 Task: Create an Amateur Radio (Ham Radio) Forums: Forums and communities for amateur radio enthusiasts.
Action: Mouse moved to (1221, 247)
Screenshot: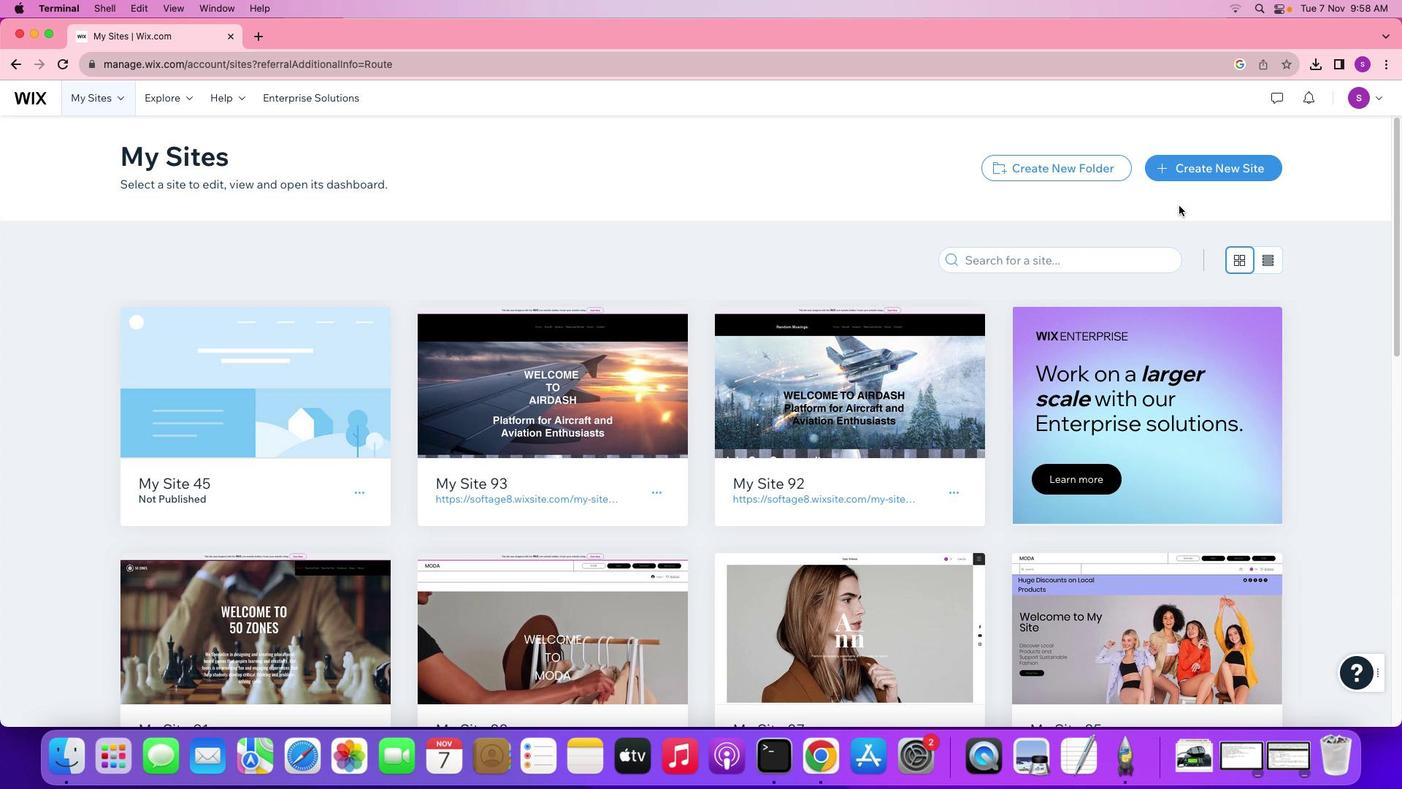 
Action: Mouse pressed left at (1221, 247)
Screenshot: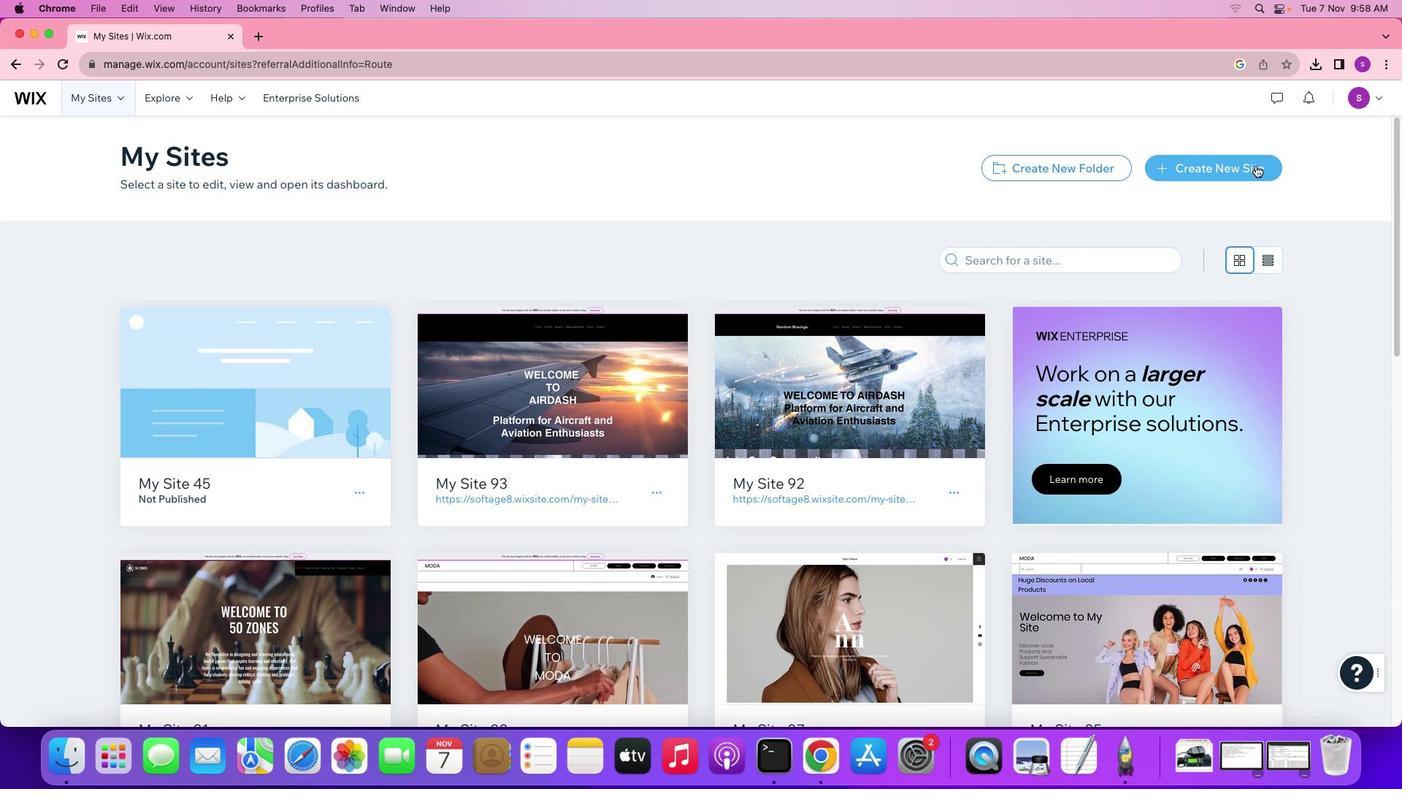 
Action: Mouse moved to (1298, 207)
Screenshot: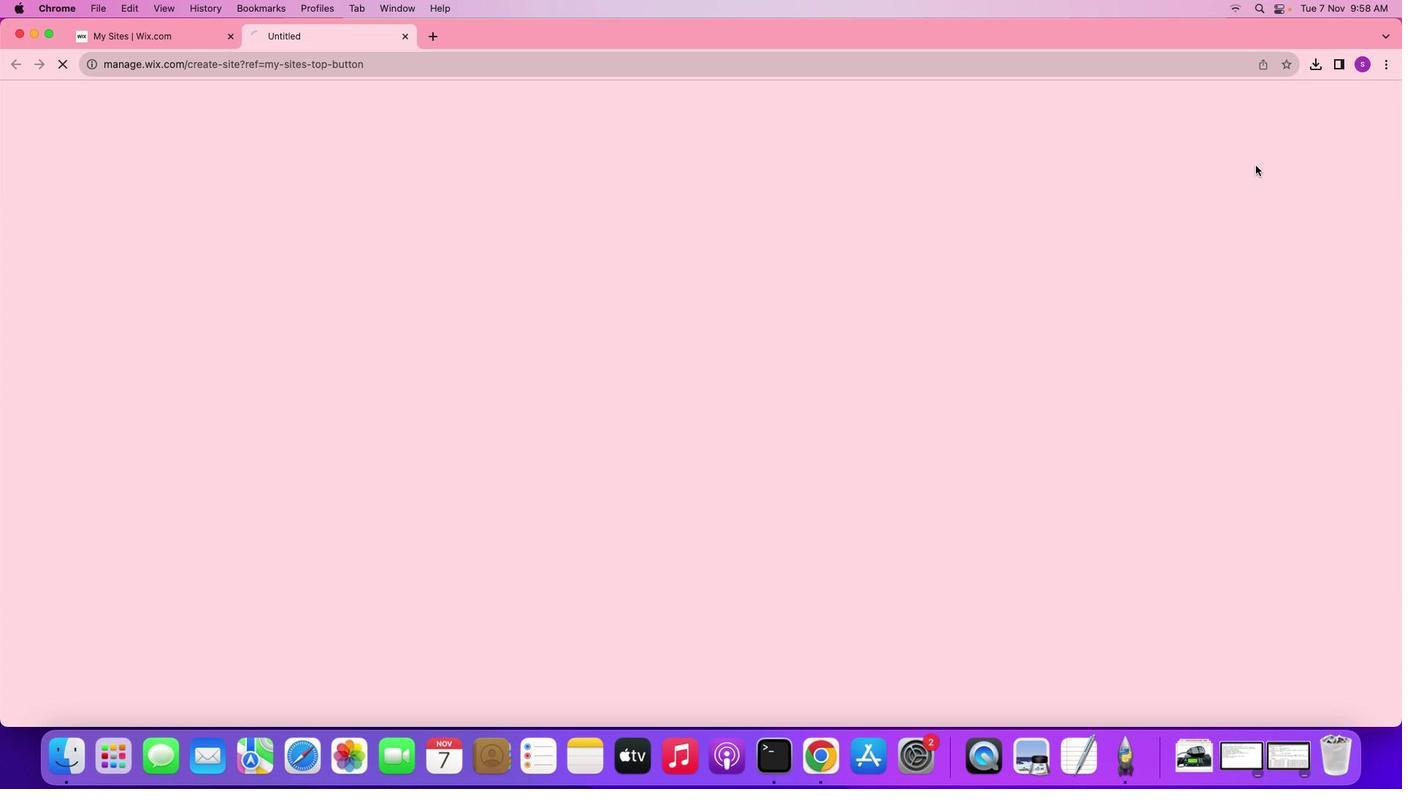 
Action: Mouse pressed left at (1298, 207)
Screenshot: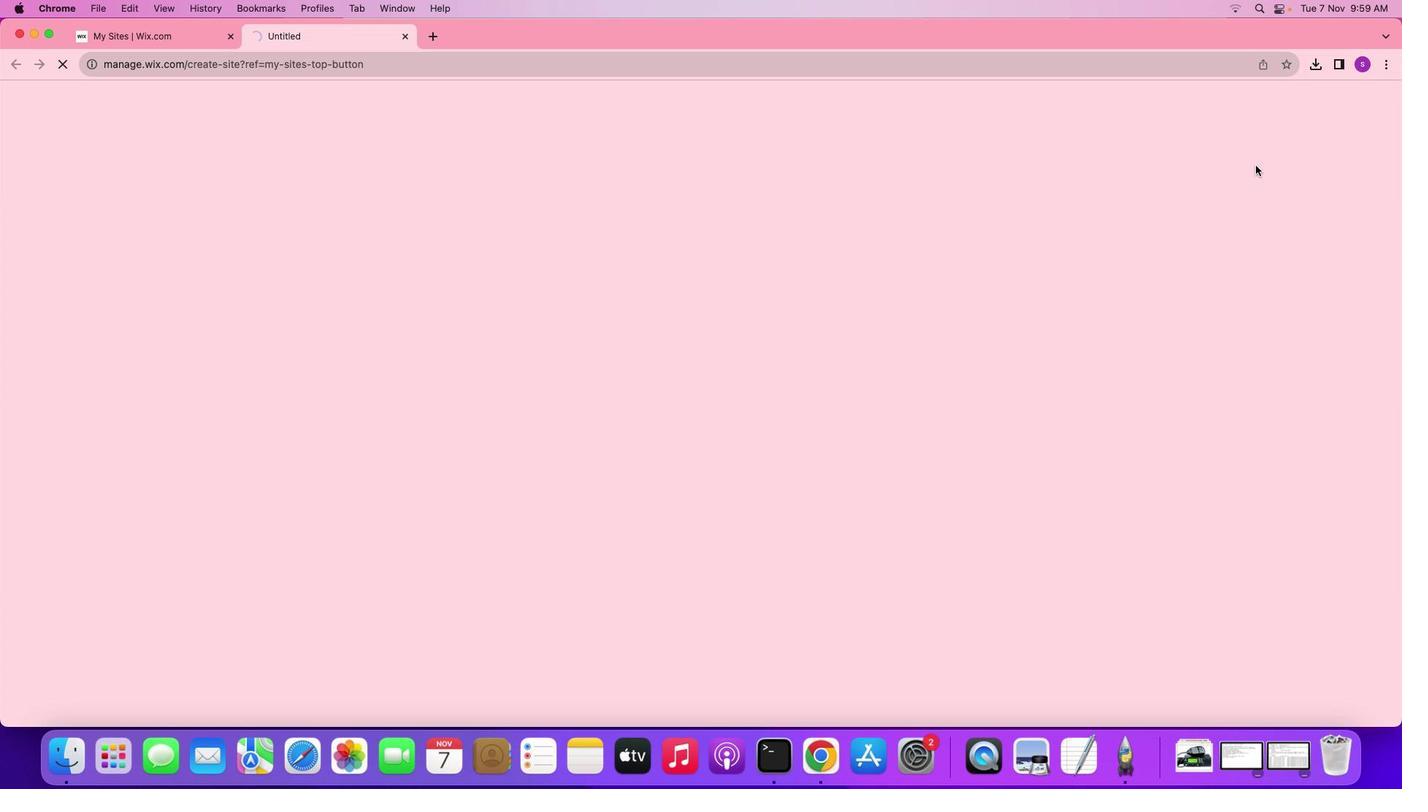 
Action: Mouse moved to (1389, 727)
Screenshot: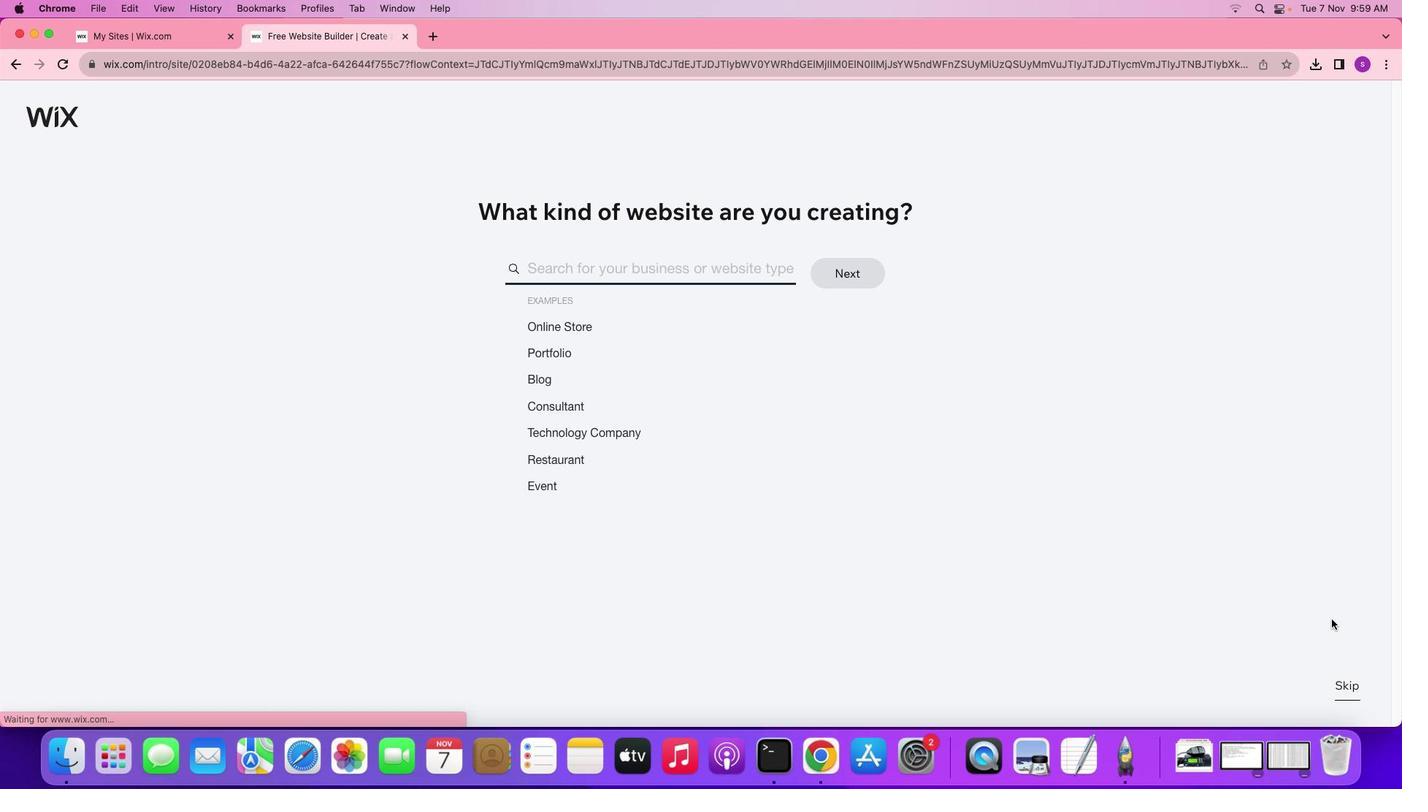
Action: Mouse pressed left at (1389, 727)
Screenshot: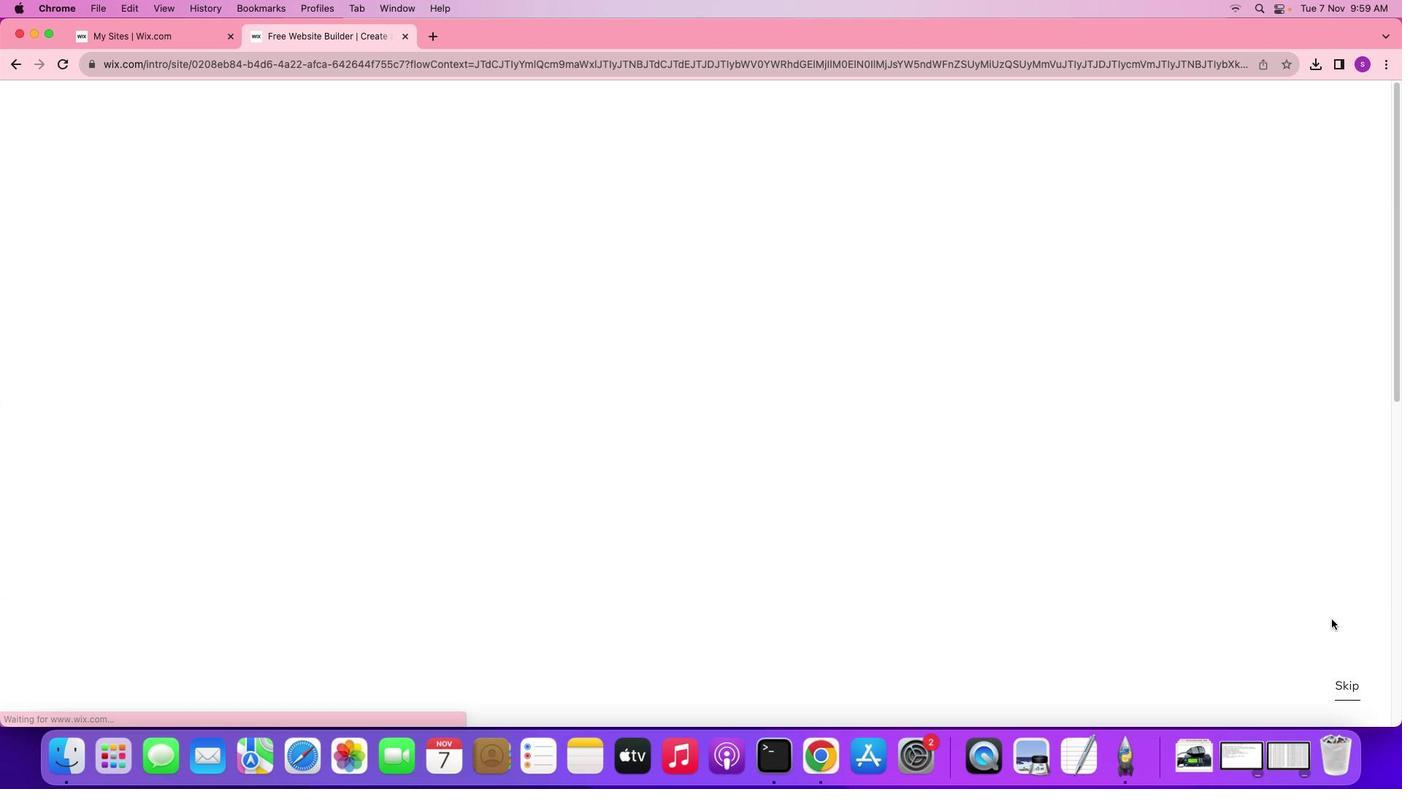 
Action: Mouse moved to (1383, 725)
Screenshot: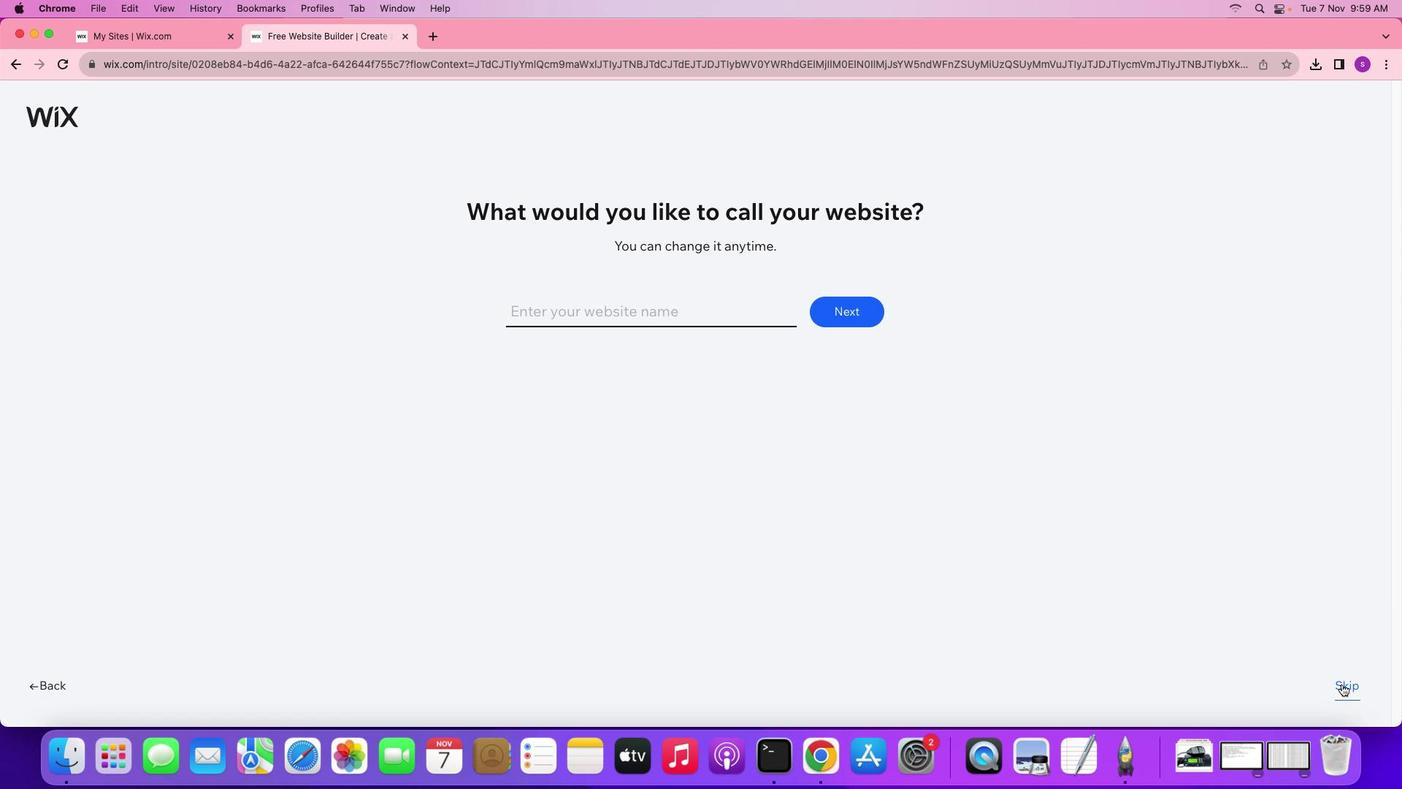 
Action: Mouse pressed left at (1383, 725)
Screenshot: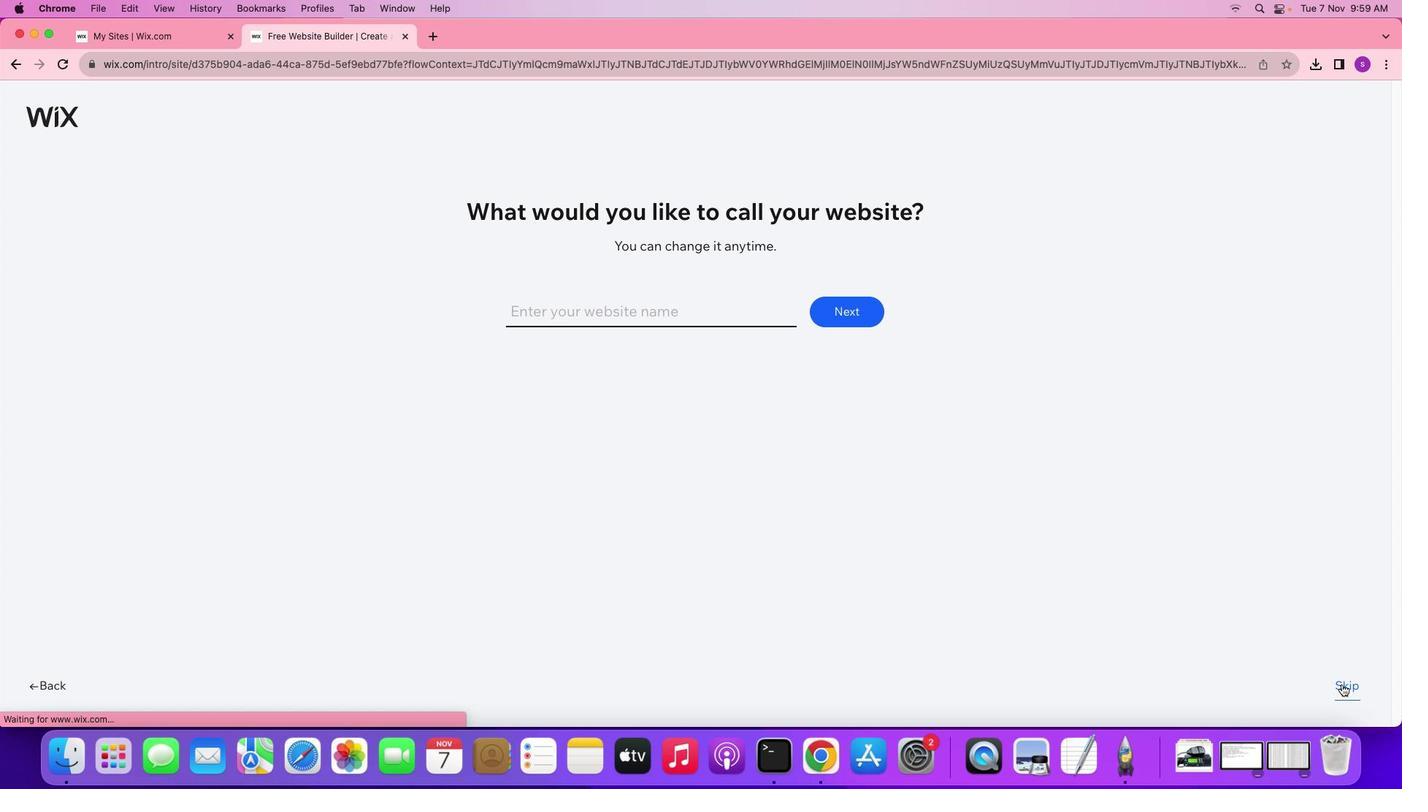 
Action: Mouse moved to (1383, 726)
Screenshot: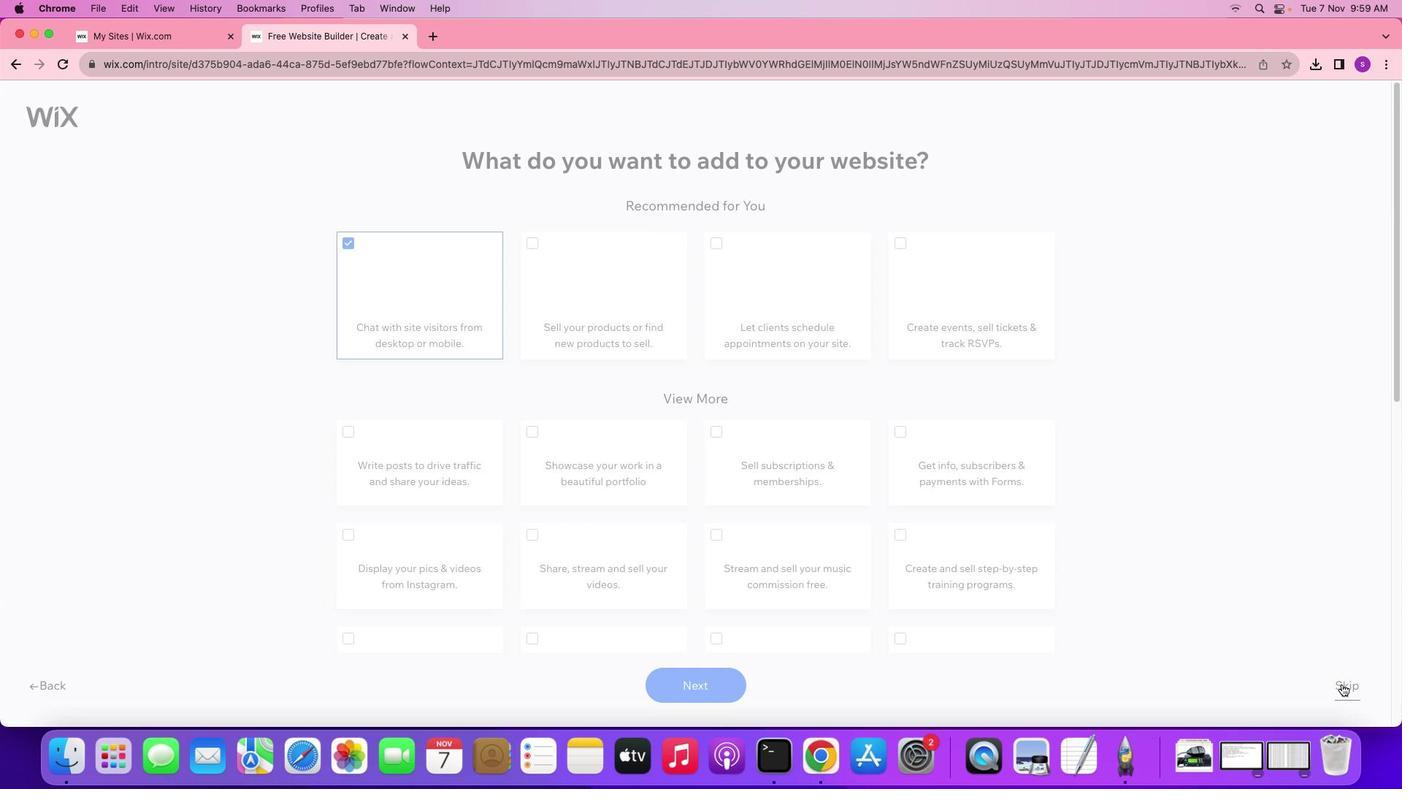 
Action: Mouse pressed left at (1383, 726)
Screenshot: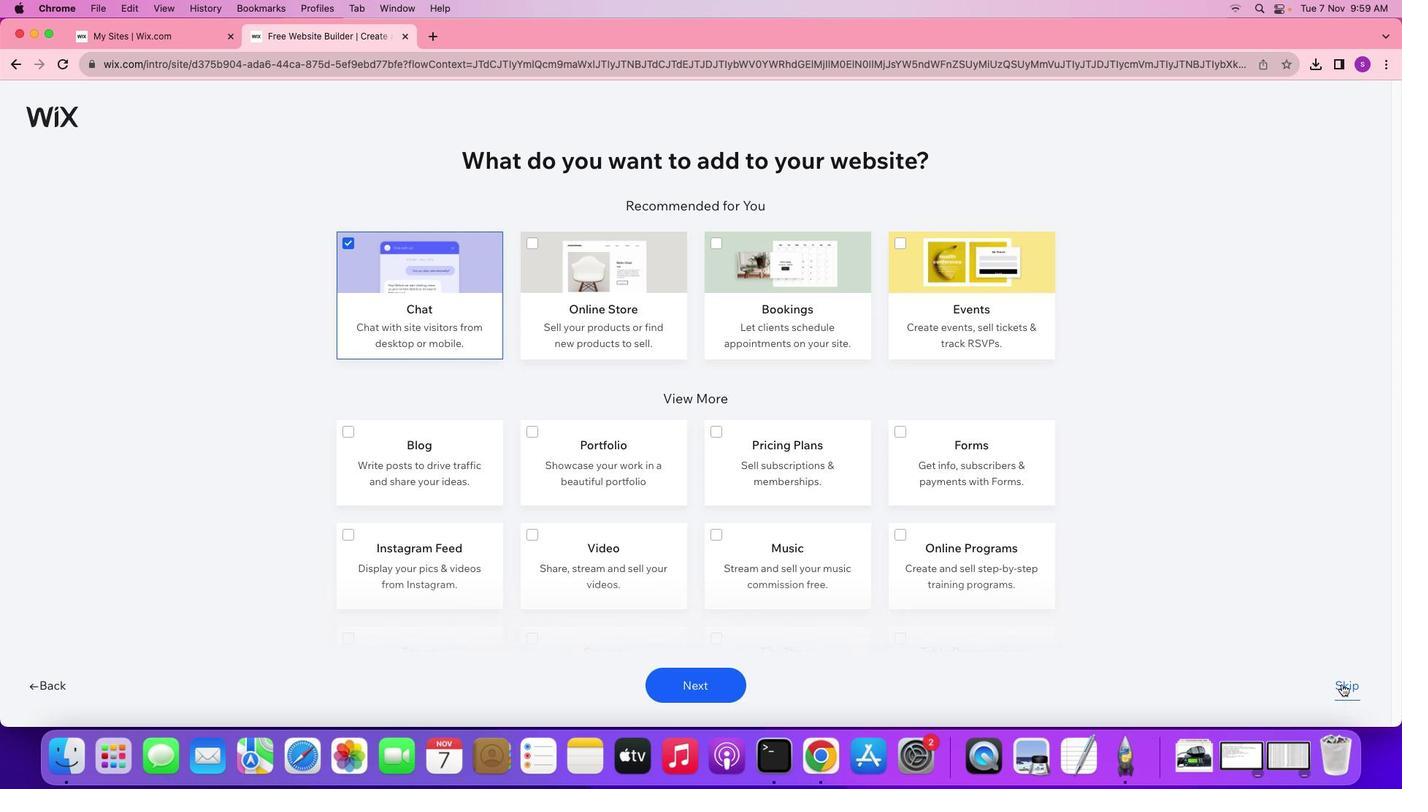 
Action: Mouse moved to (540, 449)
Screenshot: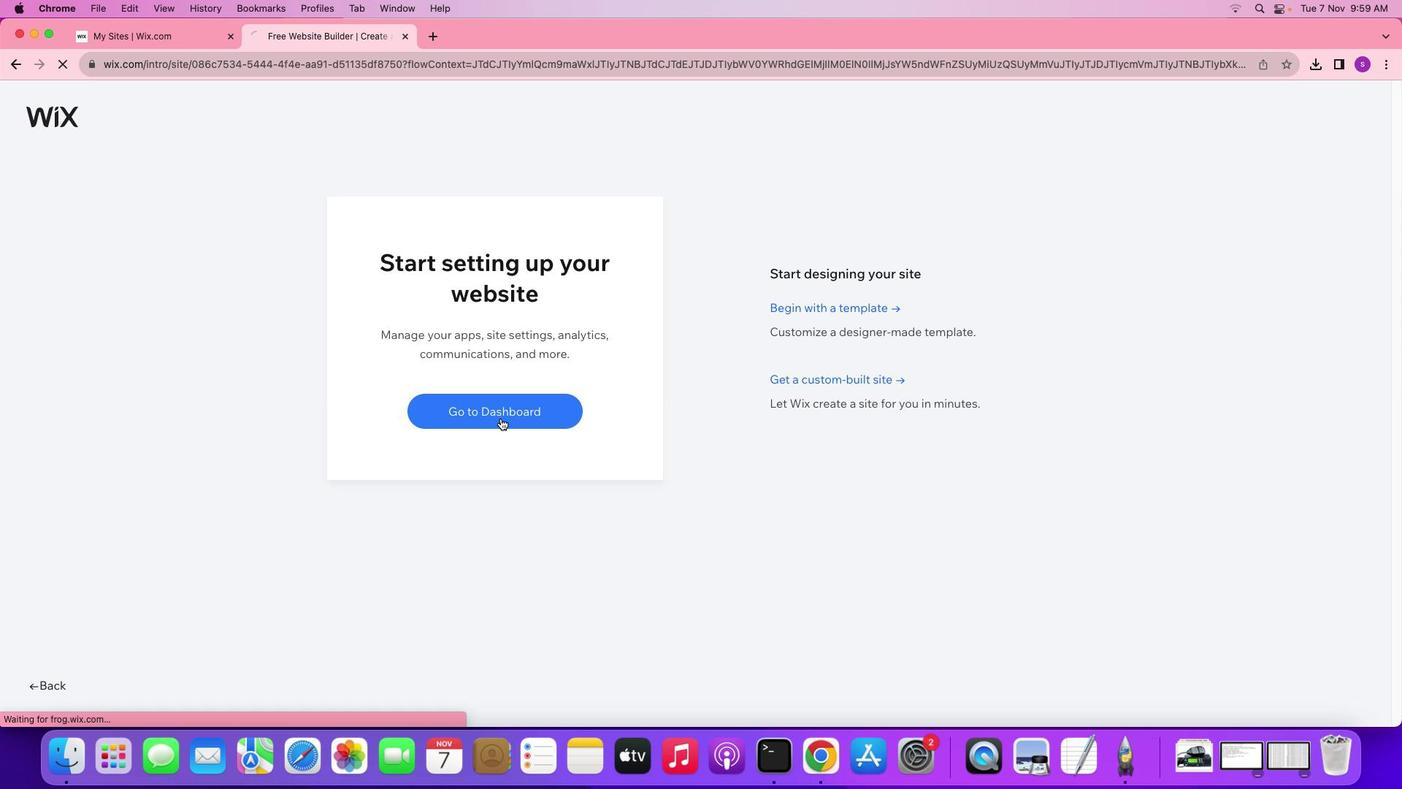 
Action: Mouse pressed left at (540, 449)
Screenshot: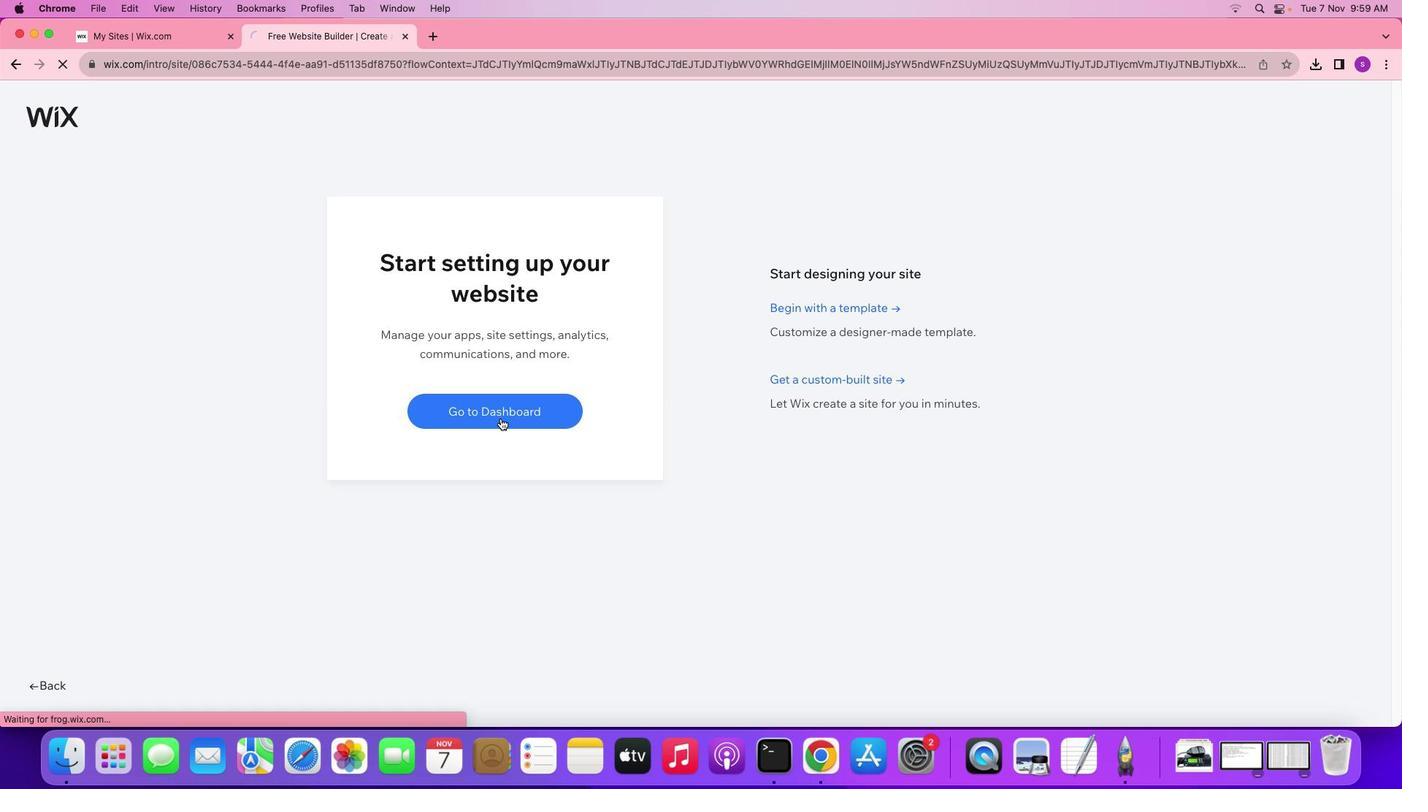 
Action: Mouse moved to (788, 455)
Screenshot: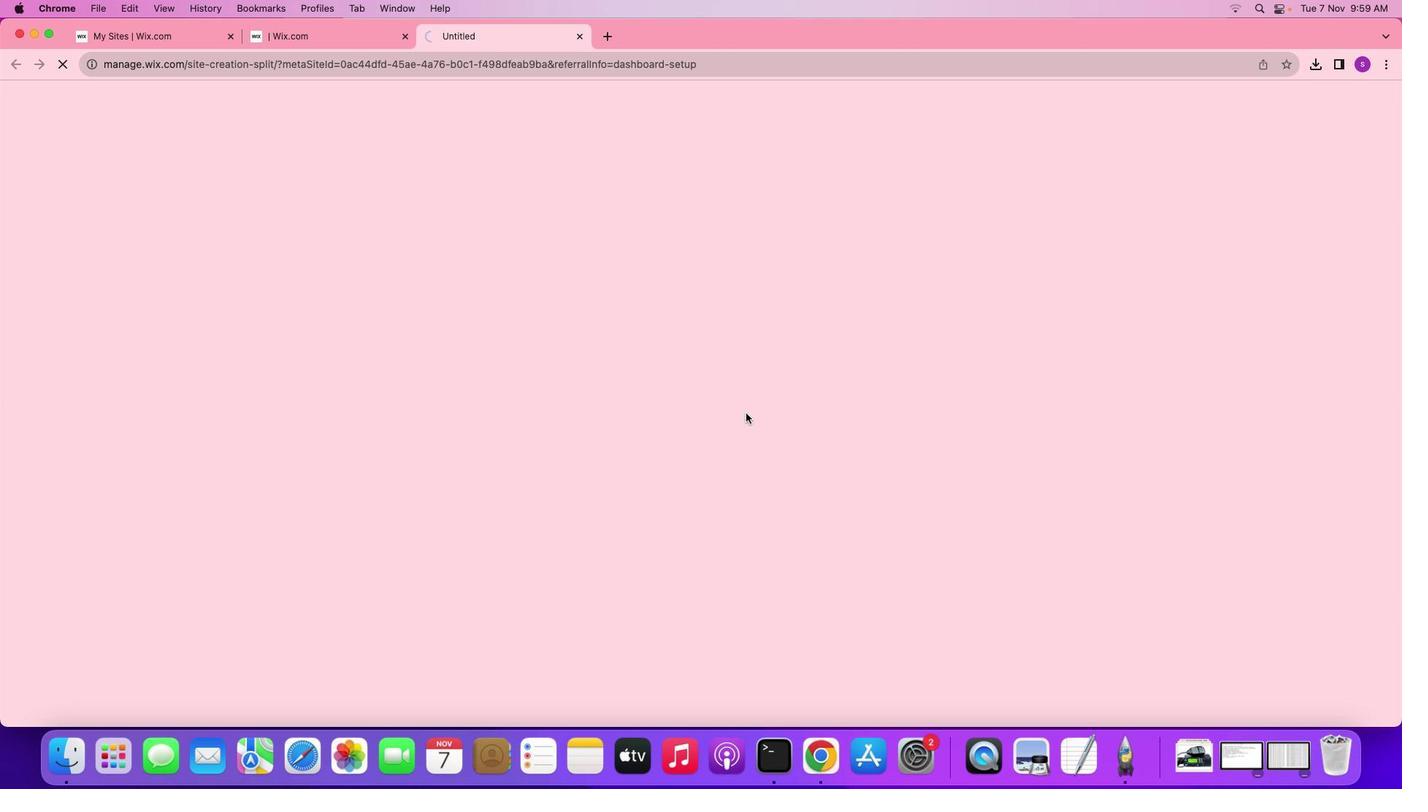 
Action: Mouse pressed left at (788, 455)
Screenshot: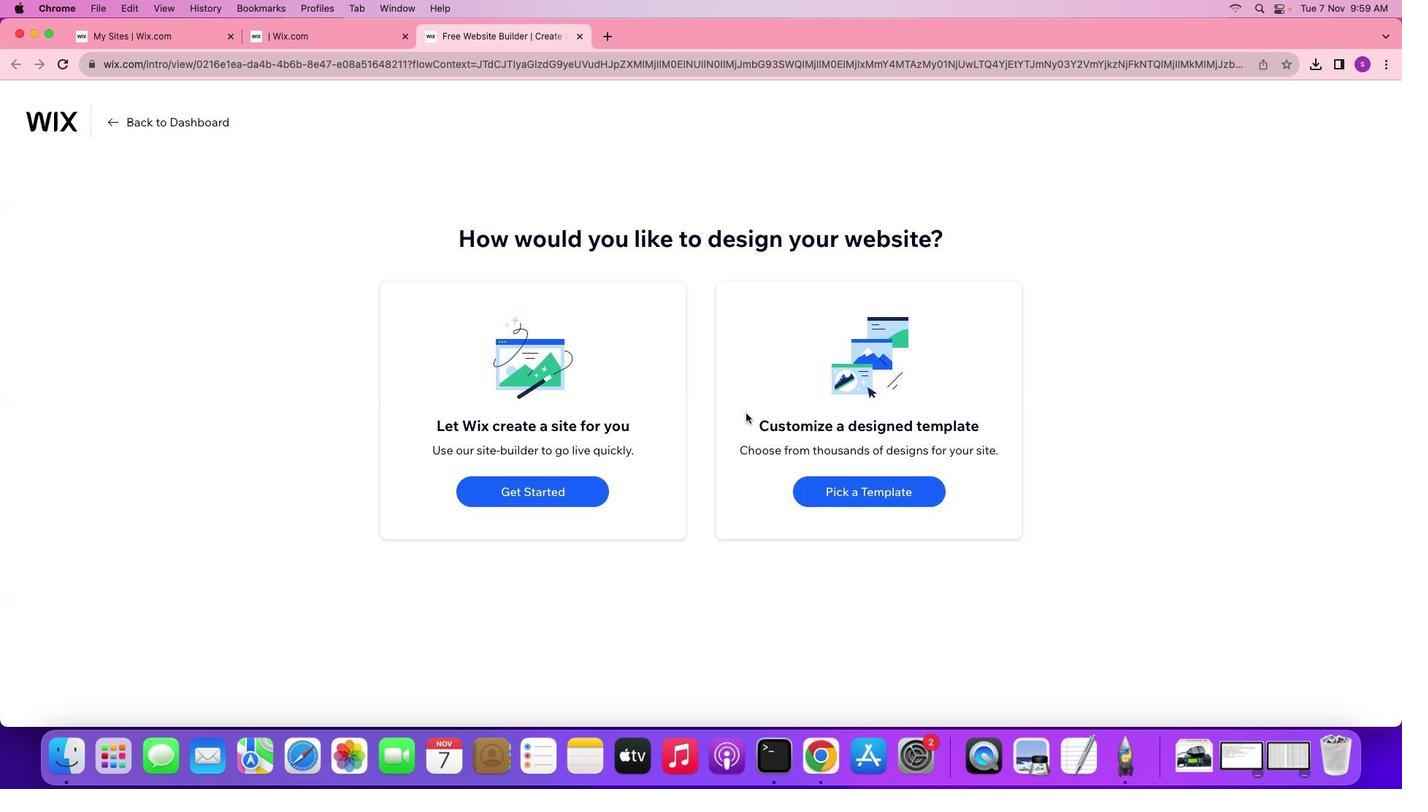 
Action: Mouse moved to (895, 529)
Screenshot: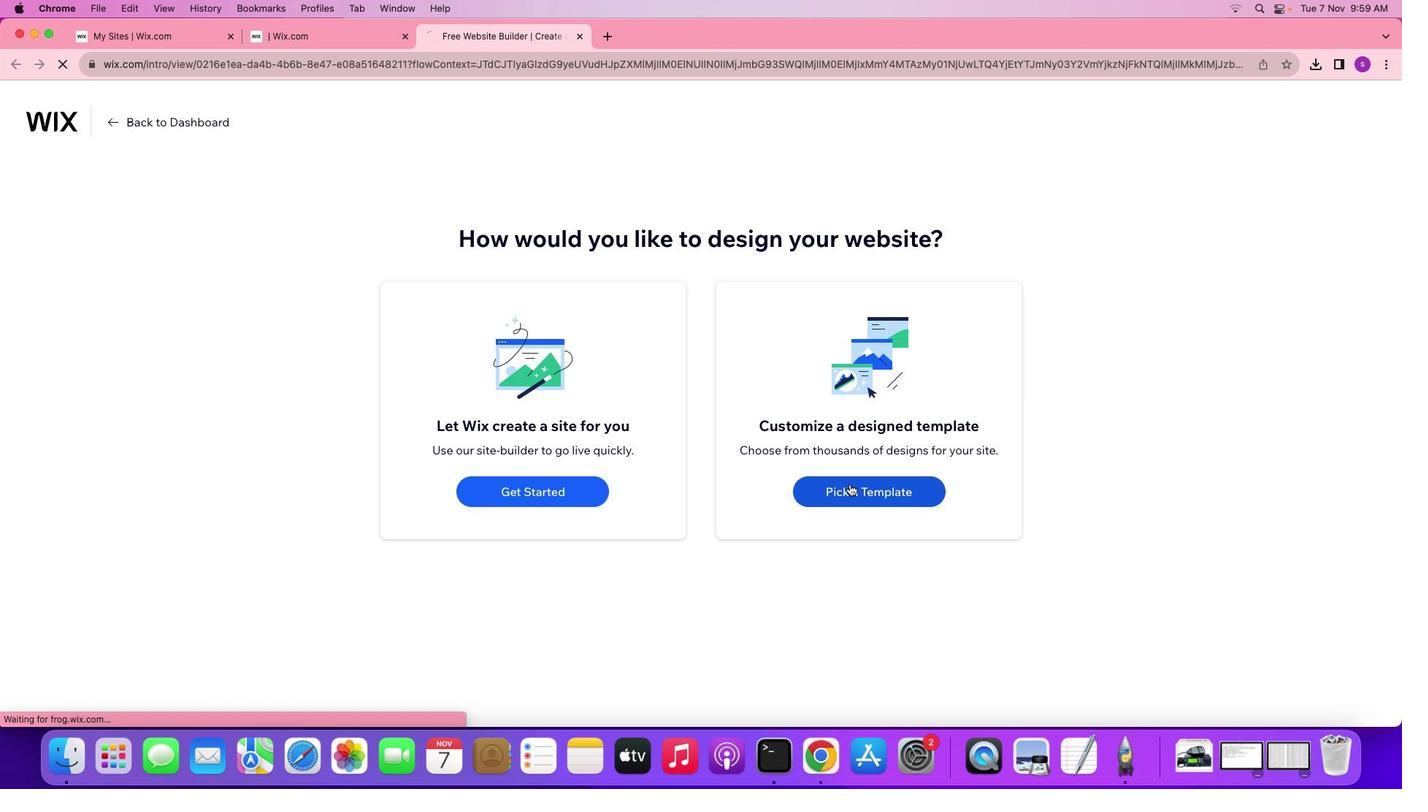 
Action: Mouse pressed left at (895, 529)
Screenshot: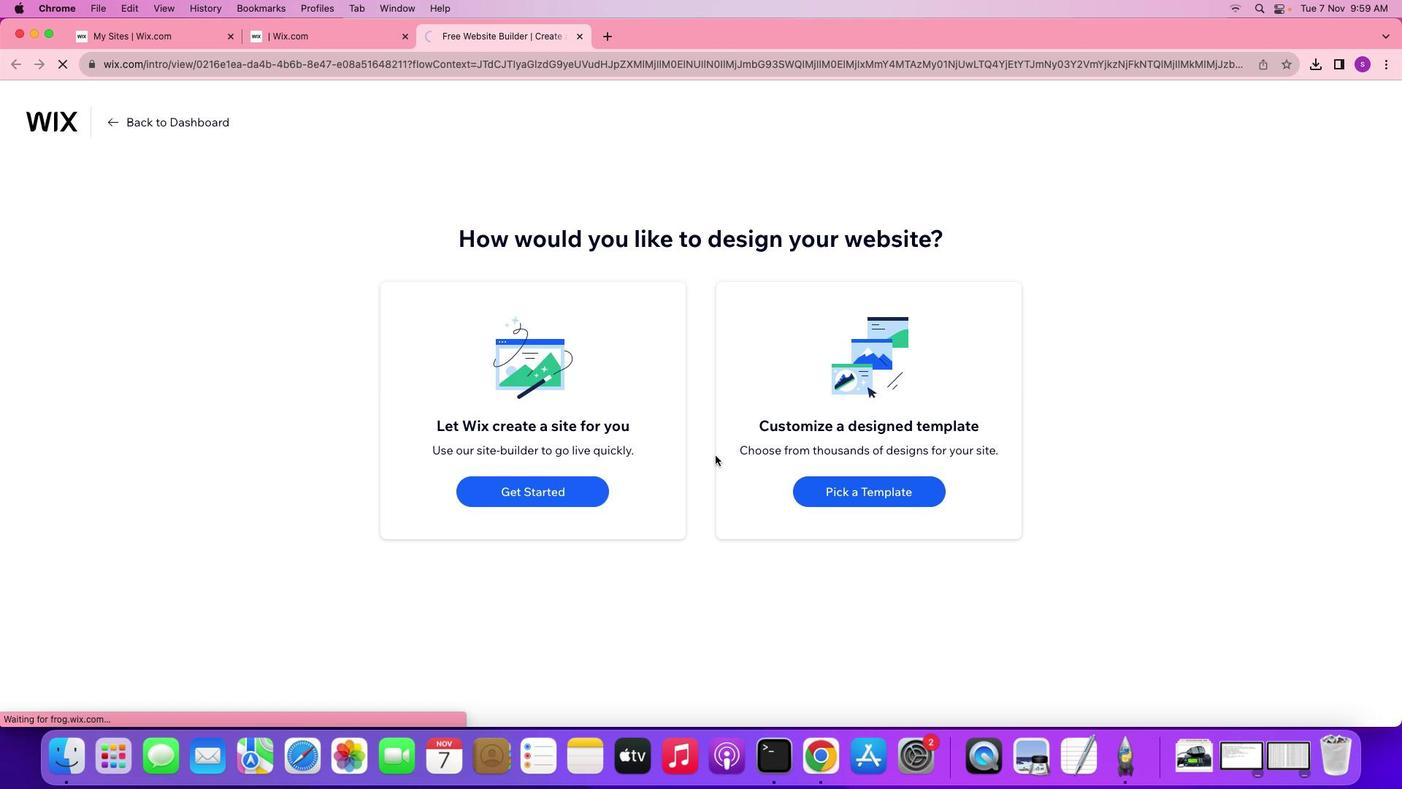 
Action: Mouse moved to (1246, 227)
Screenshot: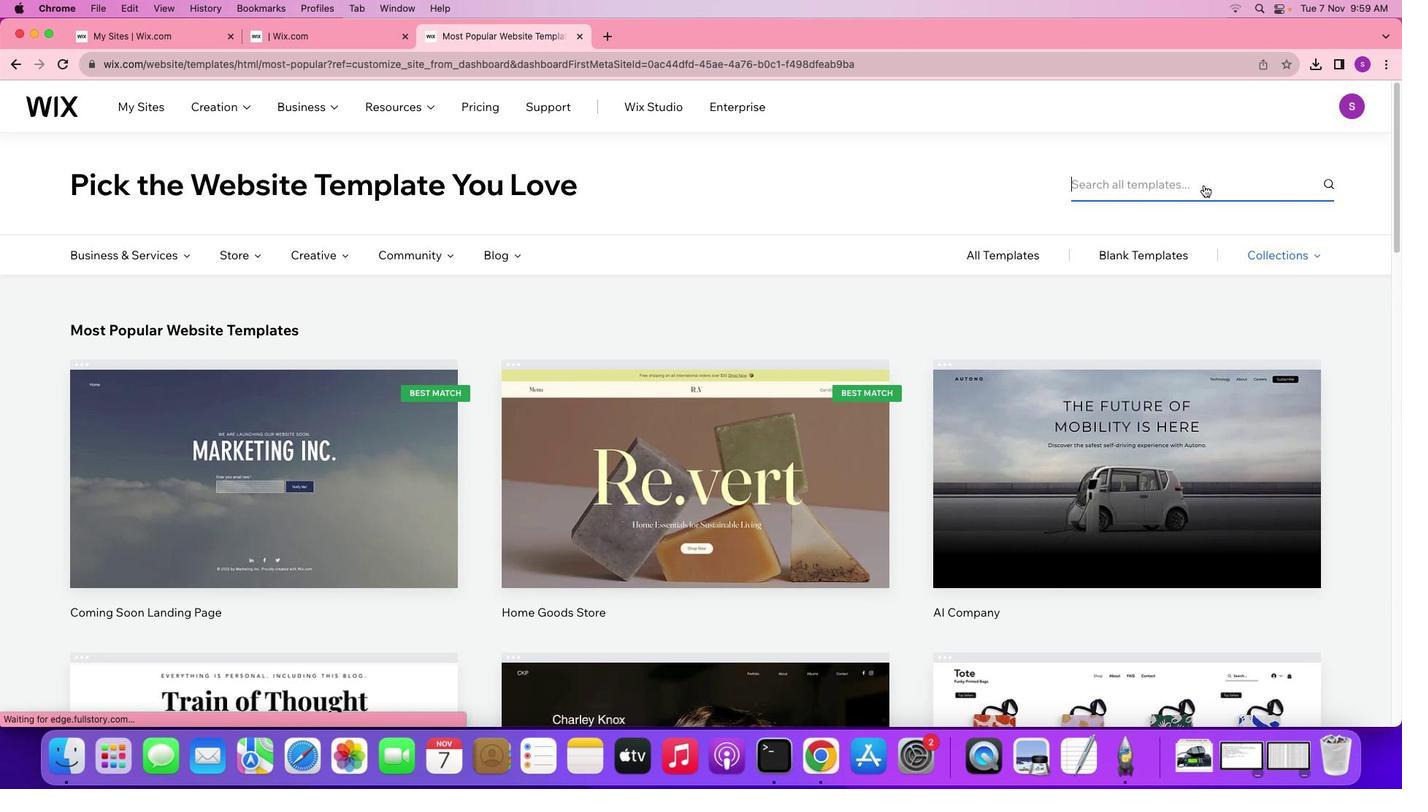 
Action: Mouse pressed left at (1246, 227)
Screenshot: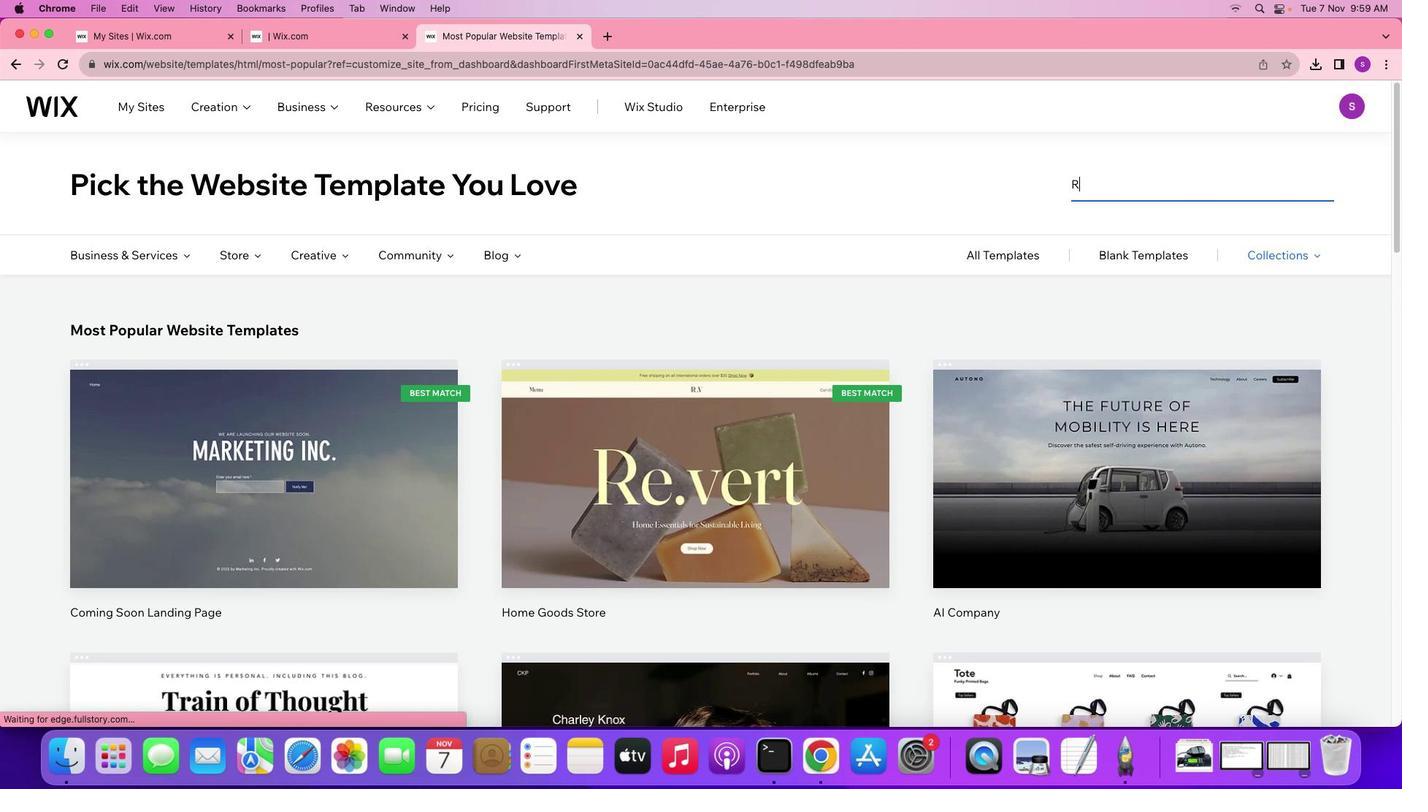 
Action: Key pressed Key.shift'R''a''d''i''o'Key.enter
Screenshot: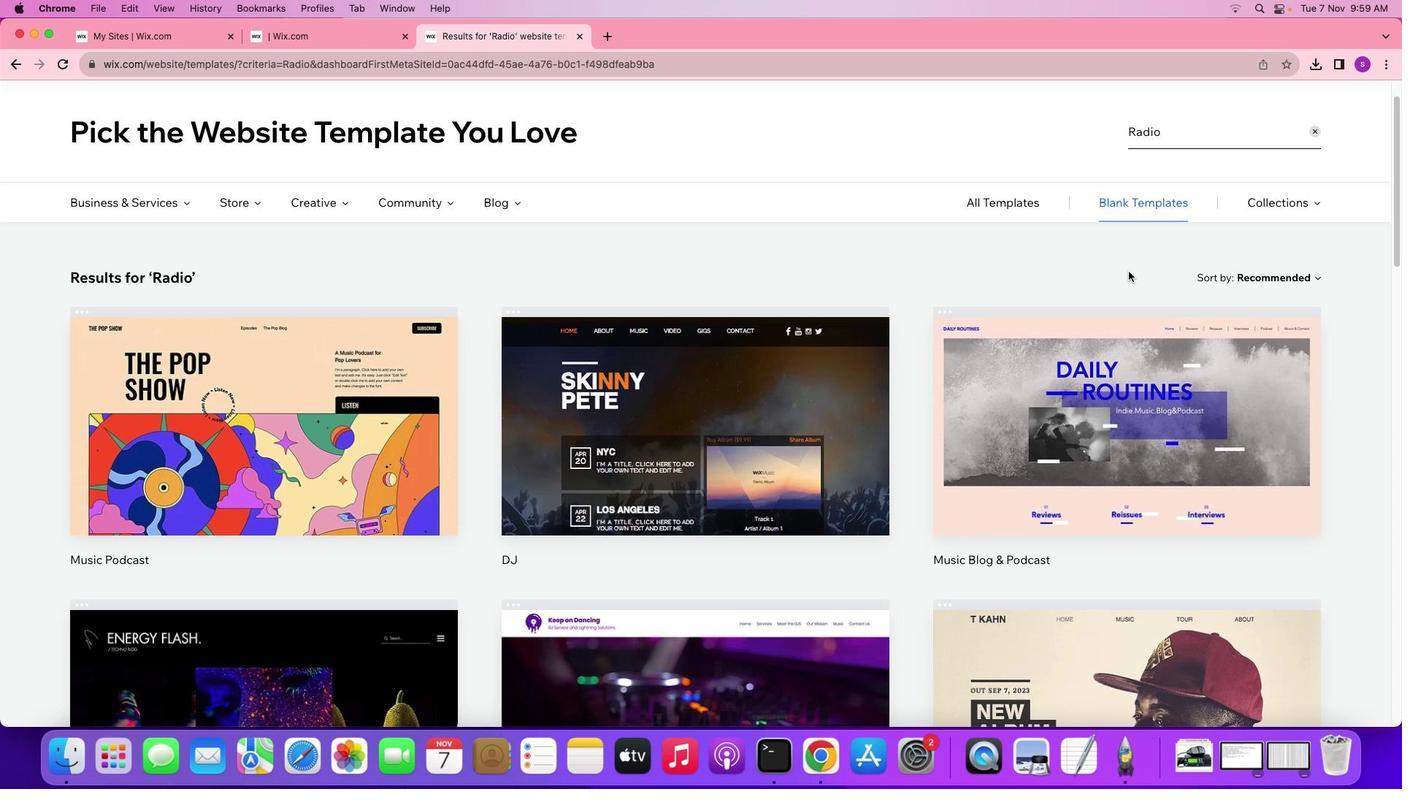 
Action: Mouse moved to (946, 648)
Screenshot: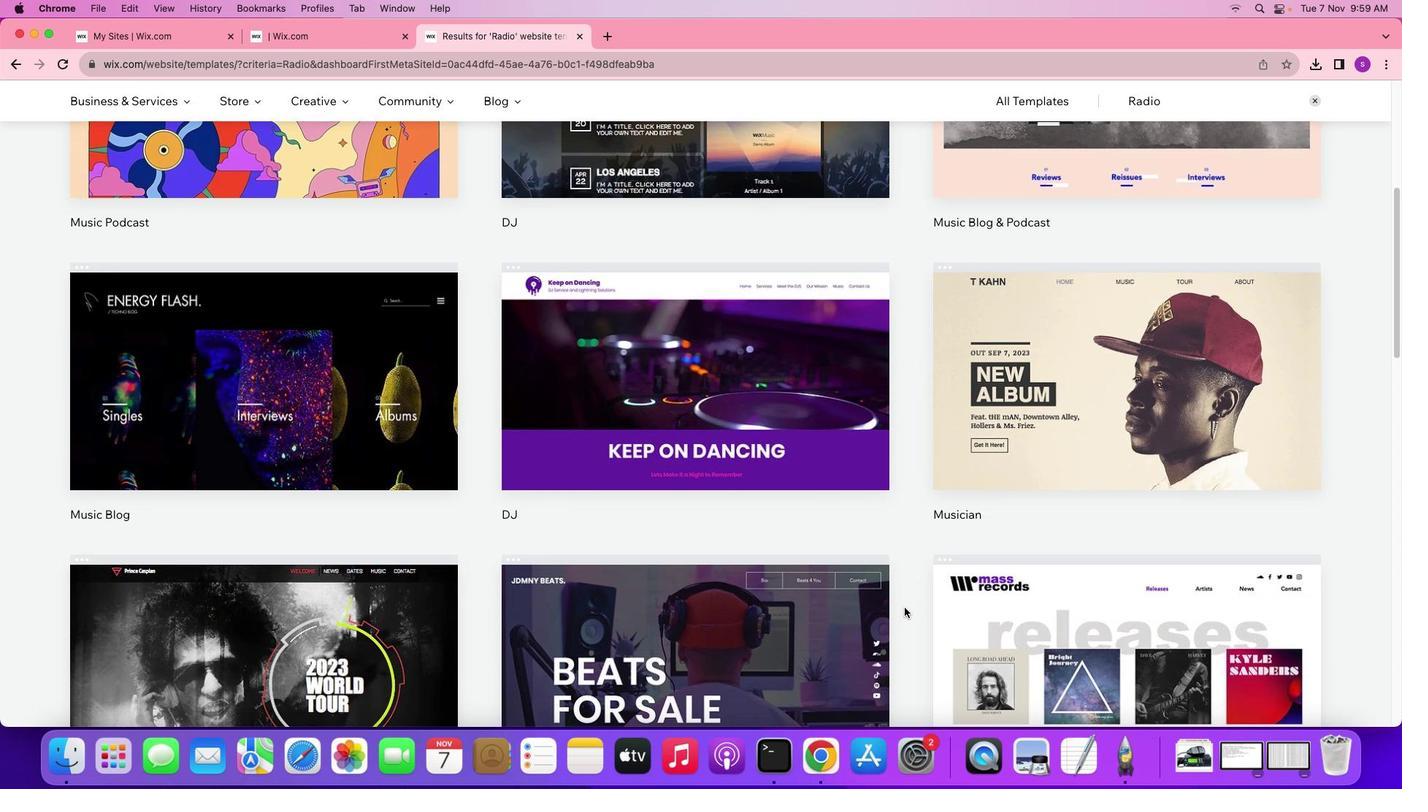 
Action: Mouse scrolled (946, 648) with delta (41, 40)
Screenshot: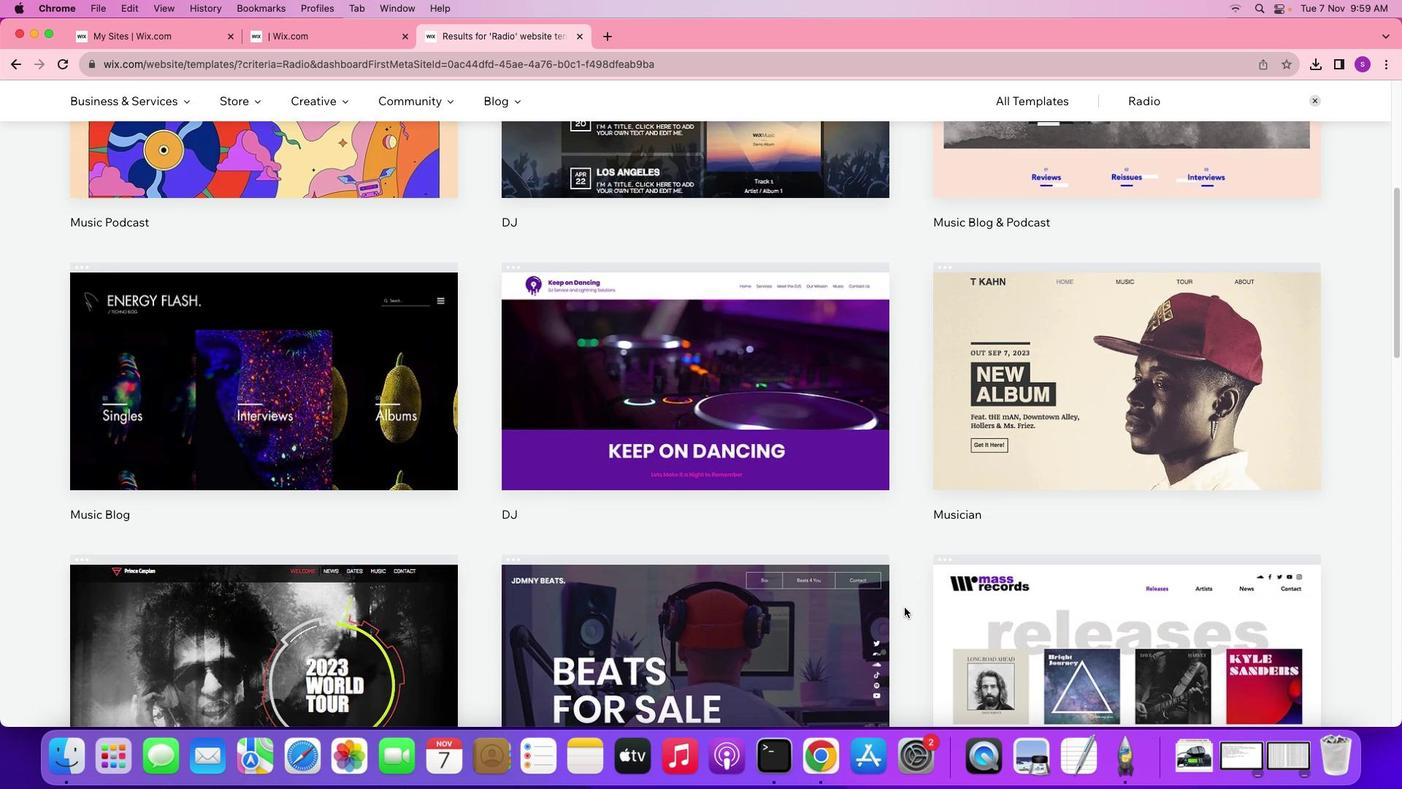 
Action: Mouse scrolled (946, 648) with delta (41, 40)
Screenshot: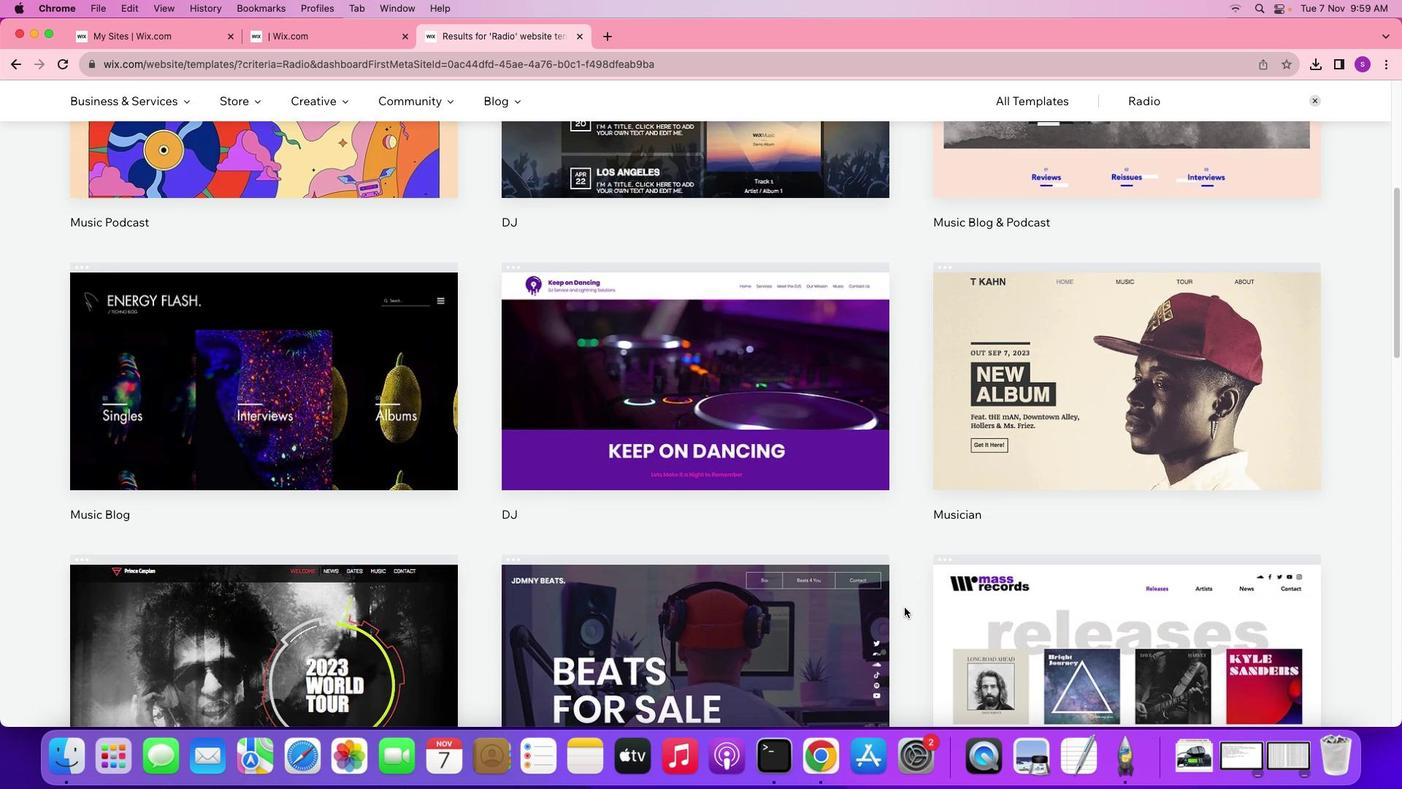 
Action: Mouse scrolled (946, 648) with delta (41, 40)
Screenshot: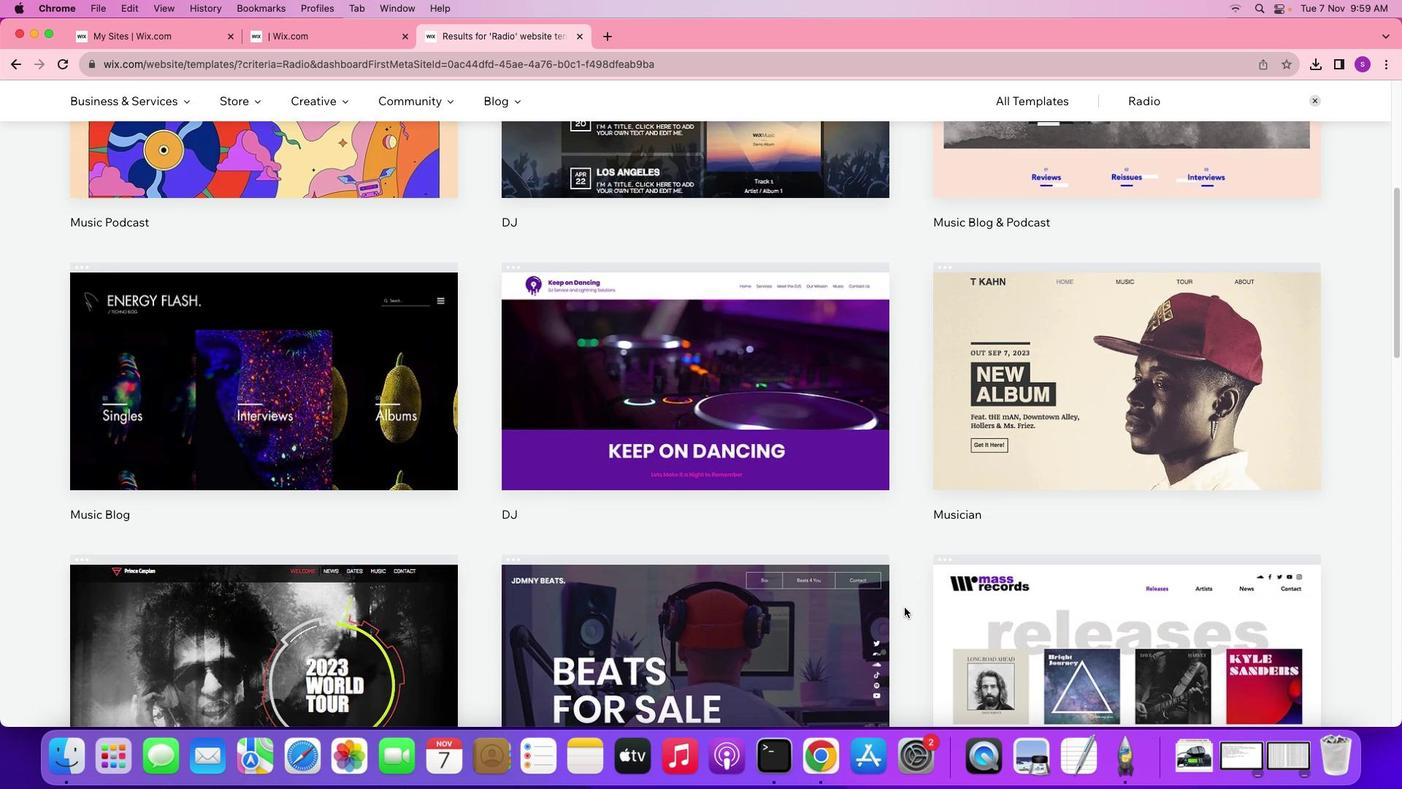 
Action: Mouse scrolled (946, 648) with delta (41, 40)
Screenshot: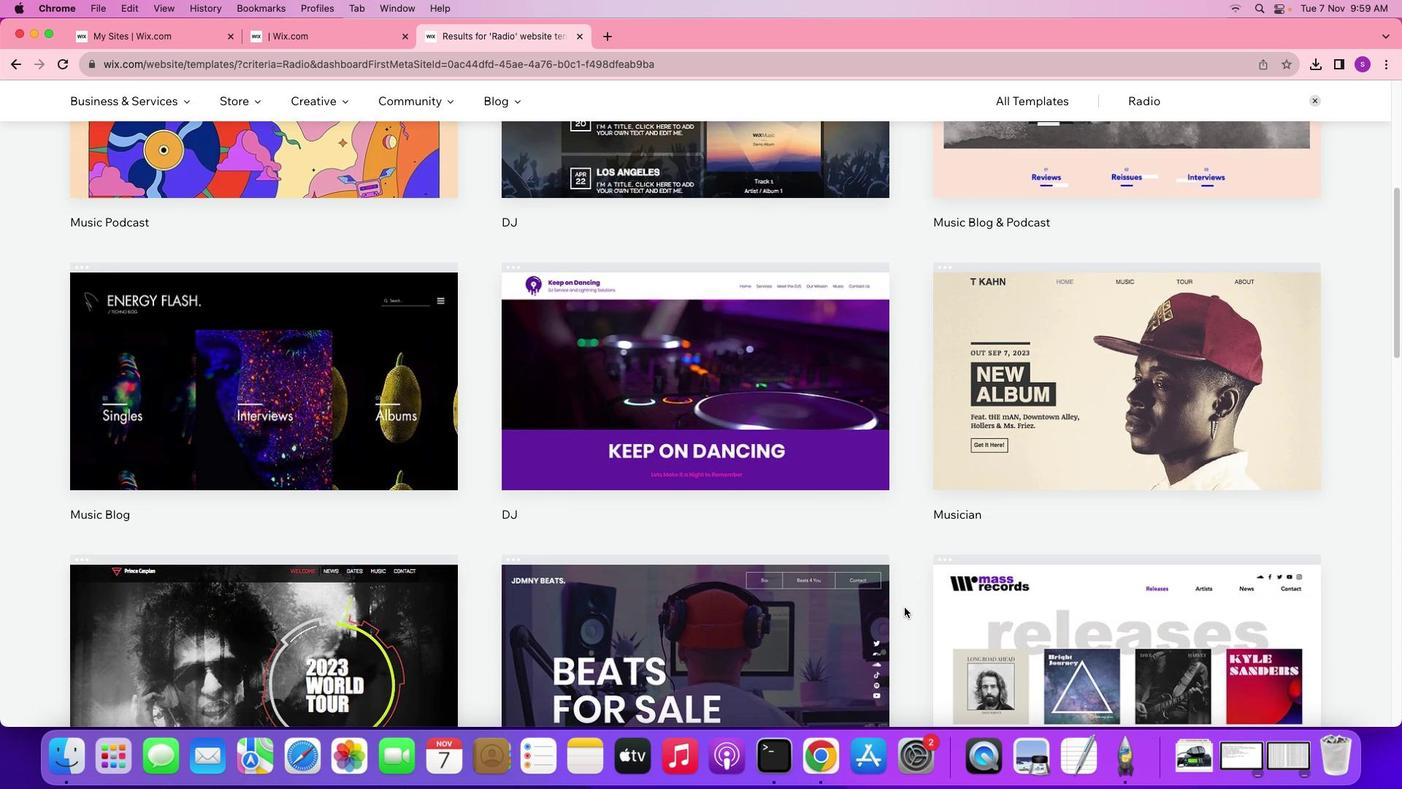 
Action: Mouse scrolled (946, 648) with delta (41, 40)
Screenshot: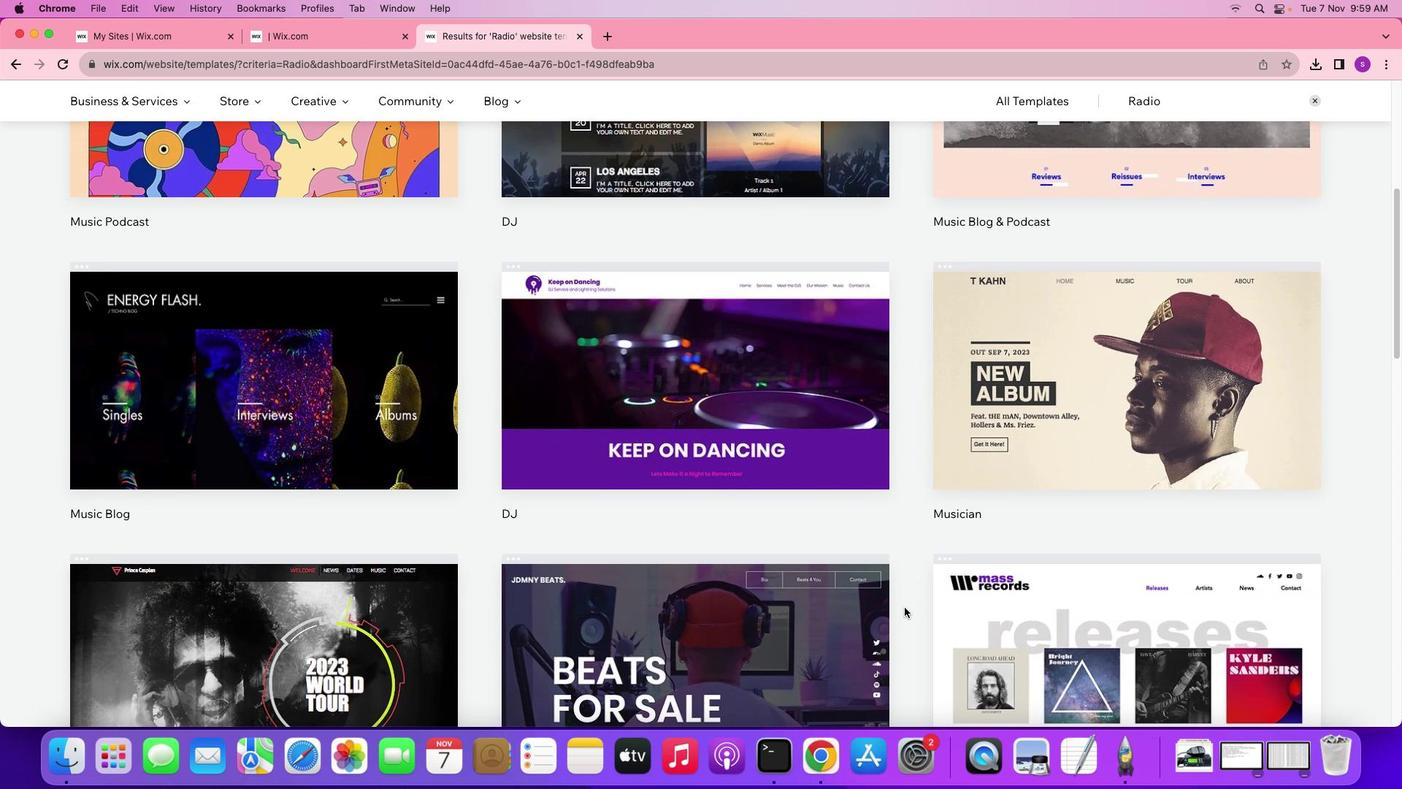 
Action: Mouse scrolled (946, 648) with delta (41, 40)
Screenshot: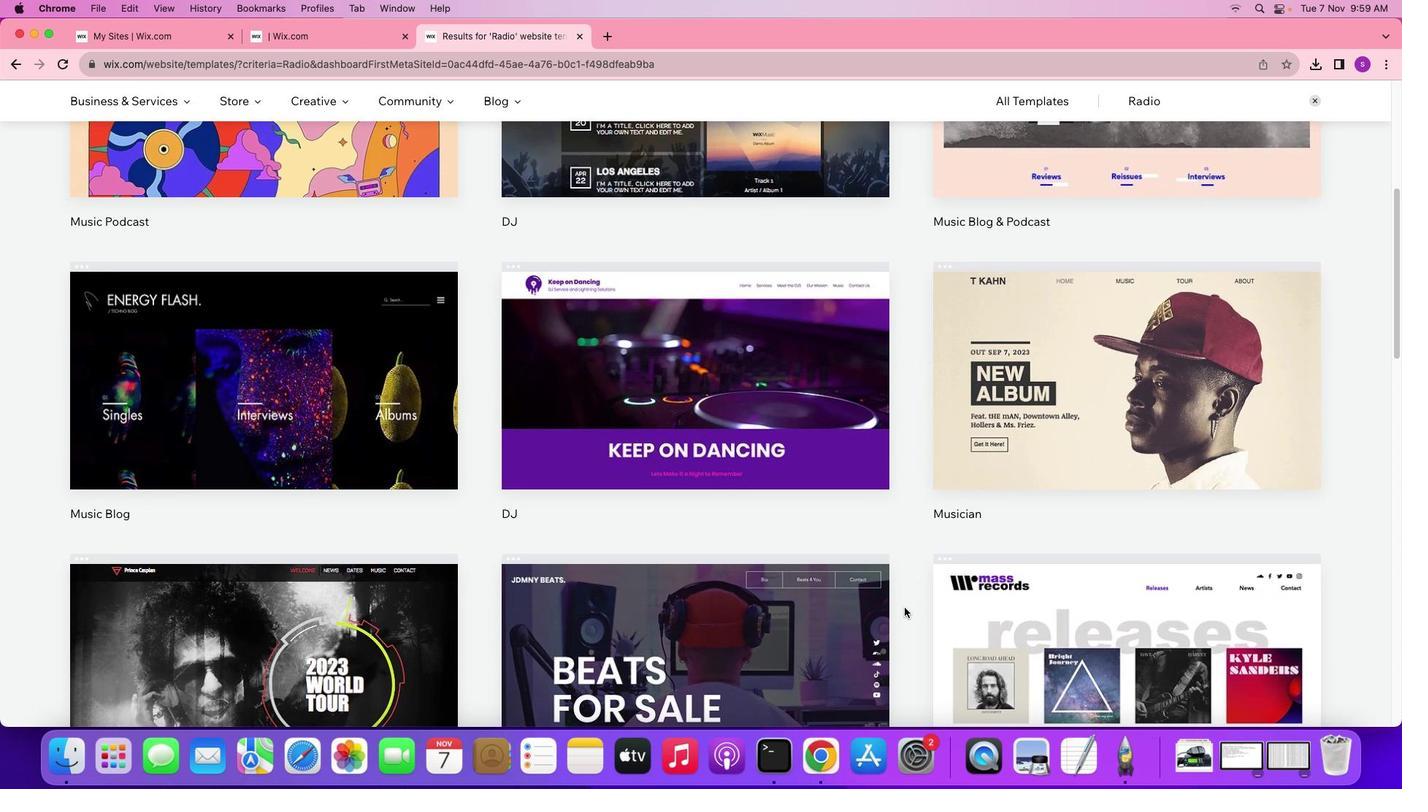 
Action: Mouse scrolled (946, 648) with delta (41, 40)
Screenshot: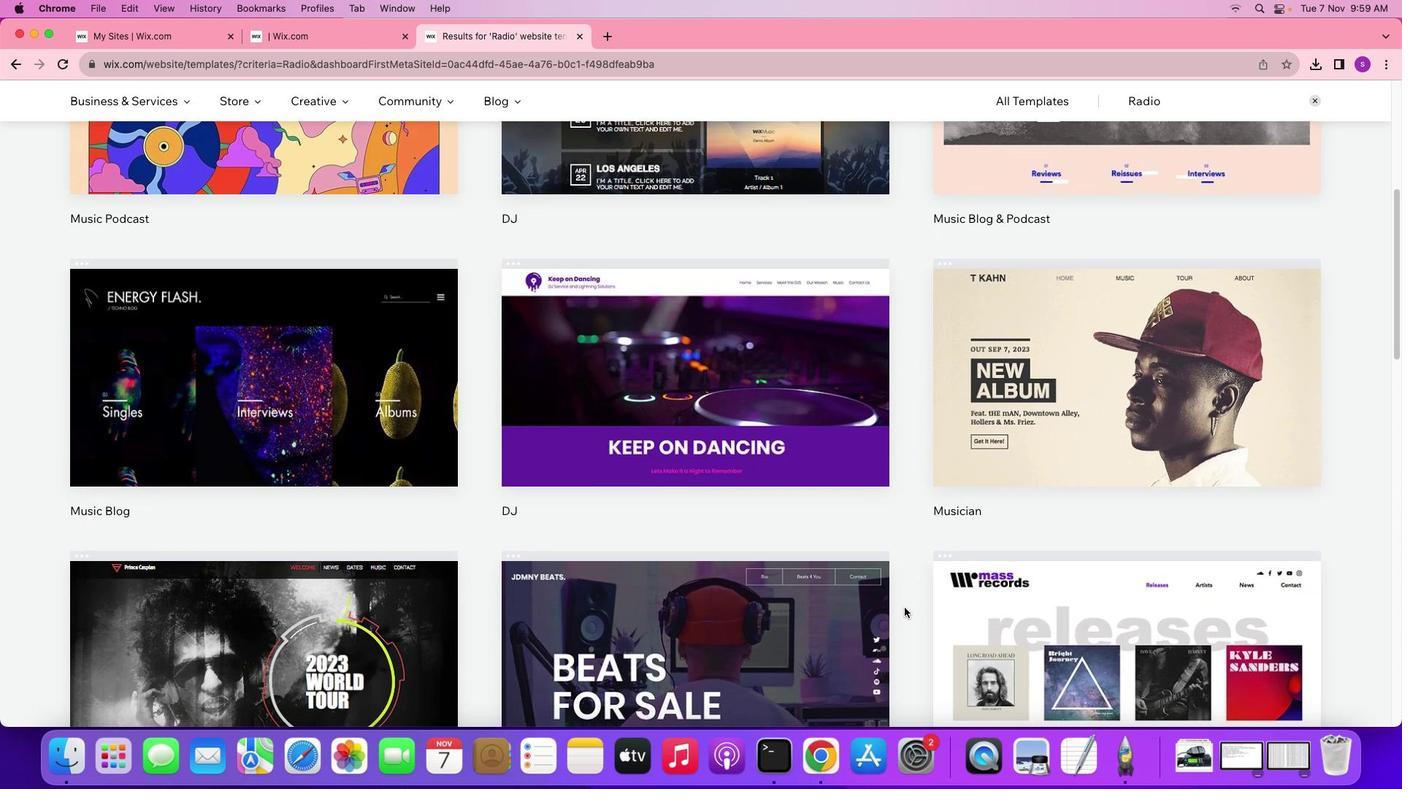 
Action: Mouse scrolled (946, 648) with delta (41, 40)
Screenshot: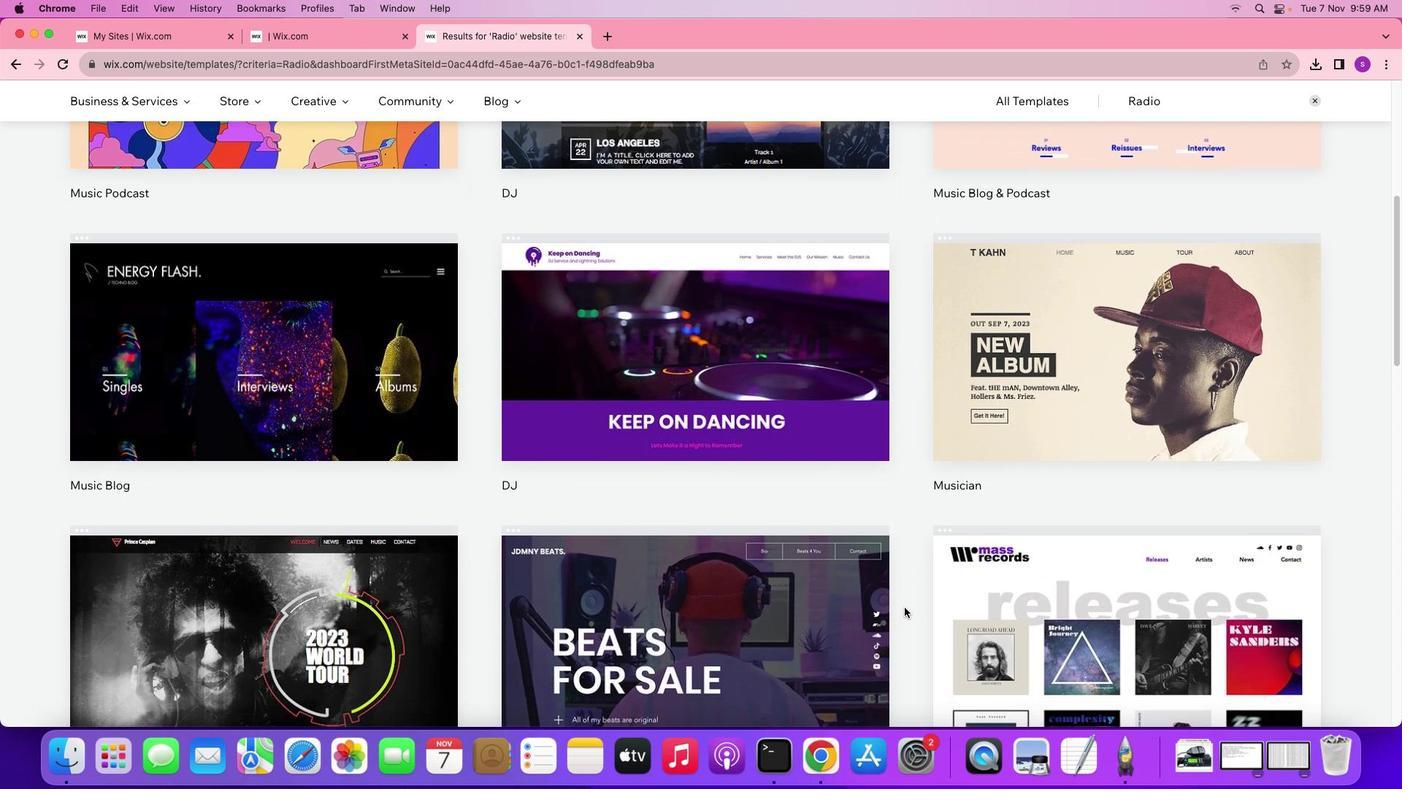 
Action: Mouse scrolled (946, 648) with delta (41, 40)
Screenshot: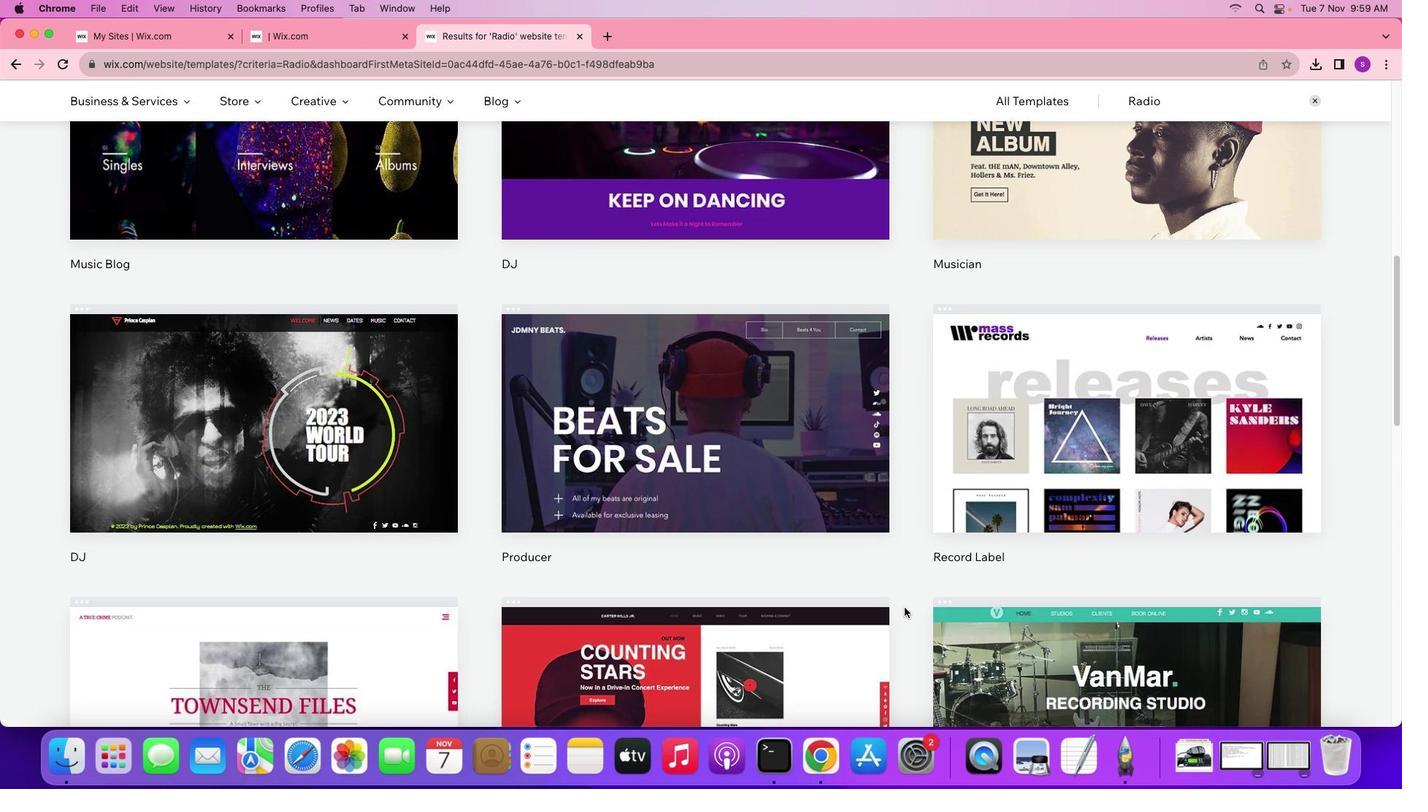 
Action: Mouse scrolled (946, 648) with delta (41, 40)
Screenshot: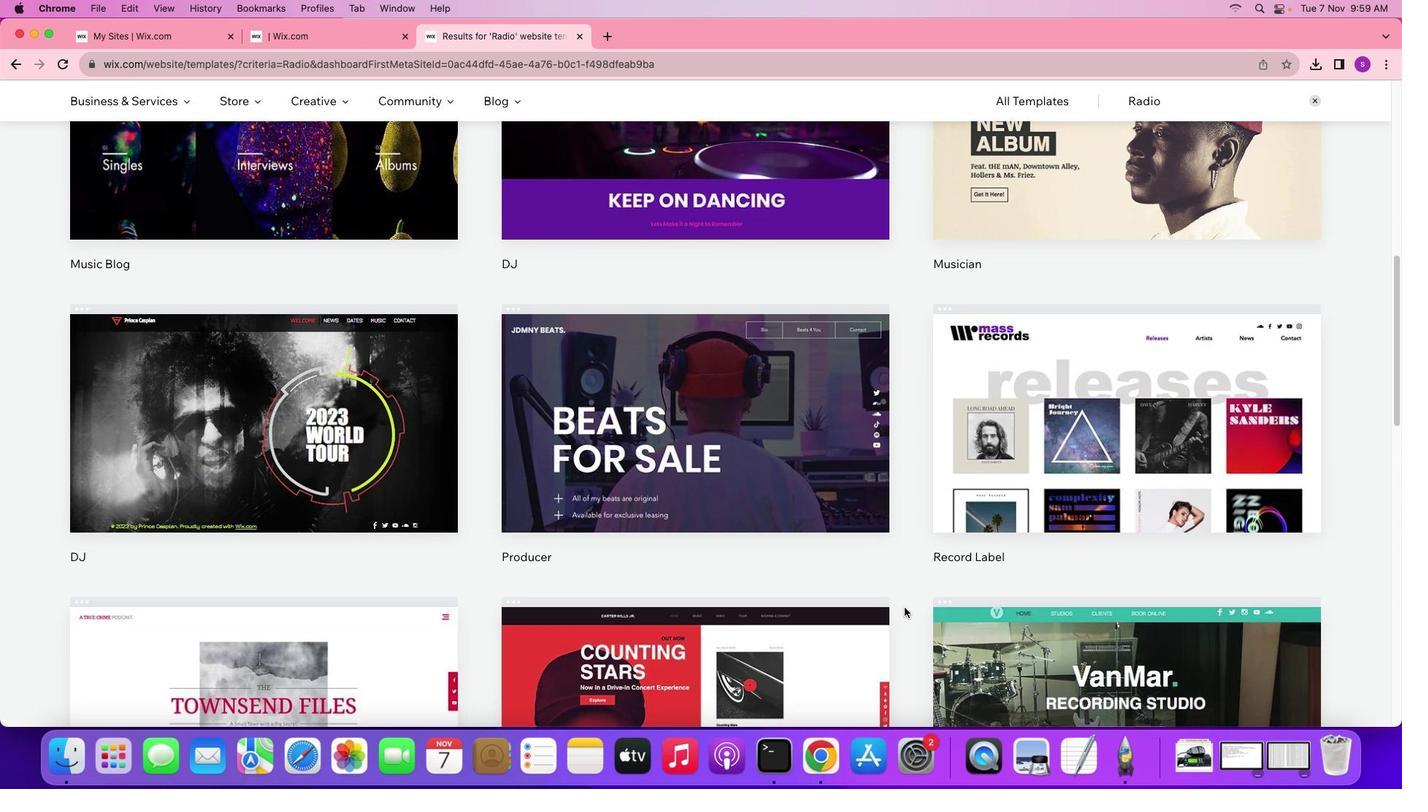 
Action: Mouse scrolled (946, 648) with delta (41, 40)
Screenshot: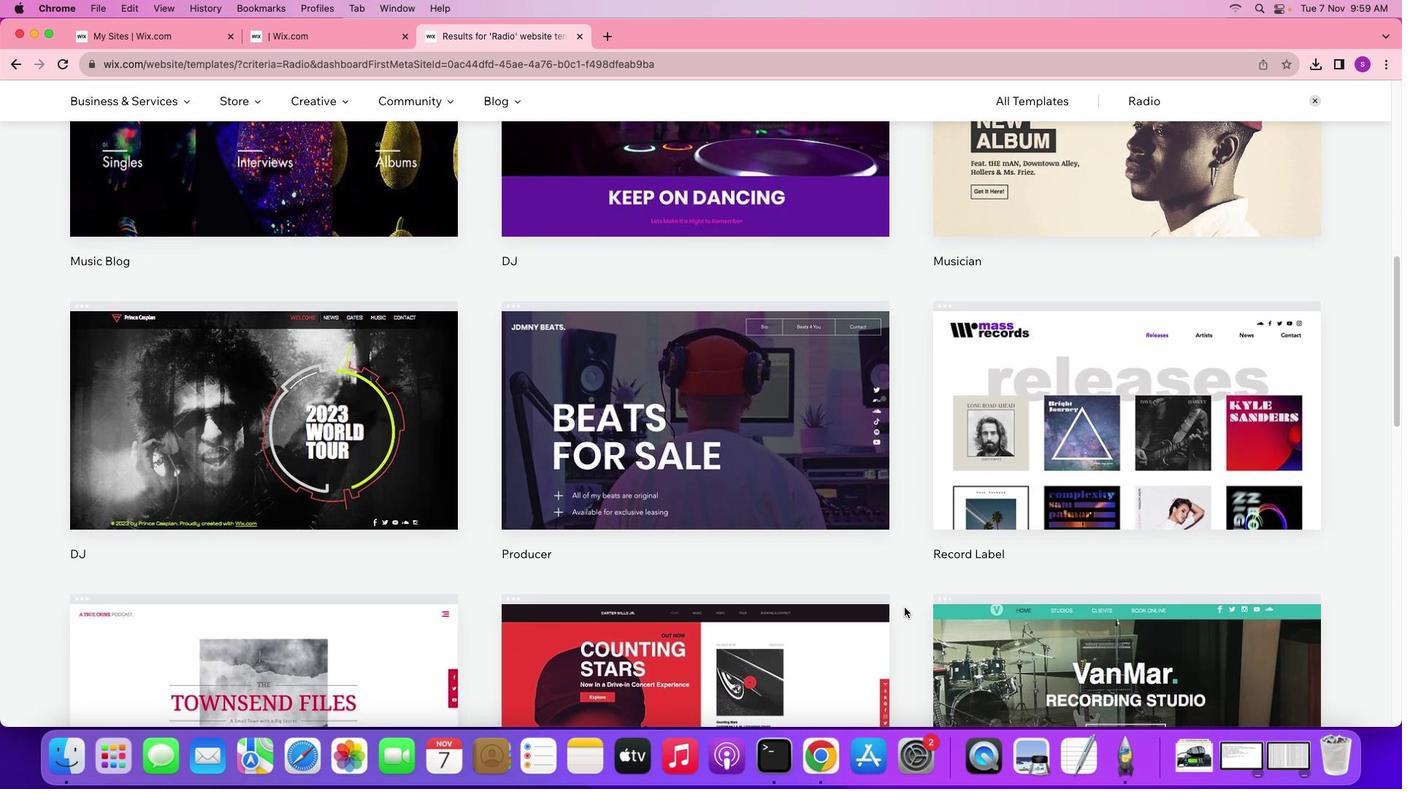 
Action: Mouse scrolled (946, 648) with delta (41, 40)
Screenshot: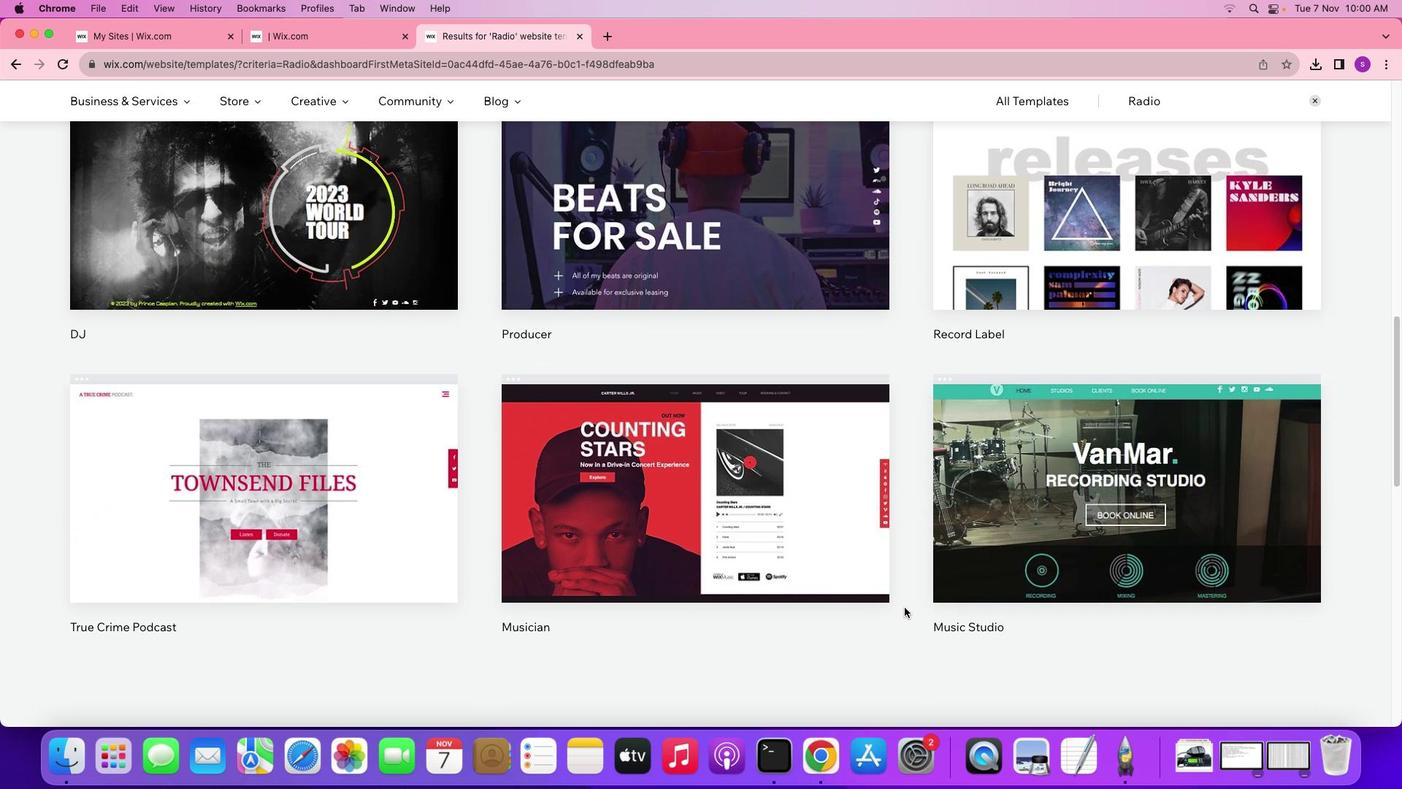 
Action: Mouse scrolled (946, 648) with delta (41, 40)
Screenshot: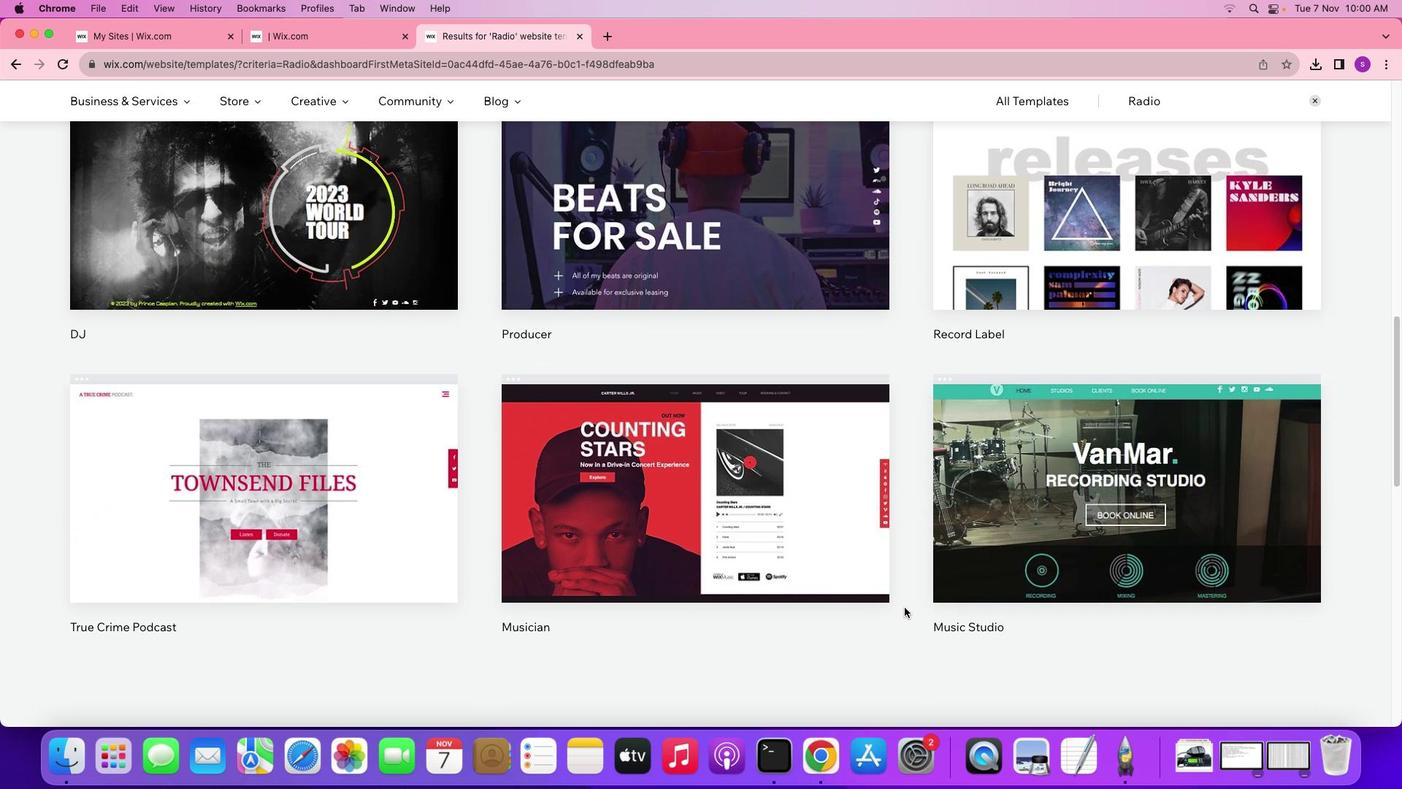 
Action: Mouse scrolled (946, 648) with delta (41, 40)
Screenshot: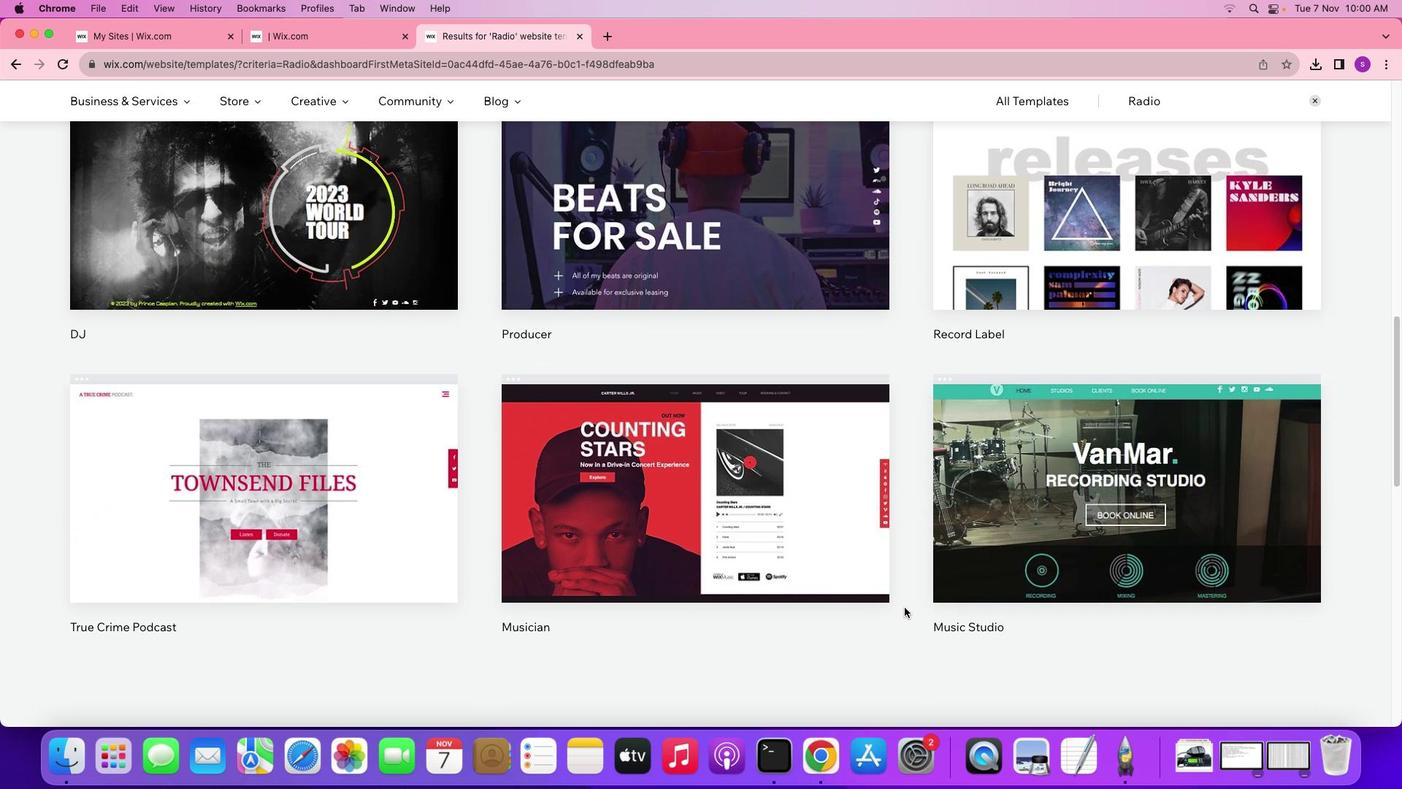 
Action: Mouse scrolled (946, 648) with delta (41, 39)
Screenshot: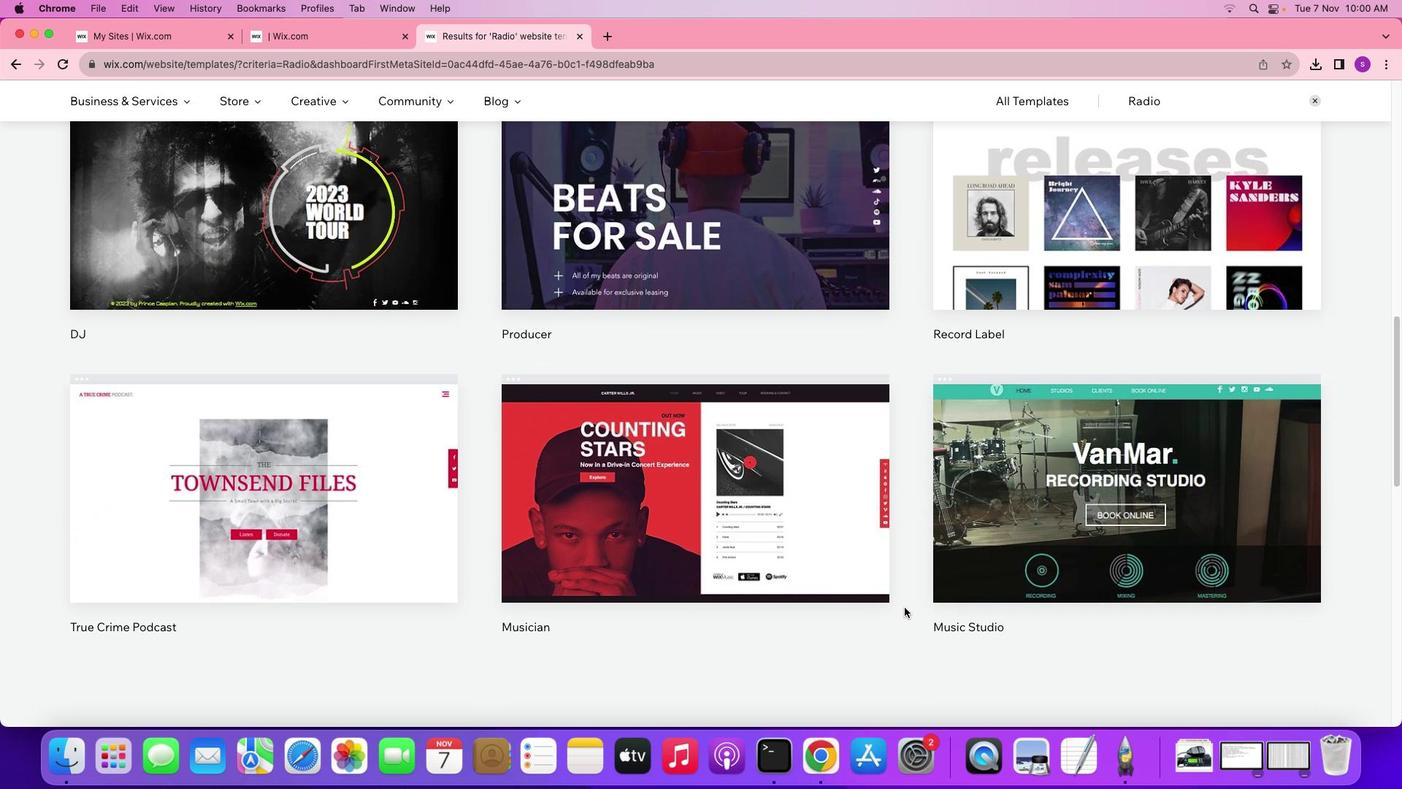 
Action: Mouse scrolled (946, 648) with delta (41, 40)
Screenshot: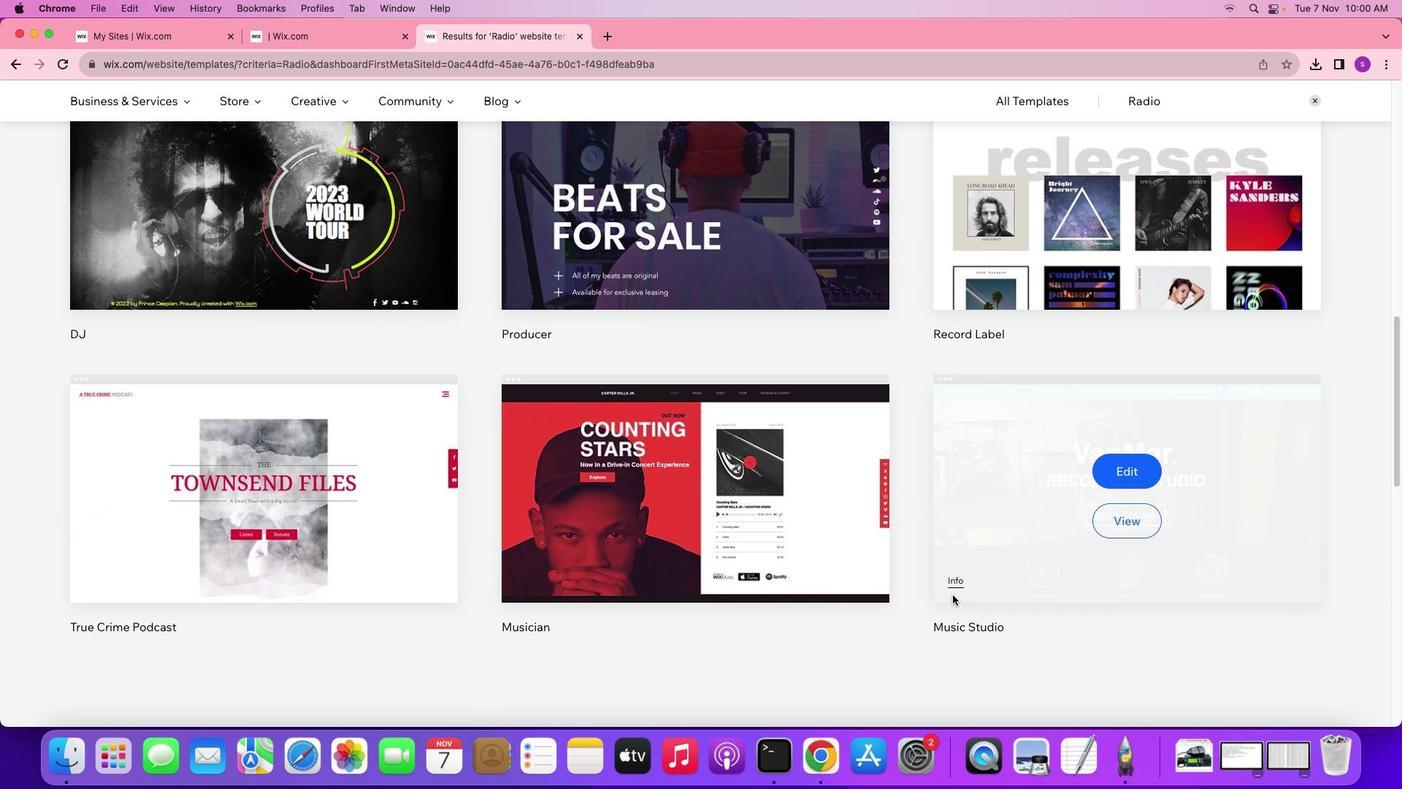 
Action: Mouse scrolled (946, 648) with delta (41, 40)
Screenshot: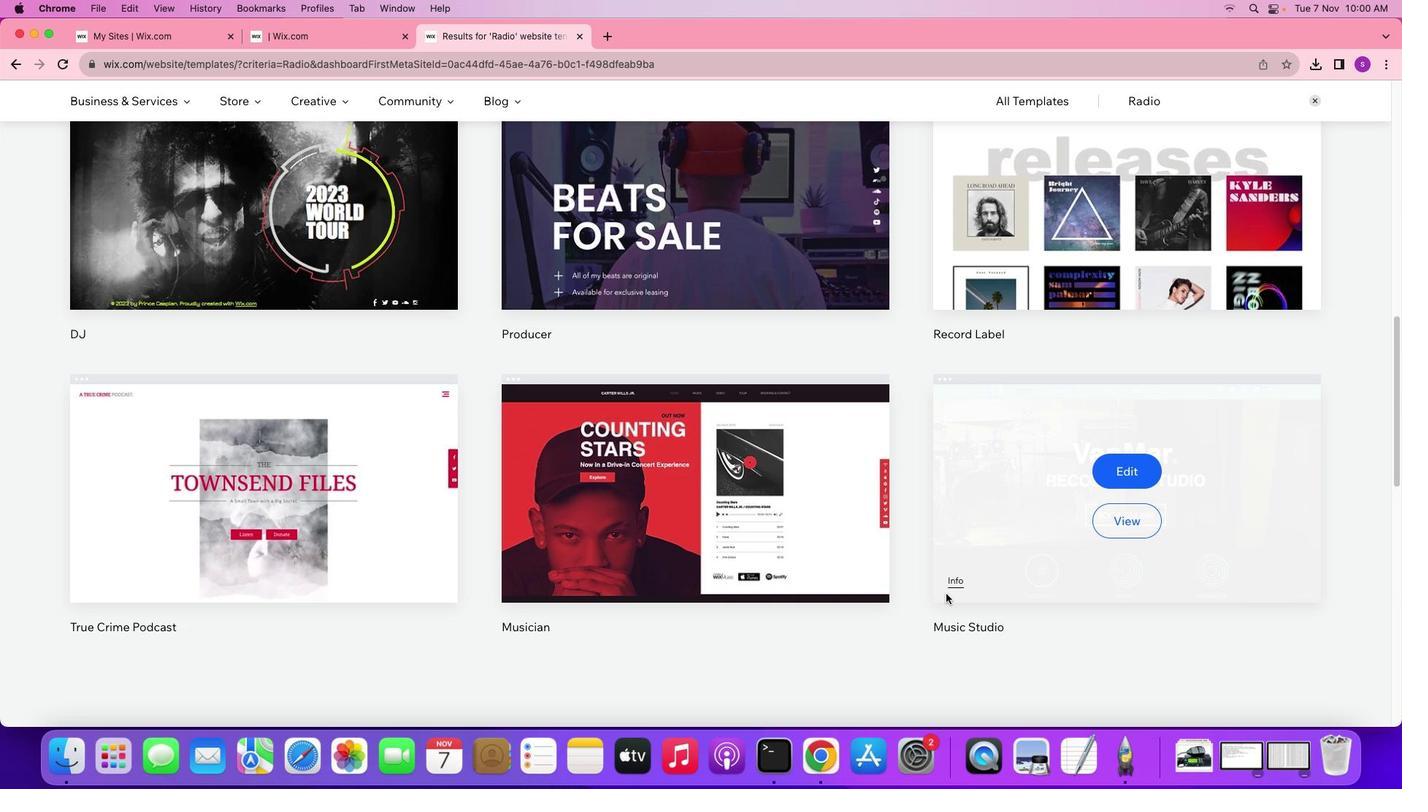 
Action: Mouse scrolled (946, 648) with delta (41, 40)
Screenshot: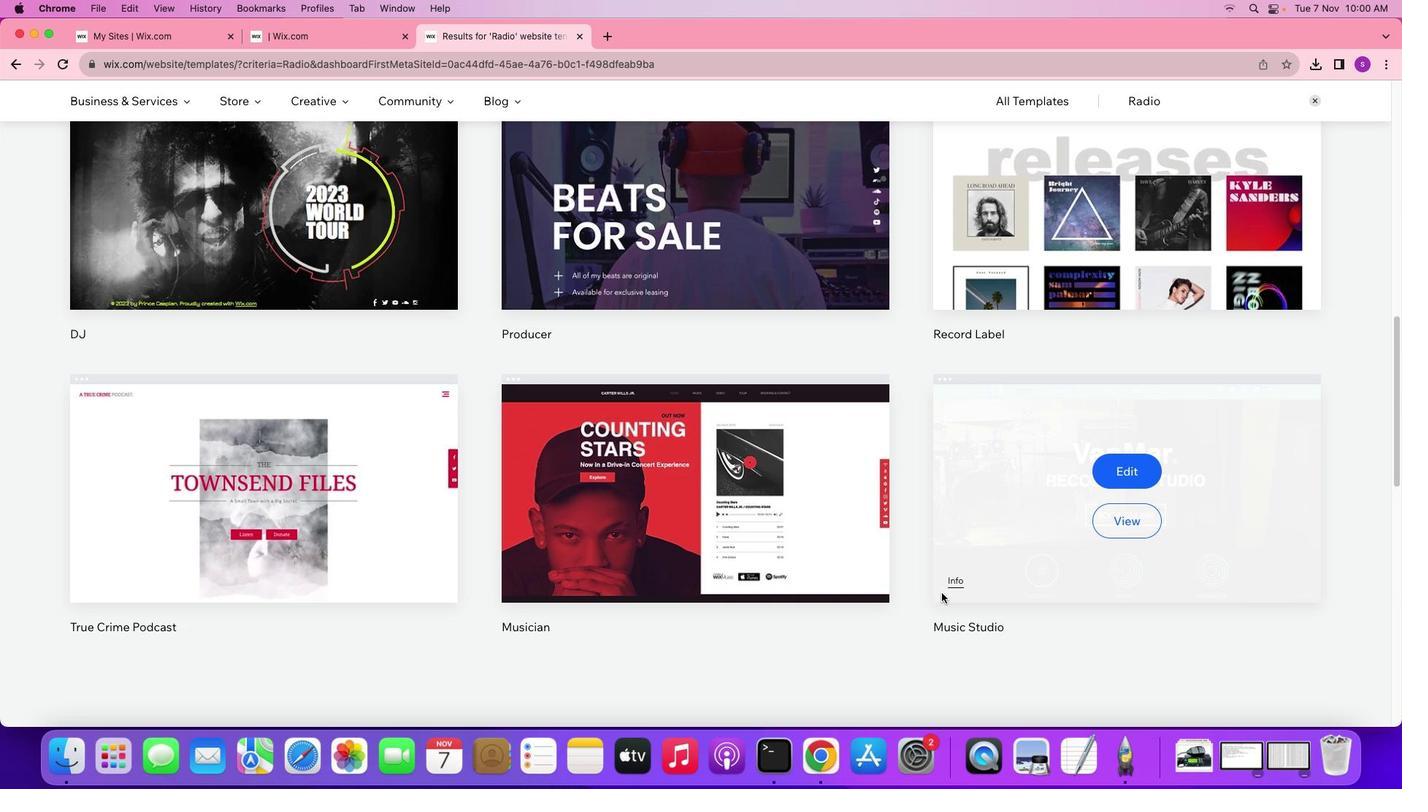 
Action: Mouse scrolled (946, 648) with delta (41, 38)
Screenshot: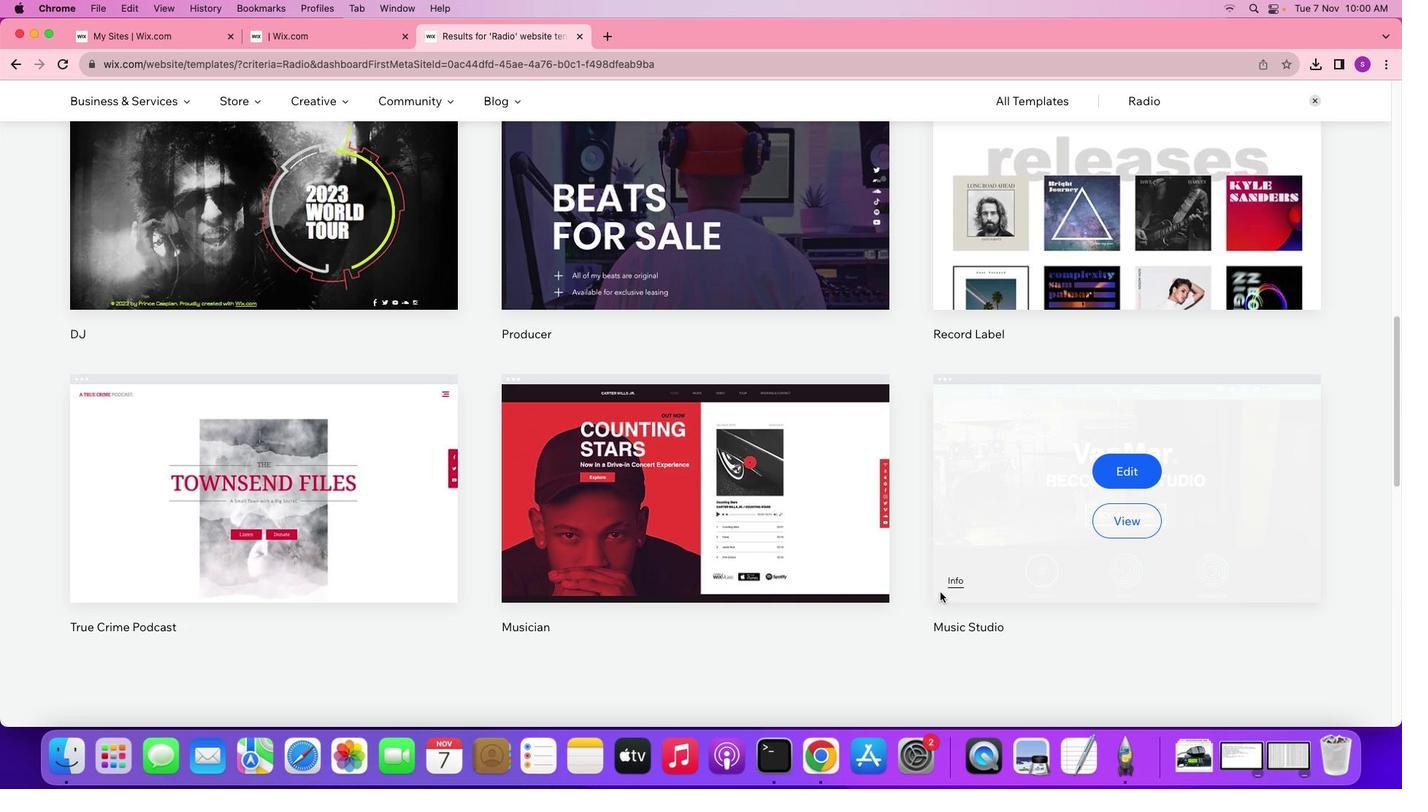 
Action: Mouse moved to (970, 621)
Screenshot: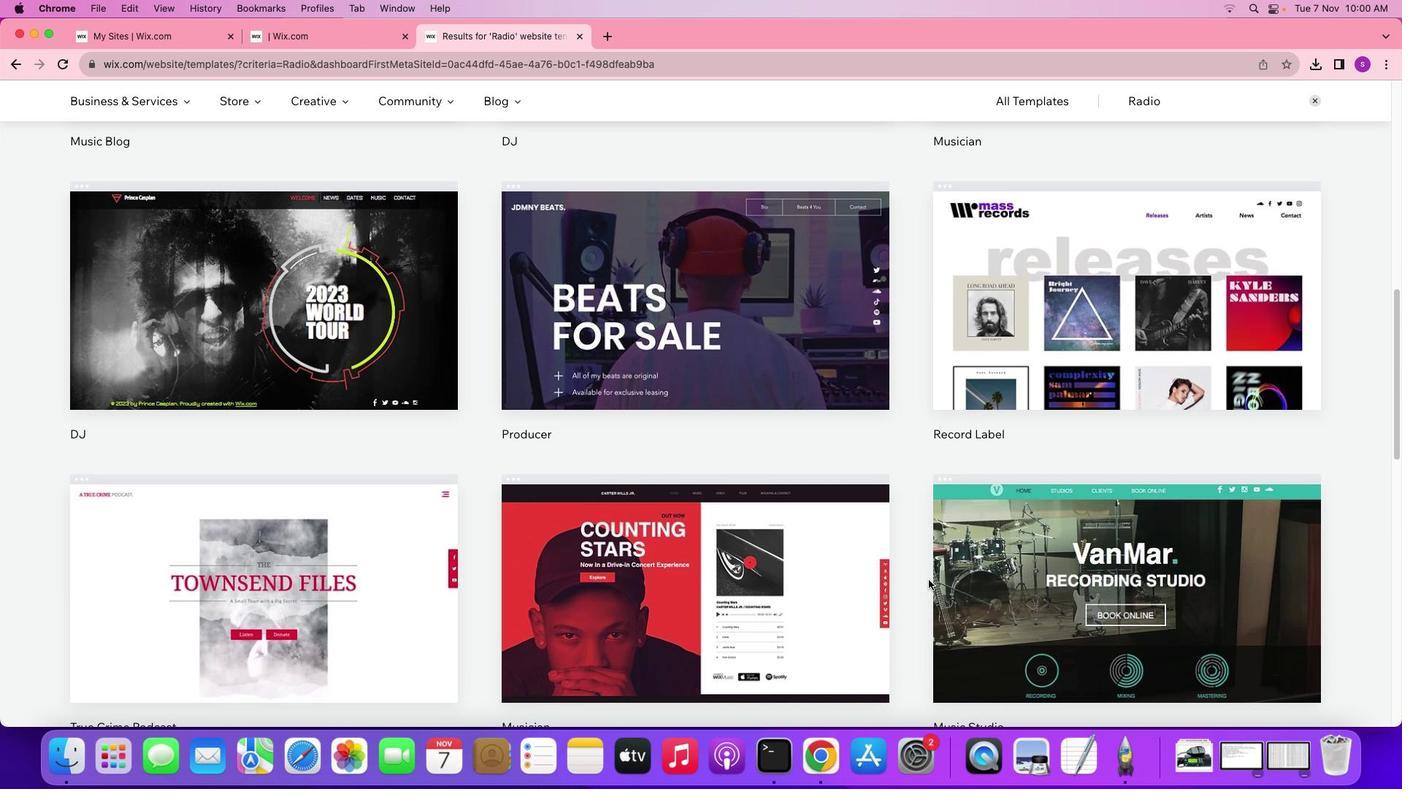 
Action: Mouse scrolled (970, 621) with delta (41, 42)
Screenshot: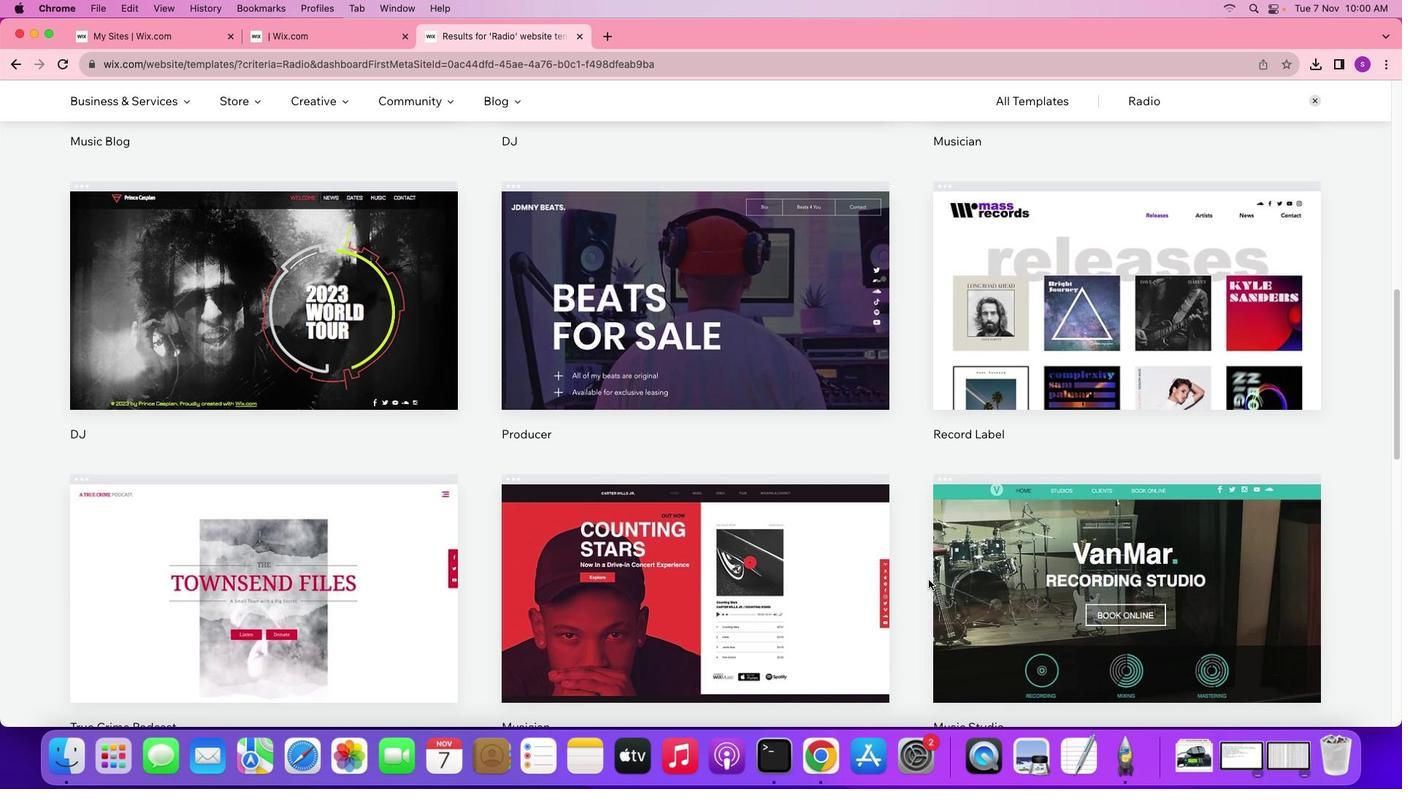 
Action: Mouse scrolled (970, 621) with delta (41, 42)
Screenshot: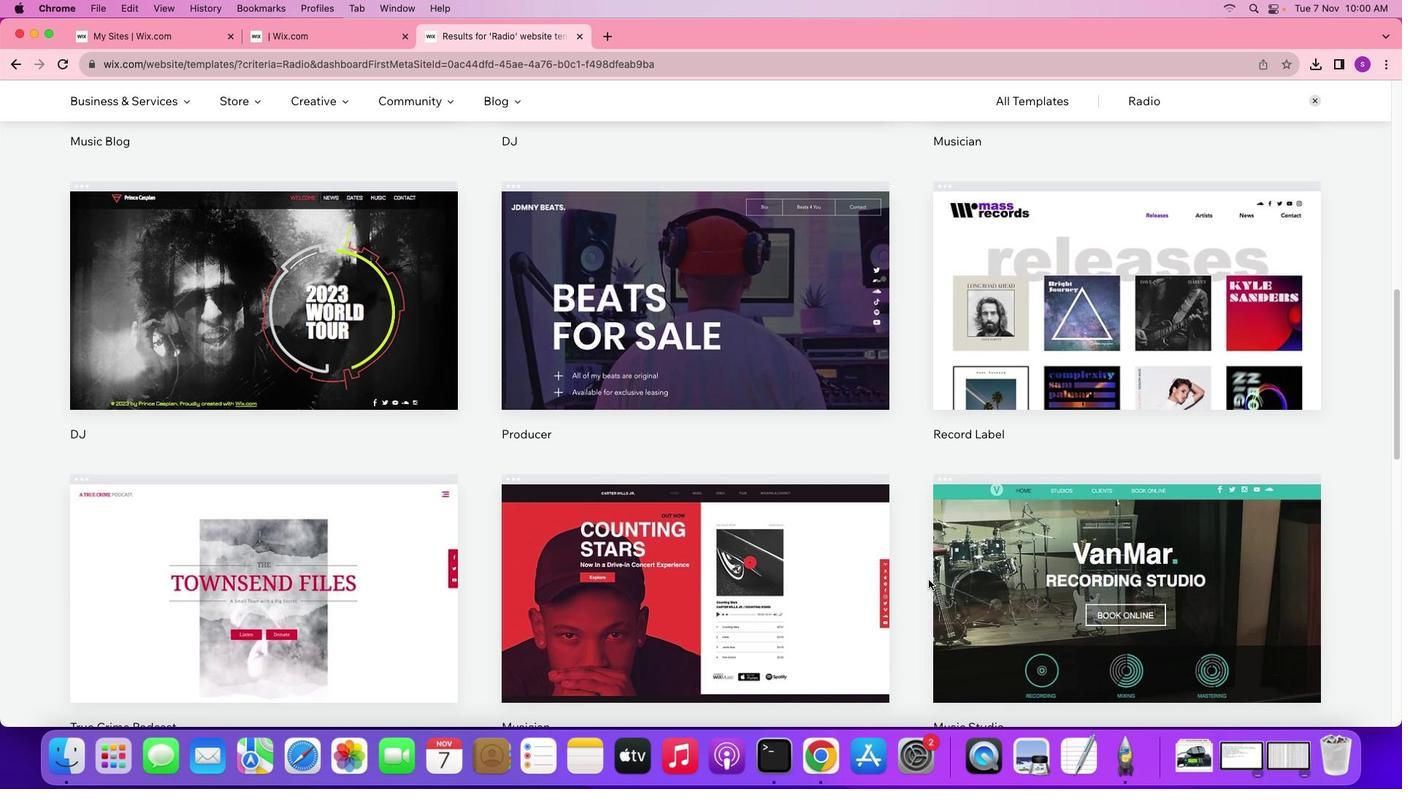 
Action: Mouse scrolled (970, 621) with delta (41, 43)
Screenshot: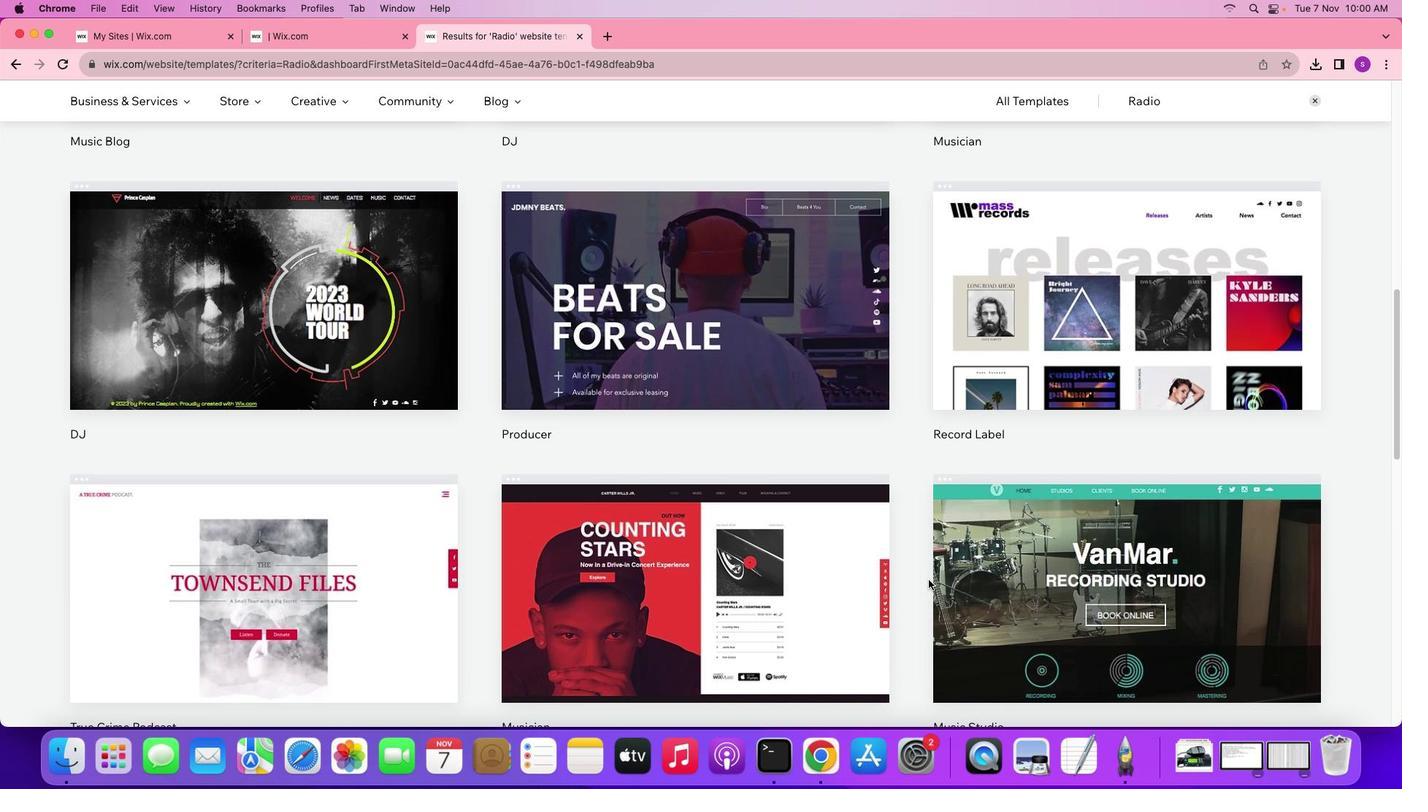 
Action: Mouse scrolled (970, 621) with delta (41, 42)
Screenshot: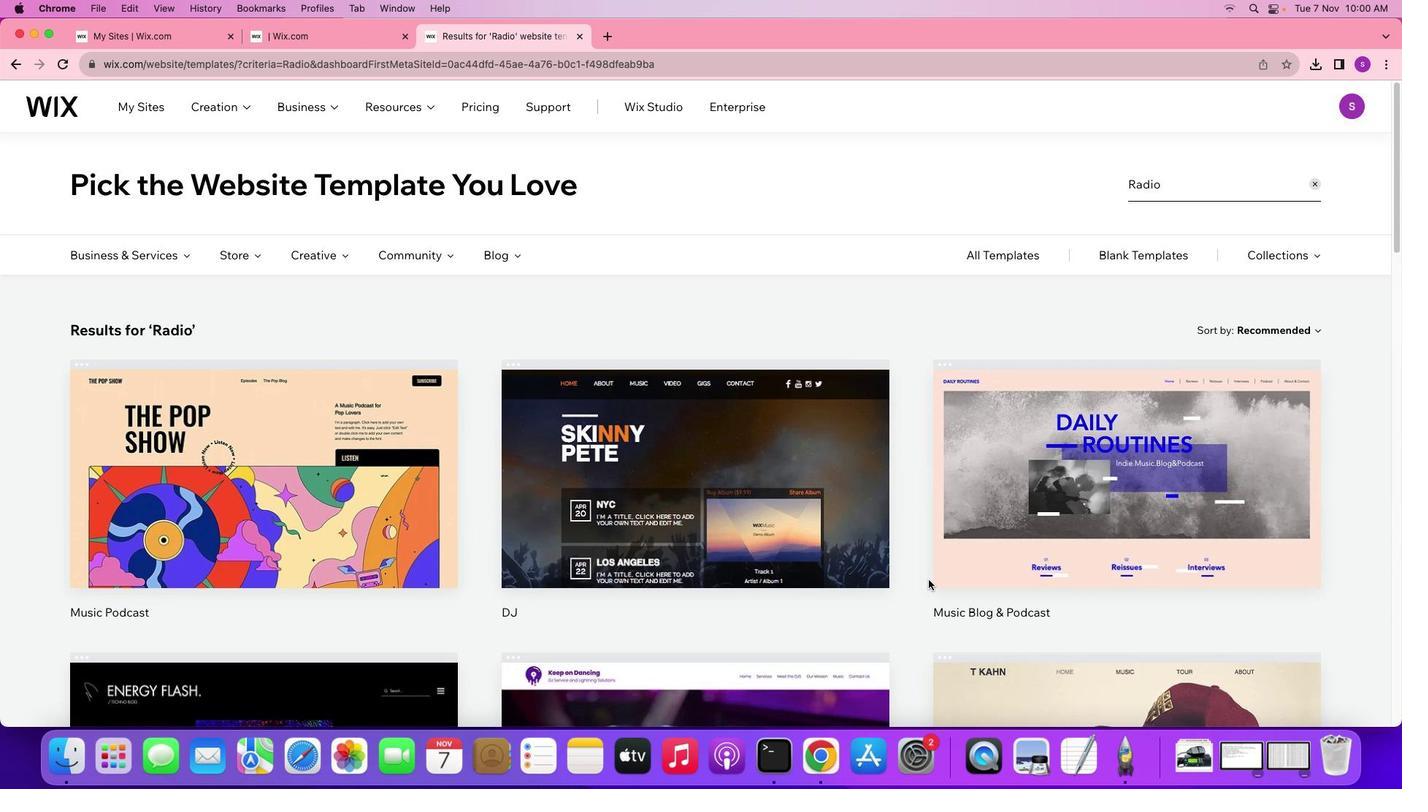 
Action: Mouse scrolled (970, 621) with delta (41, 42)
Screenshot: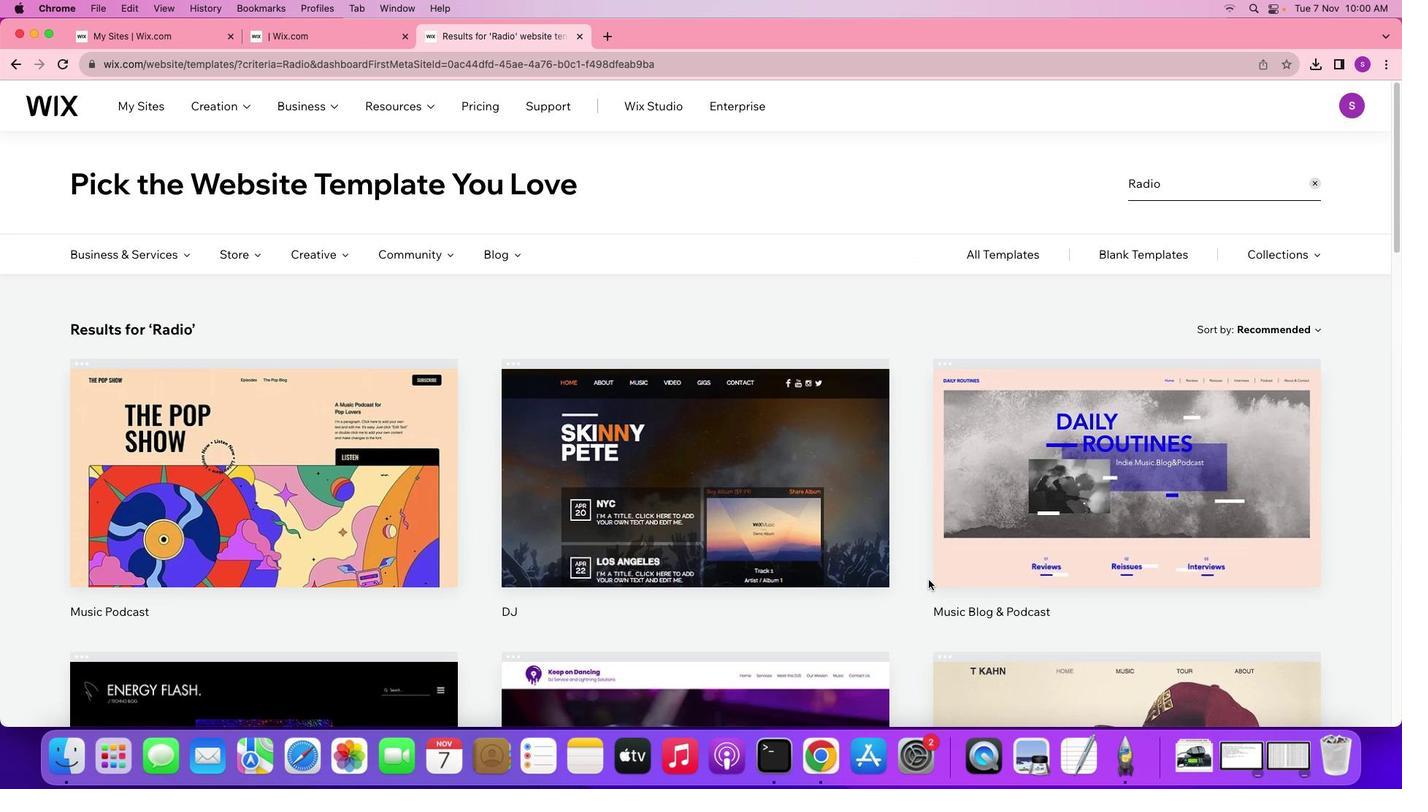 
Action: Mouse scrolled (970, 621) with delta (41, 43)
Screenshot: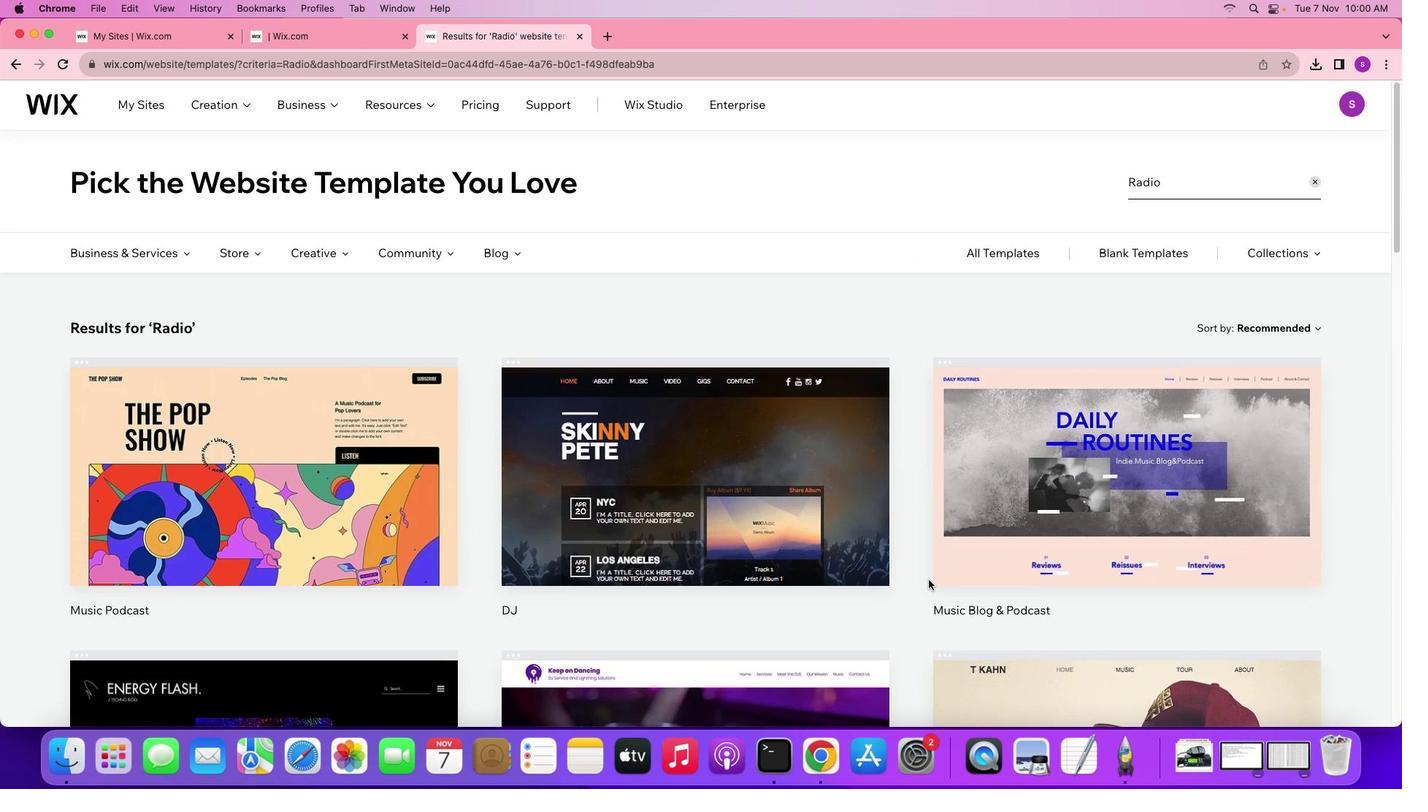 
Action: Mouse scrolled (970, 621) with delta (41, 44)
Screenshot: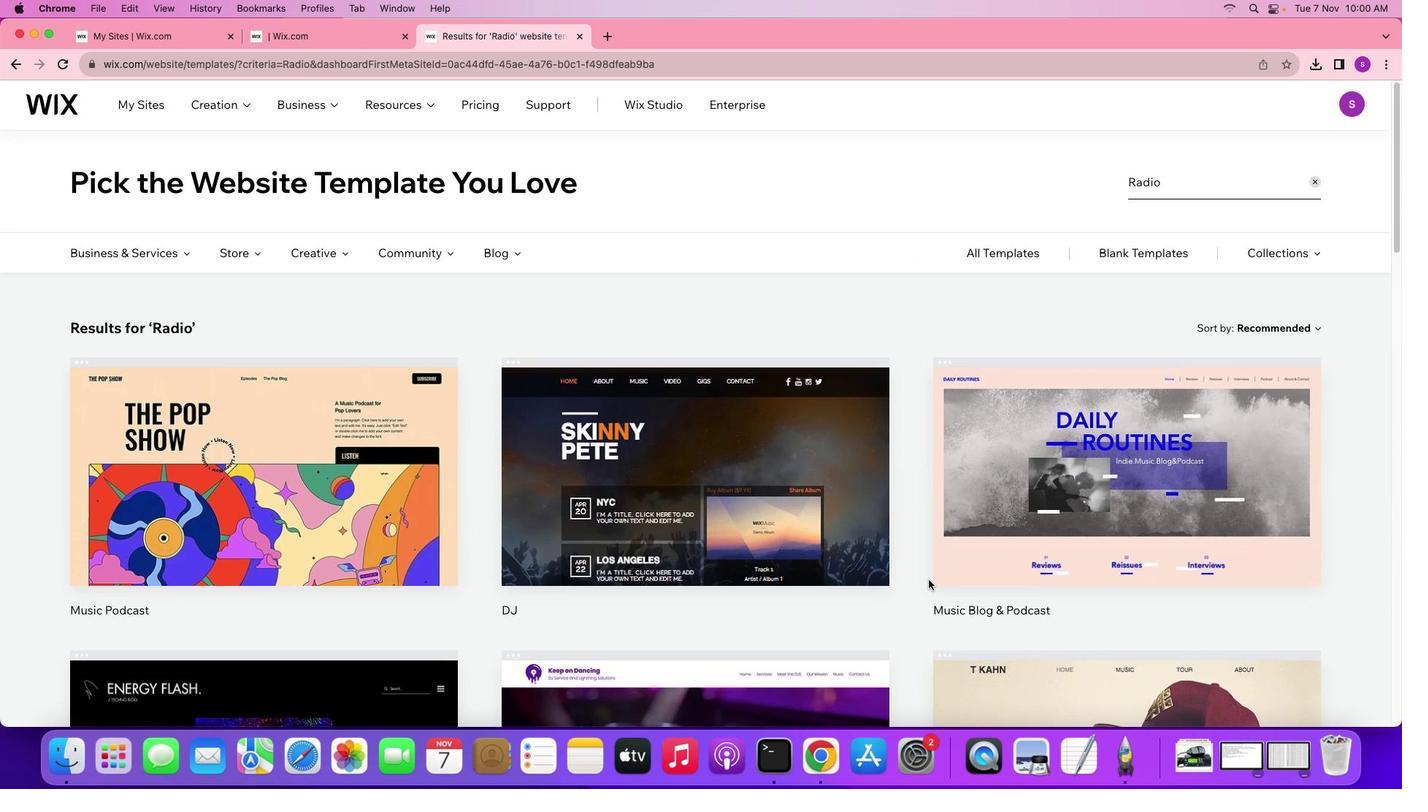 
Action: Mouse scrolled (970, 621) with delta (41, 45)
Screenshot: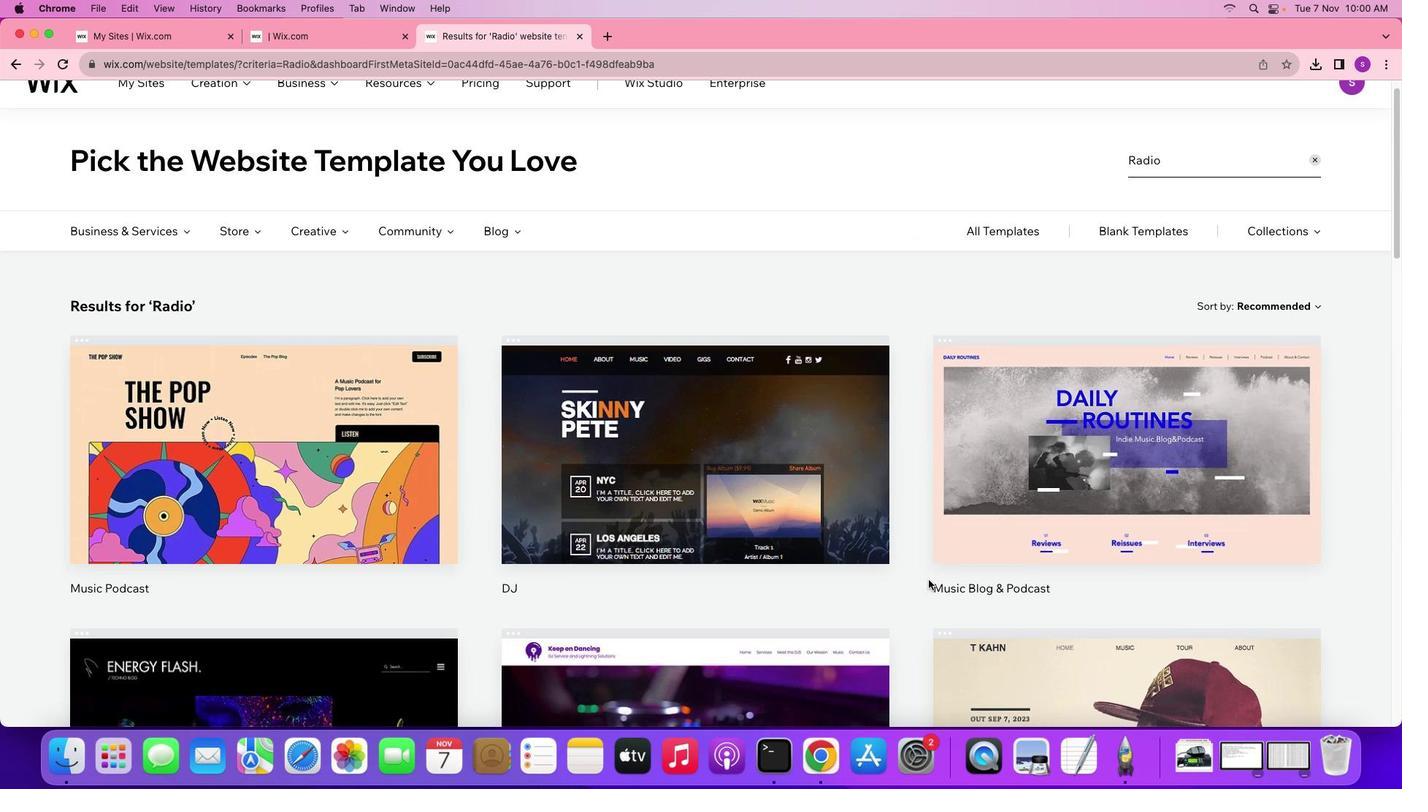 
Action: Mouse scrolled (970, 621) with delta (41, 42)
Screenshot: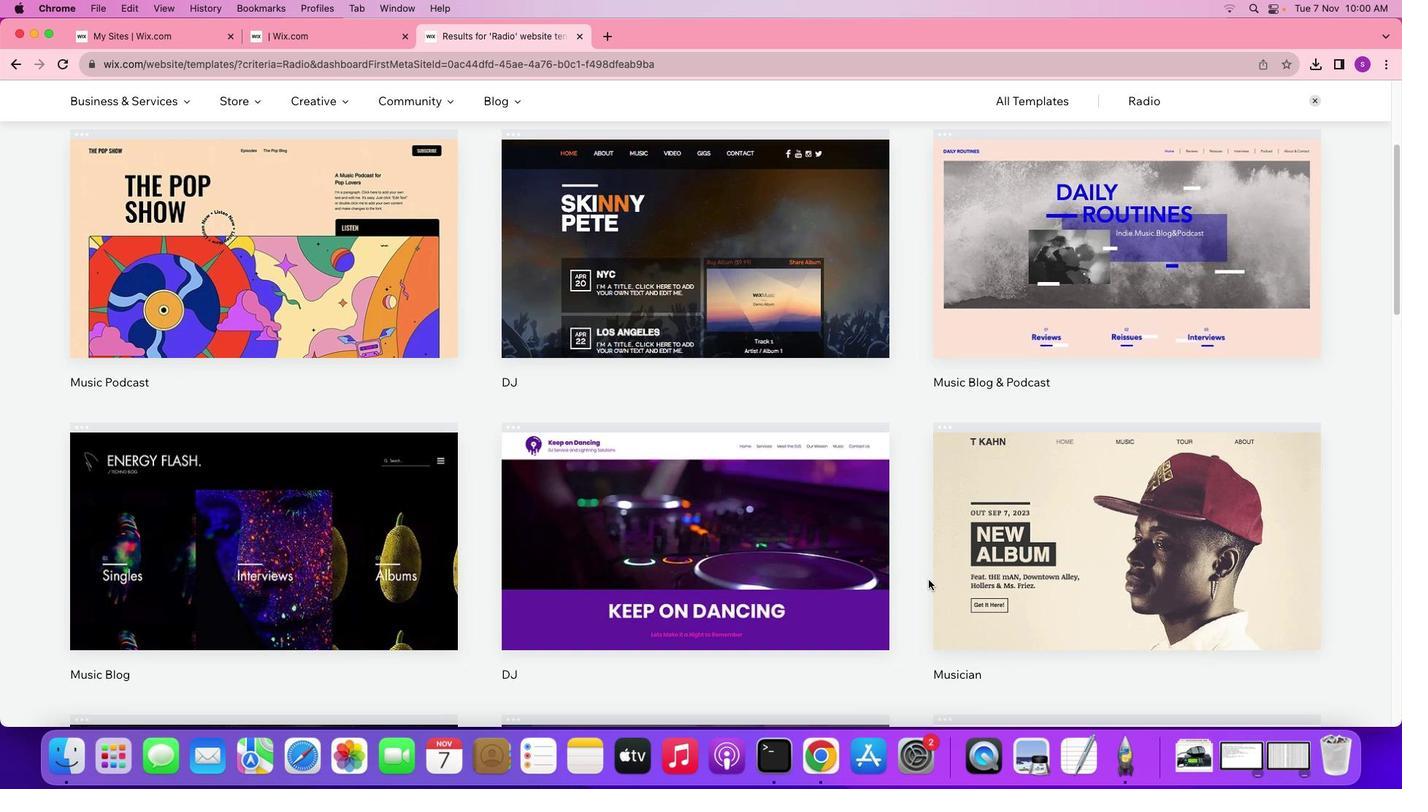
Action: Mouse scrolled (970, 621) with delta (41, 42)
Screenshot: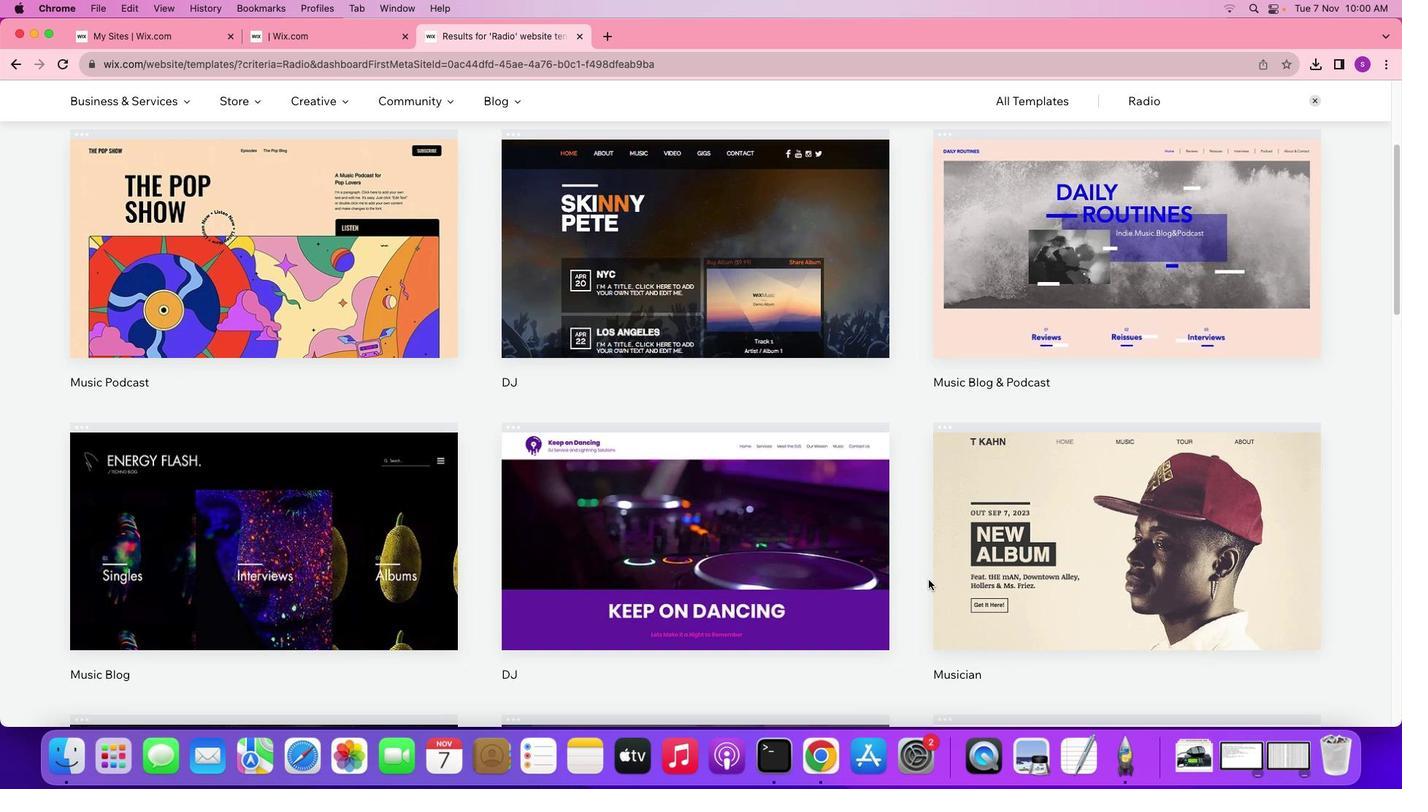 
Action: Mouse scrolled (970, 621) with delta (41, 43)
Screenshot: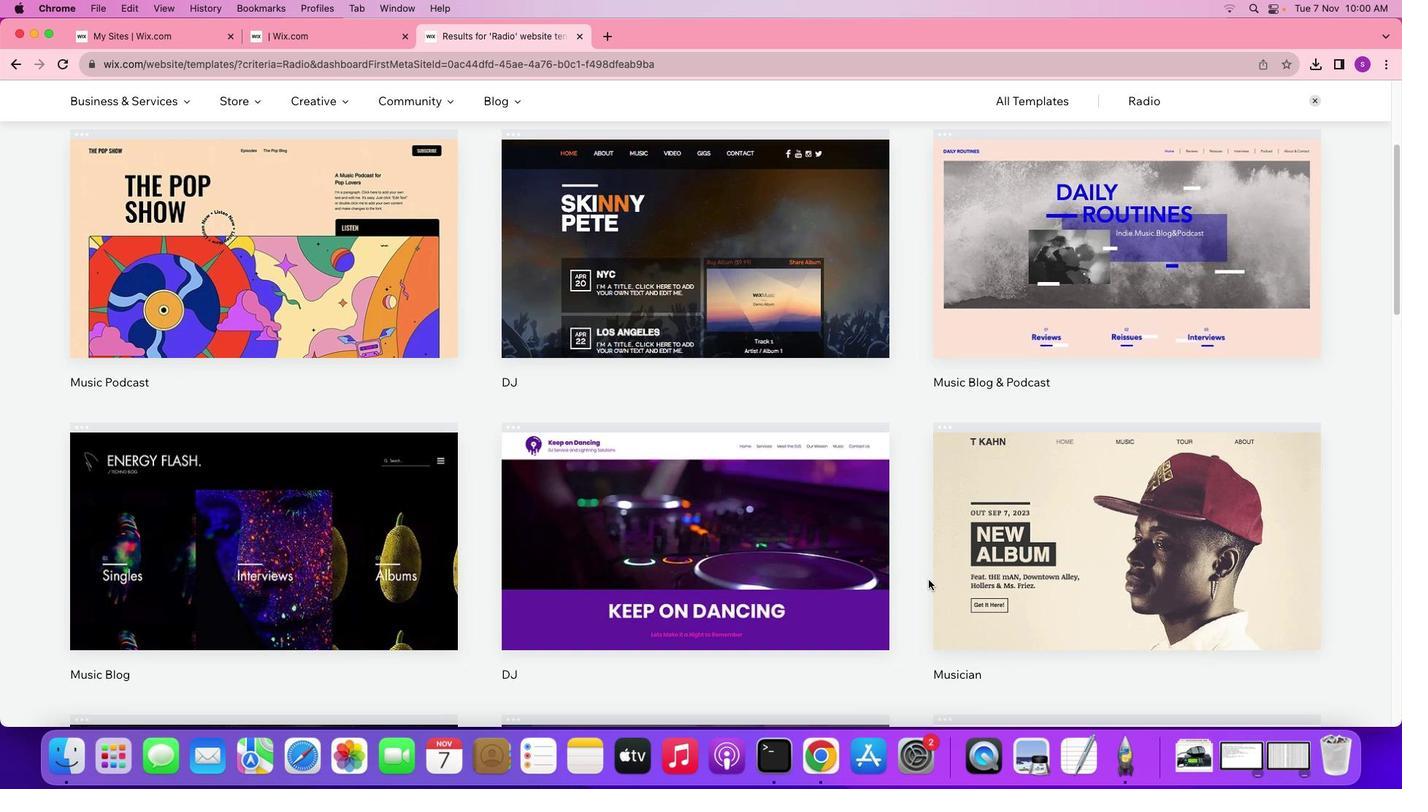 
Action: Mouse scrolled (970, 621) with delta (41, 44)
Screenshot: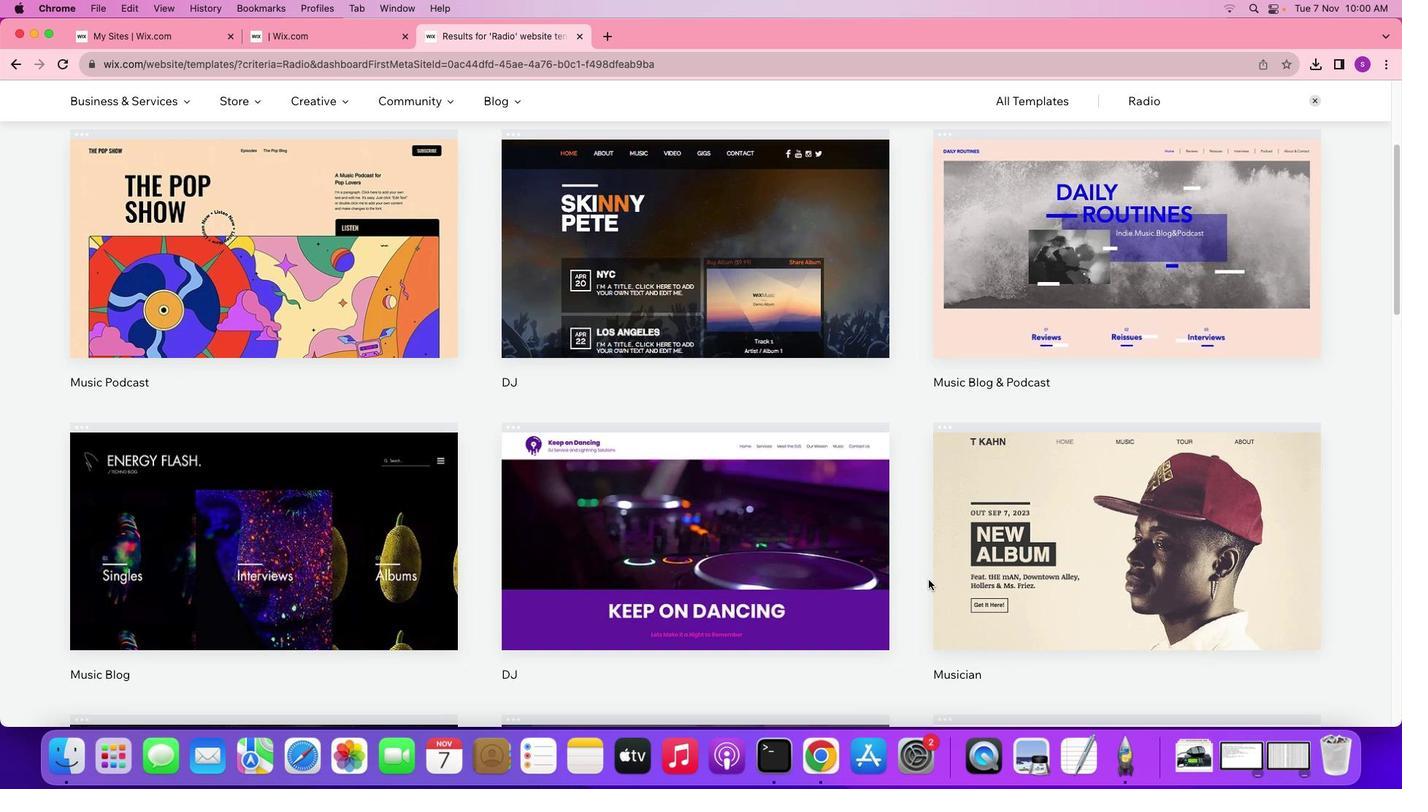 
Action: Mouse scrolled (970, 621) with delta (41, 45)
Screenshot: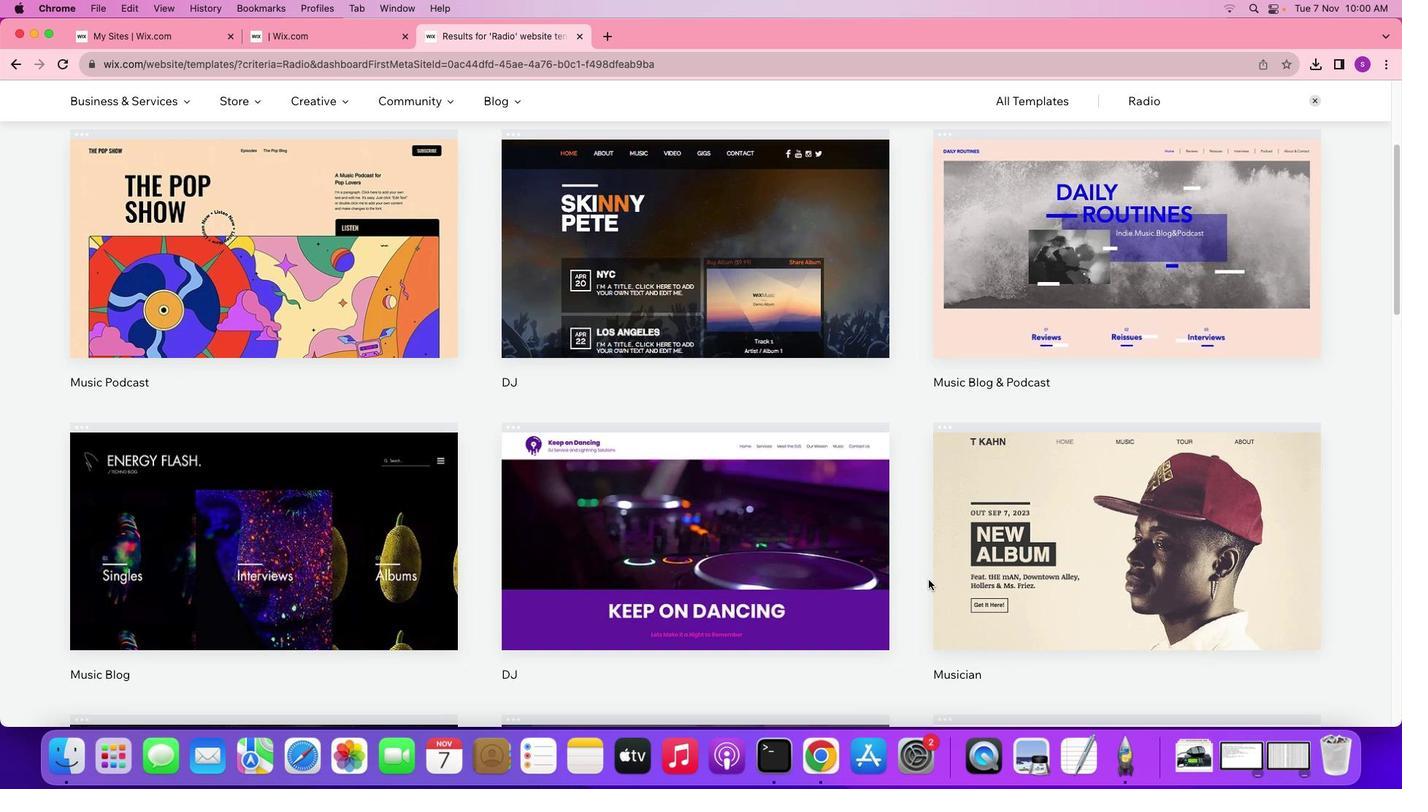 
Action: Mouse scrolled (970, 621) with delta (41, 40)
Screenshot: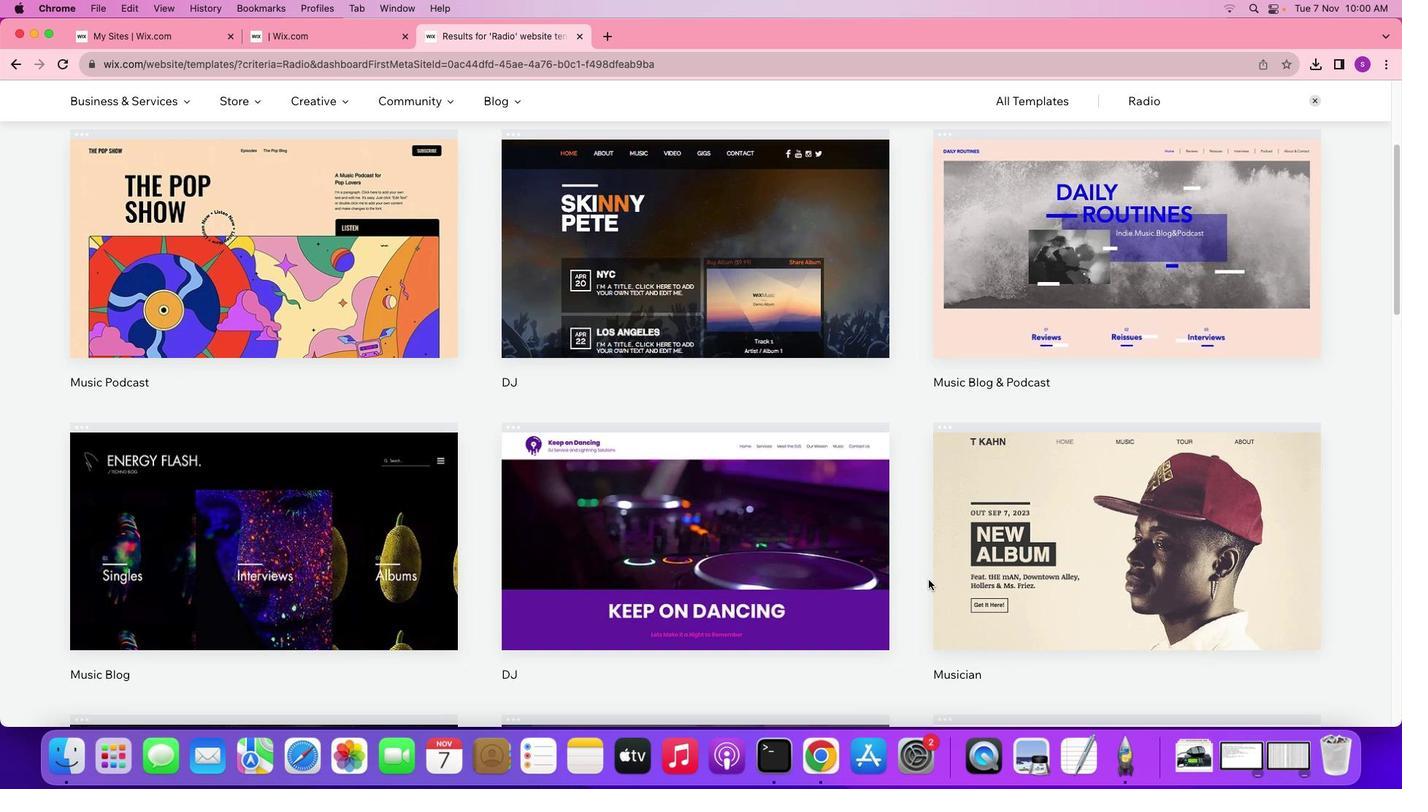 
Action: Mouse scrolled (970, 621) with delta (41, 43)
Screenshot: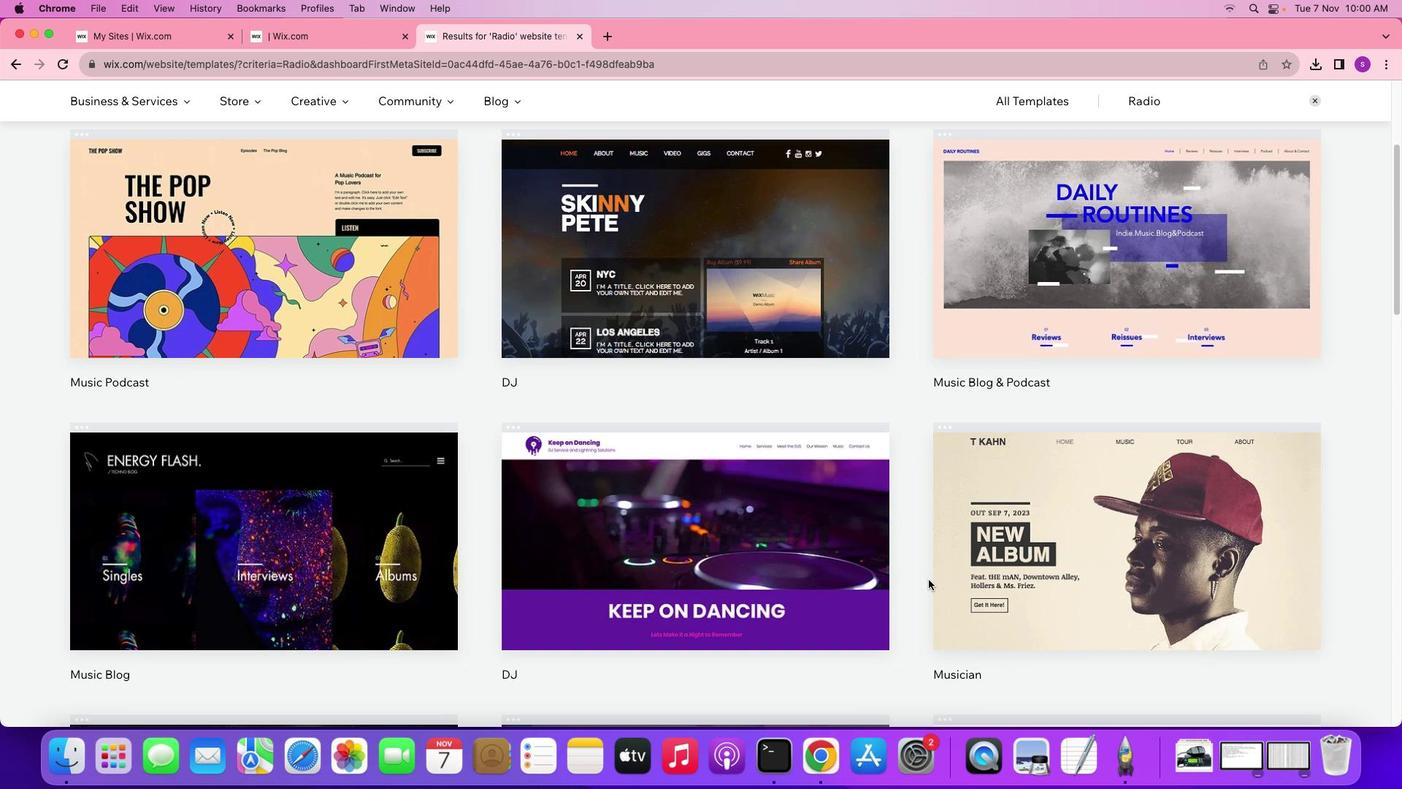 
Action: Mouse scrolled (970, 621) with delta (41, 38)
Screenshot: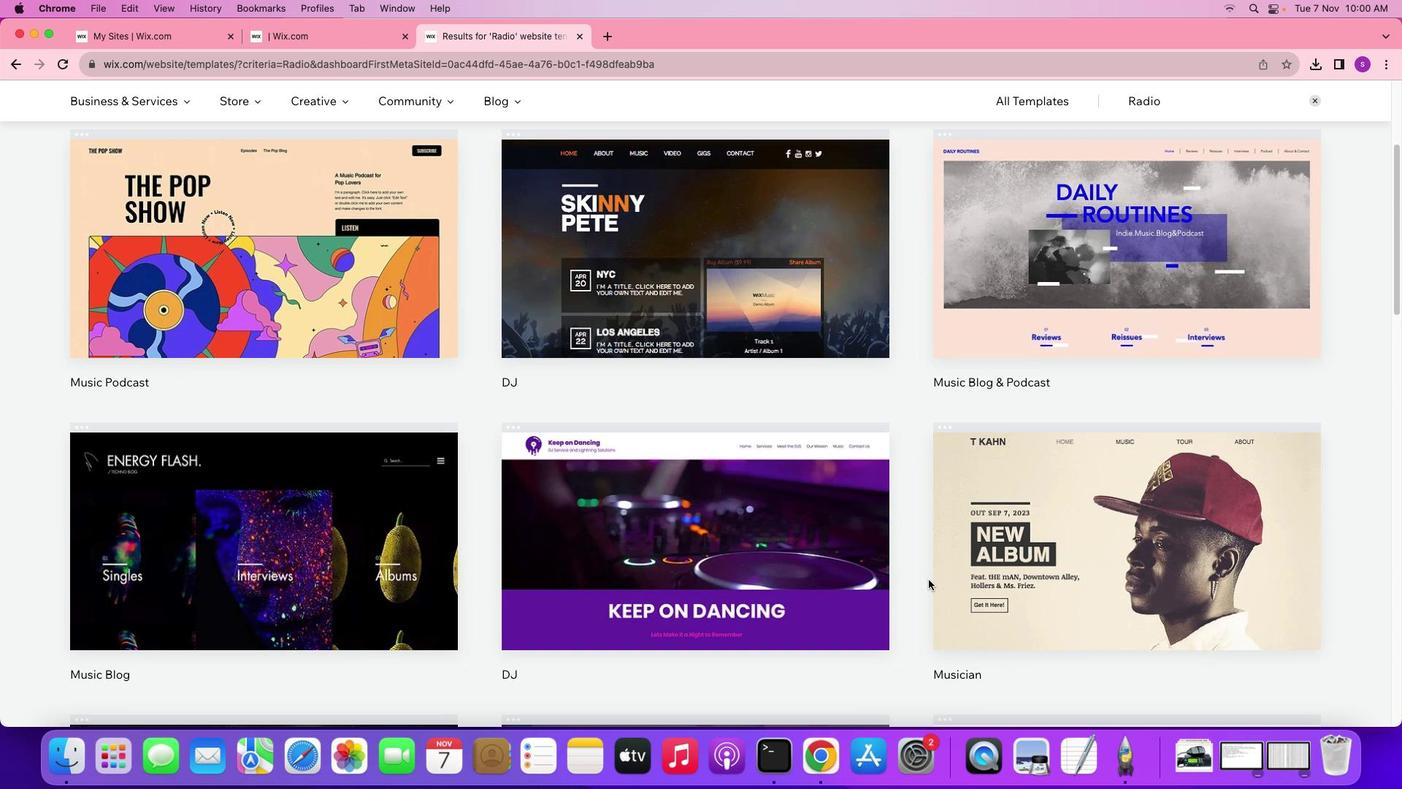 
Action: Mouse scrolled (970, 621) with delta (41, 39)
Screenshot: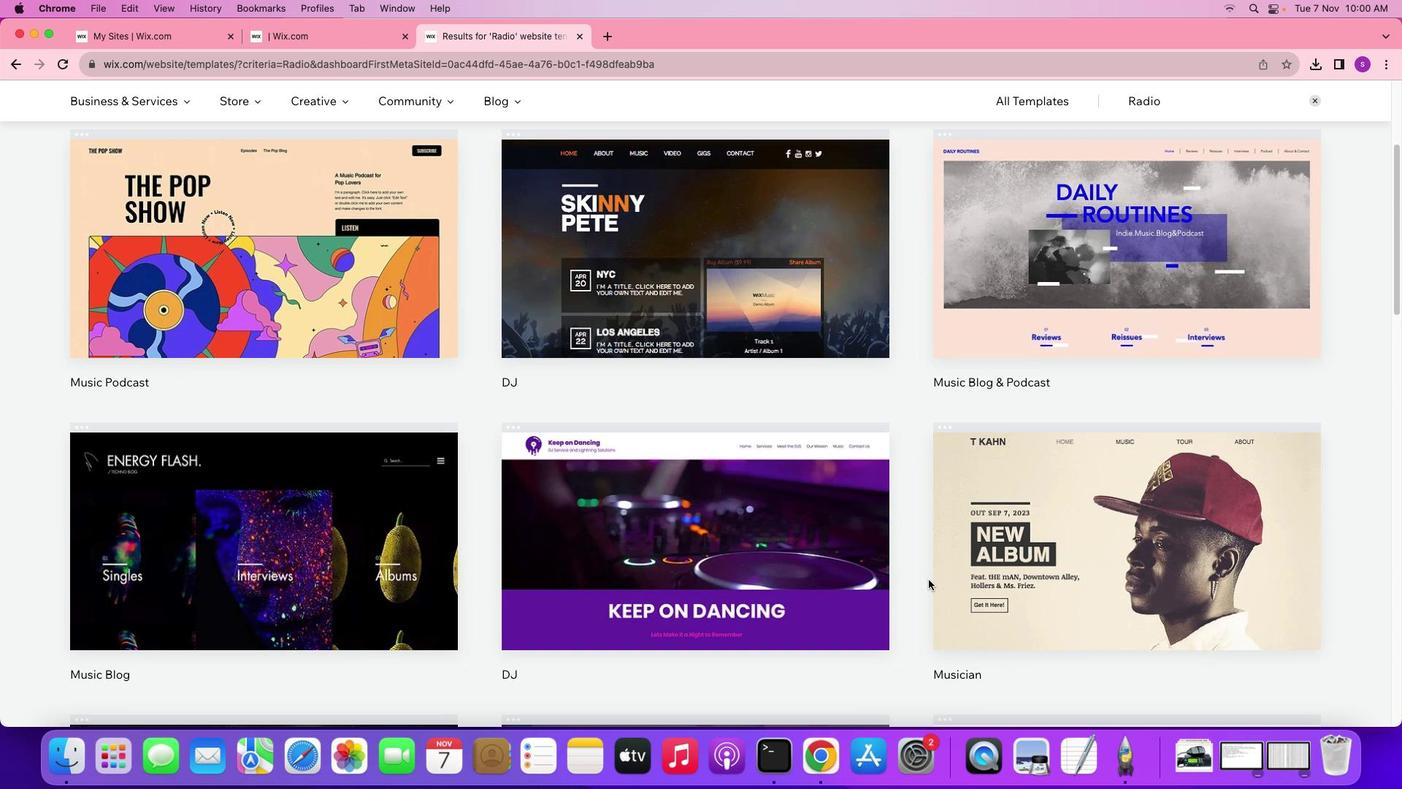 
Action: Mouse scrolled (970, 621) with delta (41, 40)
Screenshot: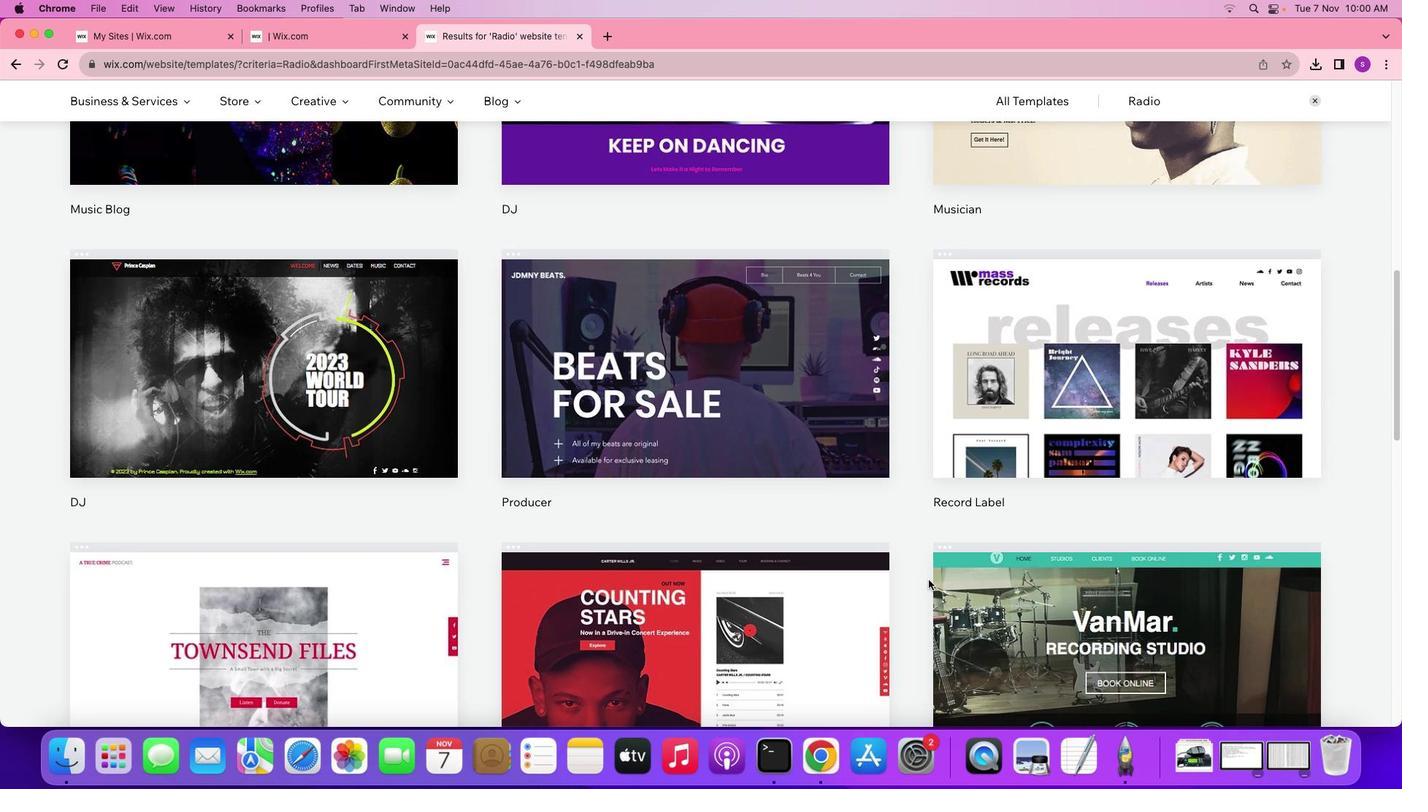 
Action: Mouse scrolled (970, 621) with delta (41, 40)
Screenshot: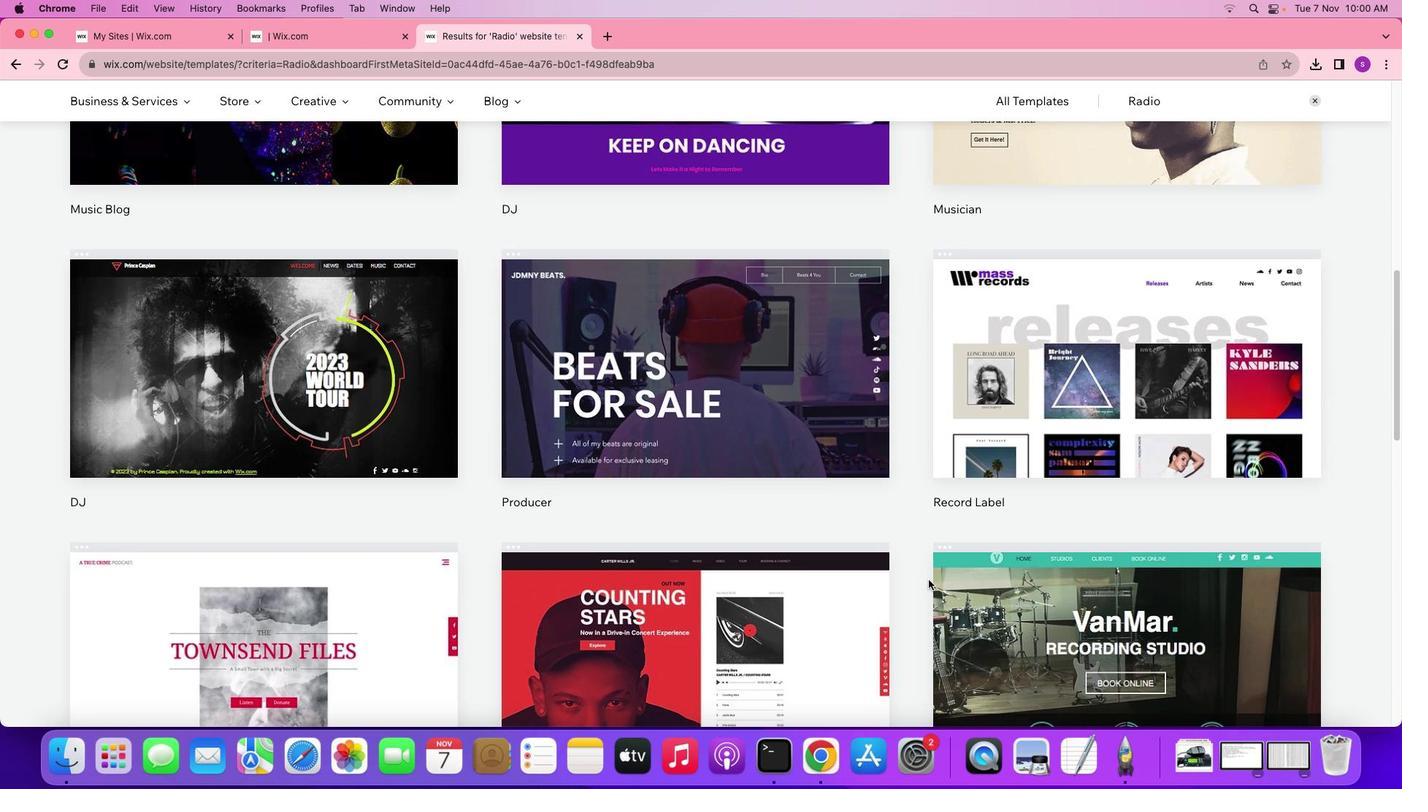 
Action: Mouse scrolled (970, 621) with delta (41, 40)
Screenshot: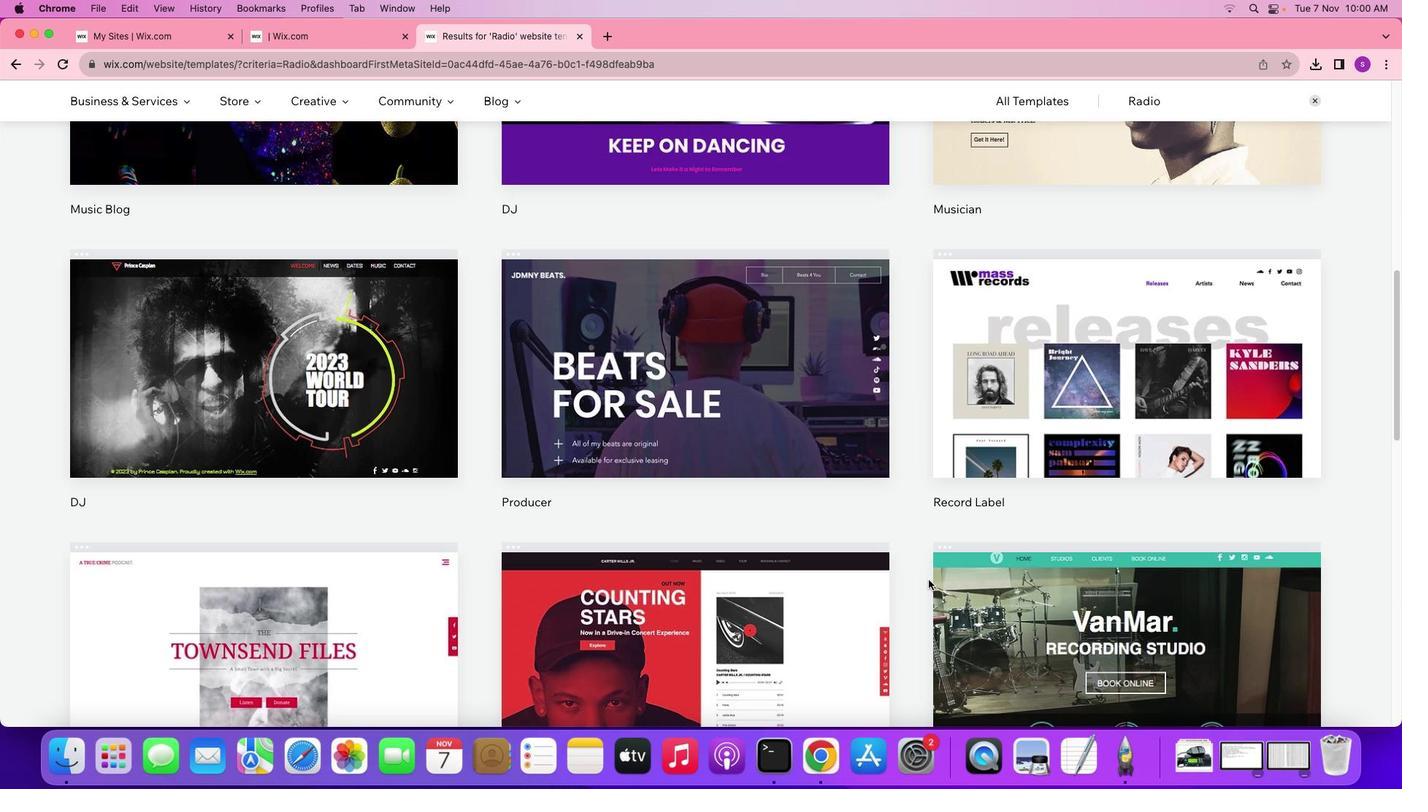 
Action: Mouse scrolled (970, 621) with delta (41, 43)
Screenshot: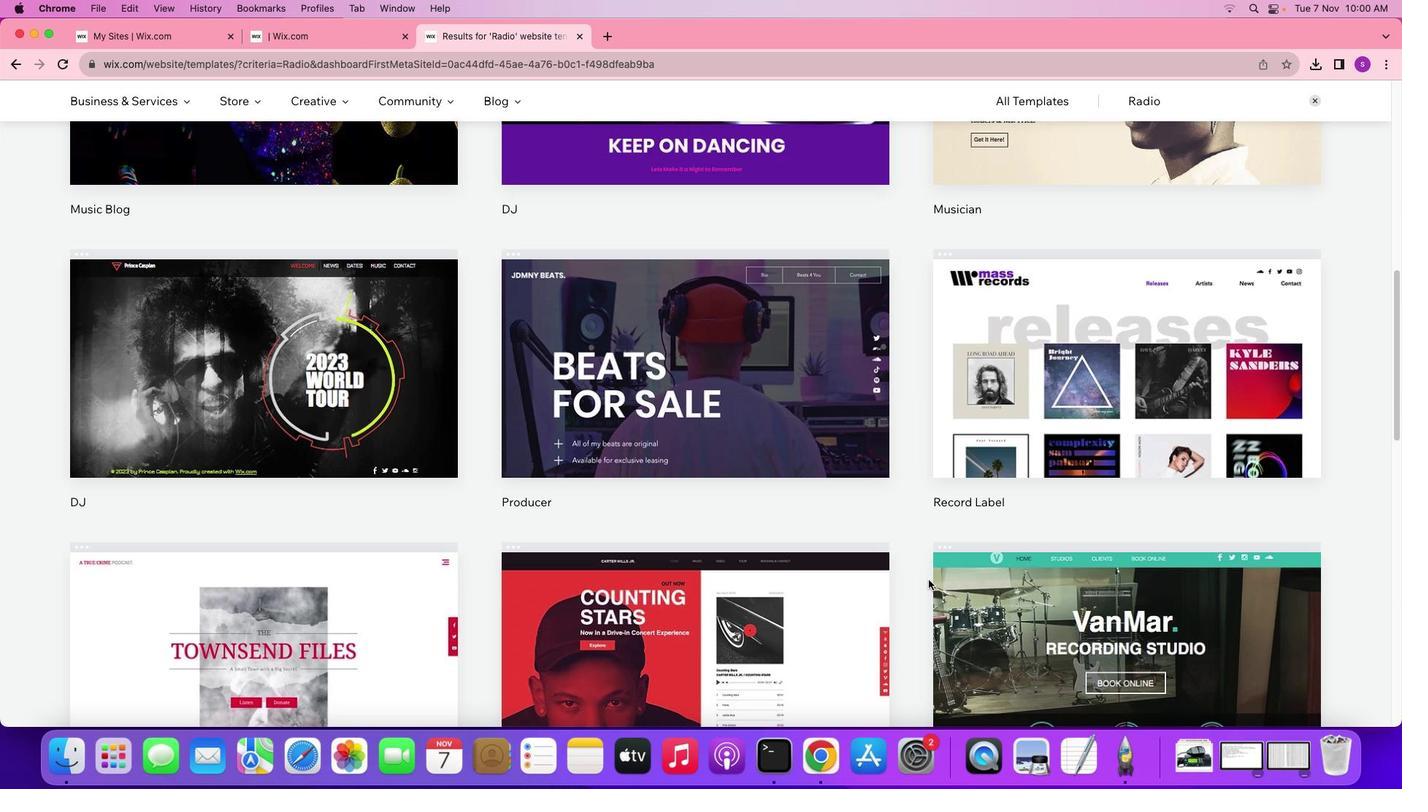
Action: Mouse scrolled (970, 621) with delta (41, 40)
Screenshot: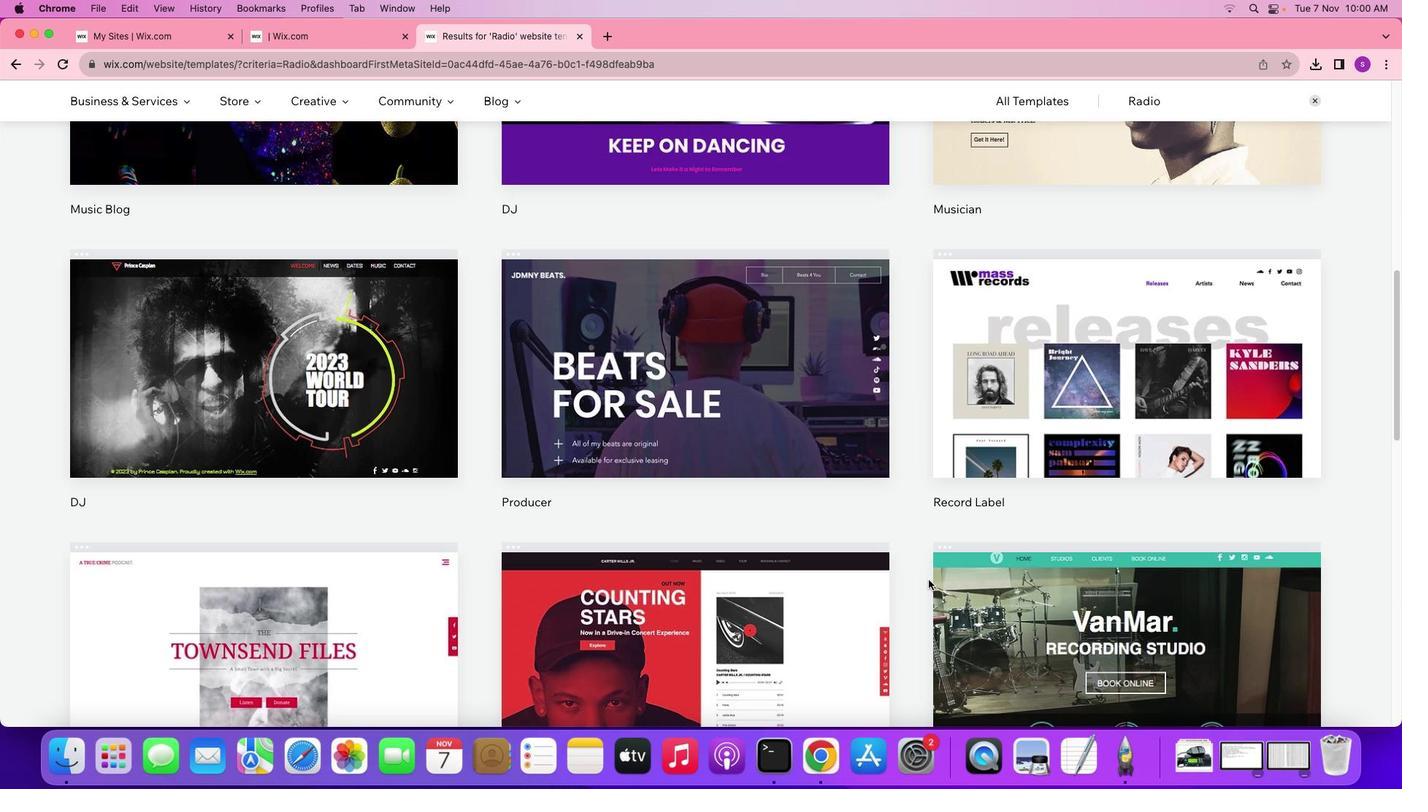 
Action: Mouse scrolled (970, 621) with delta (41, 42)
Screenshot: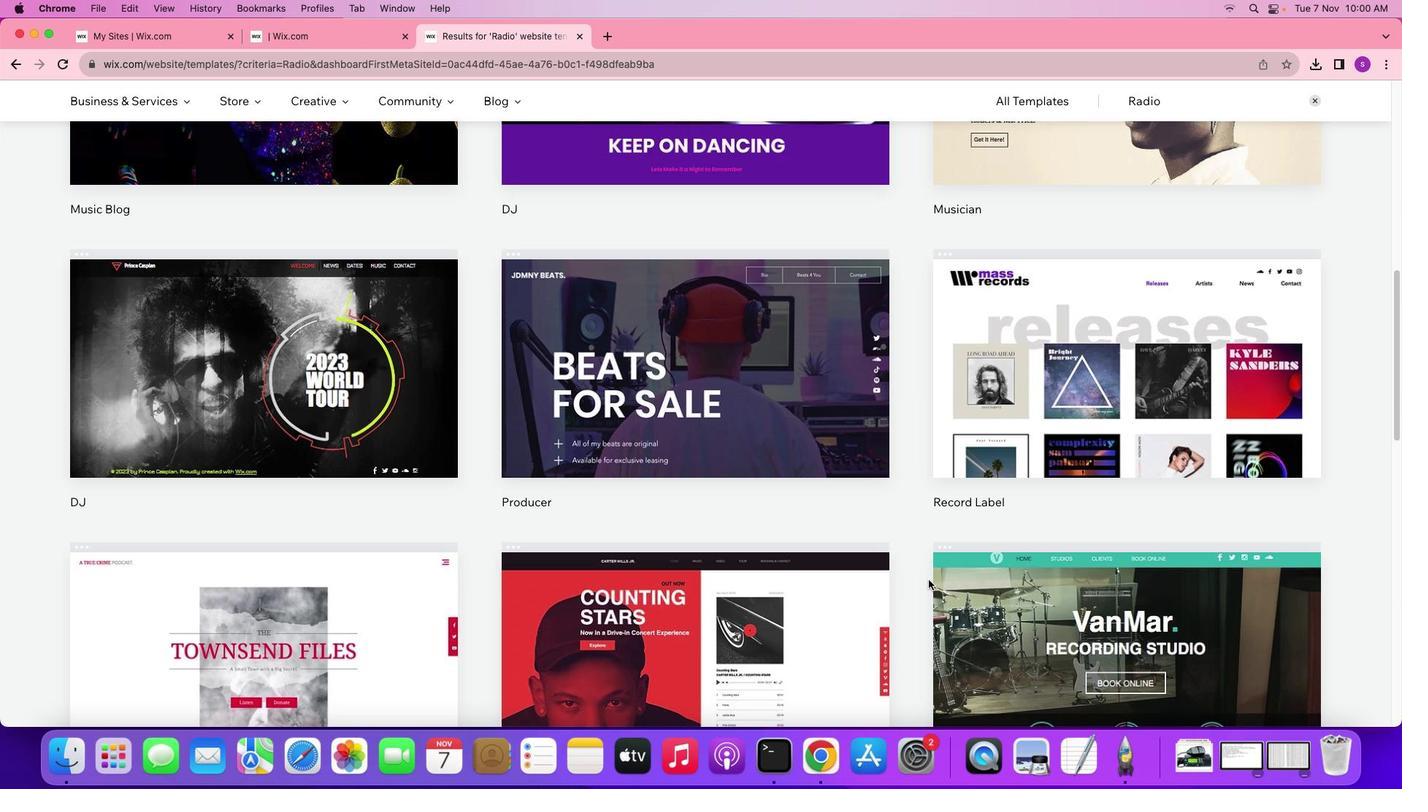 
Action: Mouse scrolled (970, 621) with delta (41, 38)
Screenshot: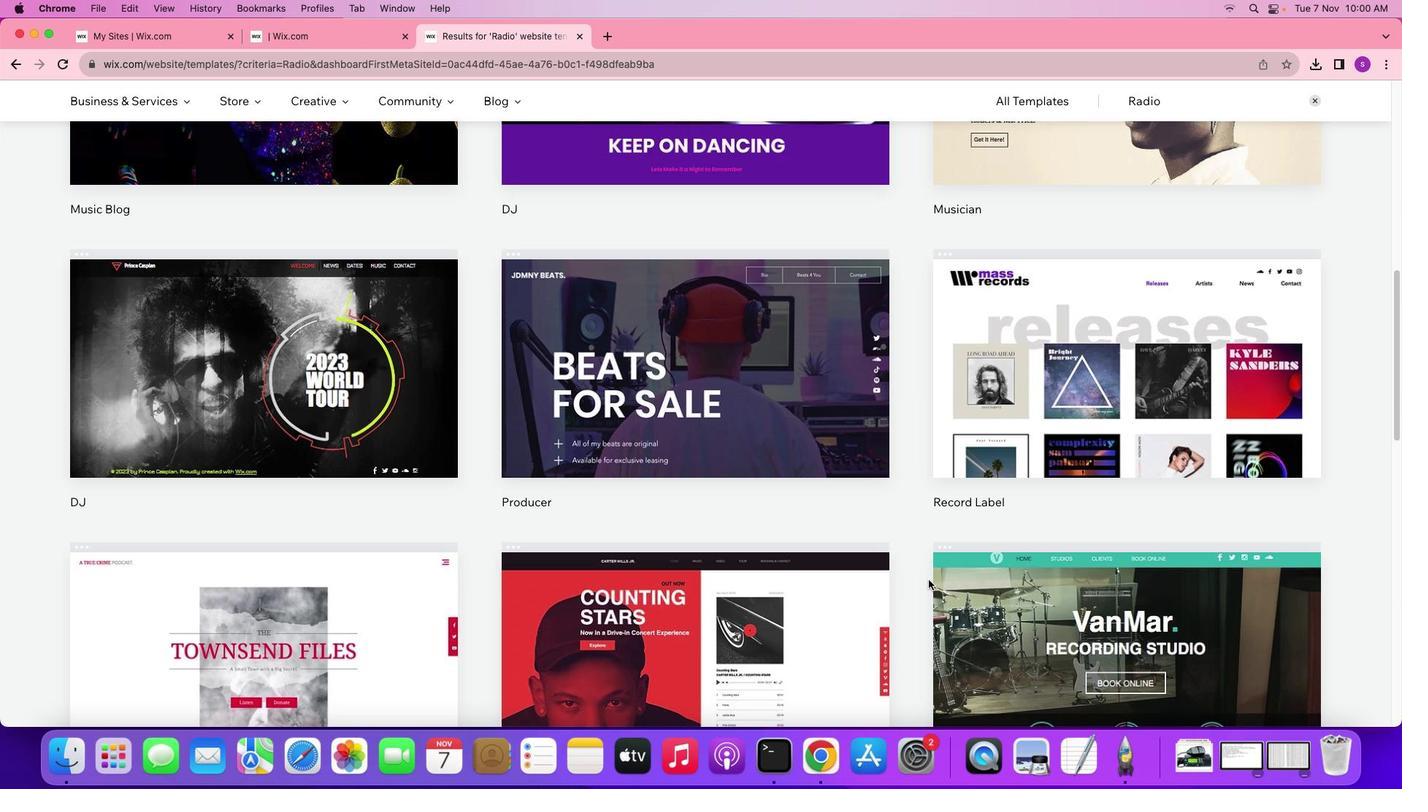 
Action: Mouse scrolled (970, 621) with delta (41, 39)
Screenshot: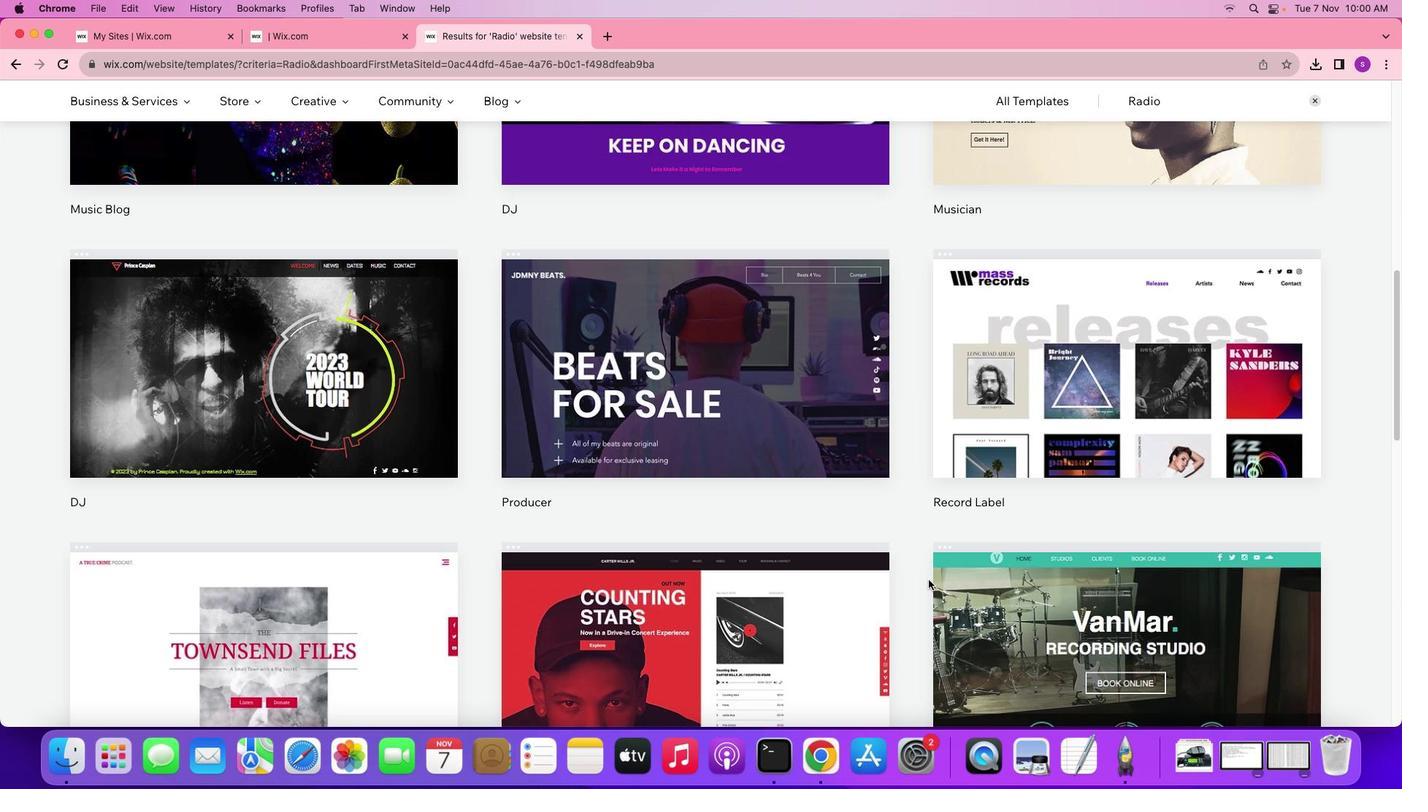 
Action: Mouse scrolled (970, 621) with delta (41, 37)
Screenshot: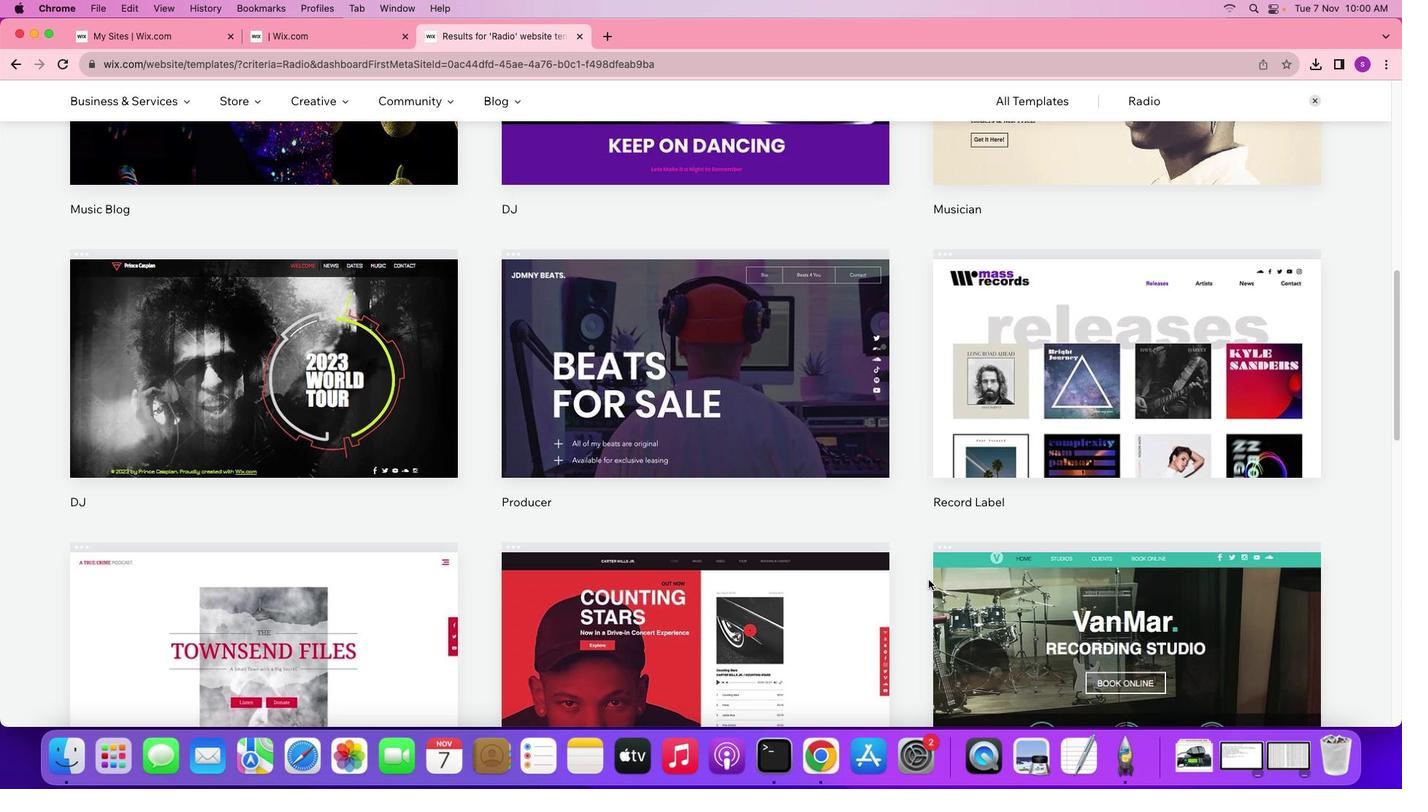 
Action: Mouse scrolled (970, 621) with delta (41, 40)
Screenshot: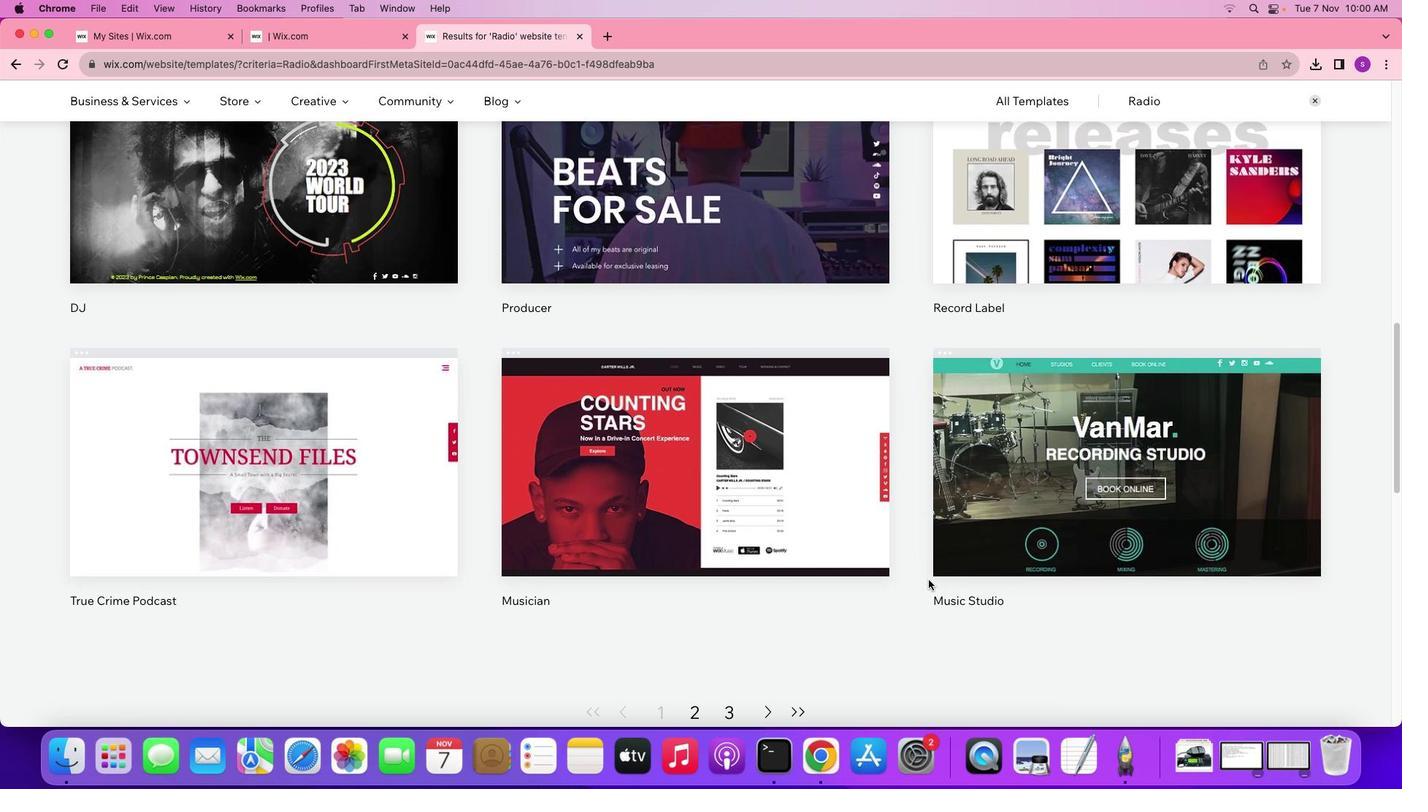 
Action: Mouse scrolled (970, 621) with delta (41, 40)
Screenshot: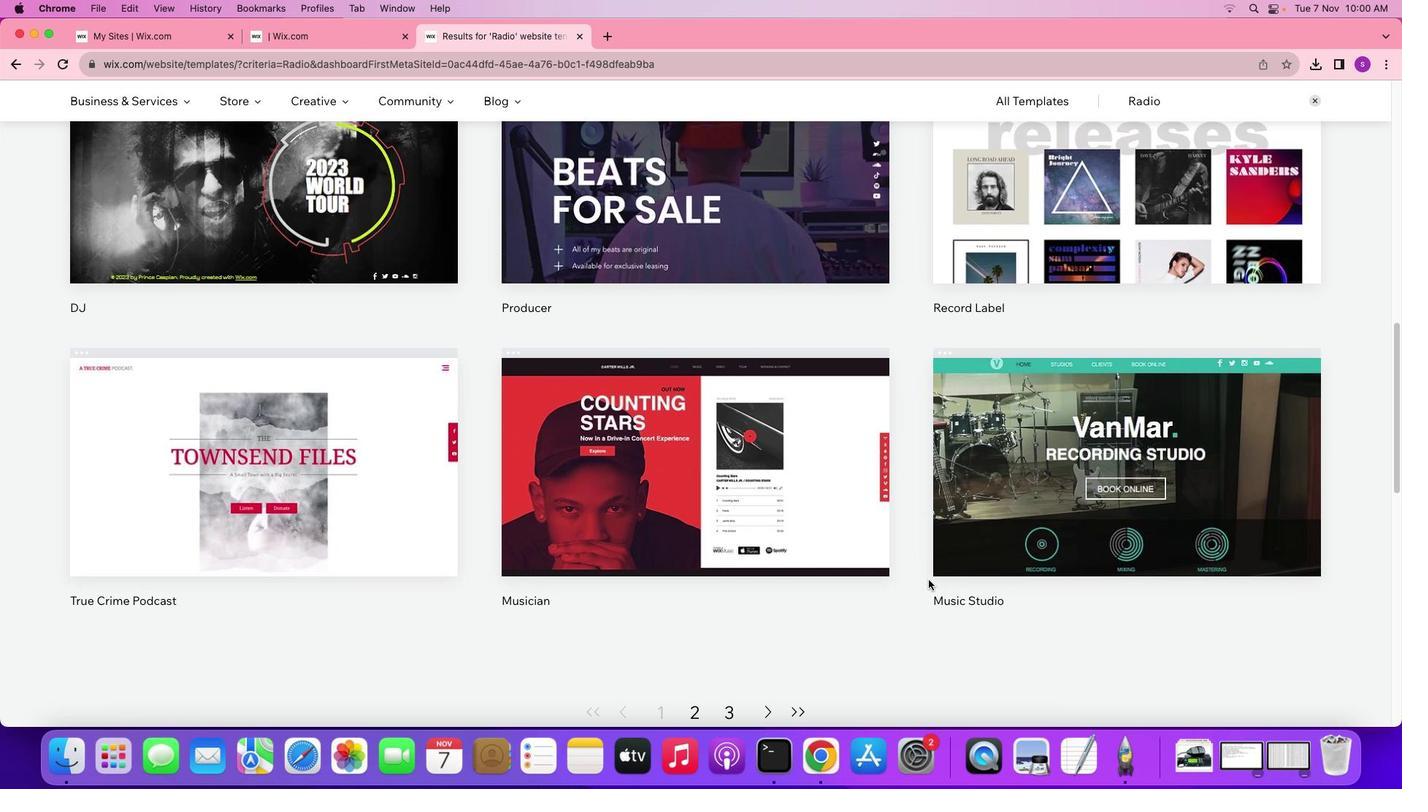 
Action: Mouse scrolled (970, 621) with delta (41, 40)
Screenshot: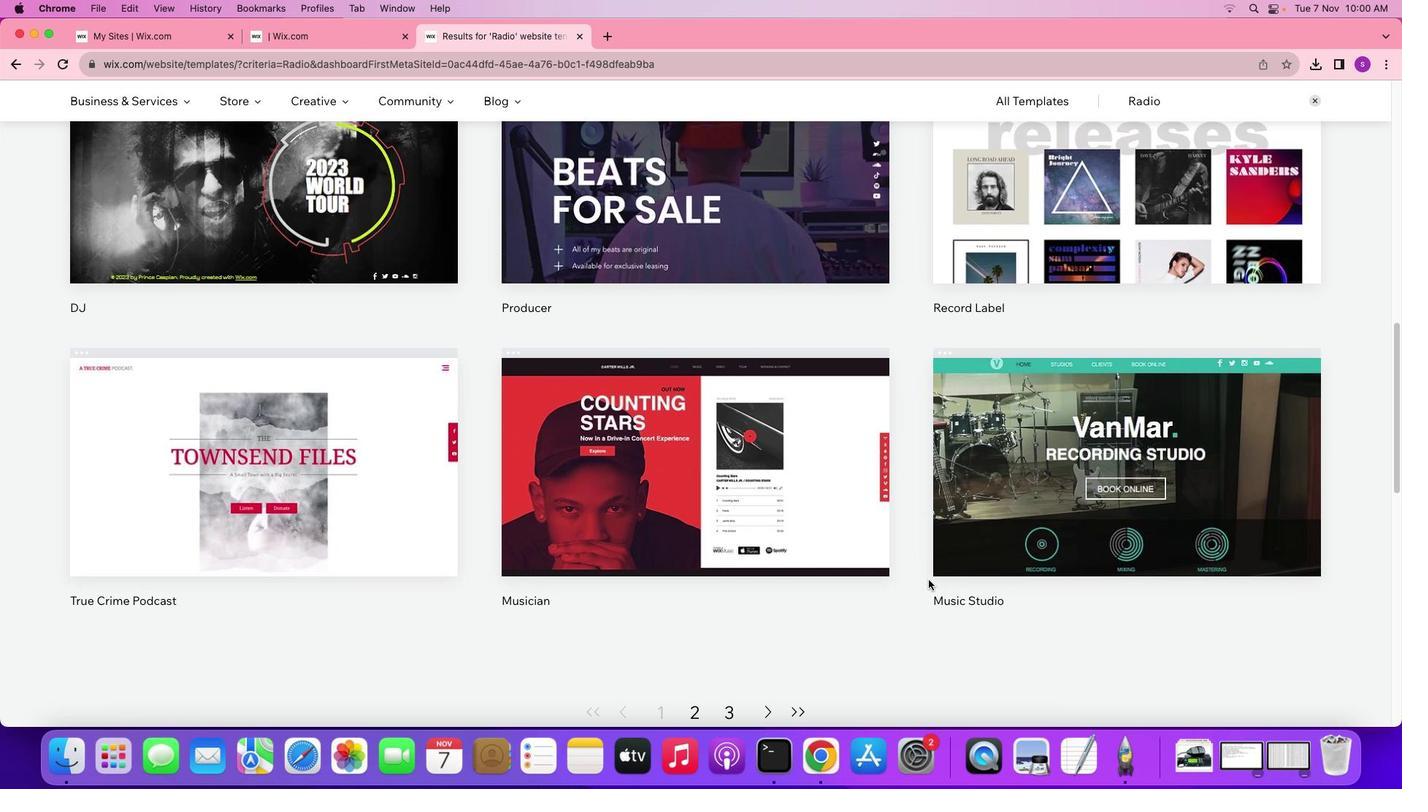 
Action: Mouse scrolled (970, 621) with delta (41, 39)
Screenshot: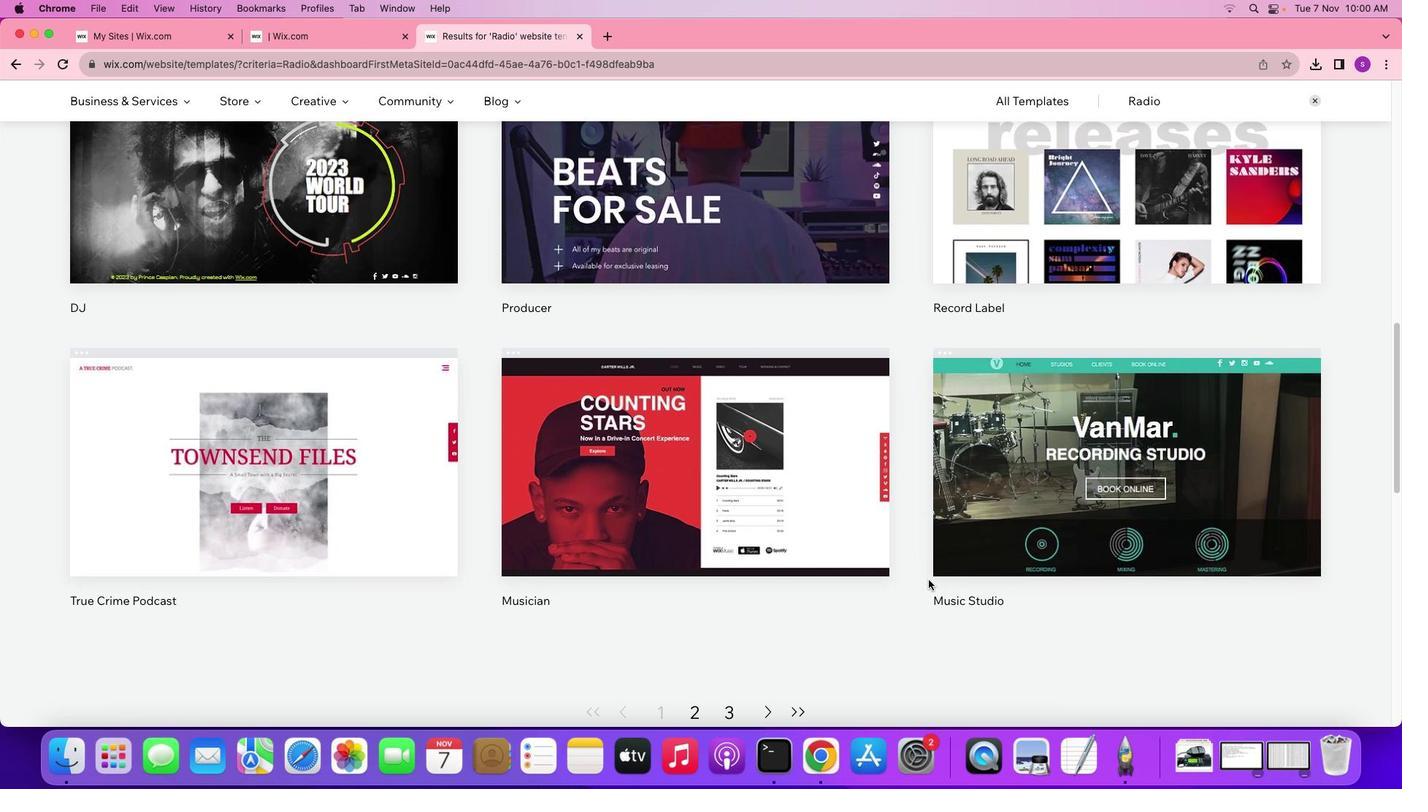 
Action: Mouse moved to (962, 608)
Screenshot: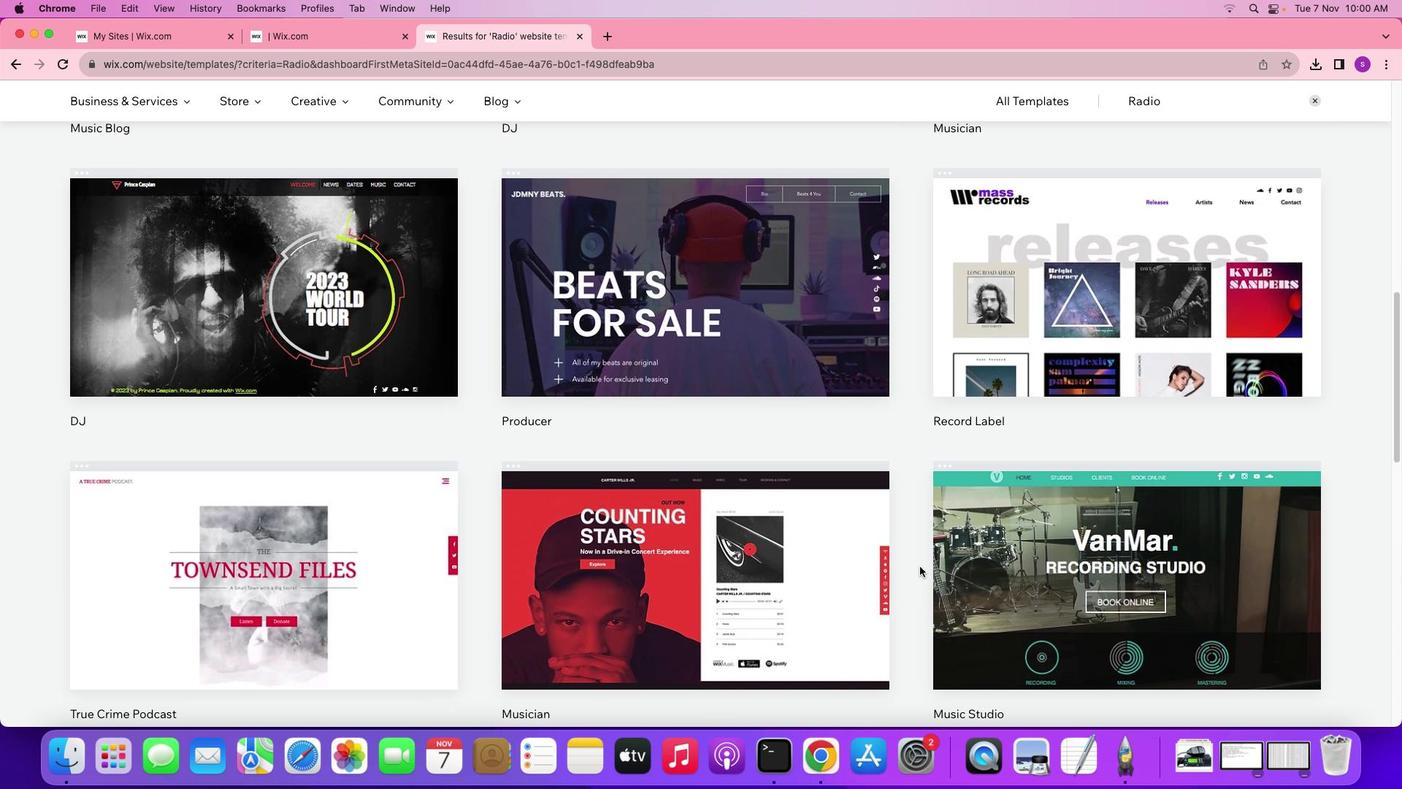 
Action: Mouse scrolled (962, 608) with delta (41, 42)
Screenshot: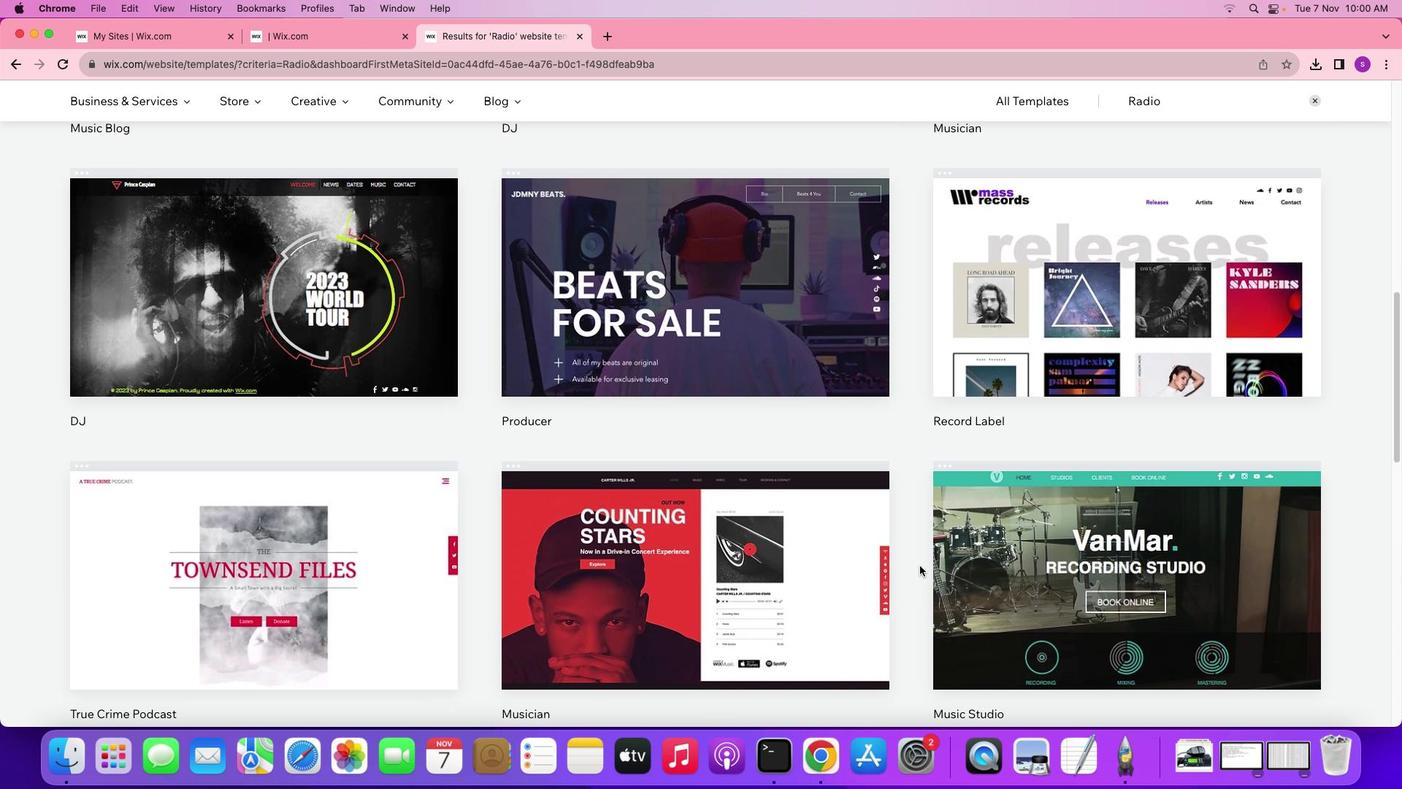 
Action: Mouse scrolled (962, 608) with delta (41, 42)
Screenshot: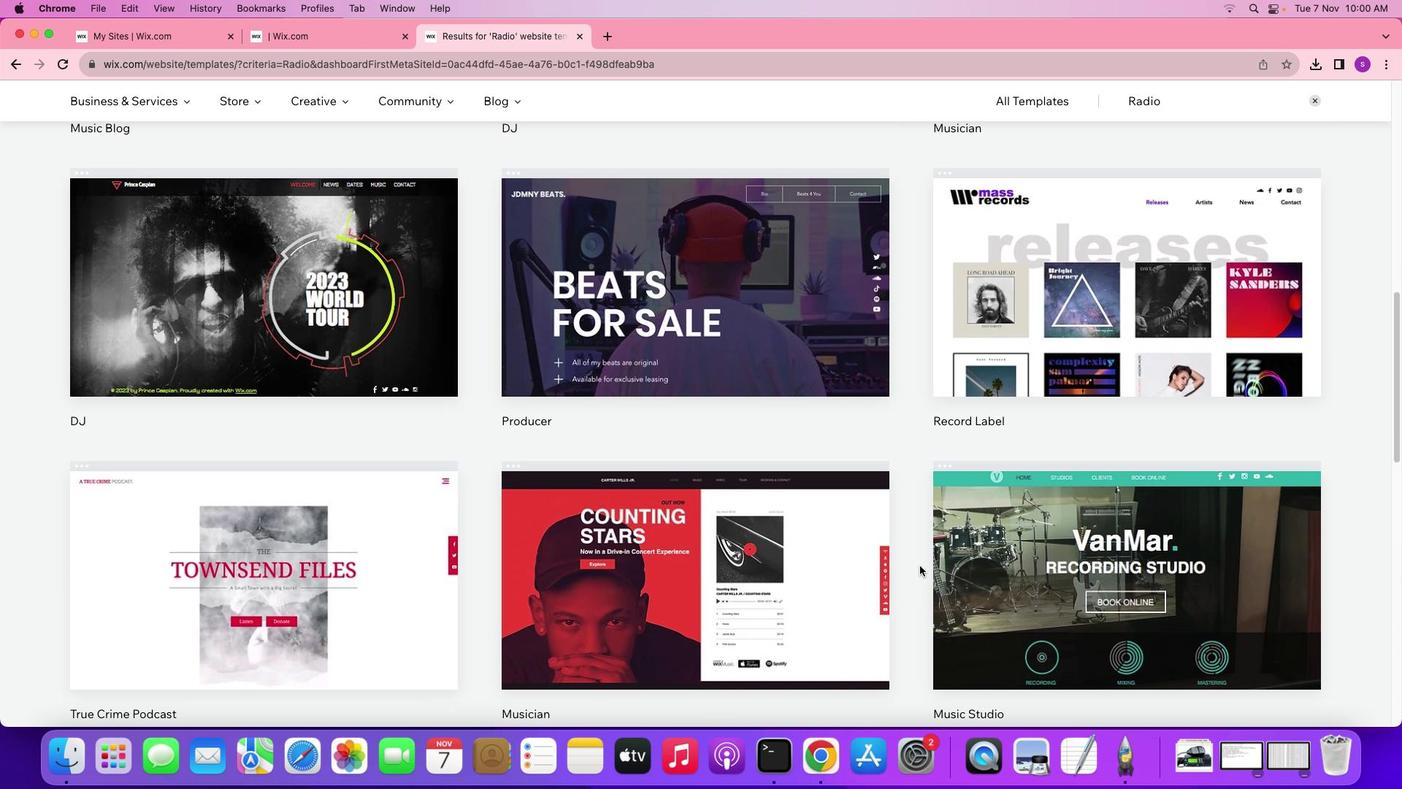 
Action: Mouse scrolled (962, 608) with delta (41, 43)
Screenshot: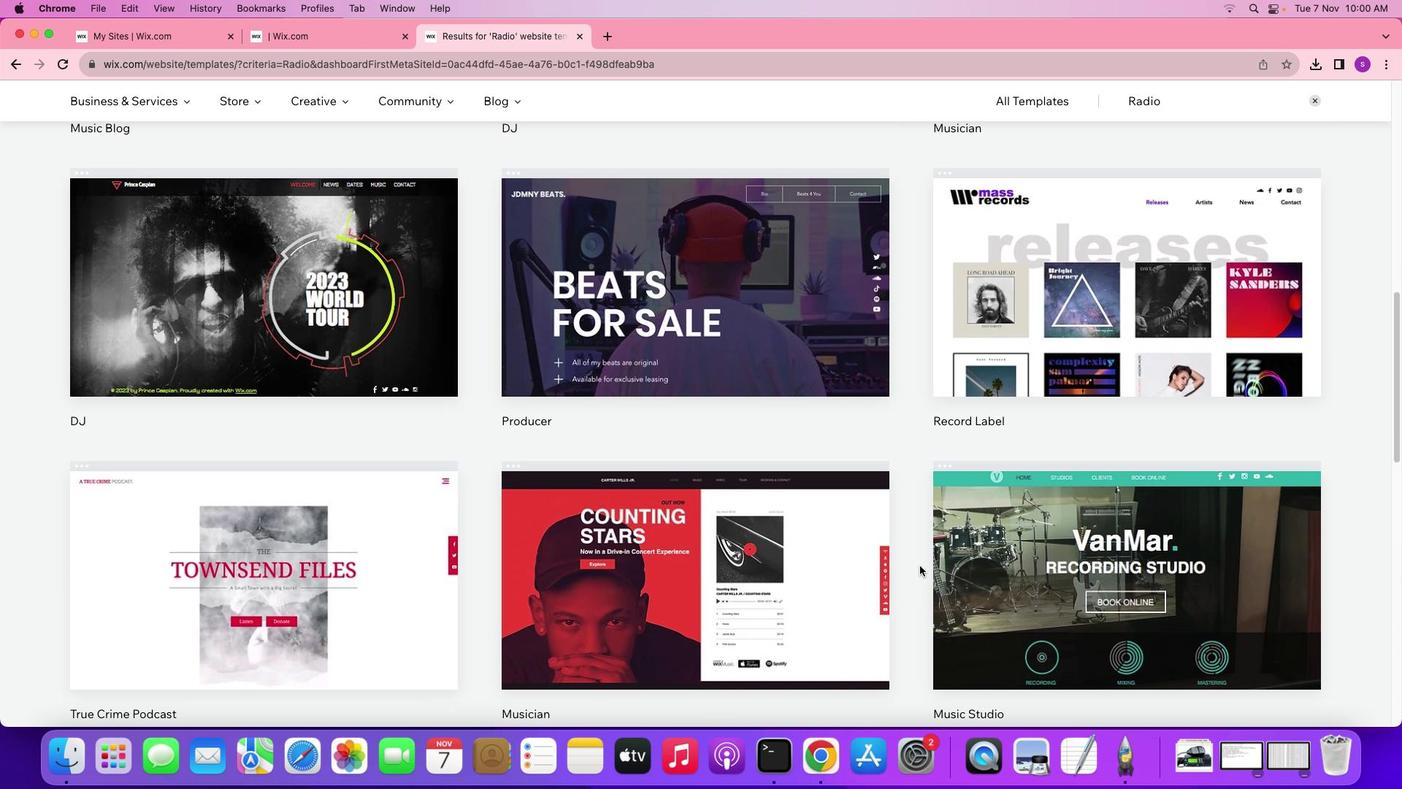 
Action: Mouse scrolled (962, 608) with delta (41, 42)
Screenshot: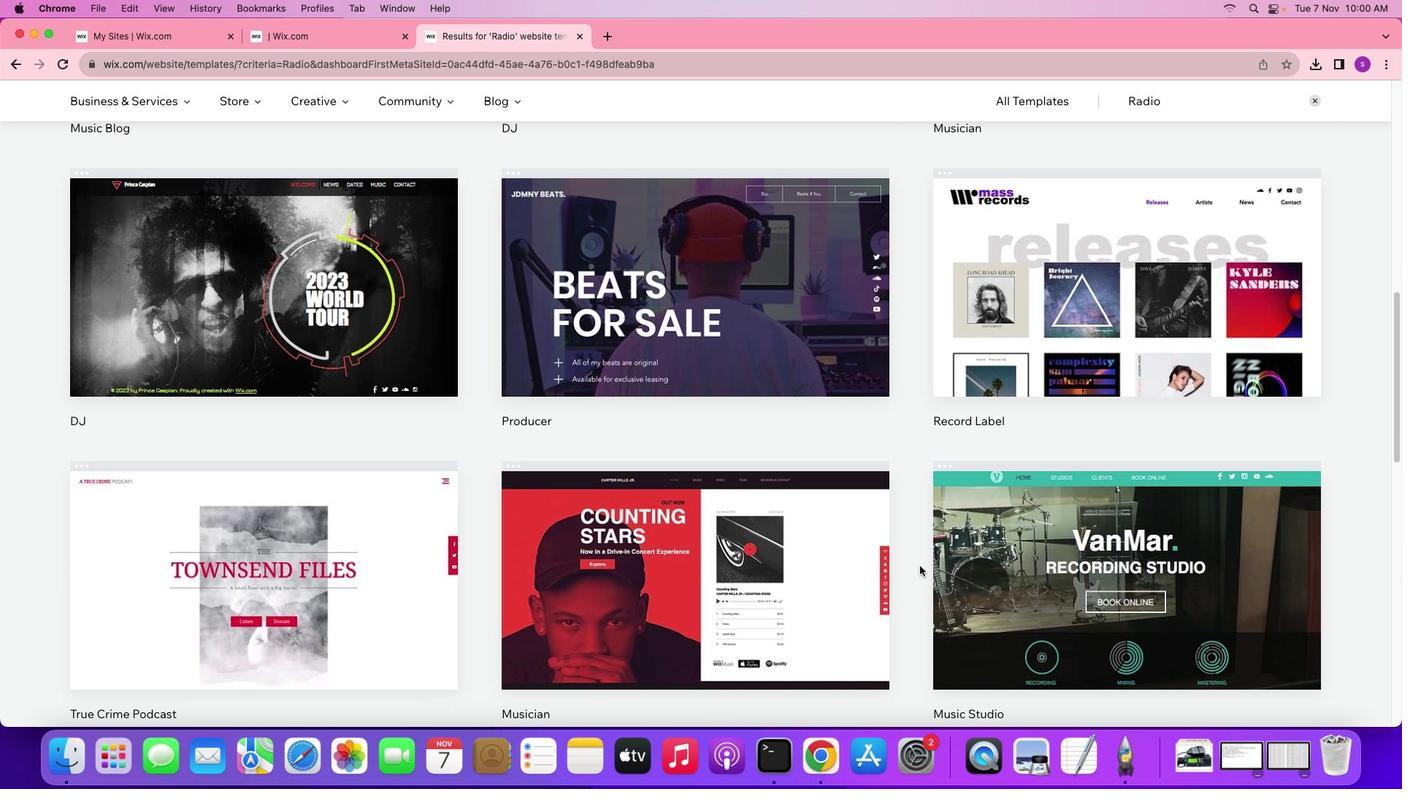 
Action: Mouse scrolled (962, 608) with delta (41, 42)
Screenshot: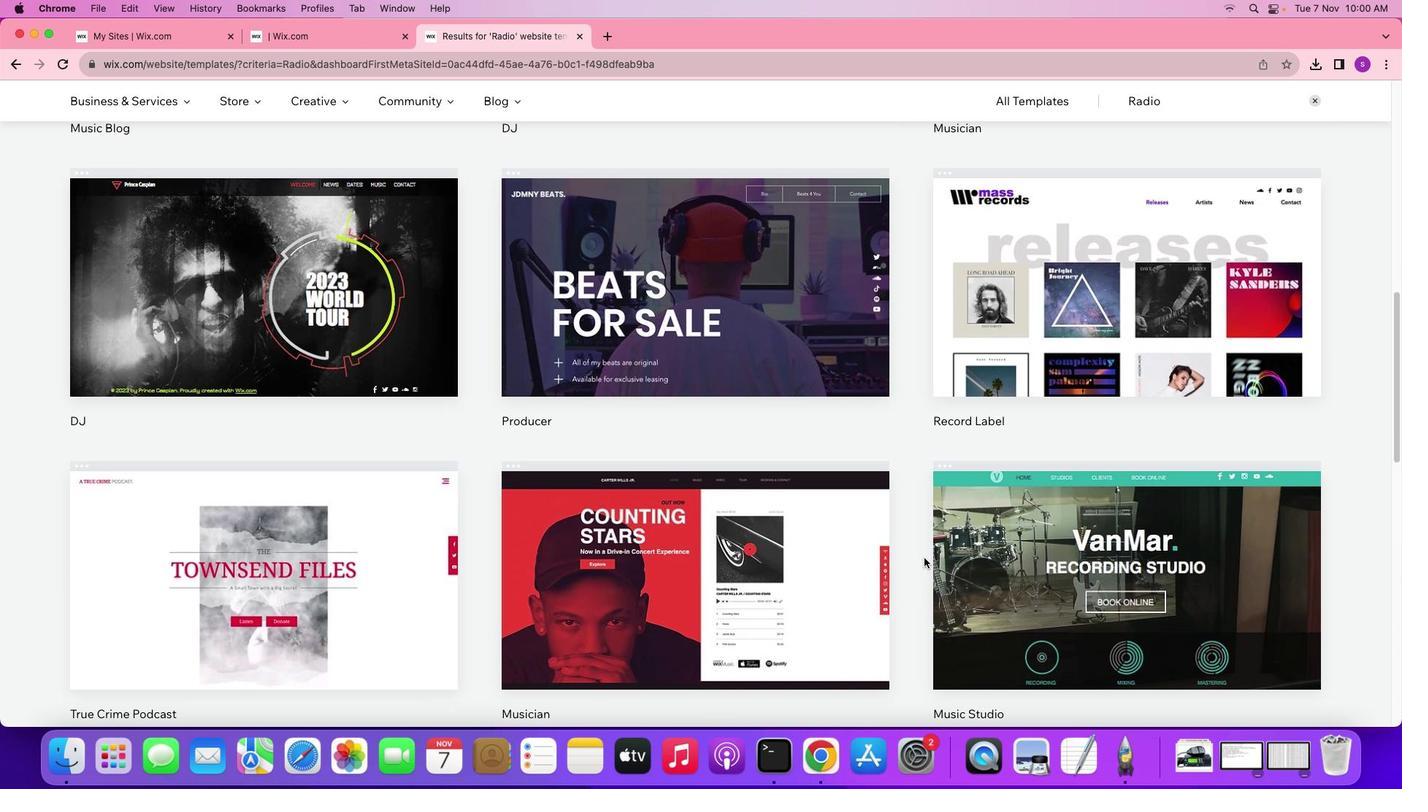 
Action: Mouse moved to (966, 598)
Screenshot: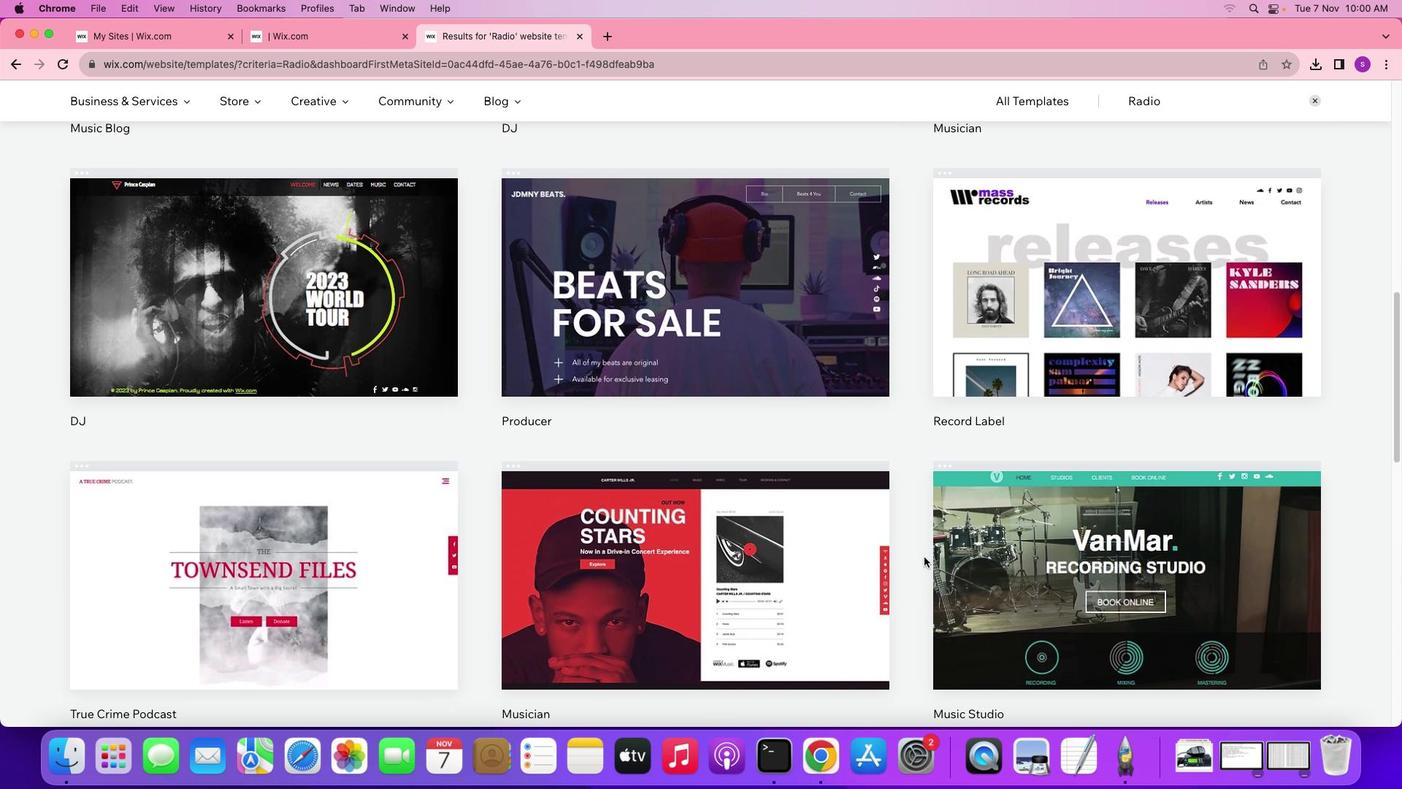 
Action: Mouse scrolled (966, 598) with delta (41, 42)
Screenshot: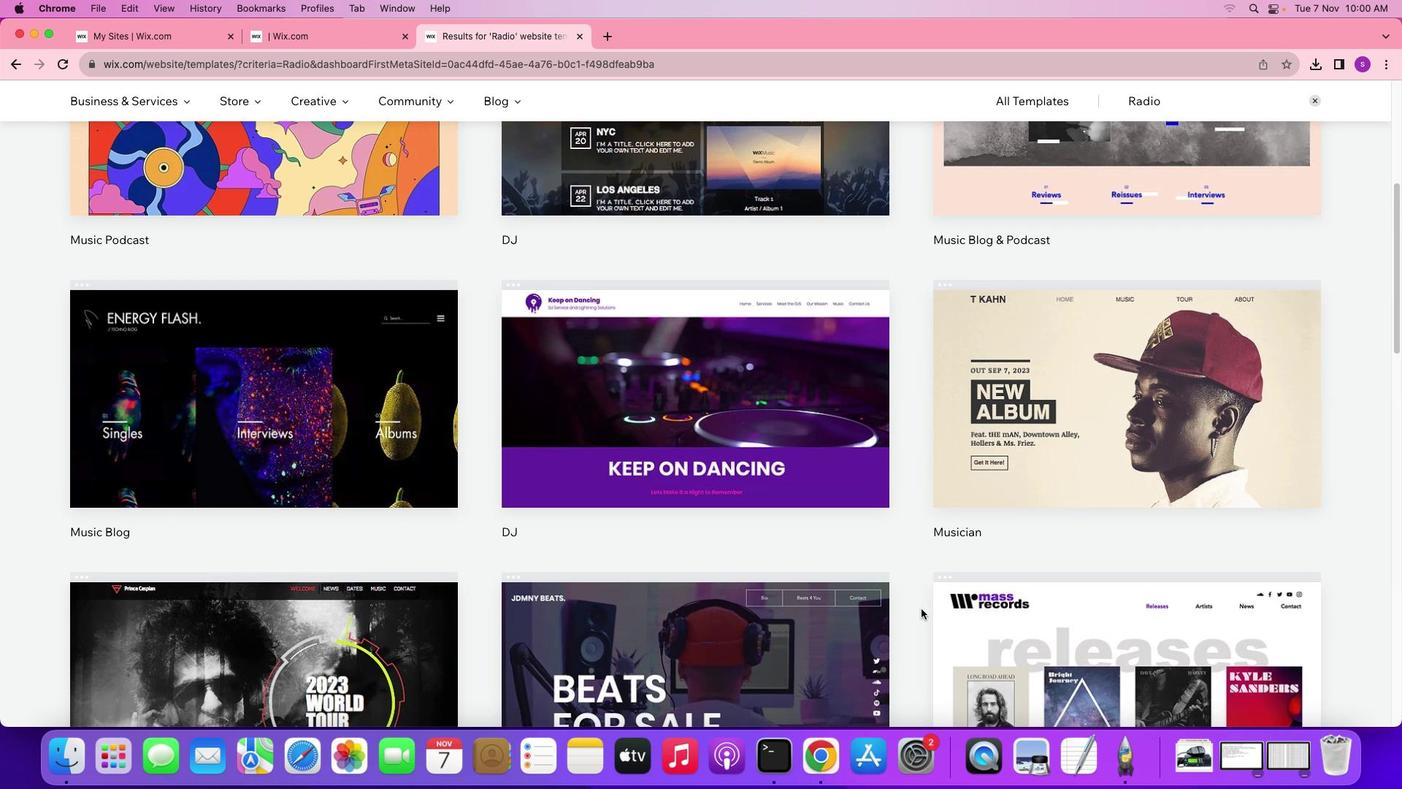 
Action: Mouse scrolled (966, 598) with delta (41, 42)
Screenshot: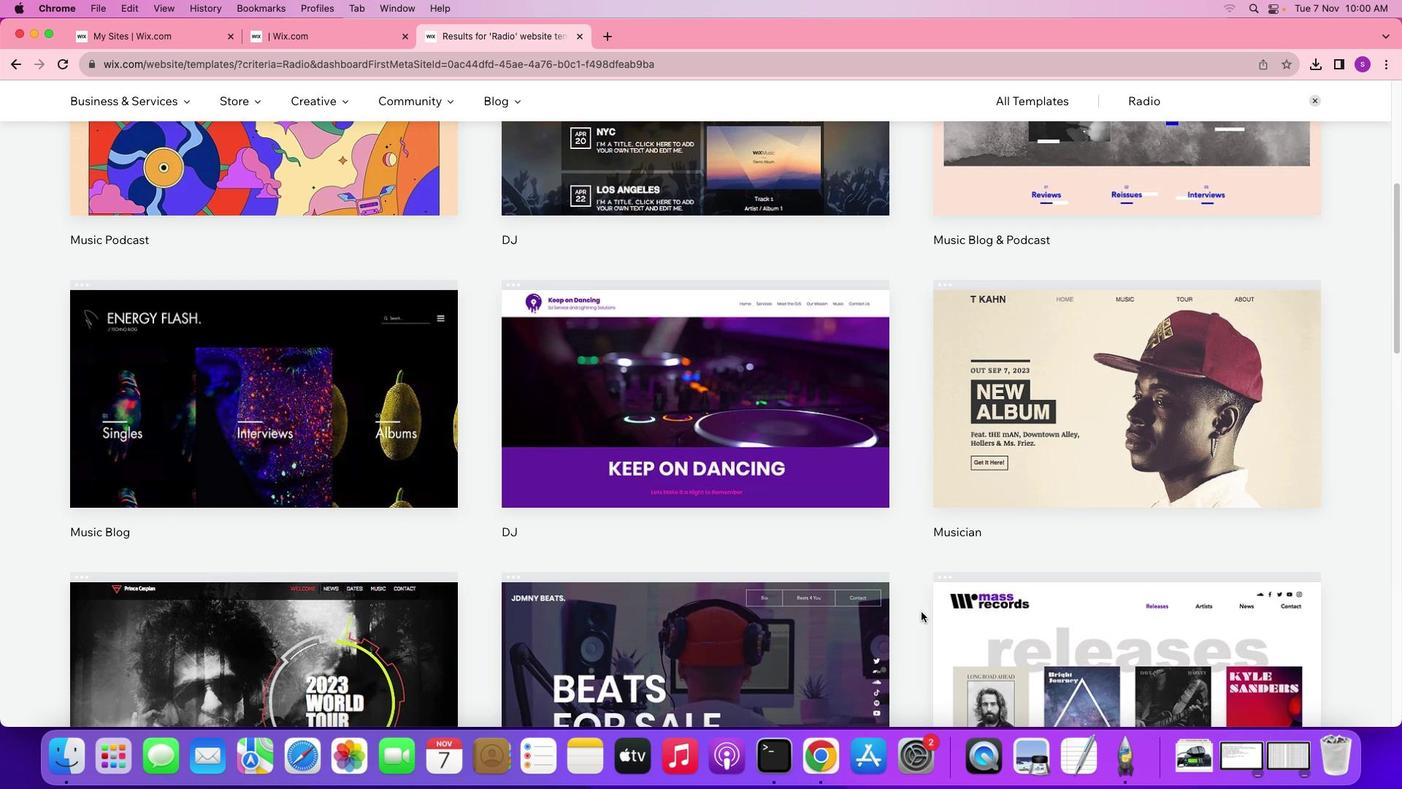 
Action: Mouse scrolled (966, 598) with delta (41, 43)
Screenshot: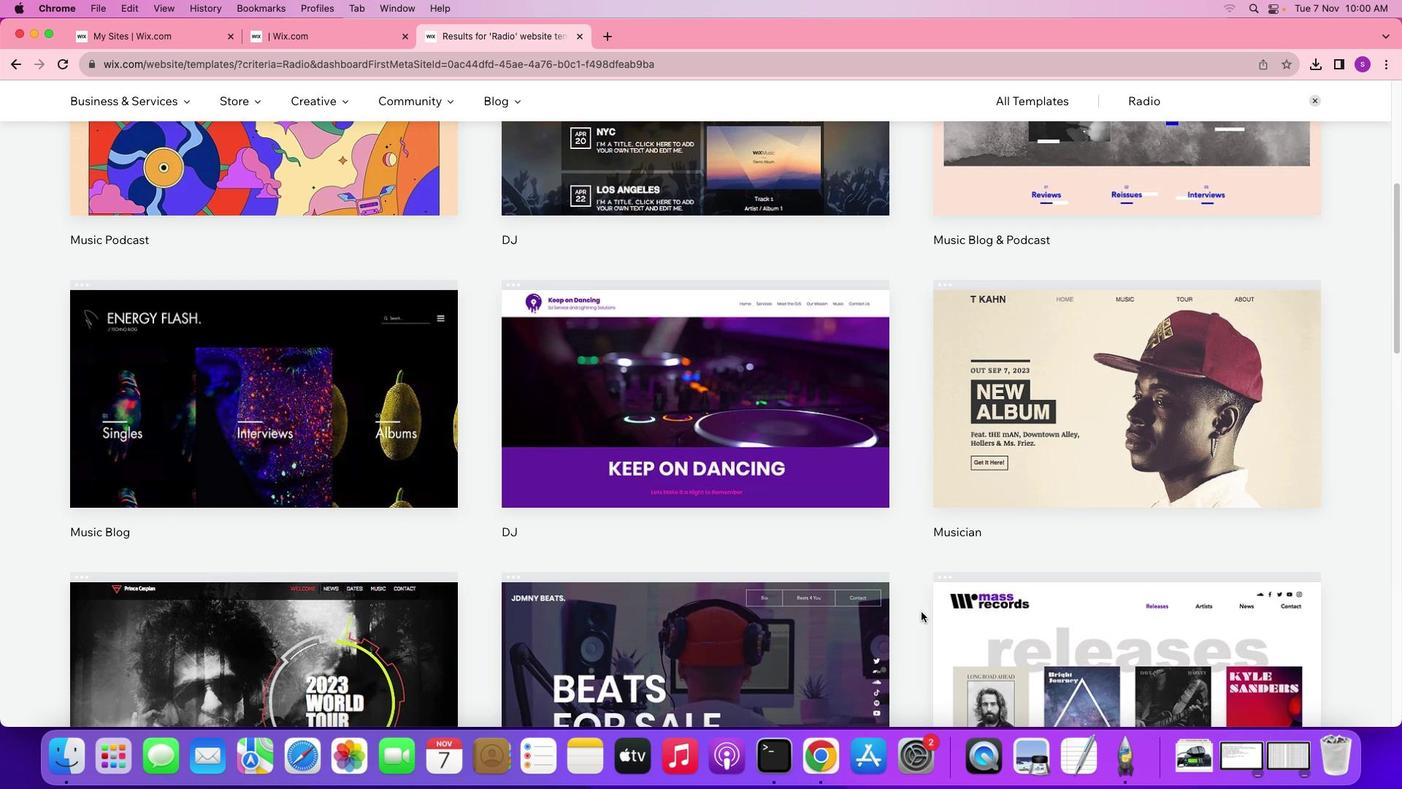 
Action: Mouse scrolled (966, 598) with delta (41, 44)
Screenshot: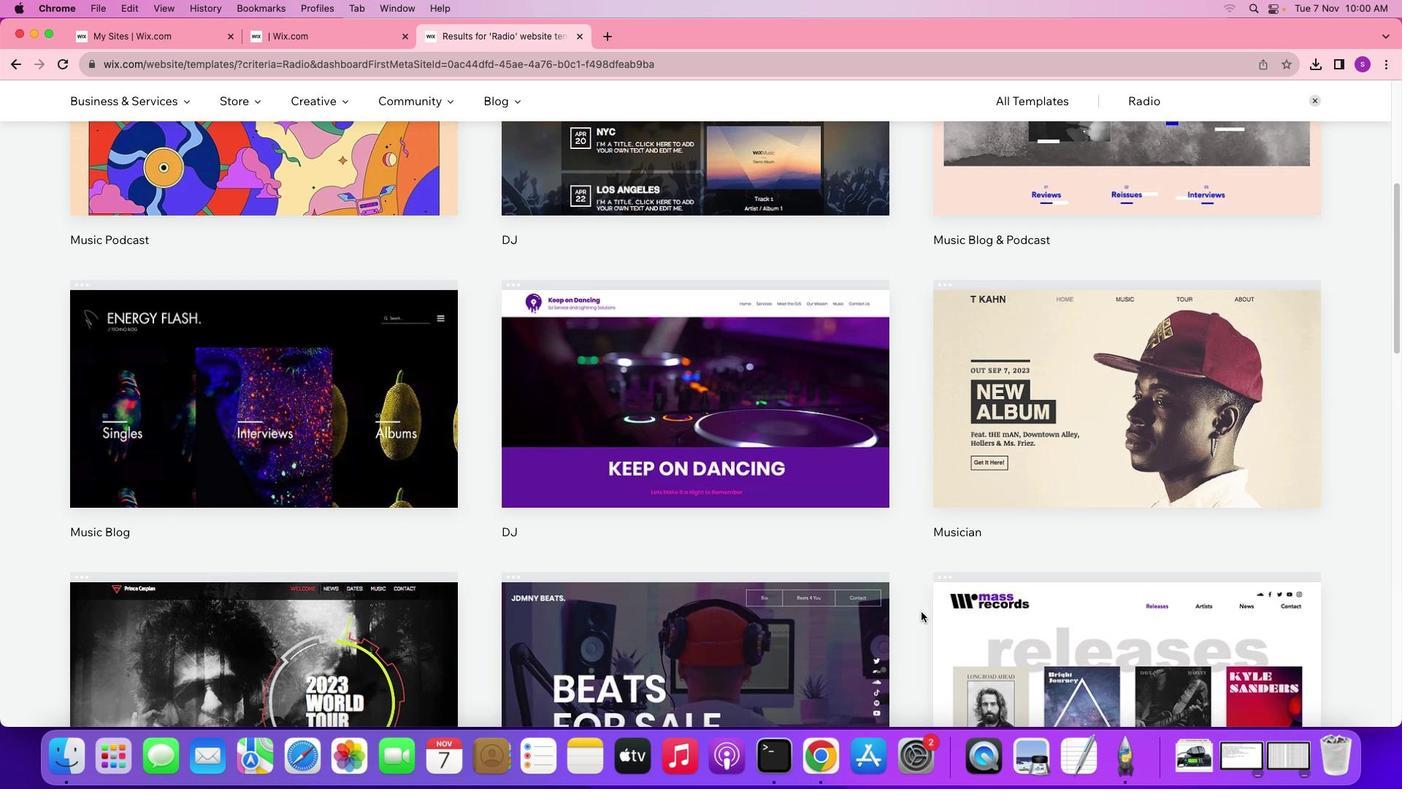 
Action: Mouse scrolled (966, 598) with delta (41, 45)
Screenshot: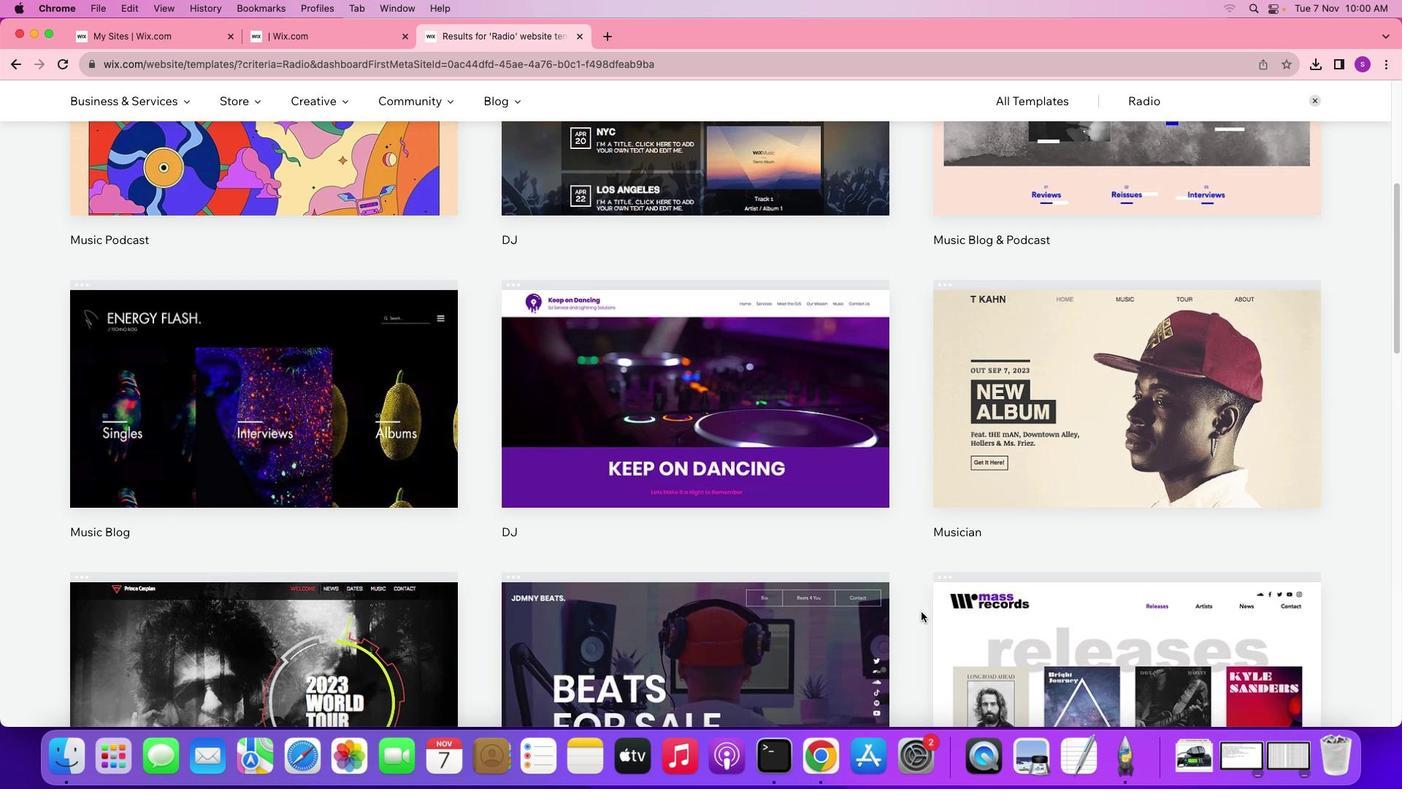 
Action: Mouse moved to (963, 653)
Screenshot: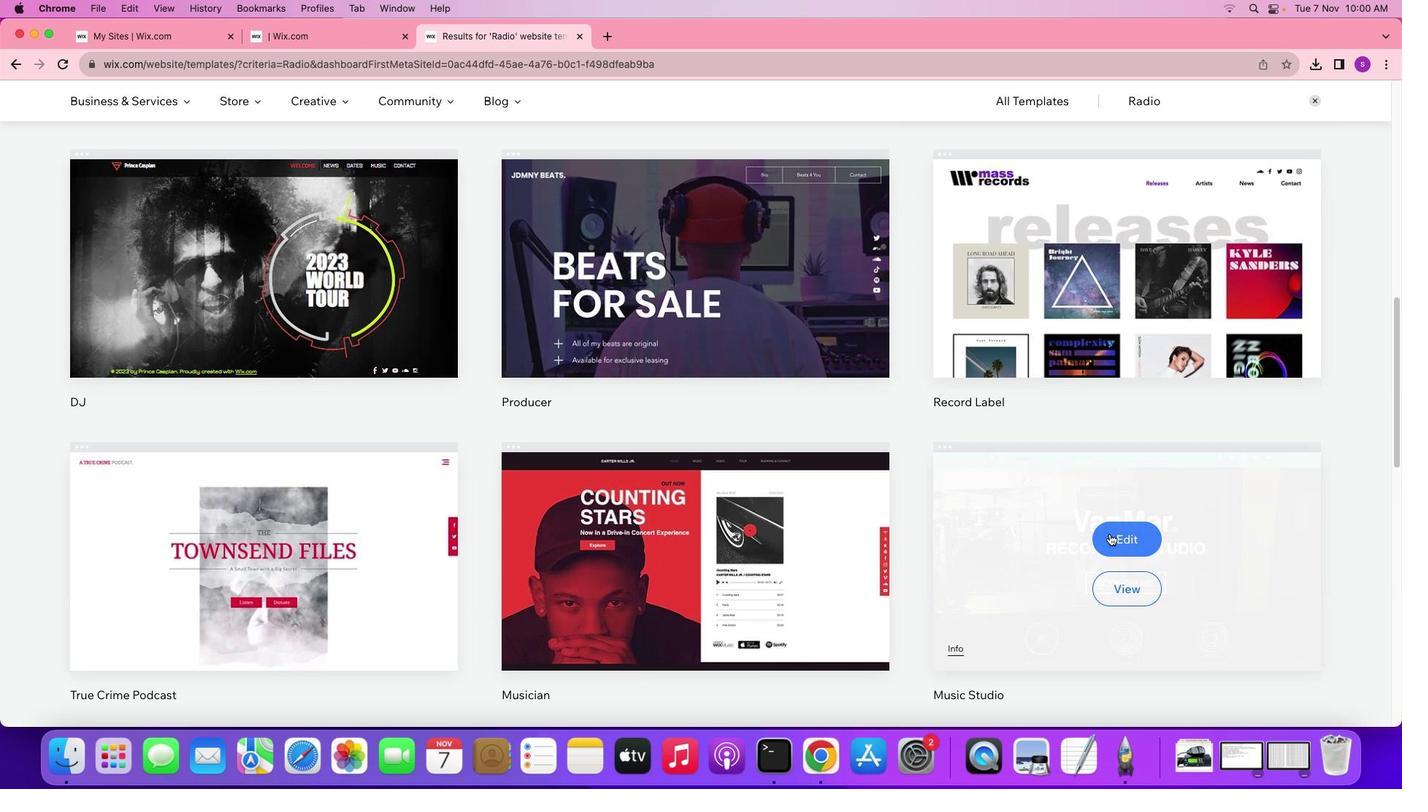 
Action: Mouse scrolled (963, 653) with delta (41, 42)
Screenshot: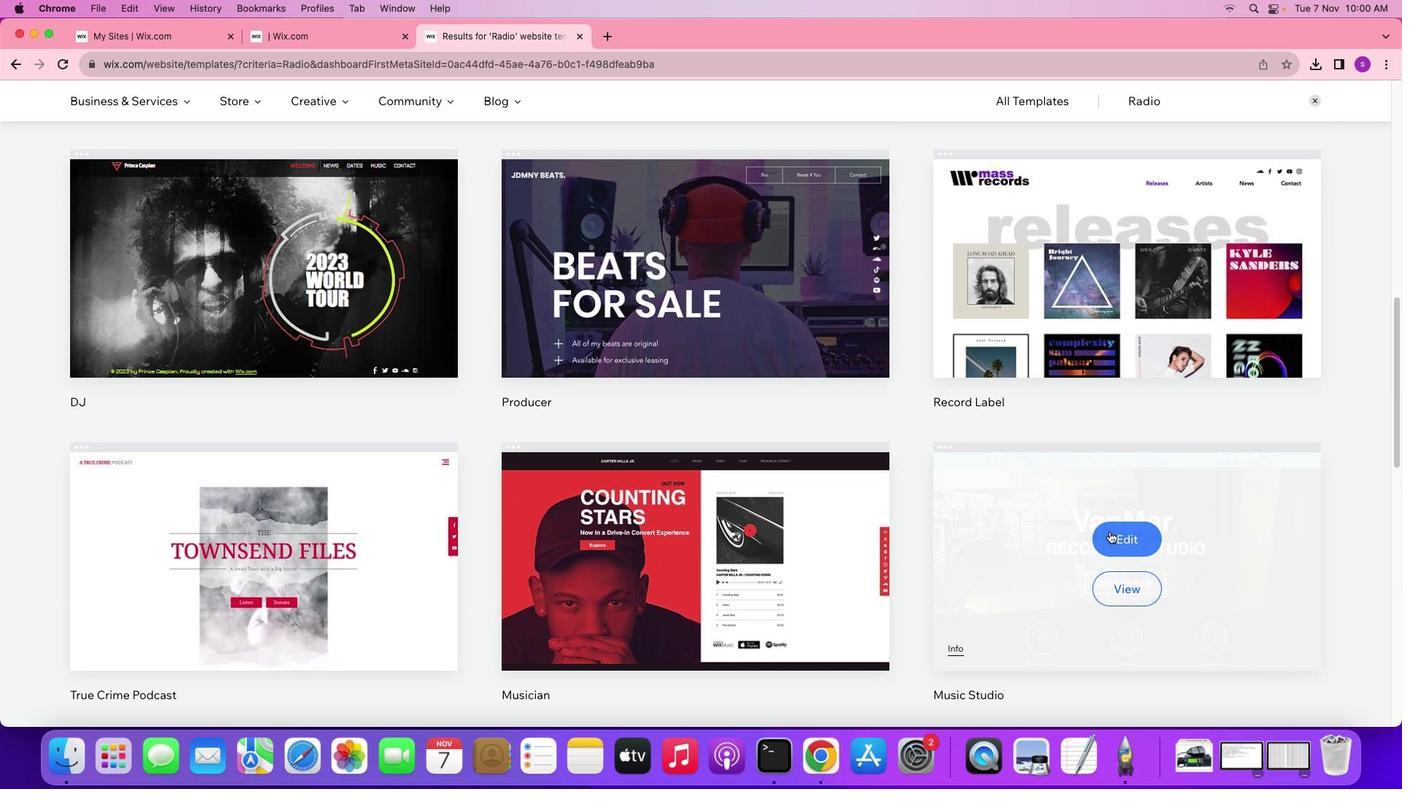 
Action: Mouse scrolled (963, 653) with delta (41, 38)
Screenshot: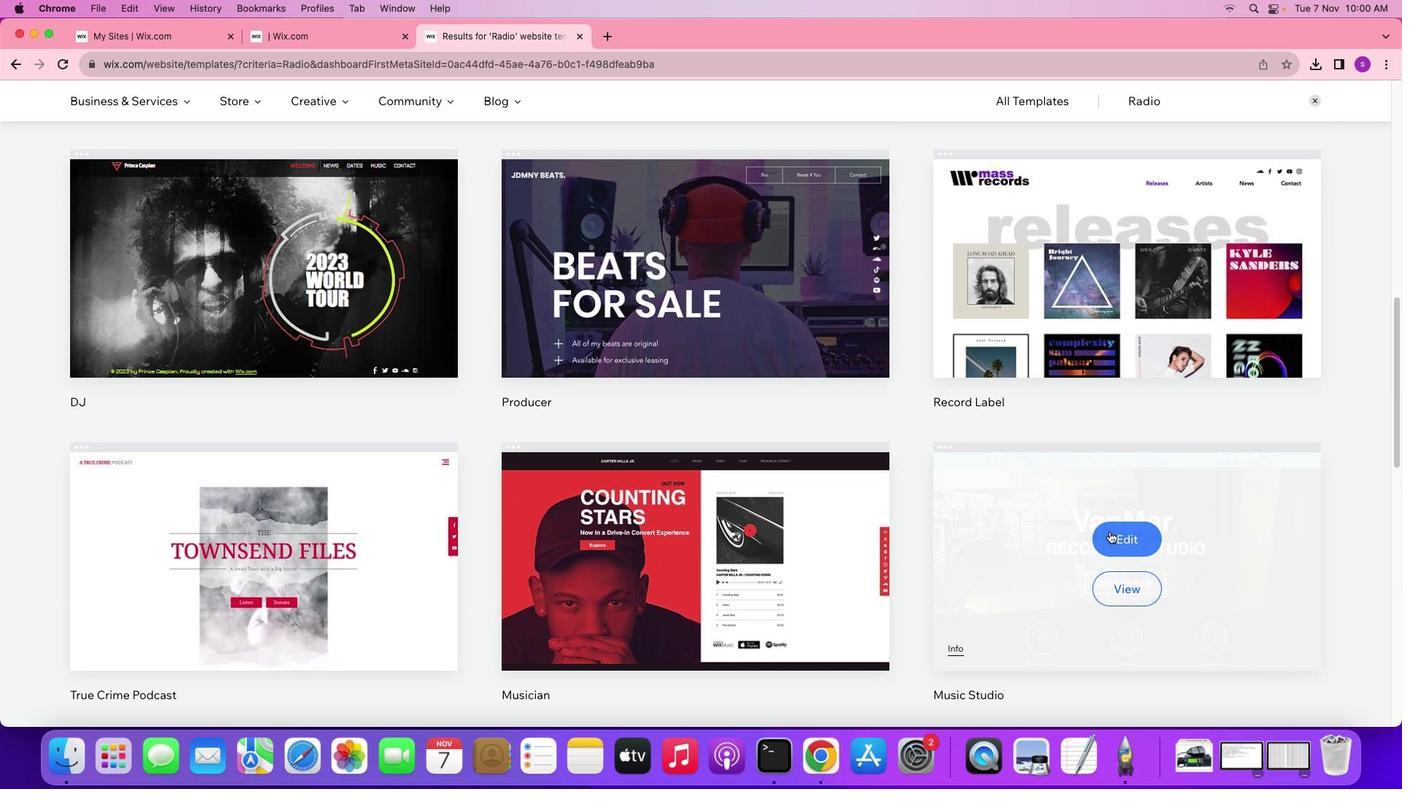 
Action: Mouse scrolled (963, 653) with delta (41, 38)
Screenshot: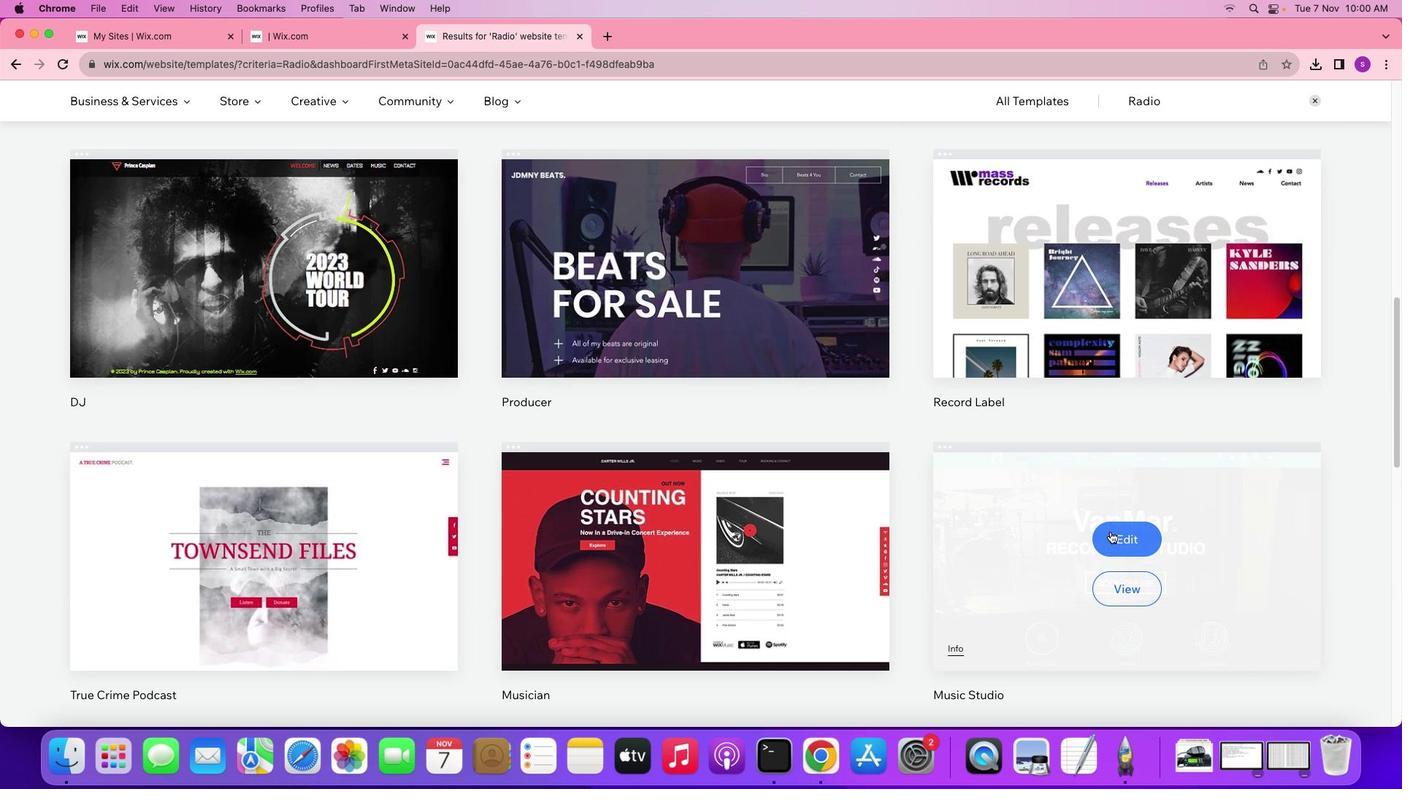 
Action: Mouse scrolled (963, 653) with delta (41, 37)
Screenshot: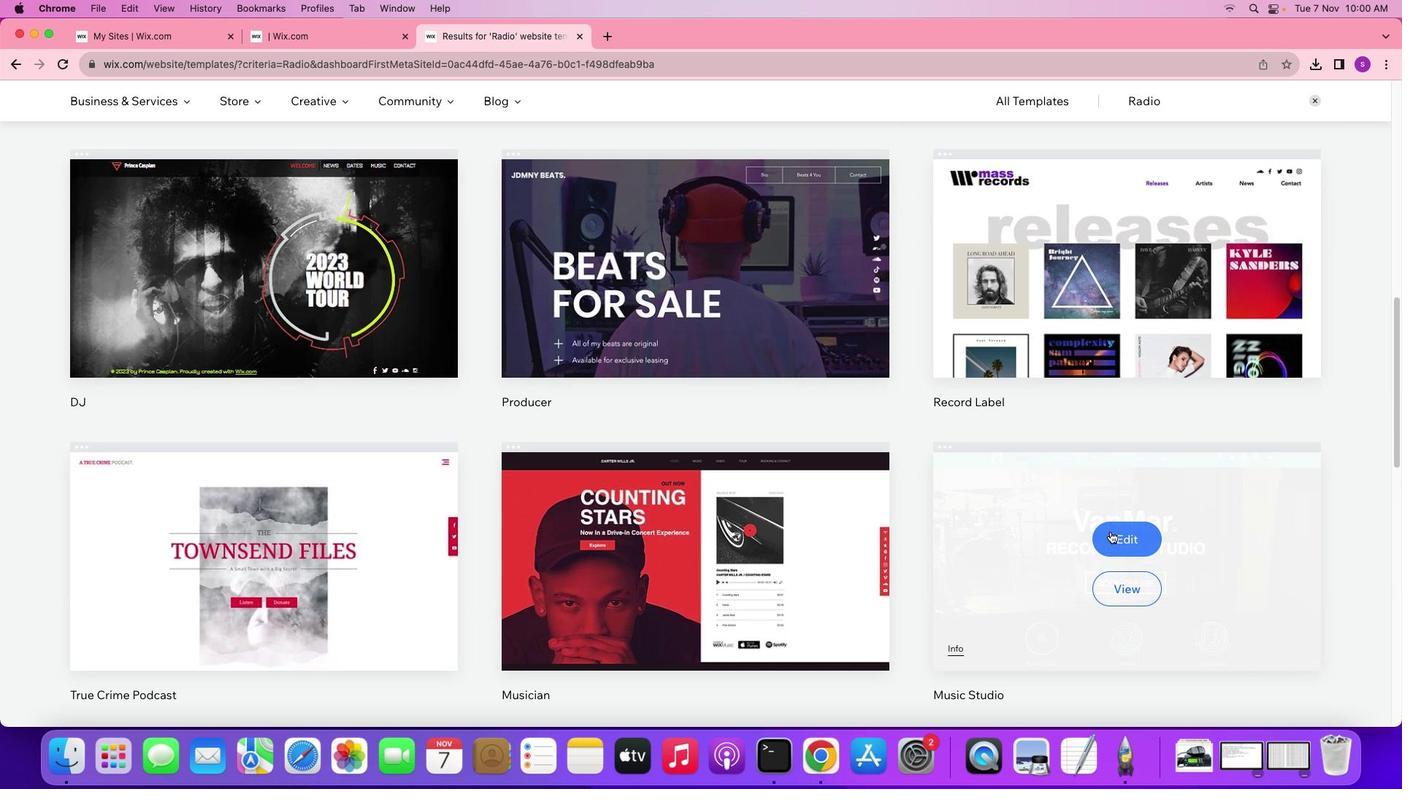 
Action: Mouse scrolled (963, 653) with delta (41, 36)
Screenshot: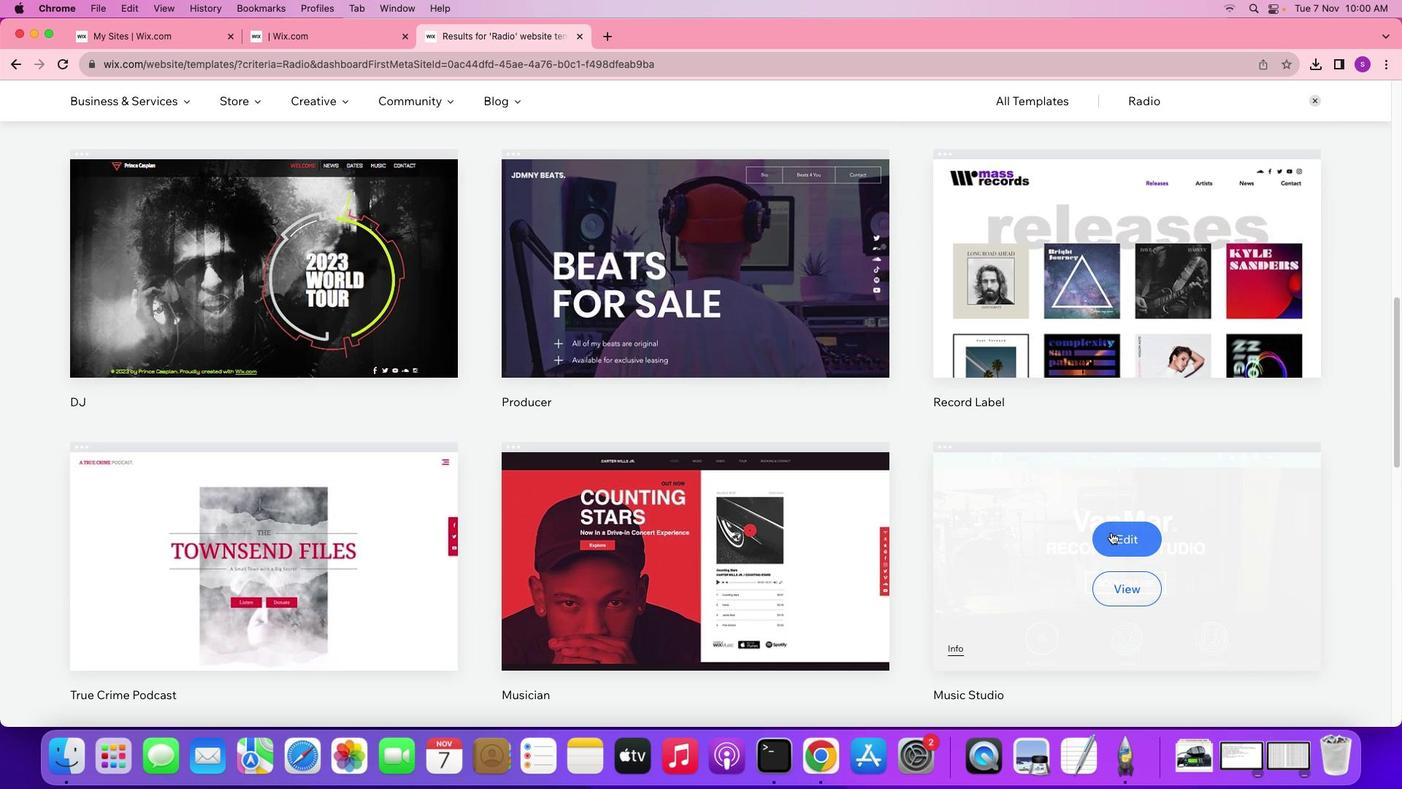 
Action: Mouse scrolled (963, 653) with delta (41, 36)
Screenshot: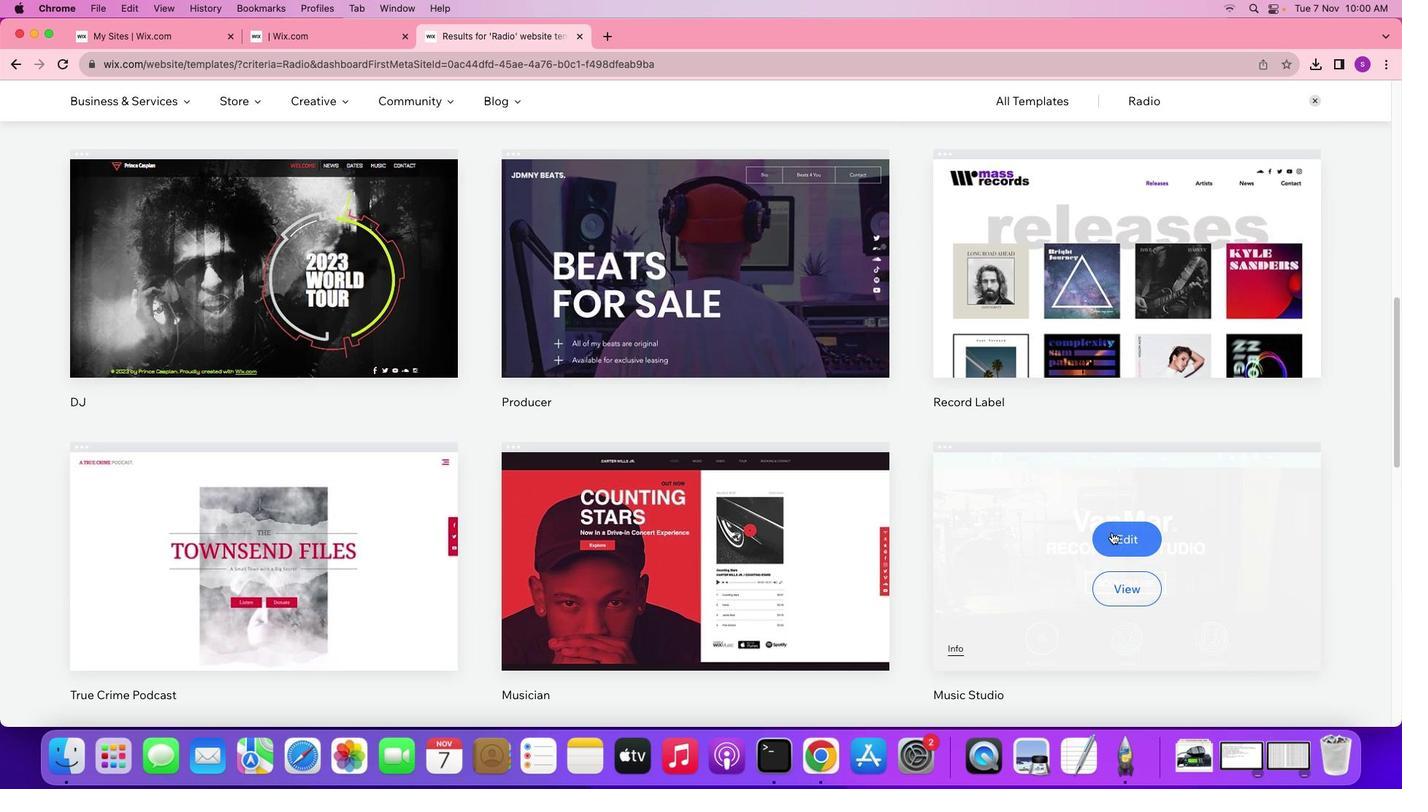 
Action: Mouse moved to (1122, 428)
Screenshot: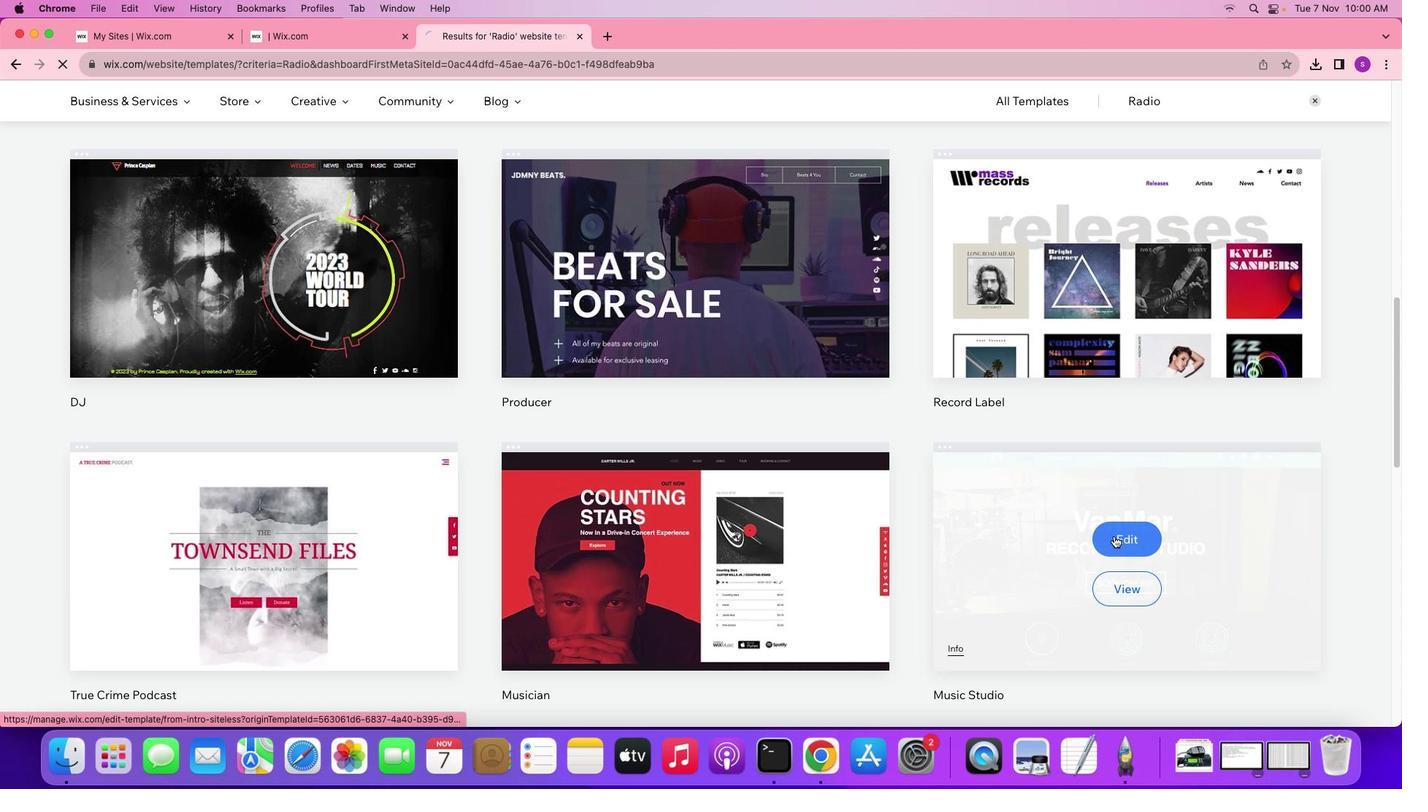 
Action: Mouse scrolled (1122, 428) with delta (41, 42)
Screenshot: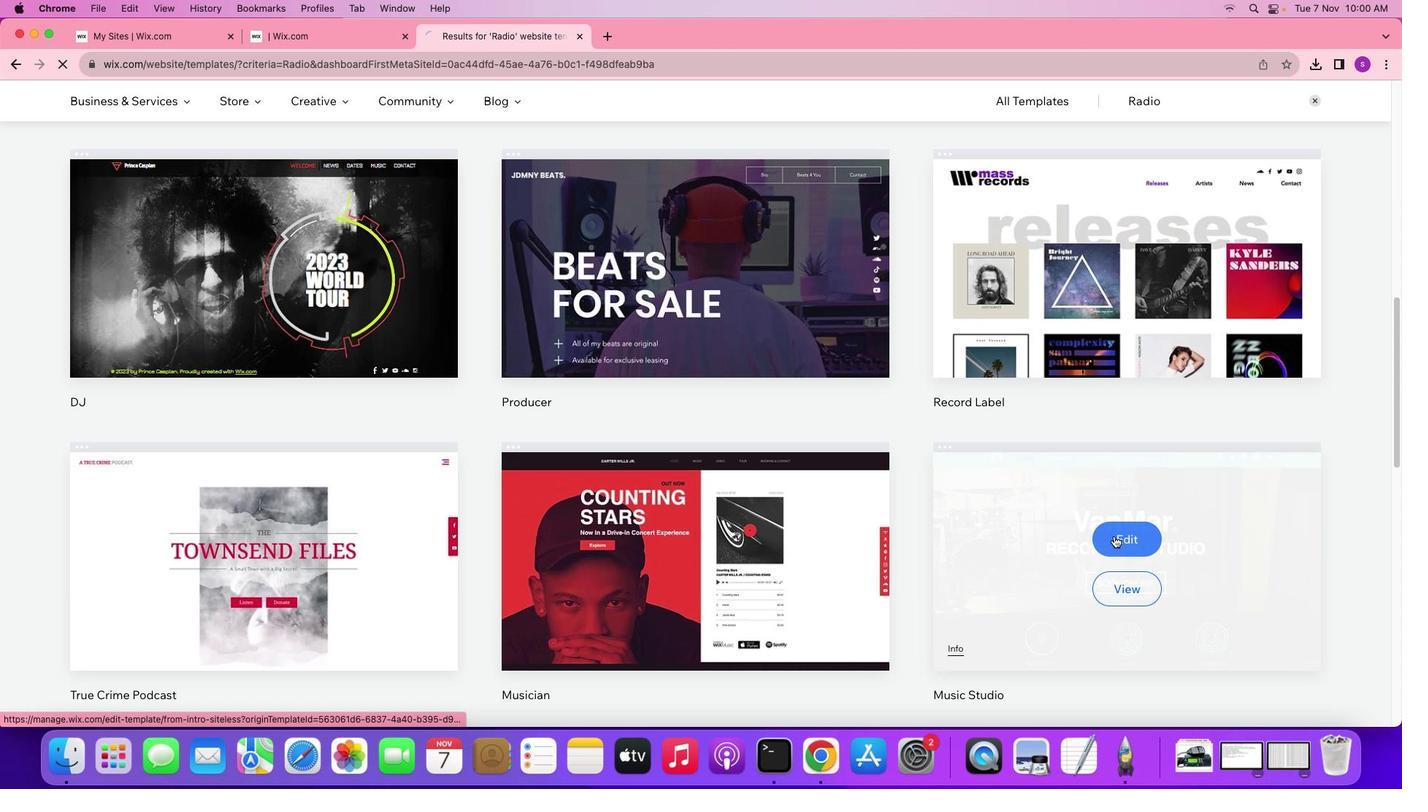
Action: Mouse moved to (1122, 428)
Screenshot: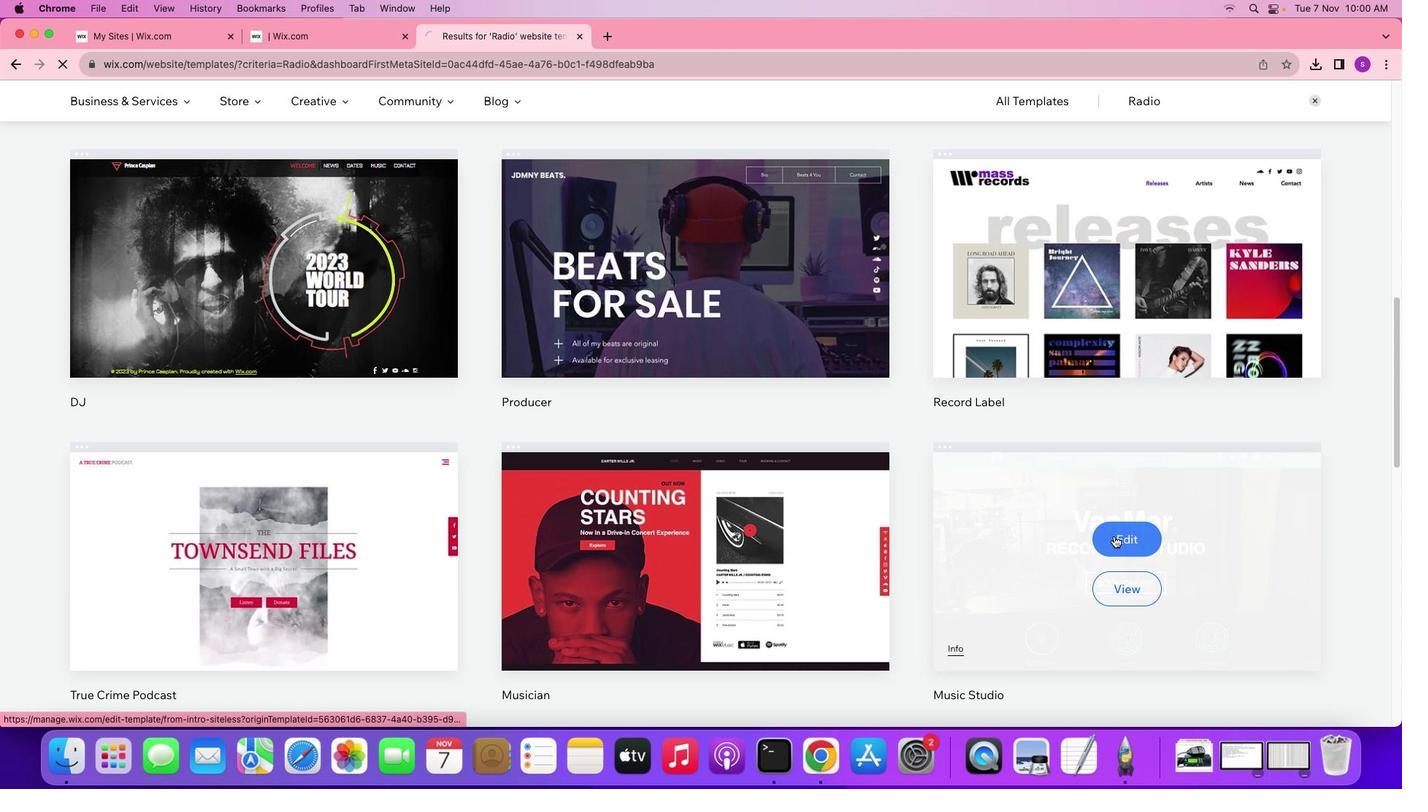
Action: Mouse scrolled (1122, 428) with delta (41, 42)
Screenshot: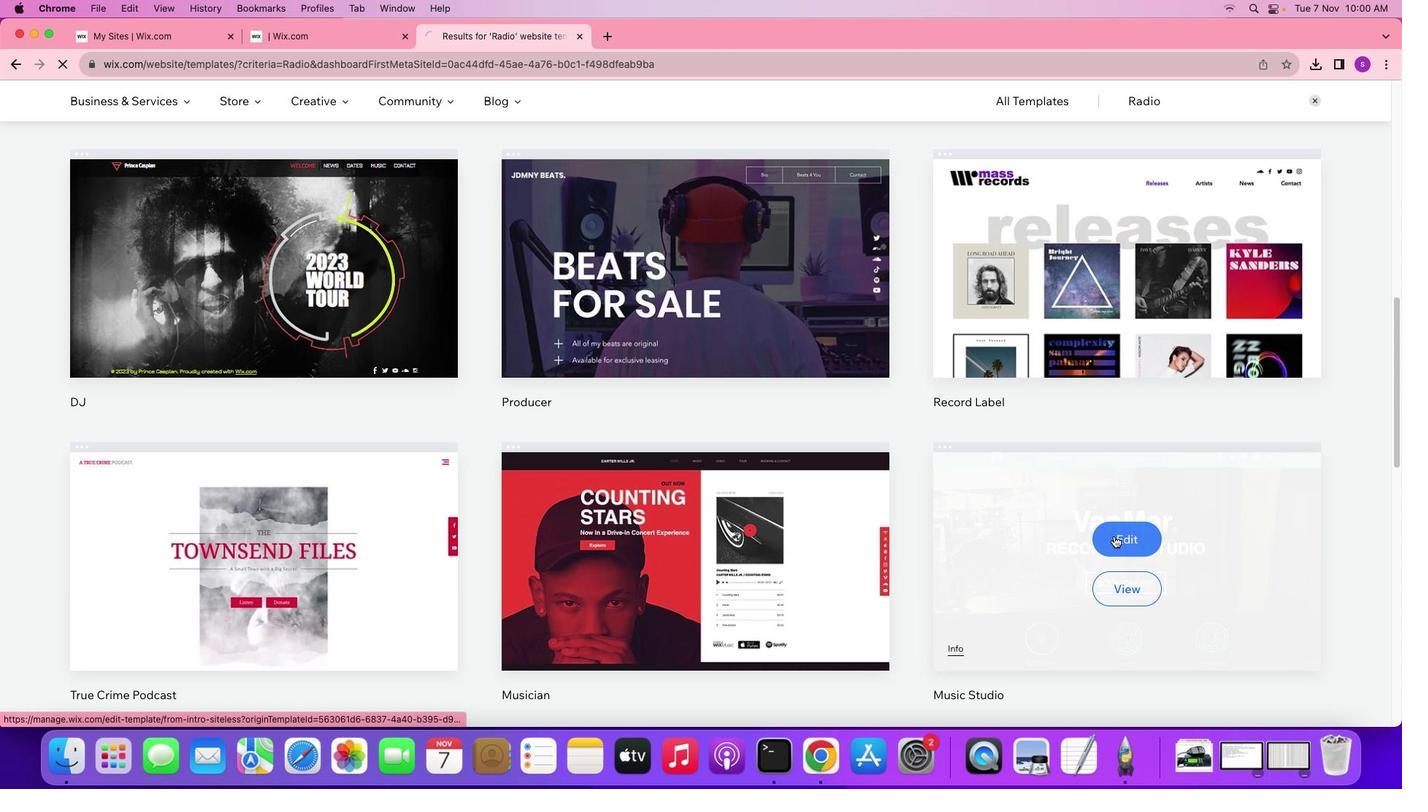 
Action: Mouse moved to (1122, 428)
Screenshot: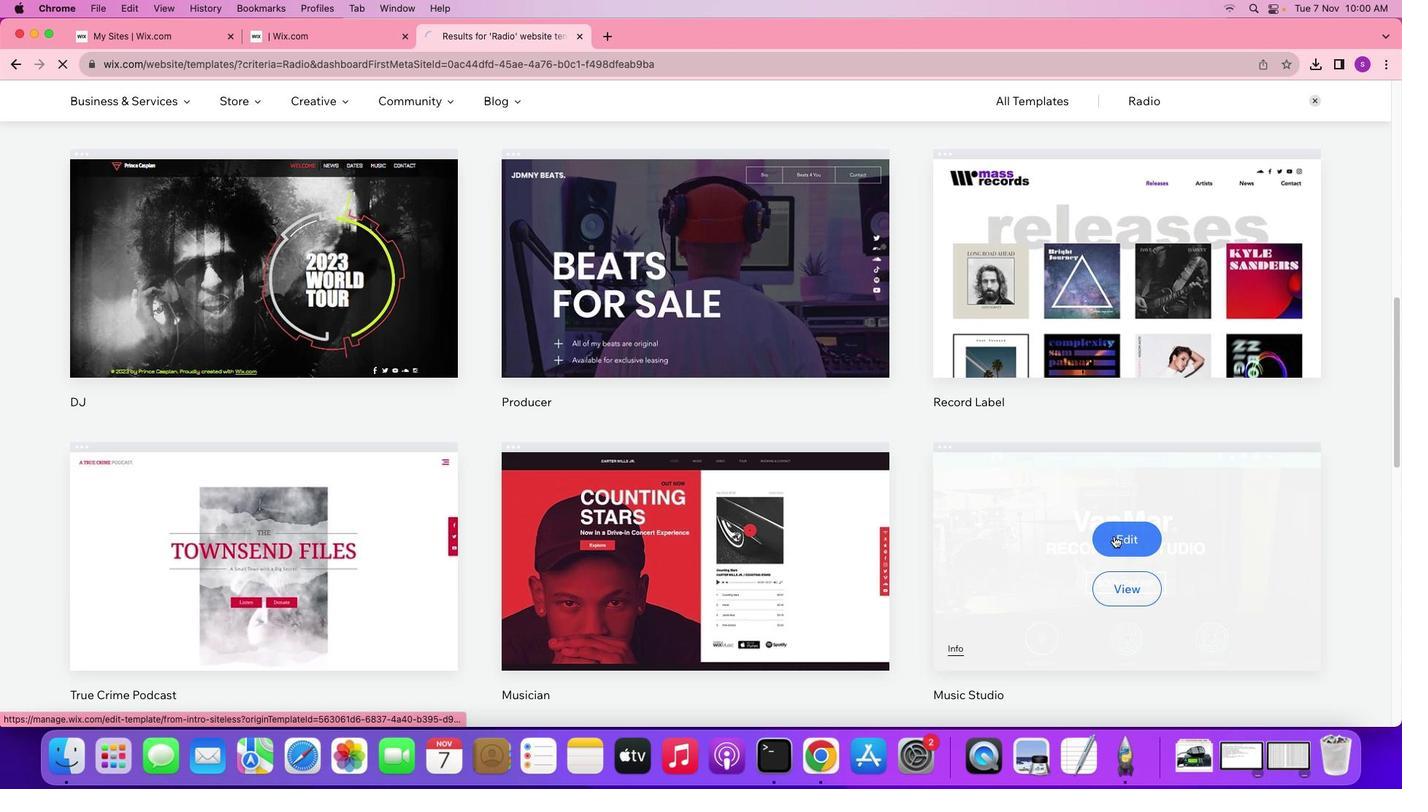 
Action: Mouse scrolled (1122, 428) with delta (41, 43)
Screenshot: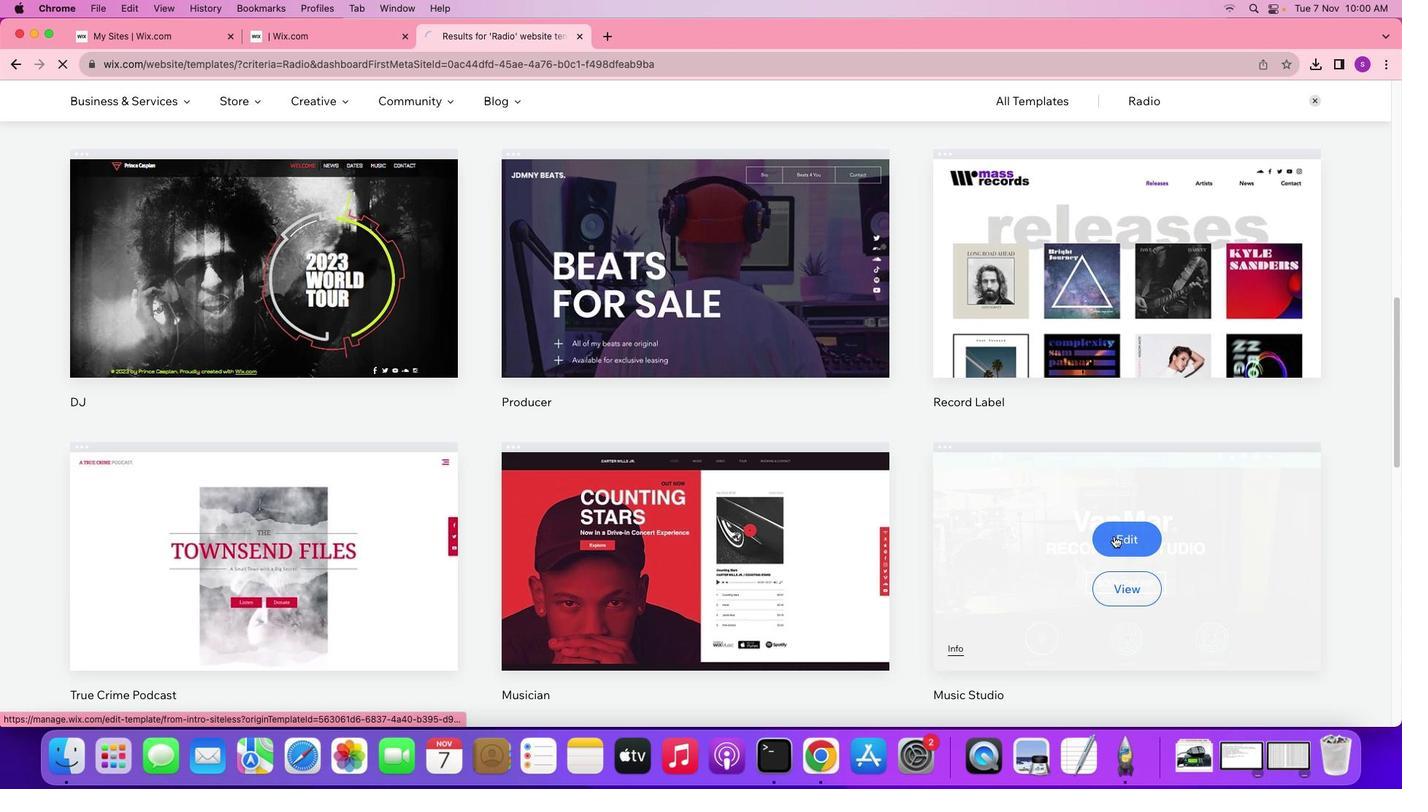 
Action: Mouse scrolled (1122, 428) with delta (41, 45)
Screenshot: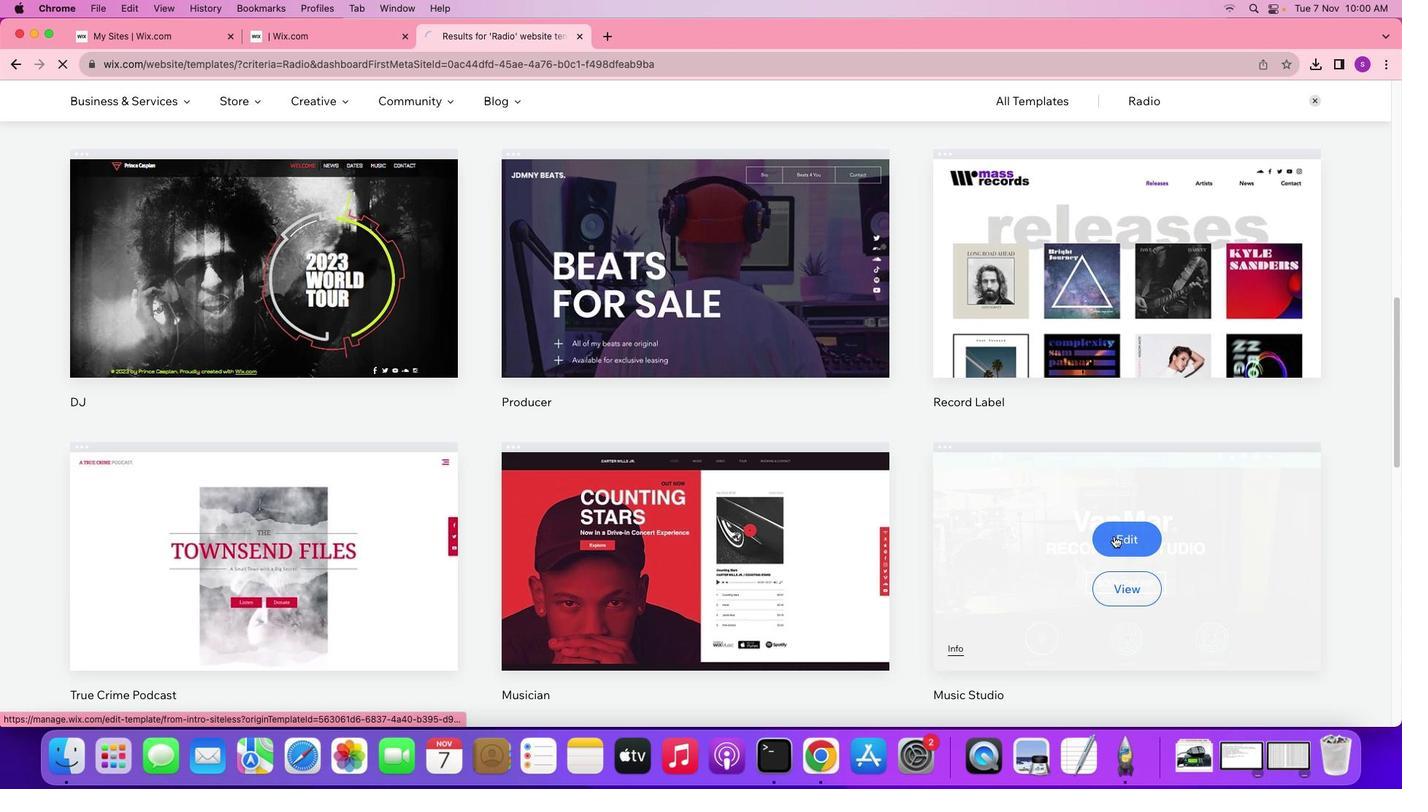 
Action: Mouse scrolled (1122, 428) with delta (41, 45)
Screenshot: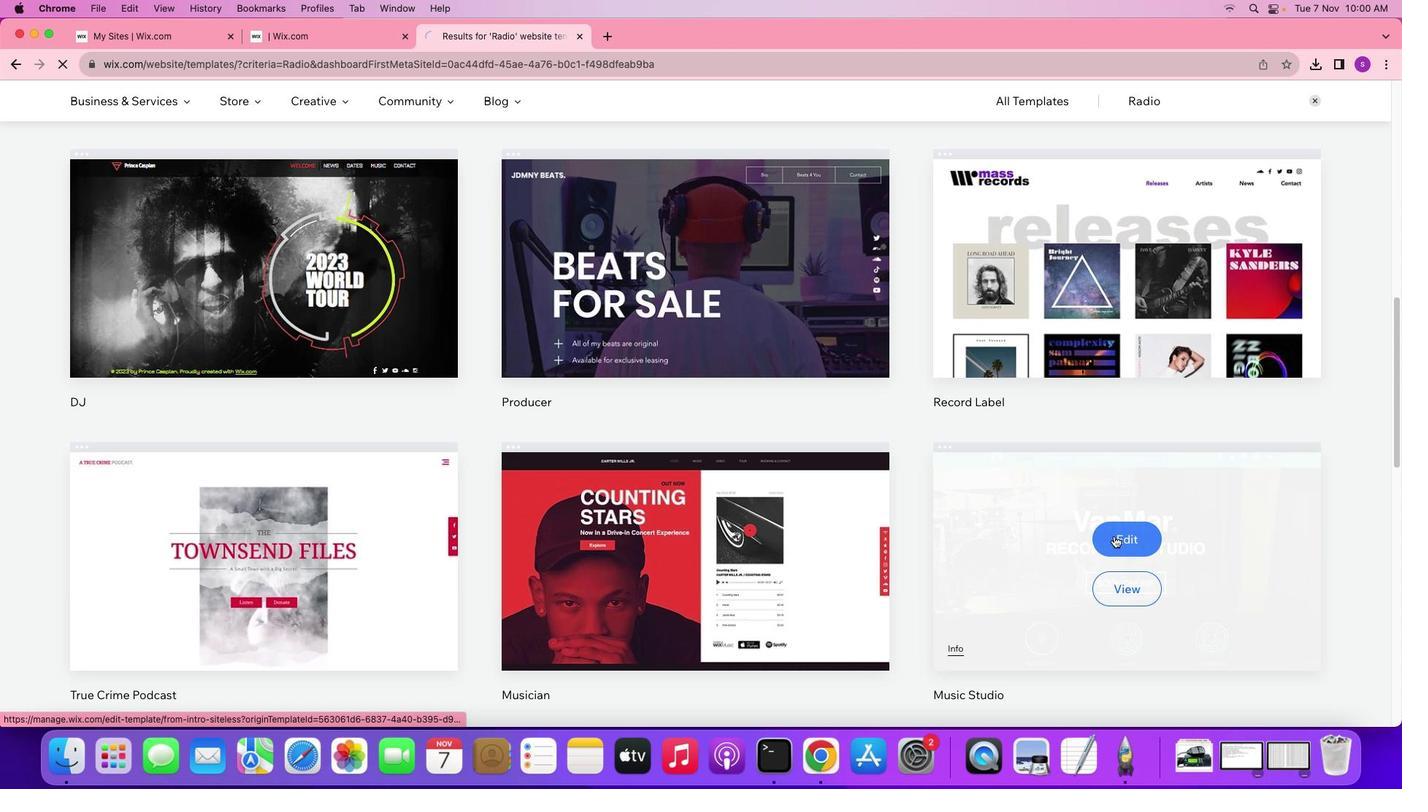 
Action: Mouse moved to (1156, 577)
Screenshot: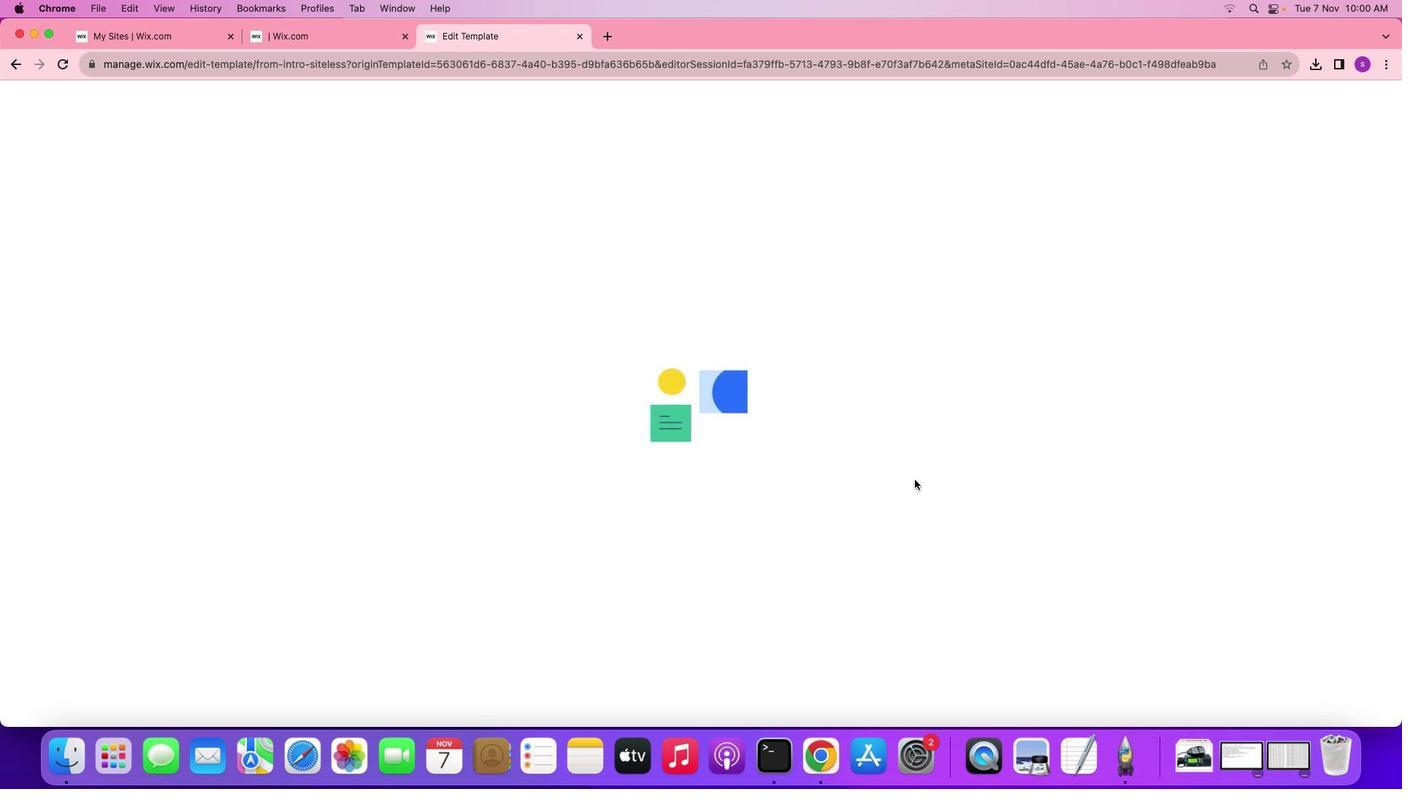 
Action: Mouse pressed left at (1156, 577)
Screenshot: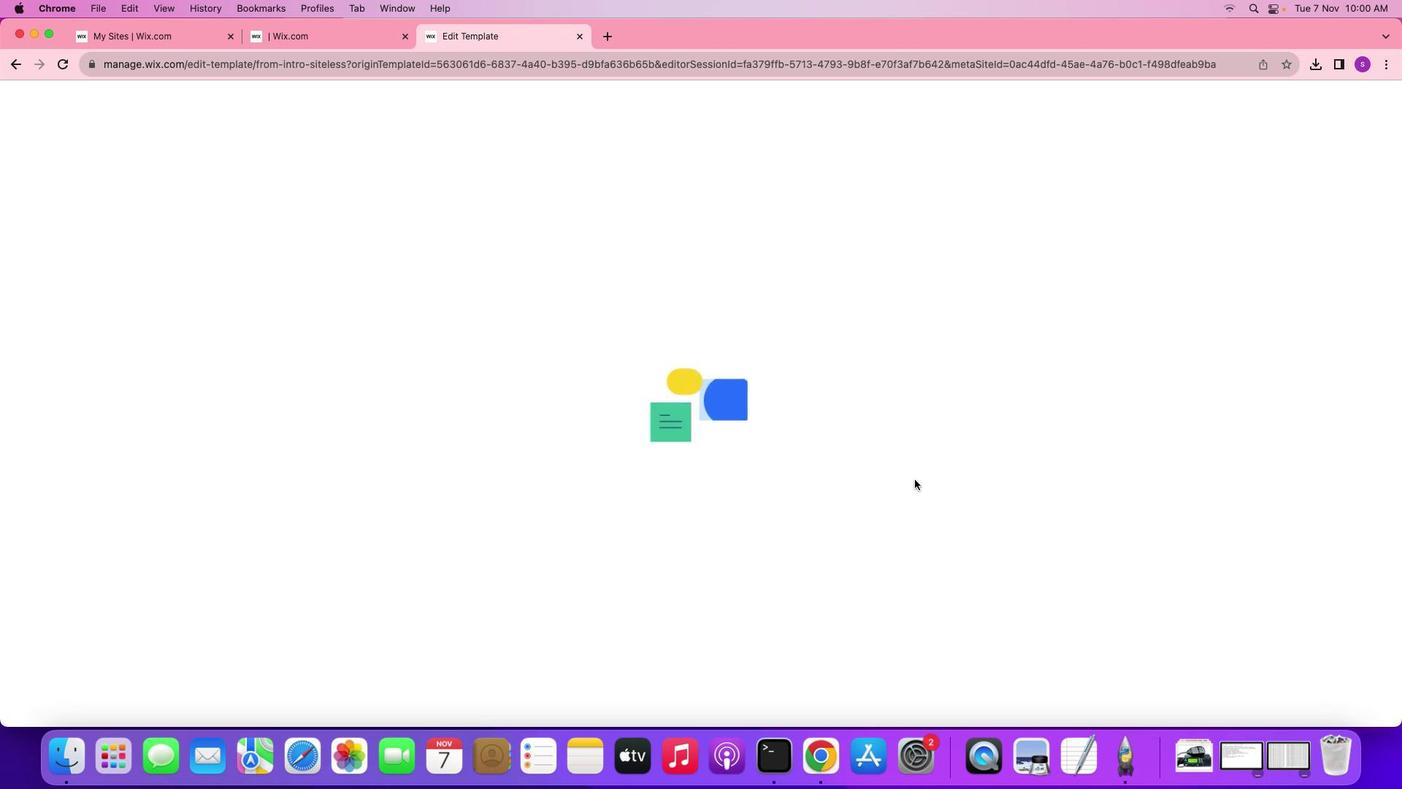 
Action: Mouse moved to (968, 198)
Screenshot: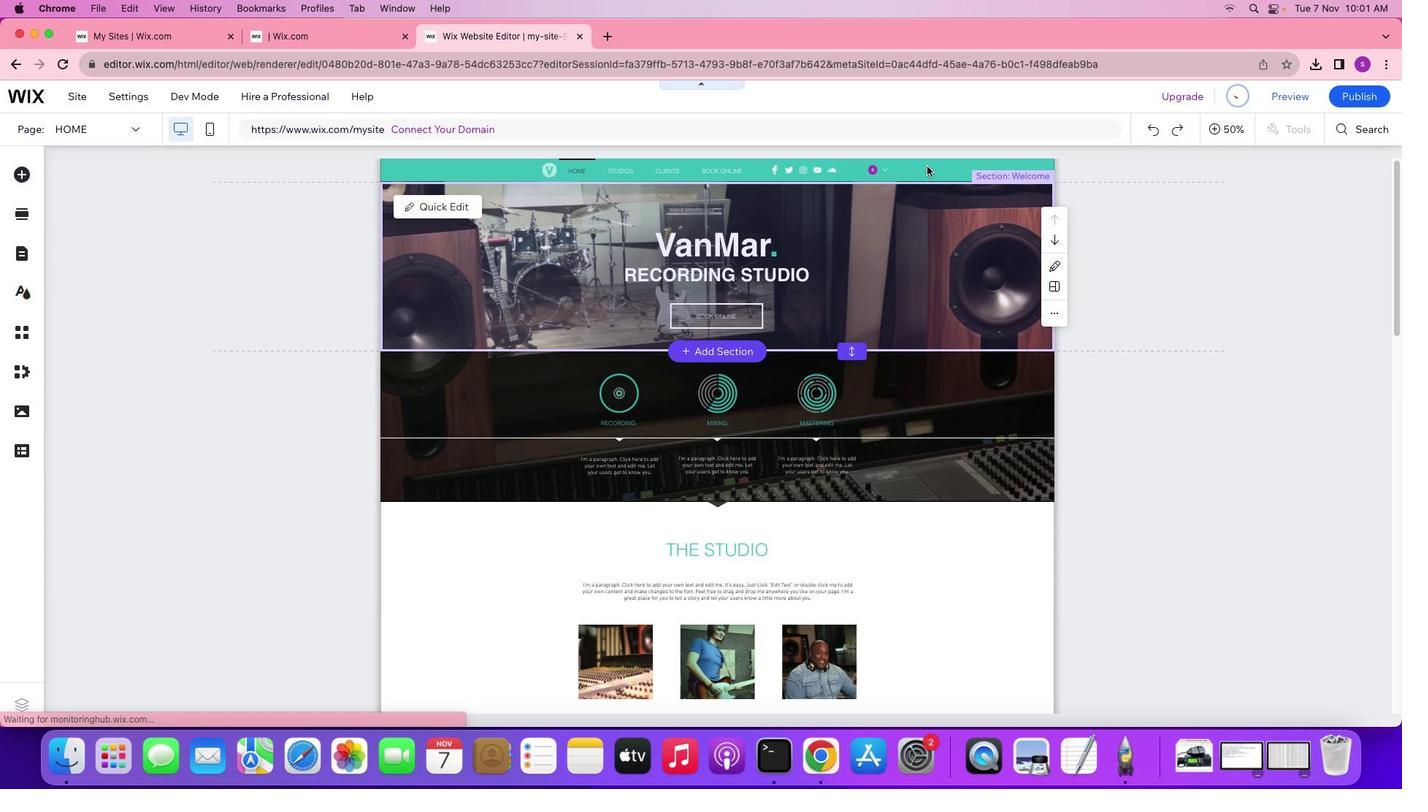 
Action: Mouse pressed left at (968, 198)
Screenshot: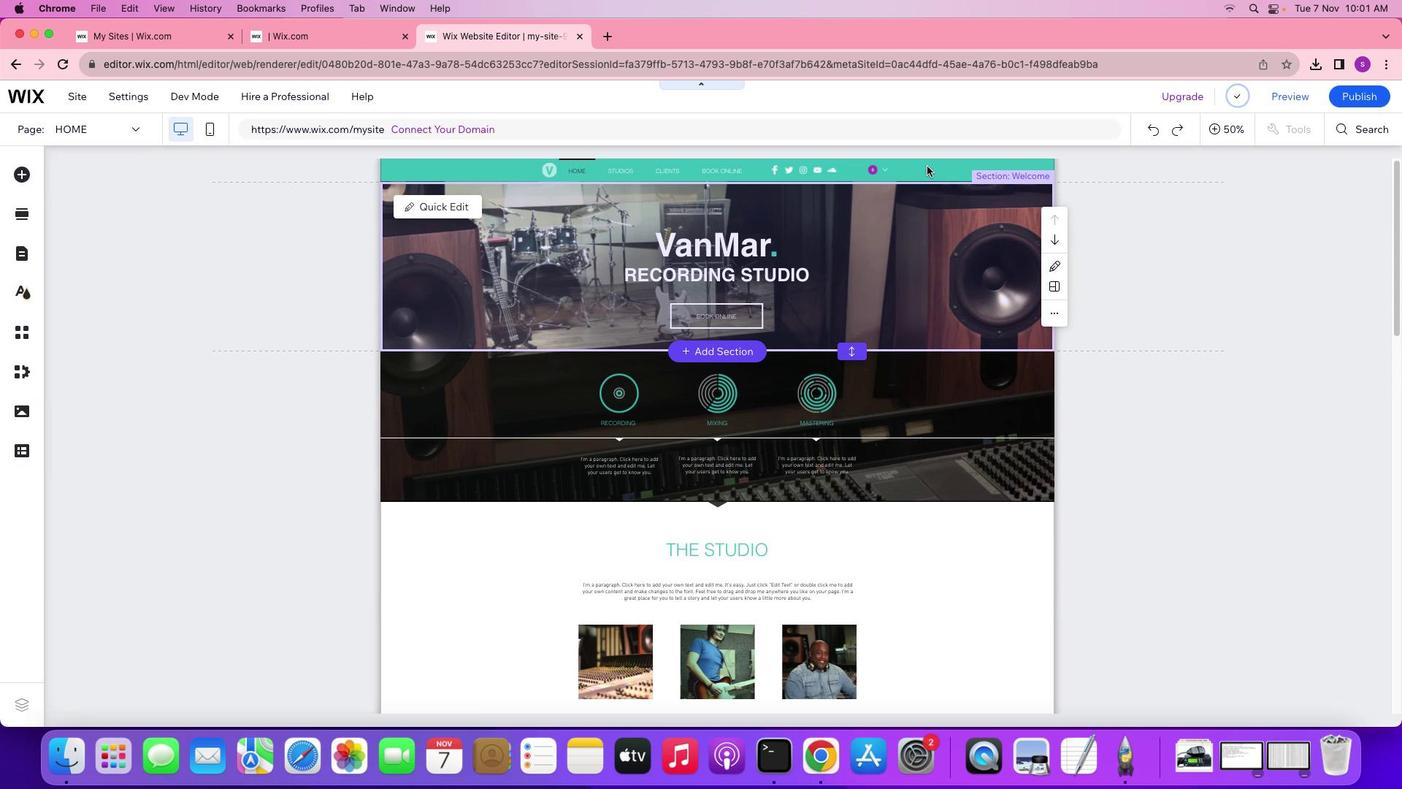 
Action: Mouse moved to (583, 458)
Screenshot: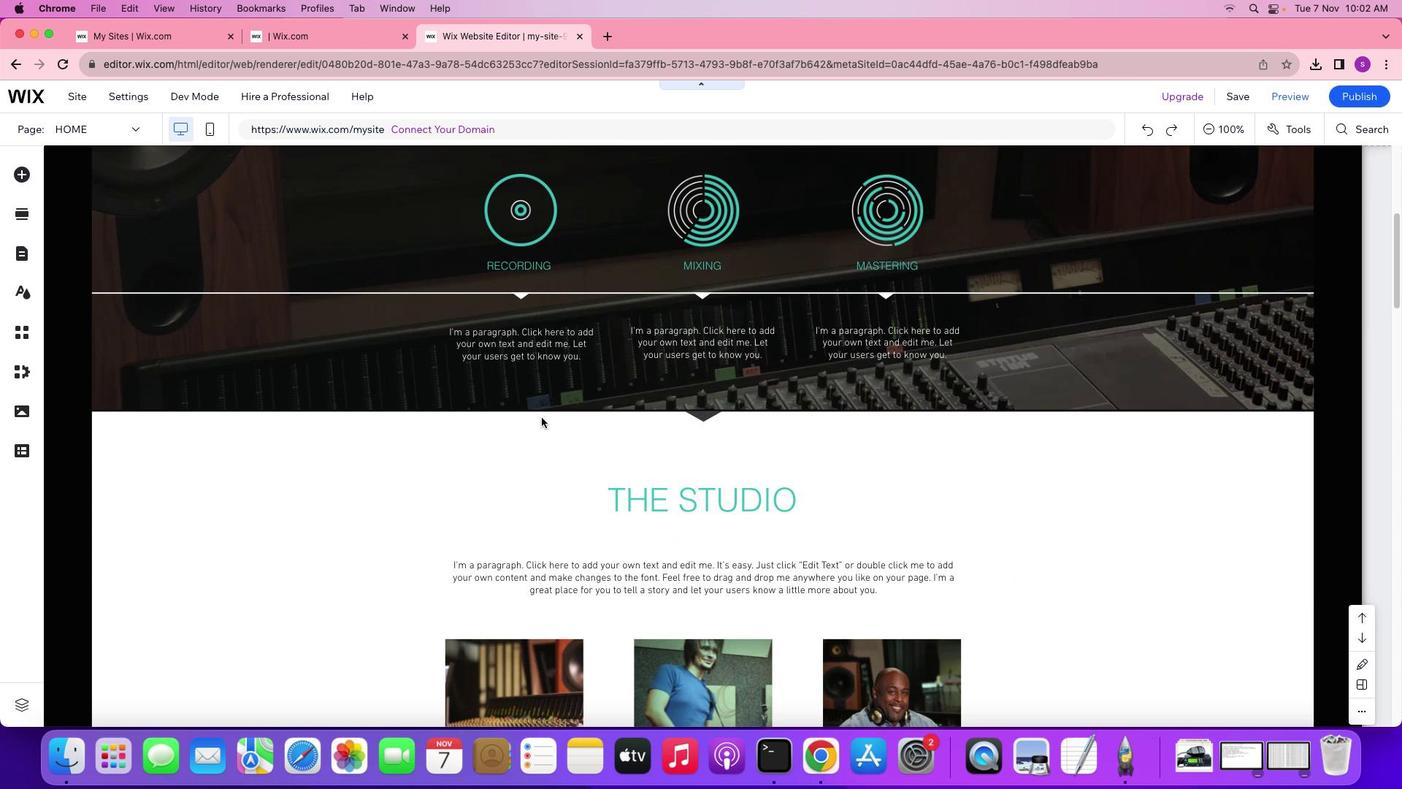 
Action: Mouse pressed left at (583, 458)
Screenshot: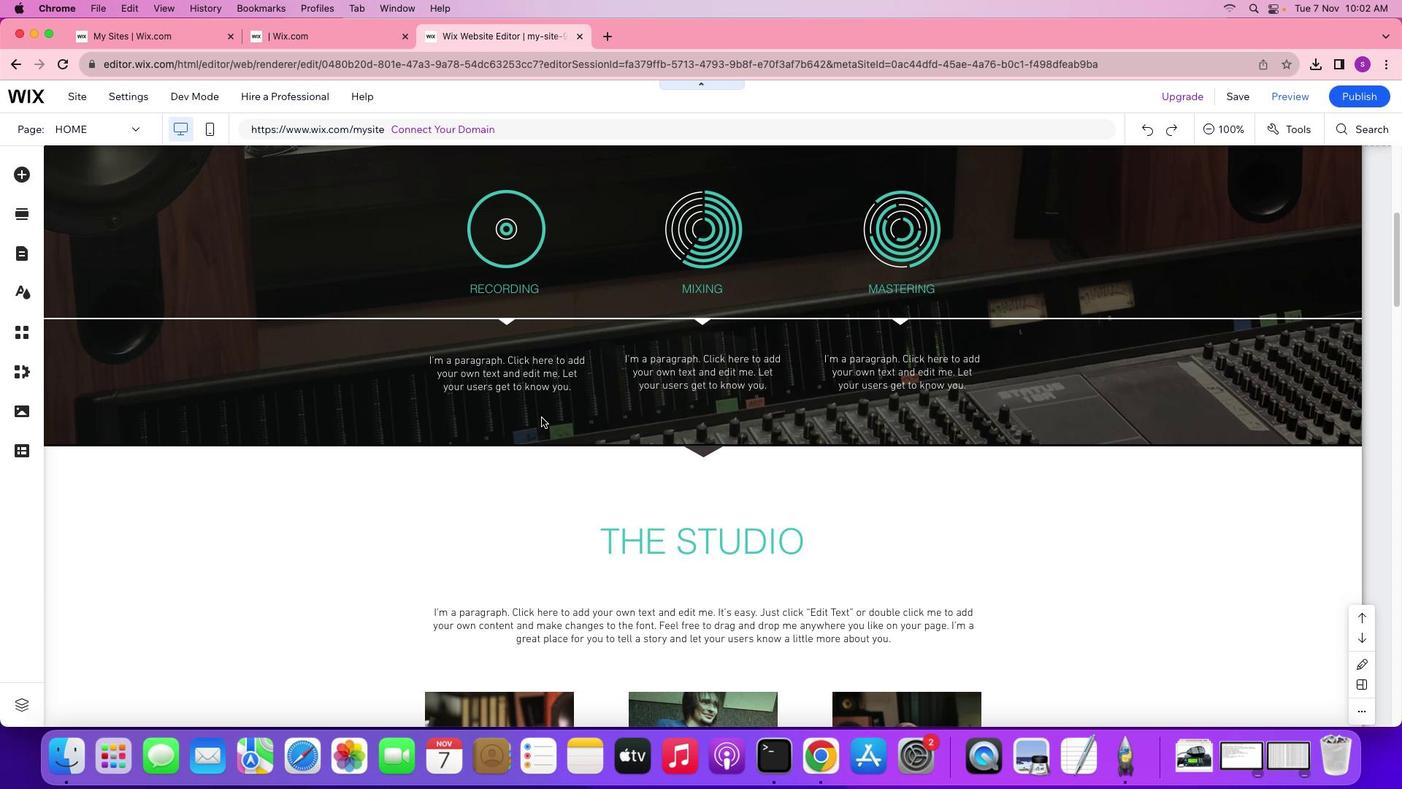 
Action: Mouse moved to (583, 458)
Screenshot: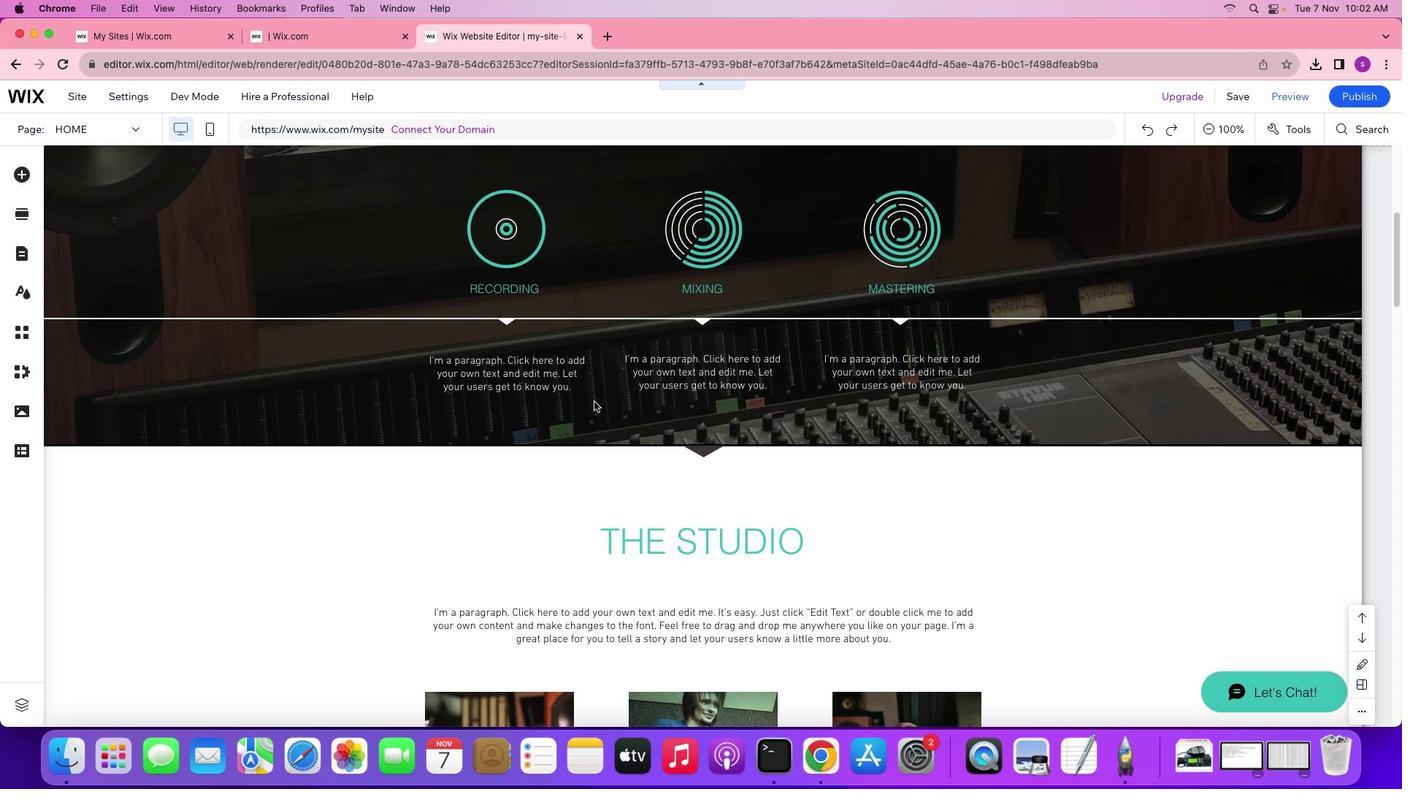 
Action: Mouse pressed left at (583, 458)
Screenshot: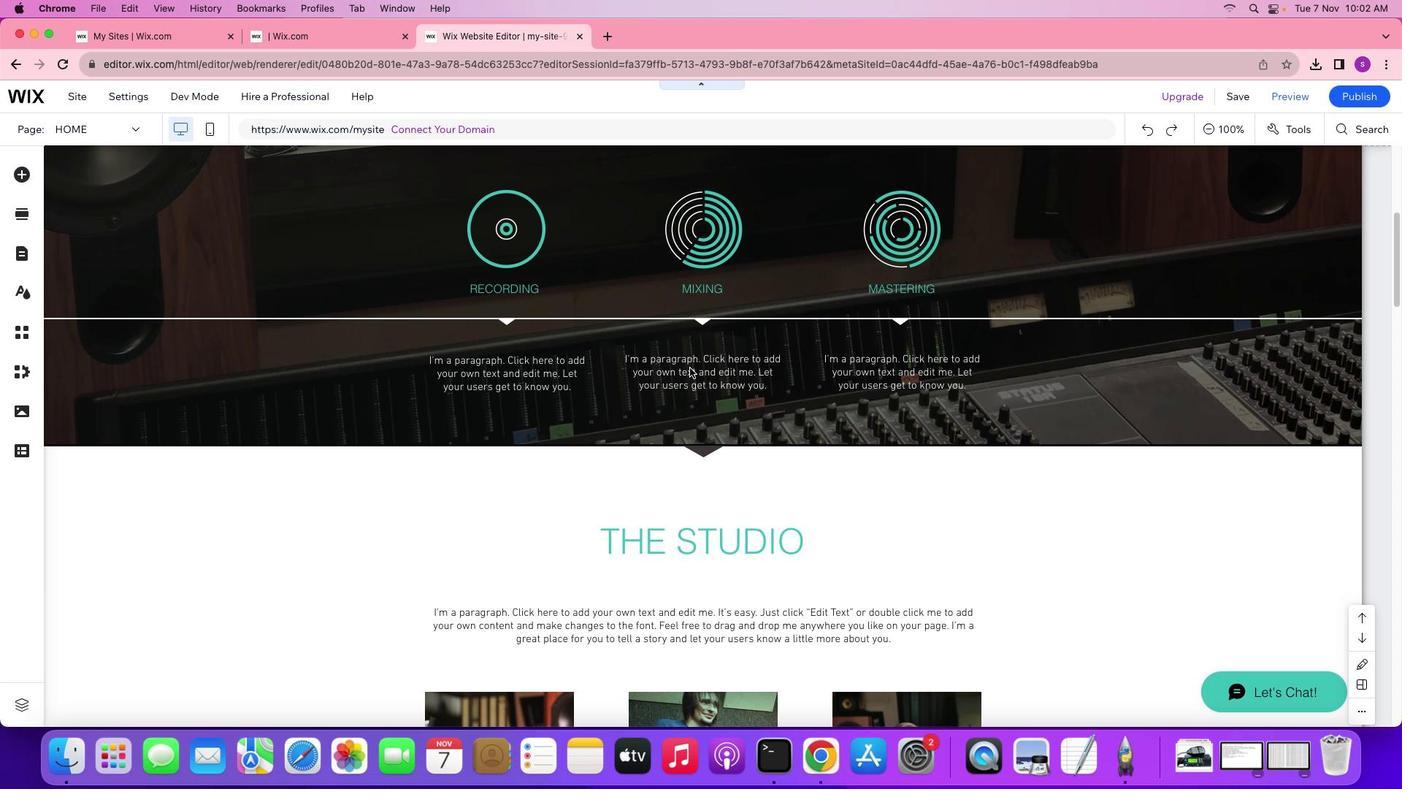
Action: Mouse moved to (785, 356)
Screenshot: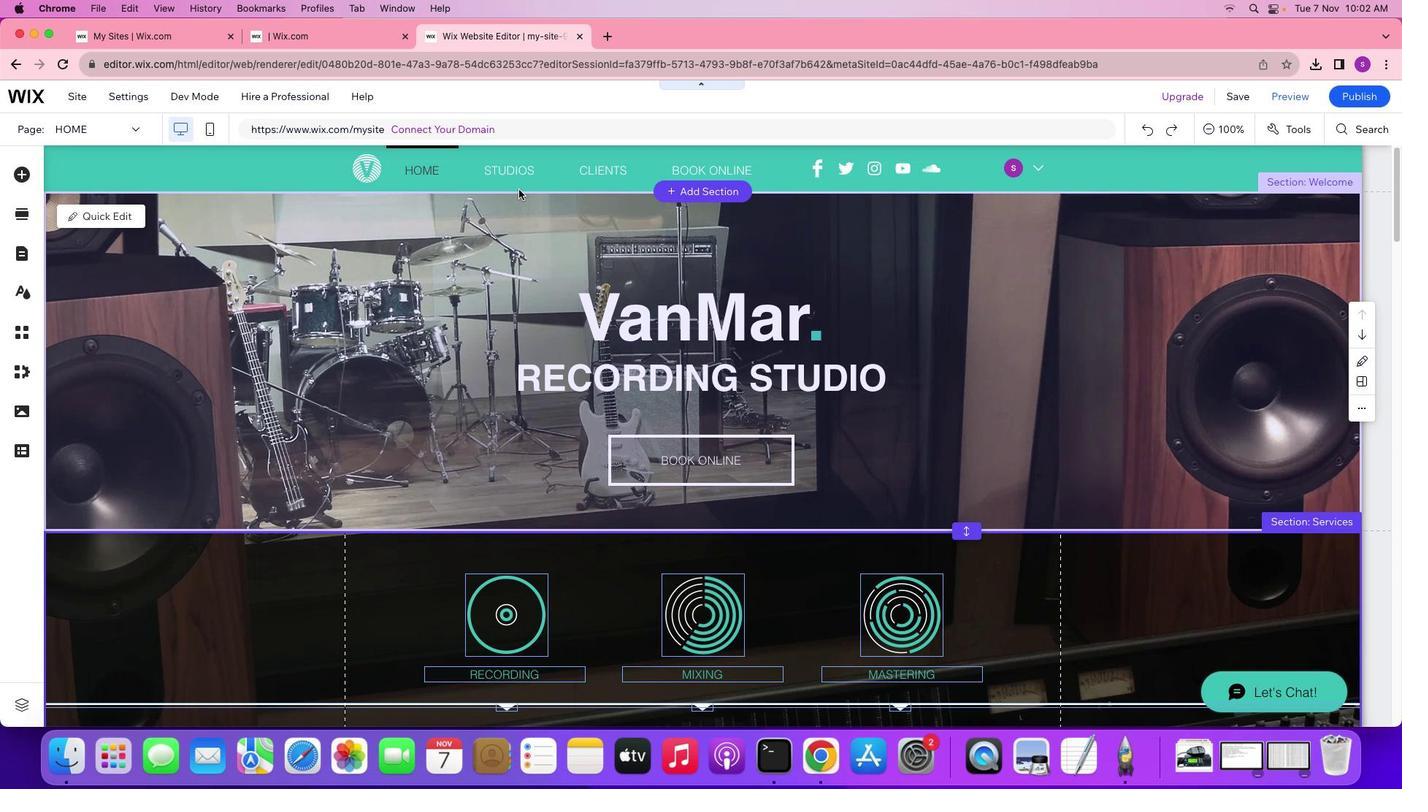 
Action: Mouse scrolled (785, 356) with delta (41, 42)
Screenshot: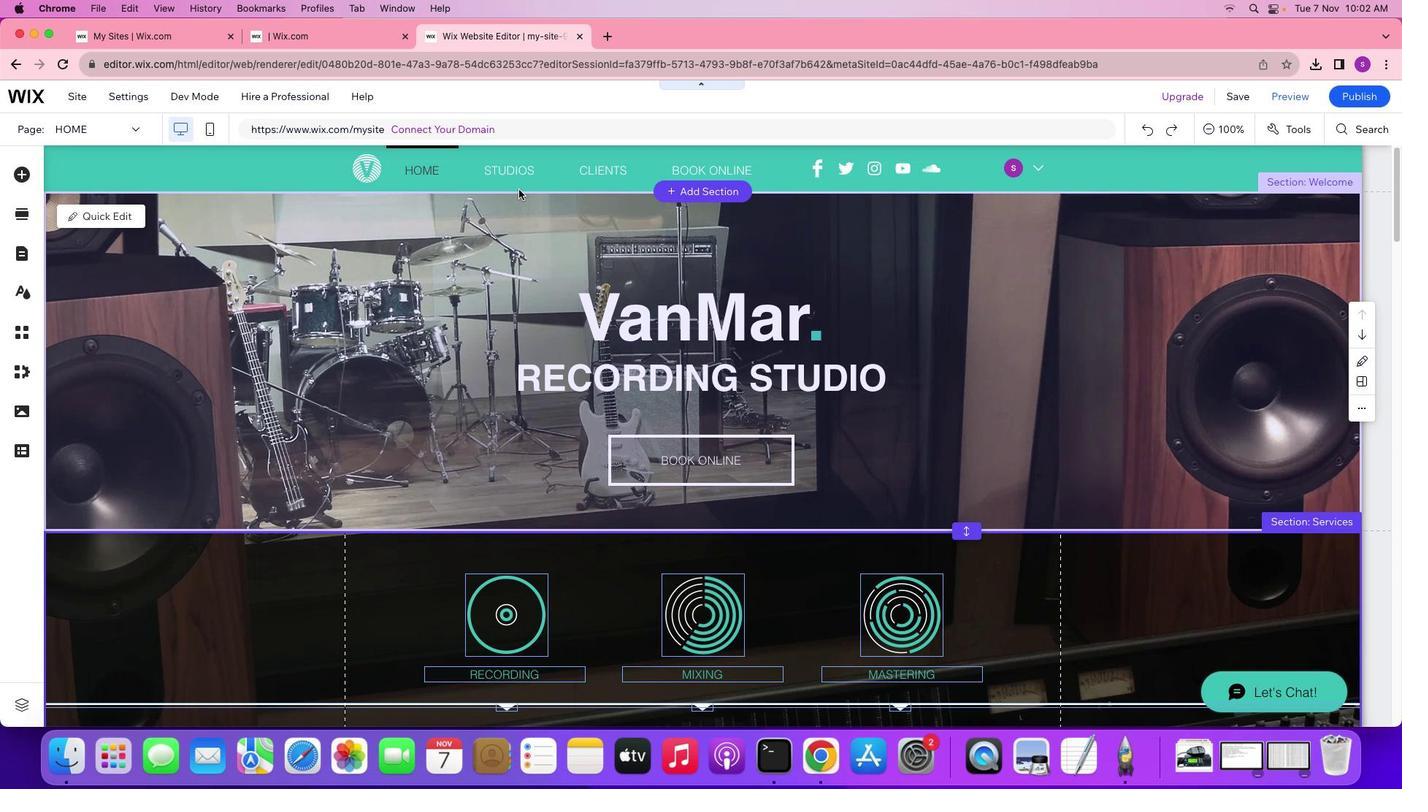
Action: Mouse moved to (784, 359)
Screenshot: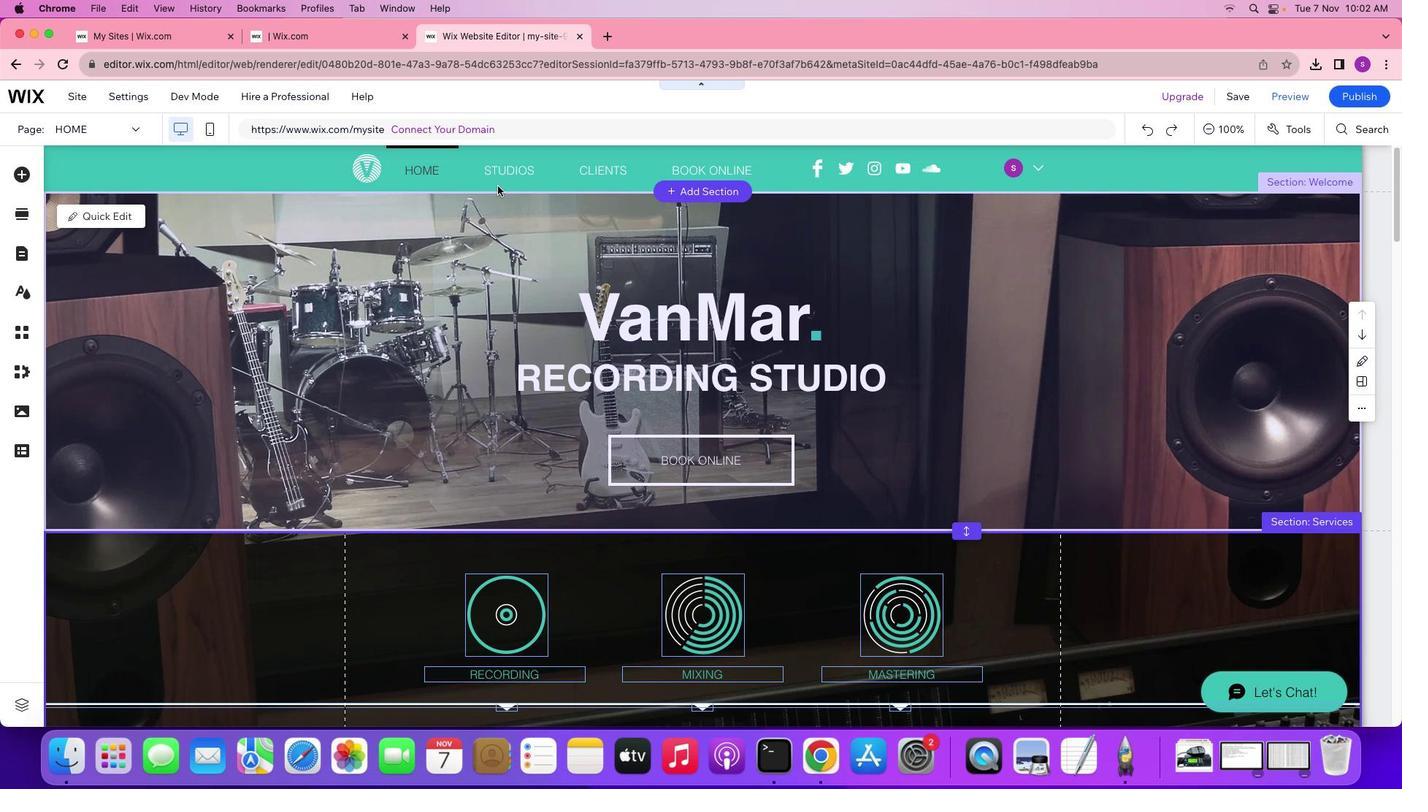 
Action: Mouse scrolled (784, 359) with delta (41, 42)
Screenshot: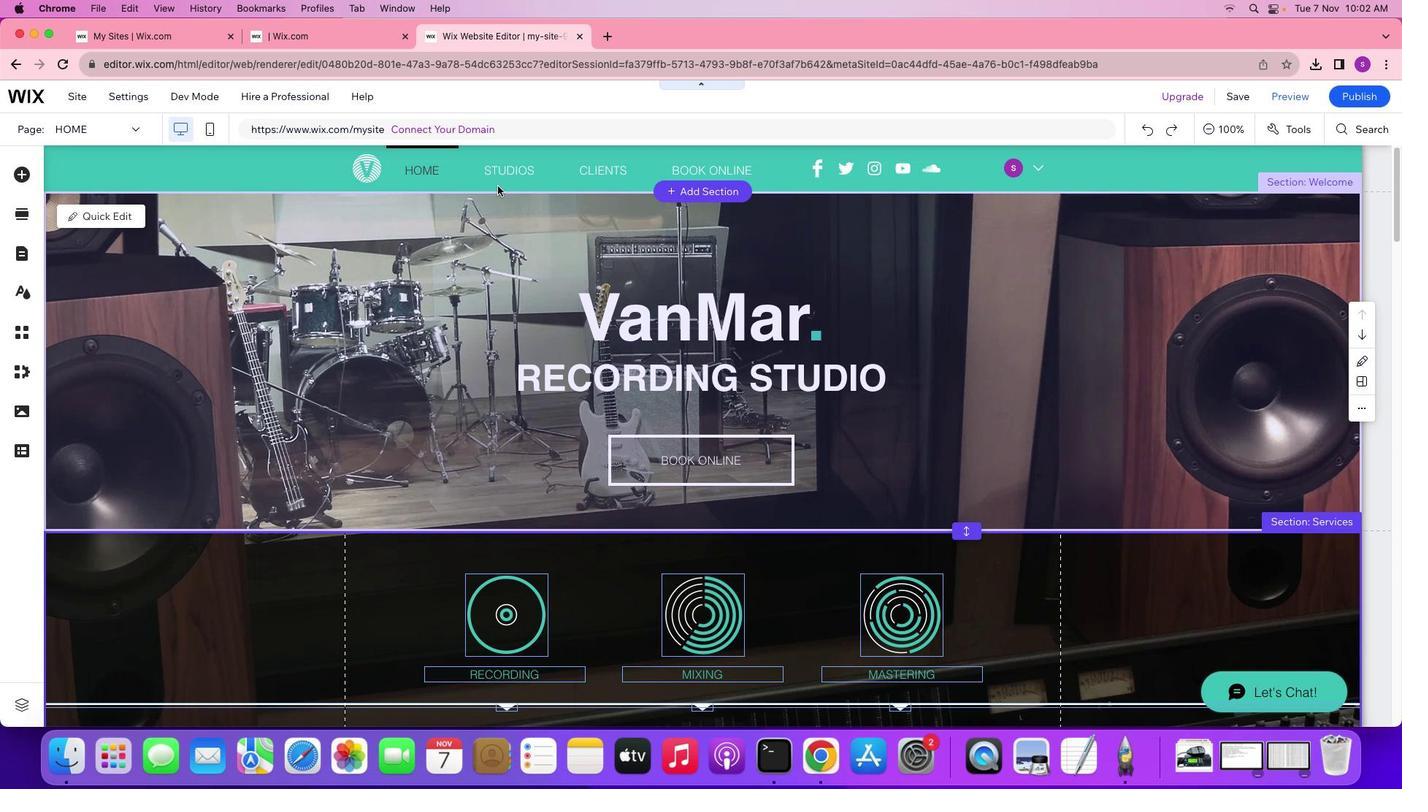 
Action: Mouse moved to (784, 360)
Screenshot: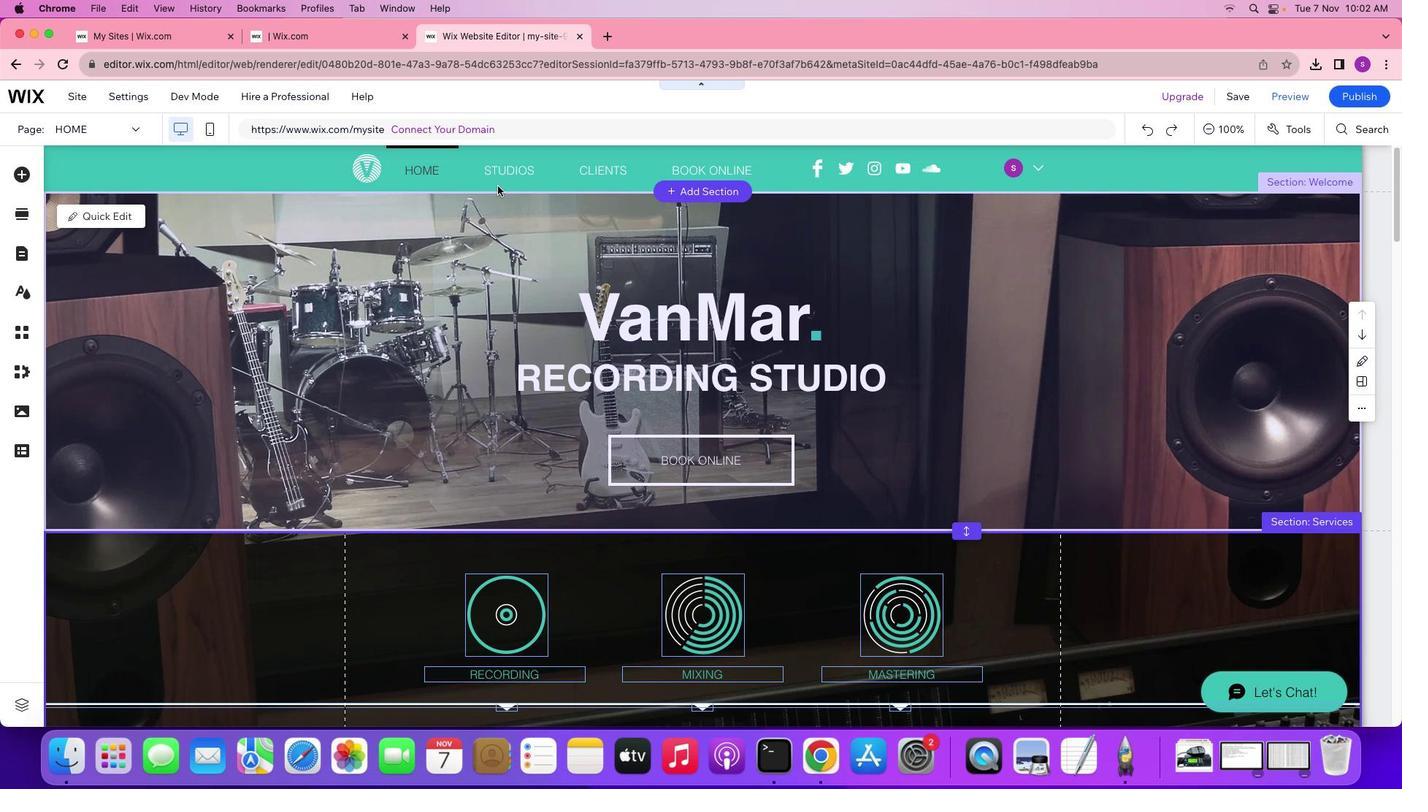 
Action: Mouse scrolled (784, 360) with delta (41, 43)
Screenshot: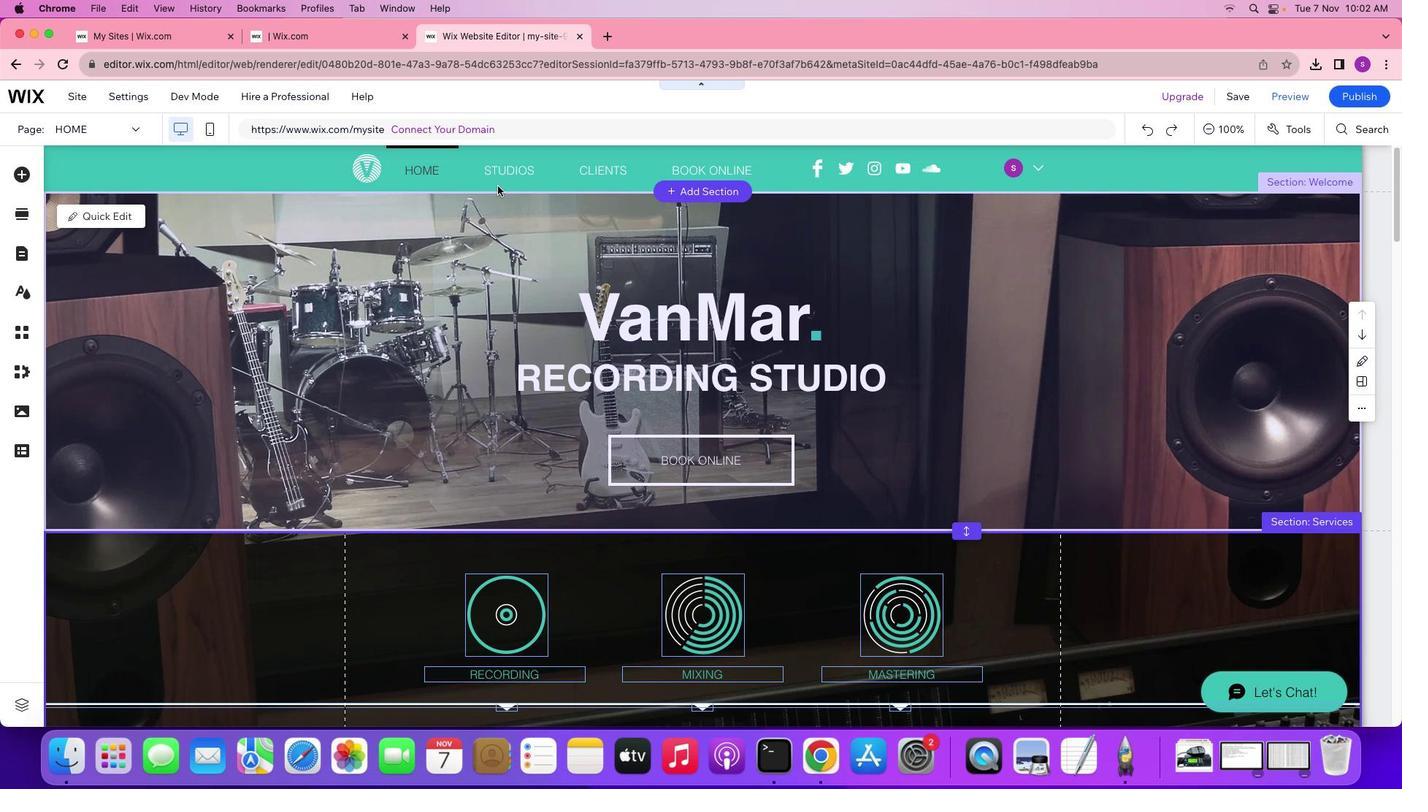 
Action: Mouse moved to (784, 361)
Screenshot: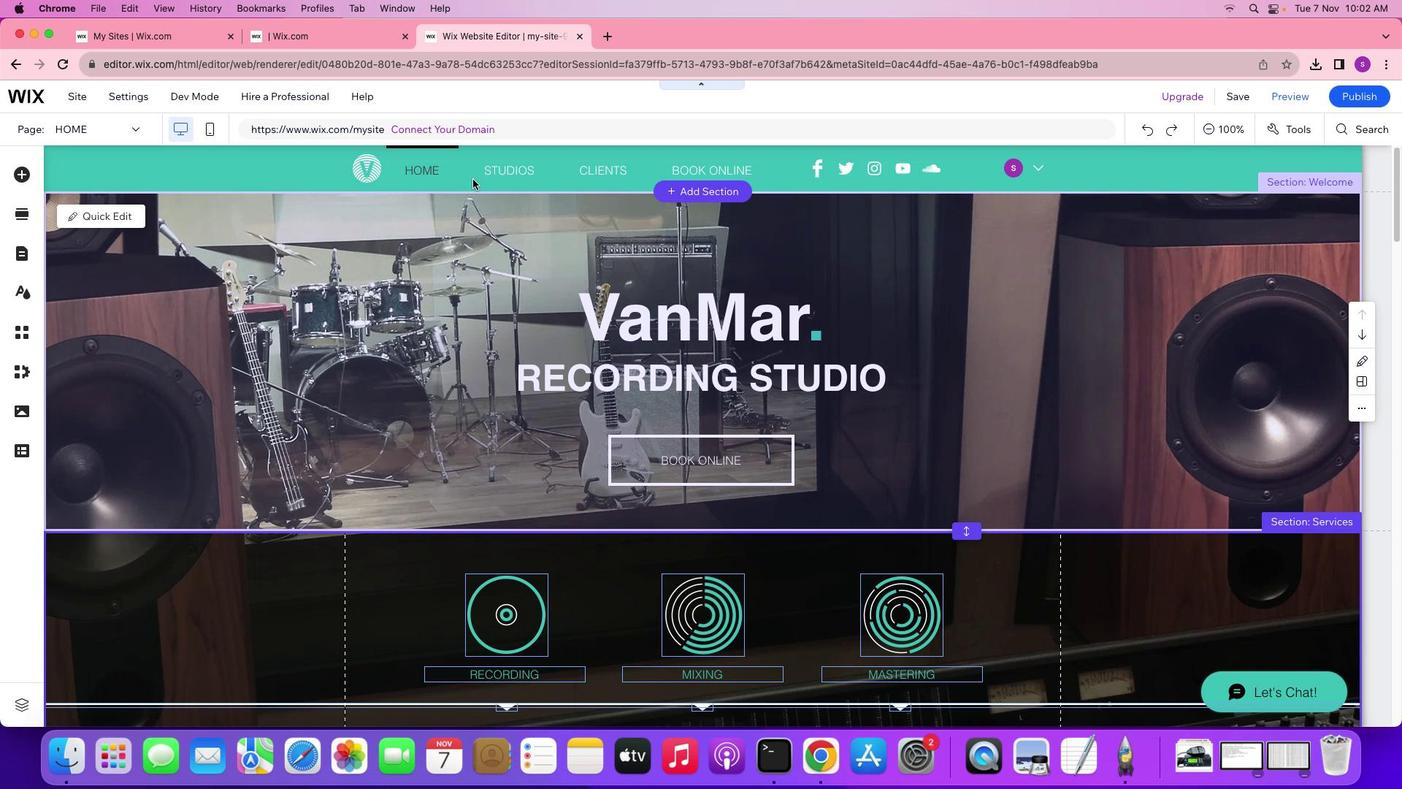 
Action: Mouse scrolled (784, 361) with delta (41, 45)
Screenshot: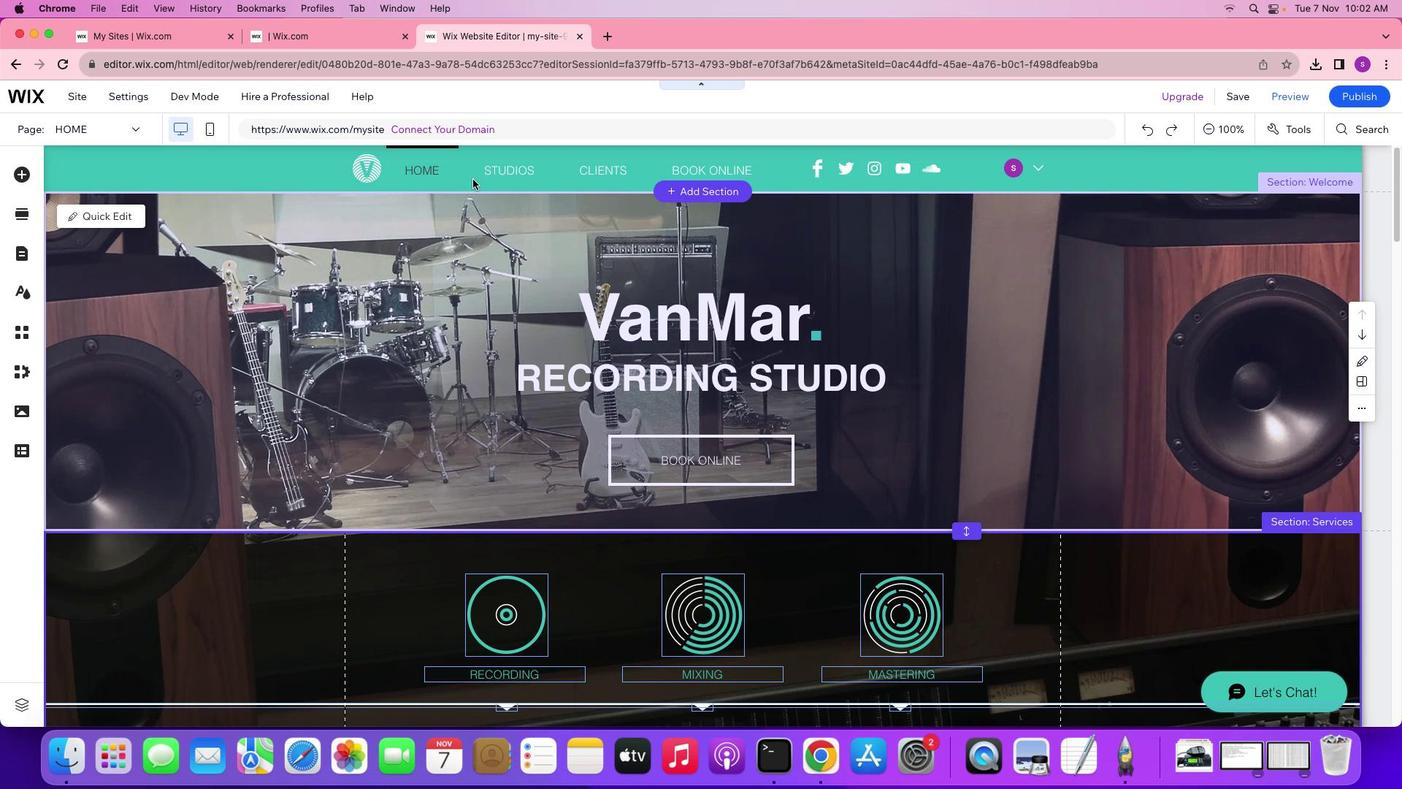 
Action: Mouse moved to (784, 363)
Screenshot: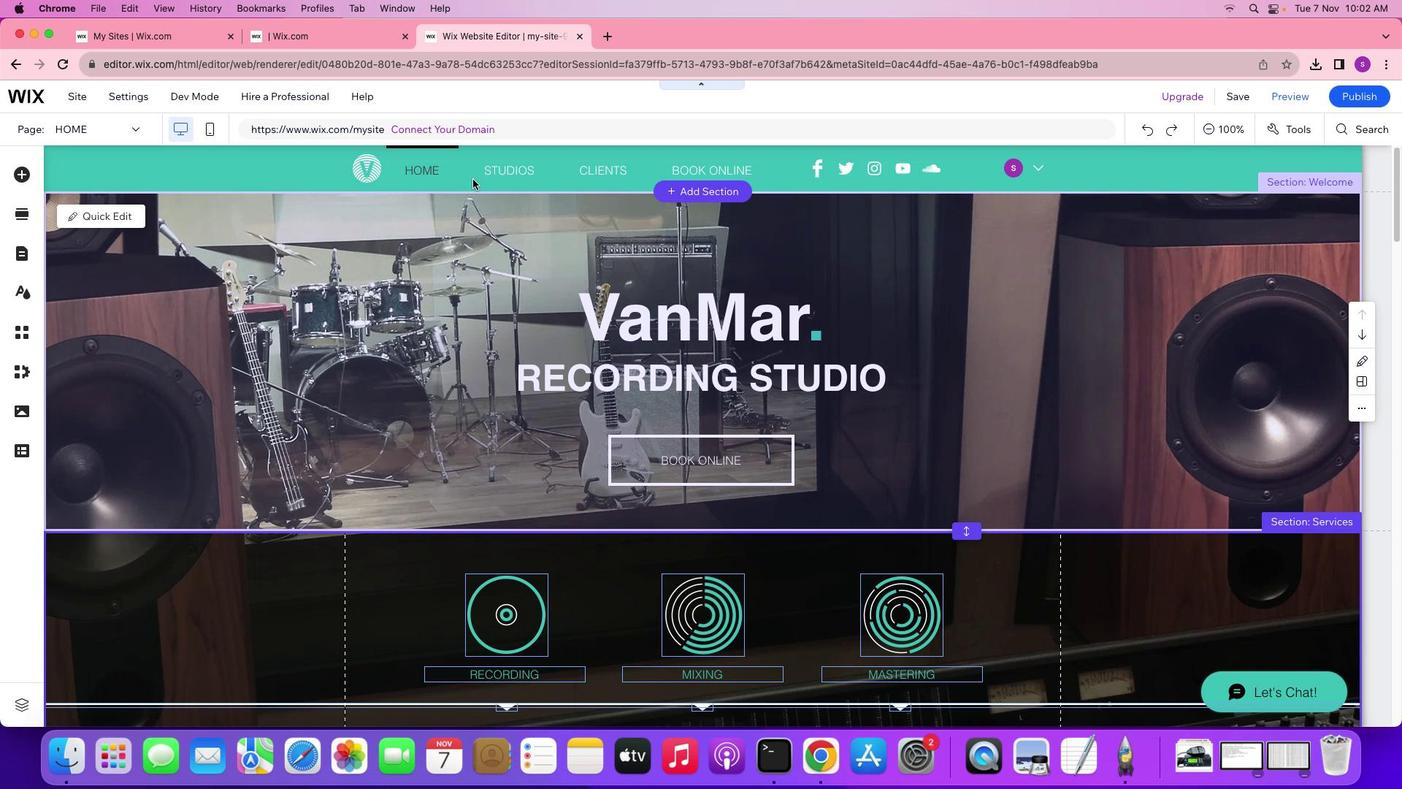
Action: Mouse scrolled (784, 363) with delta (41, 46)
Screenshot: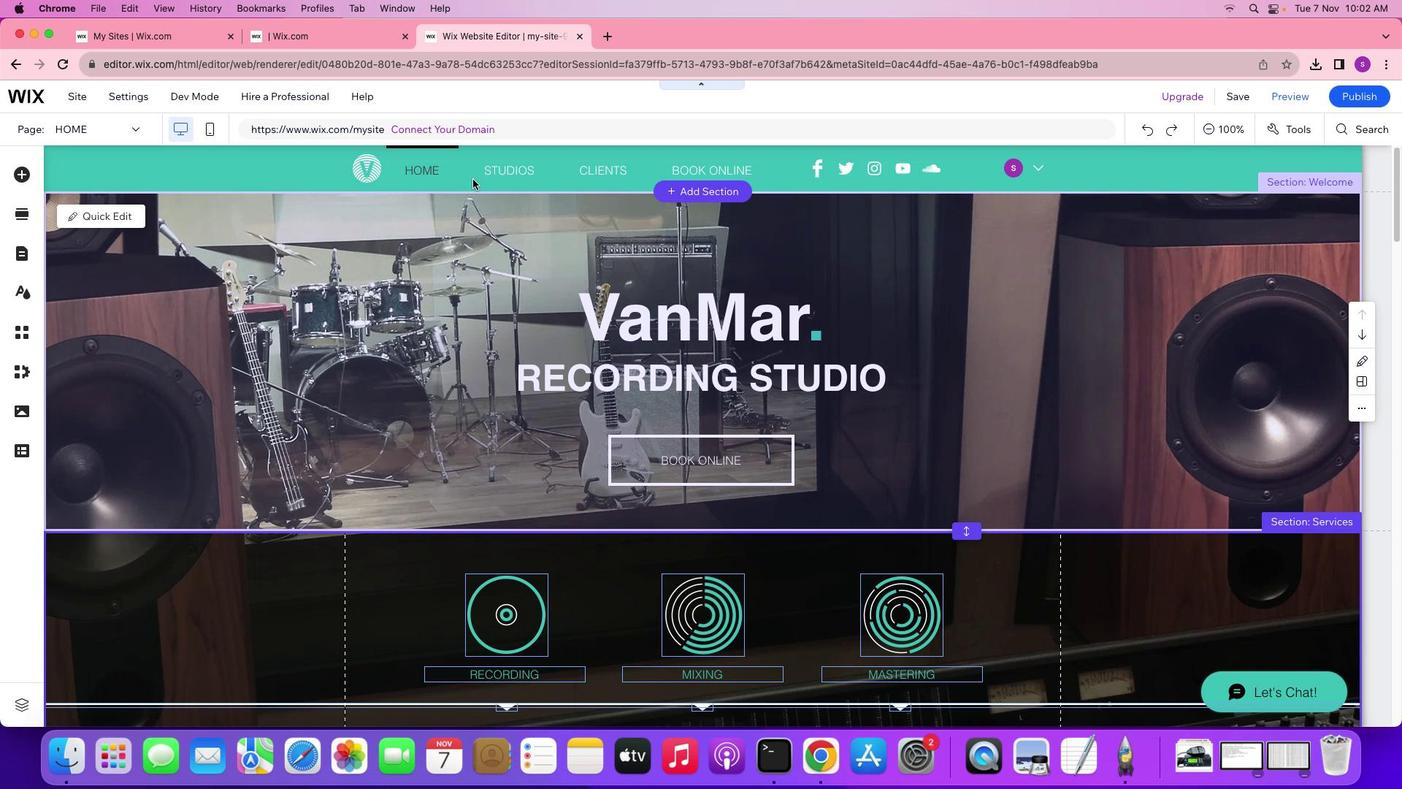 
Action: Mouse moved to (784, 365)
Screenshot: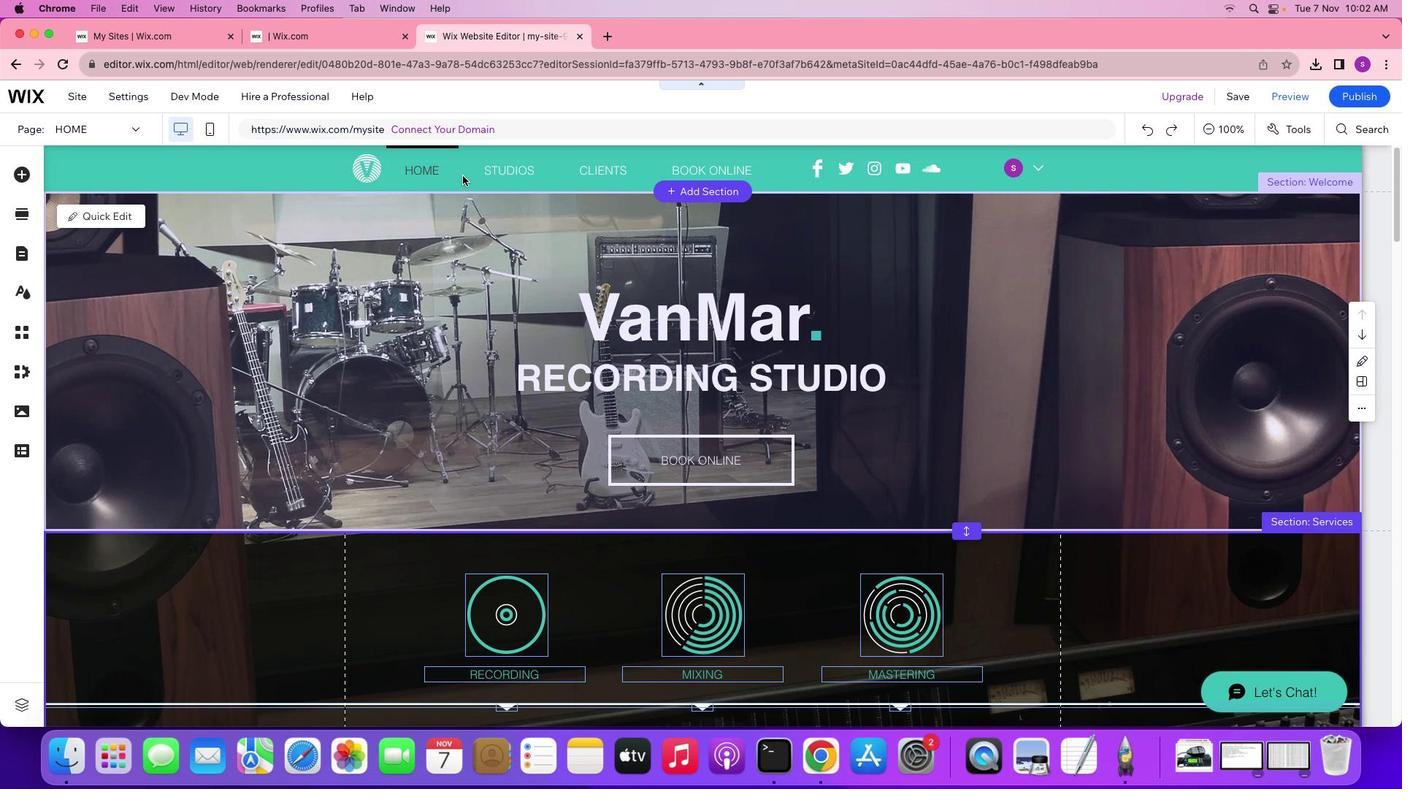 
Action: Mouse scrolled (784, 365) with delta (41, 46)
Screenshot: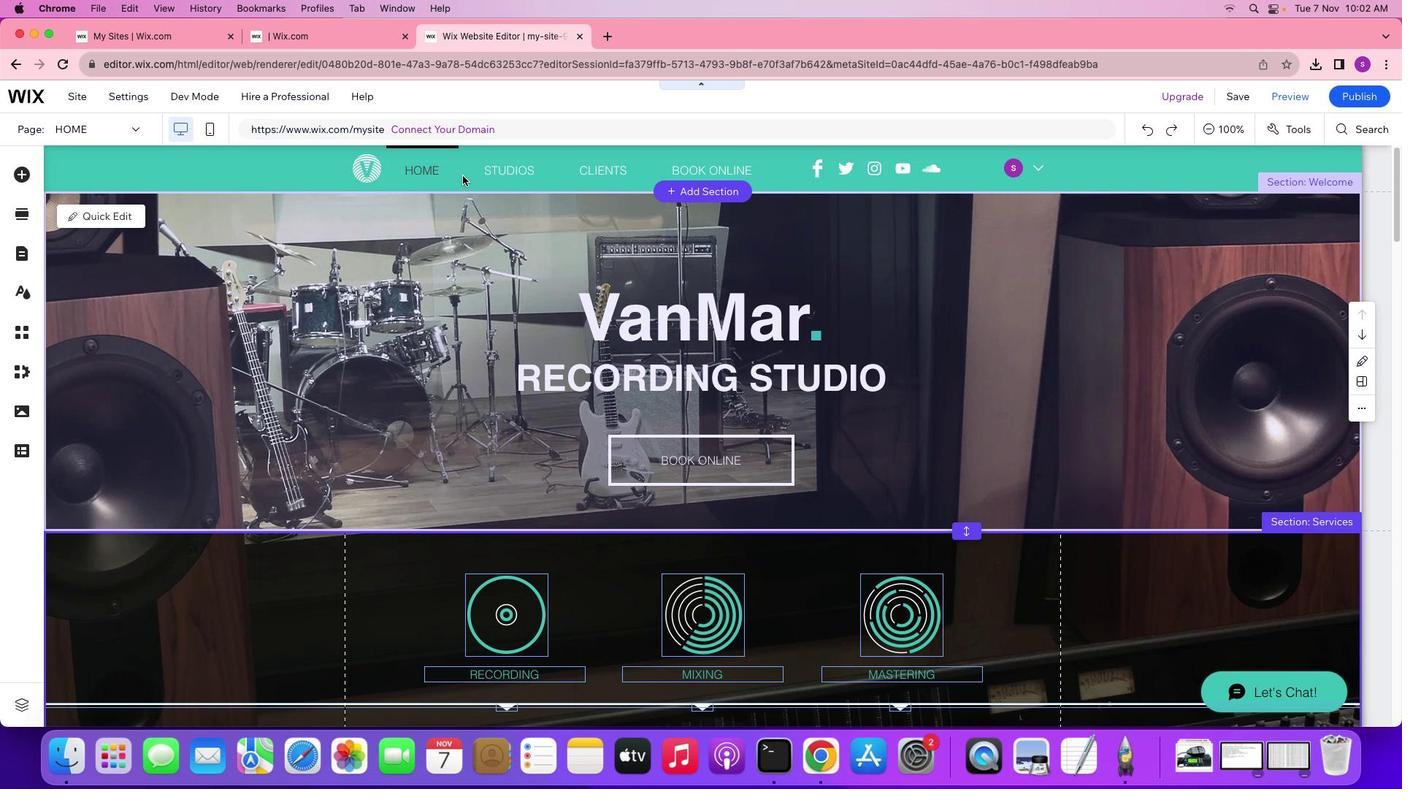 
Action: Mouse moved to (872, 379)
Screenshot: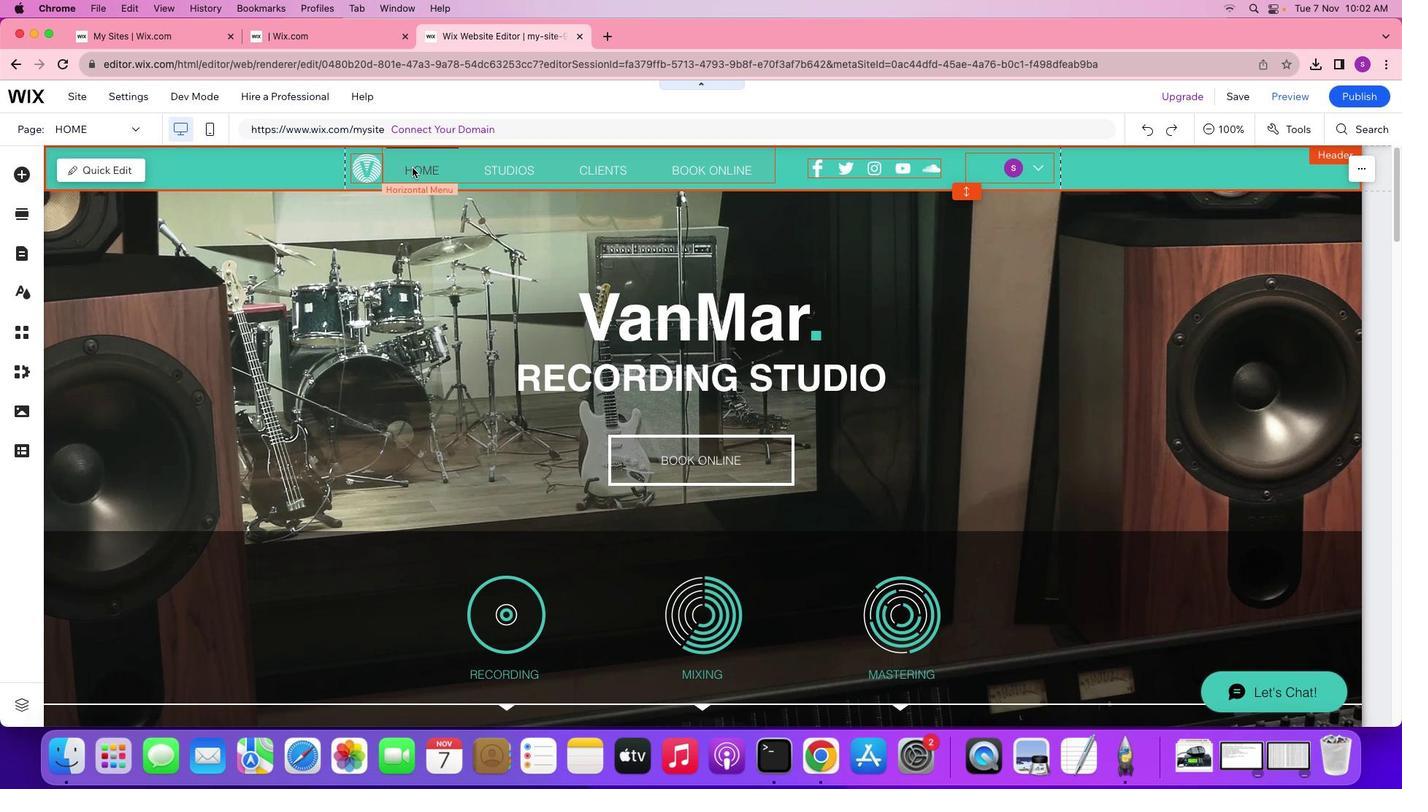 
Action: Mouse scrolled (872, 379) with delta (41, 42)
Screenshot: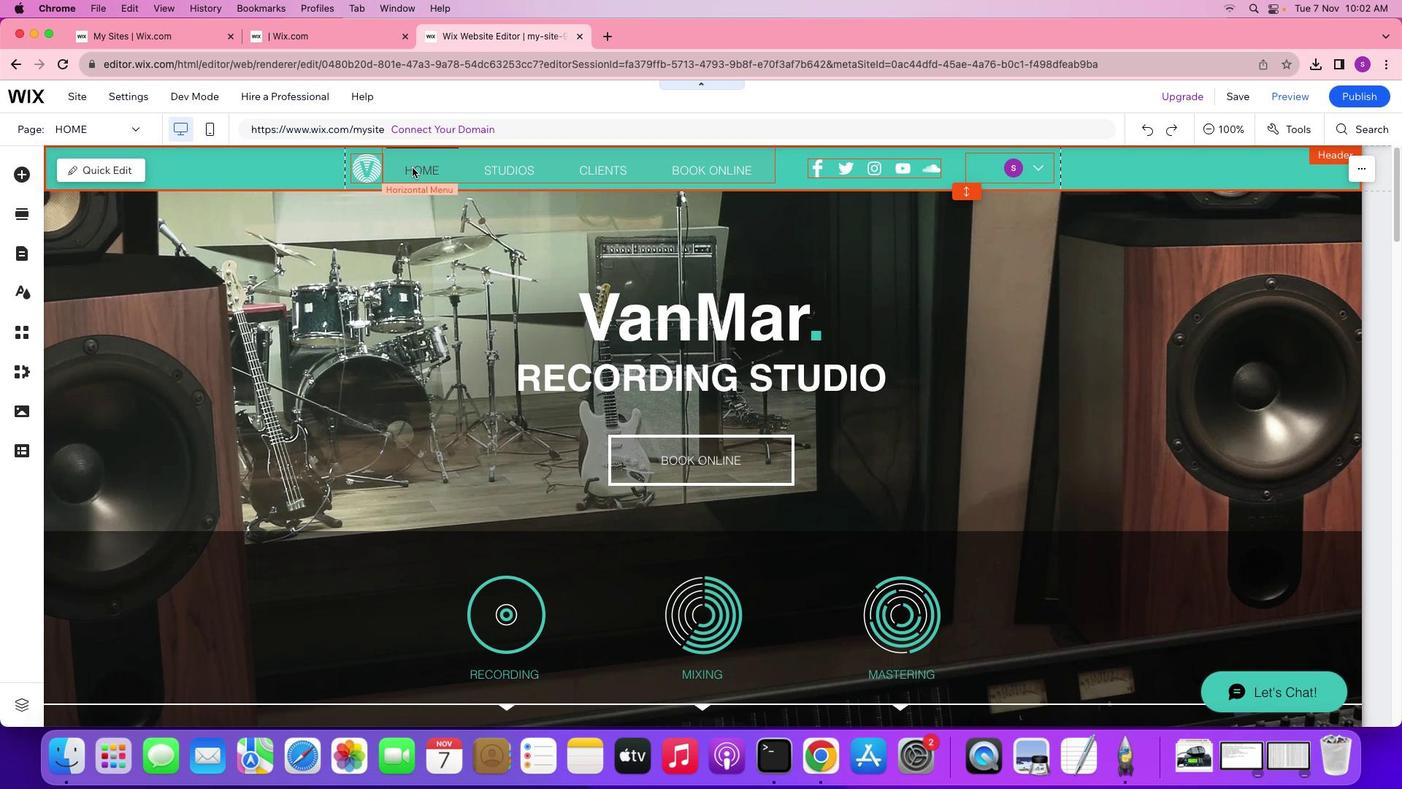 
Action: Mouse scrolled (872, 379) with delta (41, 42)
Screenshot: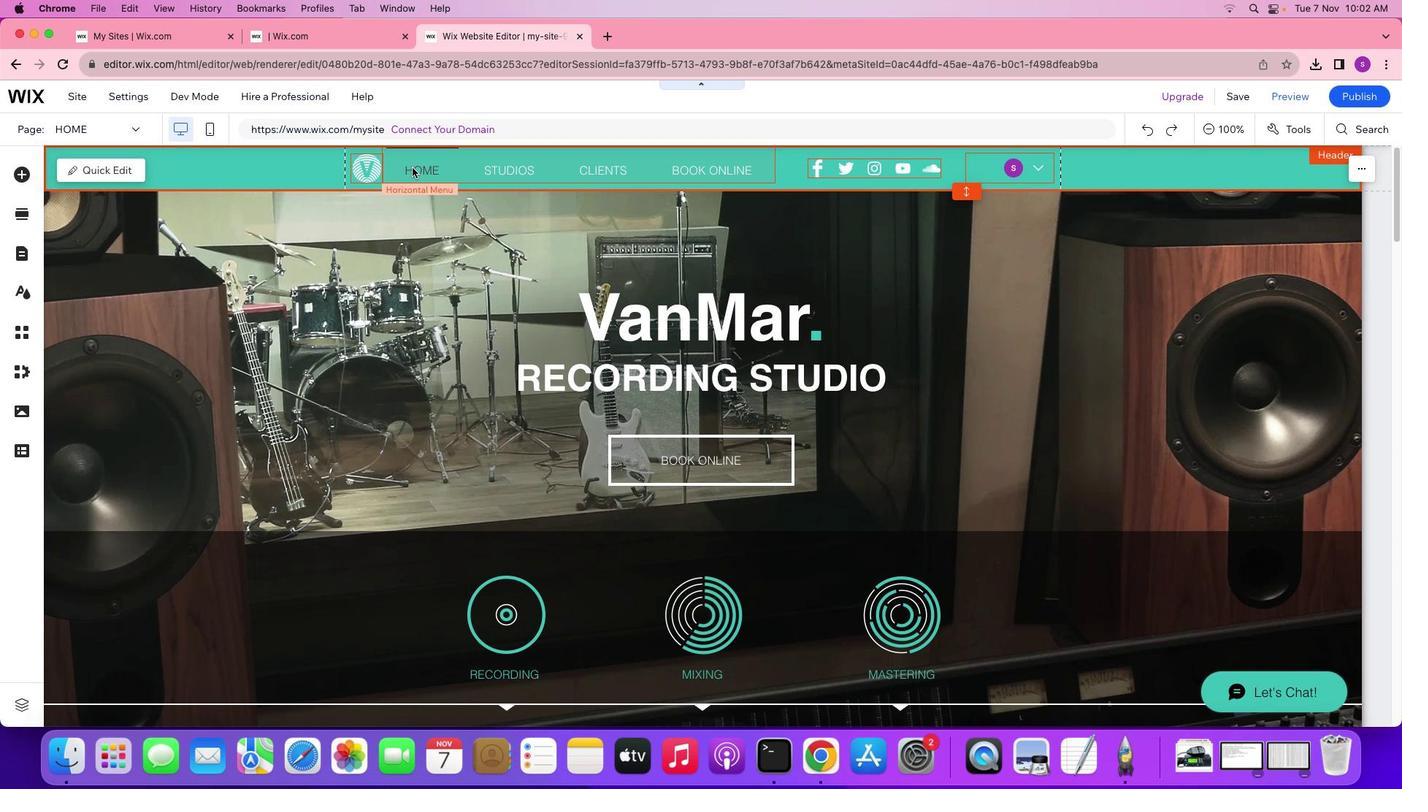 
Action: Mouse scrolled (872, 379) with delta (41, 43)
Screenshot: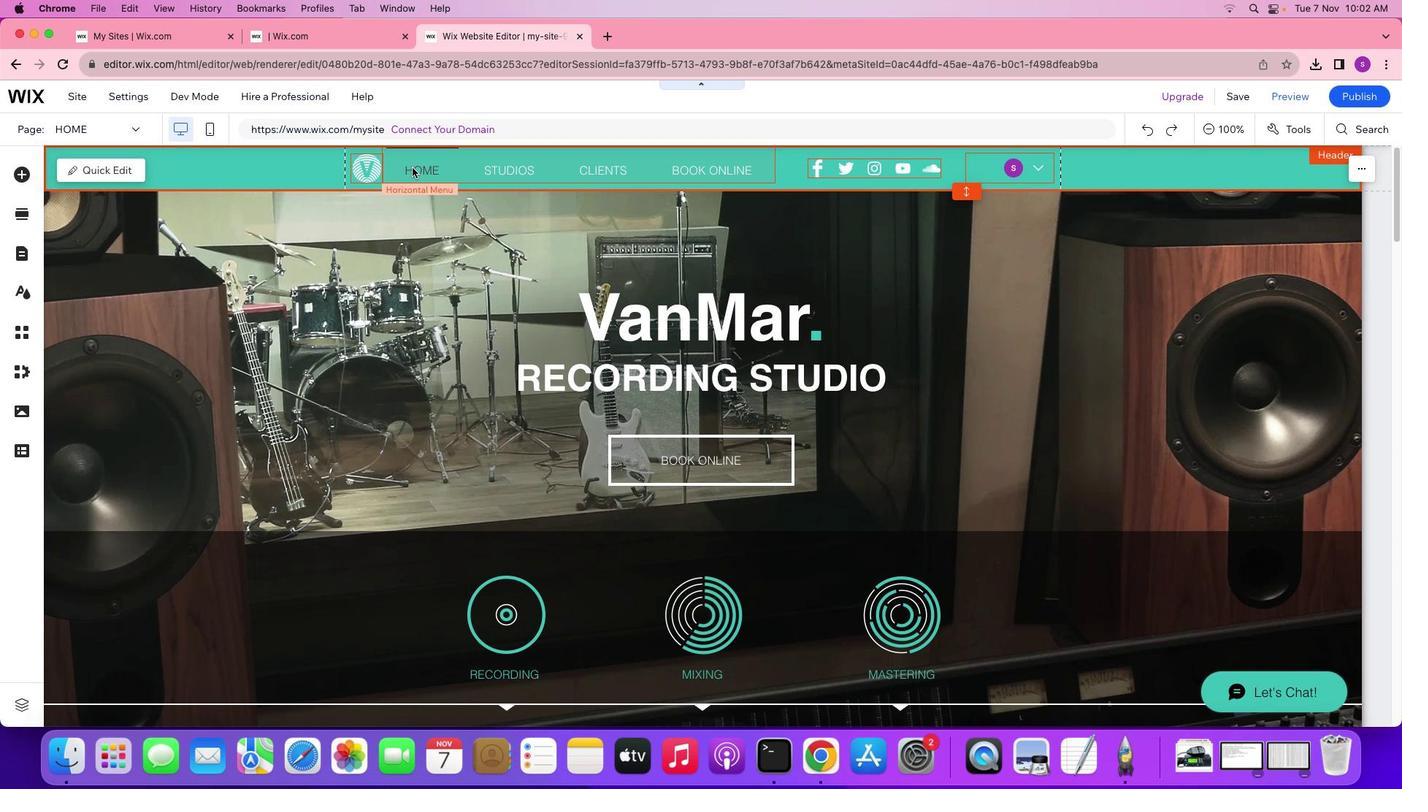 
Action: Mouse scrolled (872, 379) with delta (41, 45)
Screenshot: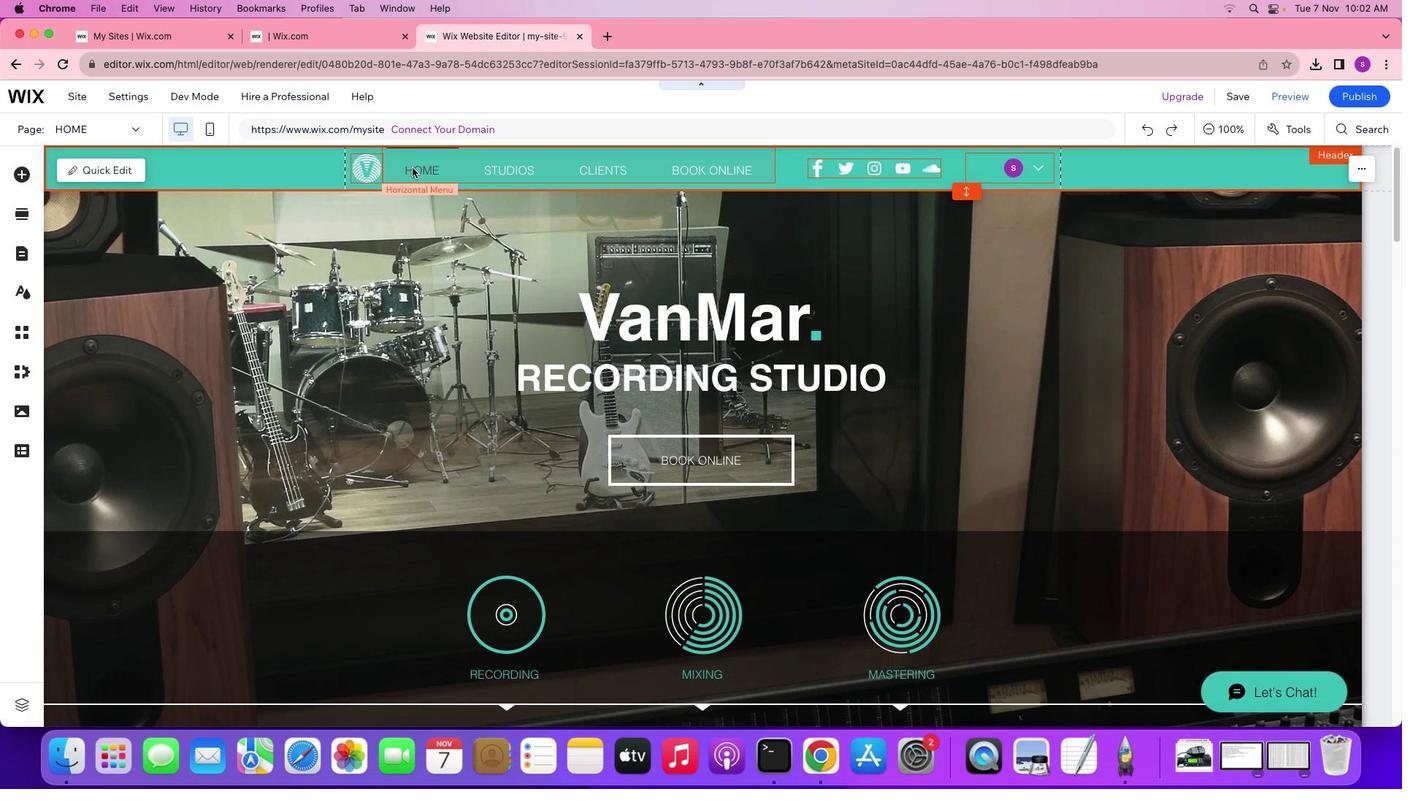 
Action: Mouse moved to (449, 208)
Screenshot: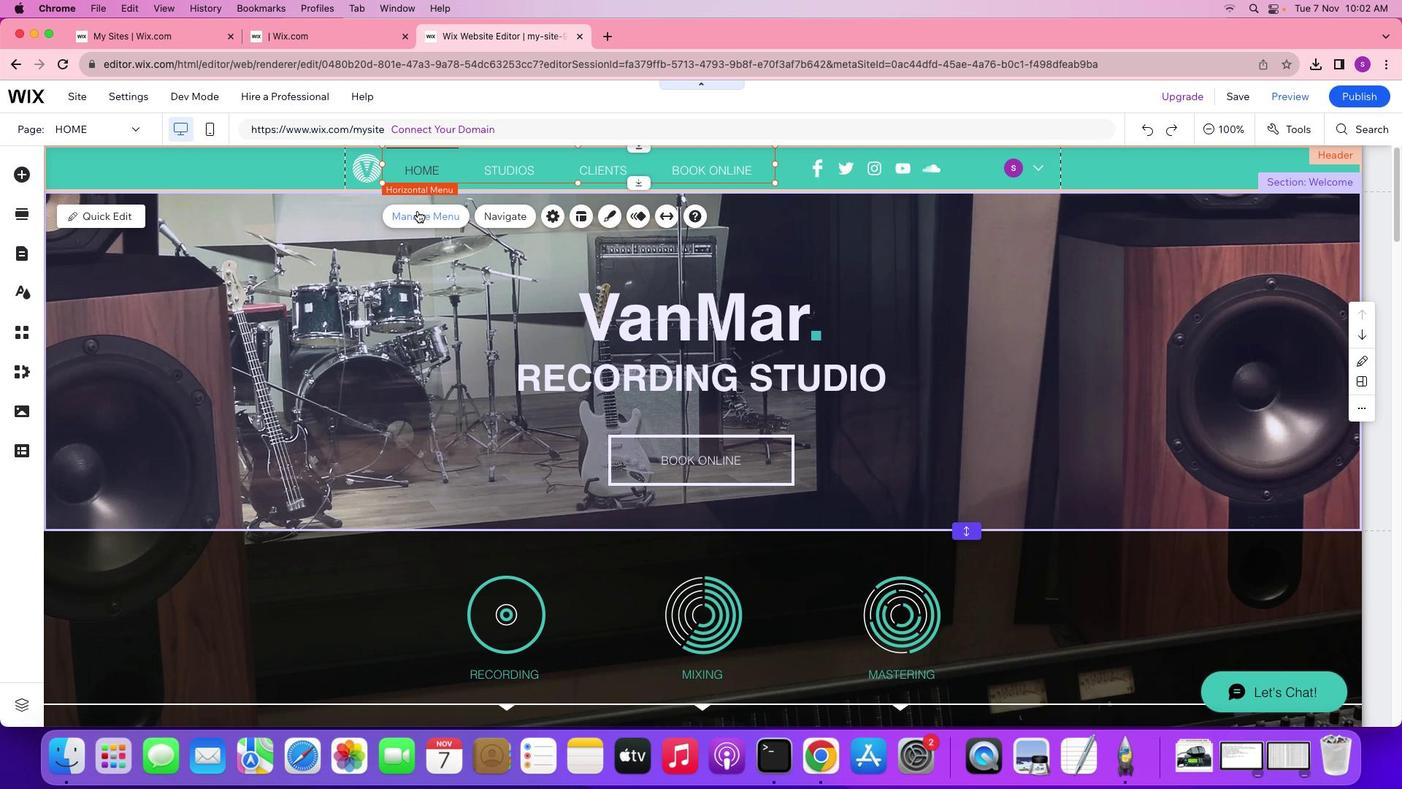 
Action: Mouse pressed left at (449, 208)
Screenshot: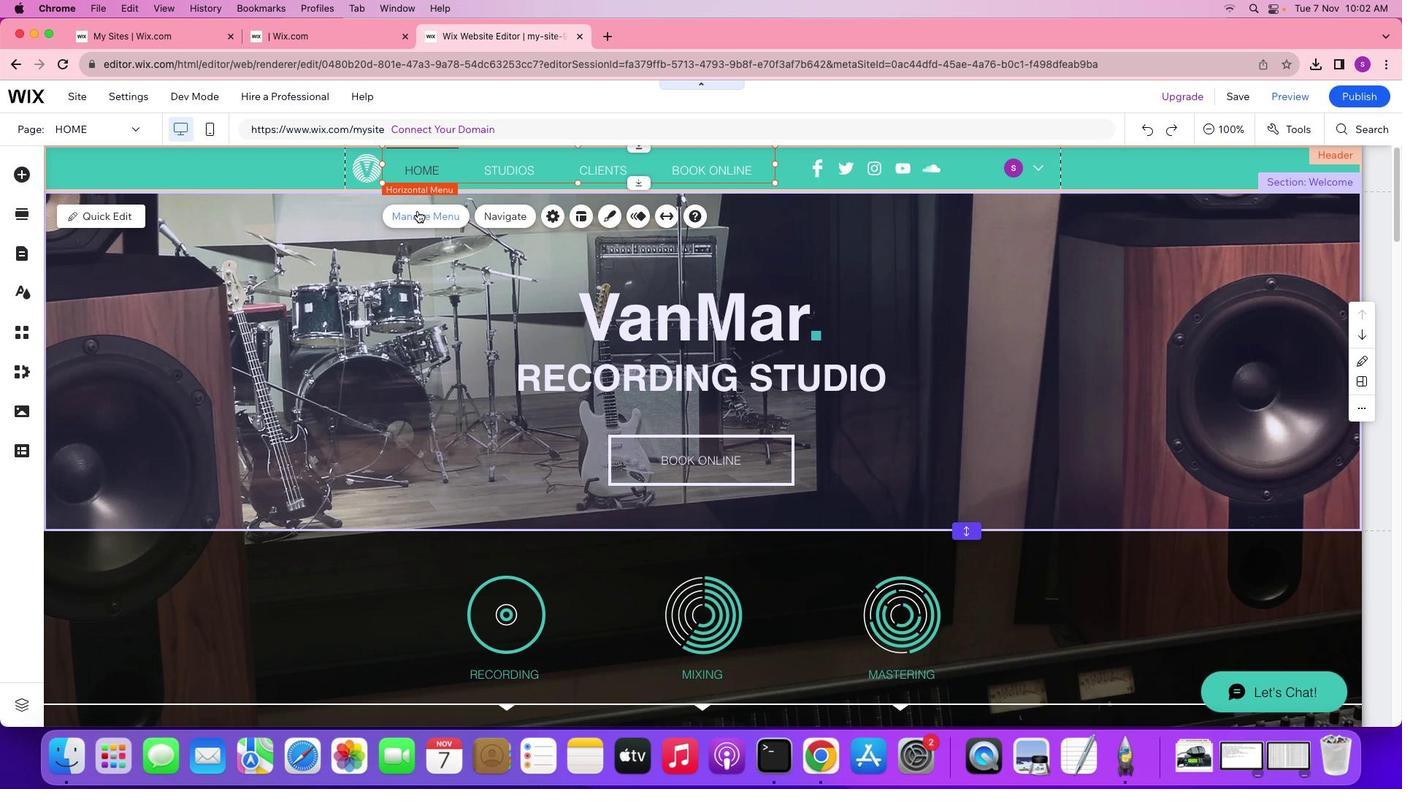 
Action: Mouse moved to (454, 208)
Screenshot: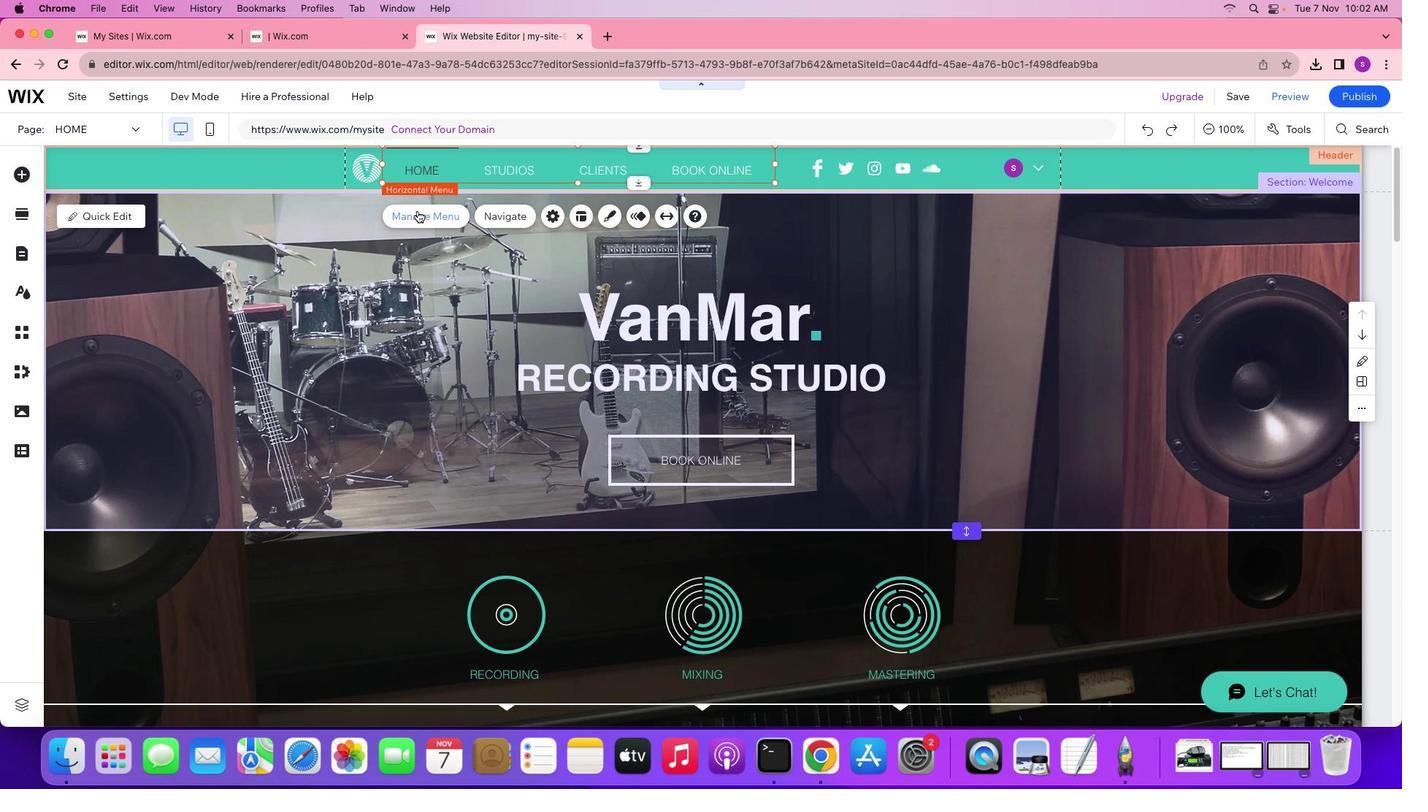 
Action: Mouse pressed left at (454, 208)
Screenshot: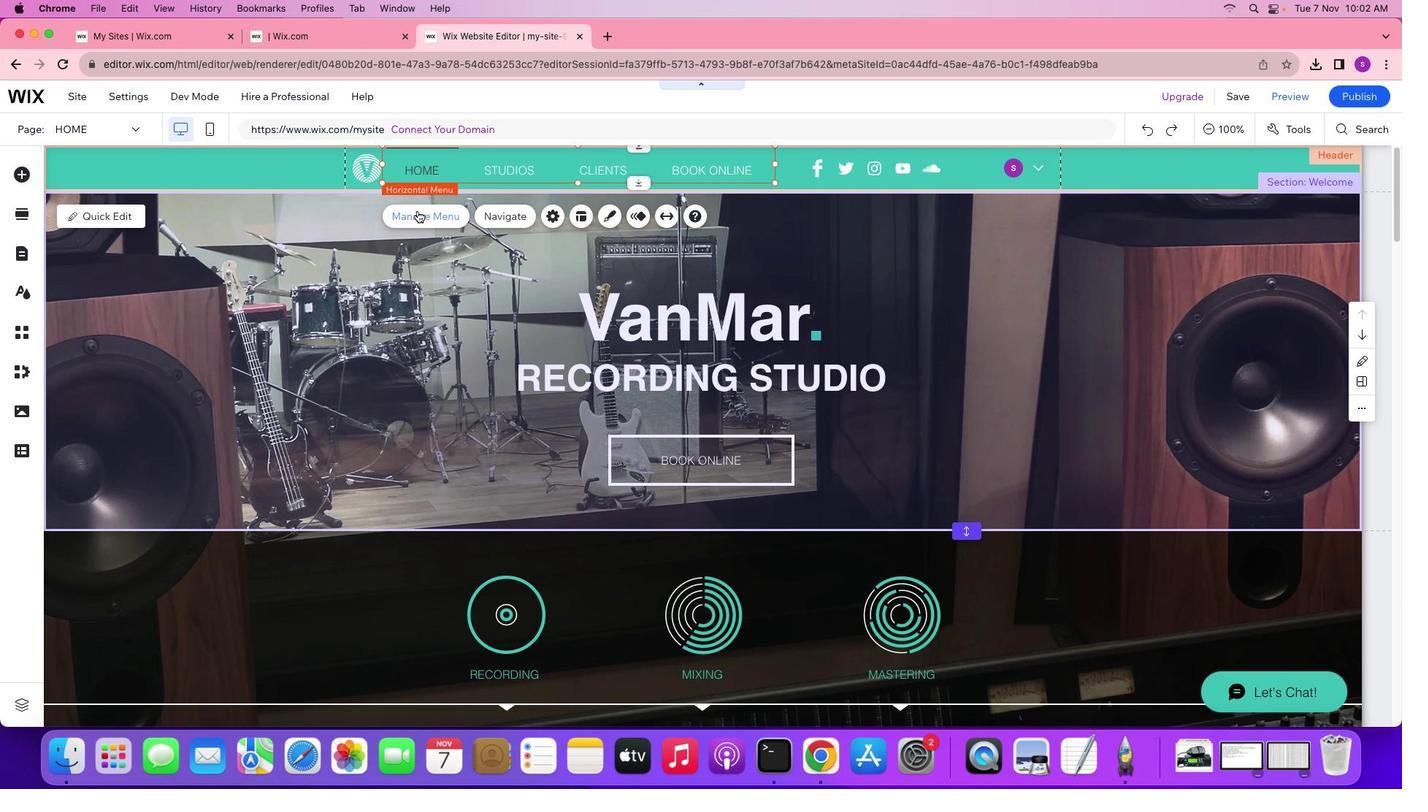 
Action: Mouse moved to (458, 252)
Screenshot: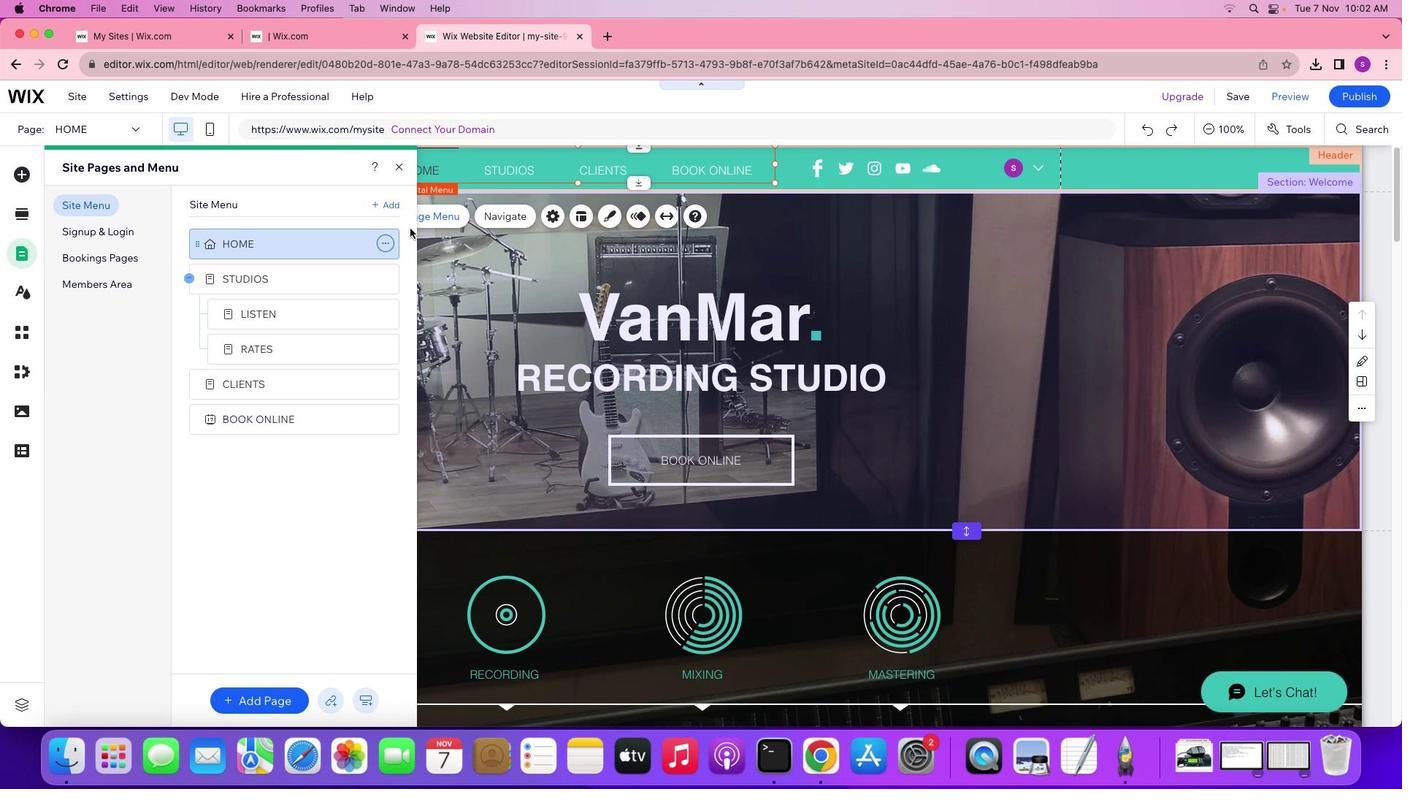 
Action: Mouse pressed left at (458, 252)
Screenshot: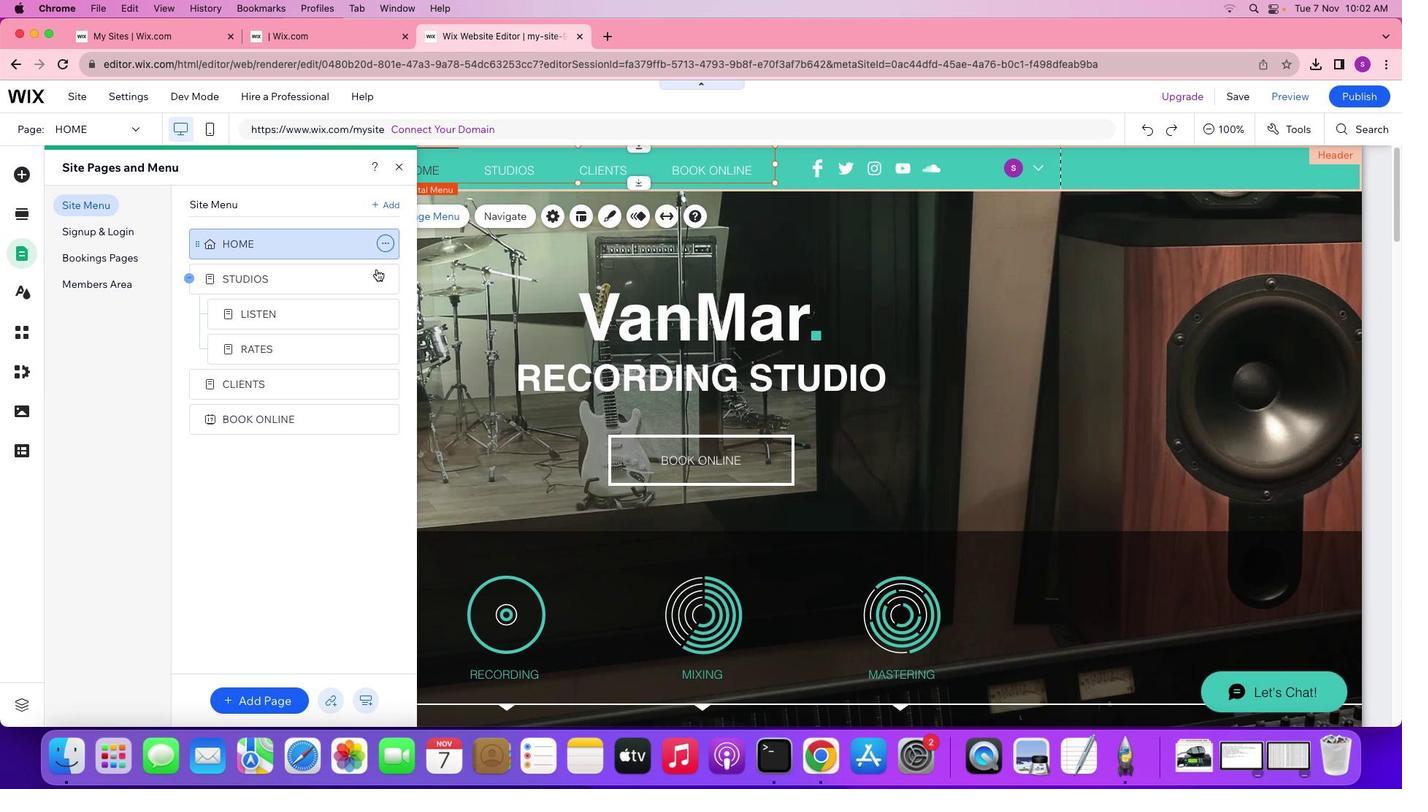 
Action: Mouse moved to (423, 315)
Screenshot: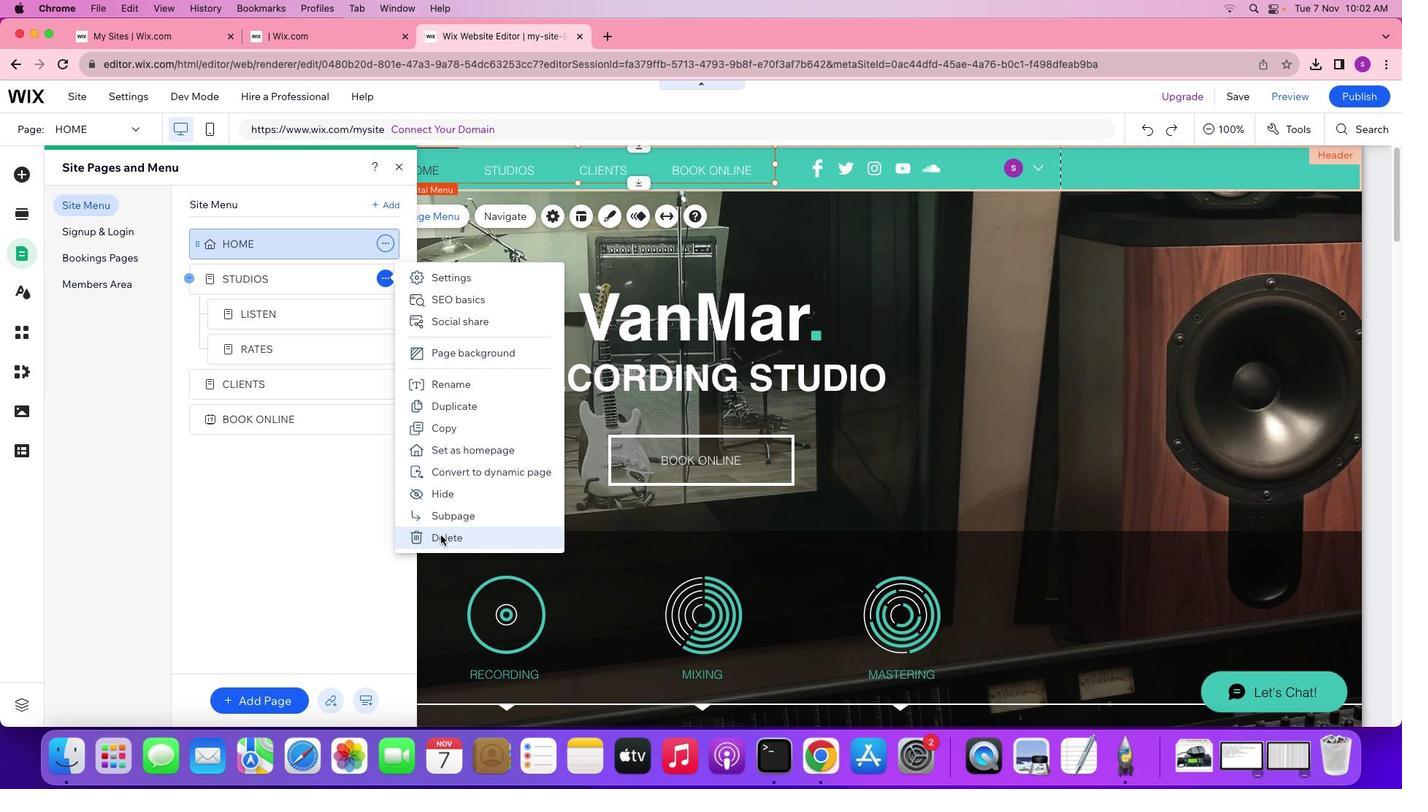 
Action: Mouse pressed left at (423, 315)
Screenshot: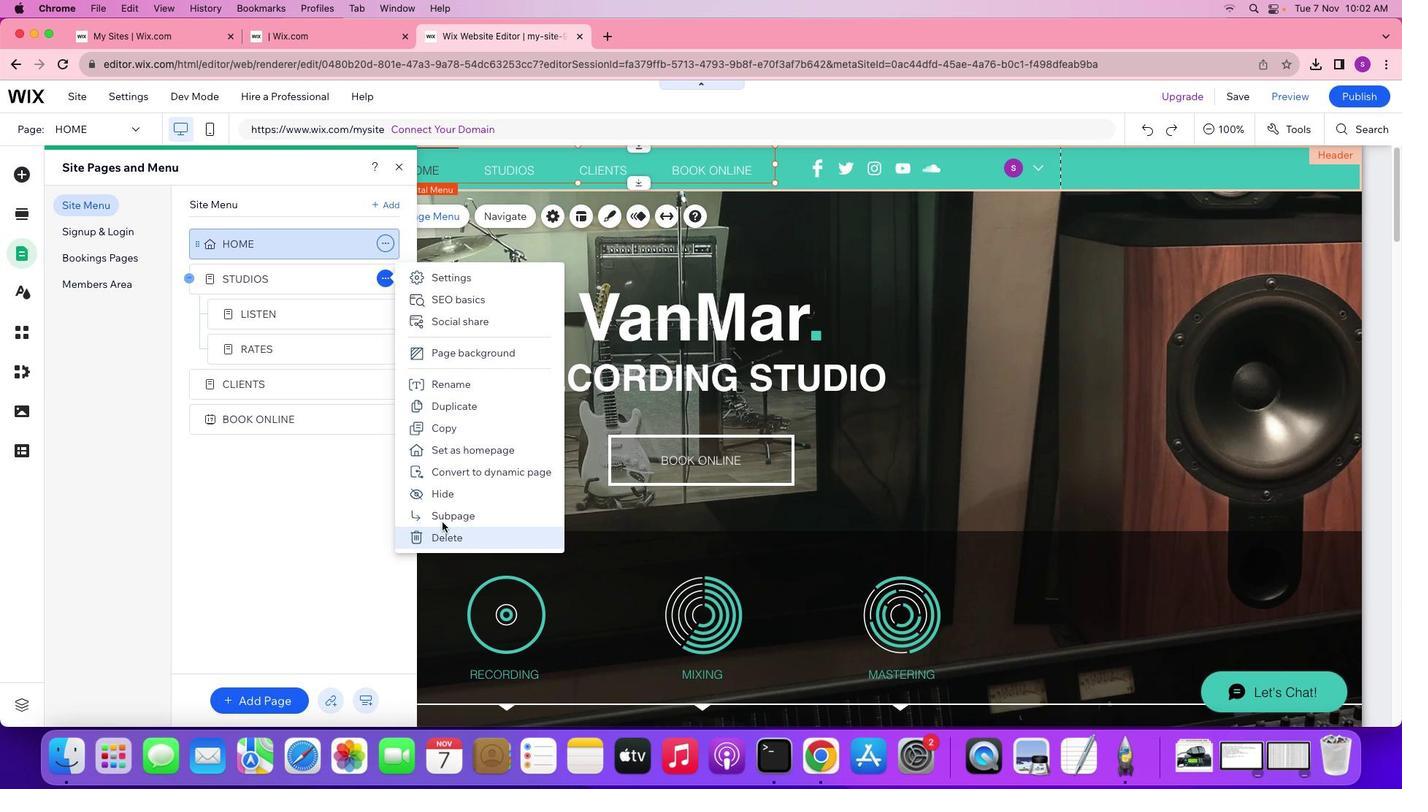 
Action: Mouse moved to (483, 576)
Screenshot: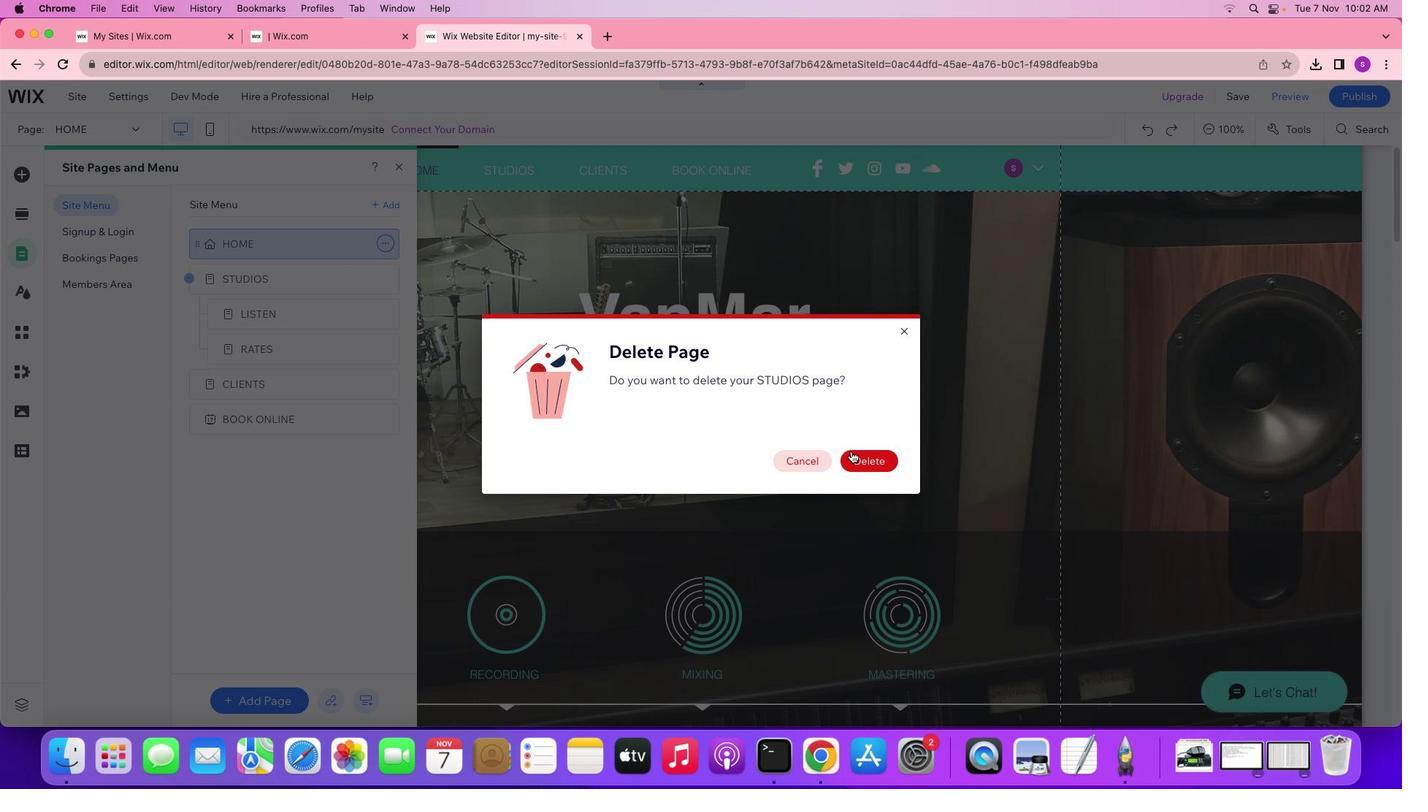 
Action: Mouse pressed left at (483, 576)
Screenshot: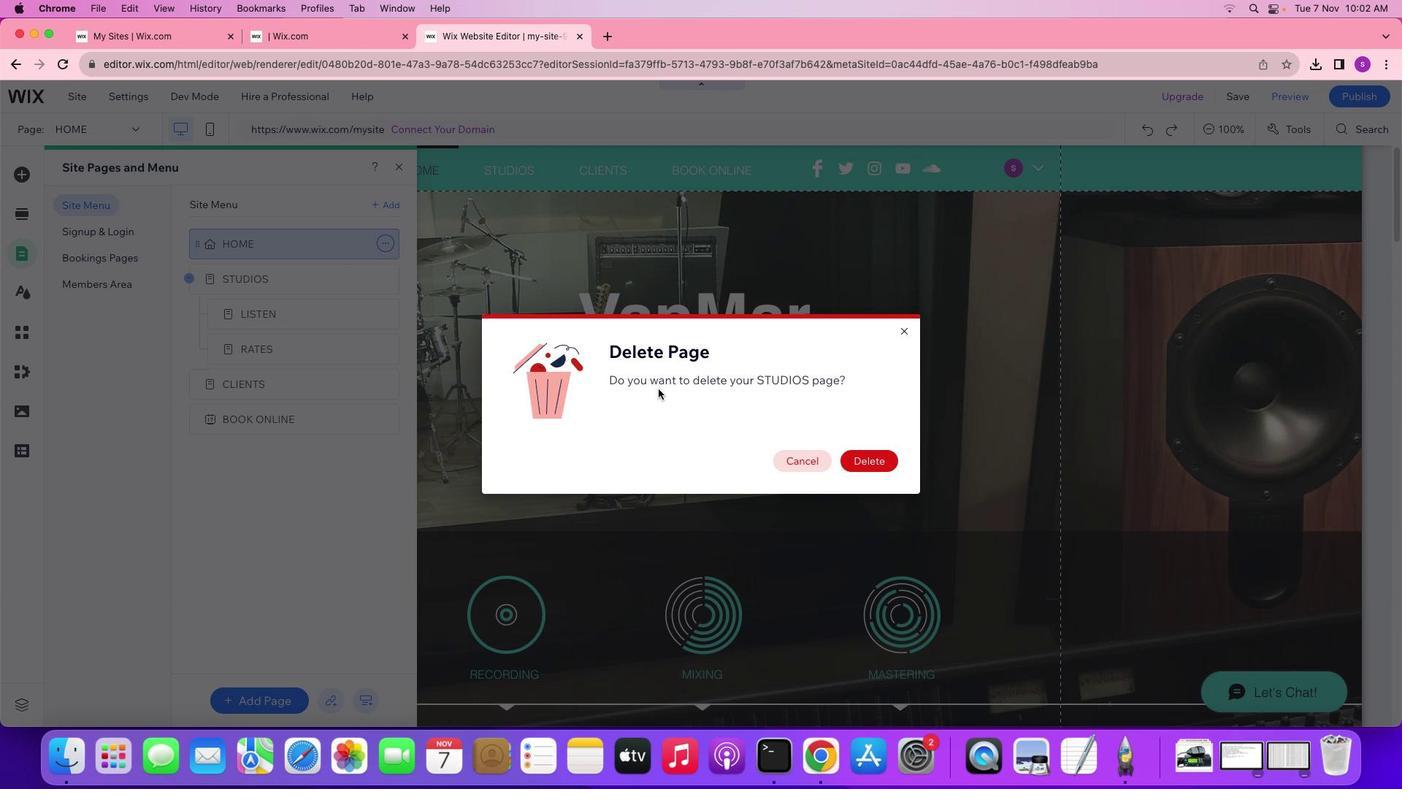 
Action: Mouse moved to (905, 504)
Screenshot: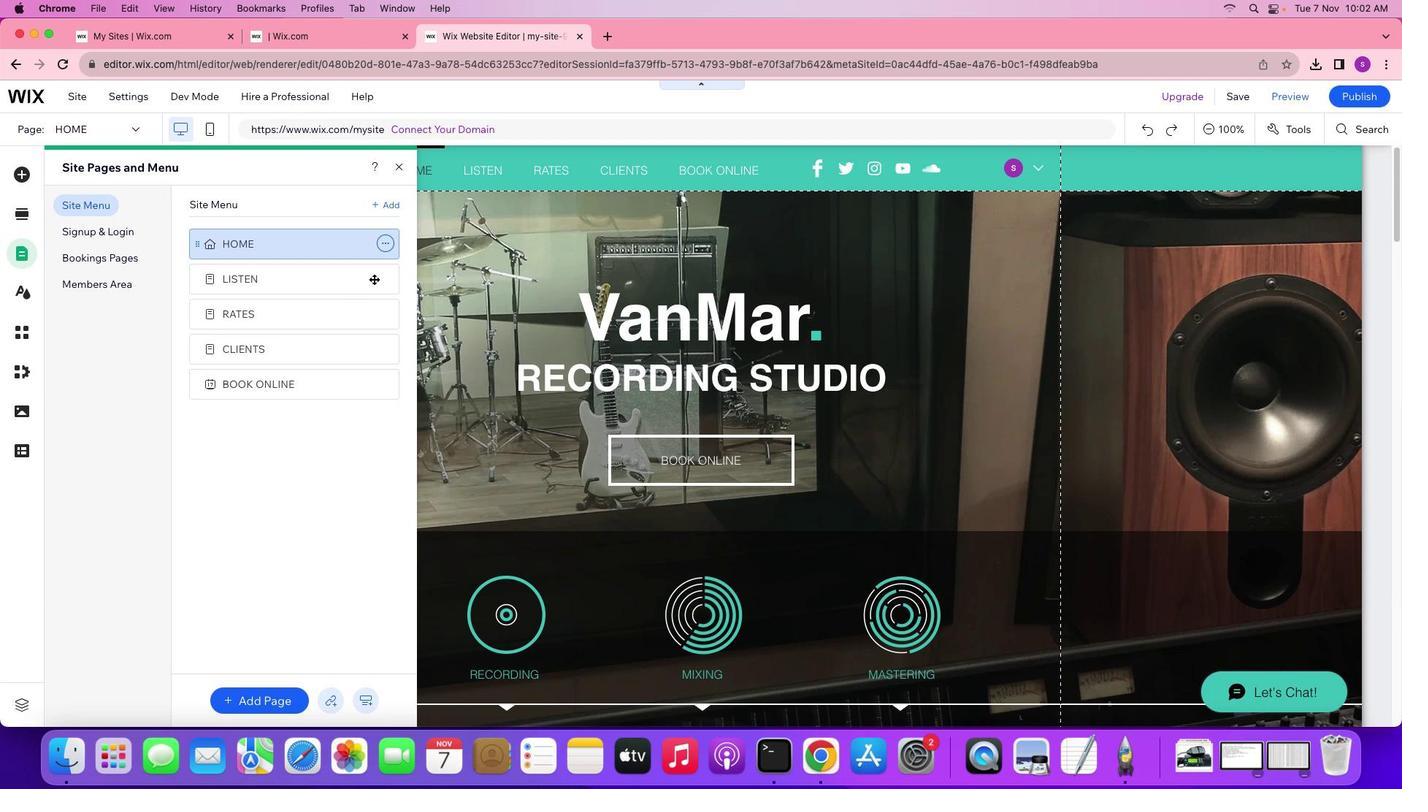
Action: Mouse pressed left at (905, 504)
Screenshot: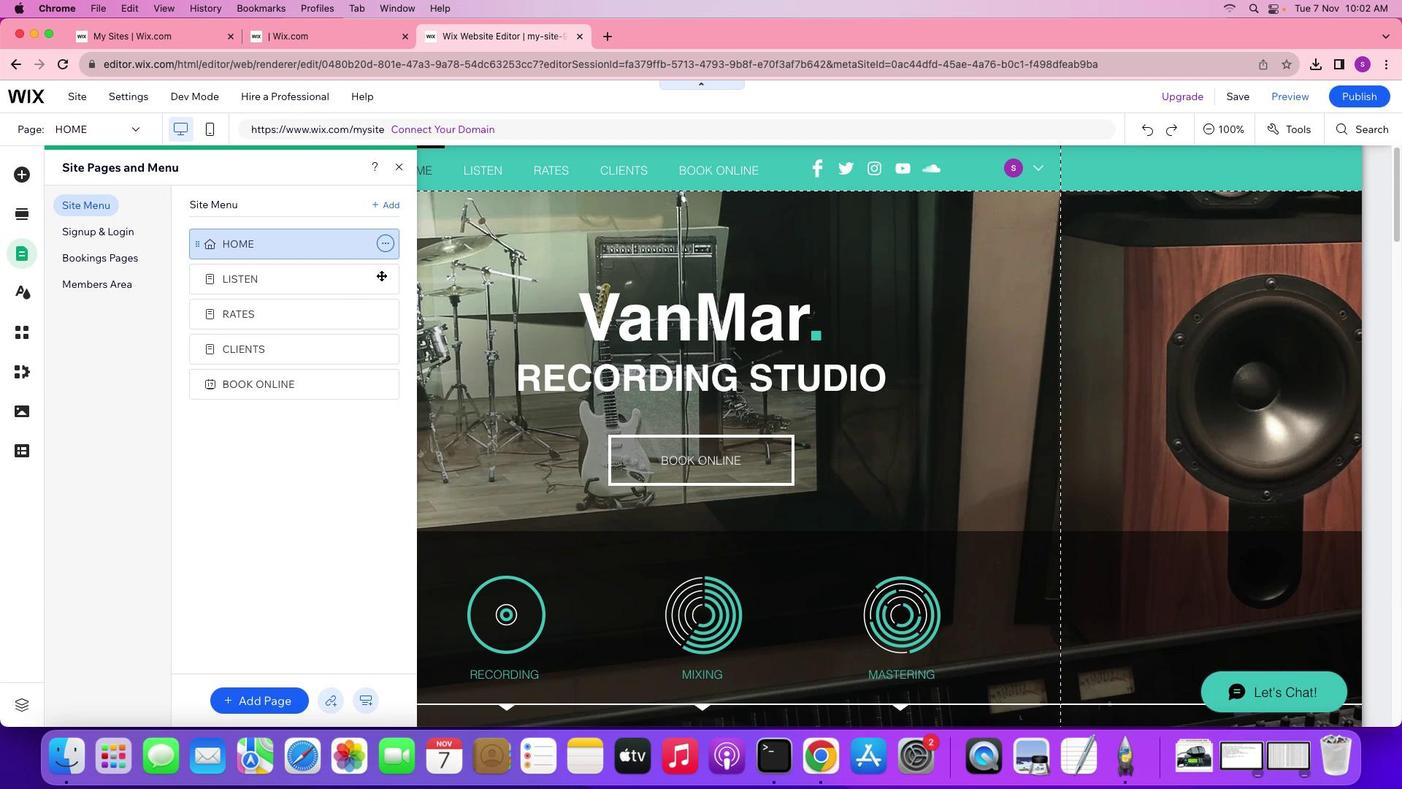 
Action: Mouse moved to (428, 322)
Screenshot: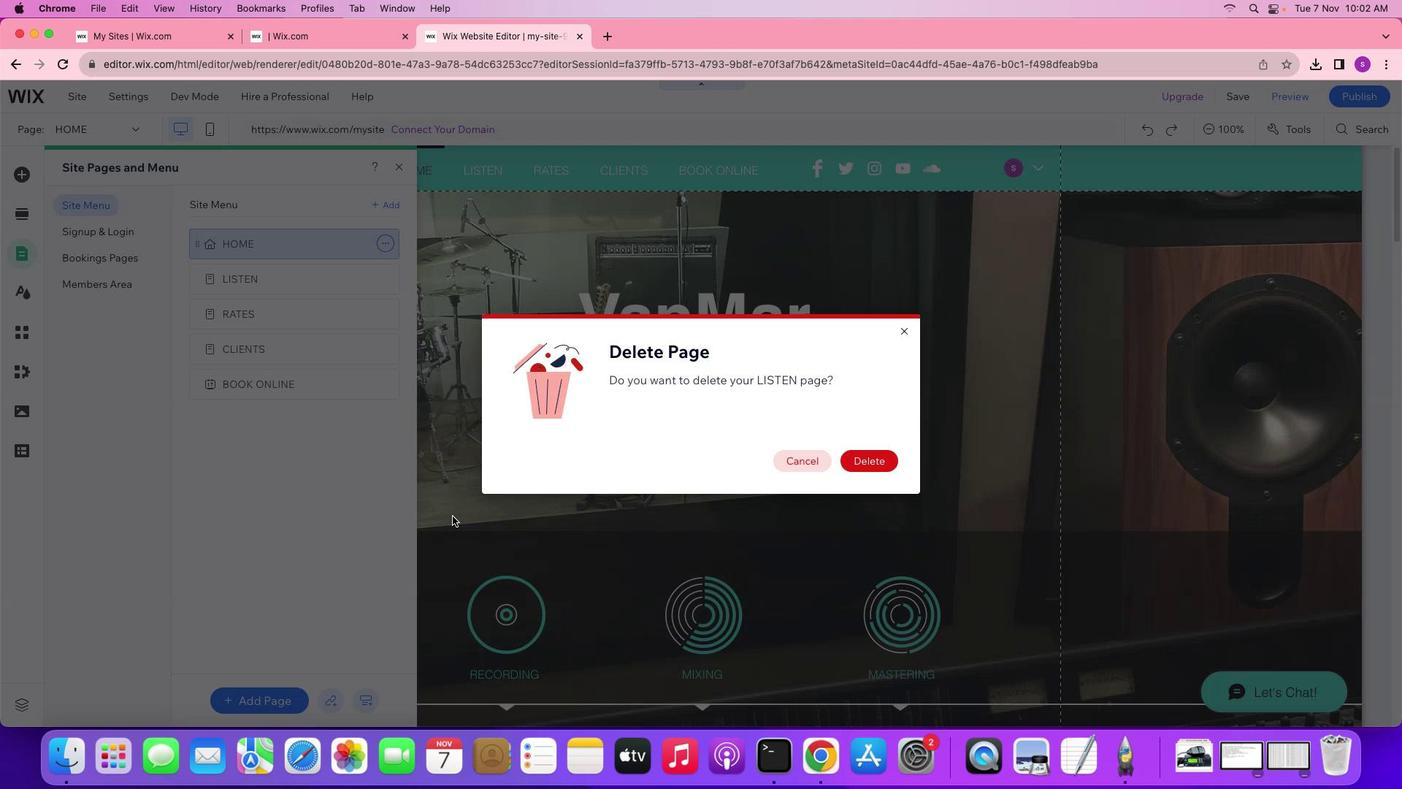 
Action: Mouse pressed left at (428, 322)
Screenshot: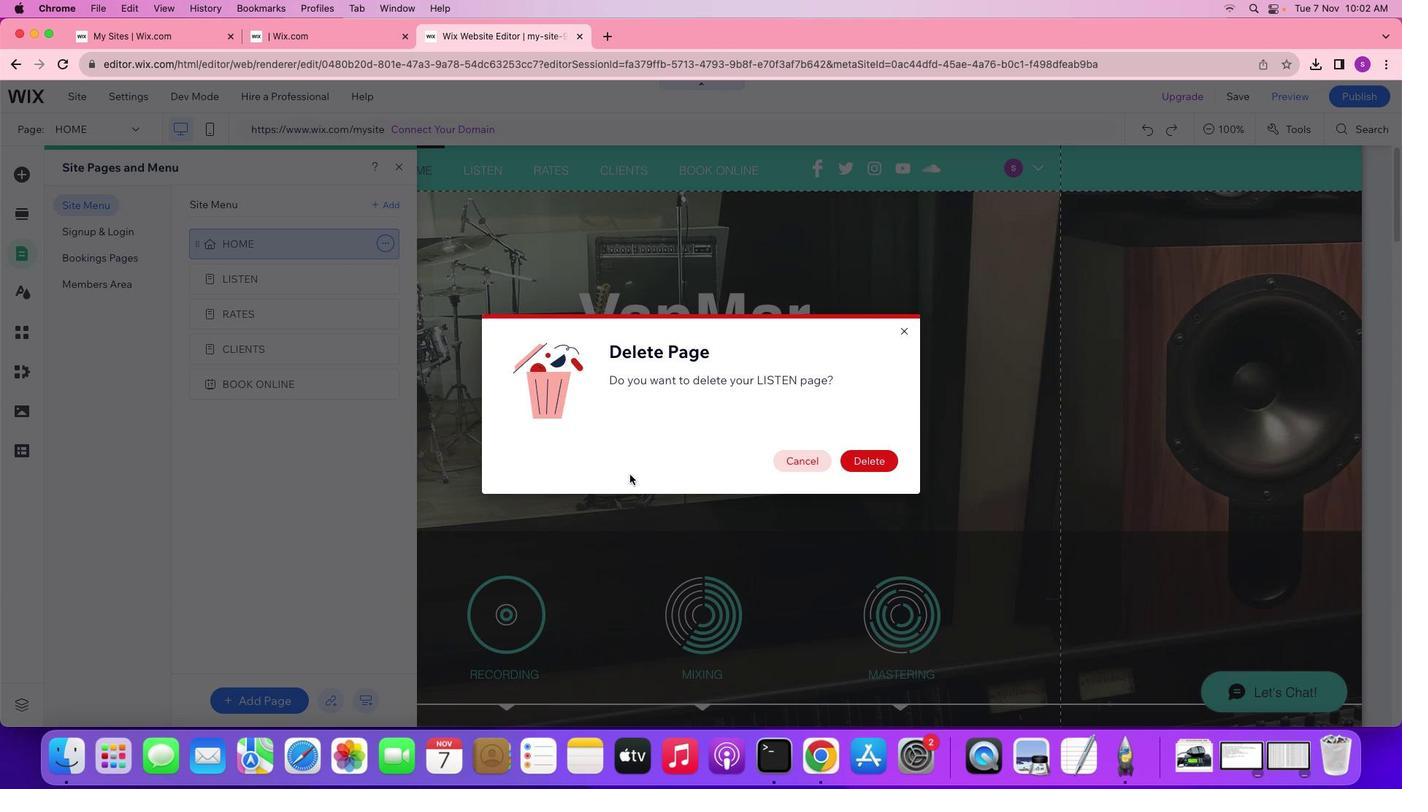 
Action: Mouse moved to (467, 586)
Screenshot: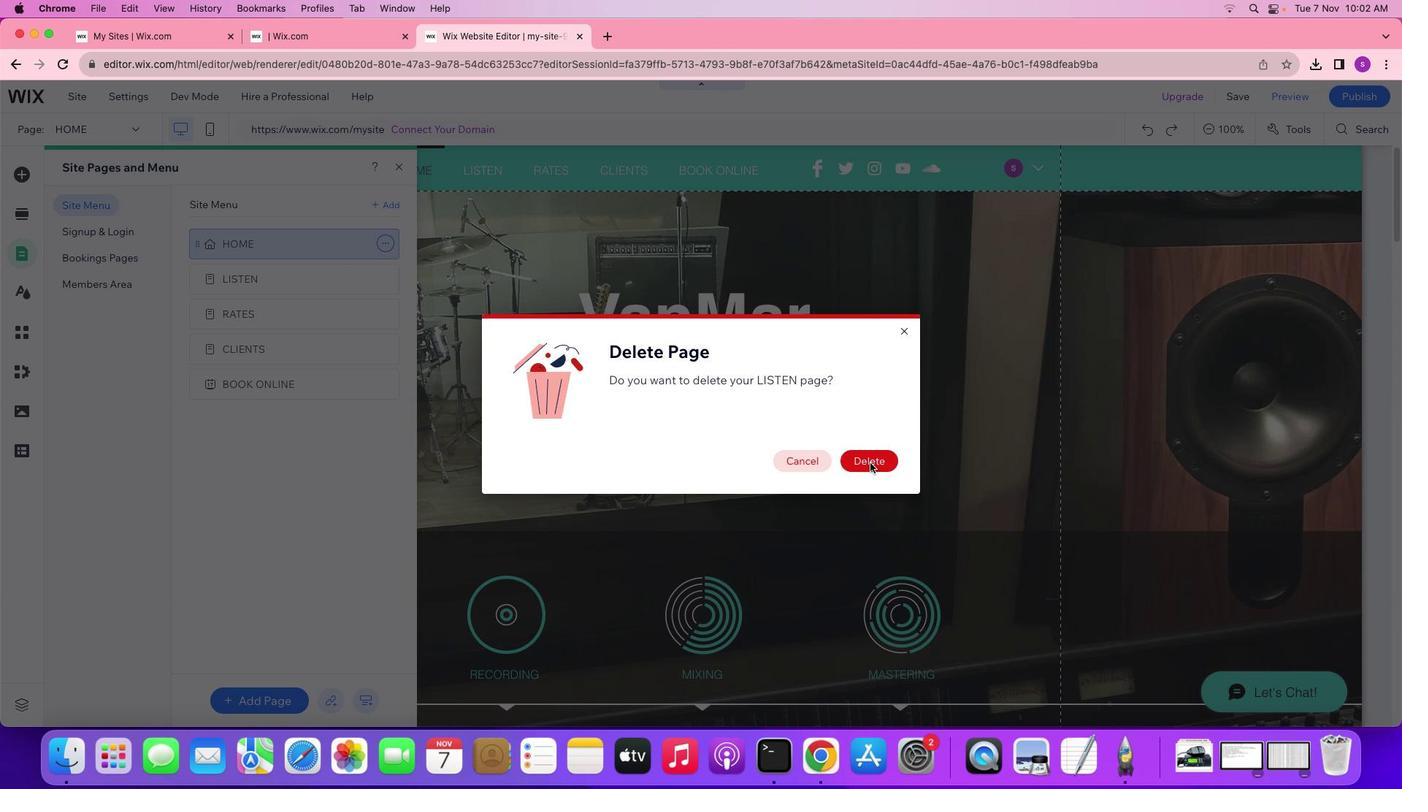 
Action: Mouse pressed left at (467, 586)
Screenshot: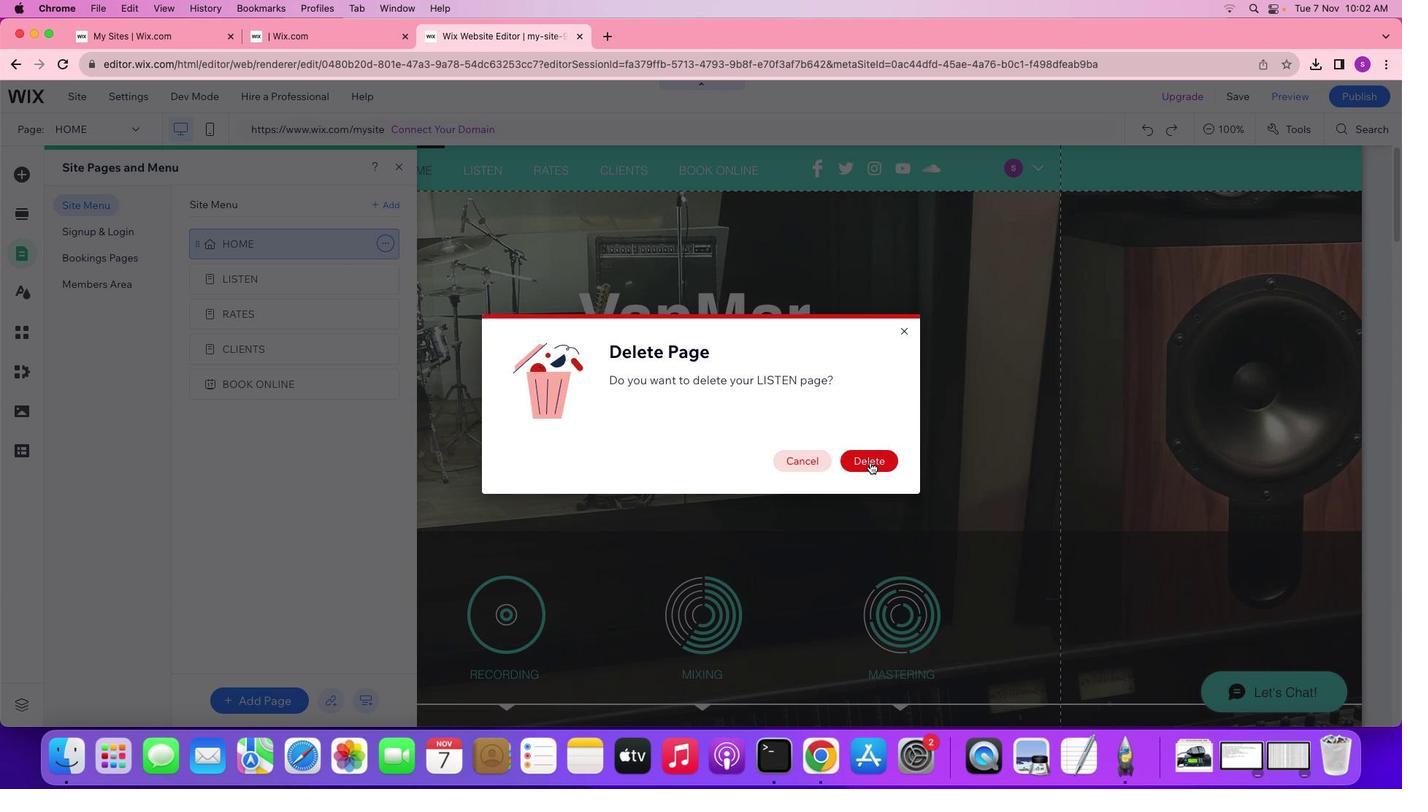 
Action: Mouse moved to (911, 511)
Screenshot: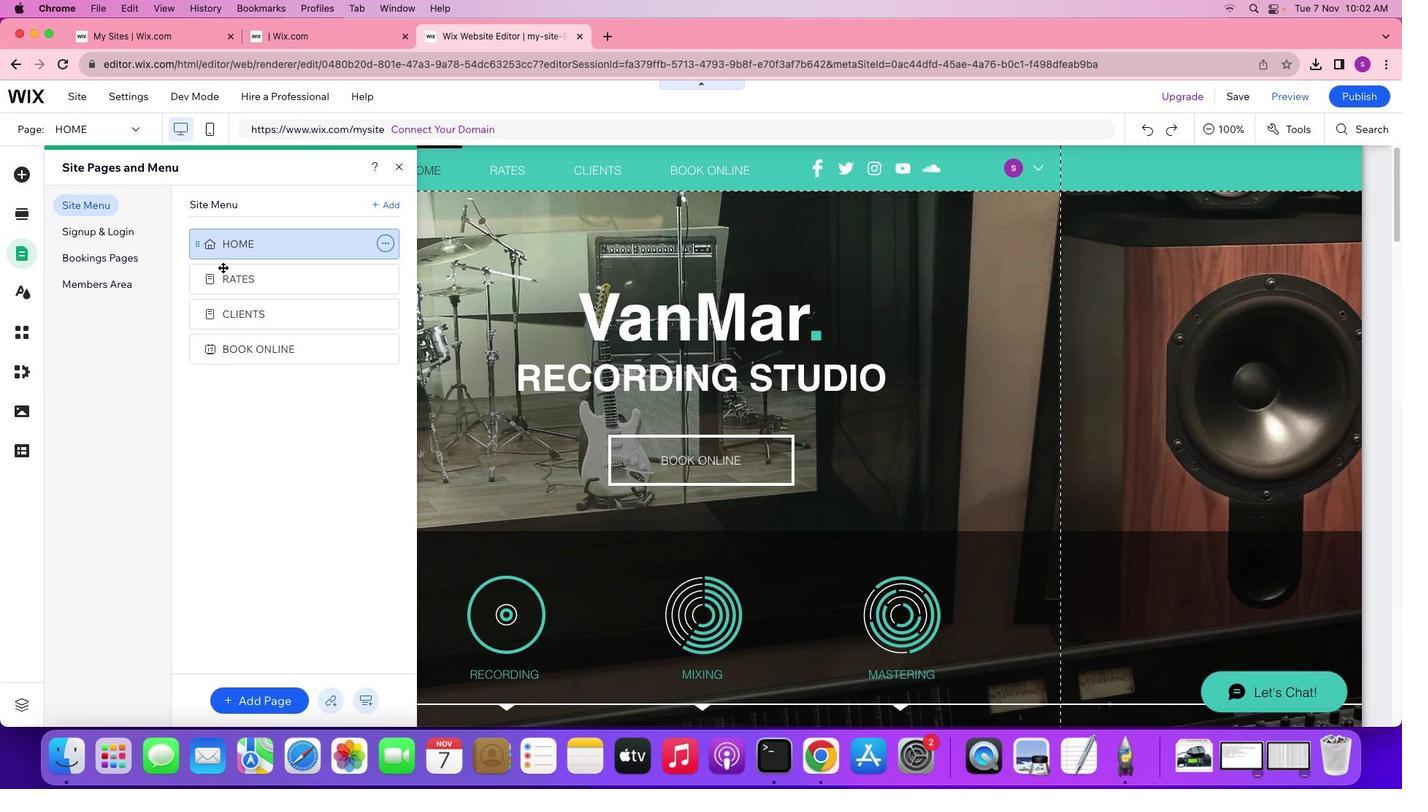 
Action: Mouse pressed left at (911, 511)
Screenshot: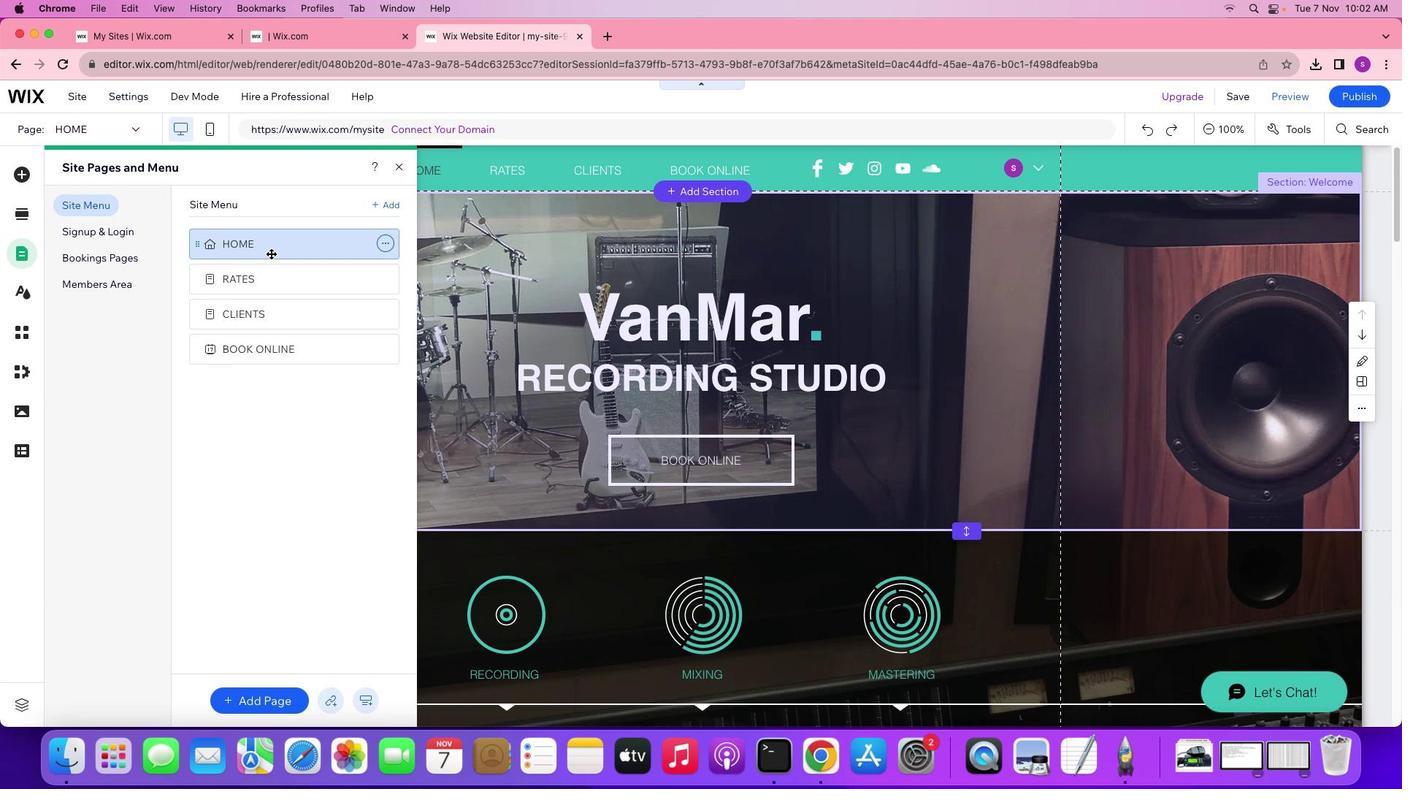 
Action: Mouse moved to (423, 322)
Screenshot: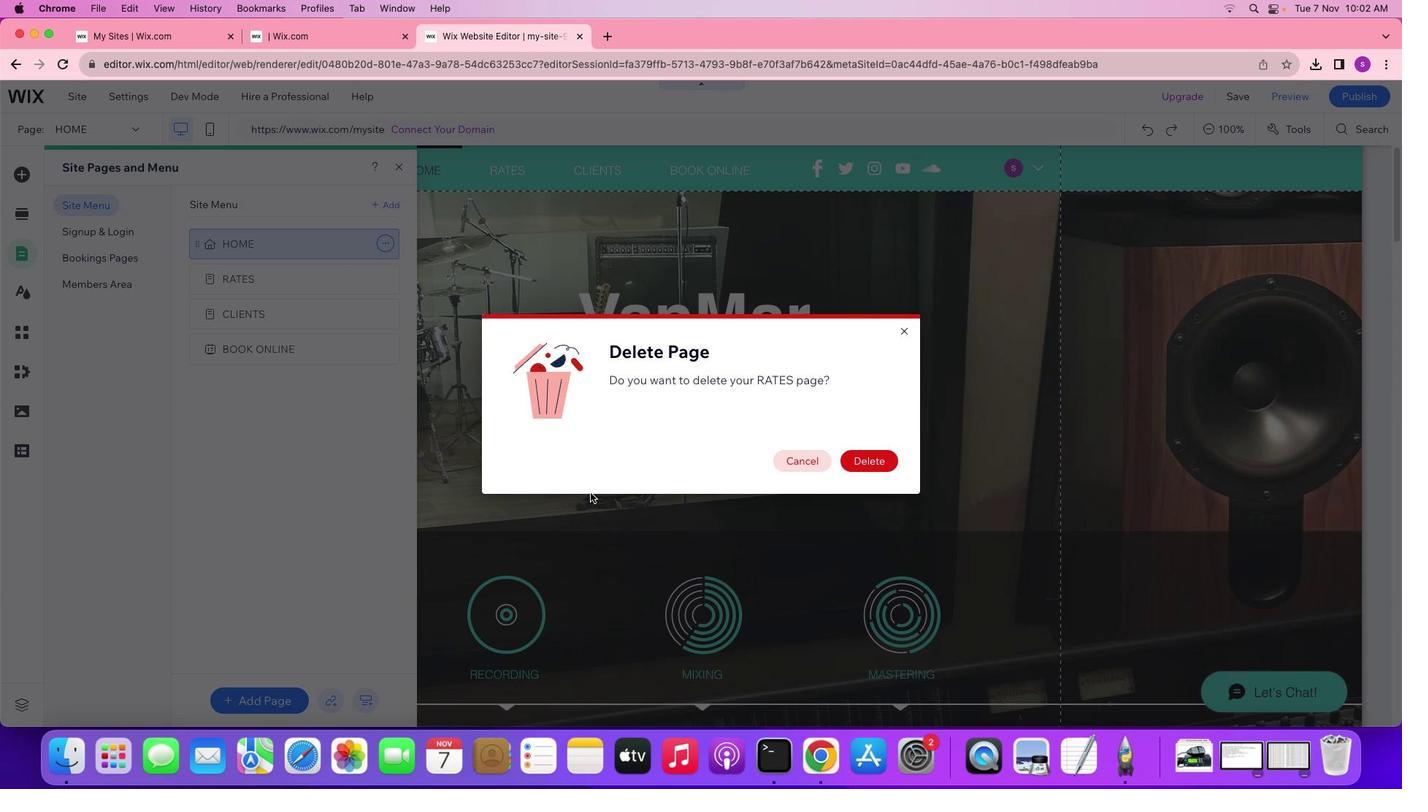
Action: Mouse pressed left at (423, 322)
Screenshot: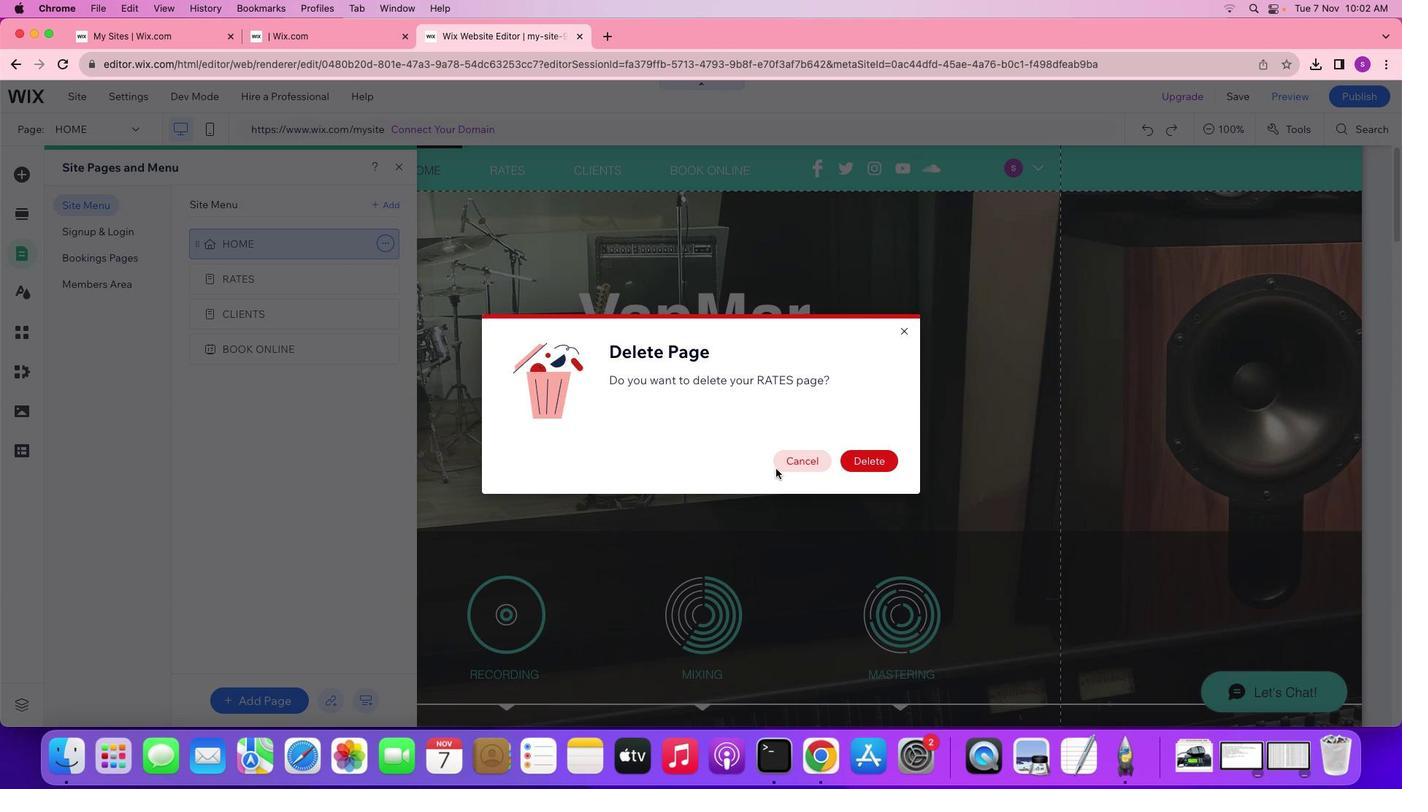 
Action: Mouse moved to (488, 573)
Screenshot: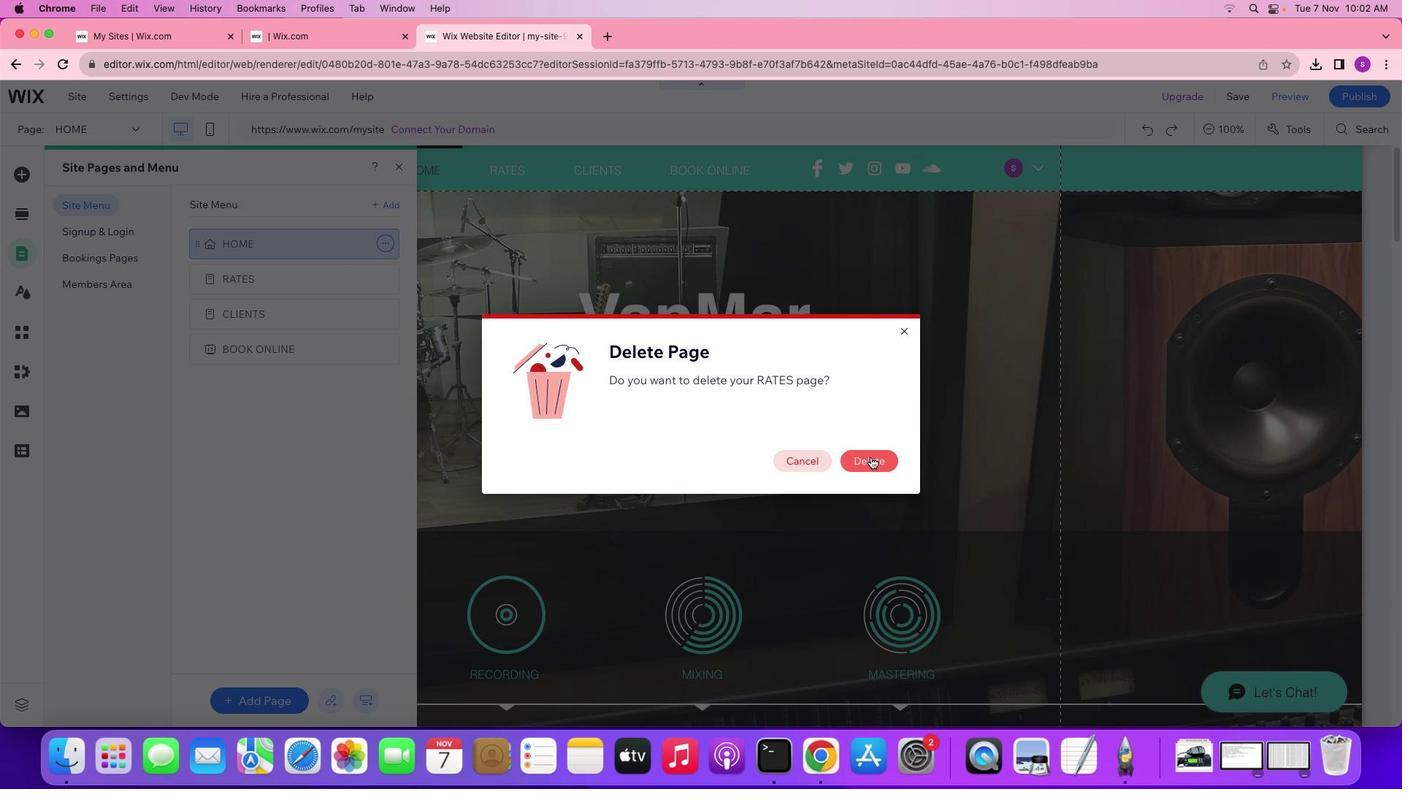 
Action: Mouse pressed left at (488, 573)
Screenshot: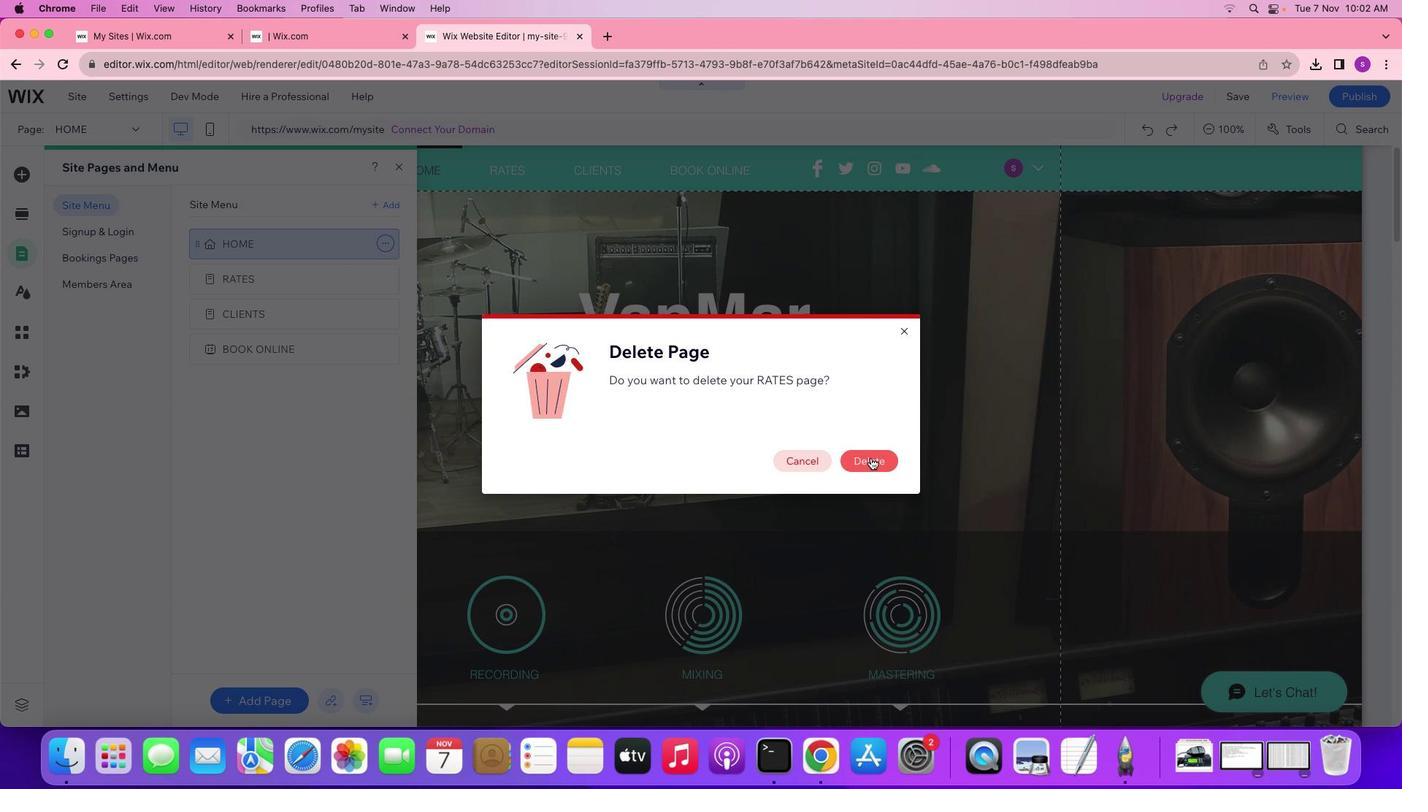 
Action: Mouse moved to (911, 490)
Screenshot: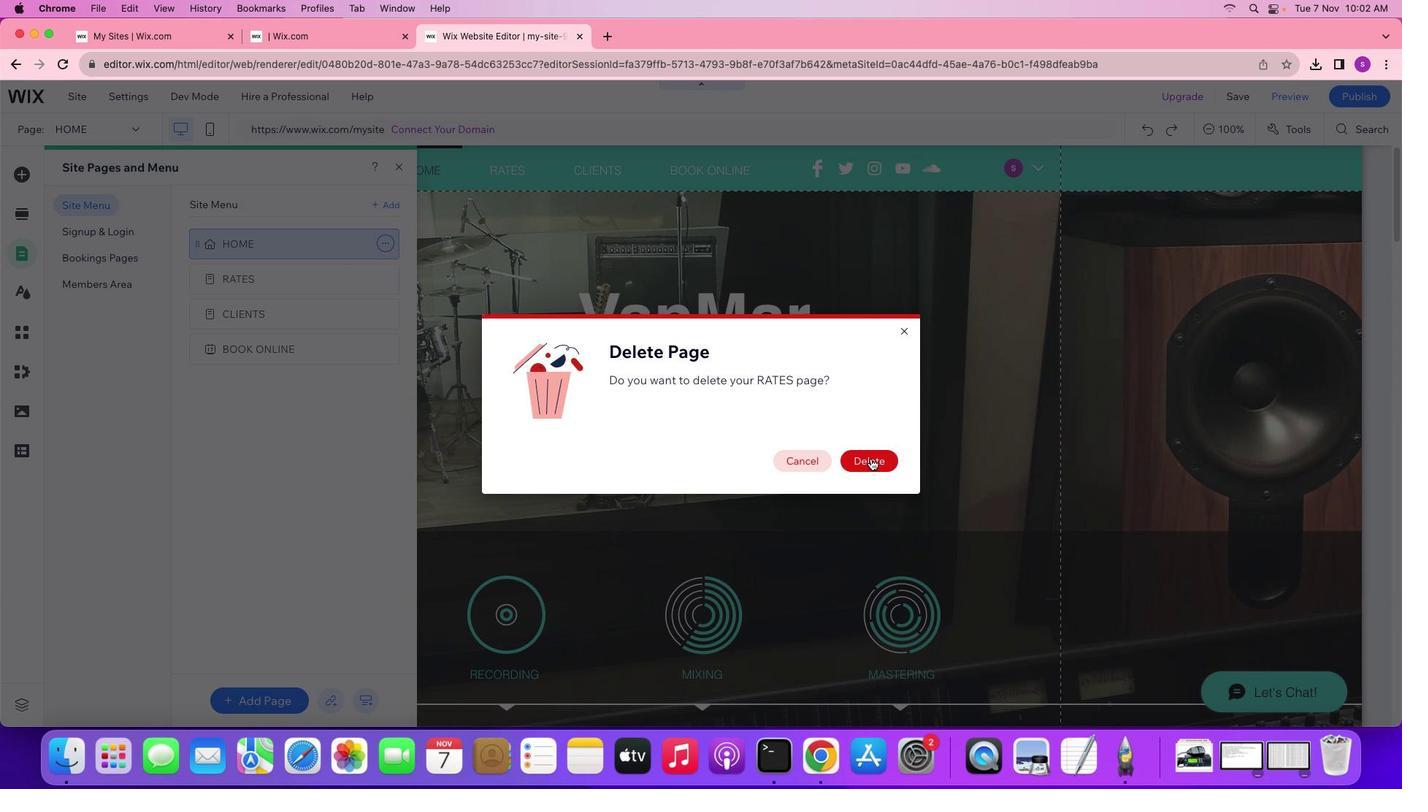 
Action: Mouse pressed left at (911, 490)
Screenshot: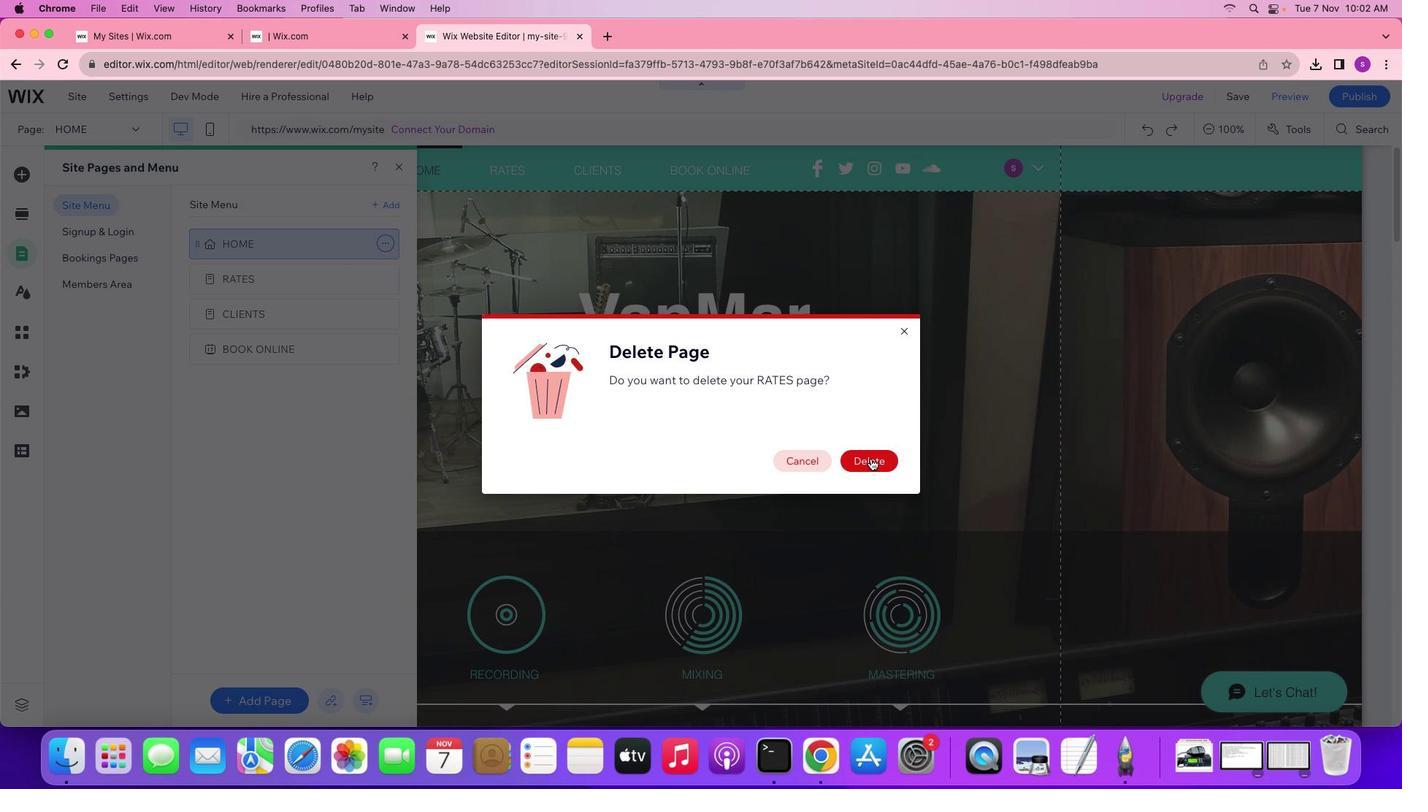 
Action: Mouse moved to (913, 500)
Screenshot: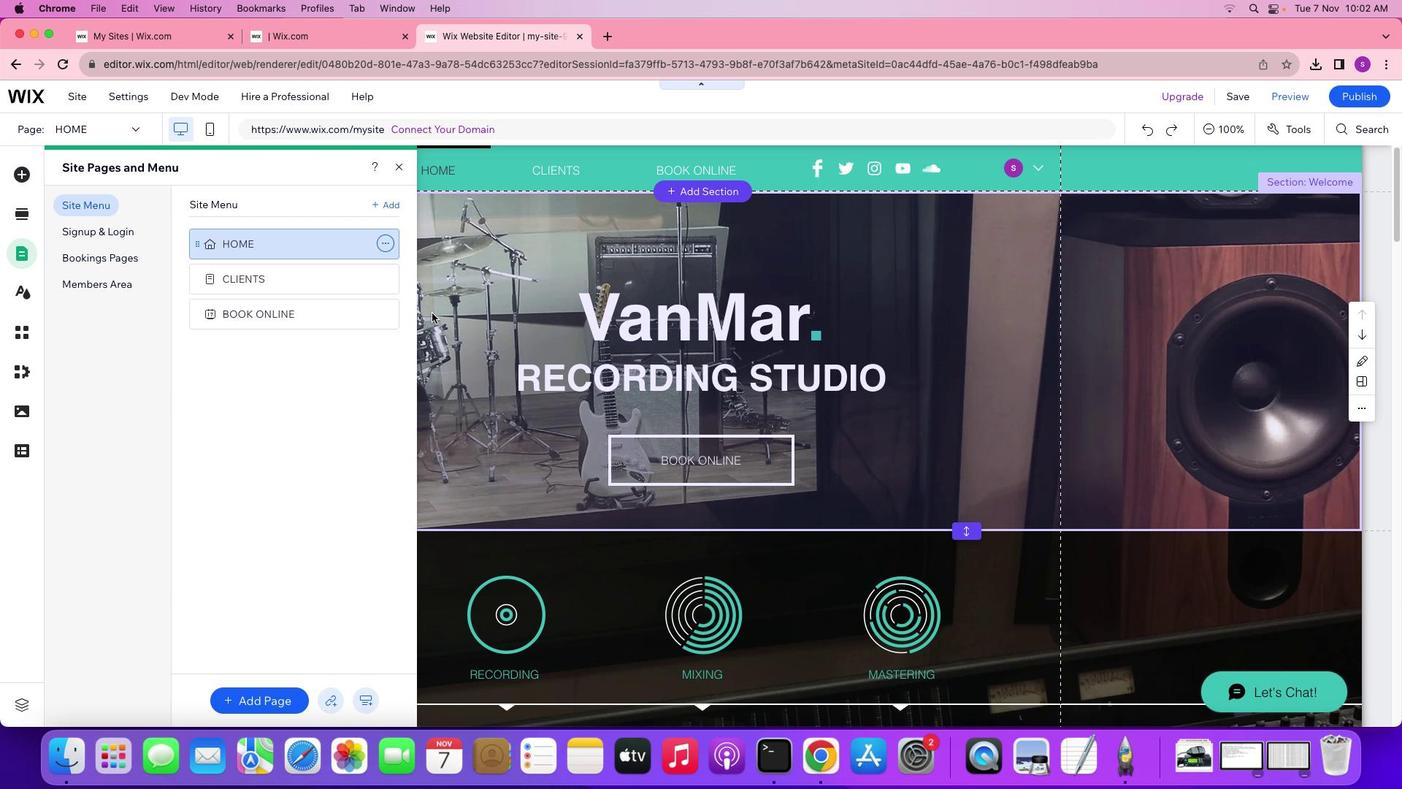 
Action: Mouse pressed left at (913, 500)
Screenshot: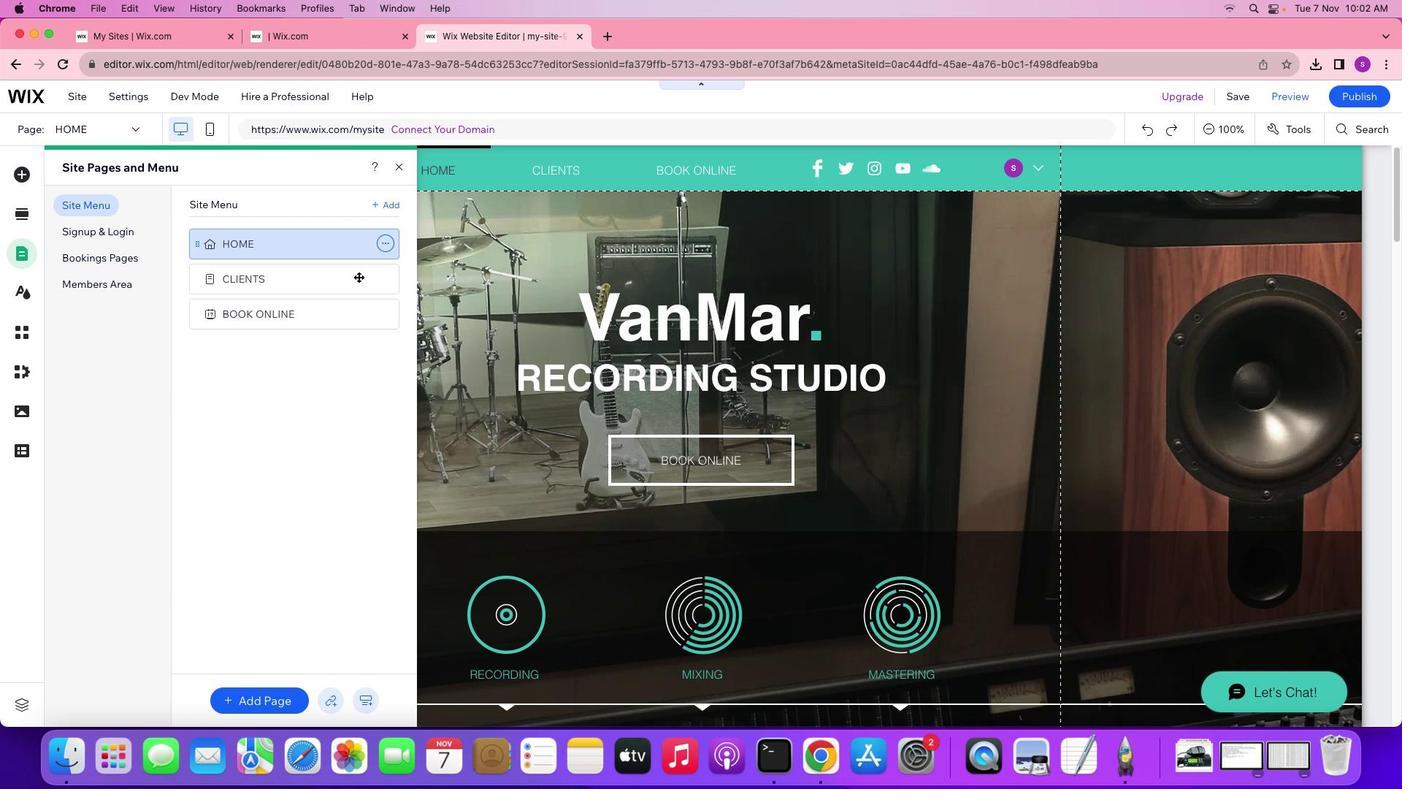 
Action: Mouse moved to (425, 316)
Screenshot: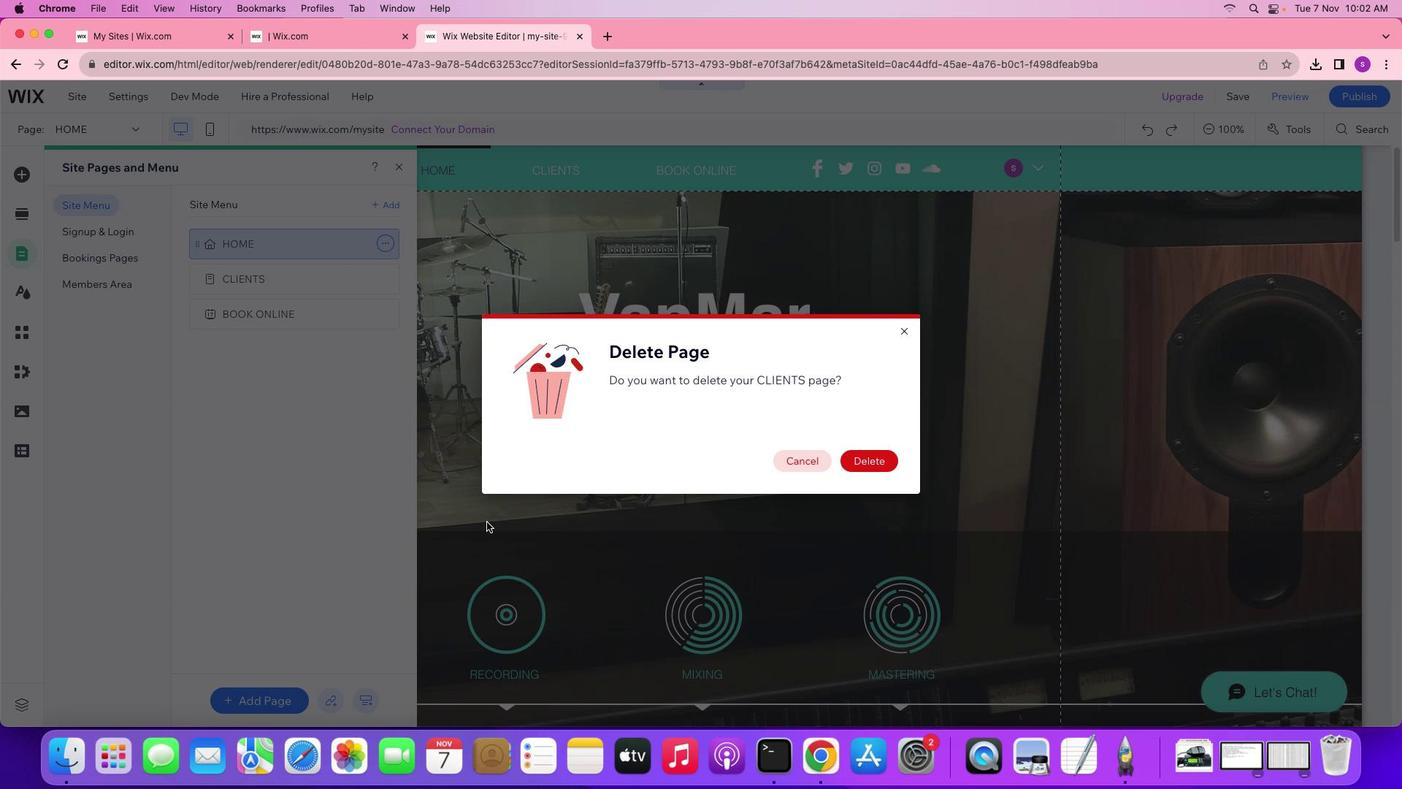 
Action: Mouse pressed left at (425, 316)
Screenshot: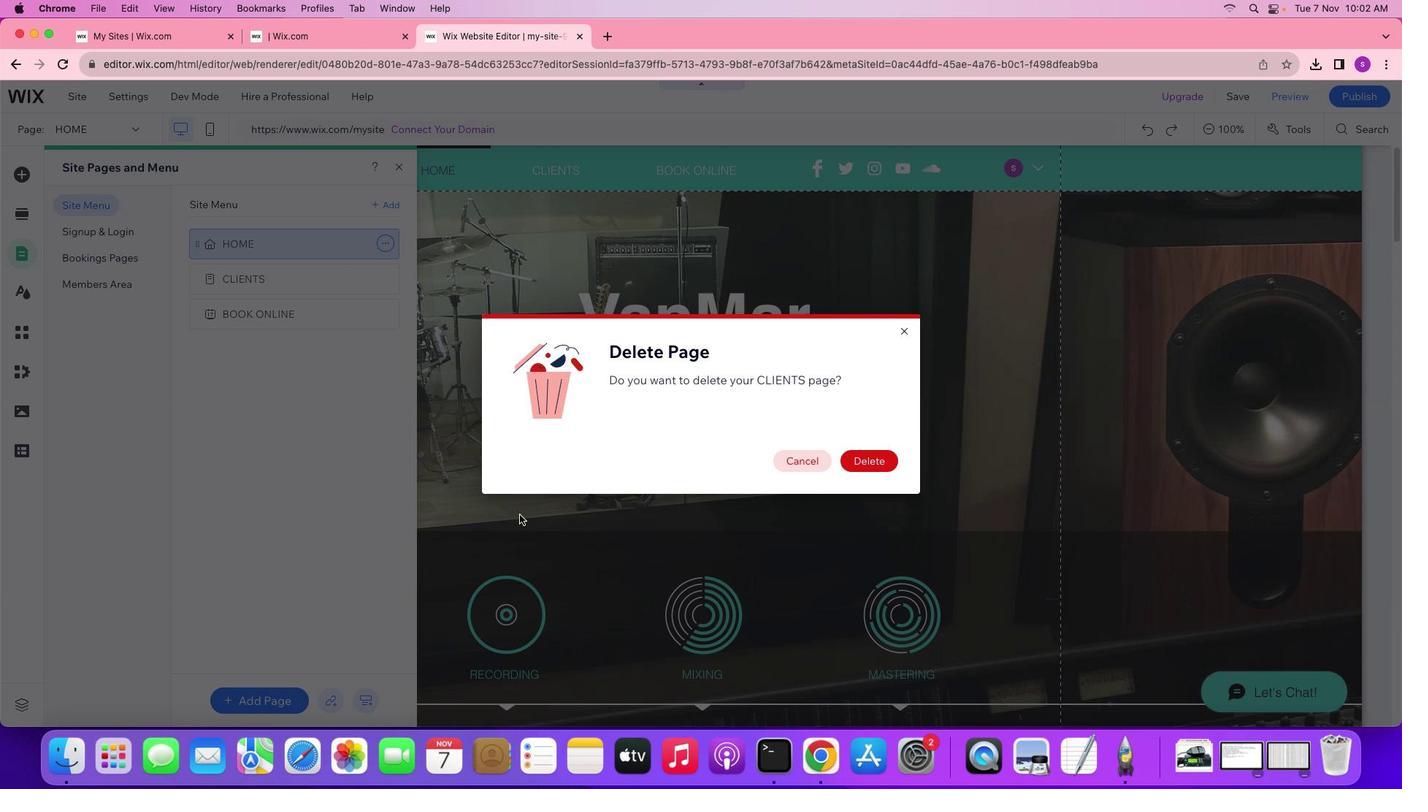 
Action: Mouse moved to (510, 578)
Screenshot: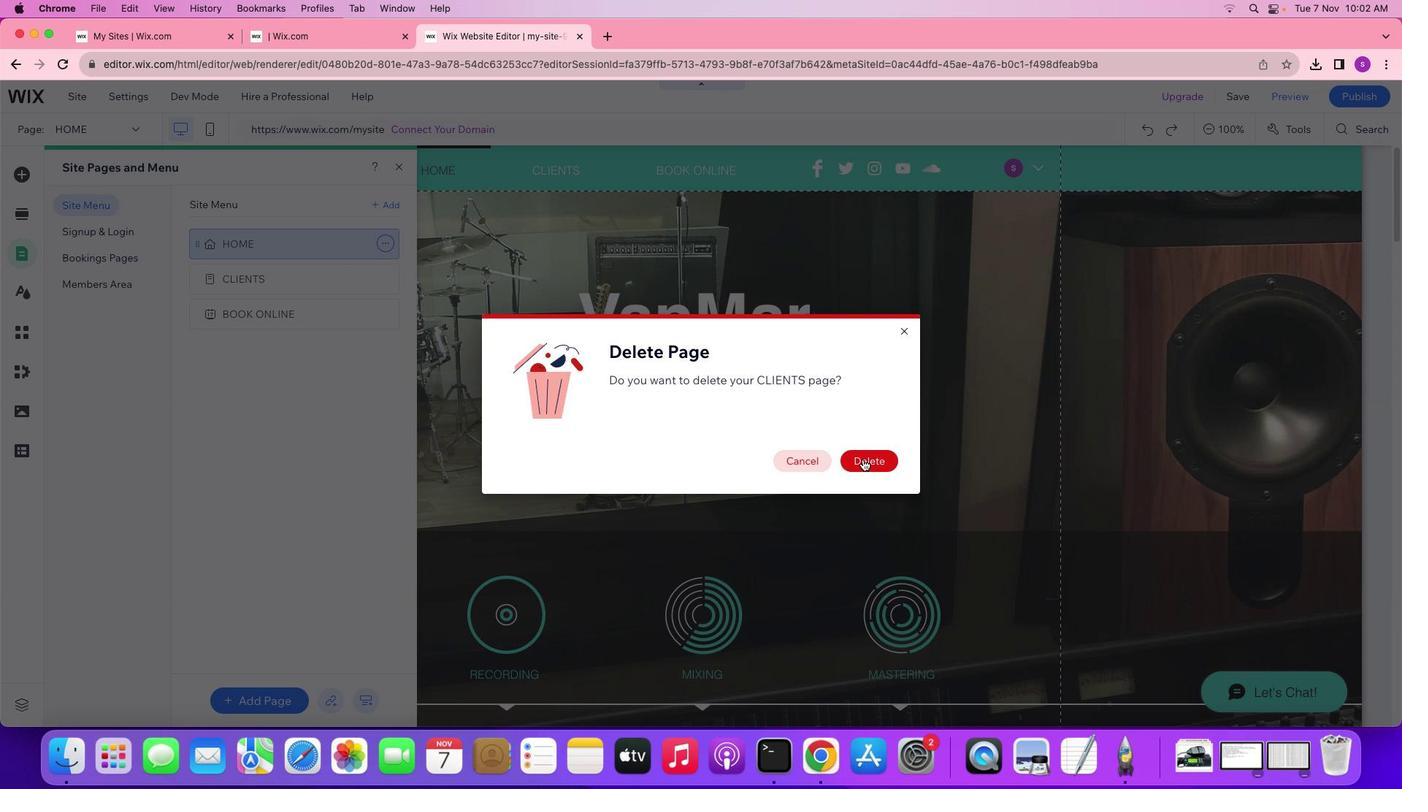 
Action: Mouse pressed left at (510, 578)
Screenshot: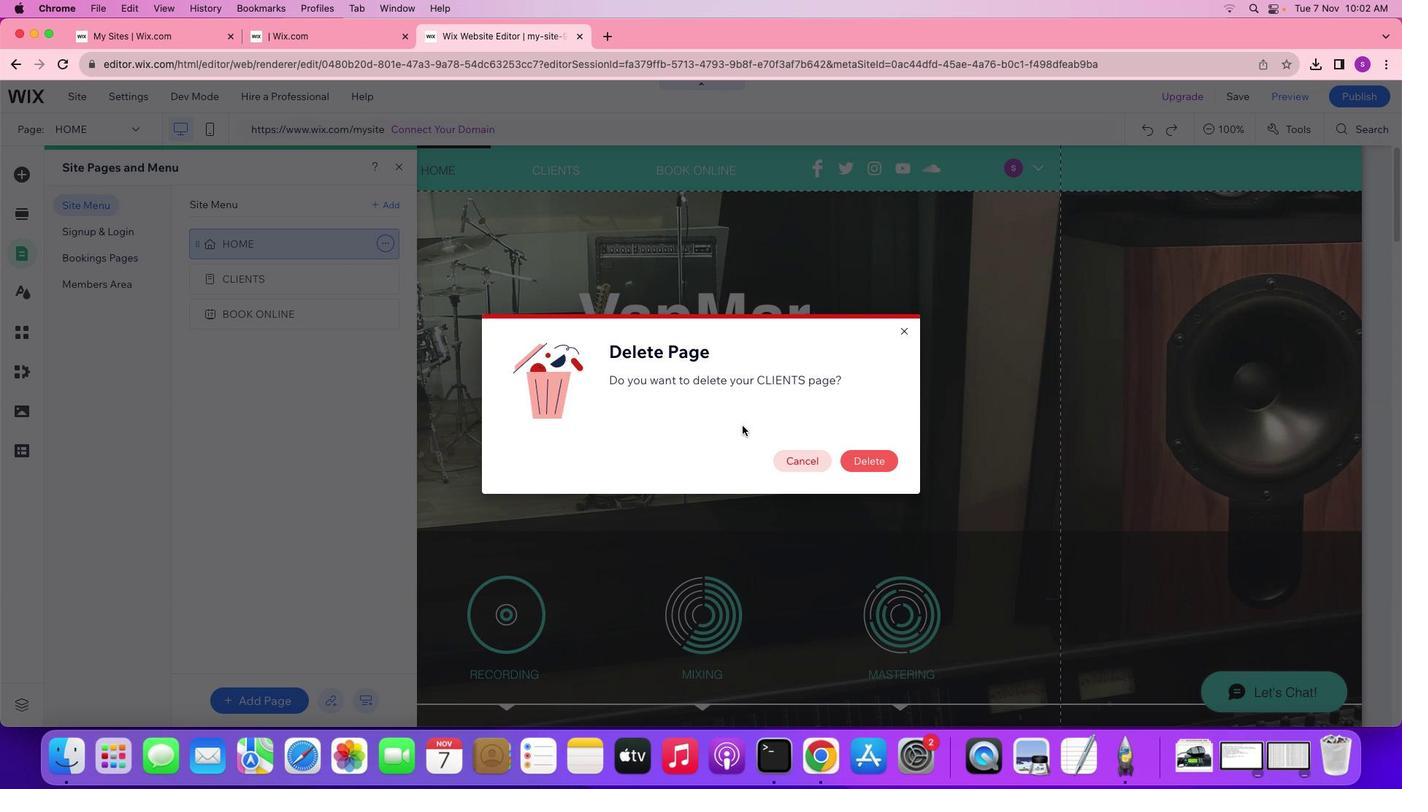 
Action: Mouse moved to (910, 502)
Screenshot: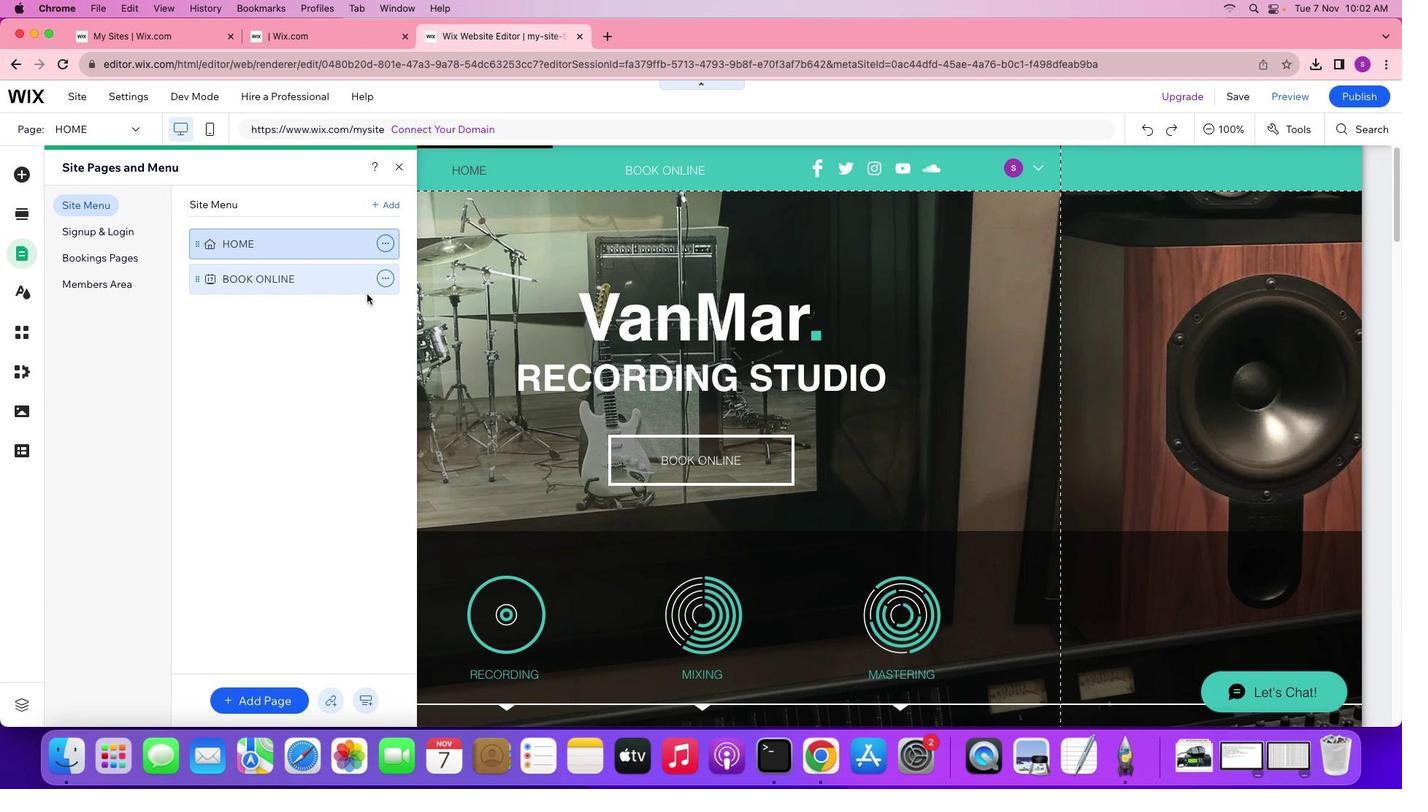 
Action: Mouse pressed left at (910, 502)
Screenshot: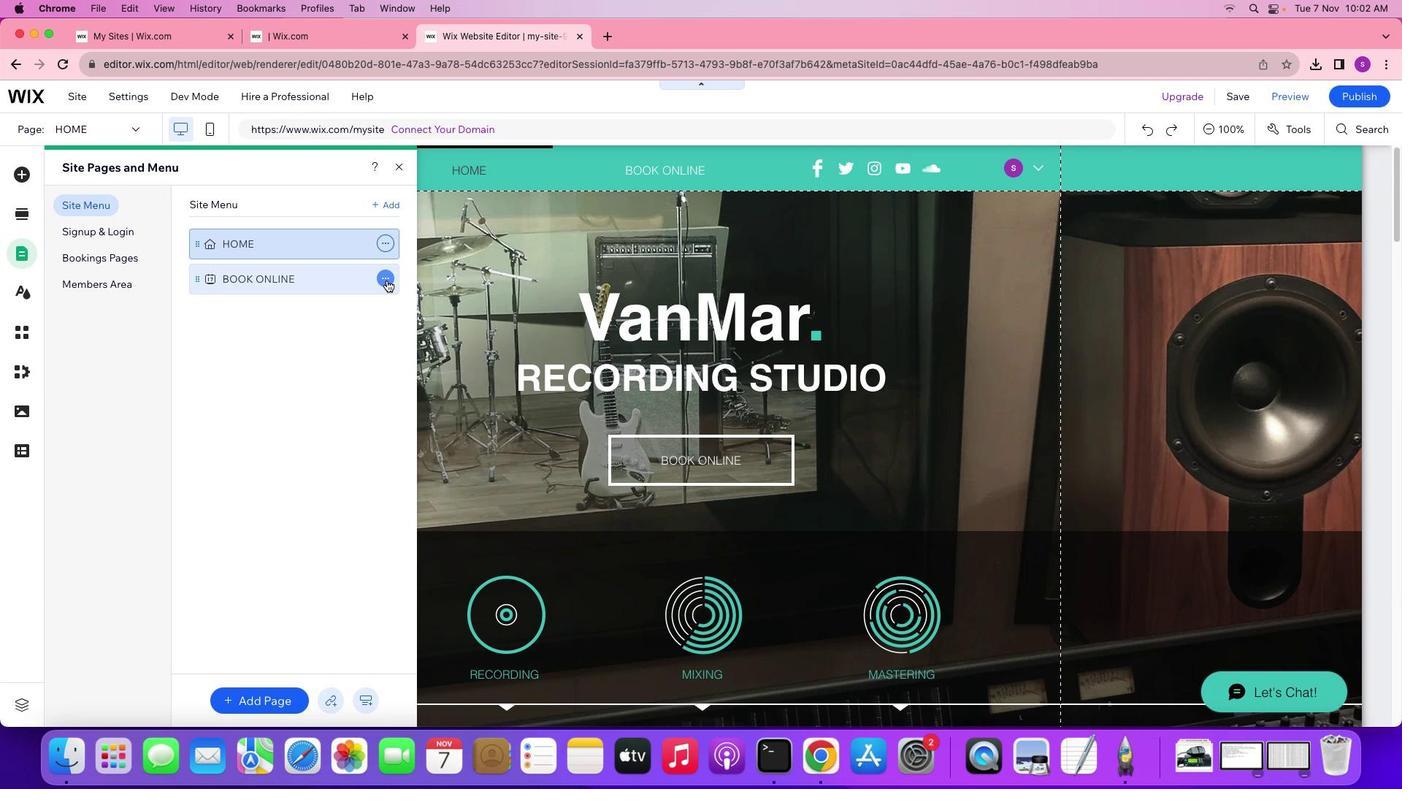
Action: Mouse moved to (429, 320)
Screenshot: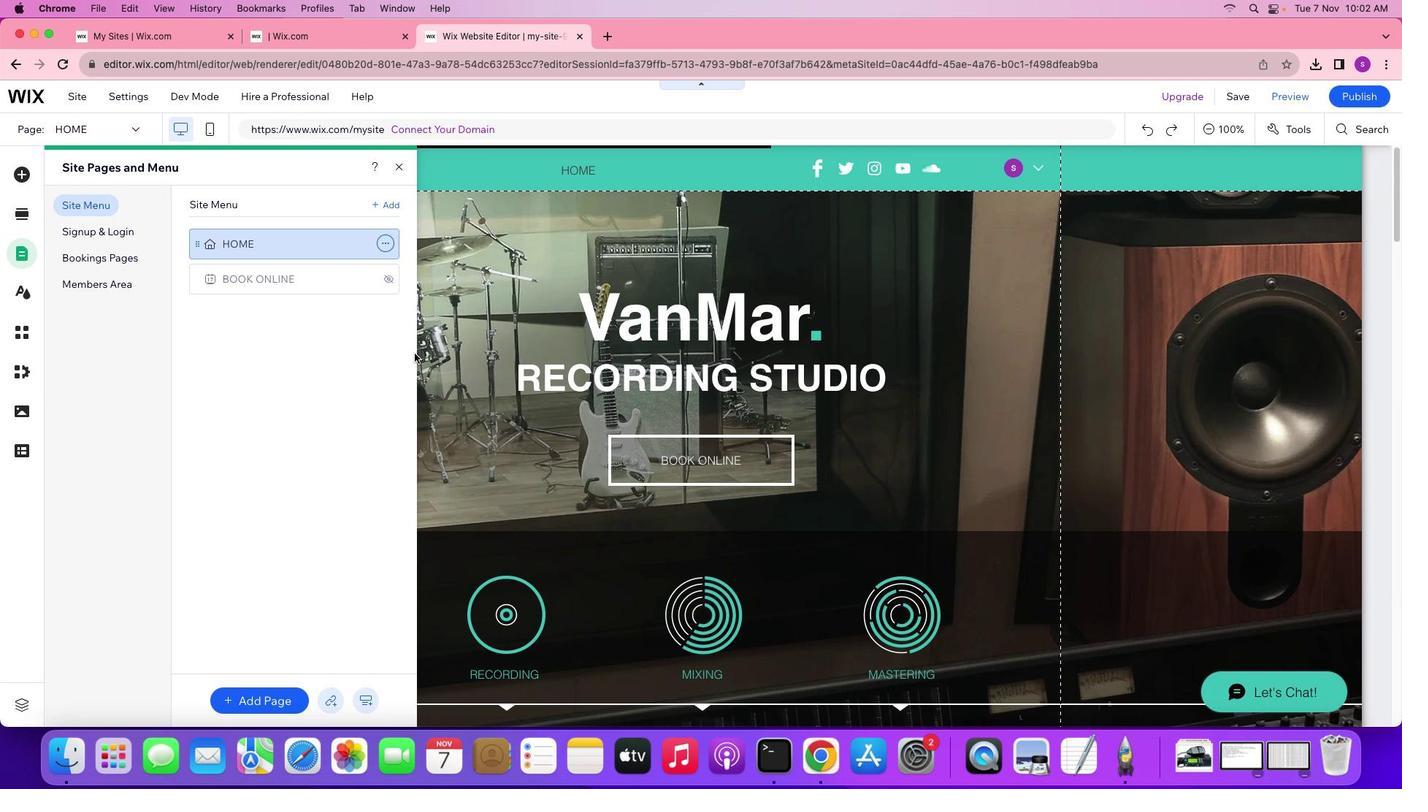 
Action: Mouse pressed left at (429, 320)
Screenshot: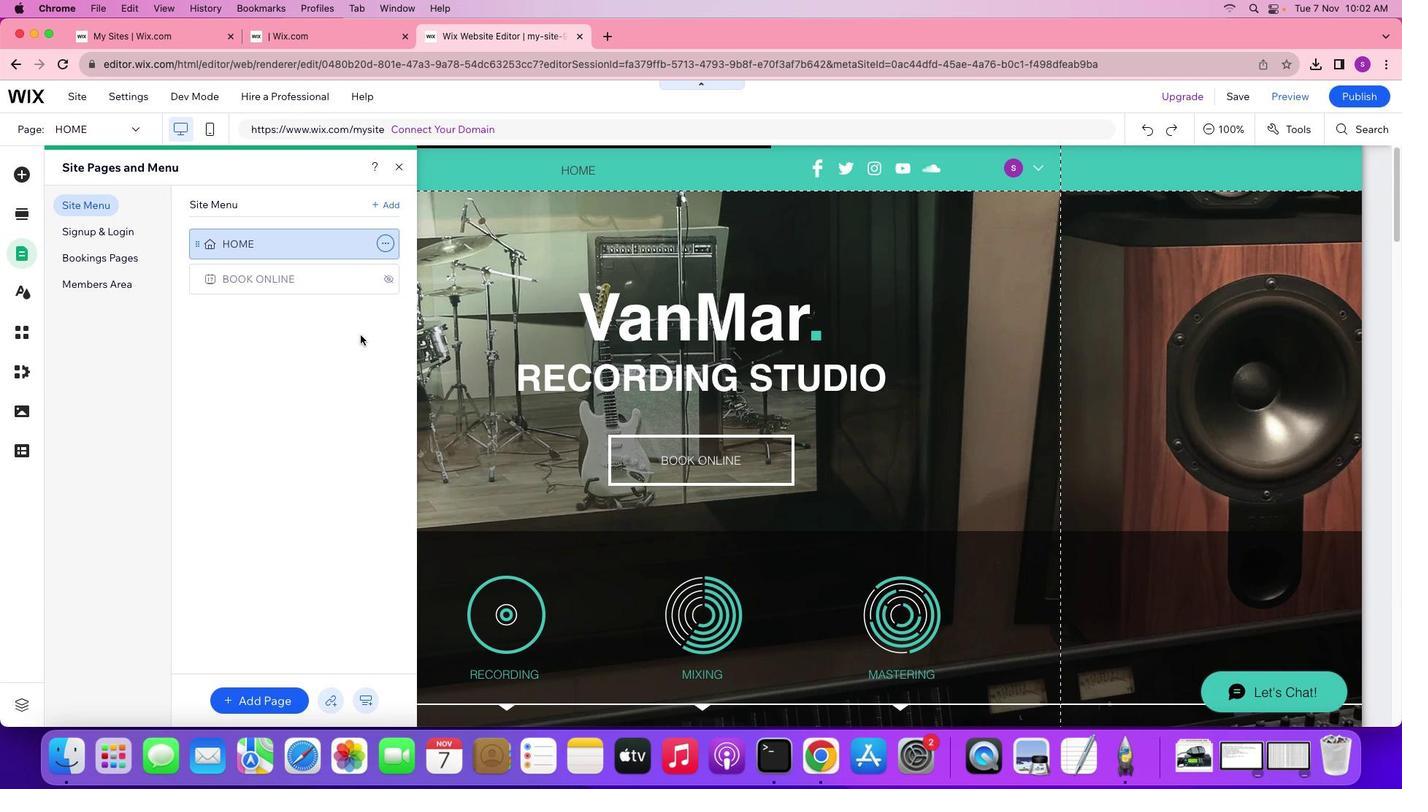 
Action: Mouse moved to (458, 396)
Screenshot: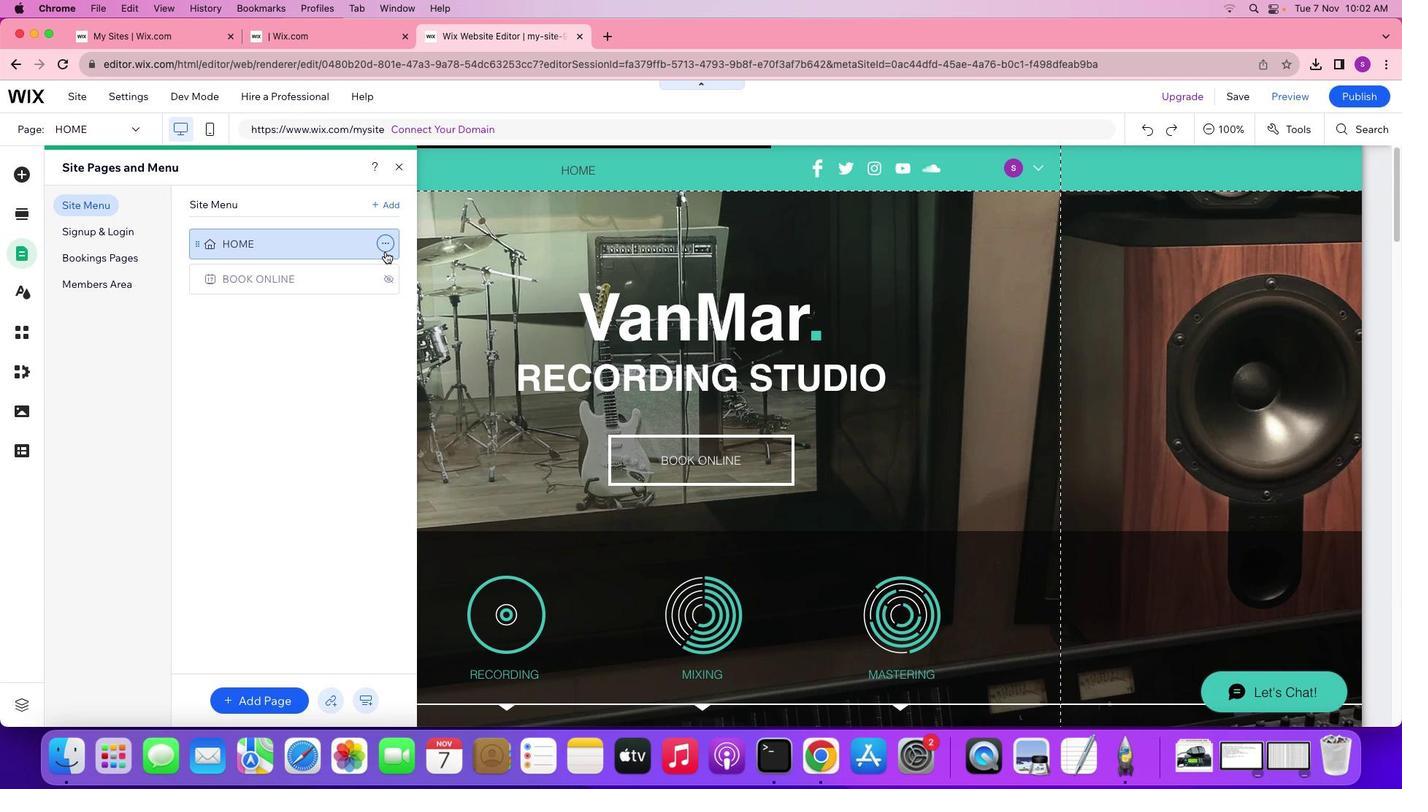 
Action: Mouse pressed left at (458, 396)
Screenshot: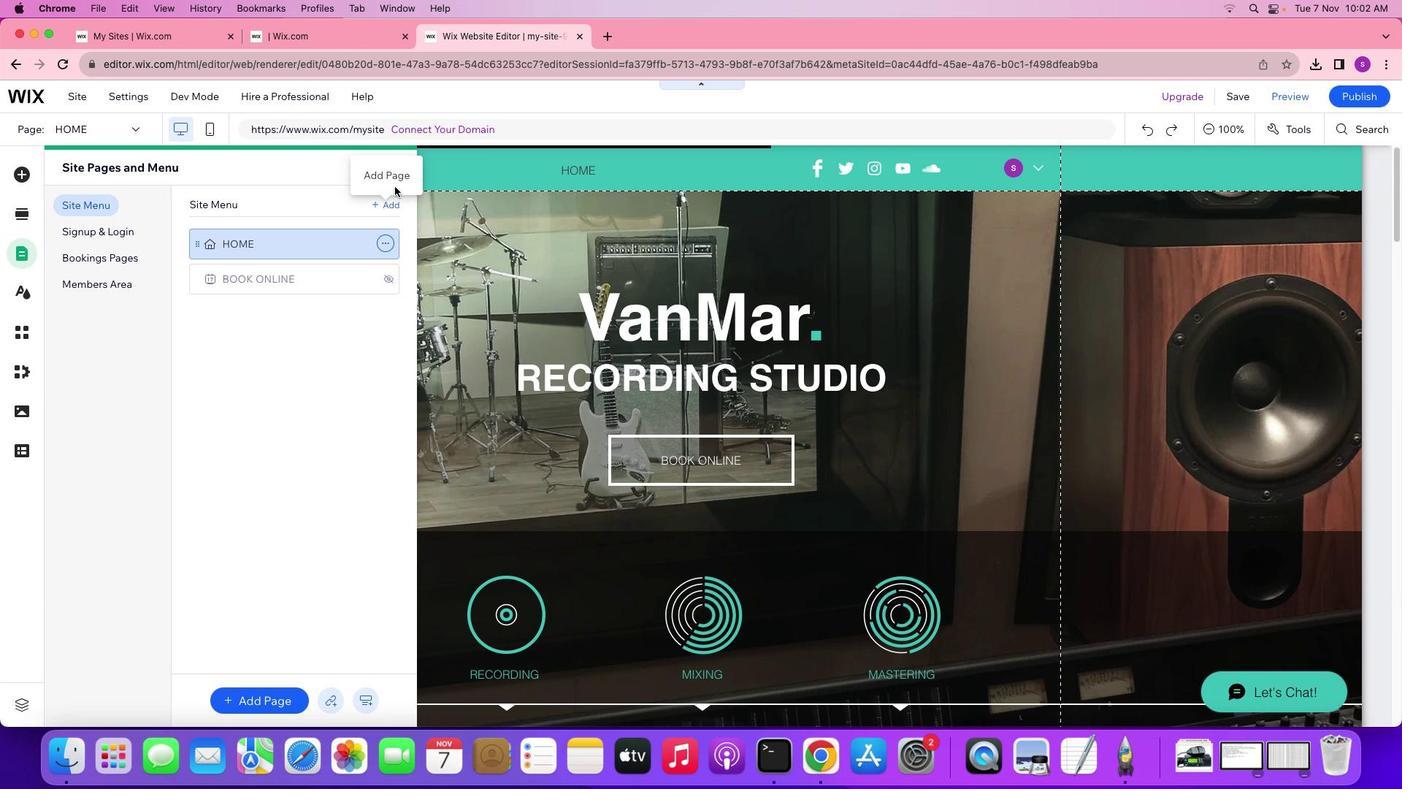 
Action: Mouse moved to (430, 244)
Screenshot: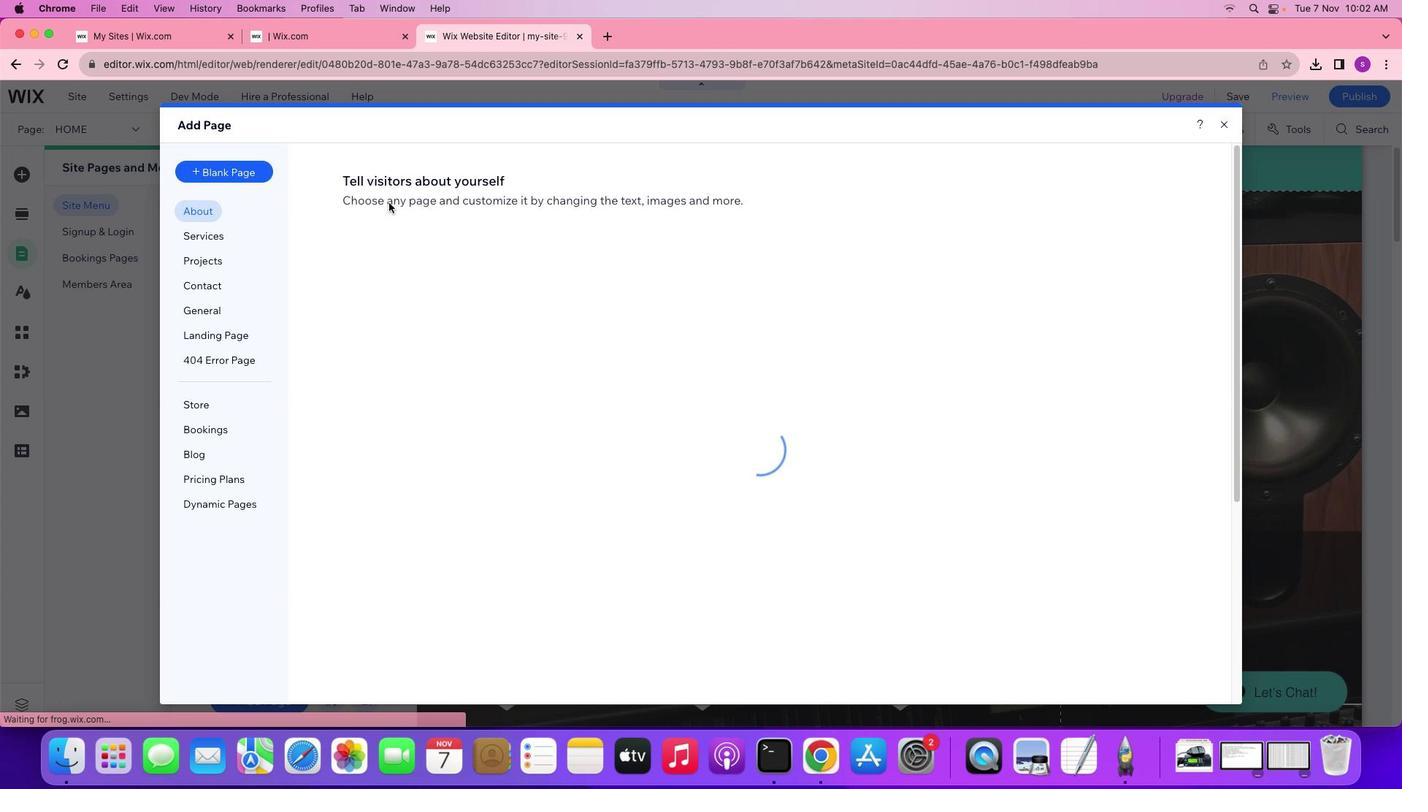 
Action: Mouse pressed left at (430, 244)
Screenshot: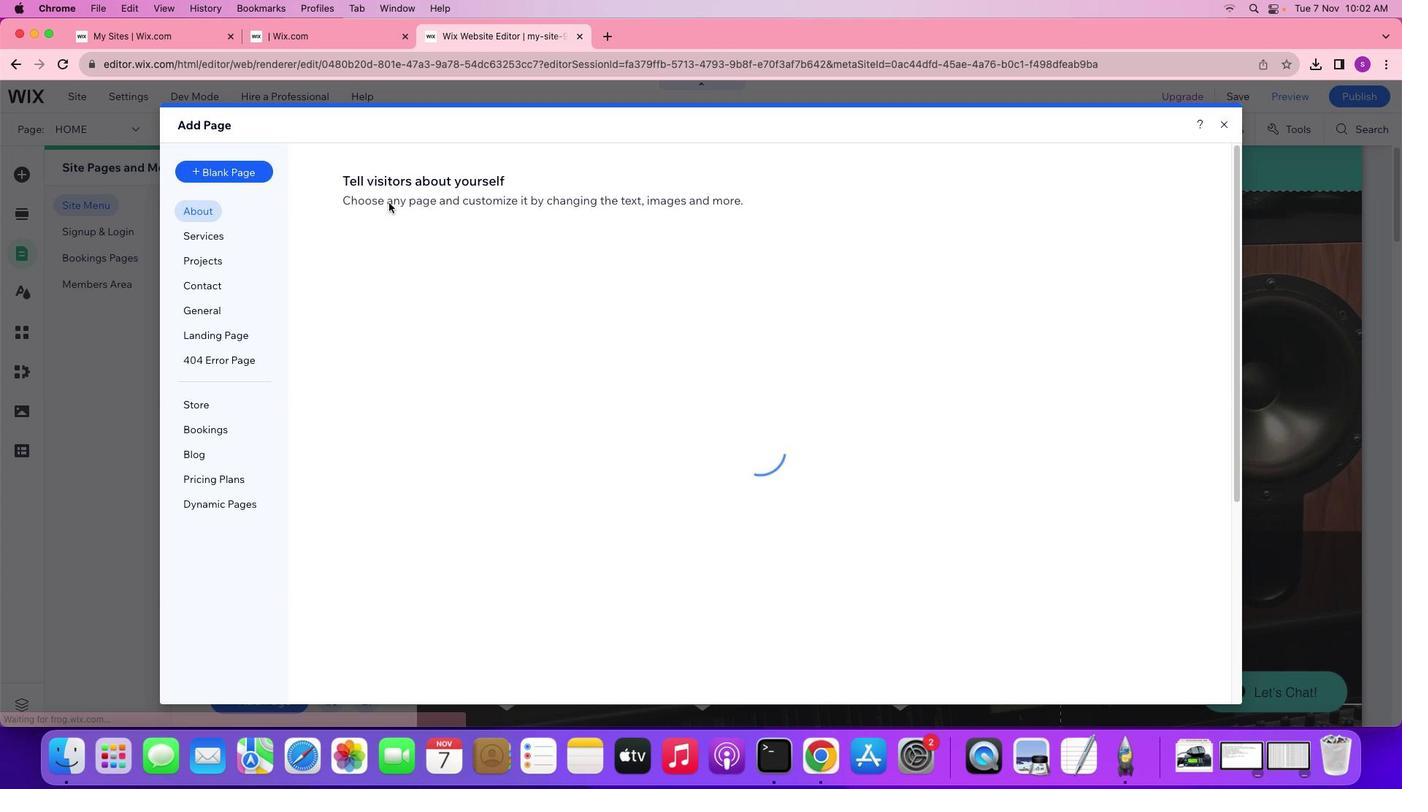 
Action: Mouse moved to (661, 429)
Screenshot: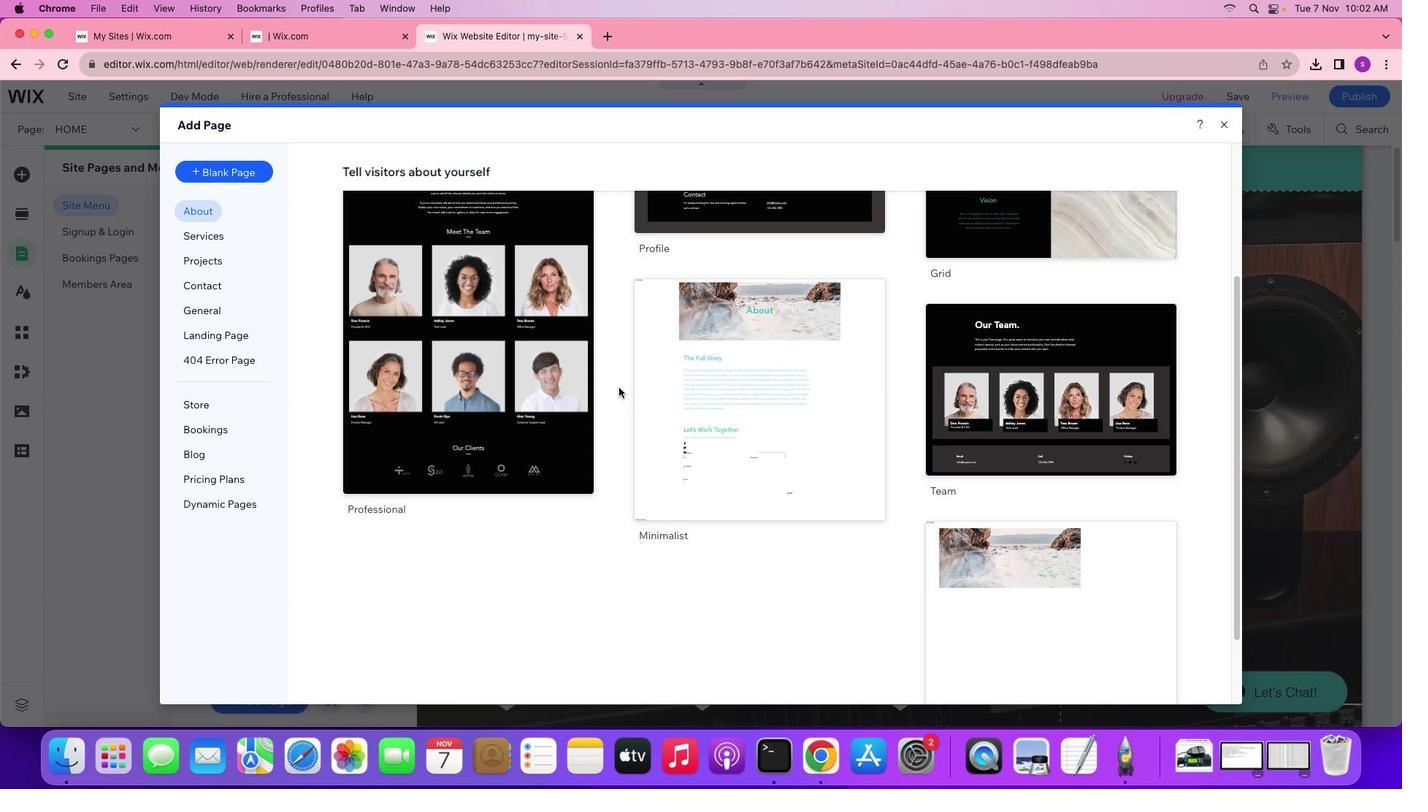 
Action: Mouse scrolled (661, 429) with delta (41, 40)
Screenshot: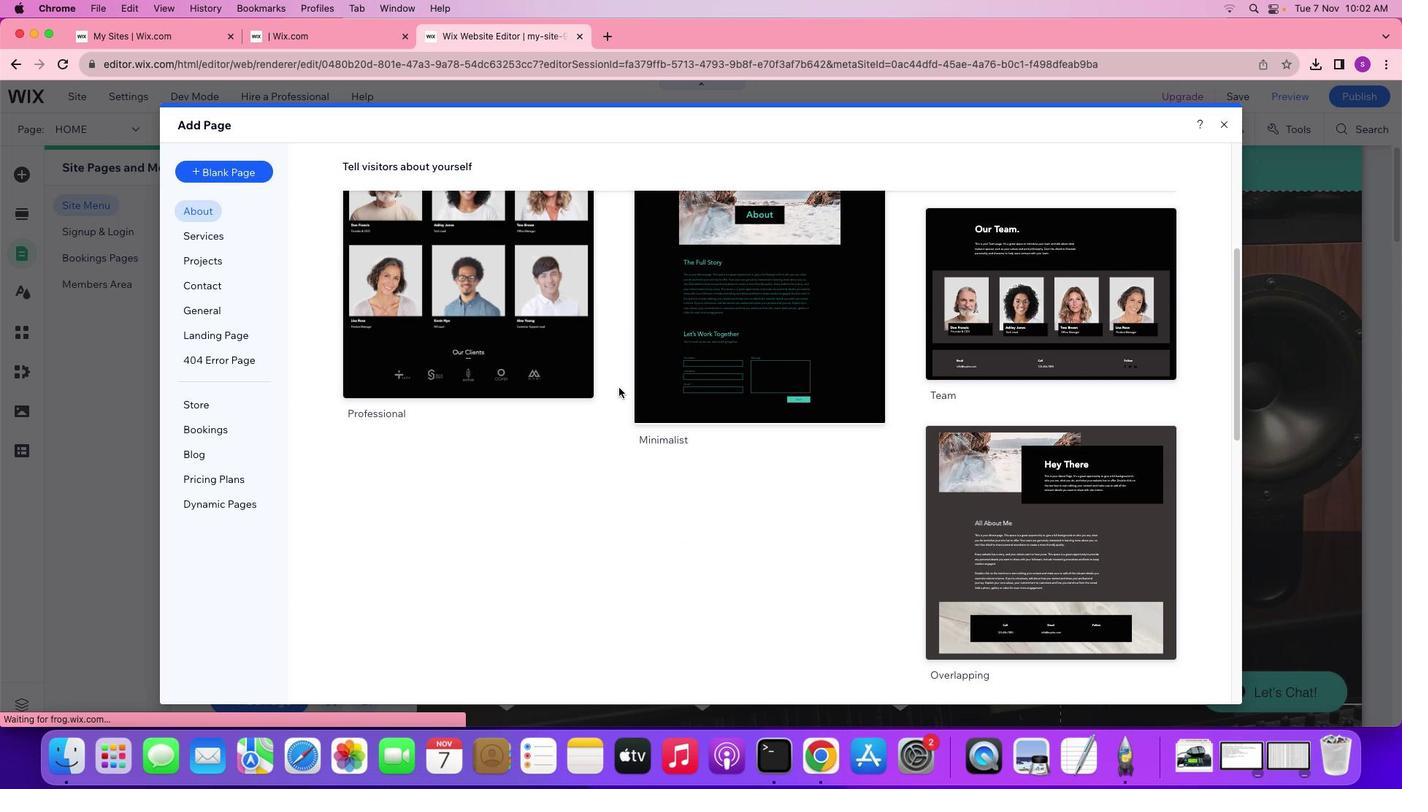 
Action: Mouse scrolled (661, 429) with delta (41, 40)
Screenshot: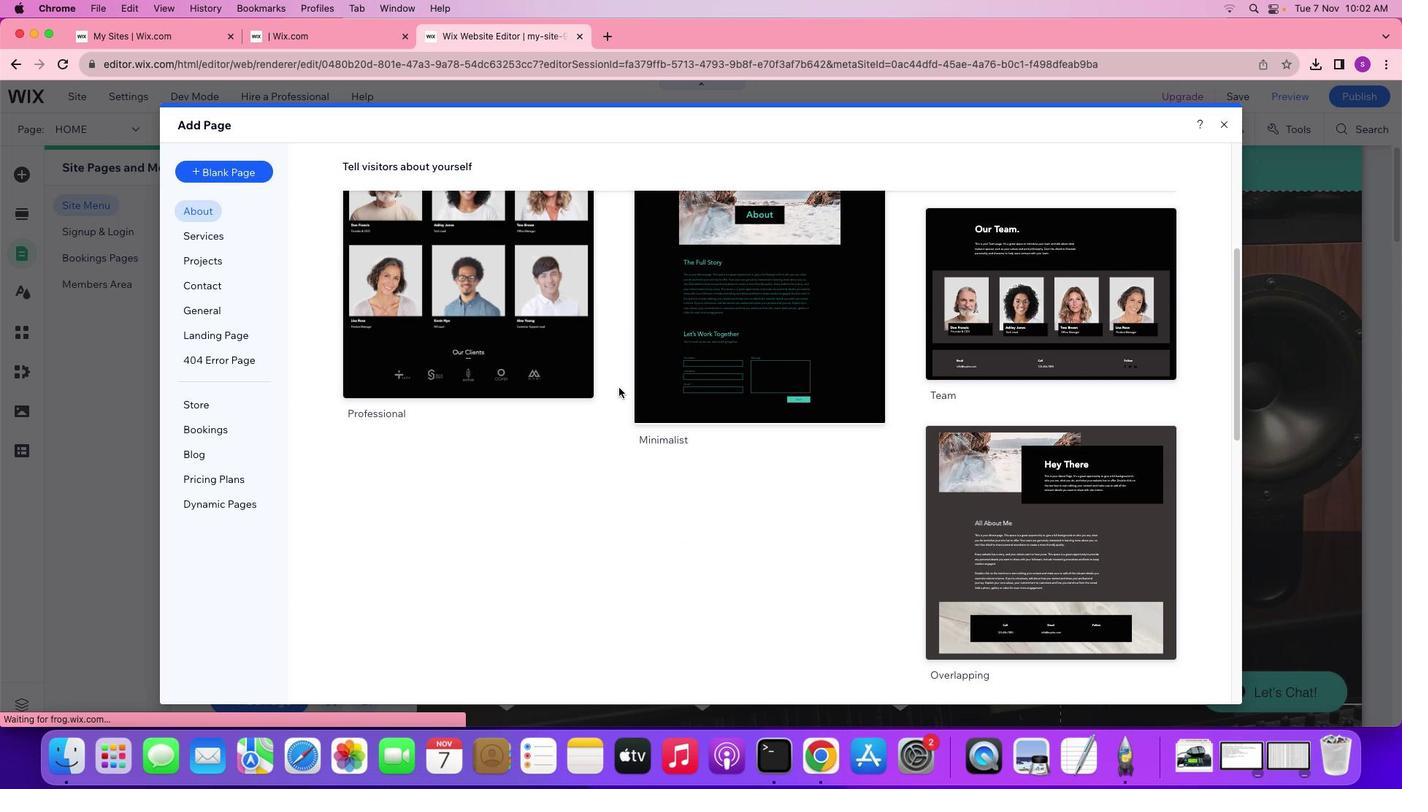
Action: Mouse scrolled (661, 429) with delta (41, 40)
Screenshot: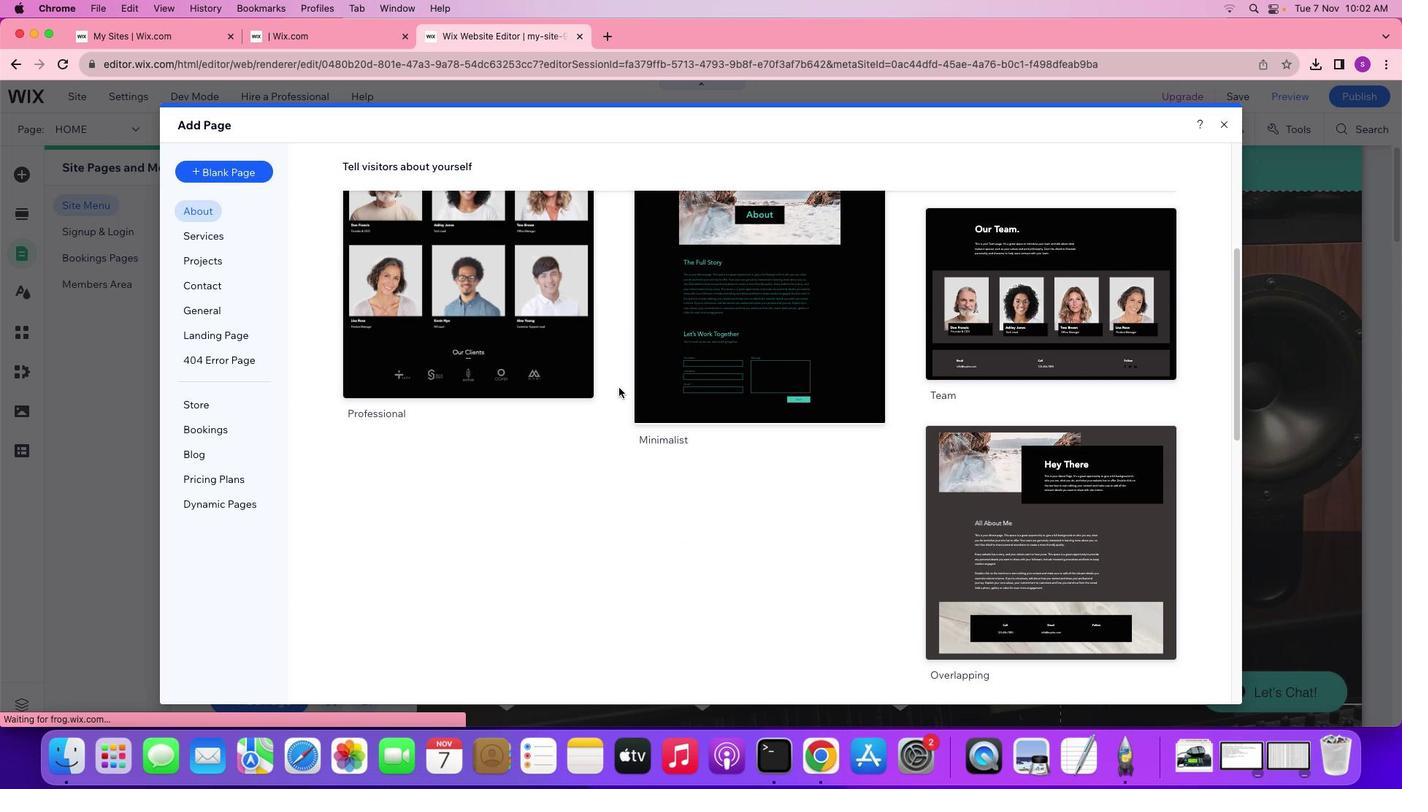 
Action: Mouse scrolled (661, 429) with delta (41, 39)
Screenshot: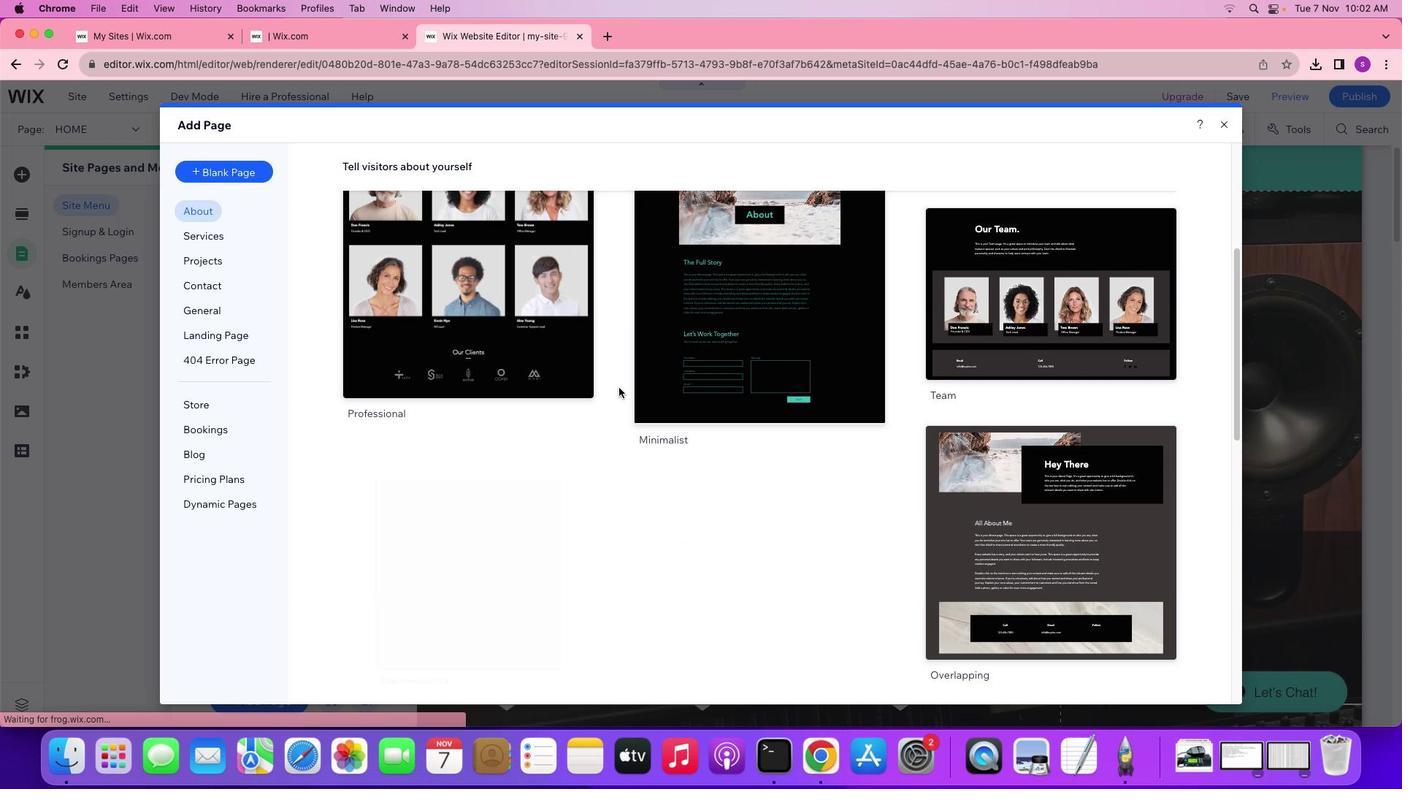 
Action: Mouse scrolled (661, 429) with delta (41, 40)
Screenshot: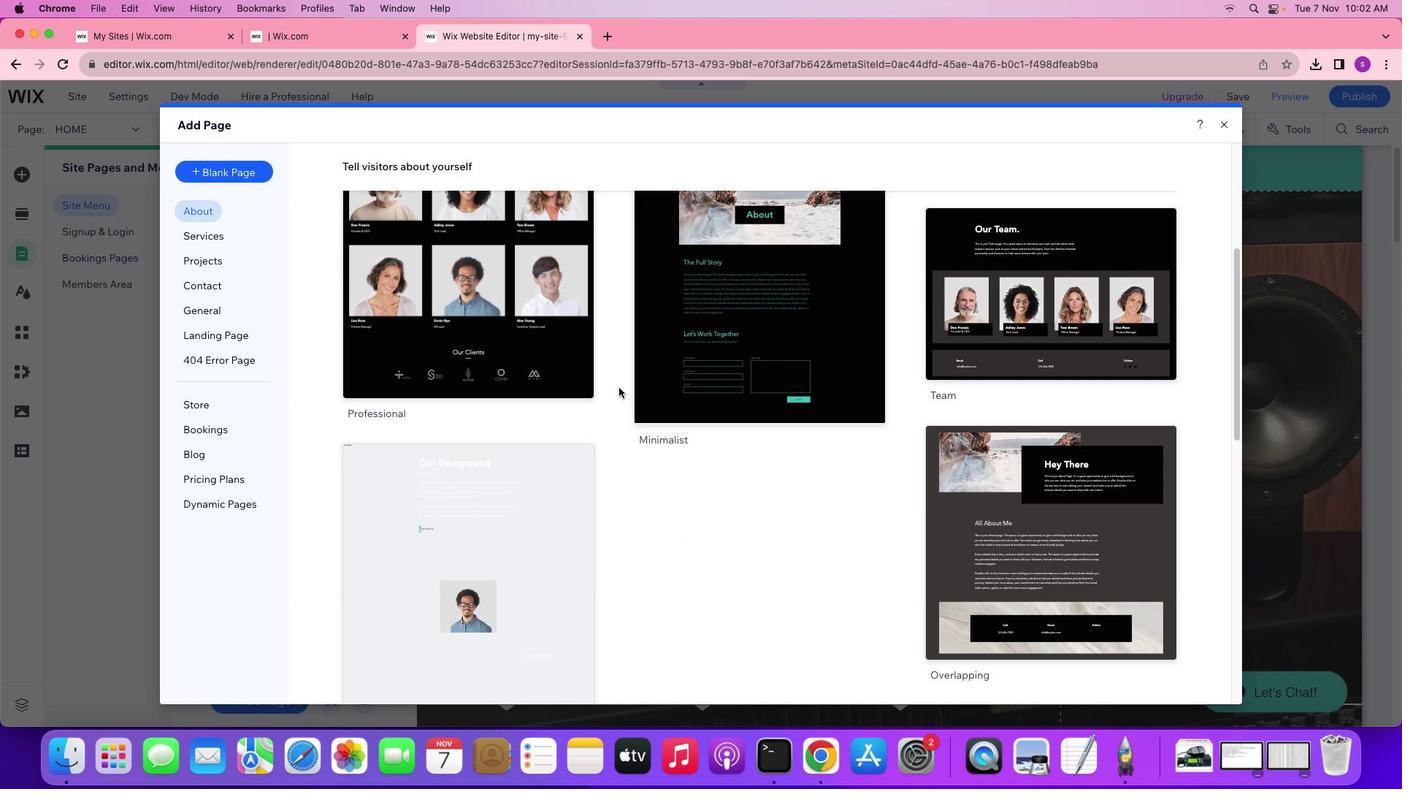 
Action: Mouse scrolled (661, 429) with delta (41, 40)
Screenshot: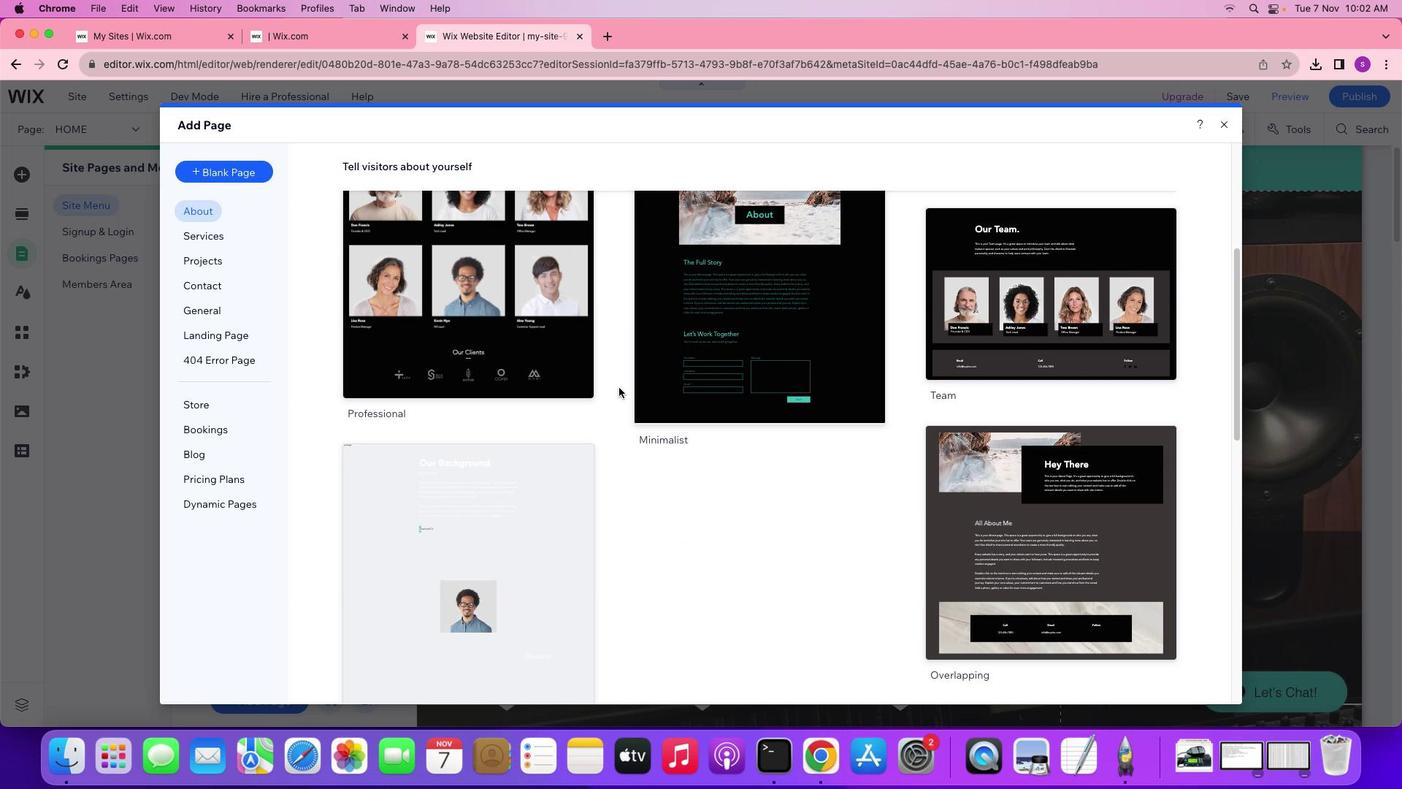 
Action: Mouse scrolled (661, 429) with delta (41, 40)
Screenshot: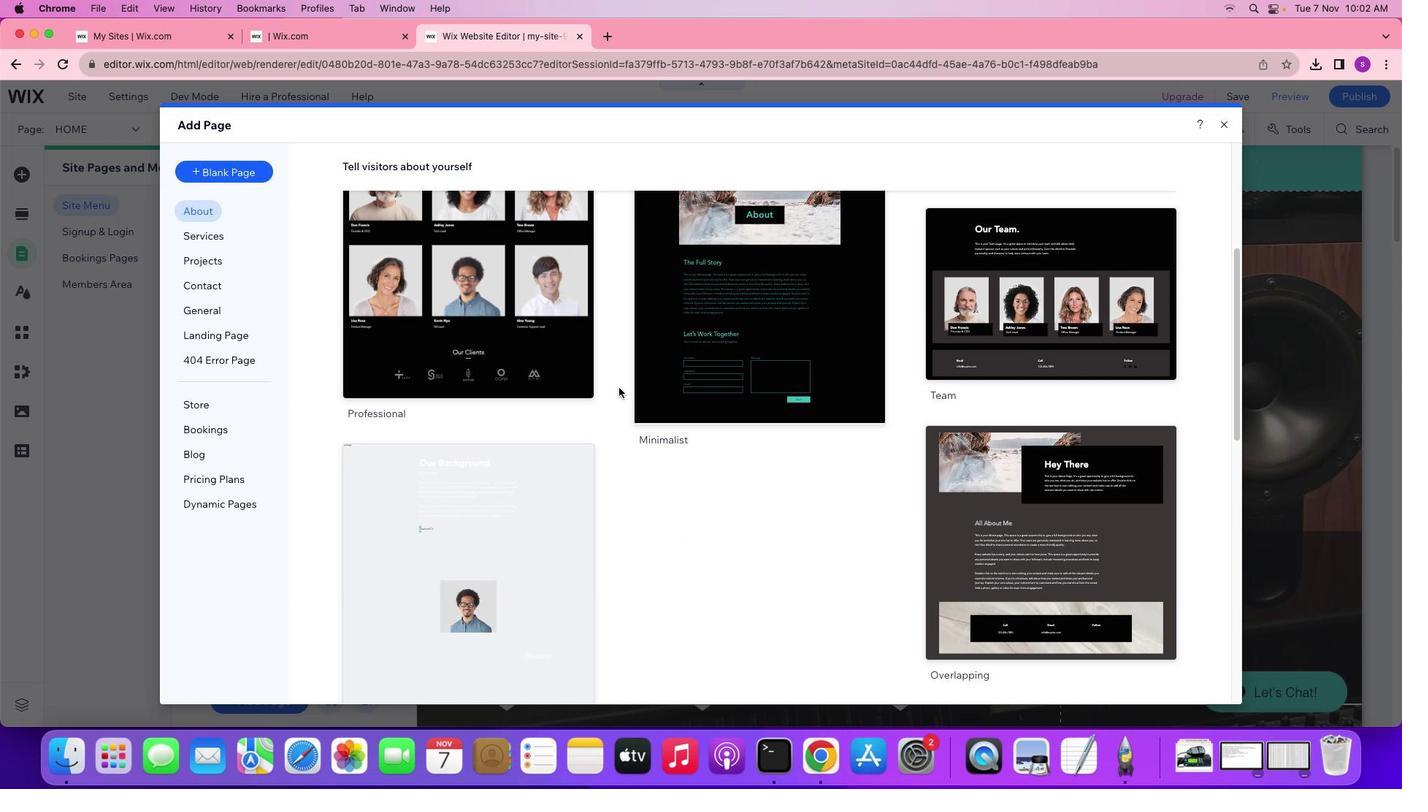 
Action: Mouse scrolled (661, 429) with delta (41, 40)
Screenshot: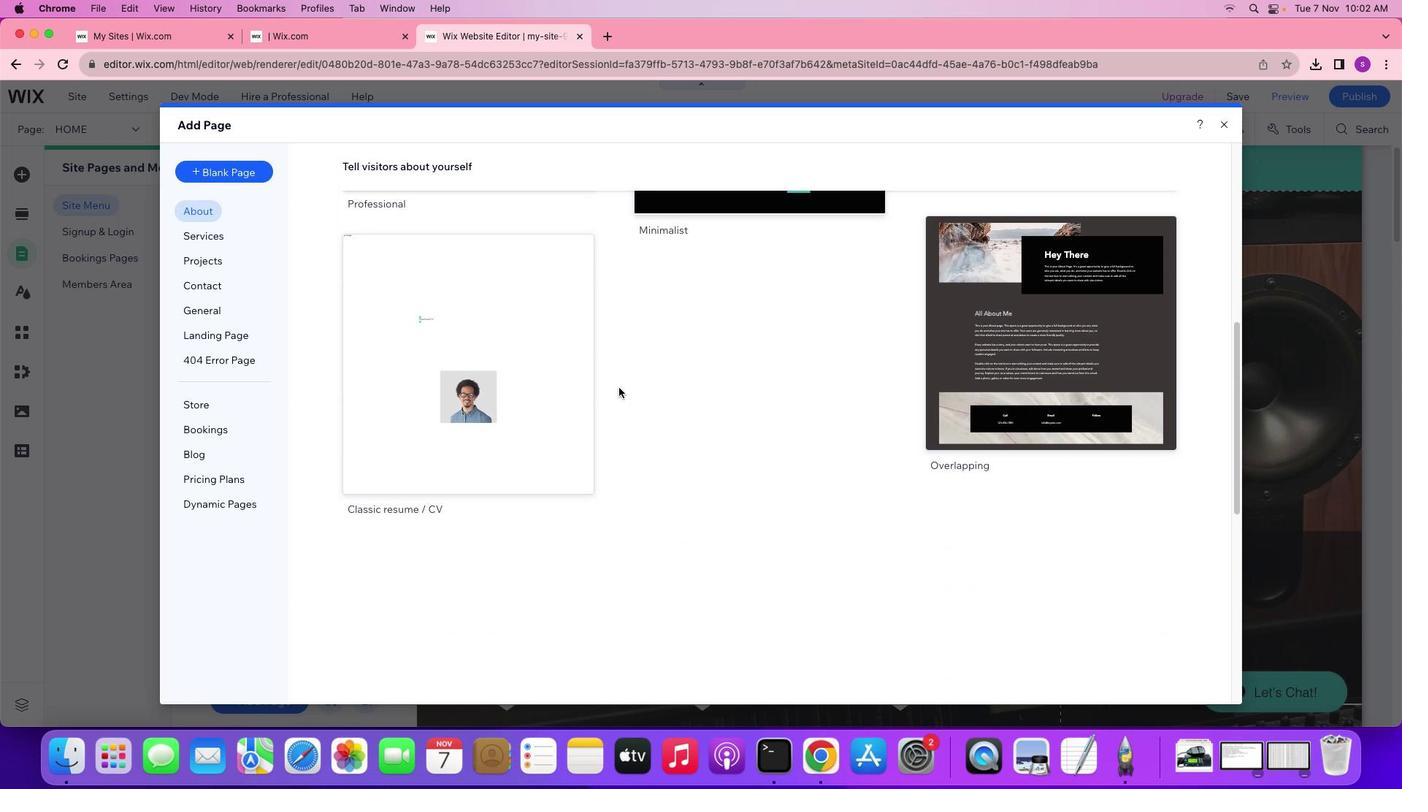 
Action: Mouse scrolled (661, 429) with delta (41, 40)
Screenshot: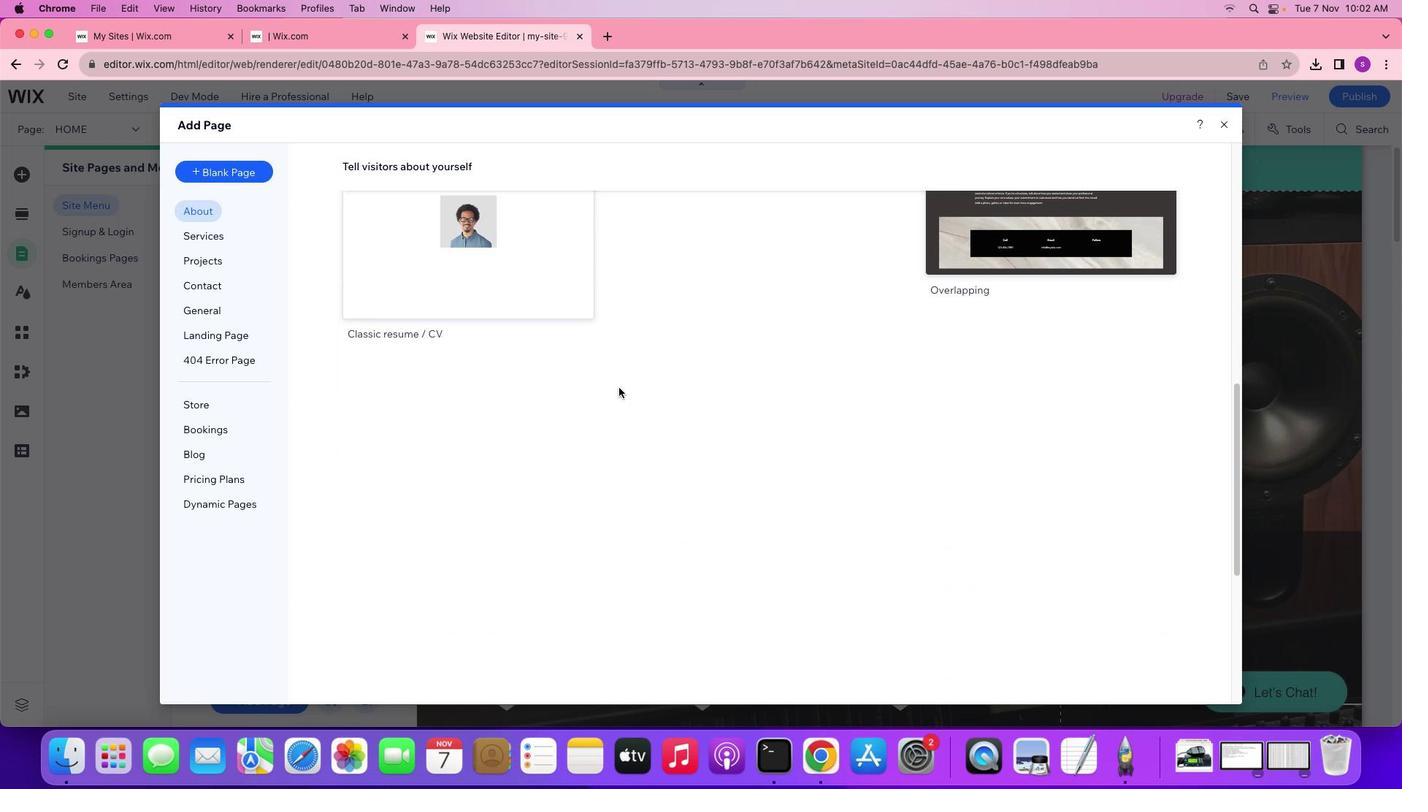 
Action: Mouse scrolled (661, 429) with delta (41, 40)
Screenshot: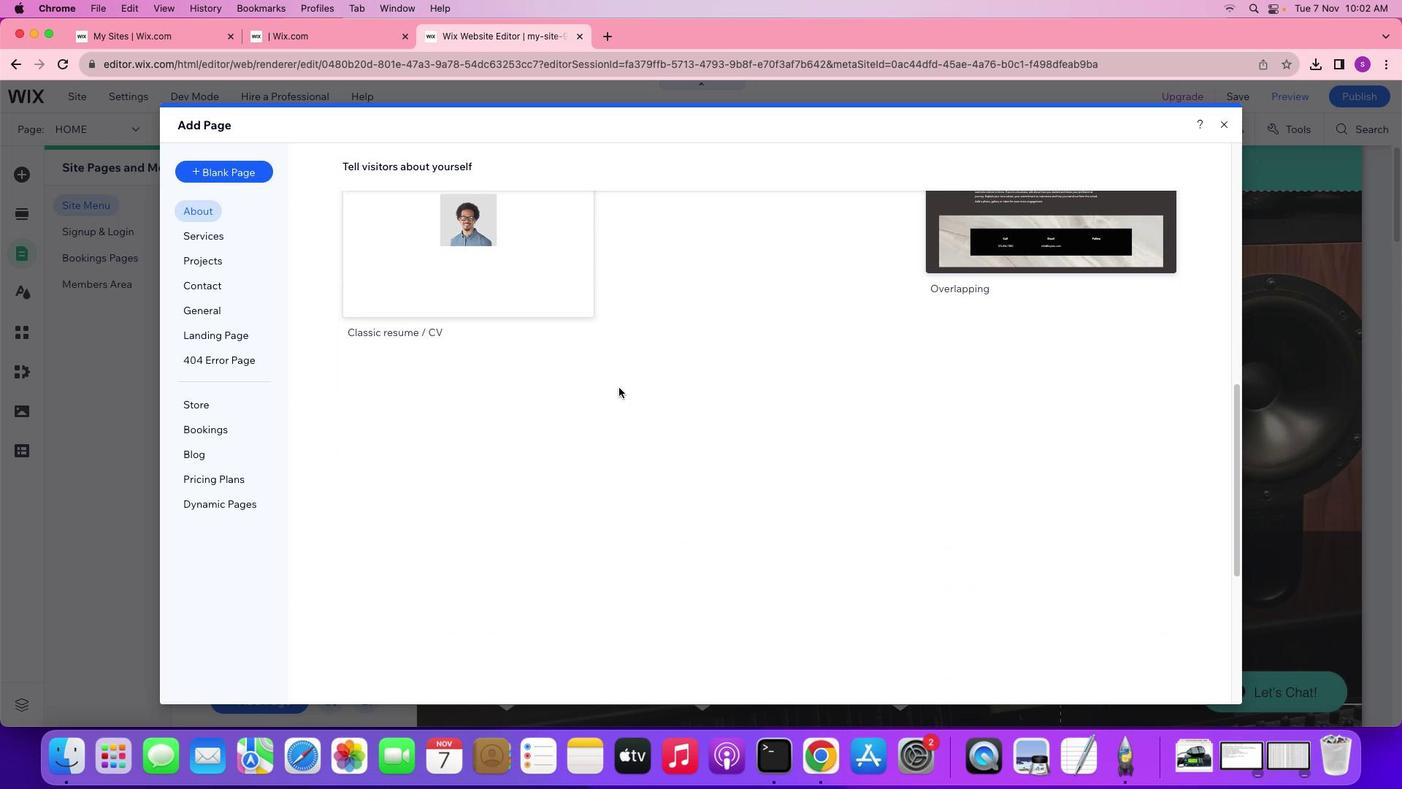 
Action: Mouse scrolled (661, 429) with delta (41, 39)
Screenshot: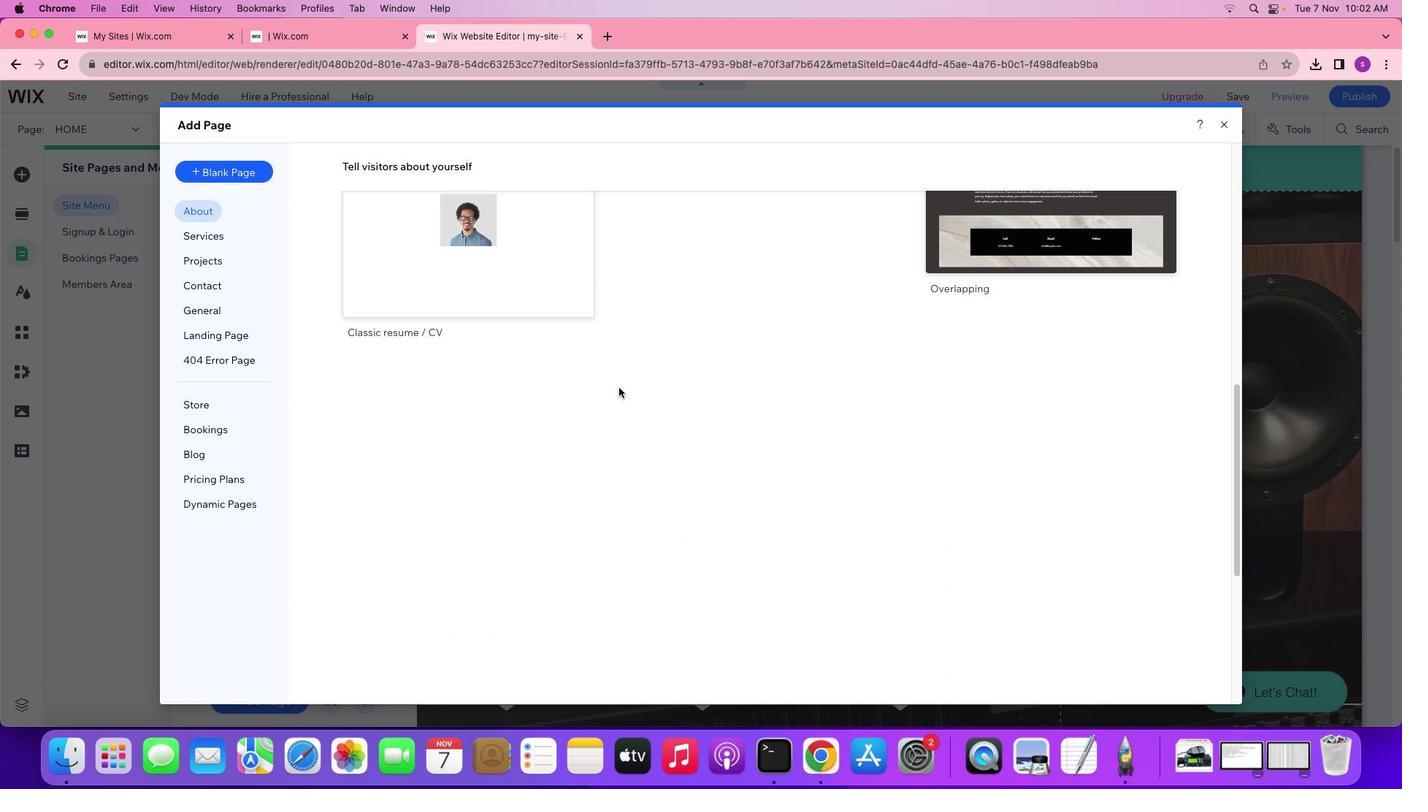 
Action: Mouse scrolled (661, 429) with delta (41, 38)
Screenshot: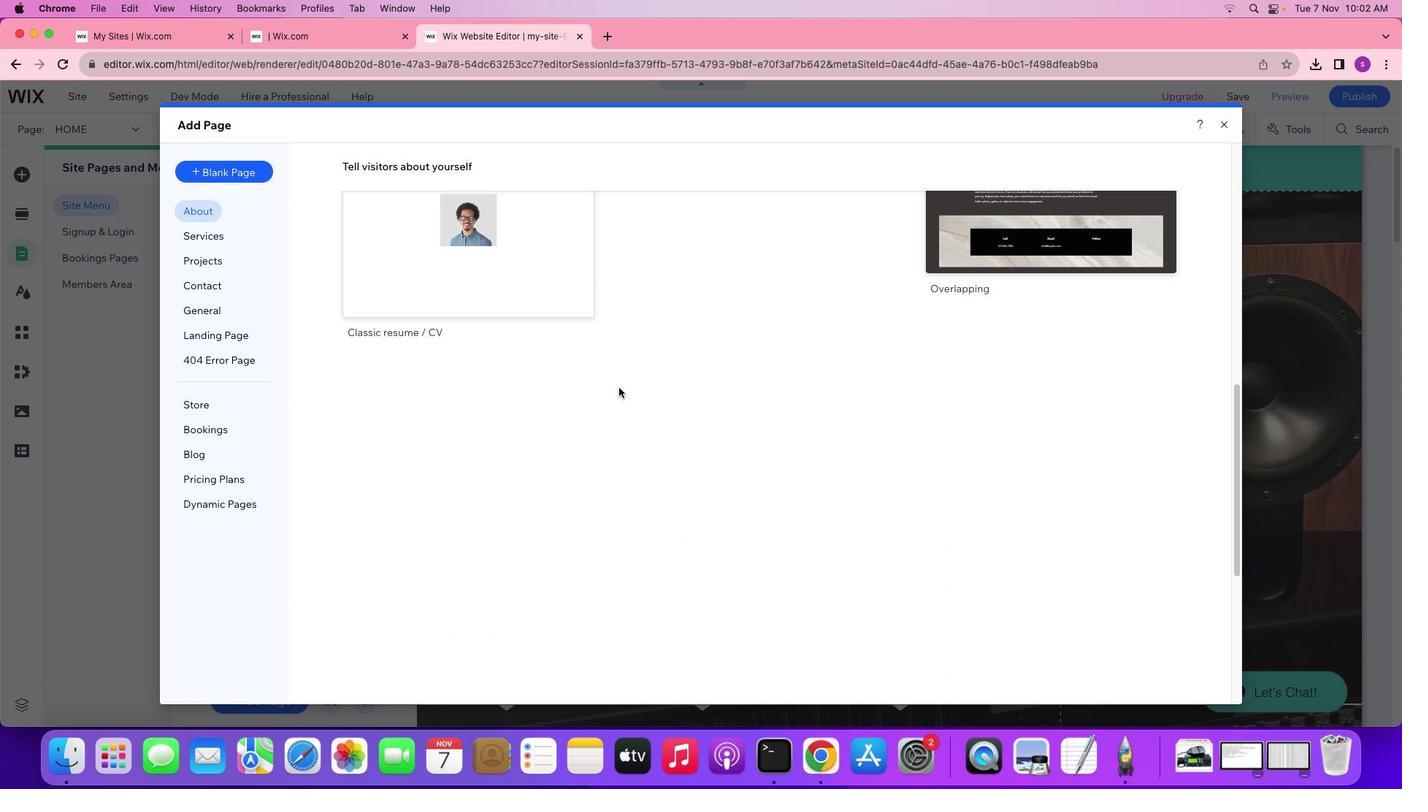 
Action: Mouse scrolled (661, 429) with delta (41, 40)
Screenshot: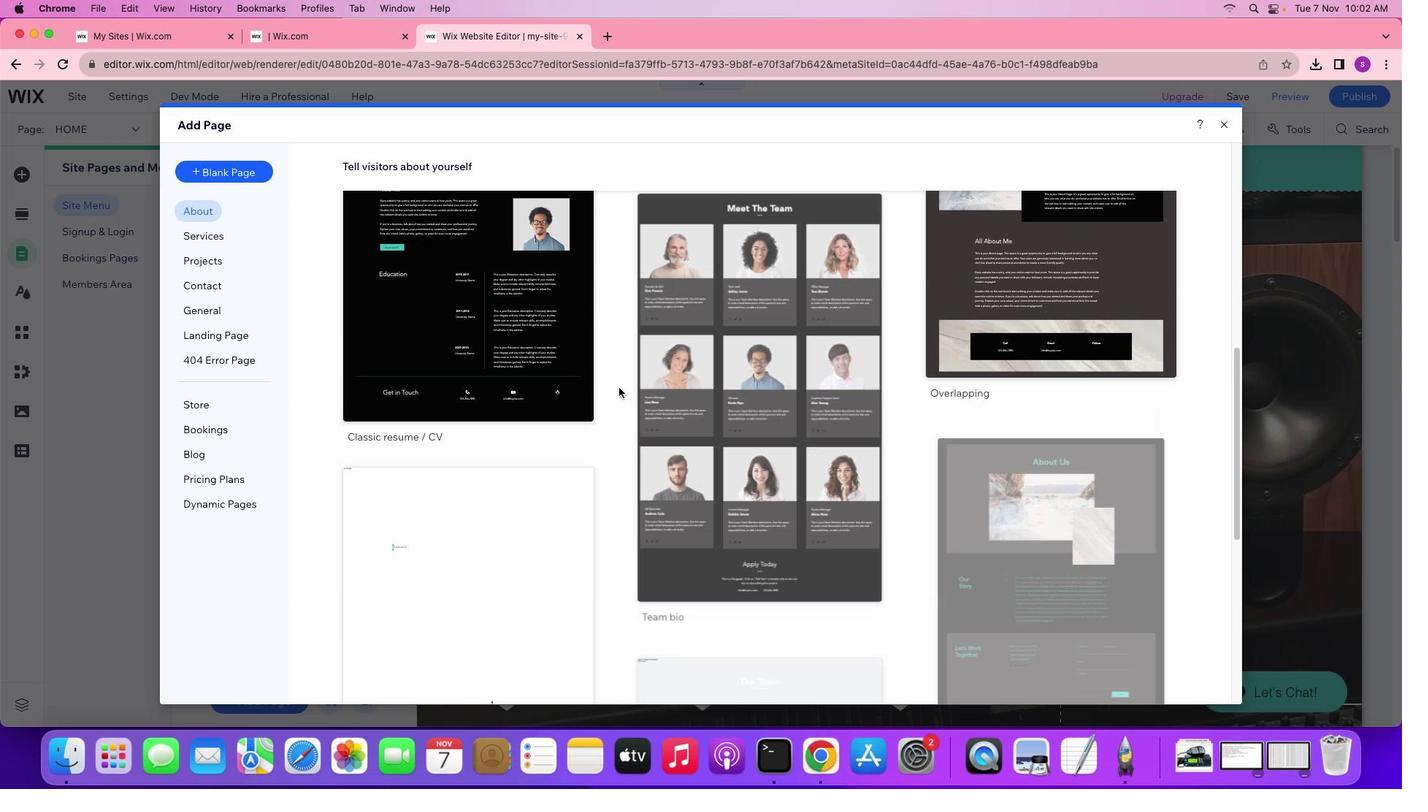 
Action: Mouse scrolled (661, 429) with delta (41, 40)
Screenshot: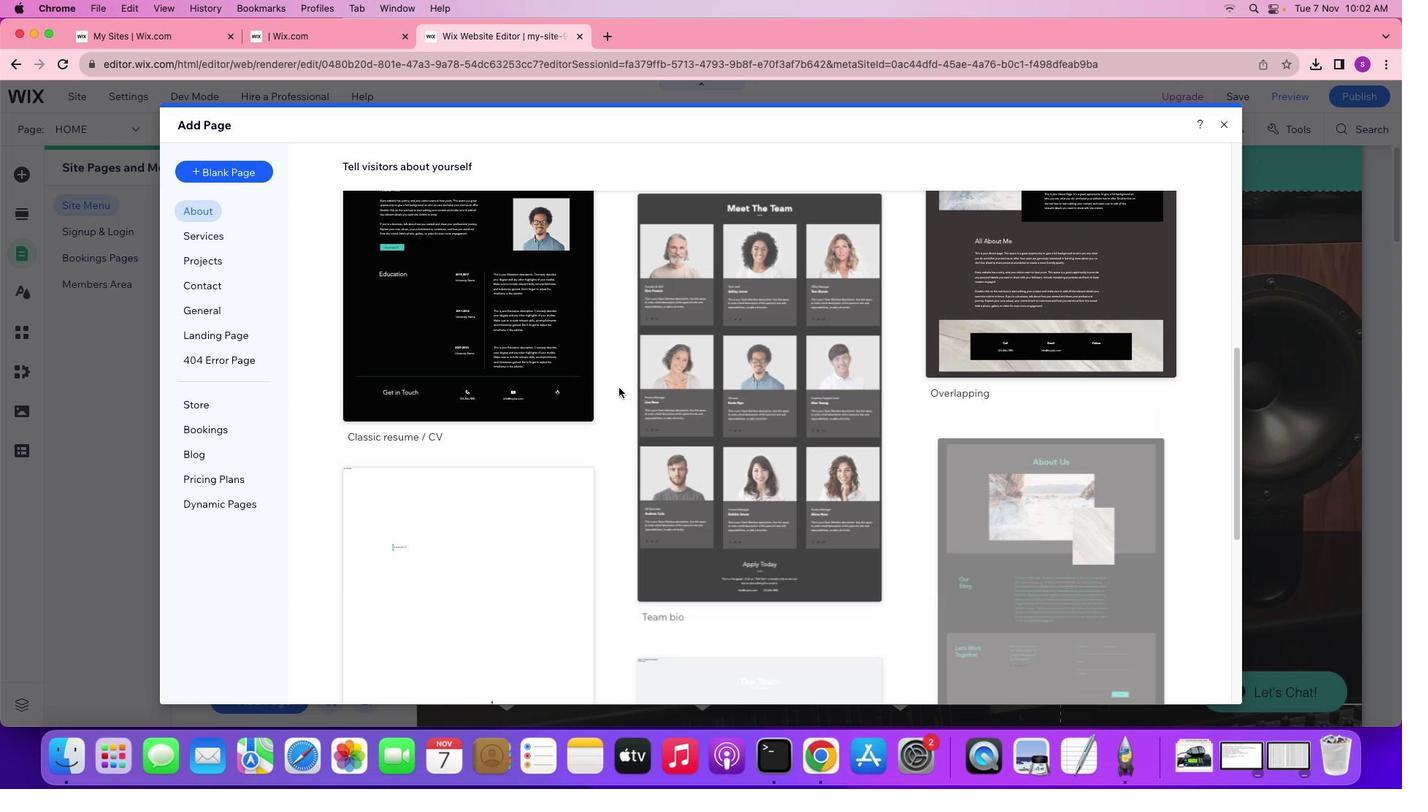 
Action: Mouse scrolled (661, 429) with delta (41, 40)
Screenshot: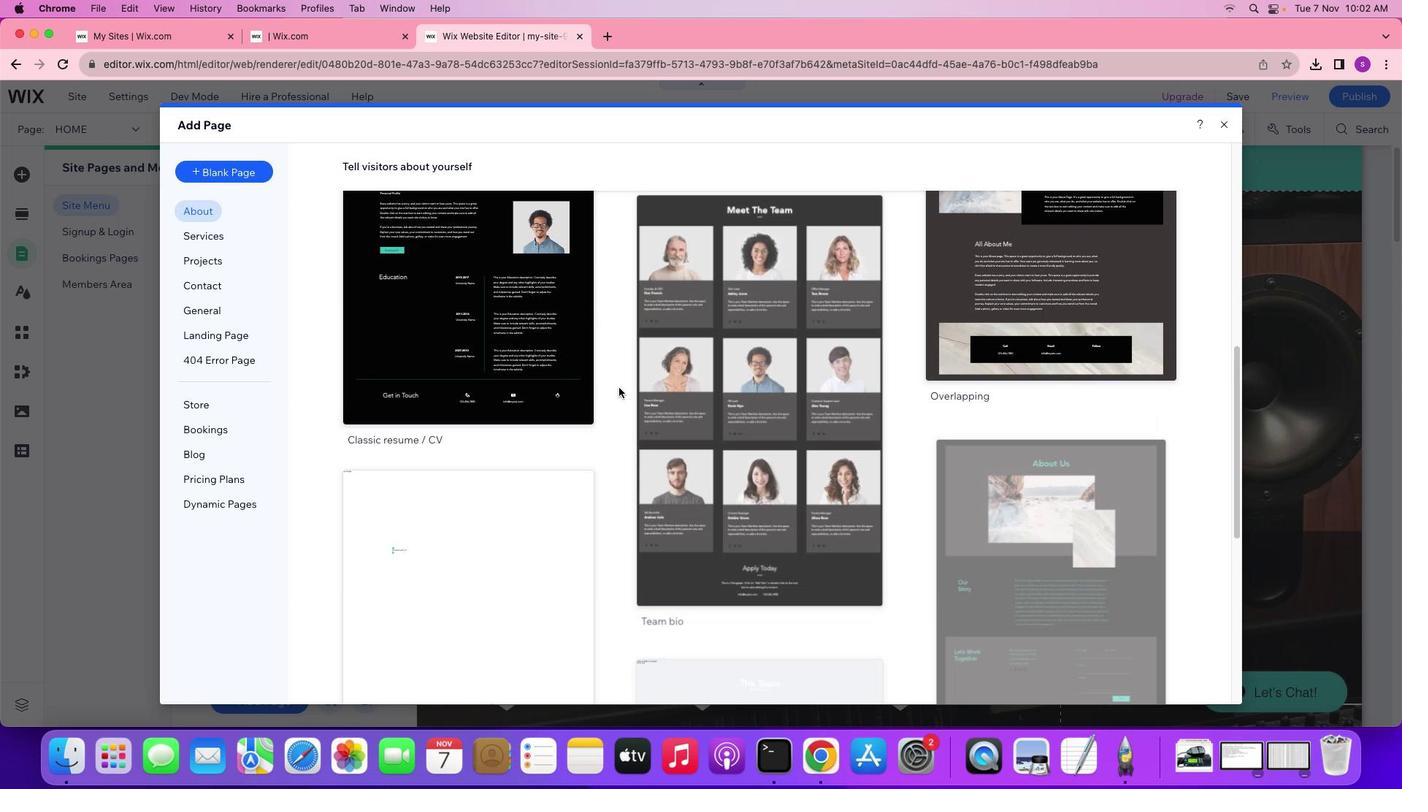 
Action: Mouse scrolled (661, 429) with delta (41, 38)
Screenshot: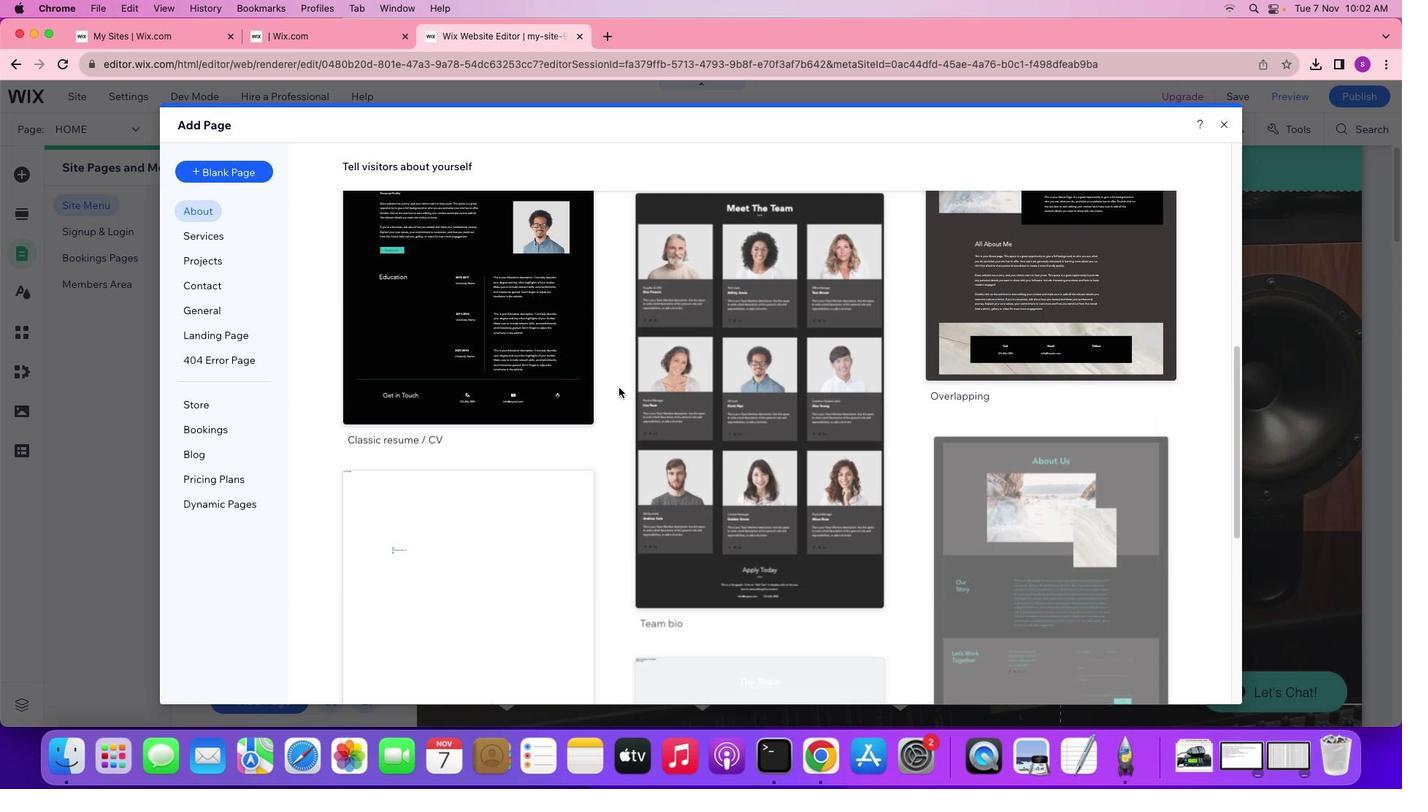 
Action: Mouse scrolled (661, 429) with delta (41, 38)
Screenshot: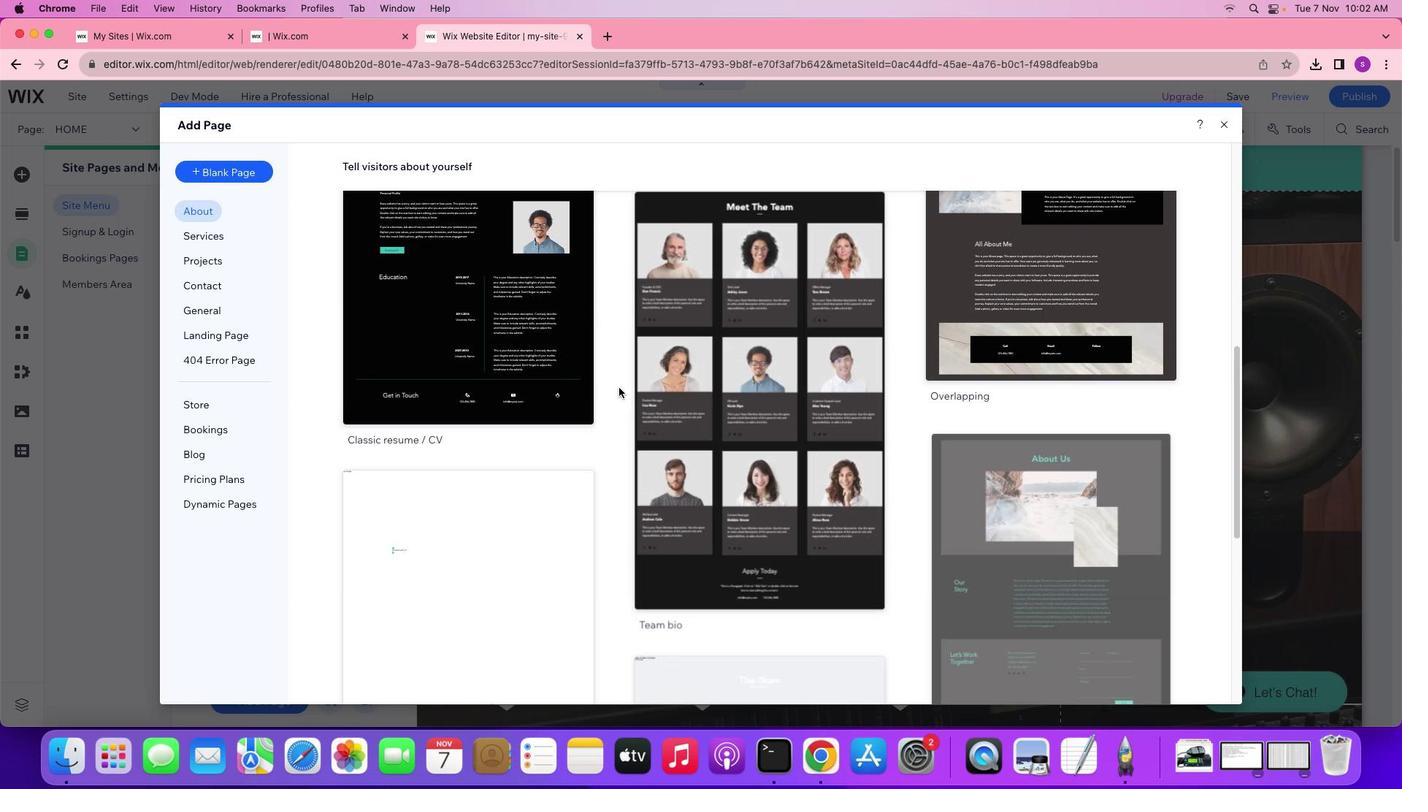 
Action: Mouse scrolled (661, 429) with delta (41, 42)
Screenshot: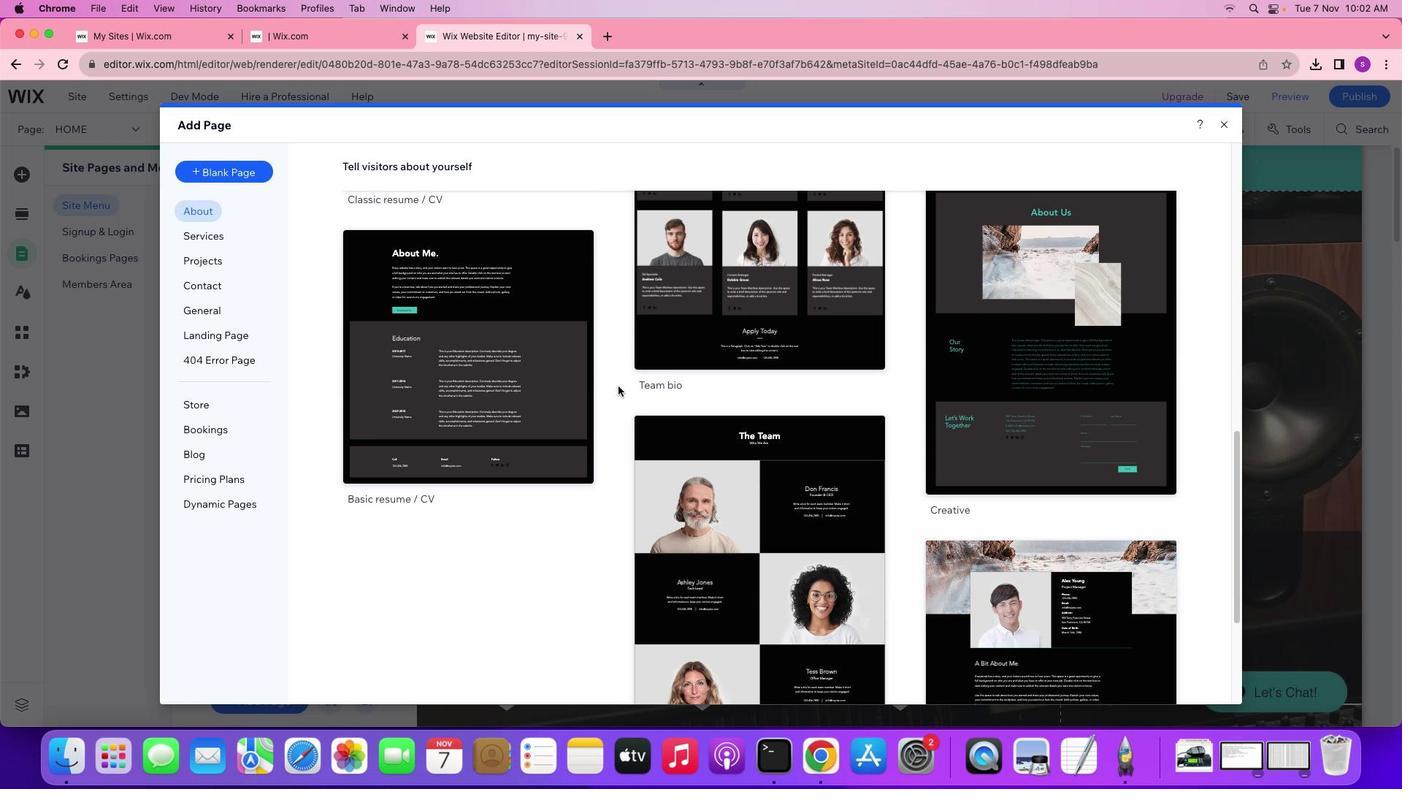 
Action: Mouse scrolled (661, 429) with delta (41, 42)
Screenshot: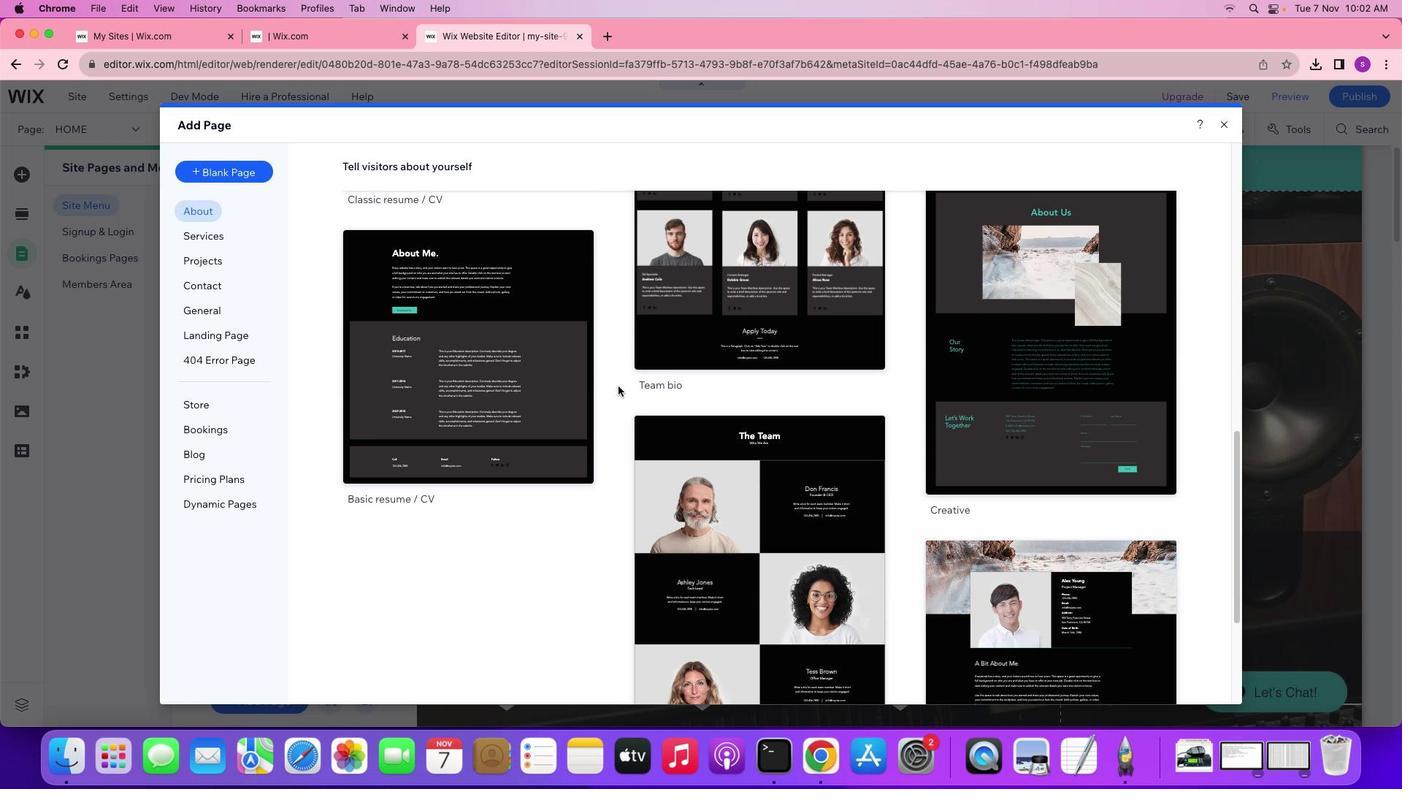 
Action: Mouse scrolled (661, 429) with delta (41, 43)
Screenshot: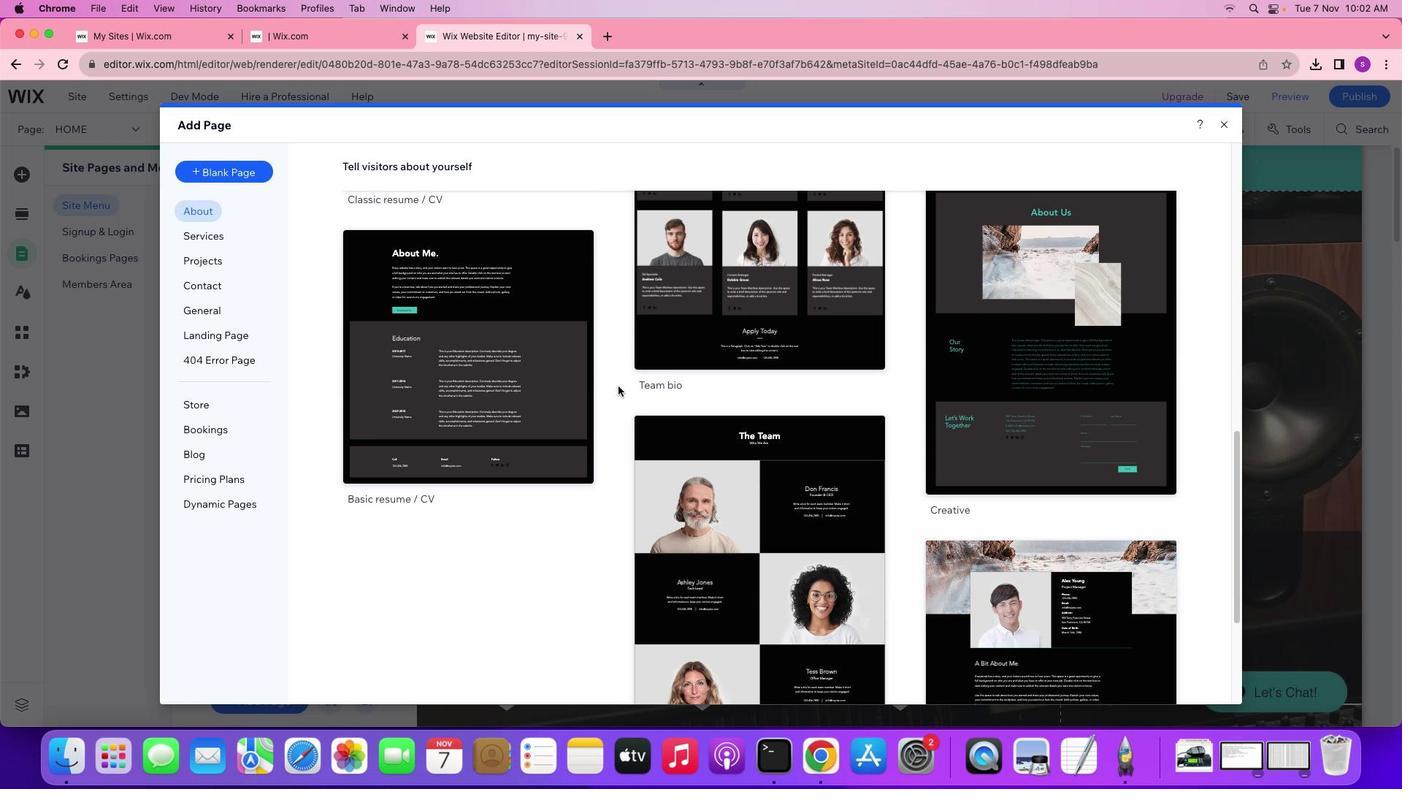 
Action: Mouse scrolled (661, 429) with delta (41, 40)
Screenshot: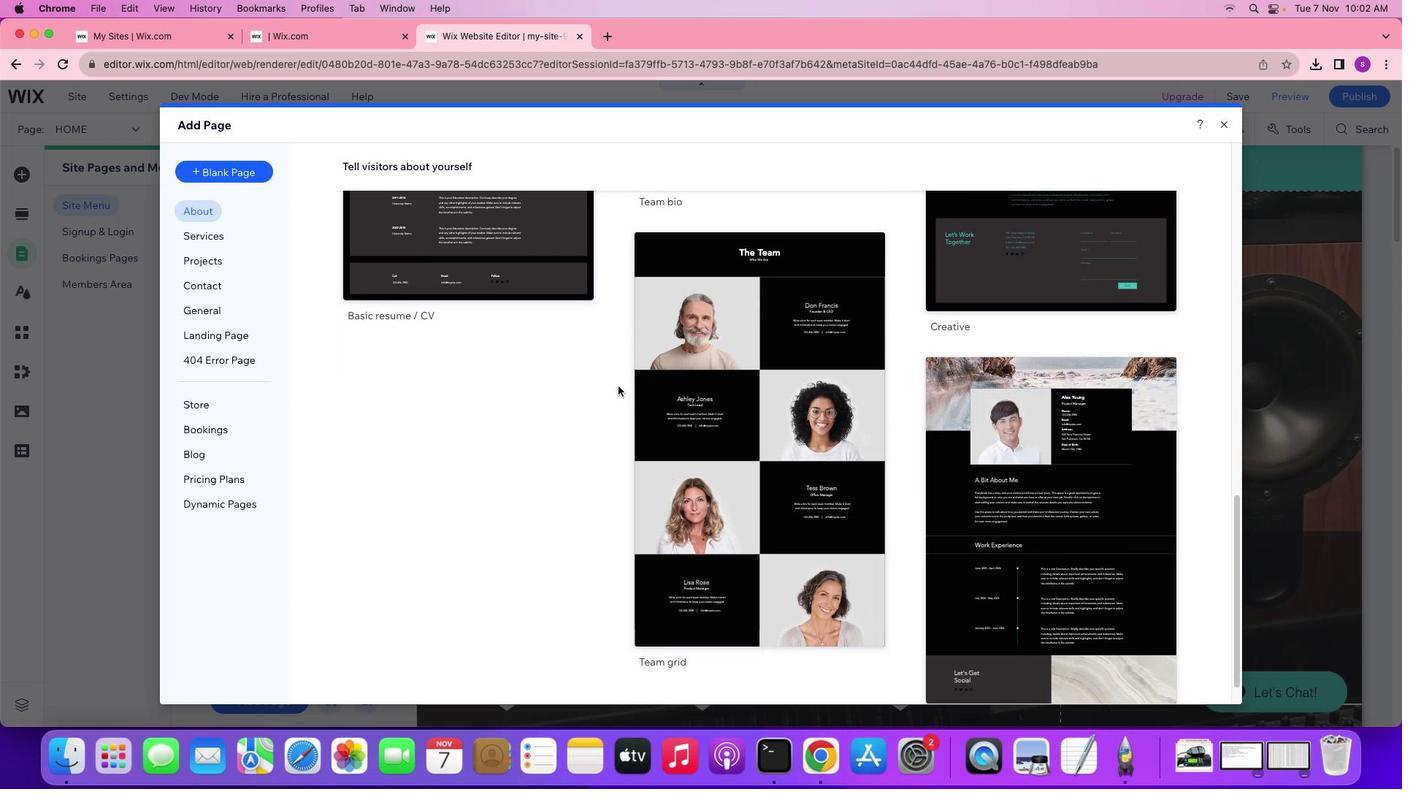 
Action: Mouse scrolled (661, 429) with delta (41, 40)
Screenshot: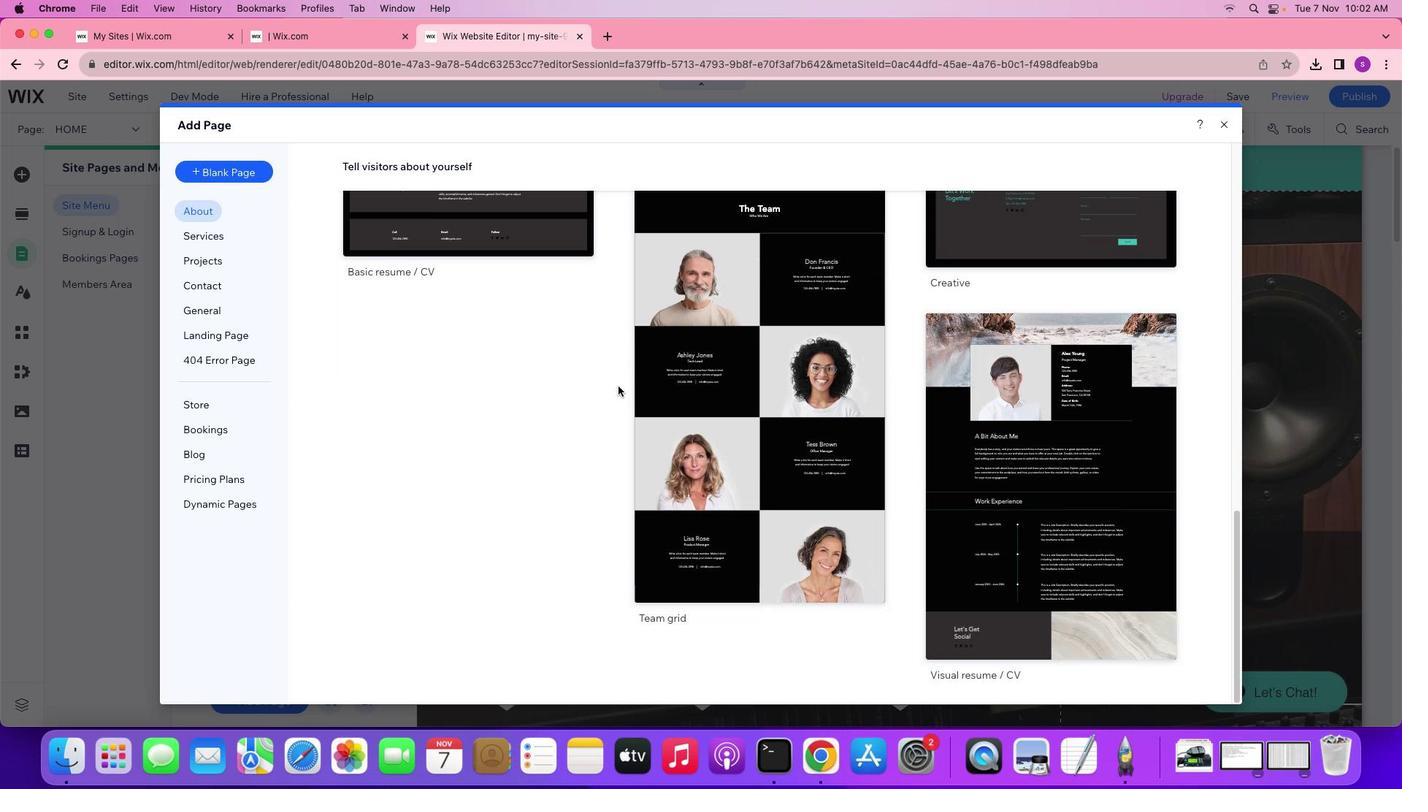 
Action: Mouse scrolled (661, 429) with delta (41, 40)
Screenshot: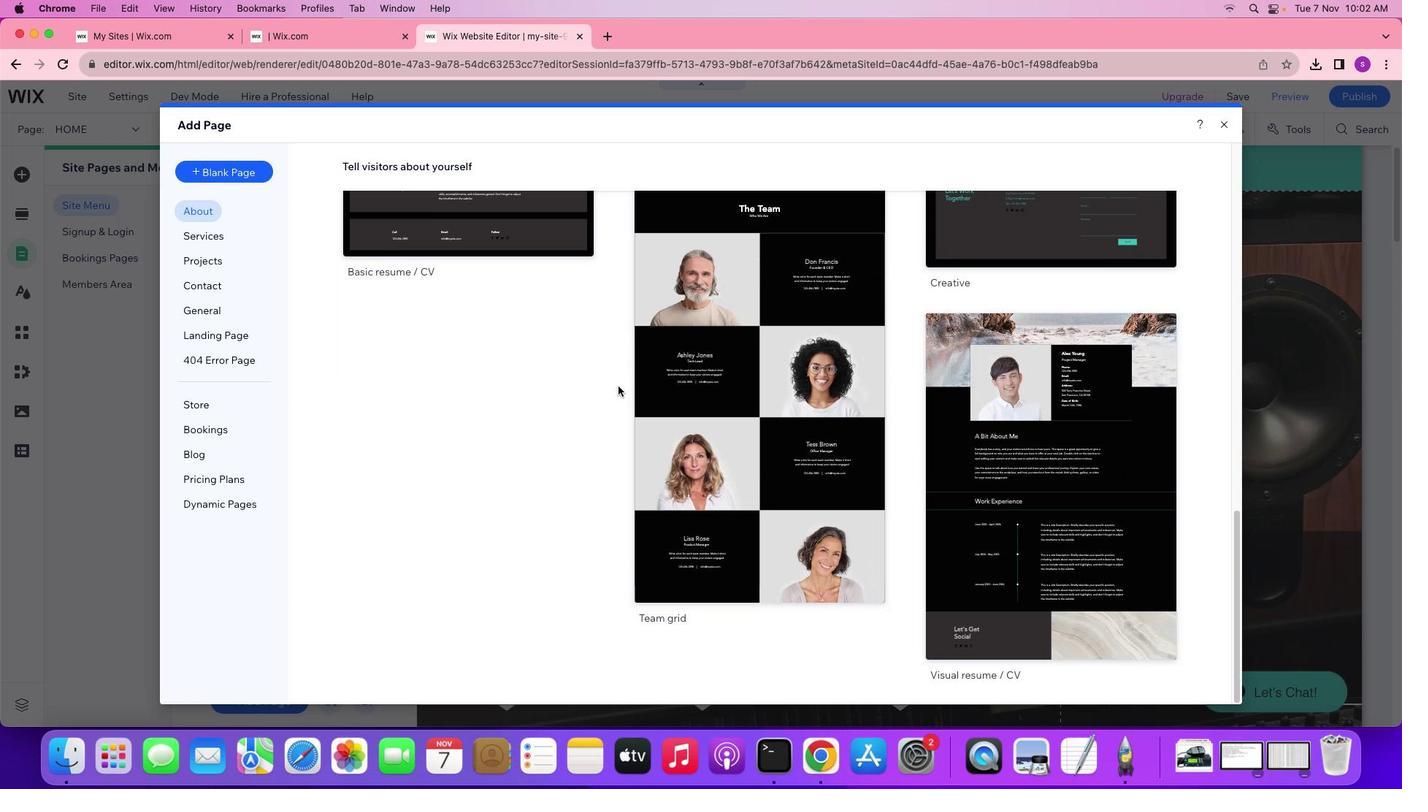
Action: Mouse scrolled (661, 429) with delta (41, 38)
Screenshot: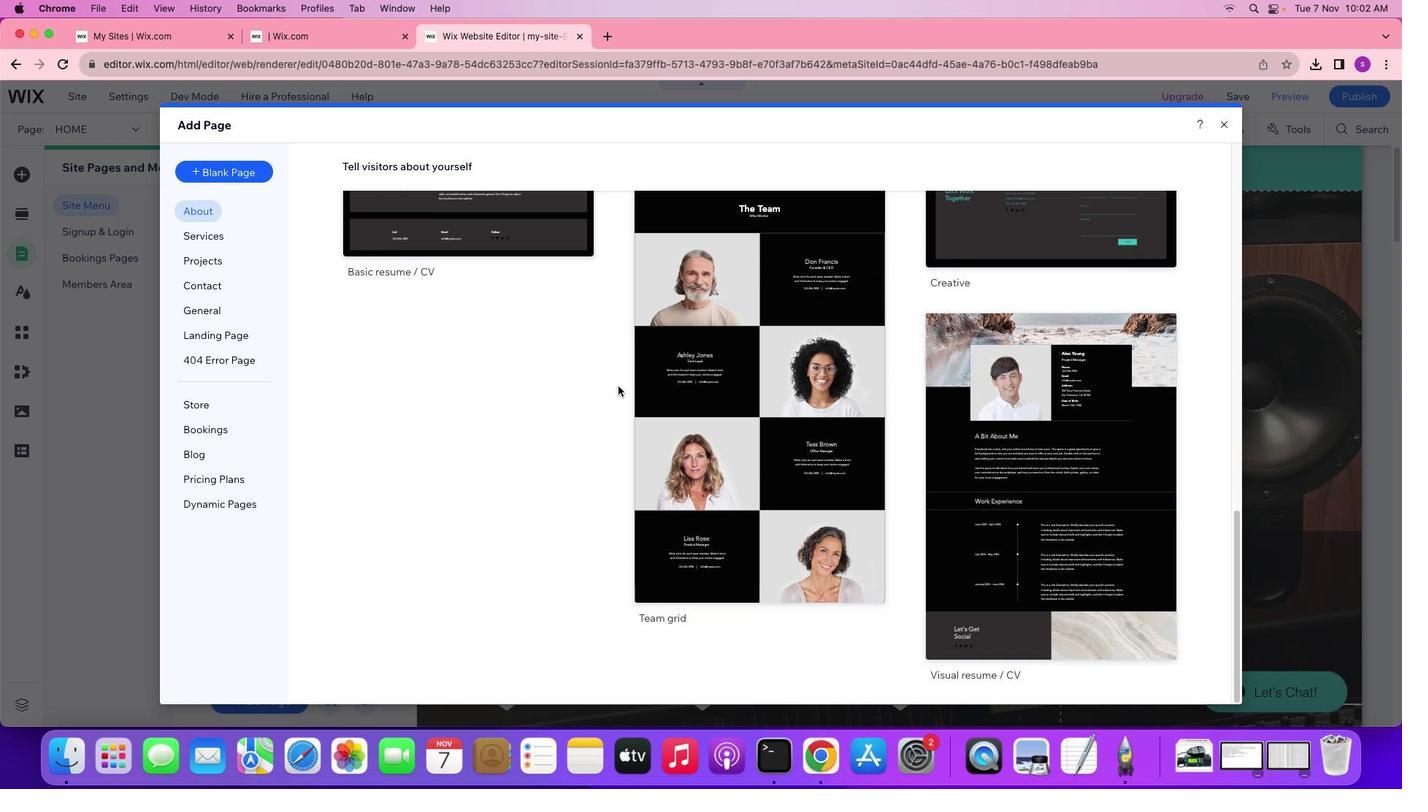 
Action: Mouse moved to (659, 428)
Screenshot: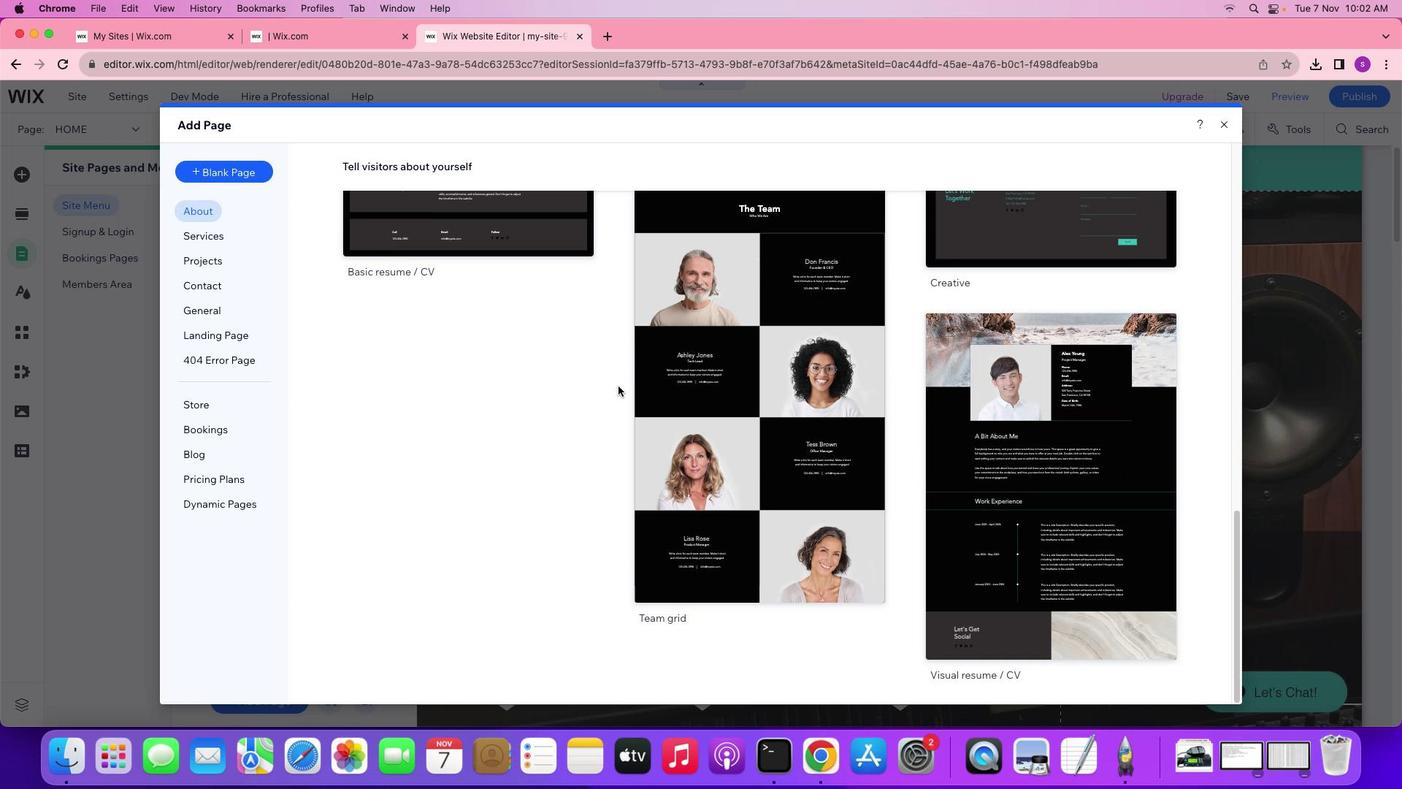 
Action: Mouse scrolled (659, 428) with delta (41, 40)
Screenshot: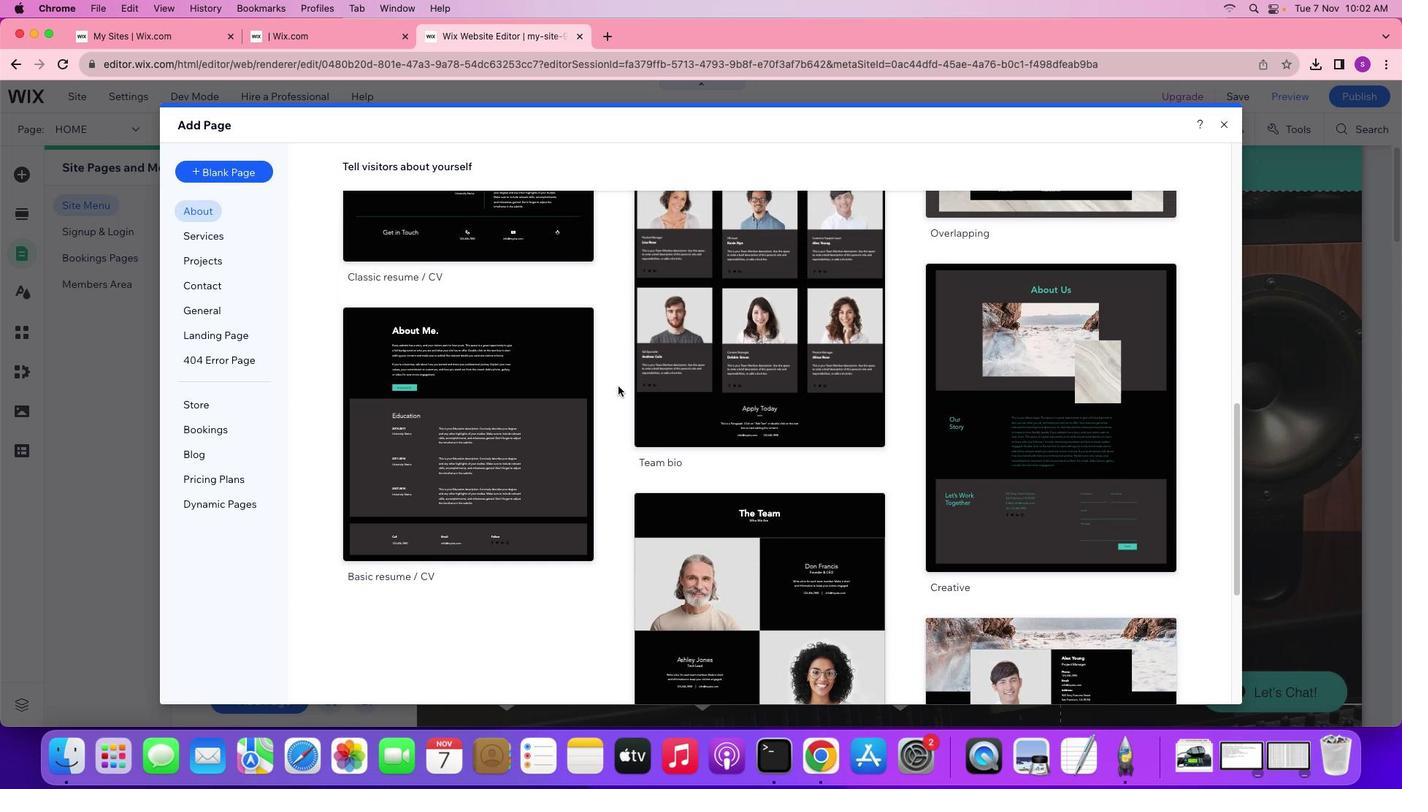 
Action: Mouse scrolled (659, 428) with delta (41, 40)
Screenshot: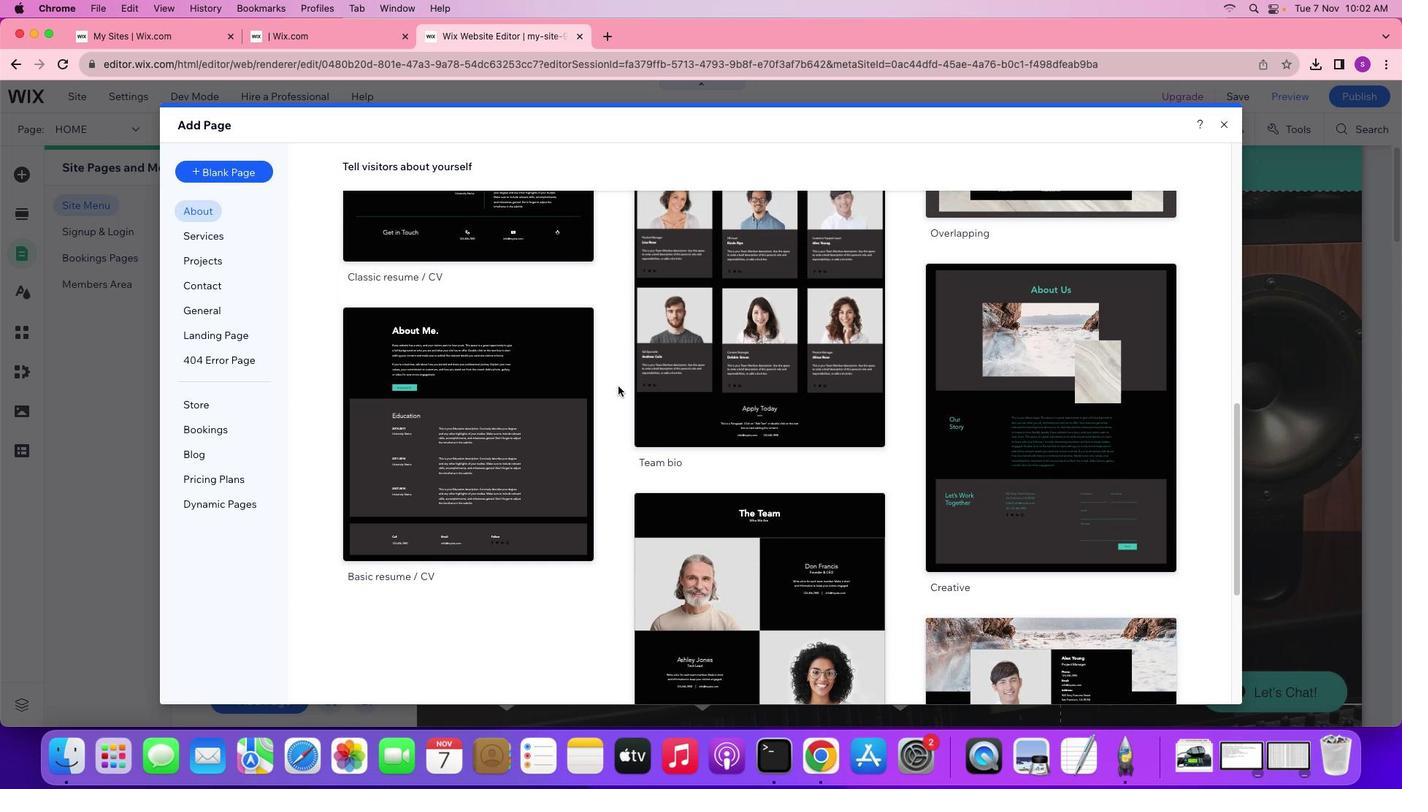 
Action: Mouse scrolled (659, 428) with delta (41, 39)
Screenshot: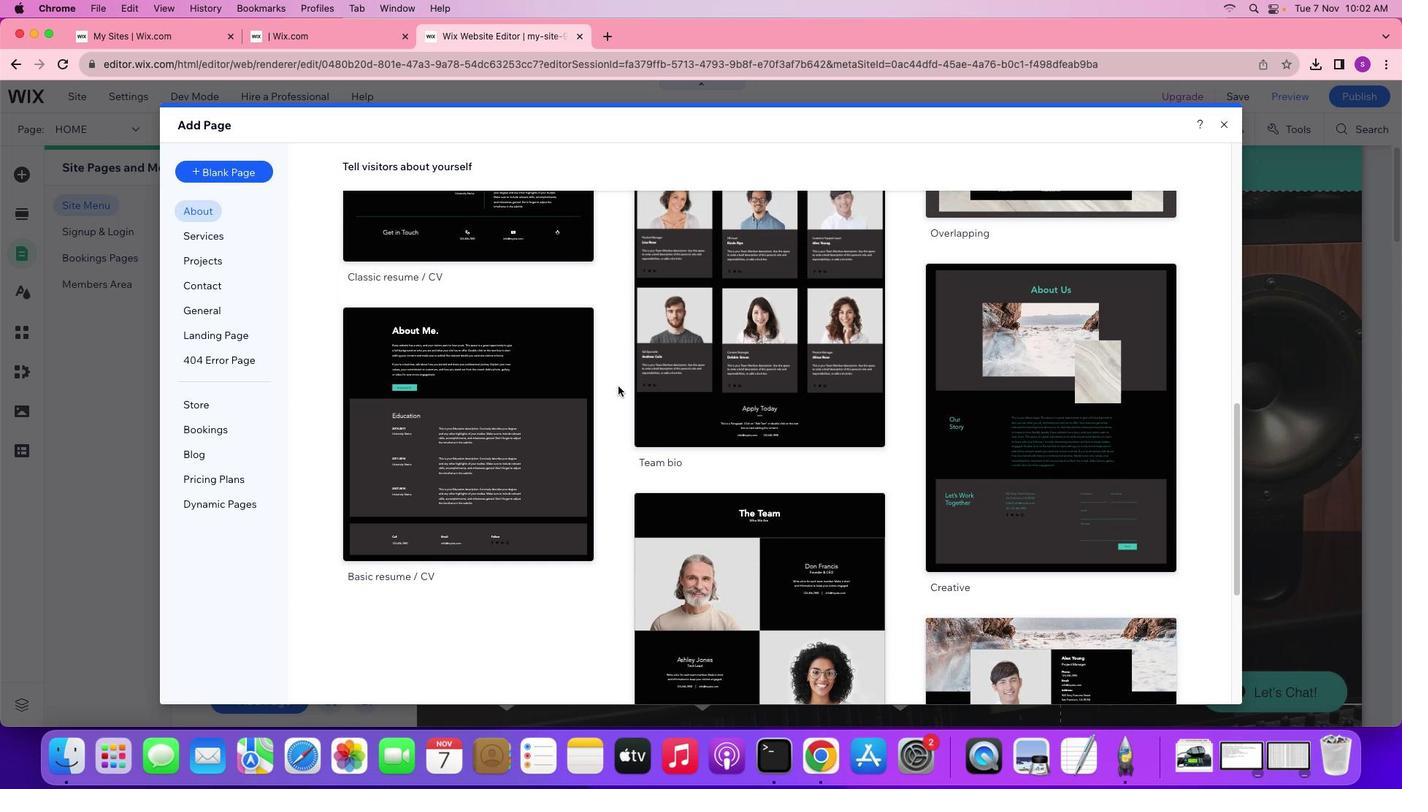 
Action: Mouse scrolled (659, 428) with delta (41, 37)
Screenshot: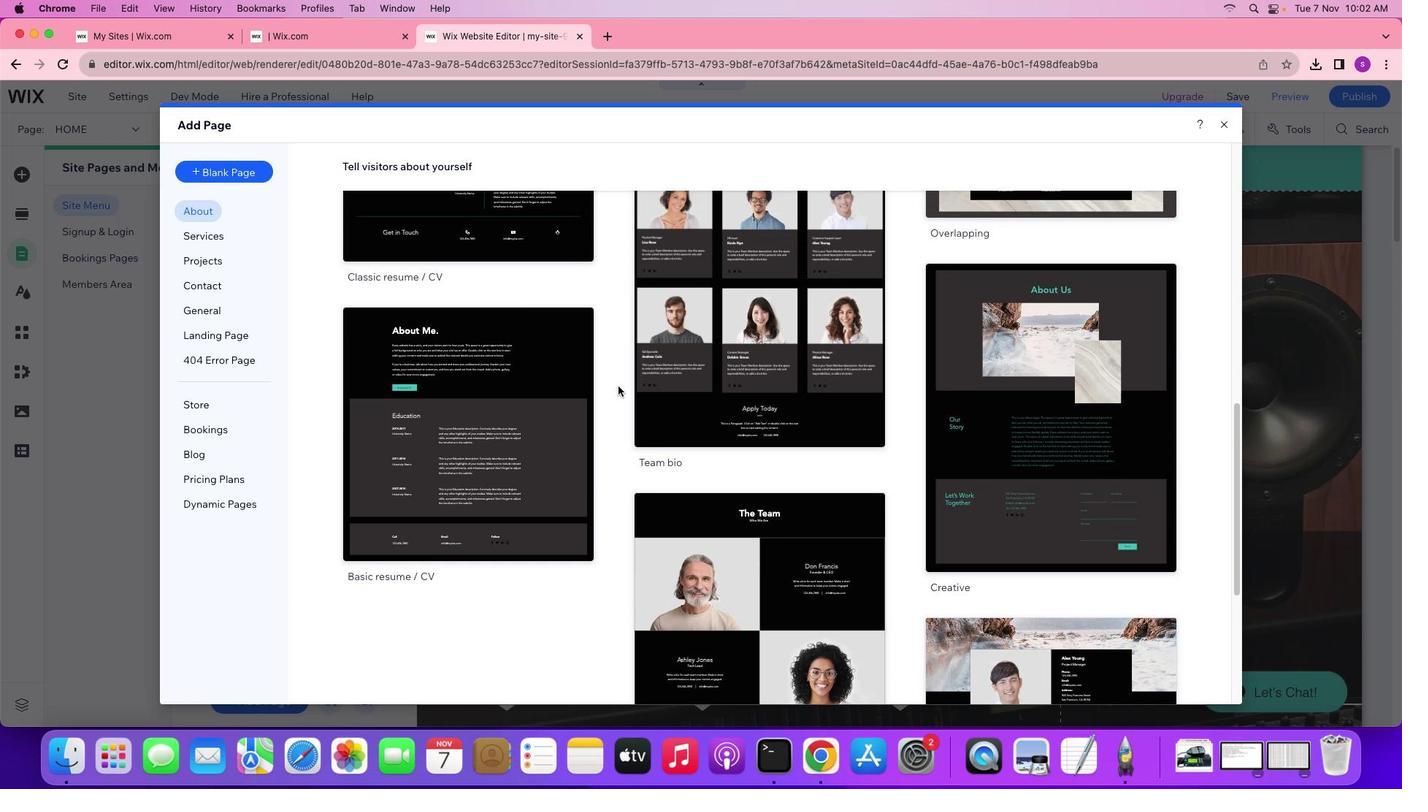 
Action: Mouse scrolled (659, 428) with delta (41, 37)
Screenshot: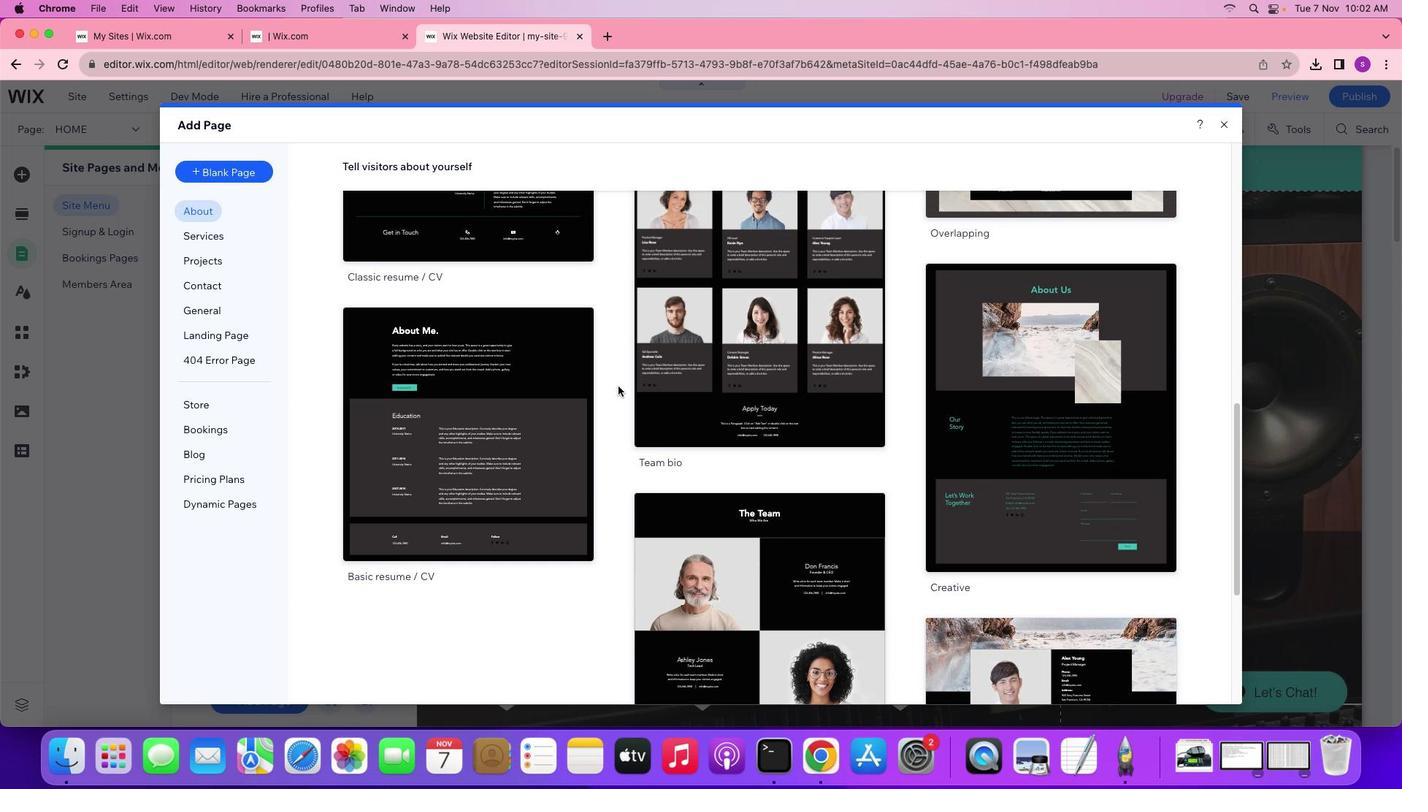 
Action: Mouse scrolled (659, 428) with delta (41, 42)
Screenshot: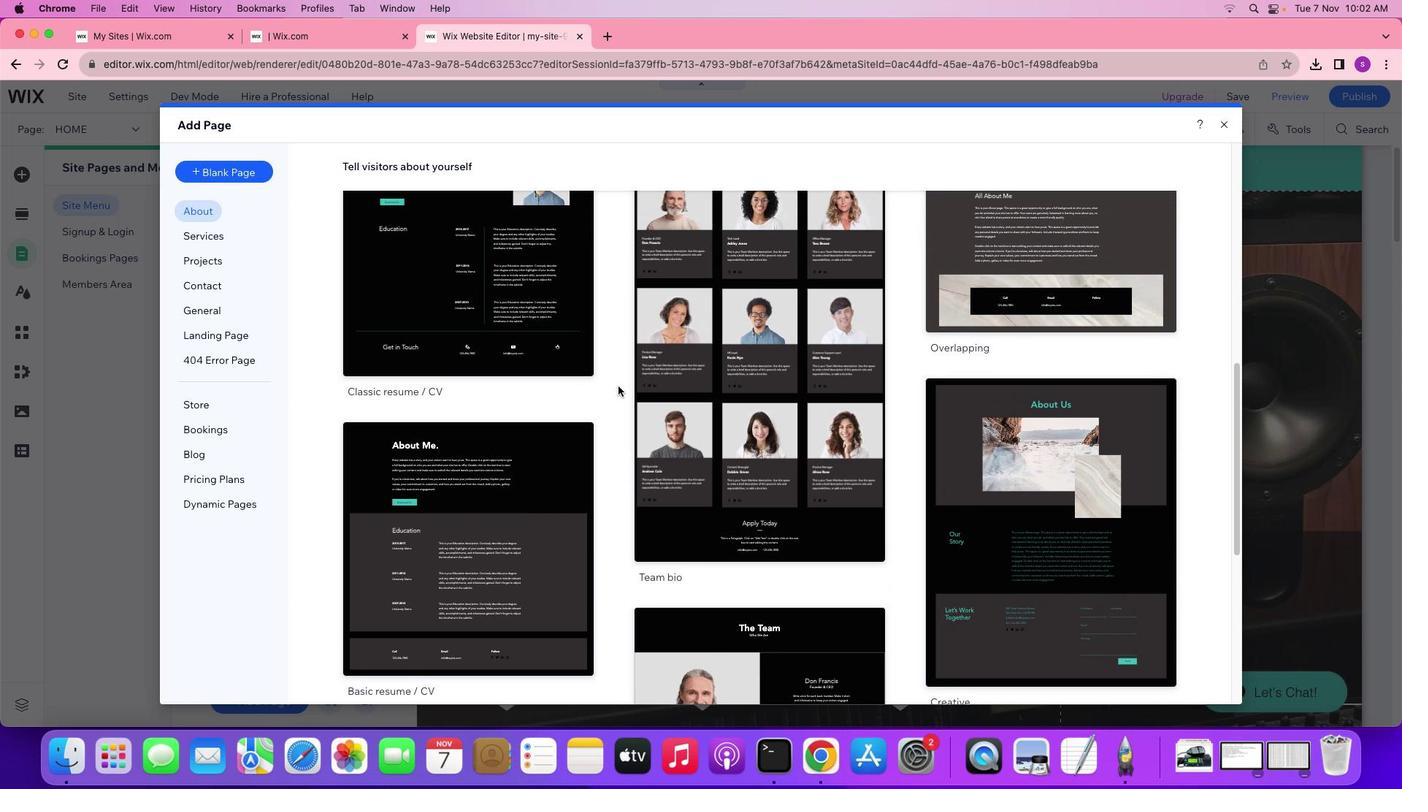 
Action: Mouse scrolled (659, 428) with delta (41, 42)
Screenshot: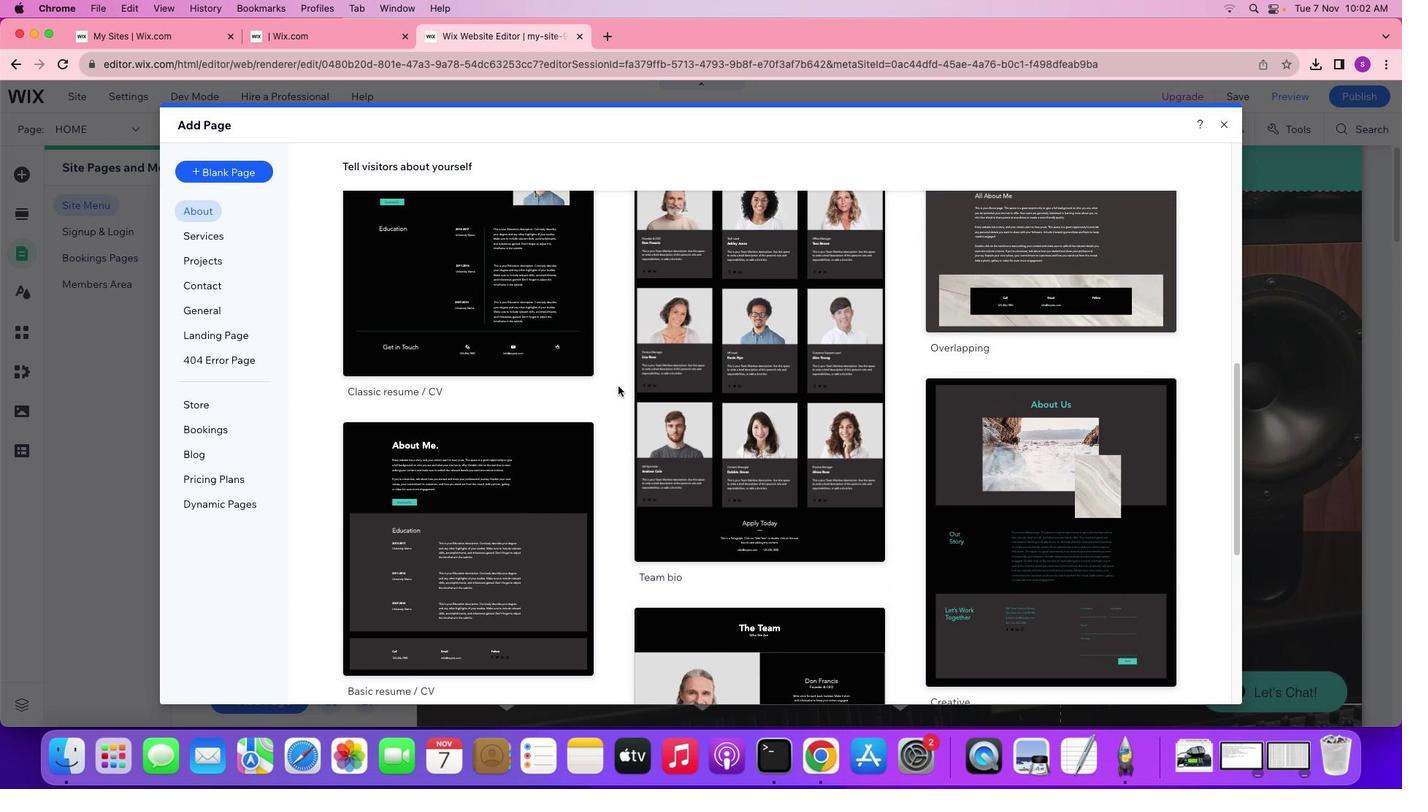 
Action: Mouse scrolled (659, 428) with delta (41, 43)
Screenshot: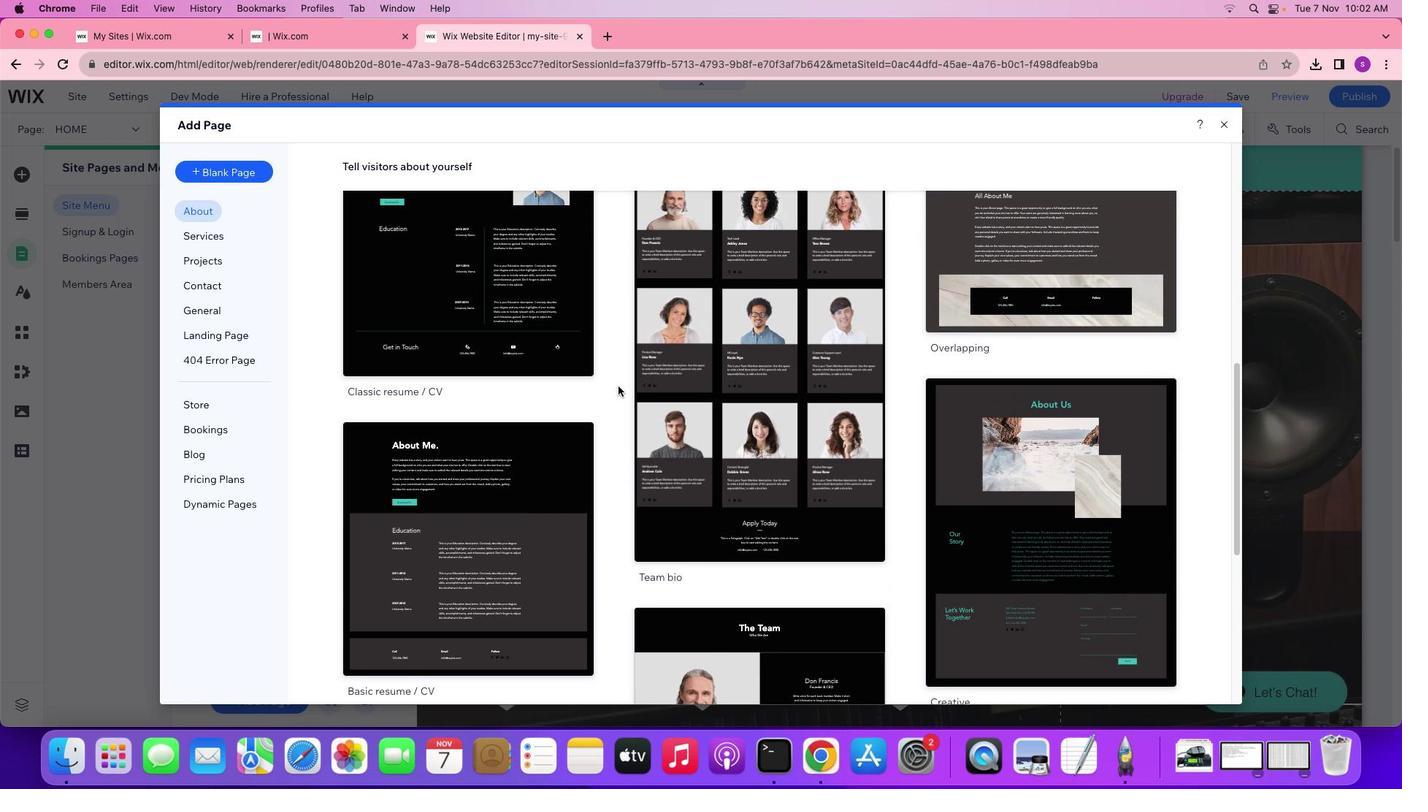 
Action: Mouse scrolled (659, 428) with delta (41, 43)
Screenshot: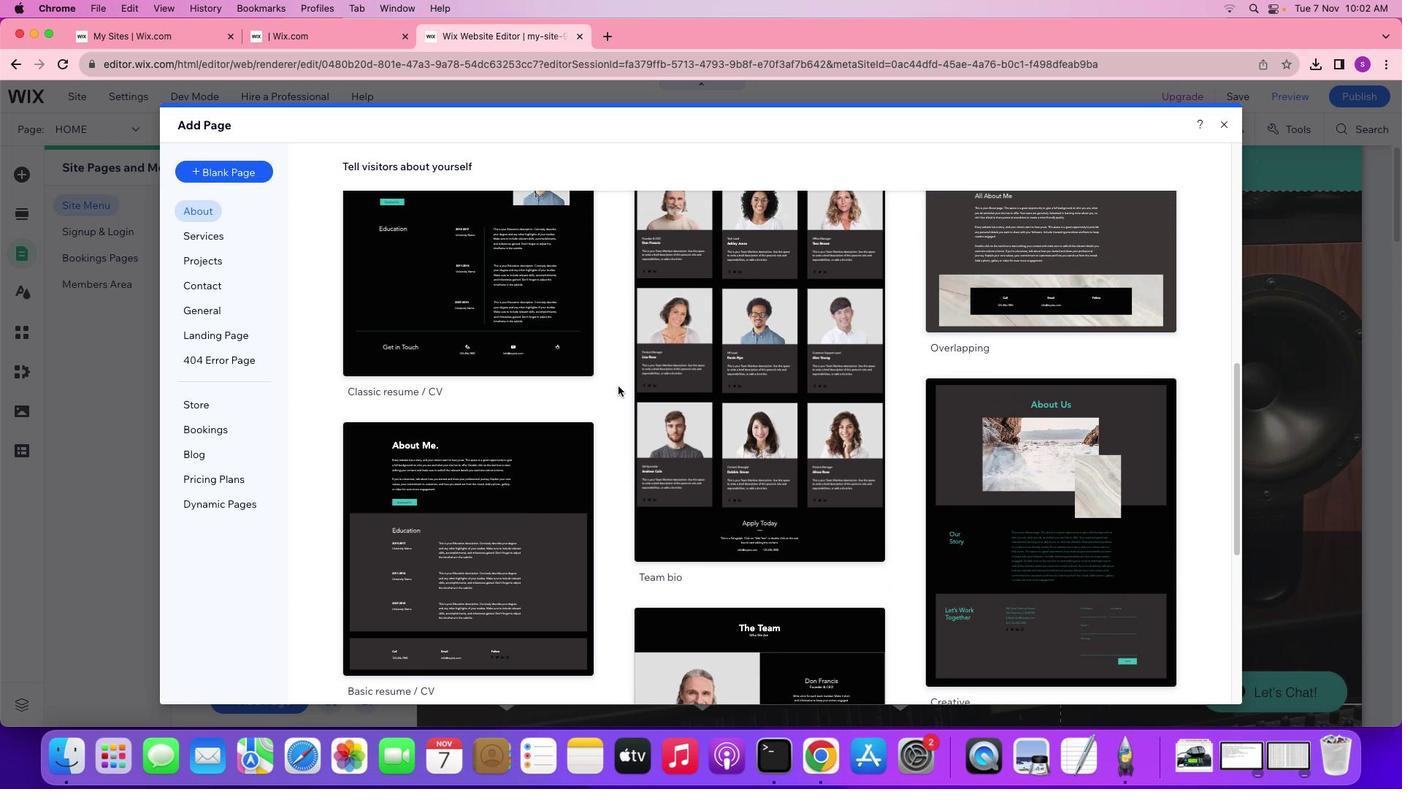
Action: Mouse scrolled (659, 428) with delta (41, 42)
Screenshot: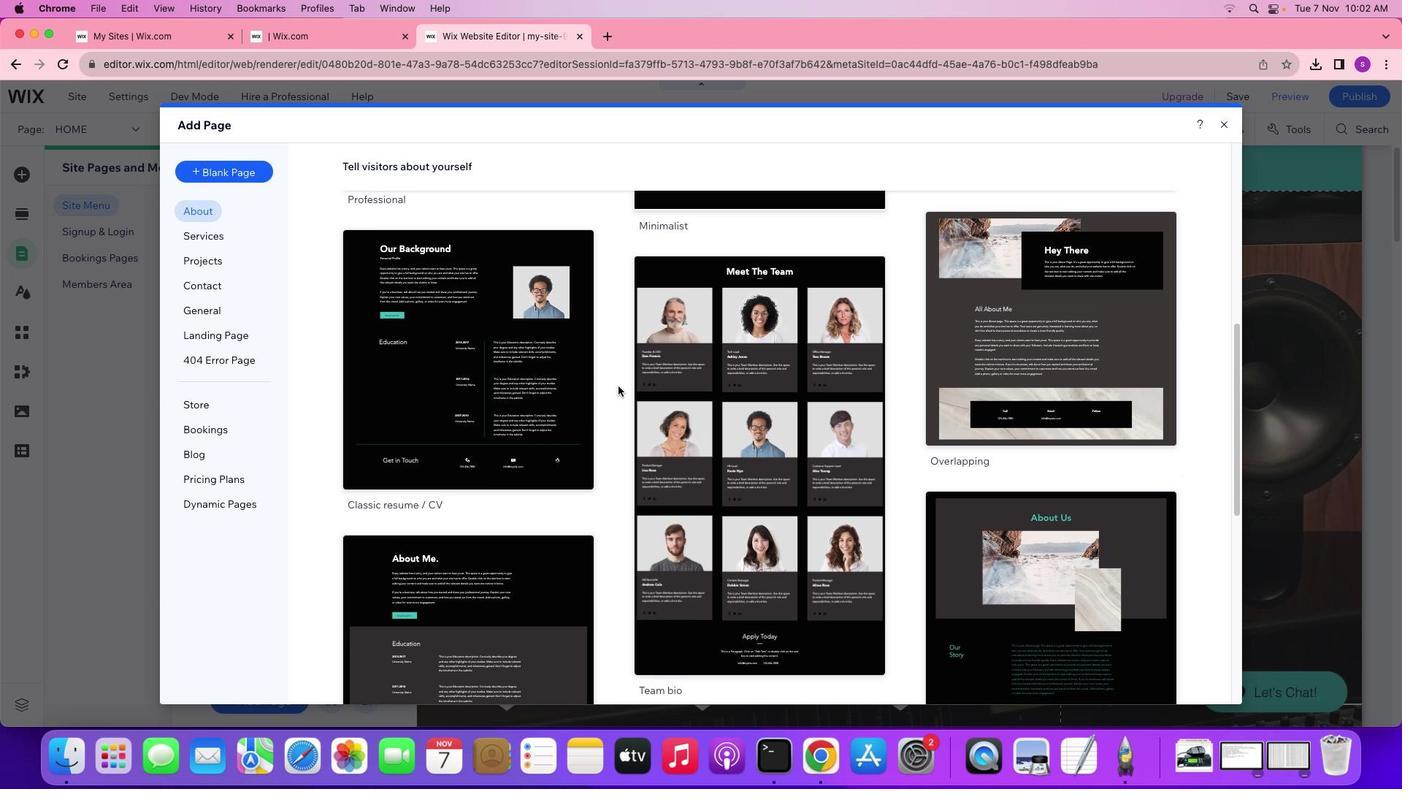 
Action: Mouse scrolled (659, 428) with delta (41, 42)
Screenshot: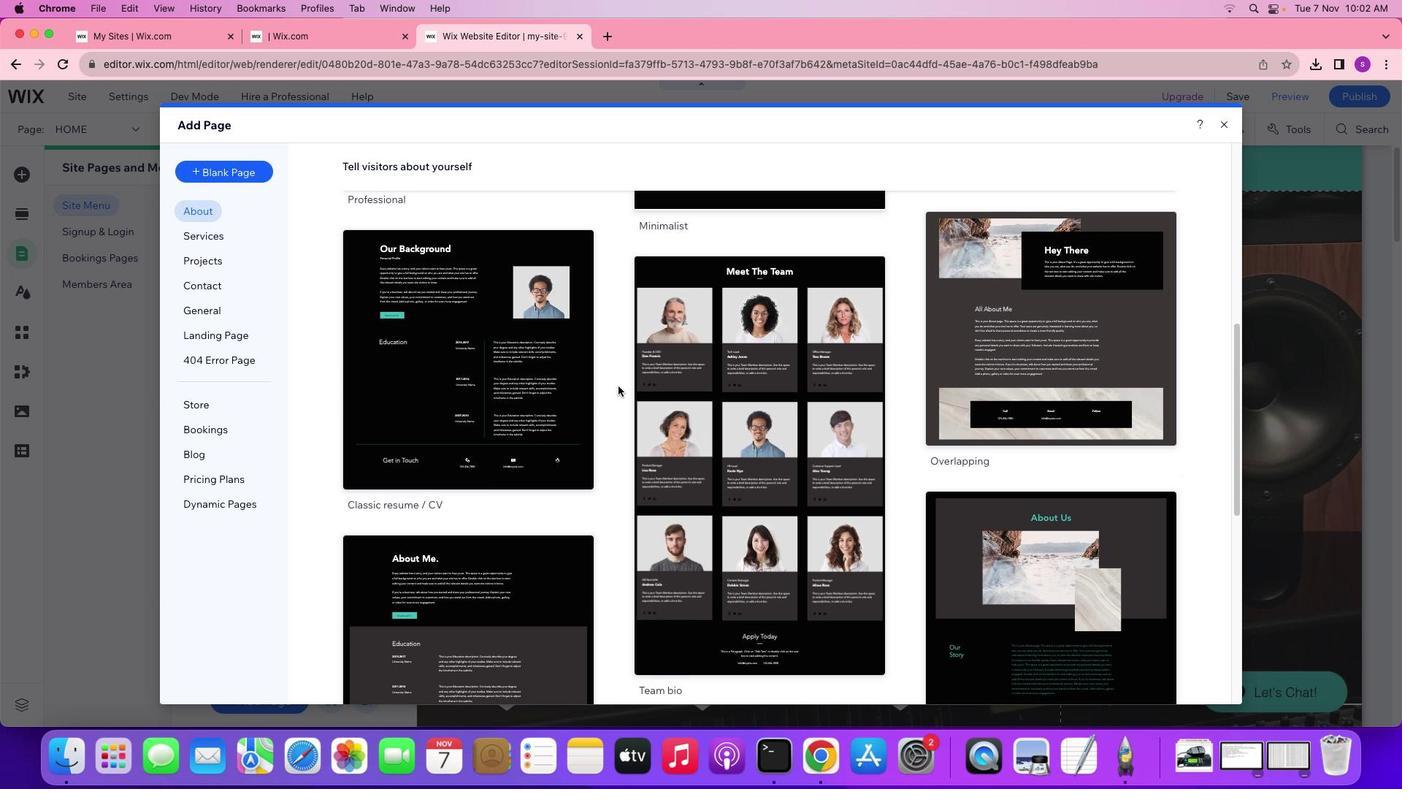 
Action: Mouse scrolled (659, 428) with delta (41, 43)
Screenshot: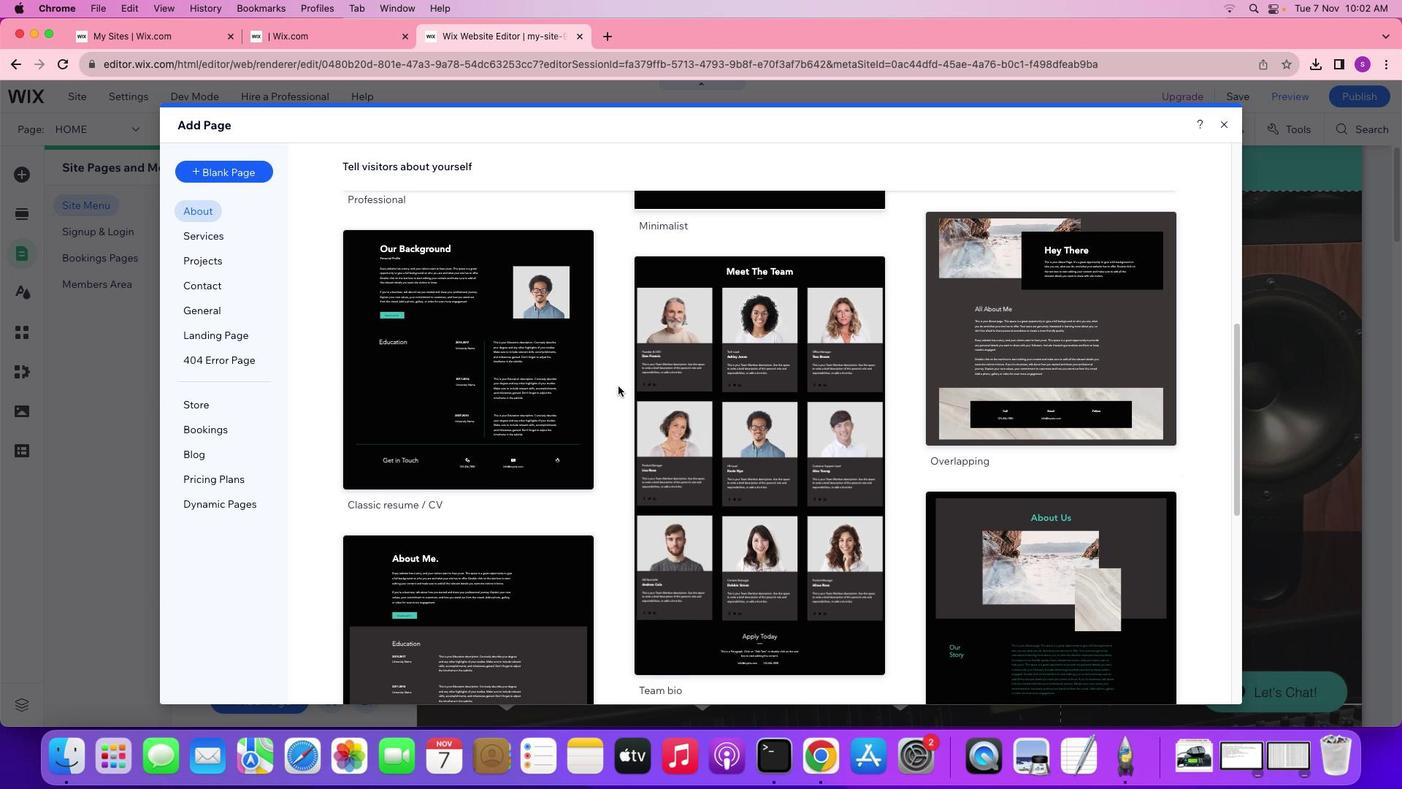 
Action: Mouse scrolled (659, 428) with delta (41, 42)
Screenshot: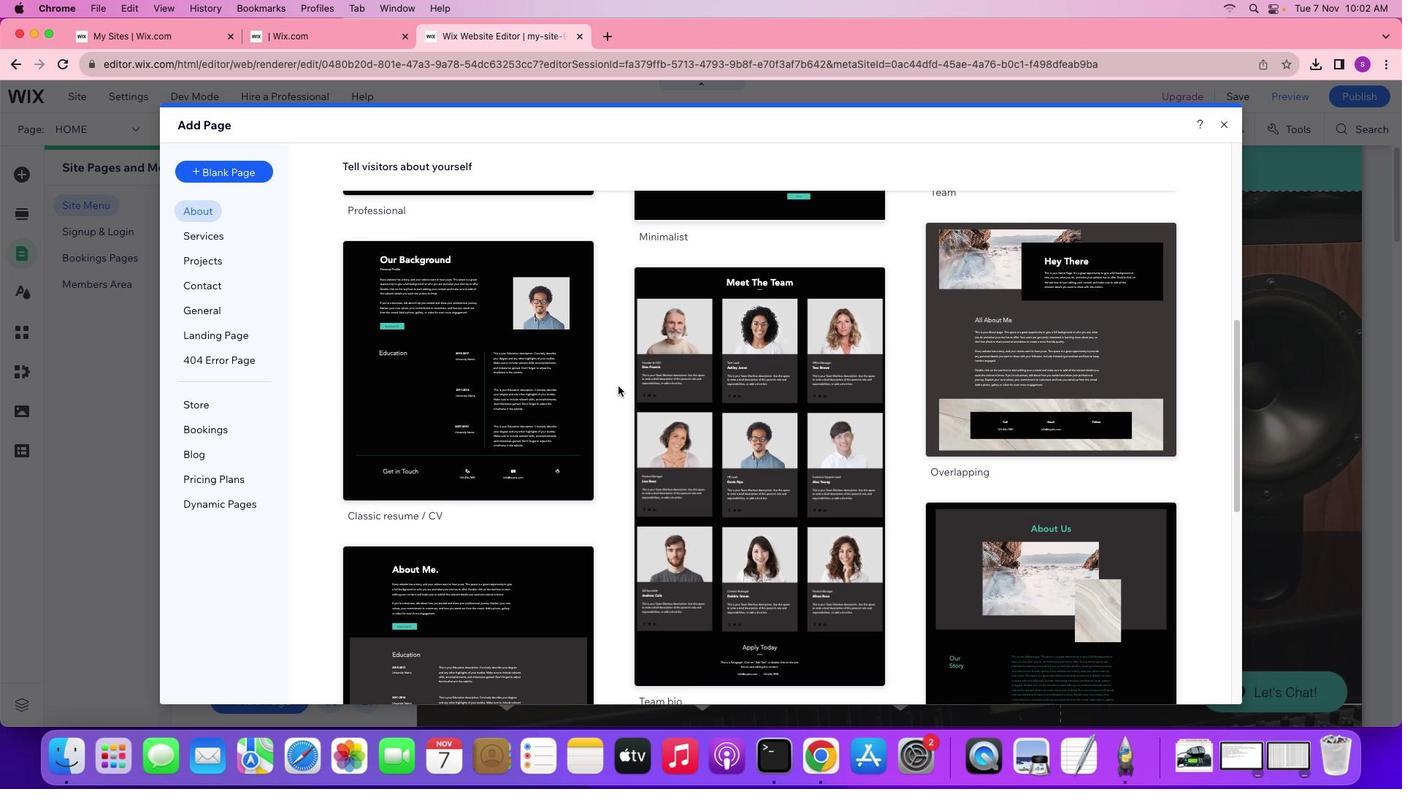 
Action: Mouse scrolled (659, 428) with delta (41, 42)
Screenshot: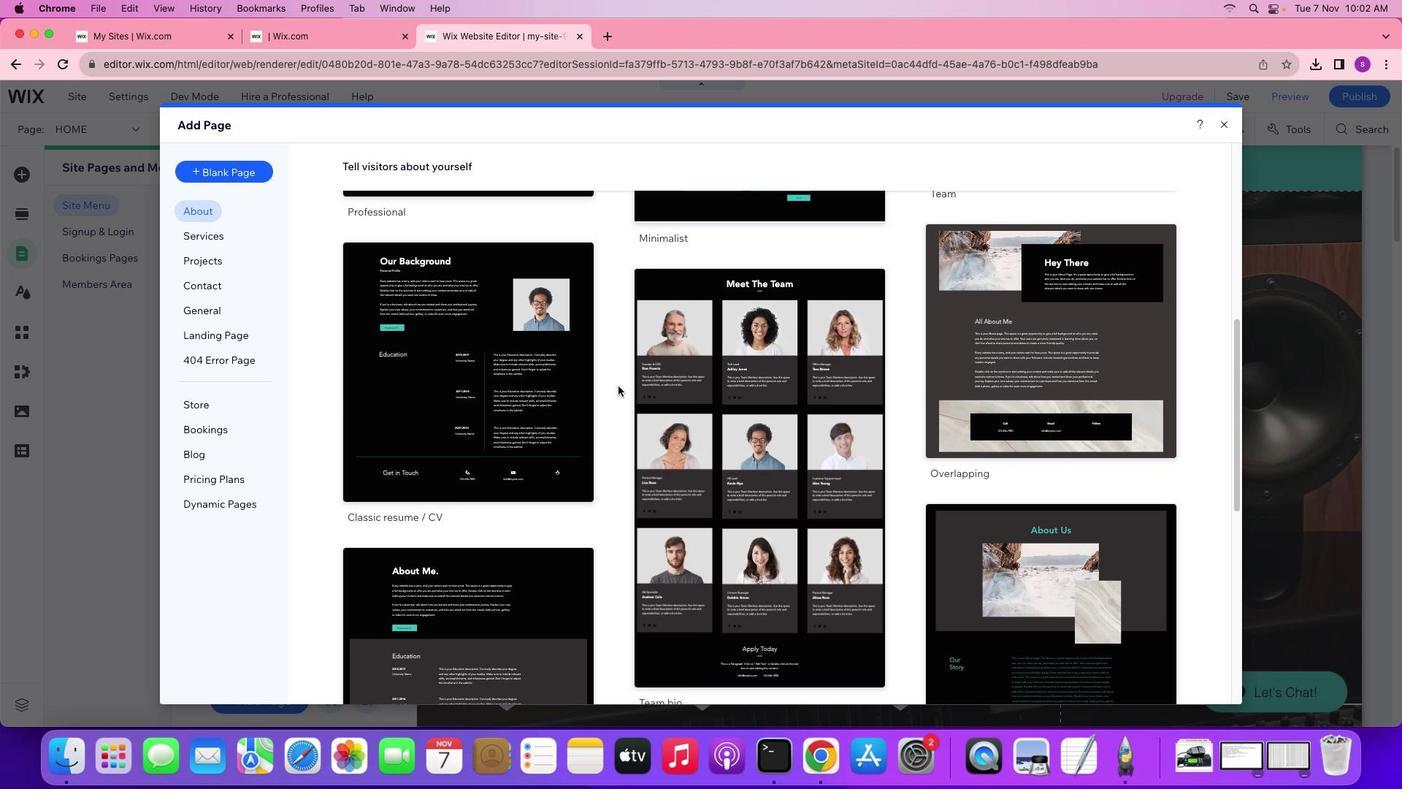 
Action: Mouse scrolled (659, 428) with delta (41, 43)
Screenshot: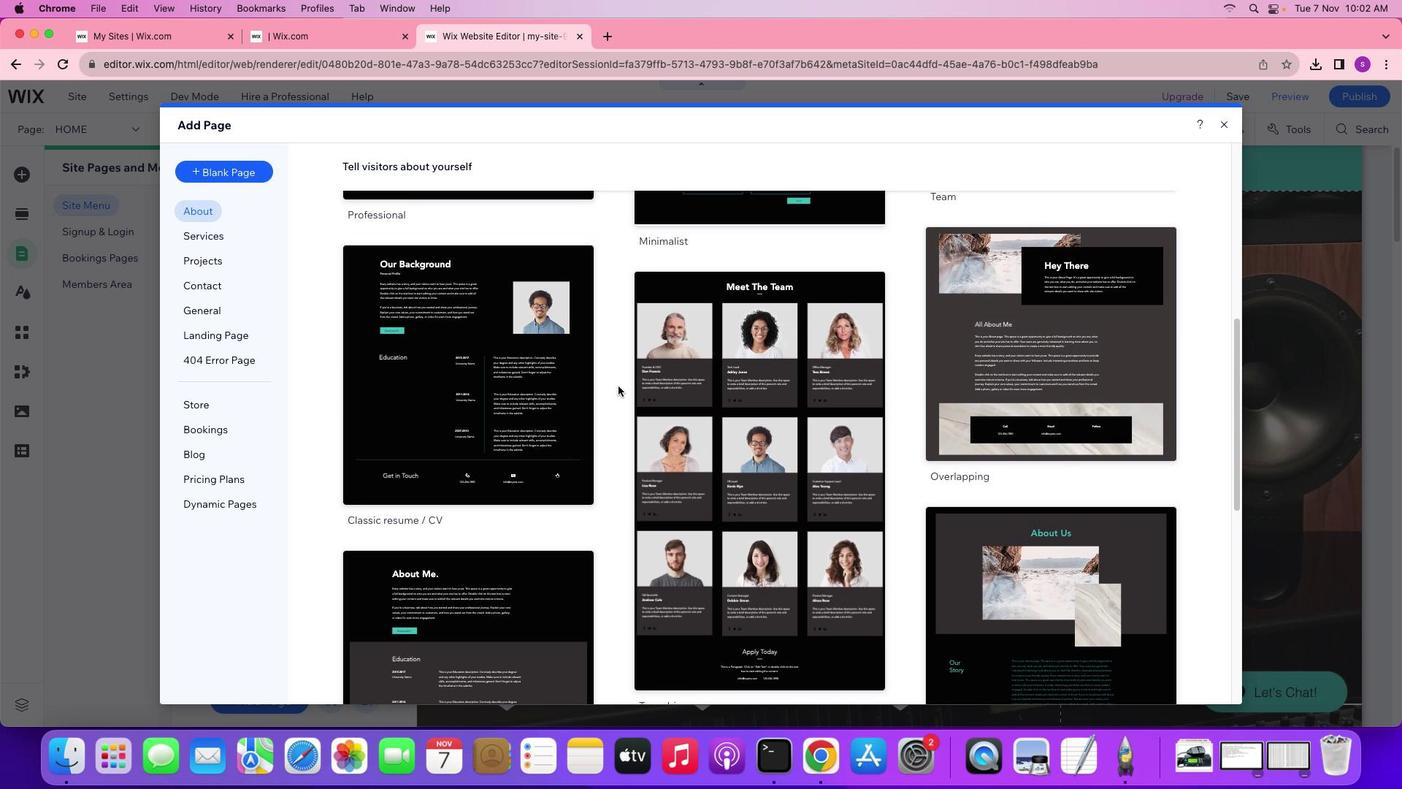 
Action: Mouse scrolled (659, 428) with delta (41, 42)
Screenshot: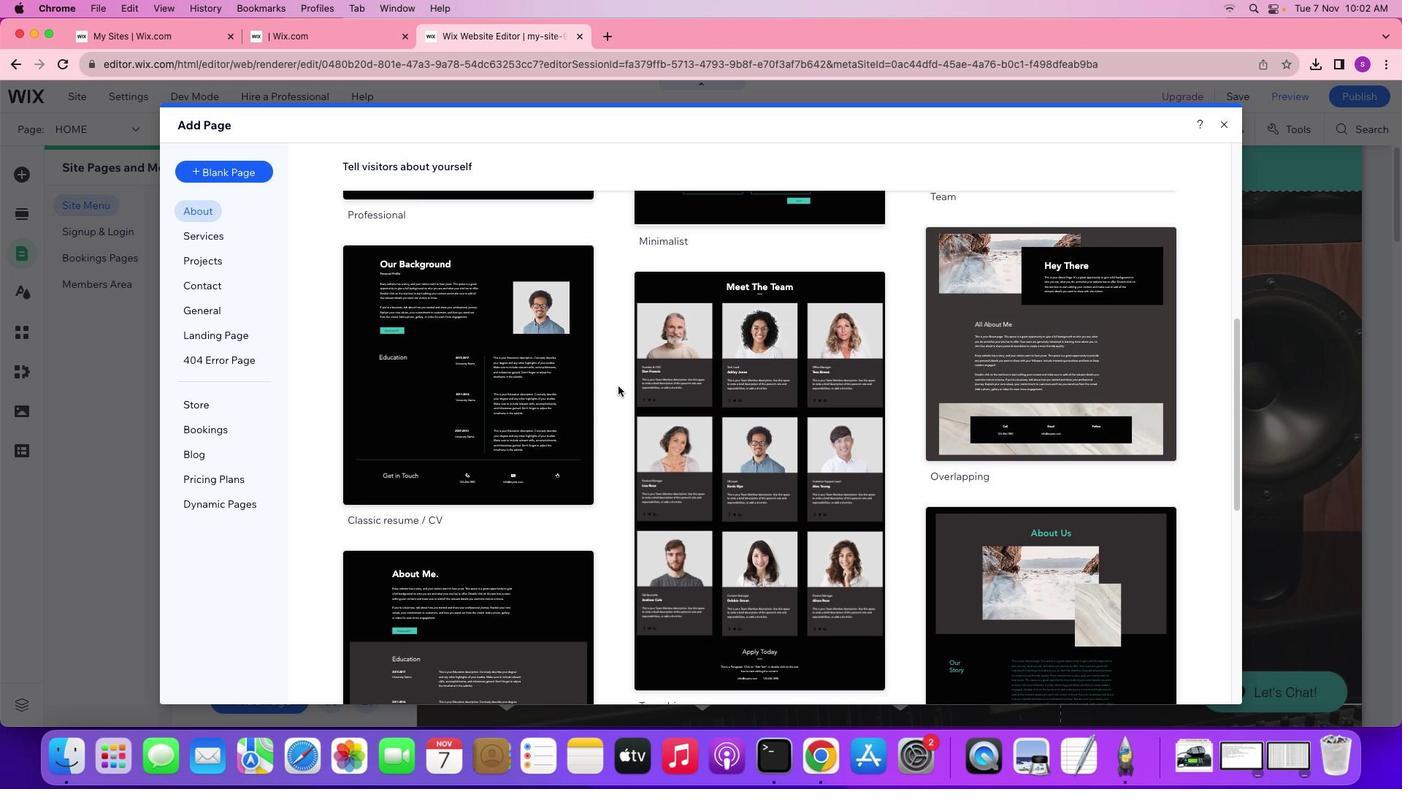 
Action: Mouse scrolled (659, 428) with delta (41, 42)
Screenshot: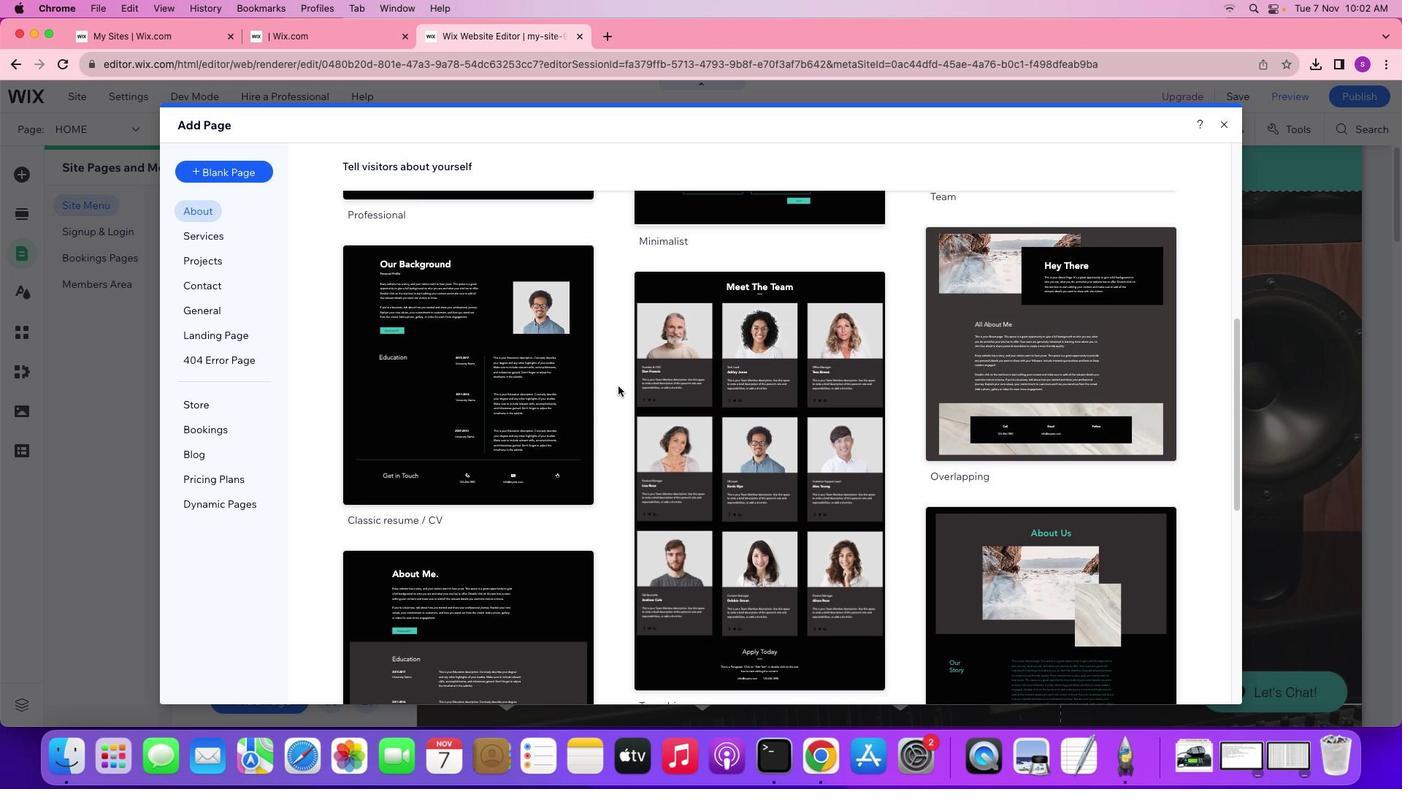 
Action: Mouse scrolled (659, 428) with delta (41, 43)
Screenshot: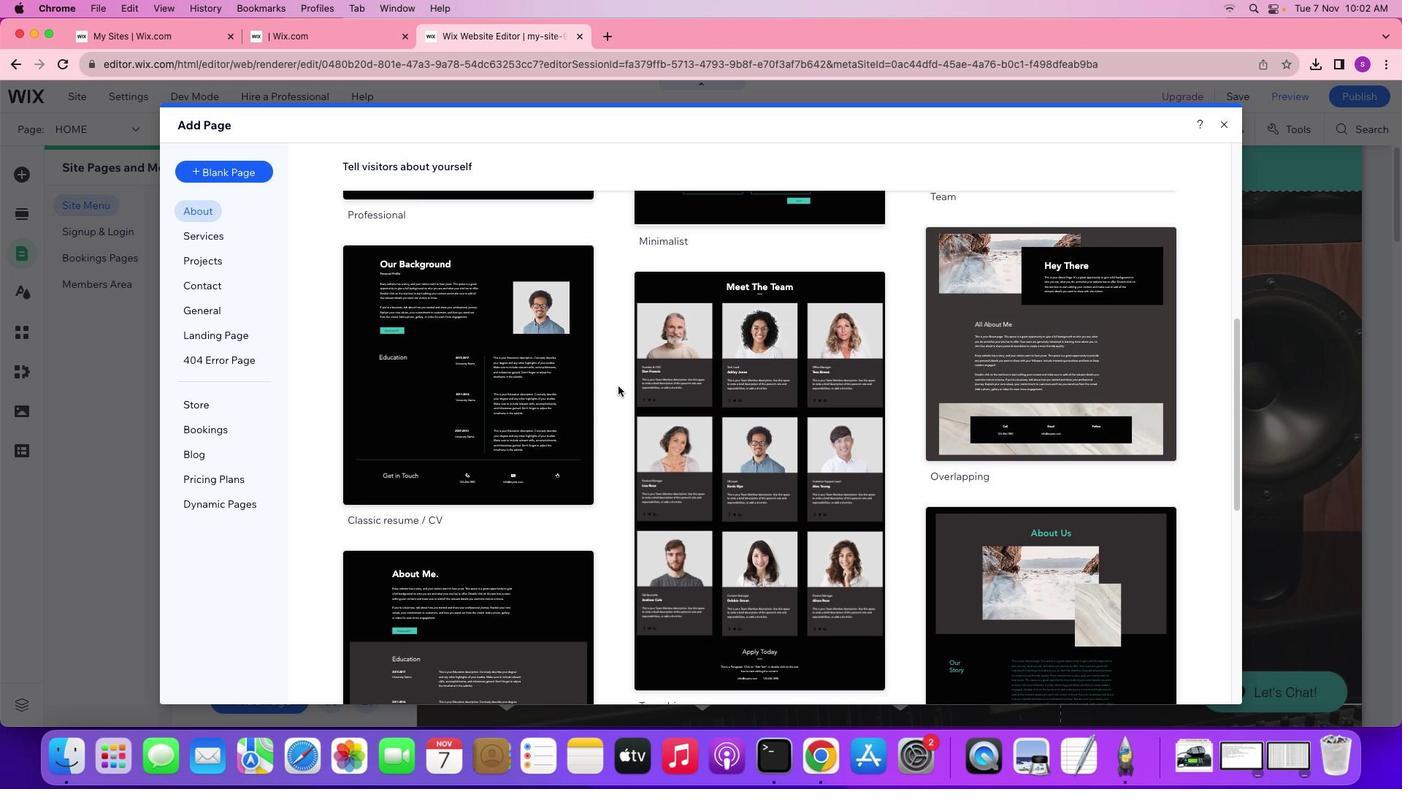 
Action: Mouse scrolled (659, 428) with delta (41, 42)
Screenshot: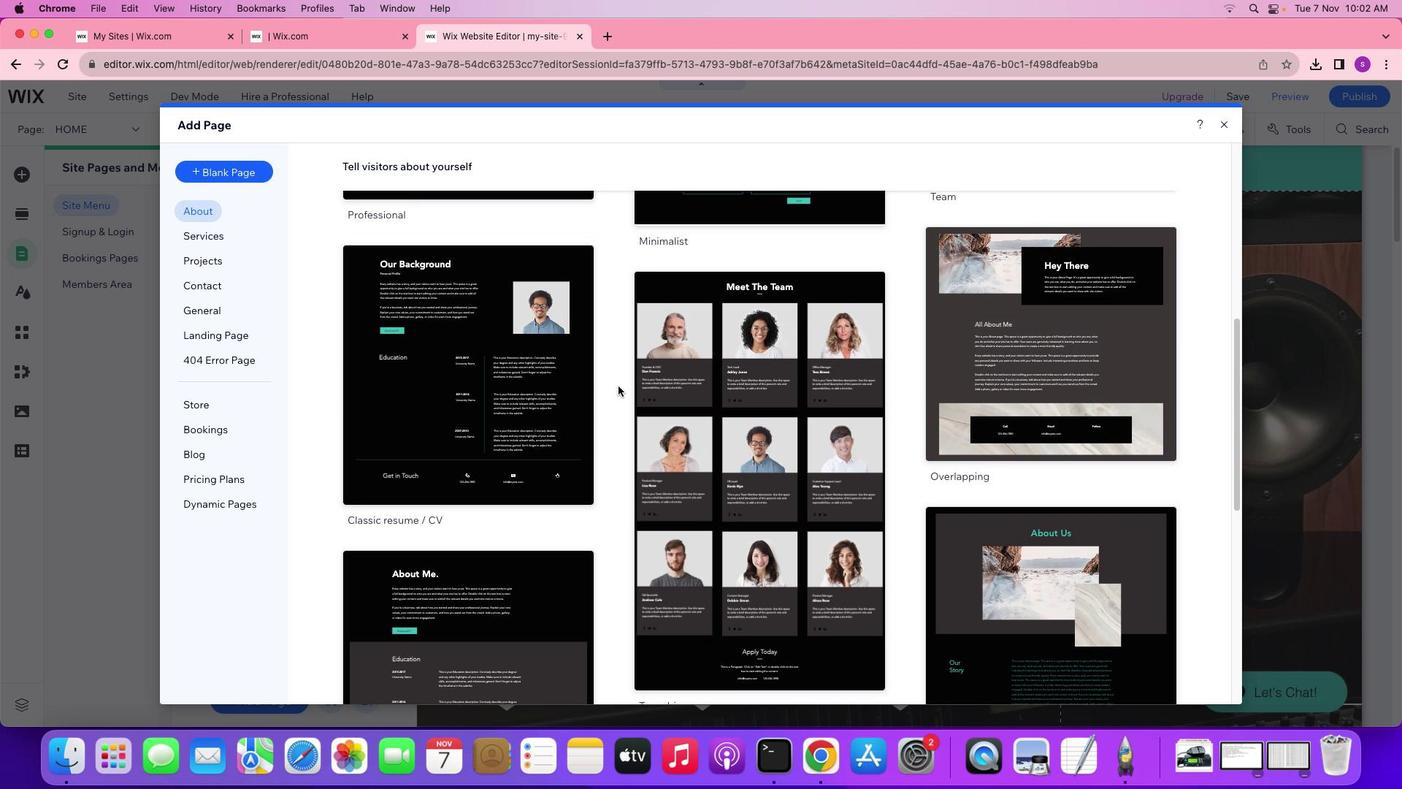 
Action: Mouse scrolled (659, 428) with delta (41, 42)
Screenshot: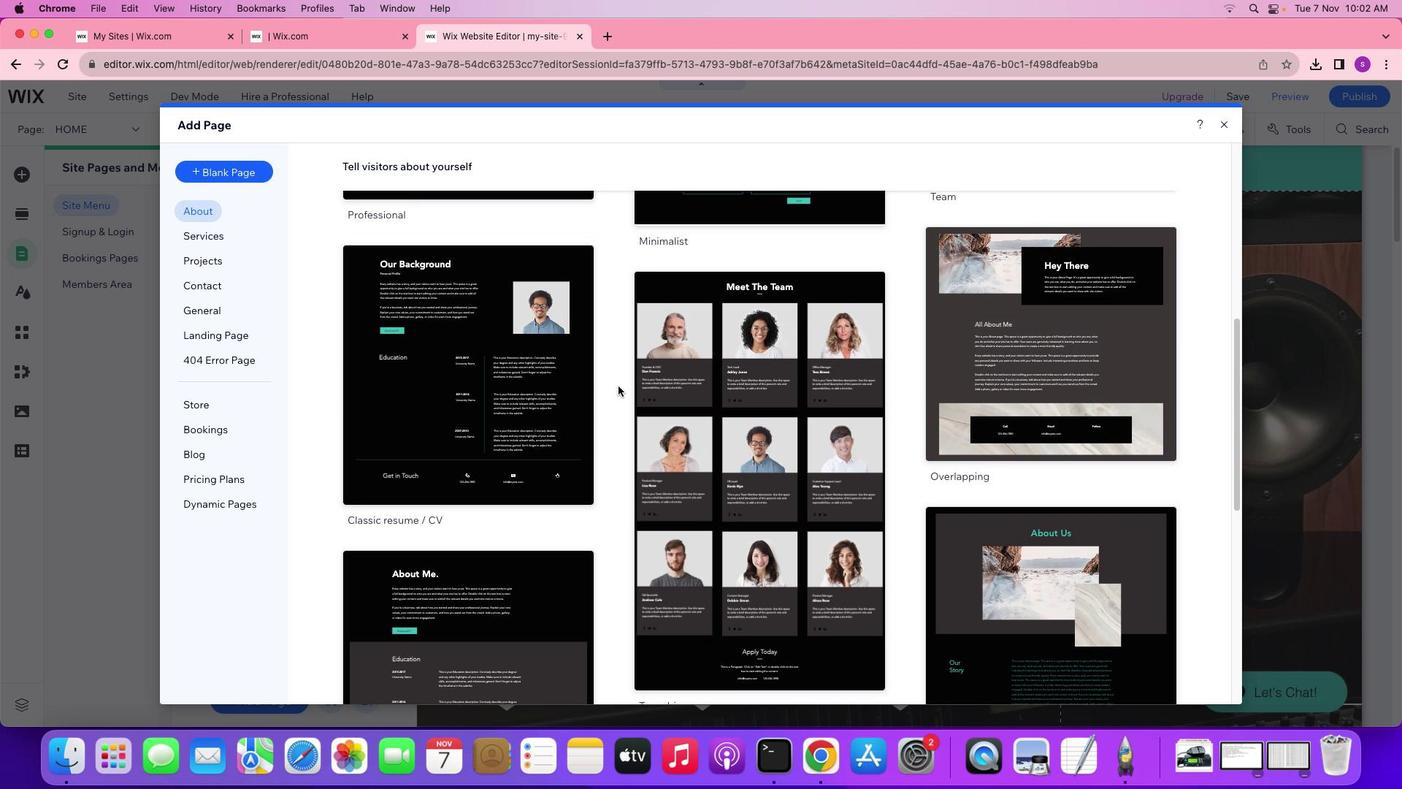 
Action: Mouse scrolled (659, 428) with delta (41, 42)
Screenshot: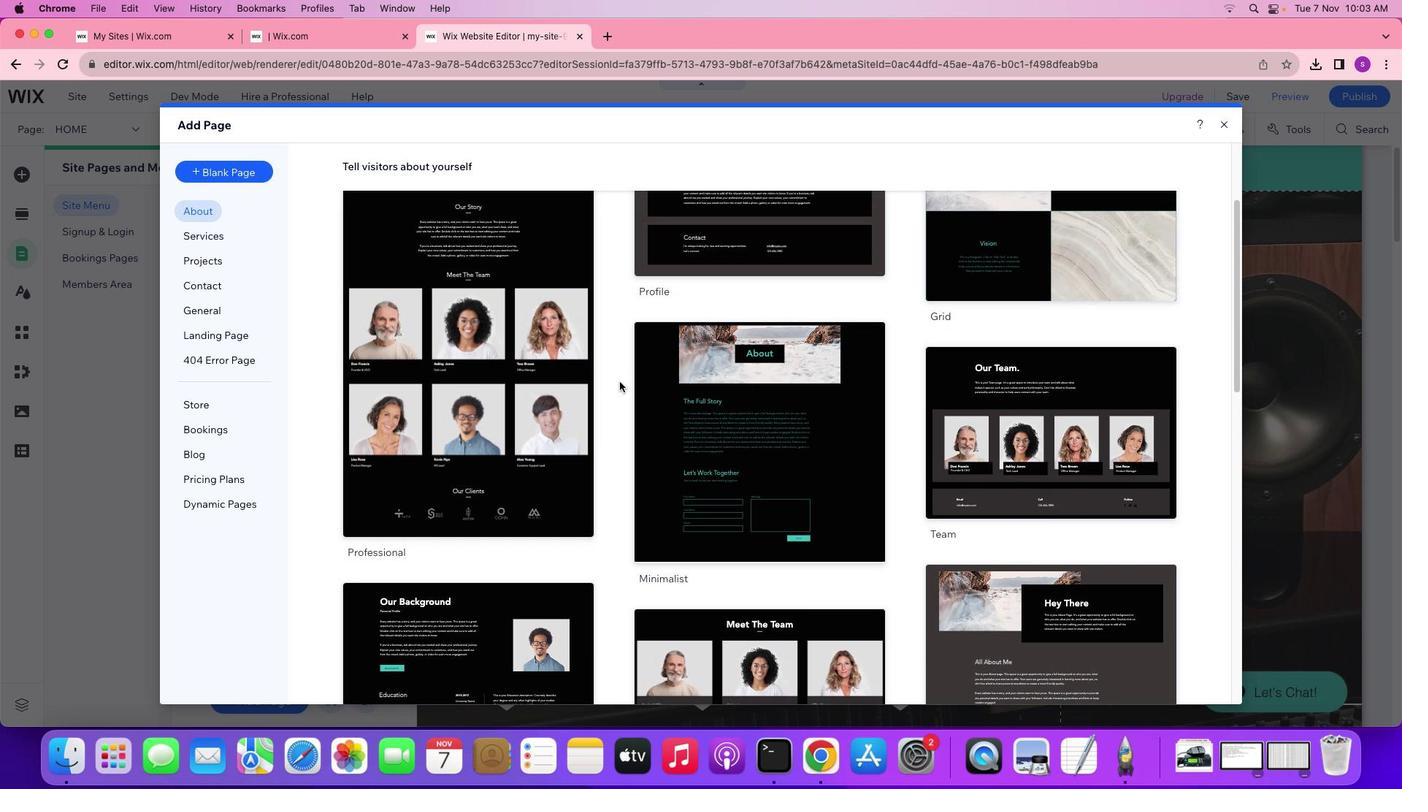
Action: Mouse scrolled (659, 428) with delta (41, 42)
Screenshot: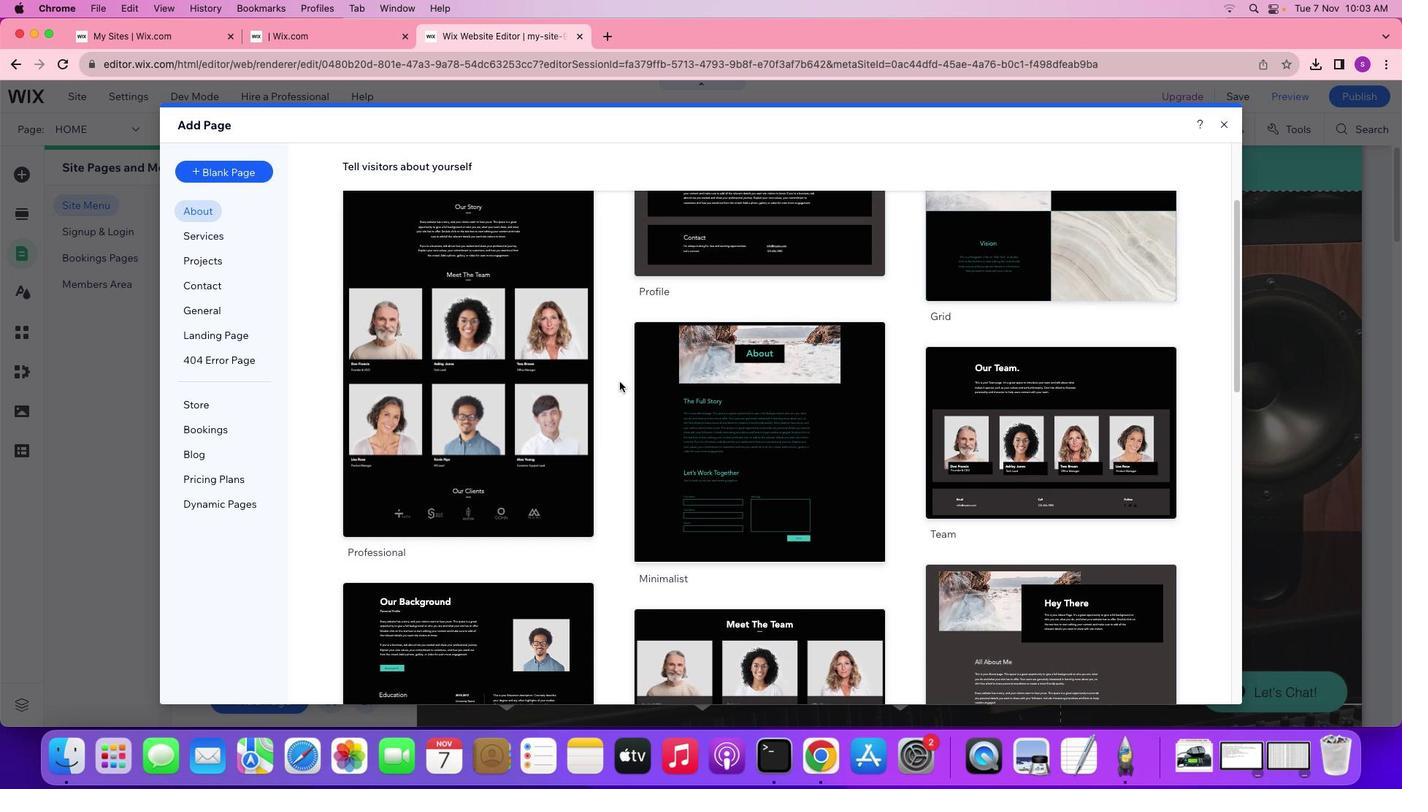 
Action: Mouse scrolled (659, 428) with delta (41, 43)
Screenshot: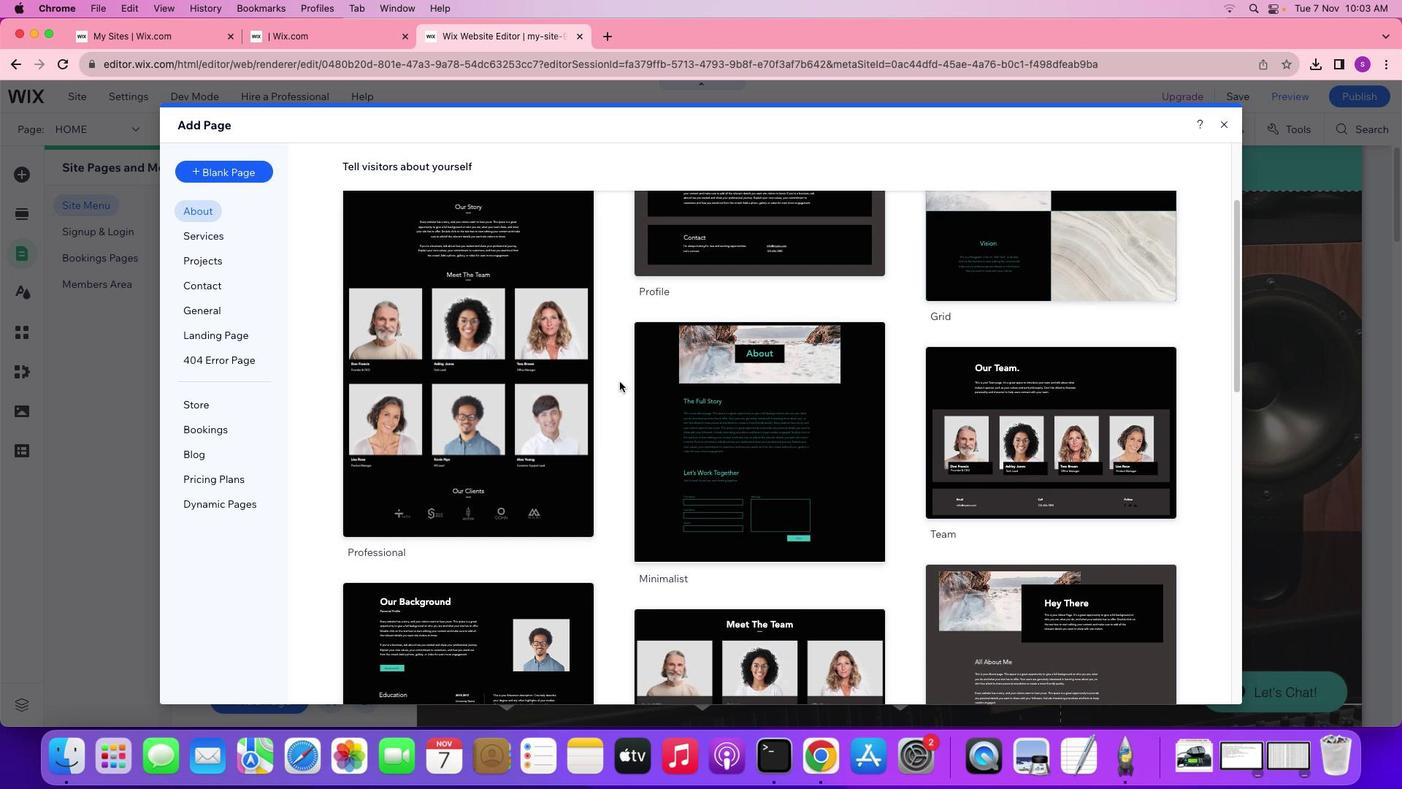 
Action: Mouse moved to (662, 423)
Screenshot: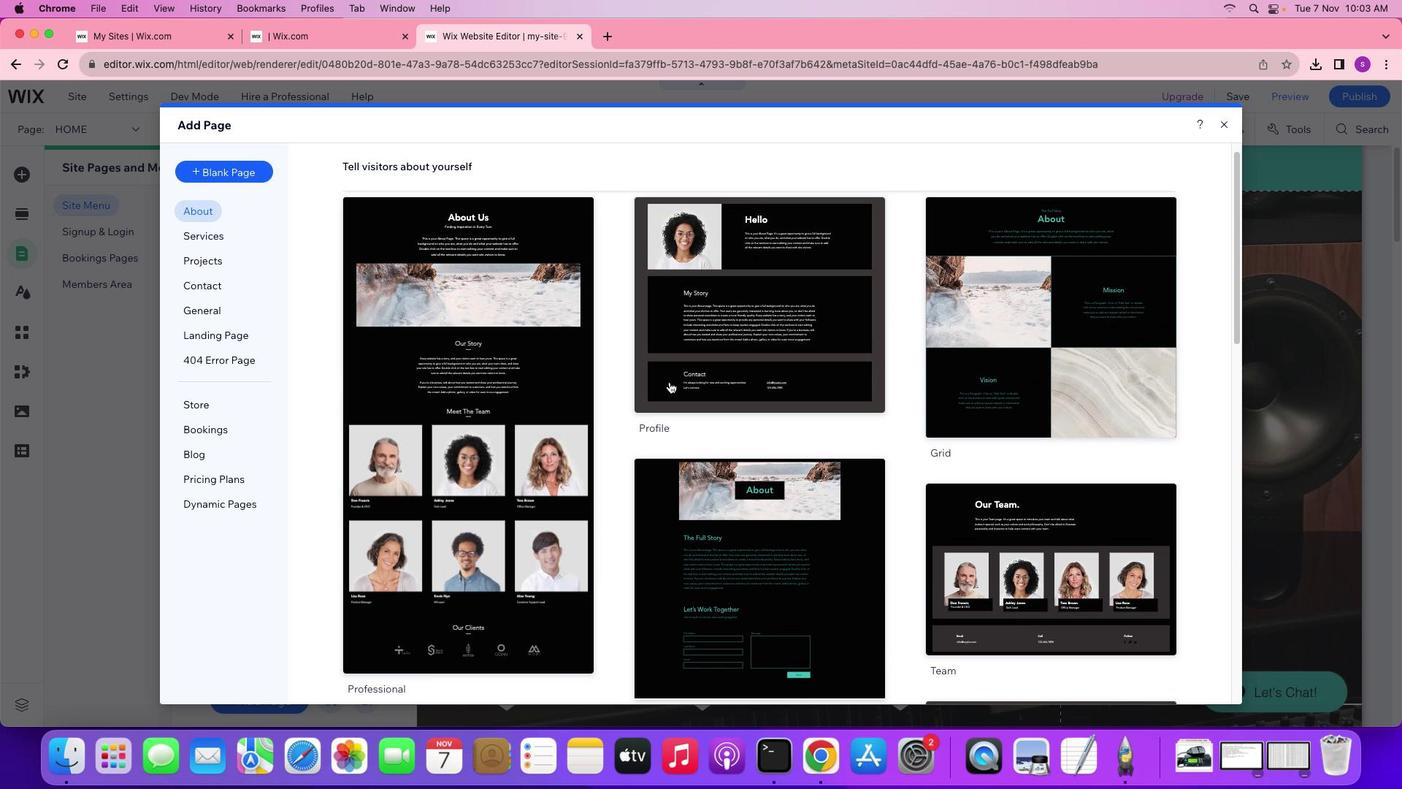 
Action: Mouse scrolled (662, 423) with delta (41, 42)
Screenshot: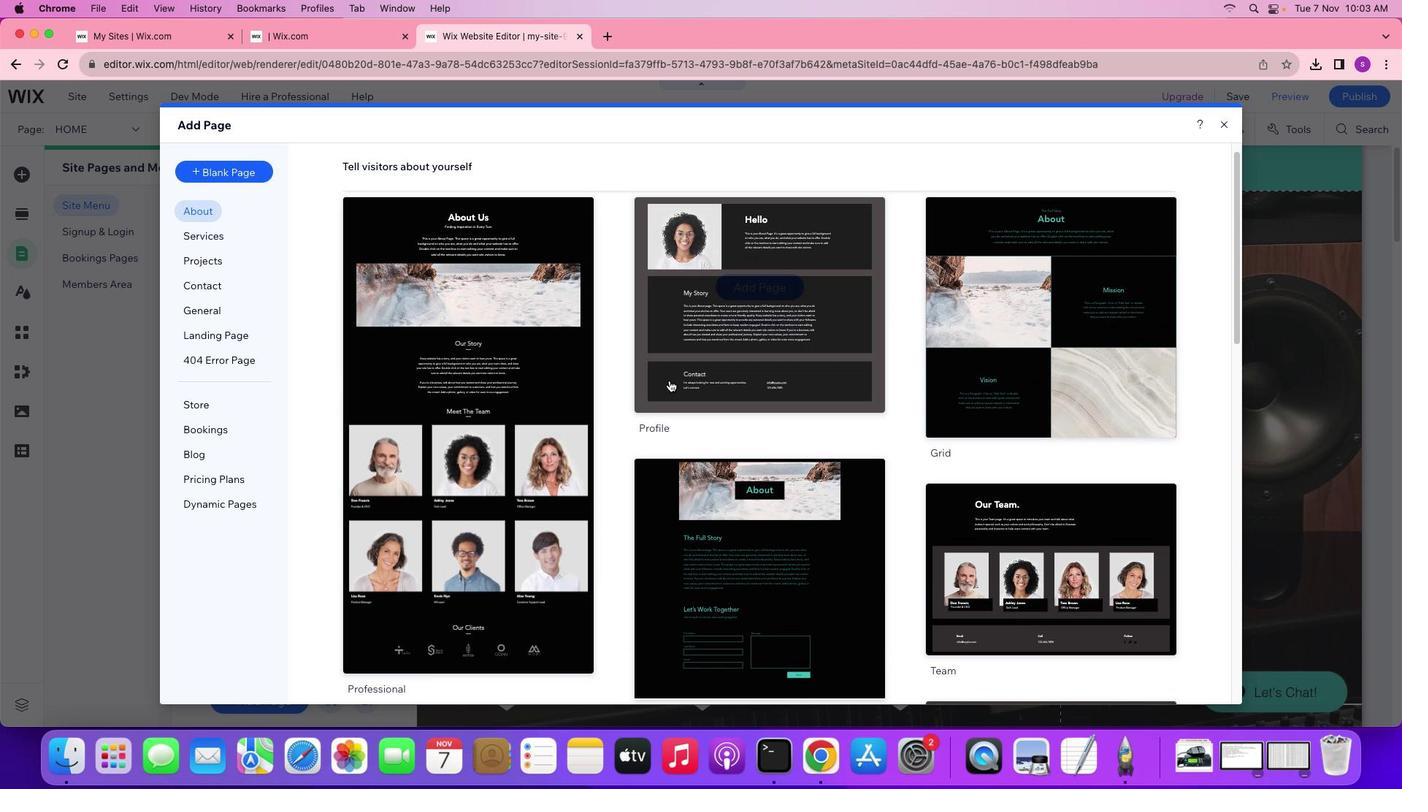 
Action: Mouse scrolled (662, 423) with delta (41, 42)
Screenshot: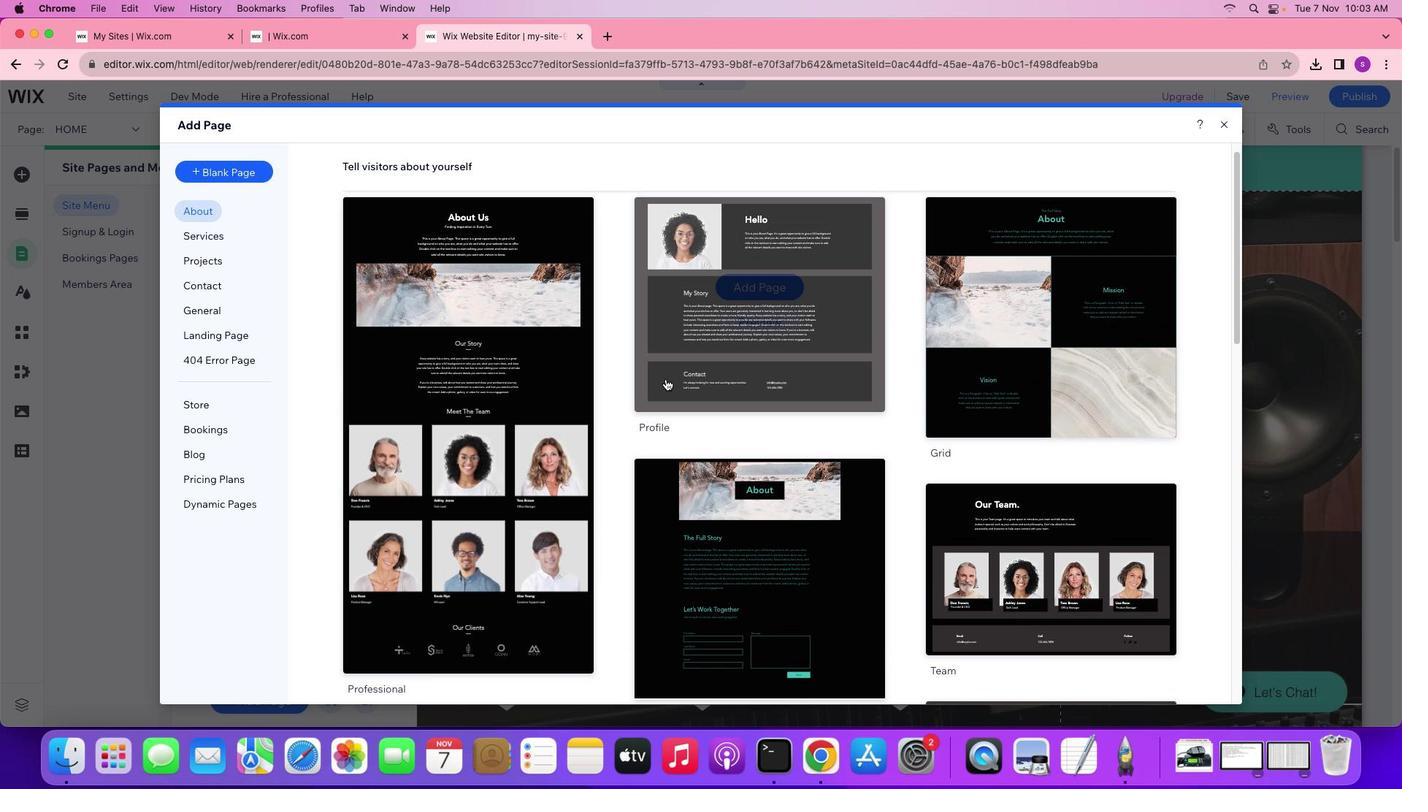 
Action: Mouse scrolled (662, 423) with delta (41, 43)
Screenshot: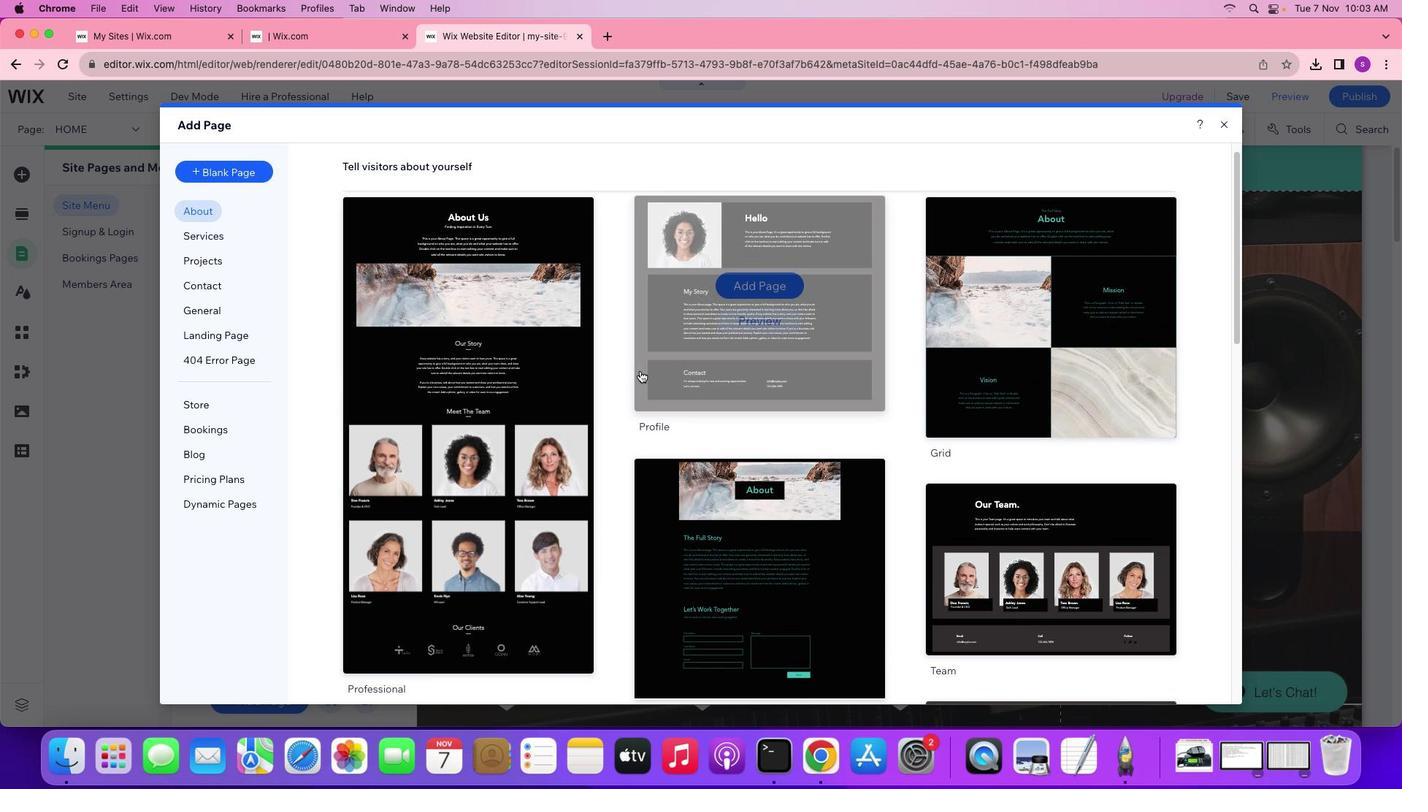 
Action: Mouse scrolled (662, 423) with delta (41, 44)
Screenshot: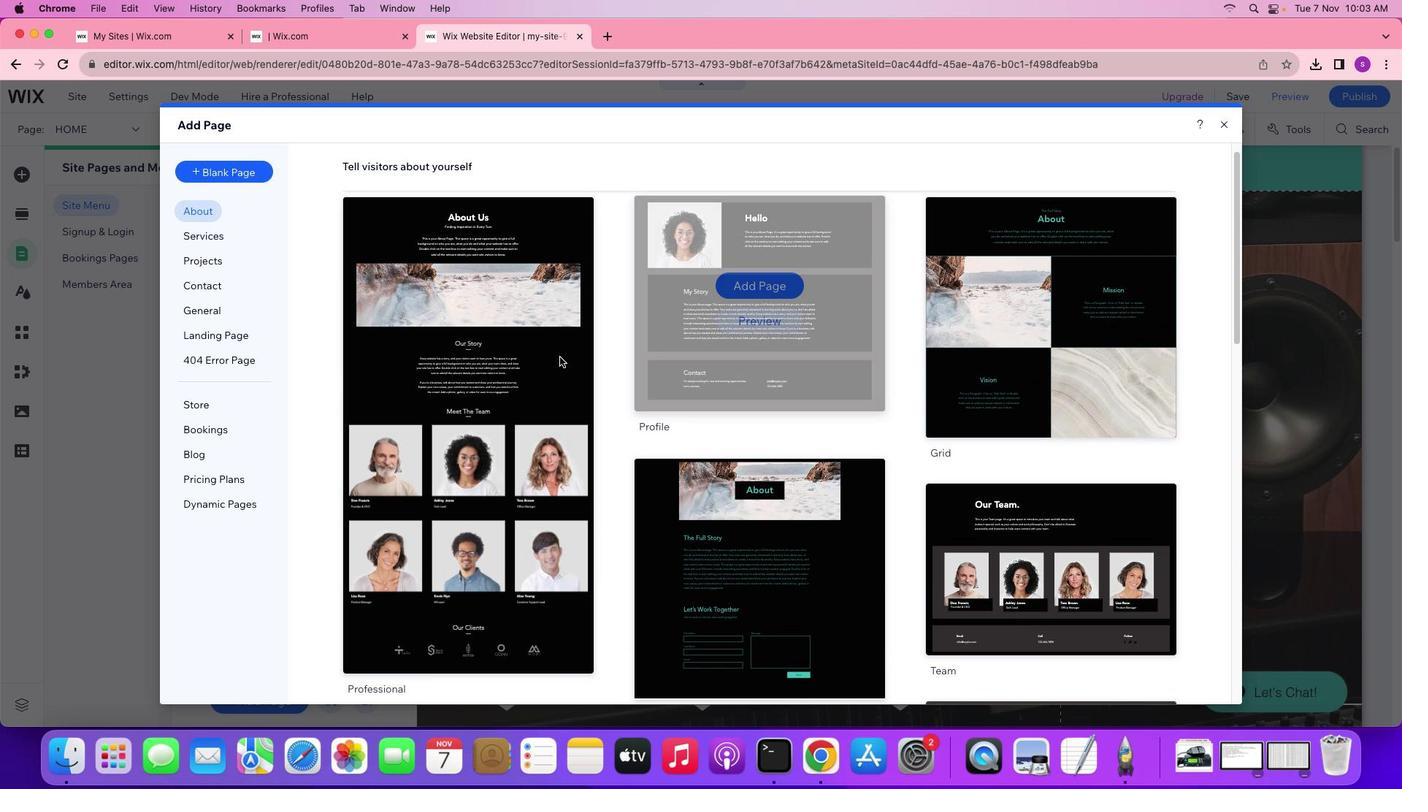 
Action: Mouse scrolled (662, 423) with delta (41, 42)
Screenshot: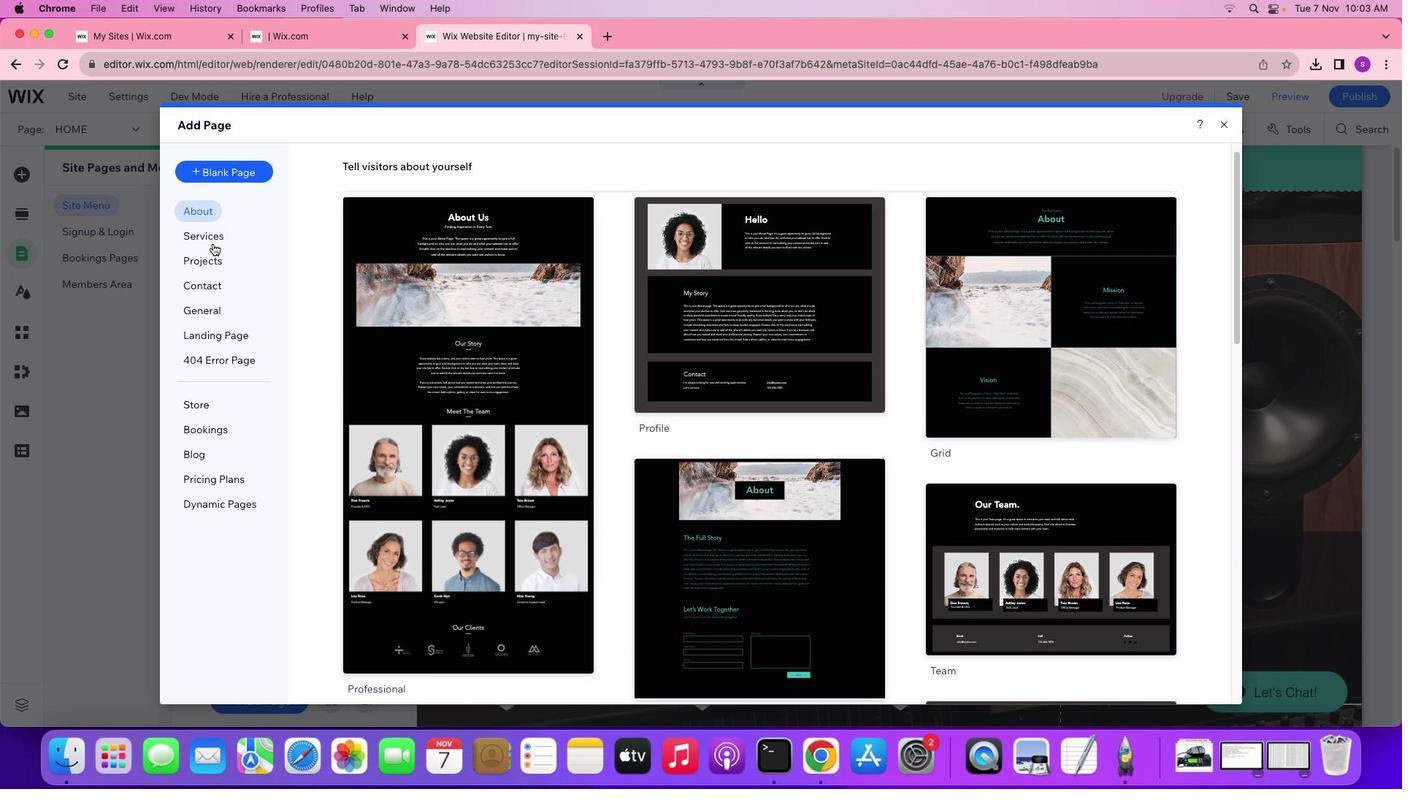 
Action: Mouse moved to (662, 423)
Screenshot: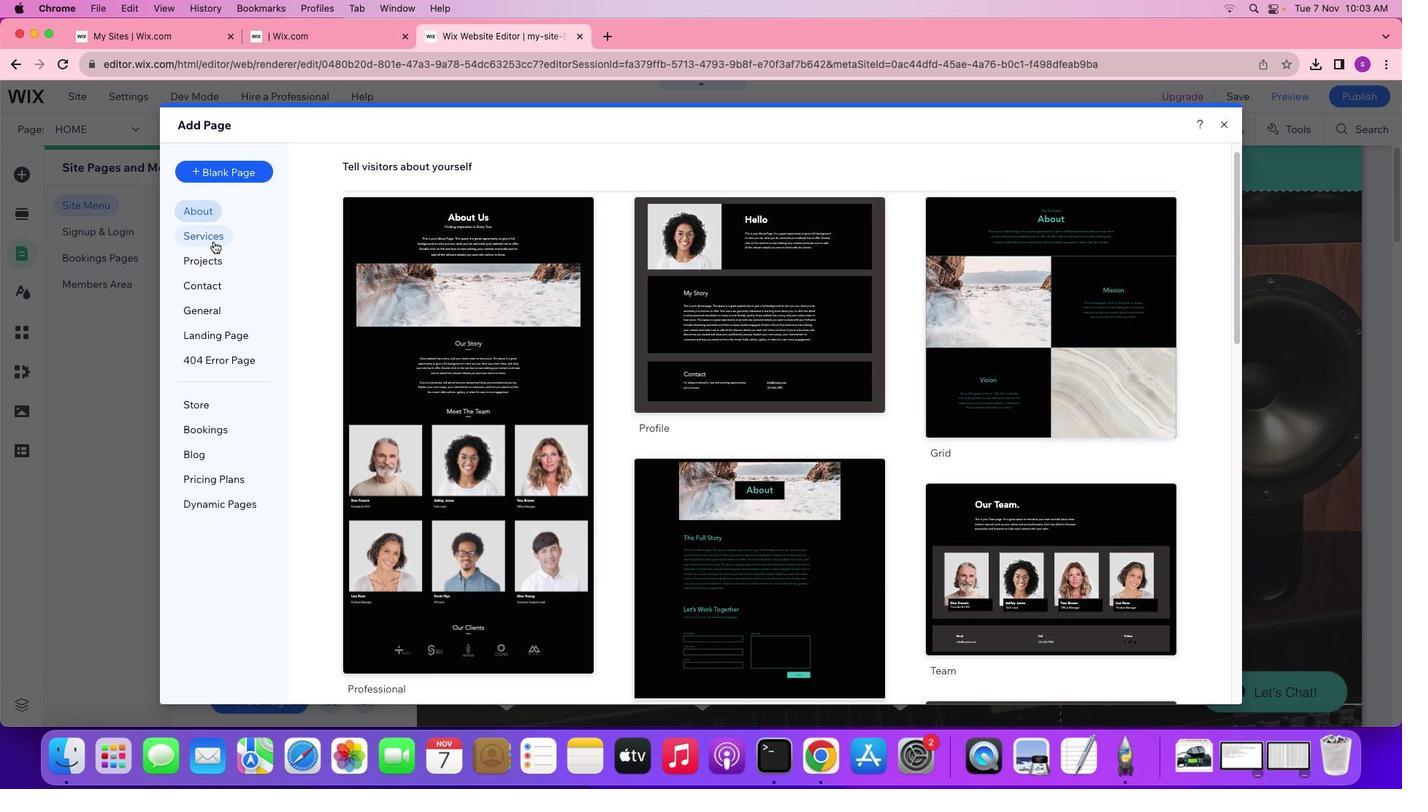 
Action: Mouse scrolled (662, 423) with delta (41, 42)
Screenshot: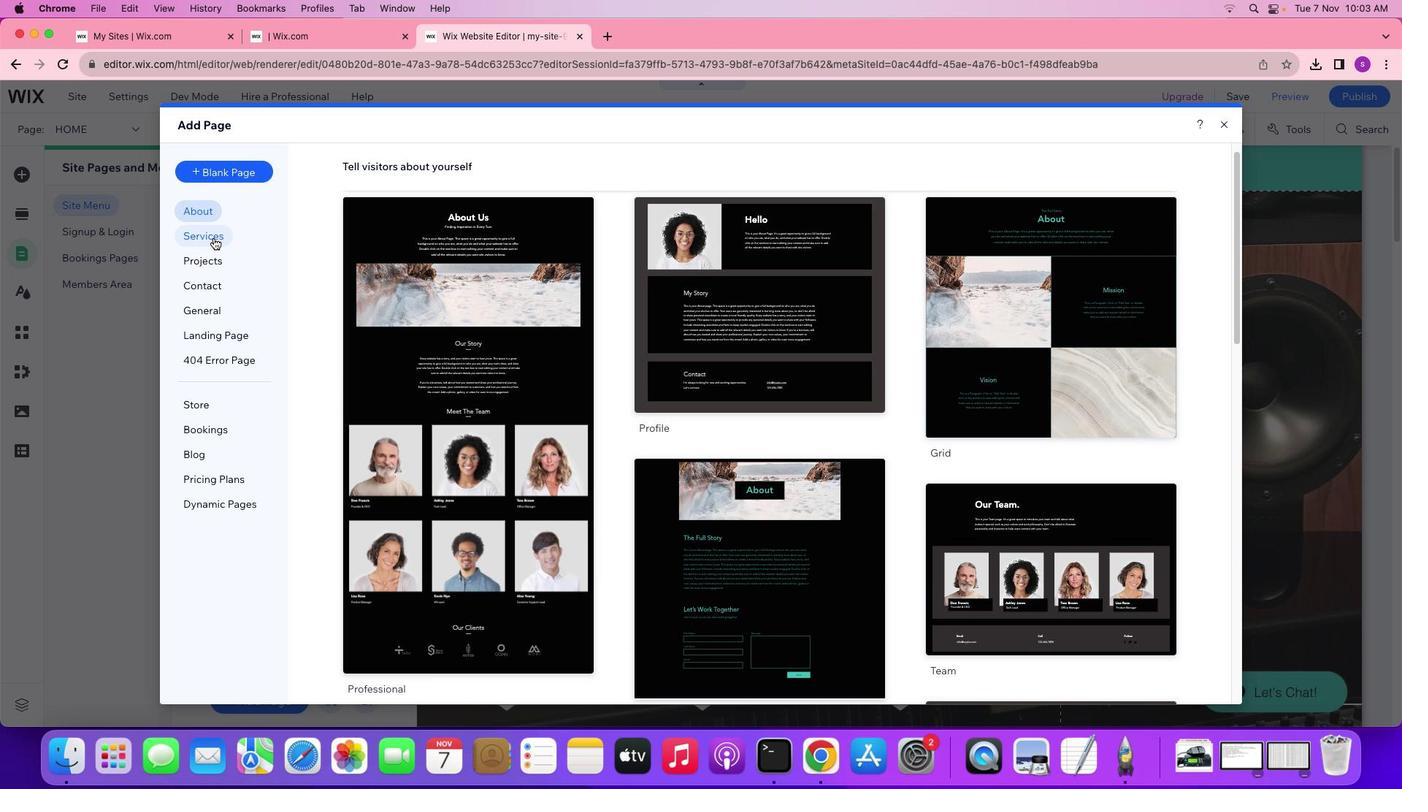 
Action: Mouse scrolled (662, 423) with delta (41, 42)
Screenshot: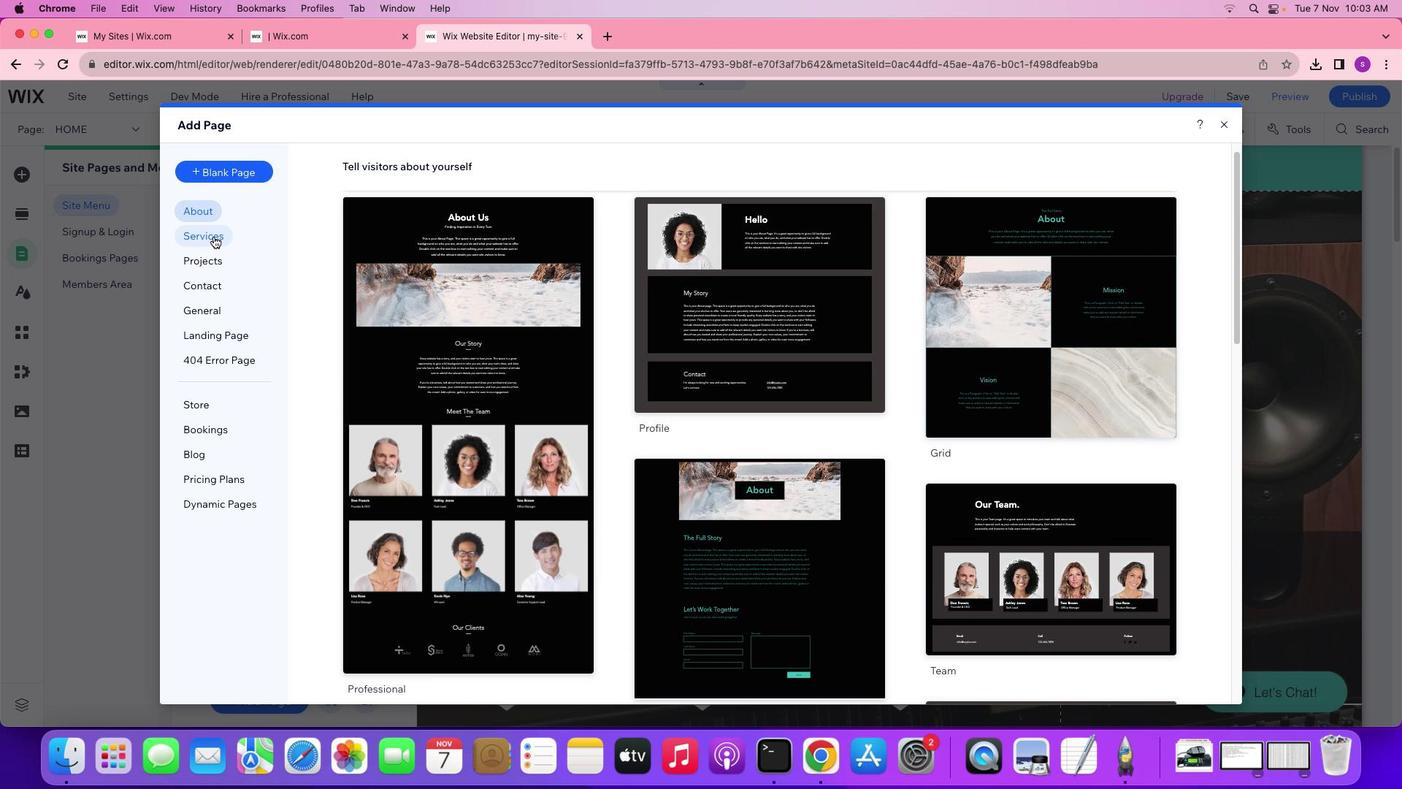 
Action: Mouse moved to (662, 423)
Screenshot: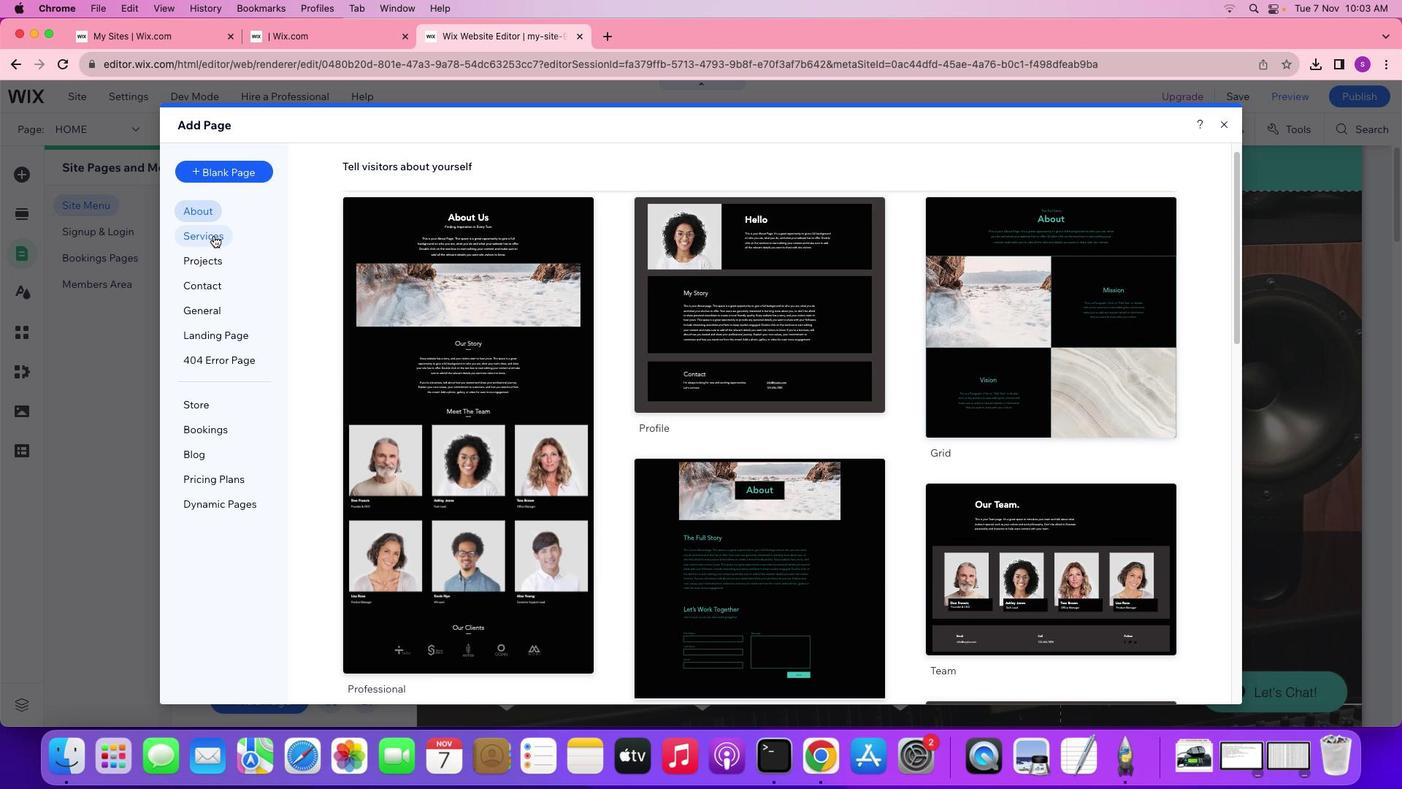
Action: Mouse scrolled (662, 423) with delta (41, 42)
Screenshot: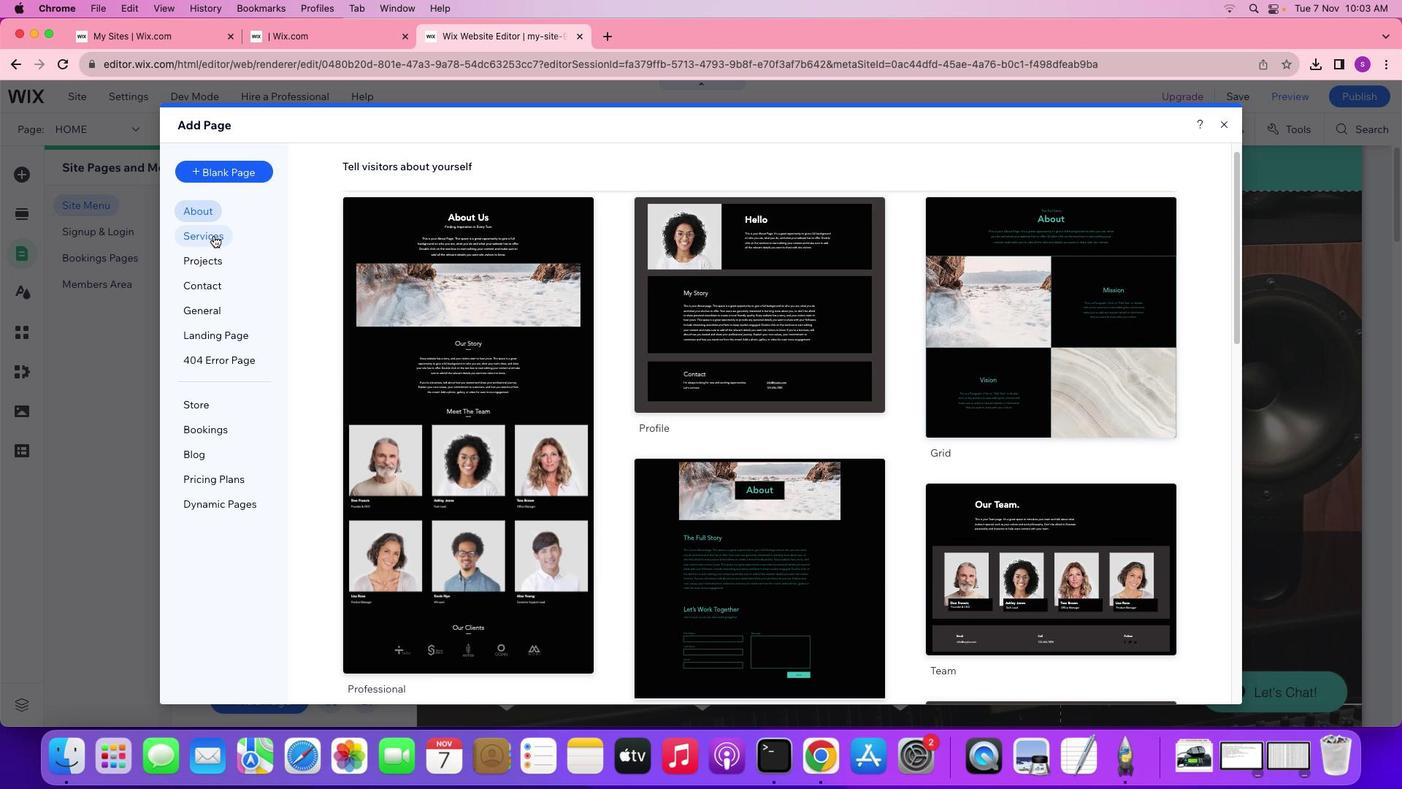 
Action: Mouse scrolled (662, 423) with delta (41, 43)
Screenshot: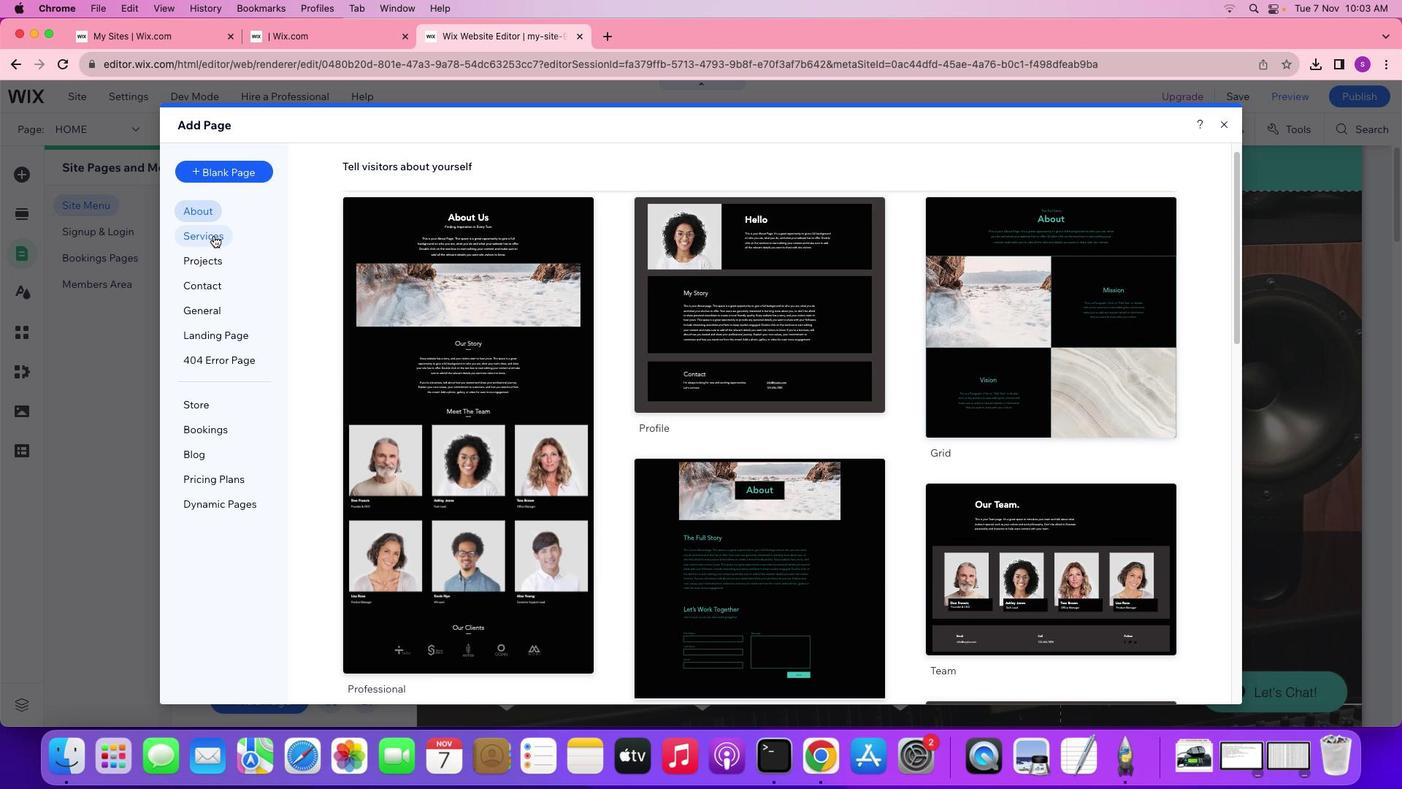 
Action: Mouse moved to (255, 277)
Screenshot: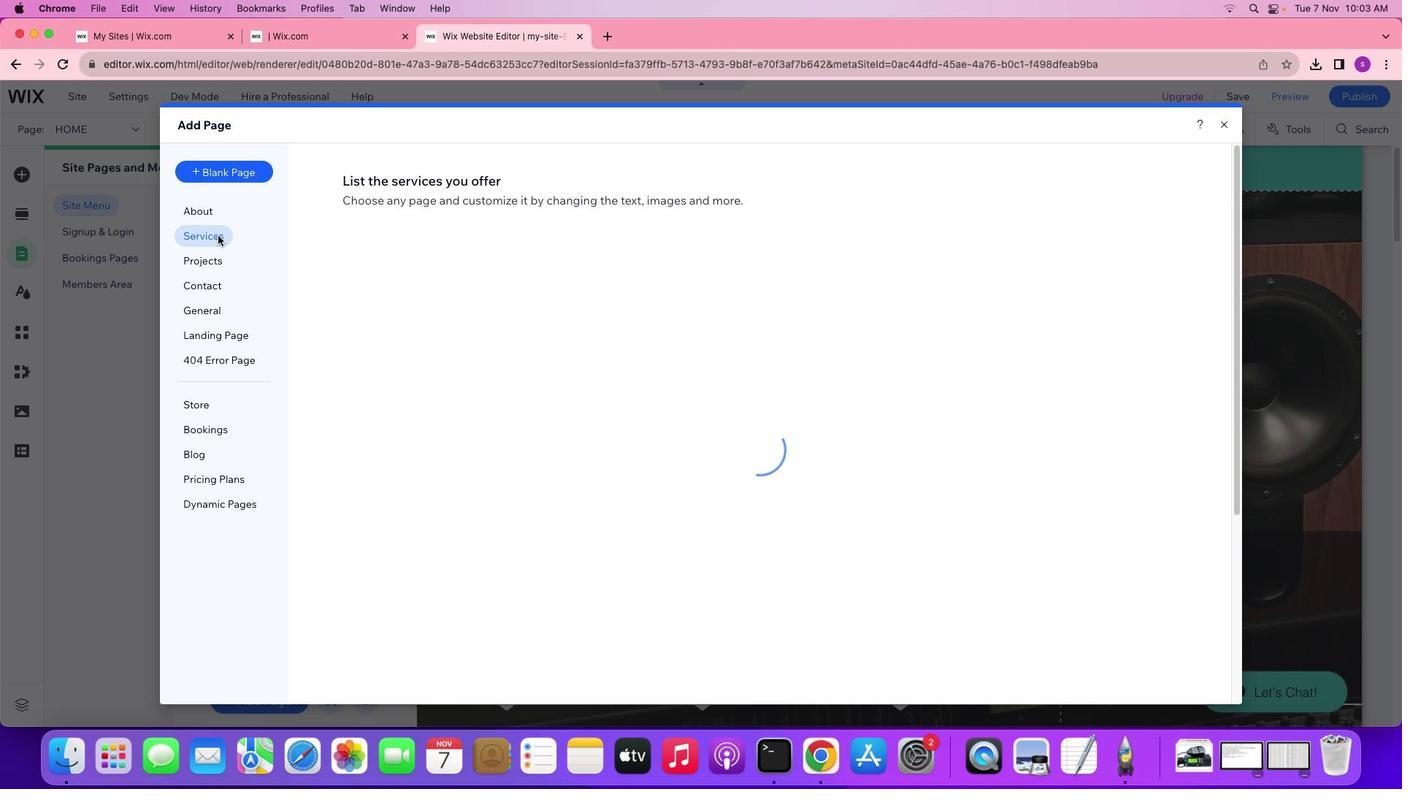 
Action: Mouse pressed left at (255, 277)
Screenshot: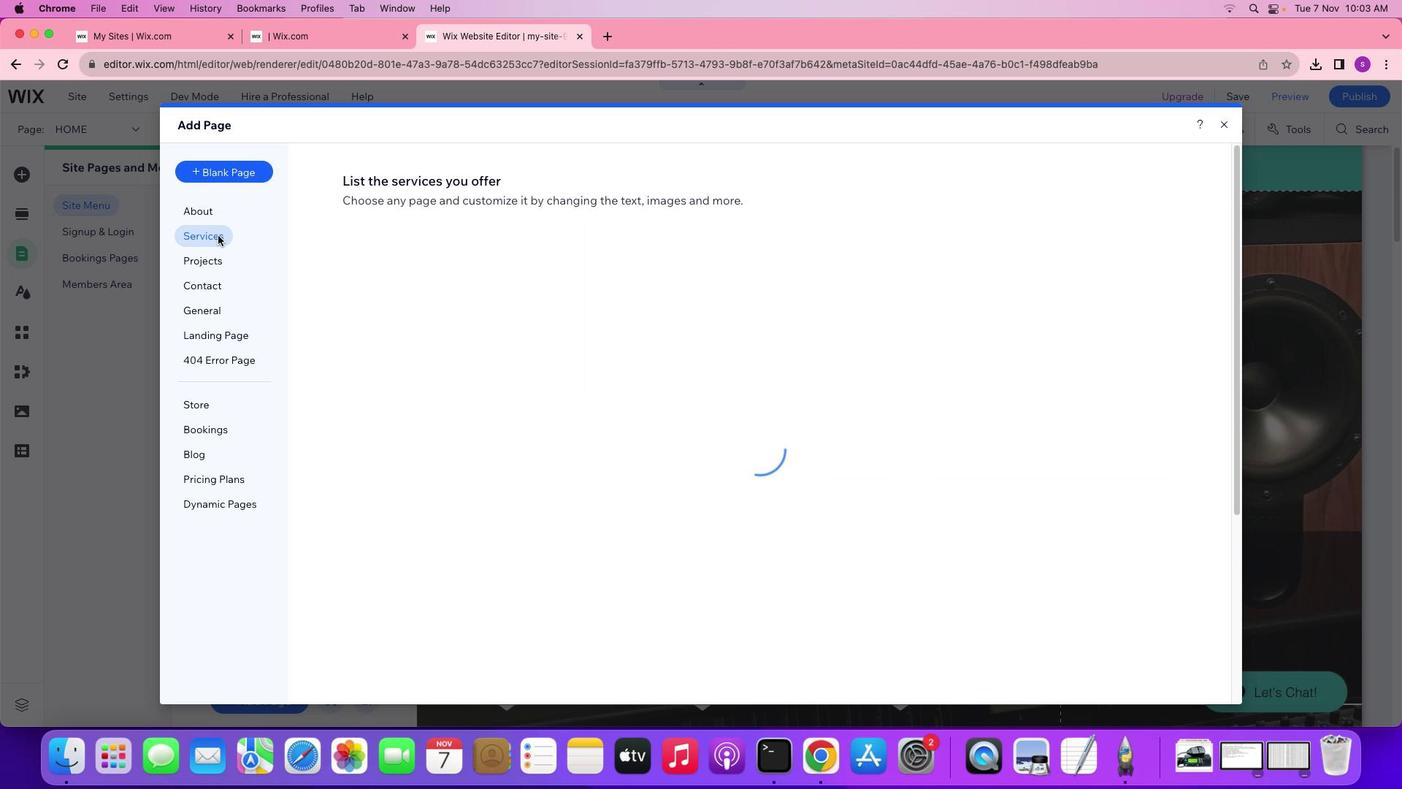
Action: Mouse moved to (659, 506)
Screenshot: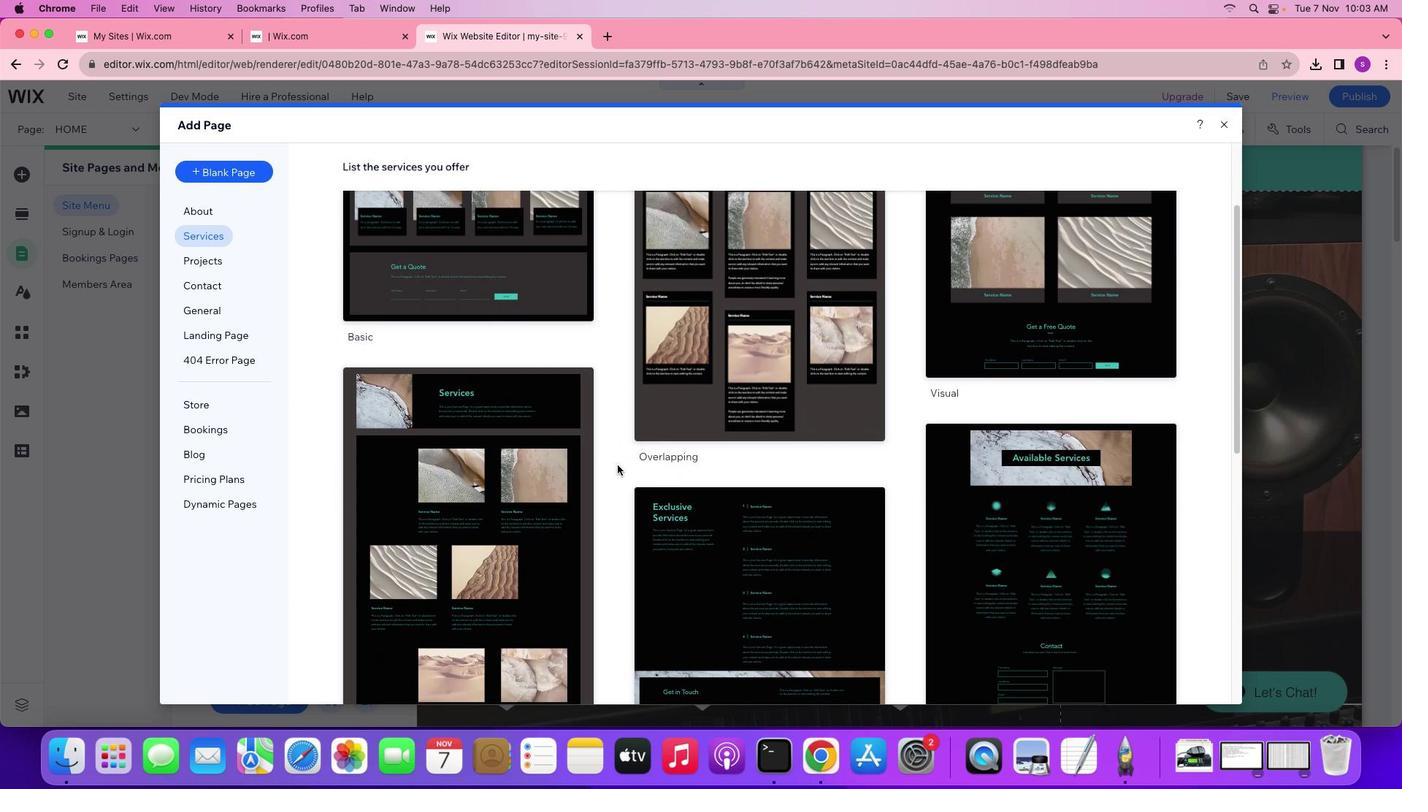 
Action: Mouse scrolled (659, 506) with delta (41, 40)
Screenshot: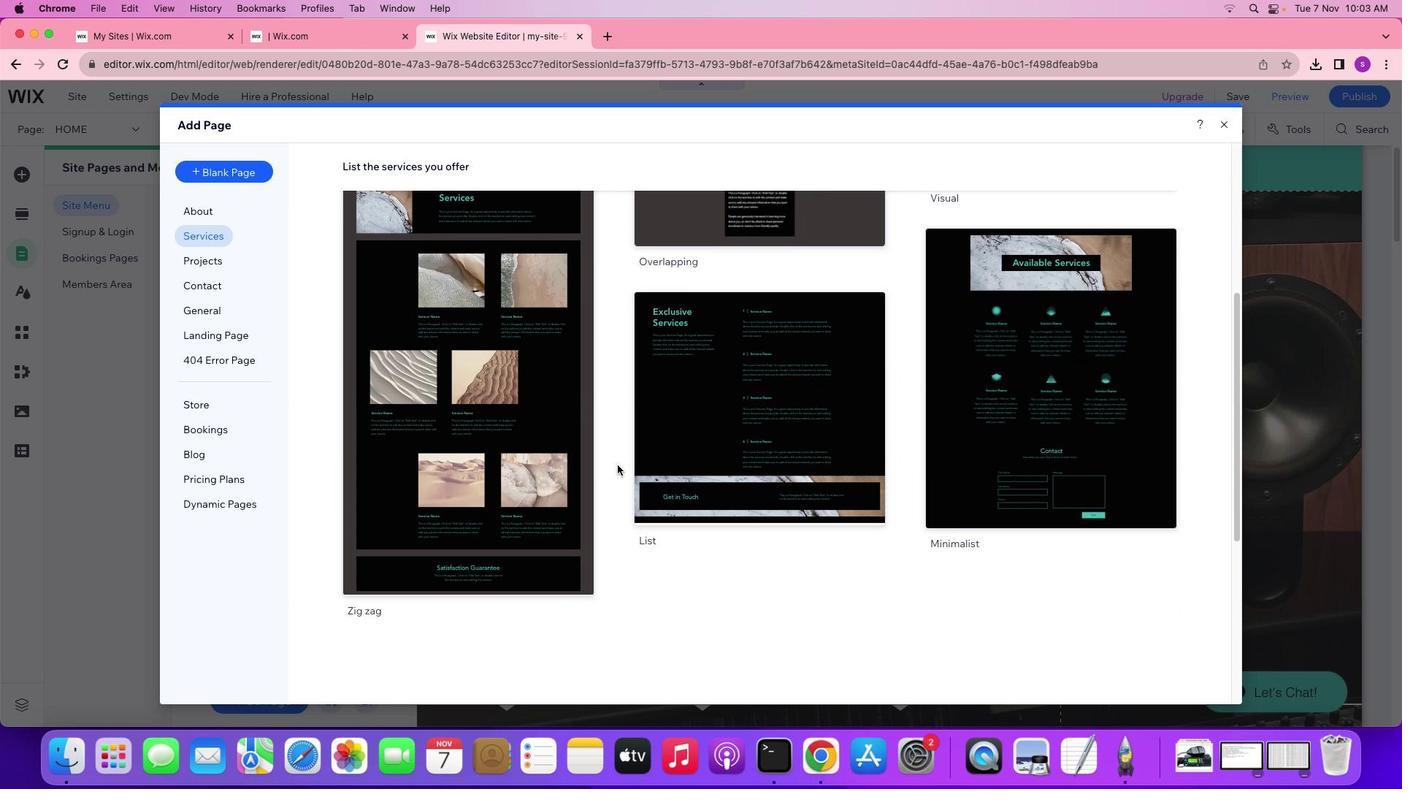 
Action: Mouse scrolled (659, 506) with delta (41, 40)
Screenshot: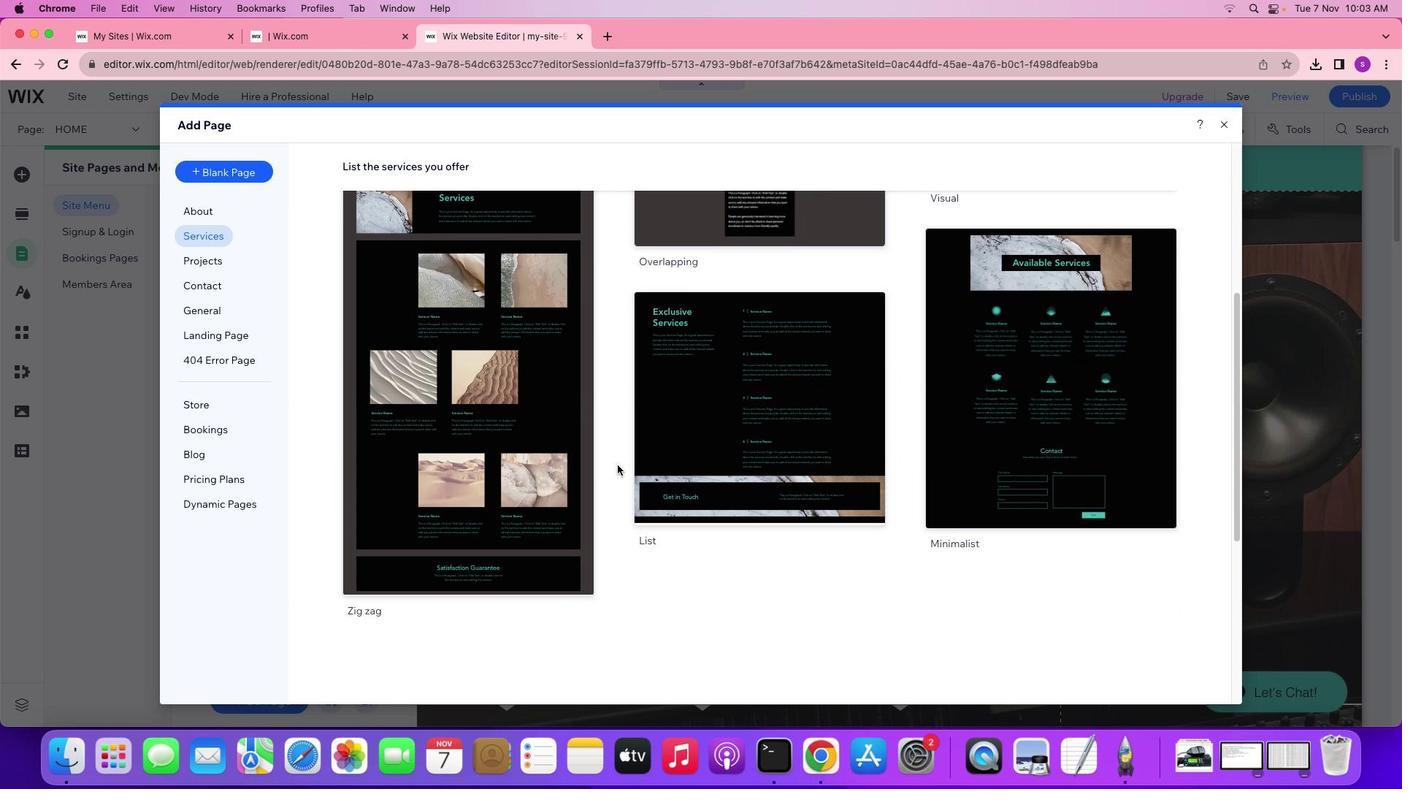 
Action: Mouse scrolled (659, 506) with delta (41, 40)
Screenshot: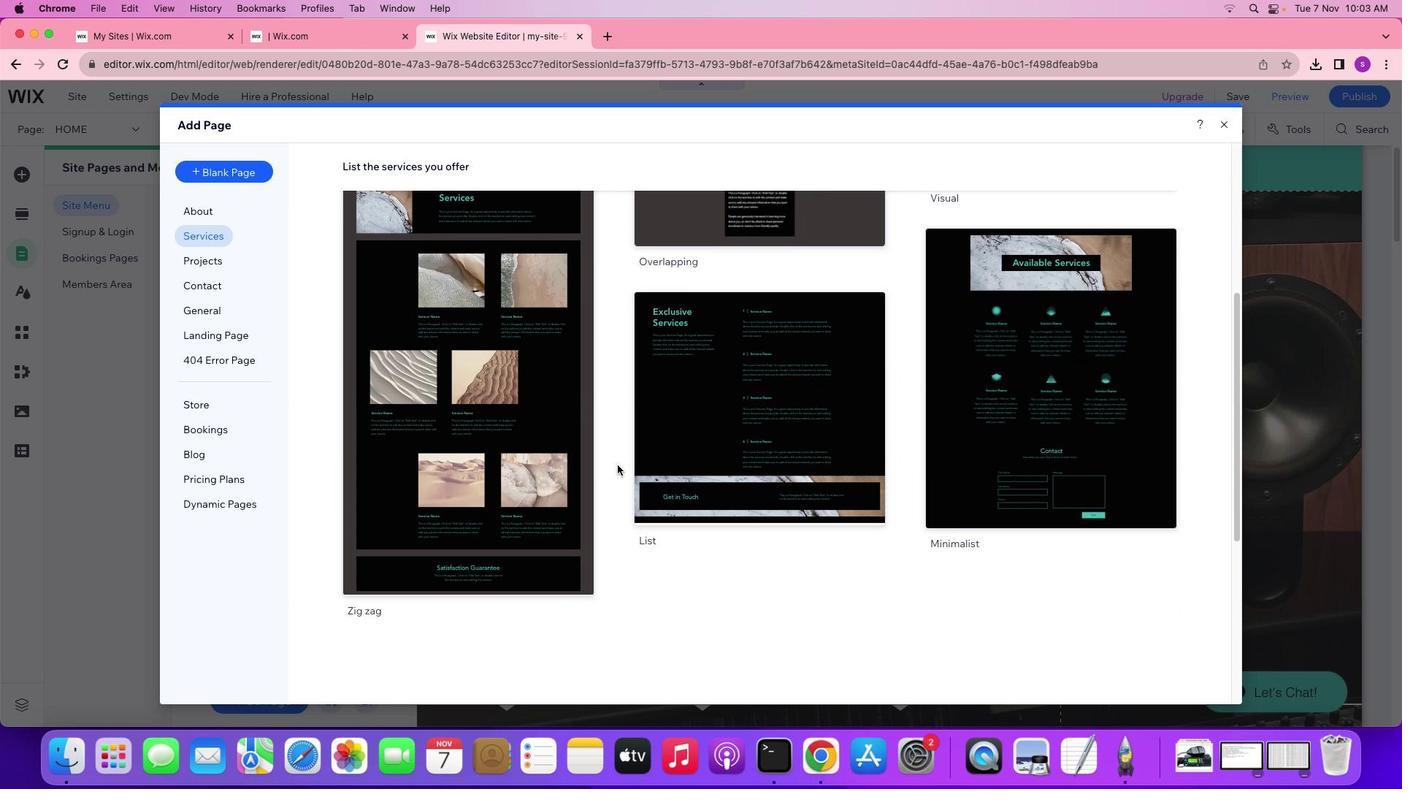 
Action: Mouse scrolled (659, 506) with delta (41, 40)
Screenshot: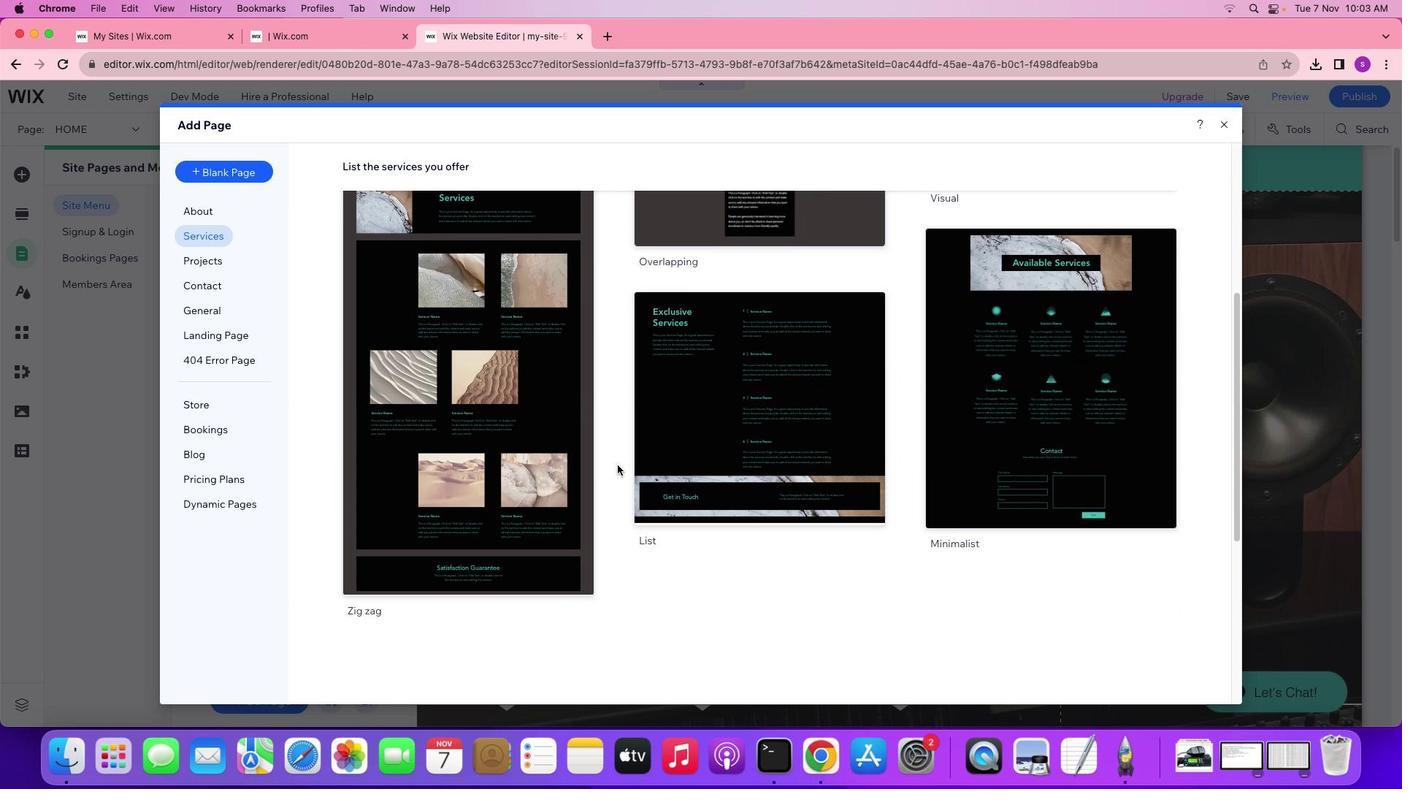 
Action: Mouse scrolled (659, 506) with delta (41, 40)
Screenshot: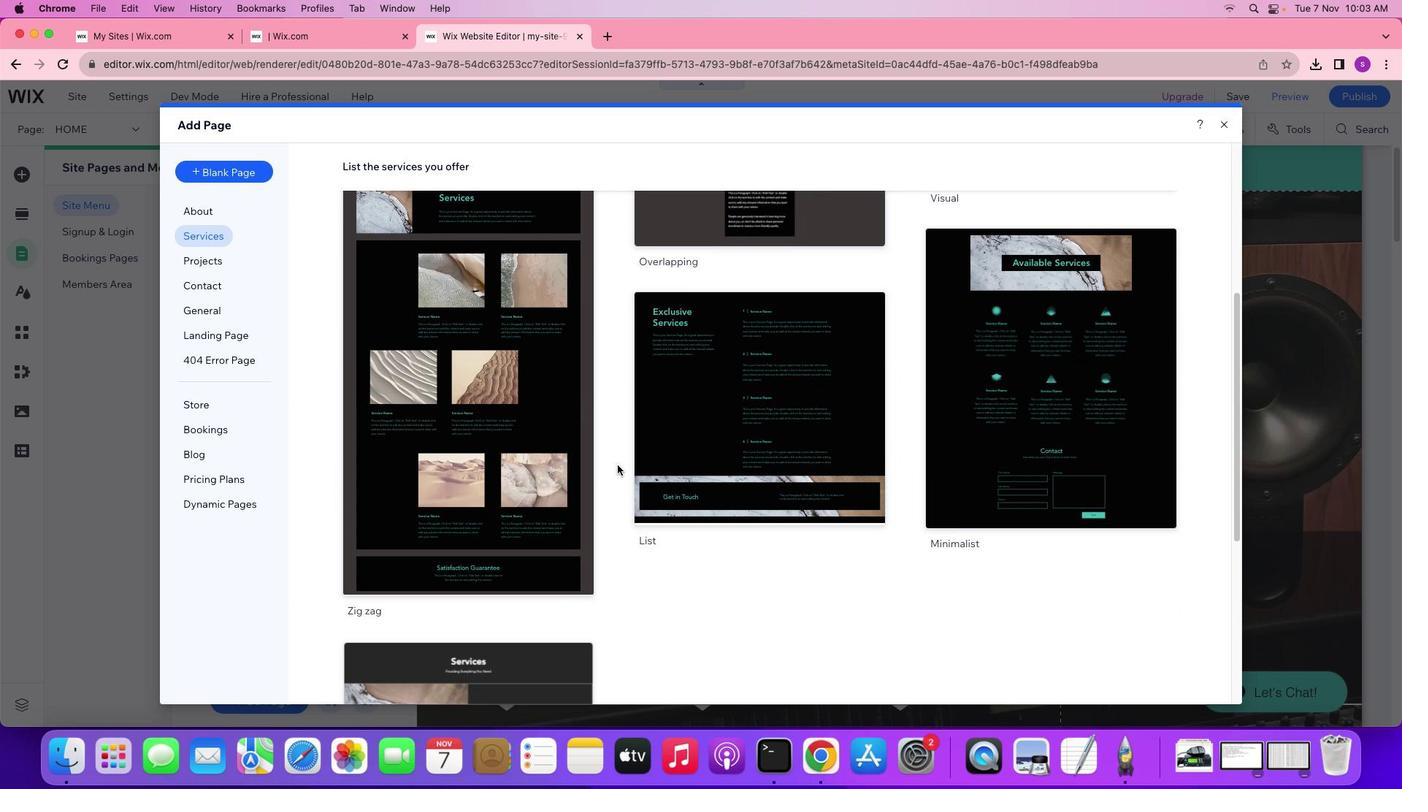 
Action: Mouse scrolled (659, 506) with delta (41, 40)
Screenshot: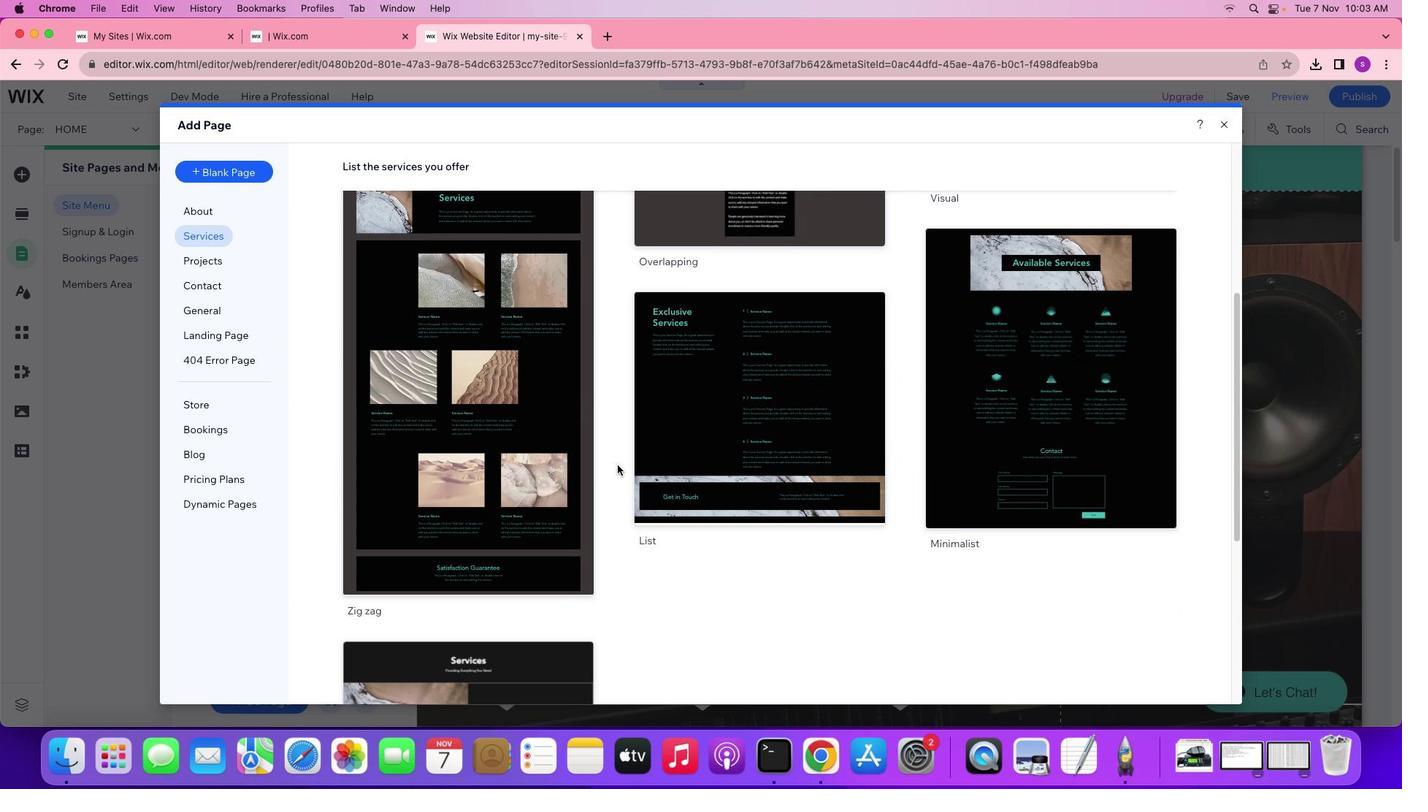 
Action: Mouse scrolled (659, 506) with delta (41, 40)
Screenshot: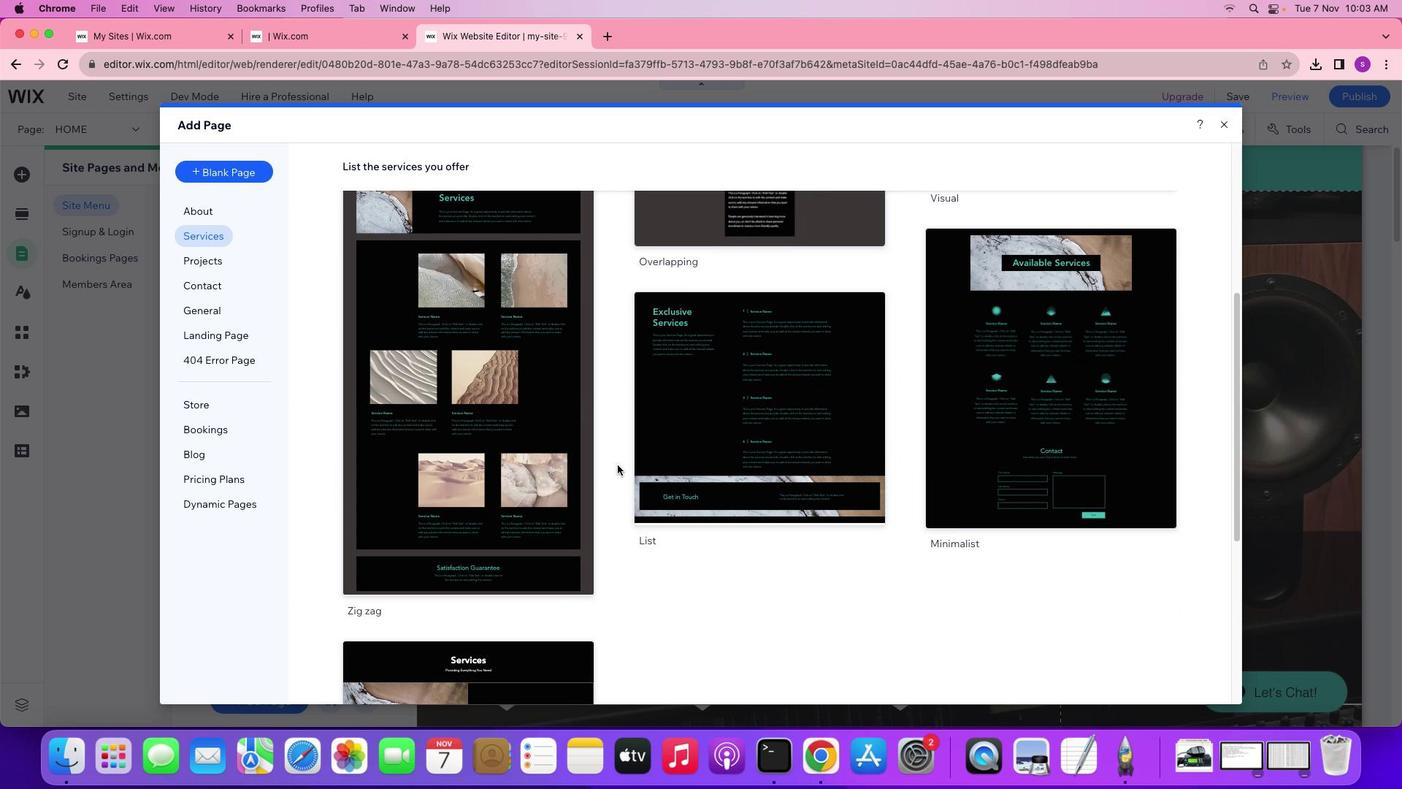 
Action: Mouse scrolled (659, 506) with delta (41, 38)
Screenshot: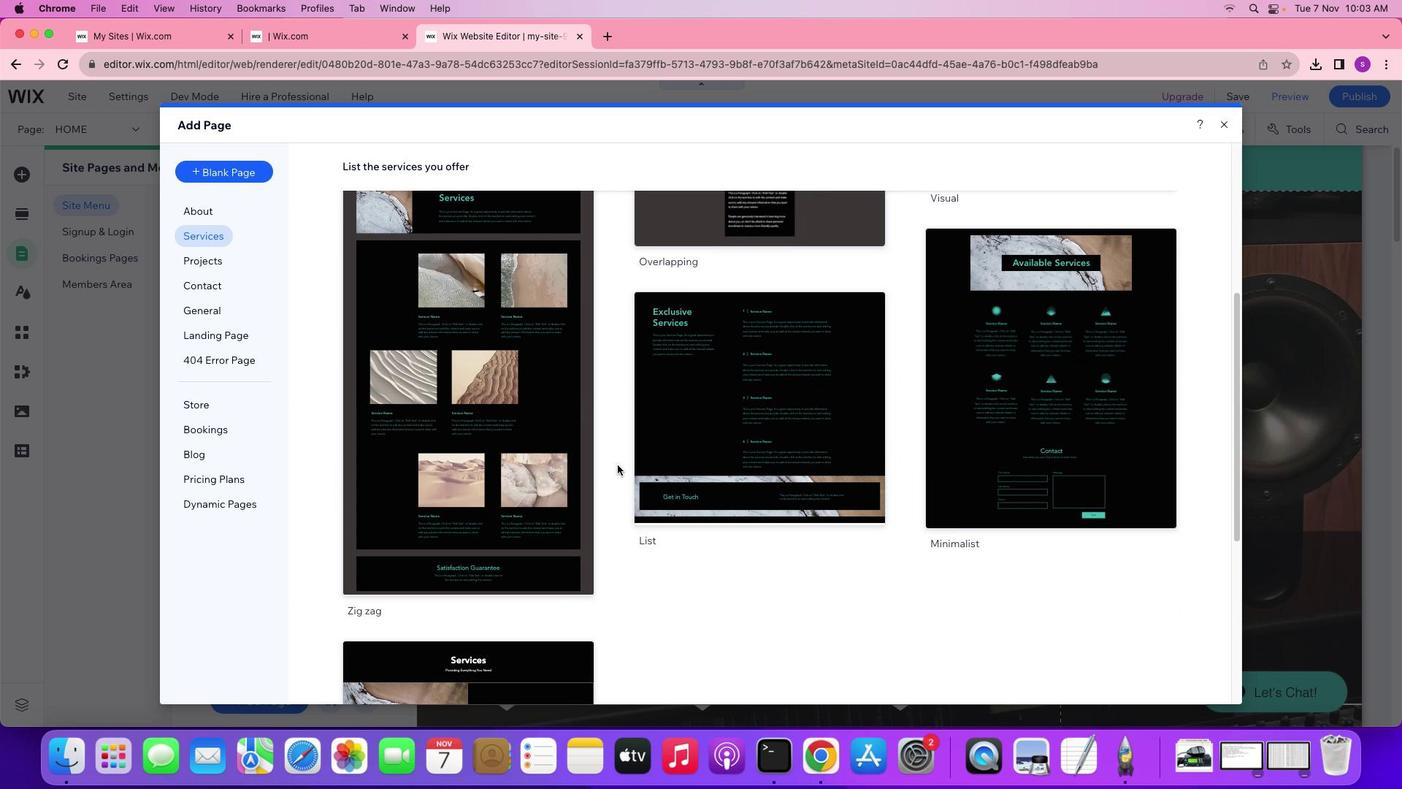 
Action: Mouse scrolled (659, 506) with delta (41, 40)
Screenshot: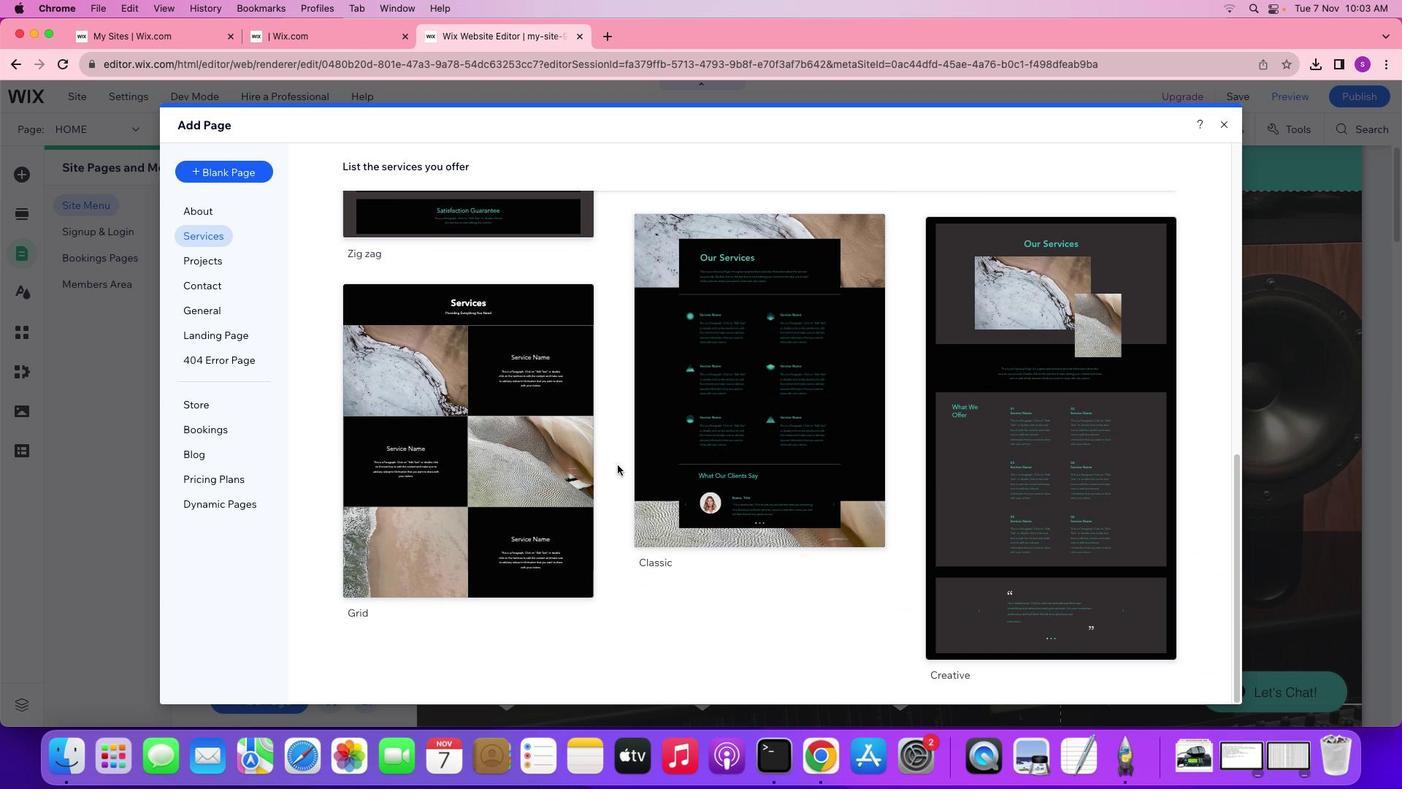 
Action: Mouse scrolled (659, 506) with delta (41, 40)
Screenshot: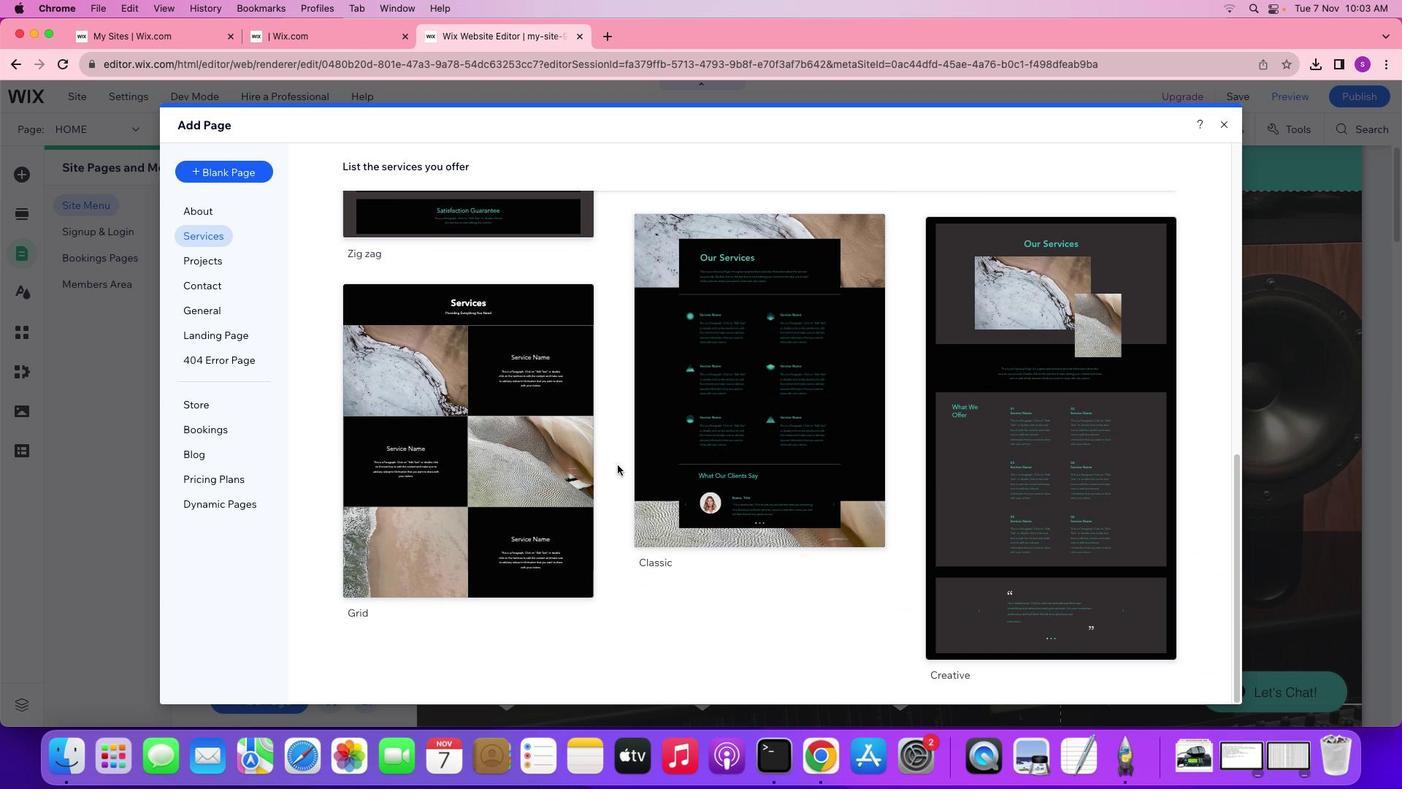 
Action: Mouse scrolled (659, 506) with delta (41, 40)
Screenshot: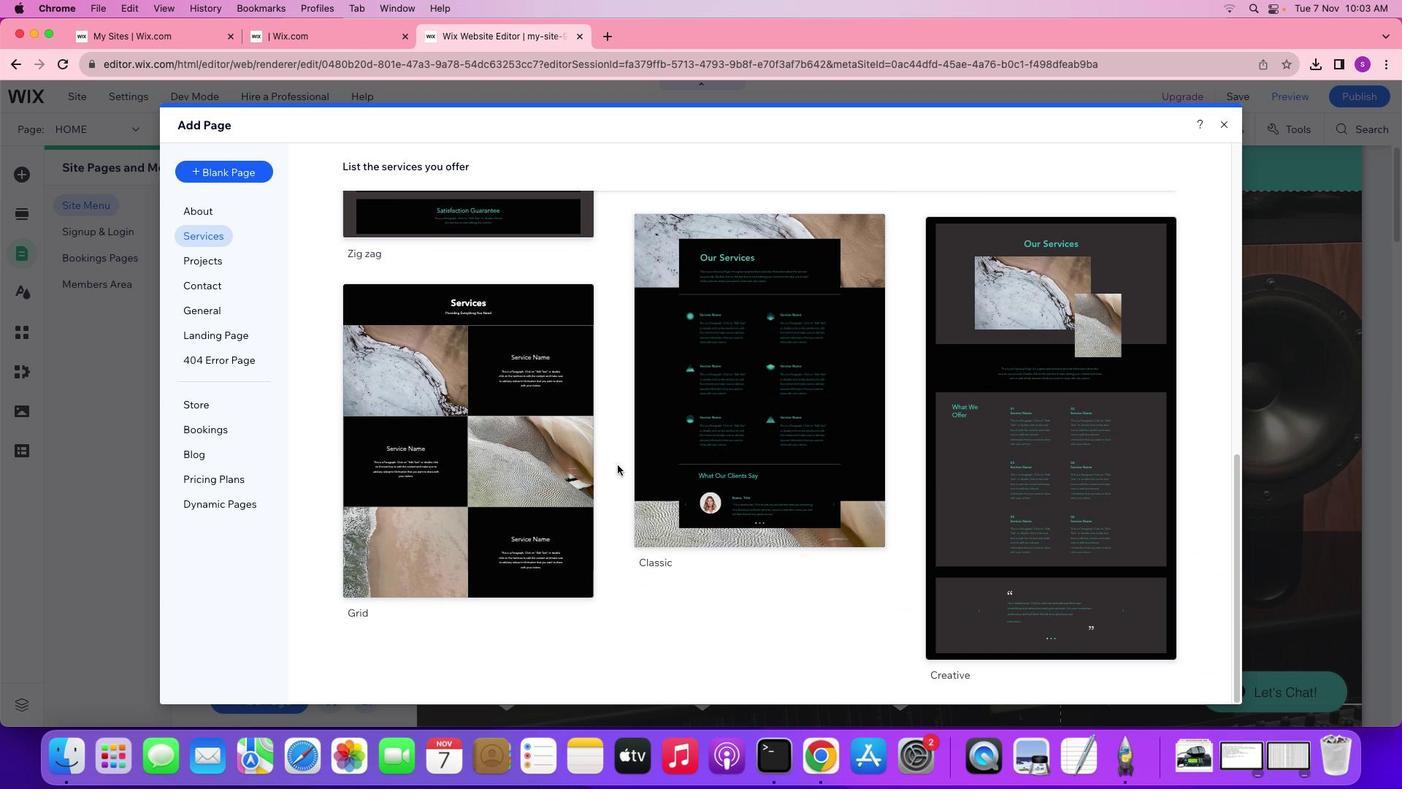 
Action: Mouse scrolled (659, 506) with delta (41, 39)
Screenshot: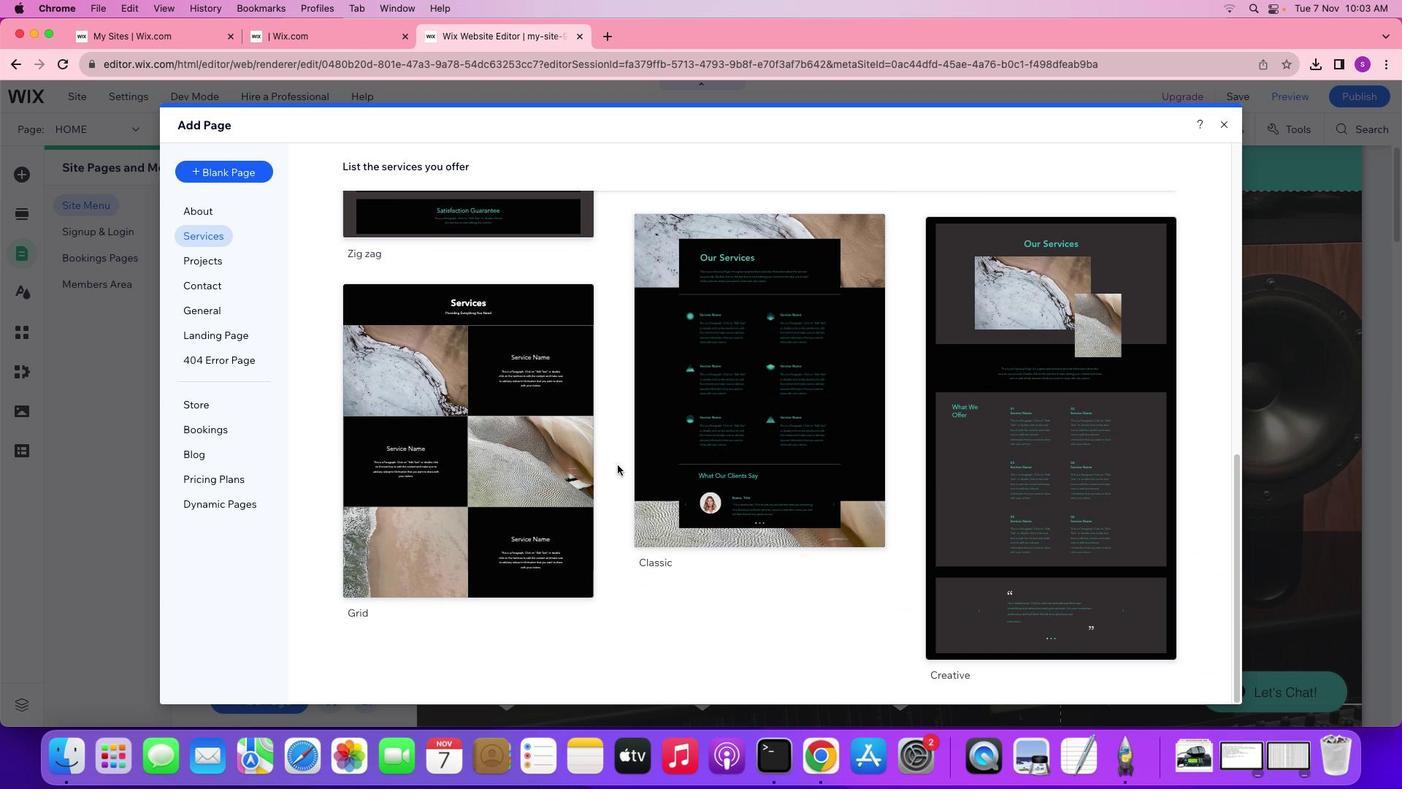 
Action: Mouse scrolled (659, 506) with delta (41, 40)
Screenshot: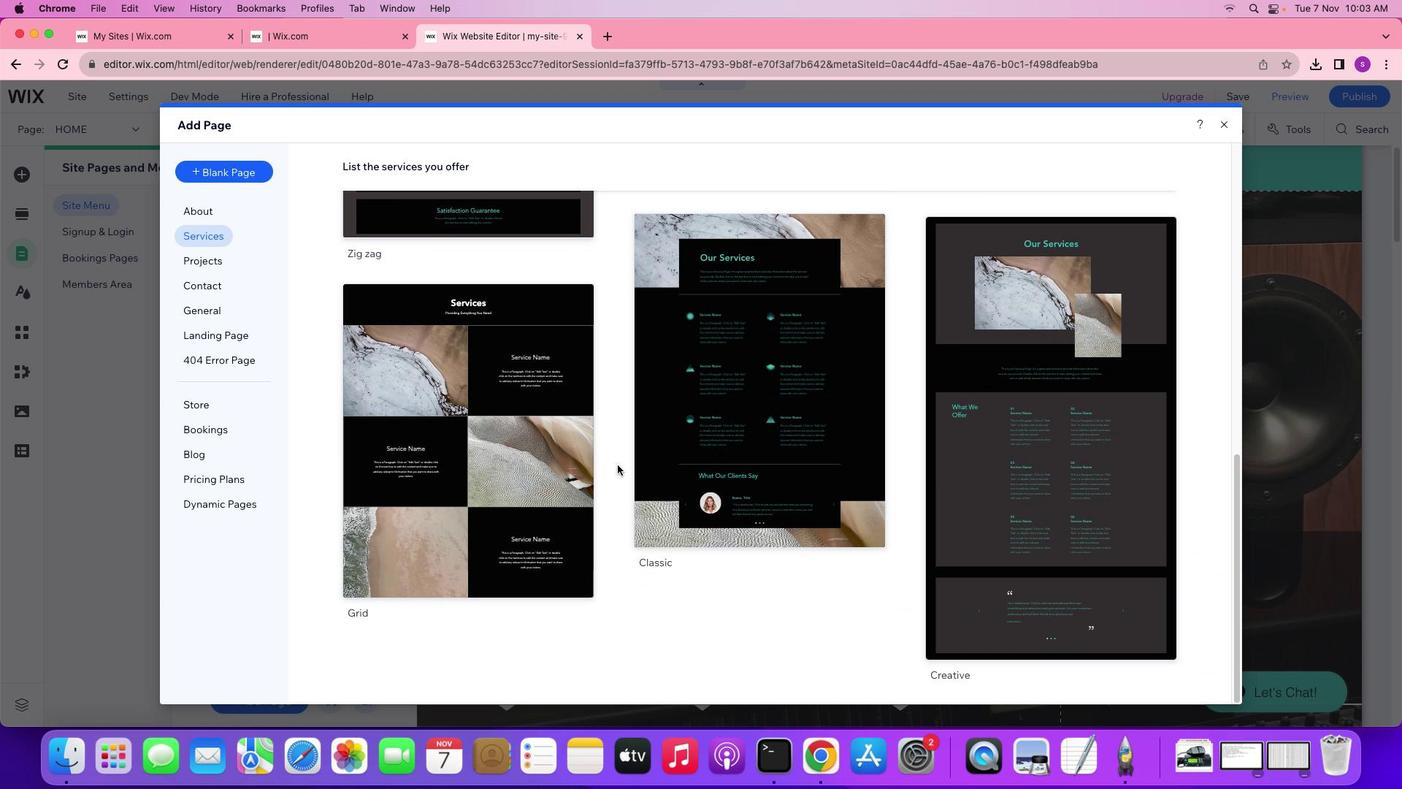 
Action: Mouse scrolled (659, 506) with delta (41, 40)
Screenshot: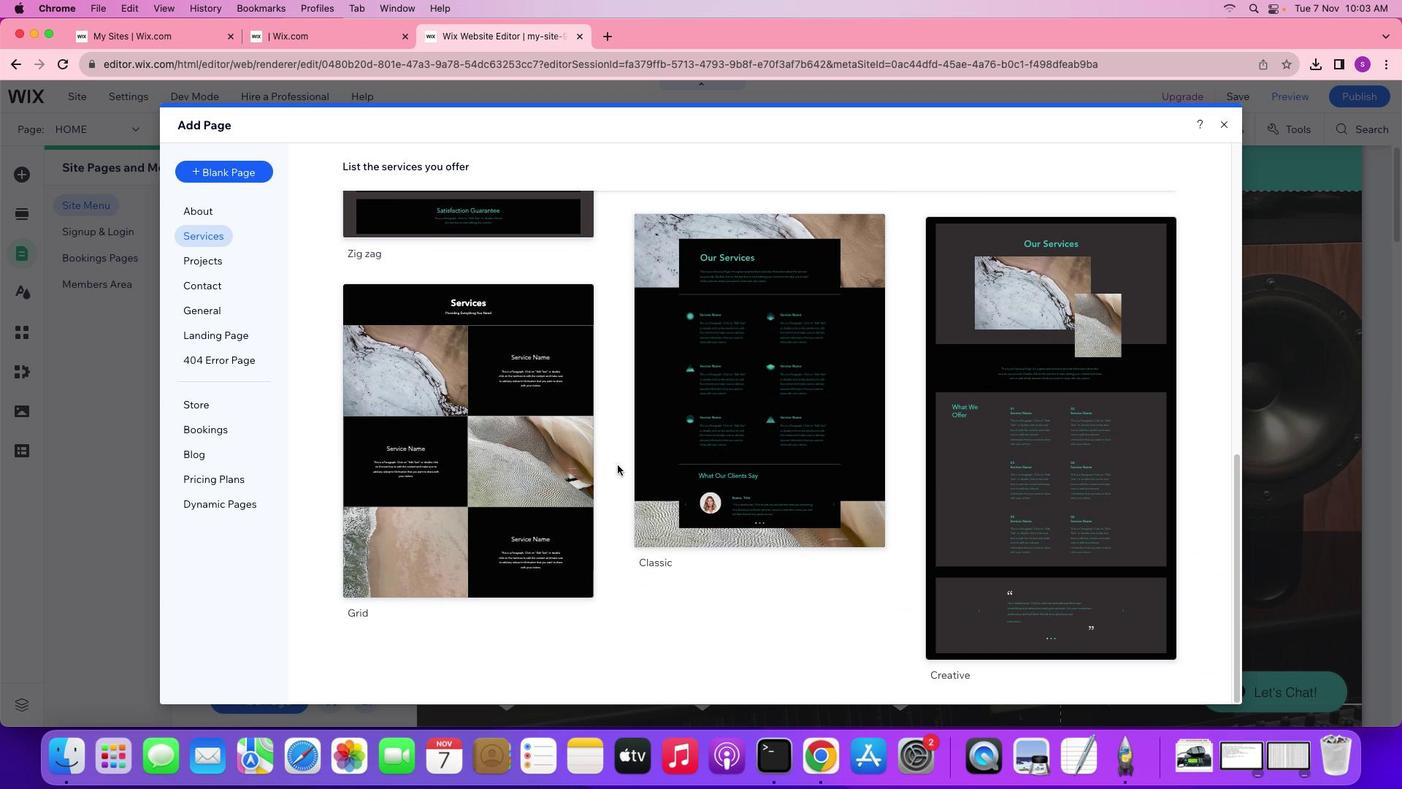 
Action: Mouse scrolled (659, 506) with delta (41, 40)
Screenshot: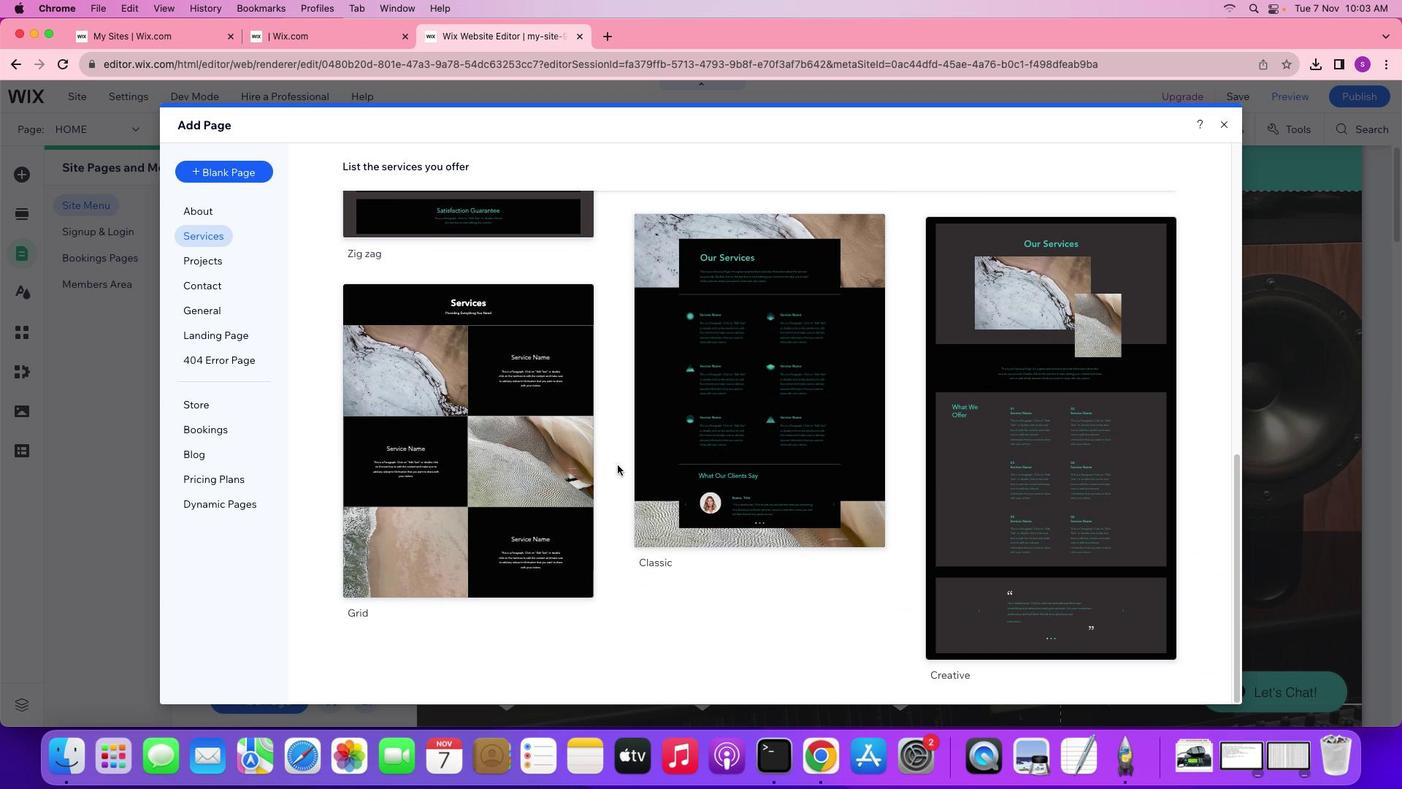 
Action: Mouse scrolled (659, 506) with delta (41, 39)
Screenshot: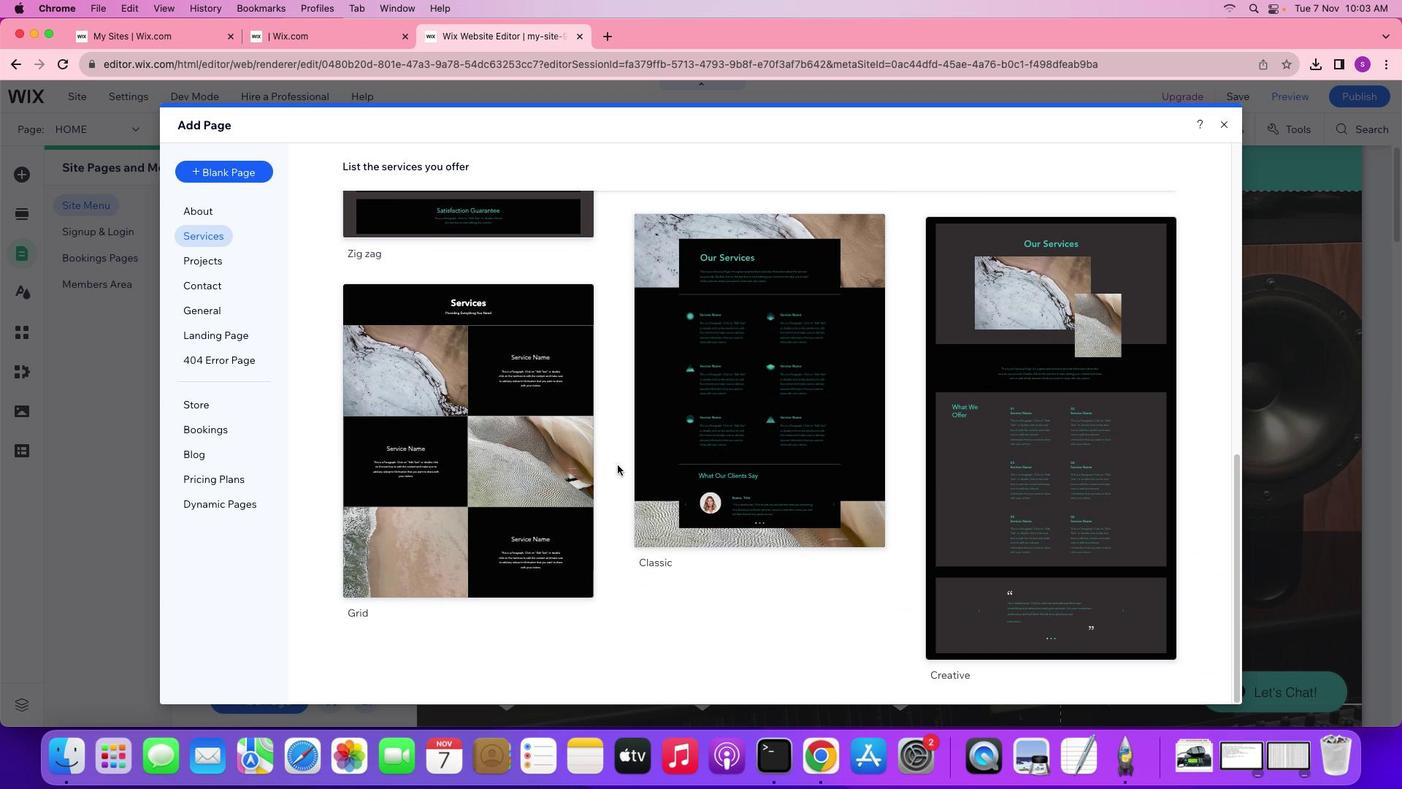 
Action: Mouse scrolled (659, 506) with delta (41, 40)
Screenshot: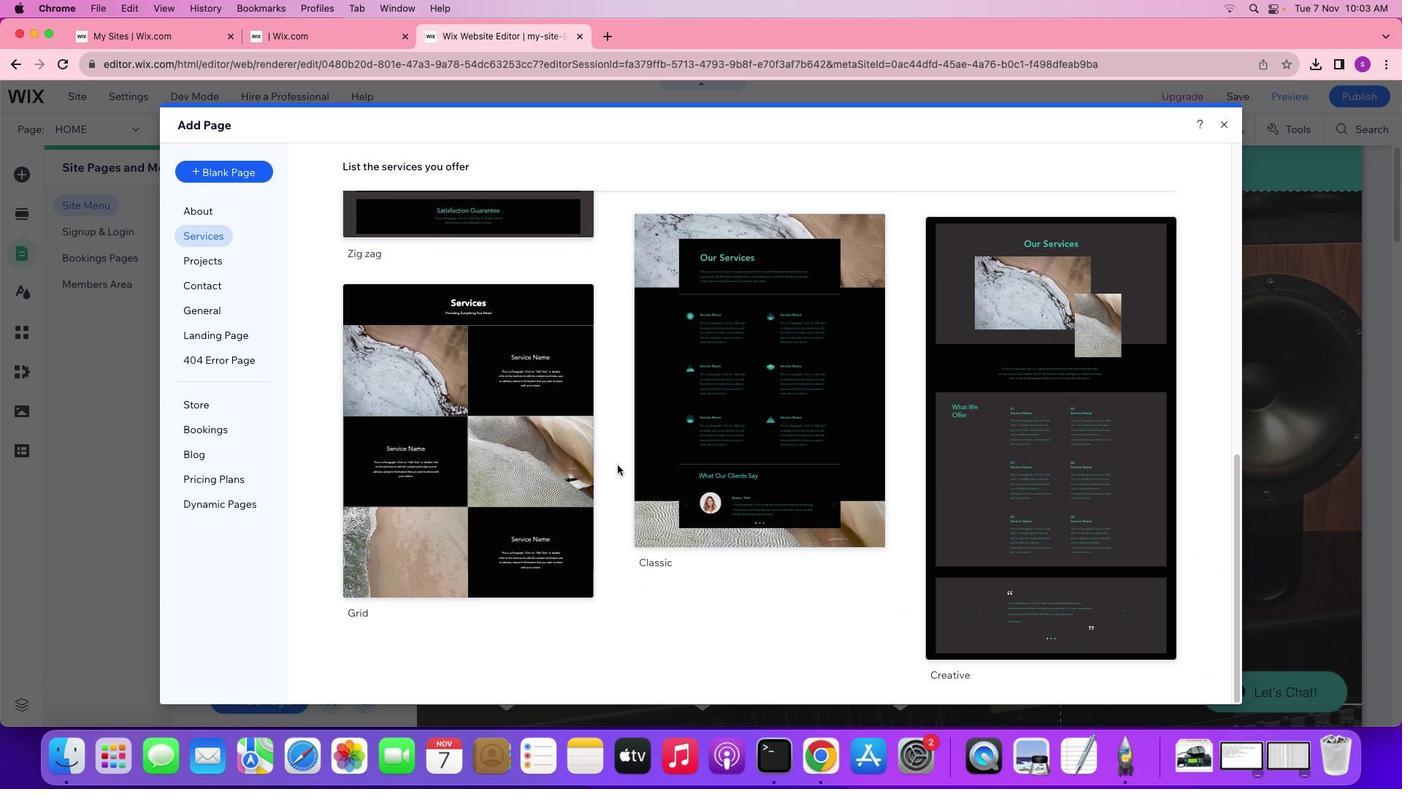 
Action: Mouse scrolled (659, 506) with delta (41, 40)
Screenshot: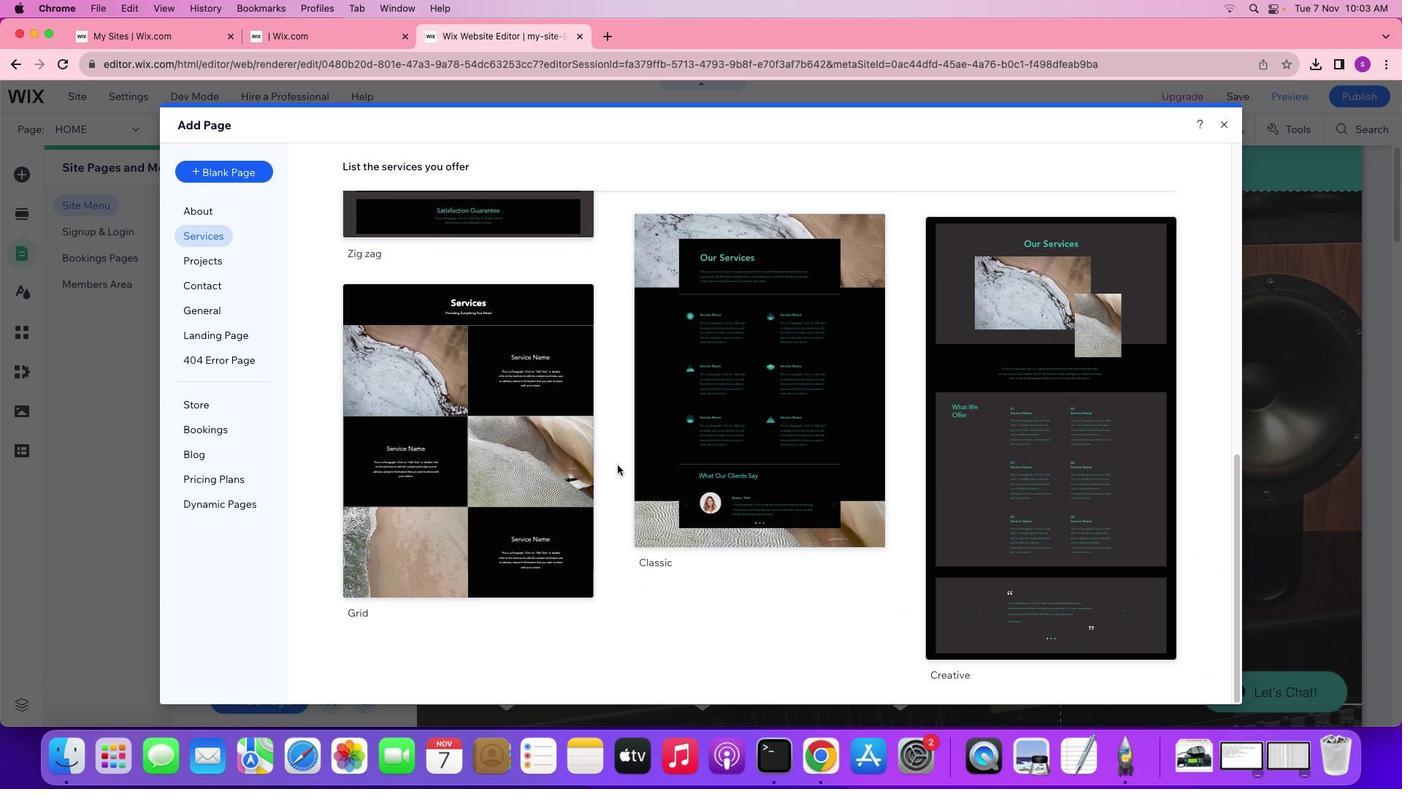
Action: Mouse scrolled (659, 506) with delta (41, 40)
Screenshot: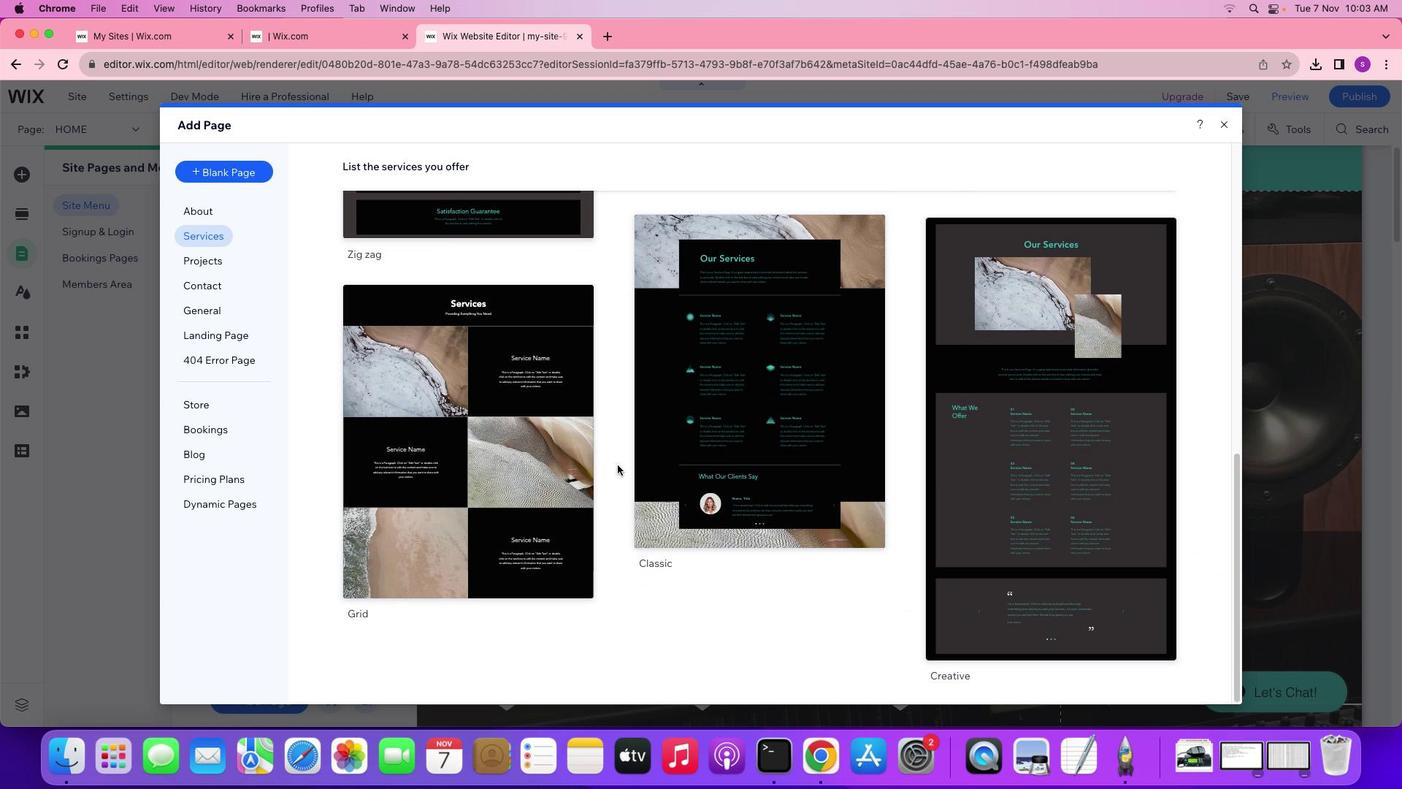 
Action: Mouse scrolled (659, 506) with delta (41, 40)
Screenshot: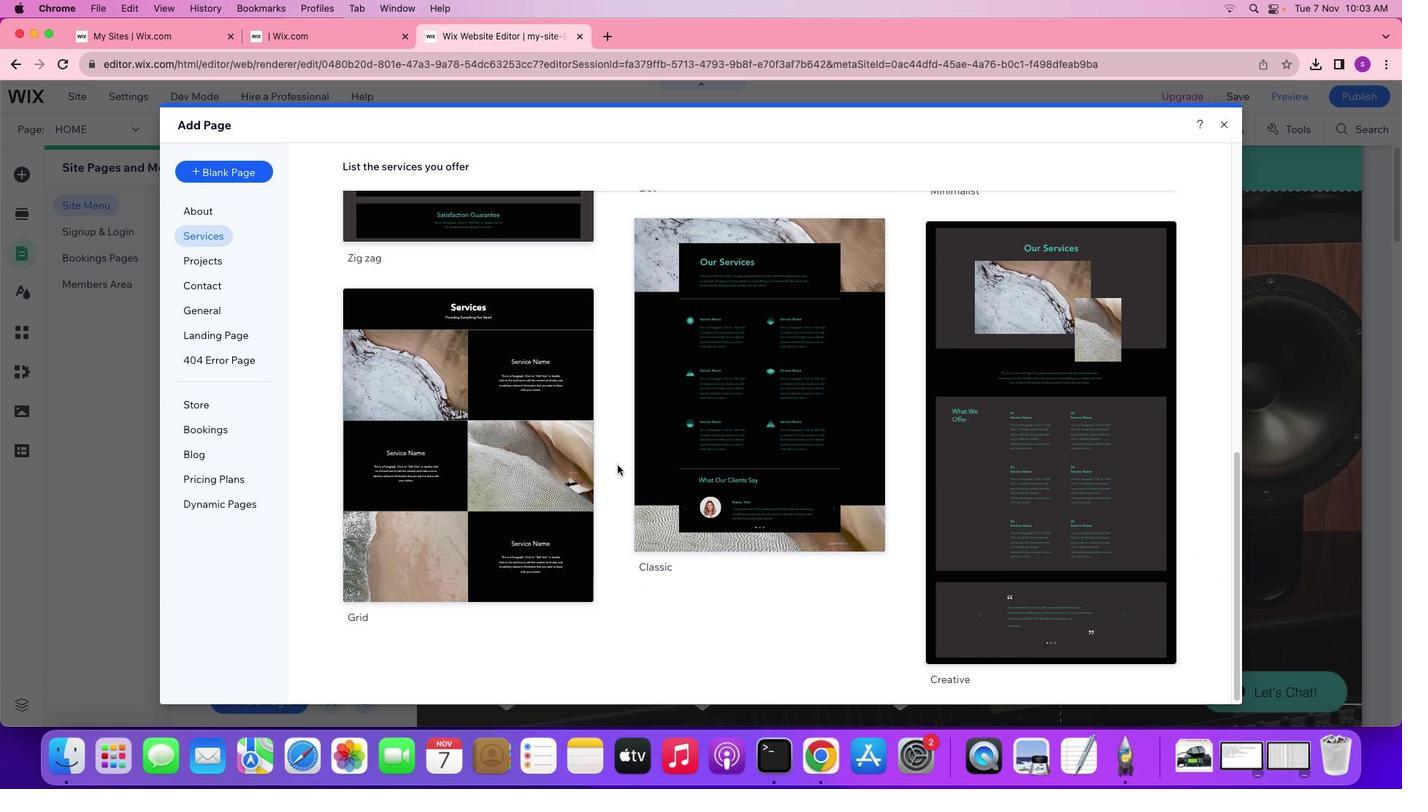 
Action: Mouse scrolled (659, 506) with delta (41, 42)
Screenshot: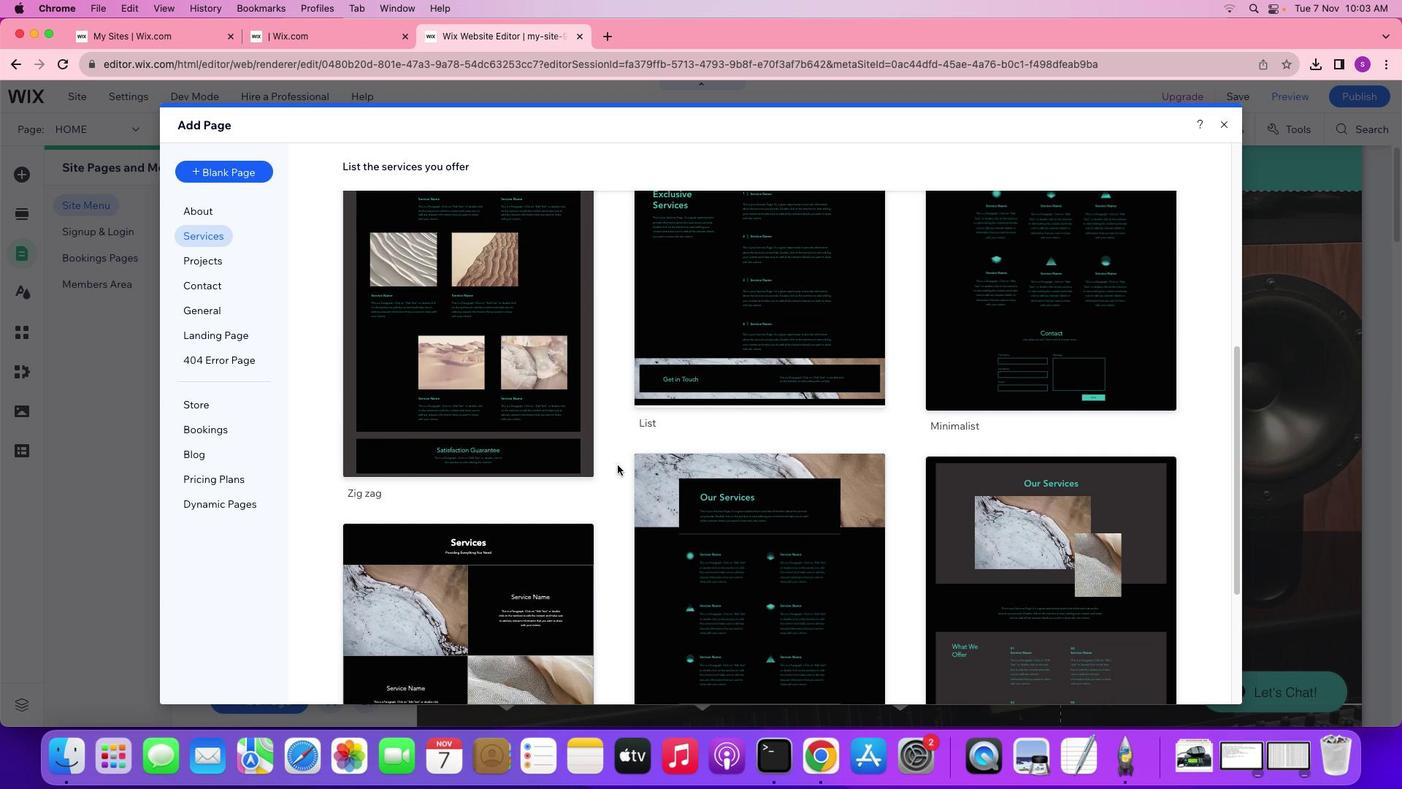 
Action: Mouse scrolled (659, 506) with delta (41, 42)
Screenshot: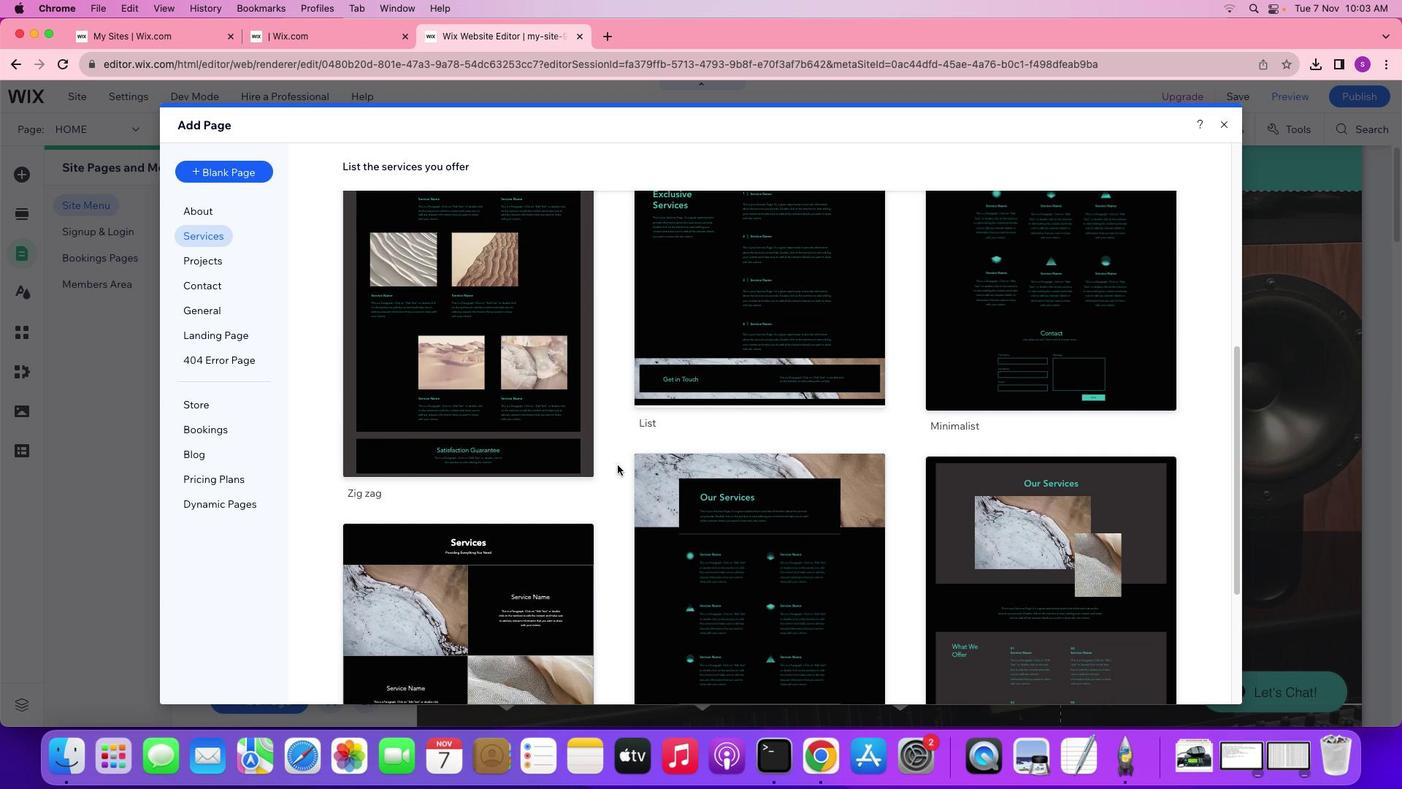 
Action: Mouse scrolled (659, 506) with delta (41, 42)
Screenshot: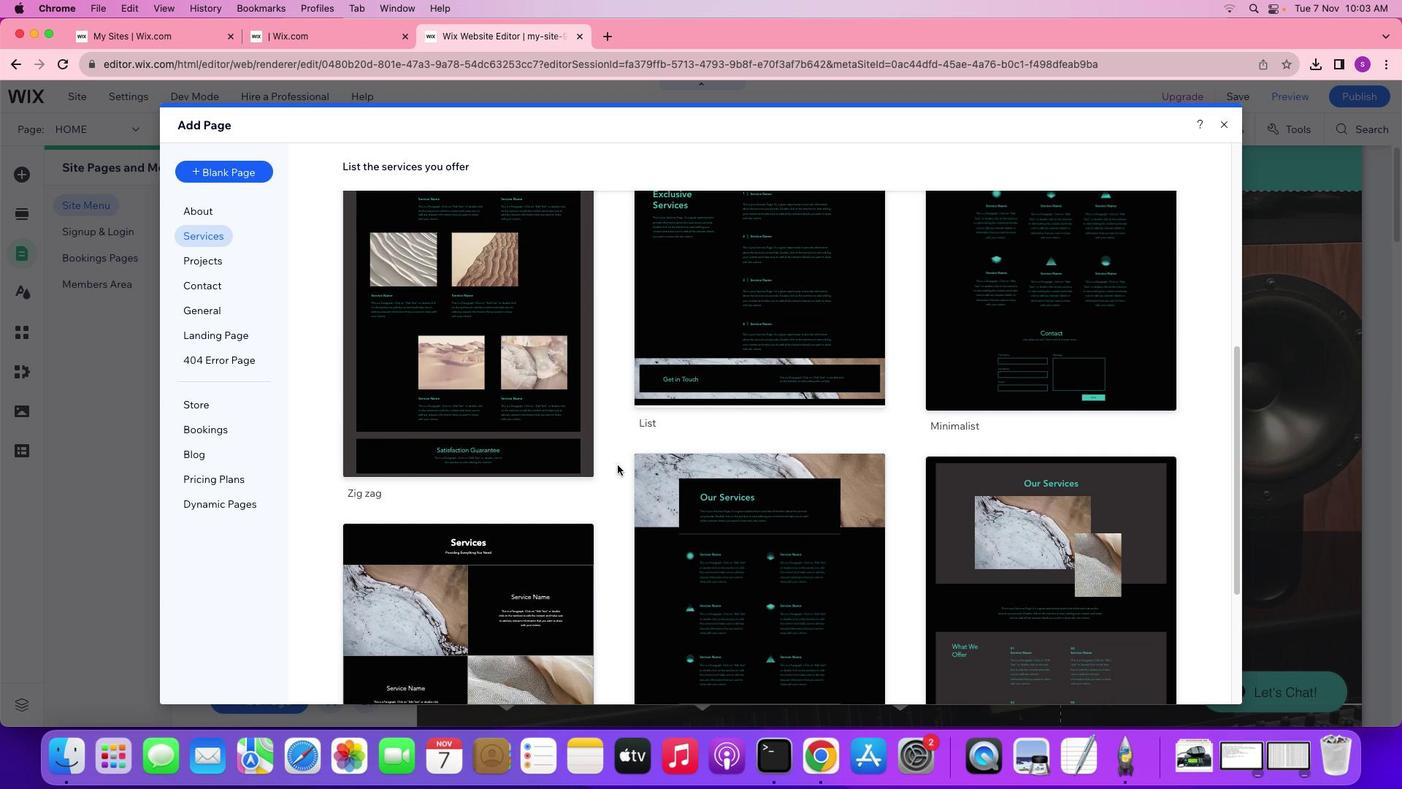
Action: Mouse scrolled (659, 506) with delta (41, 42)
Screenshot: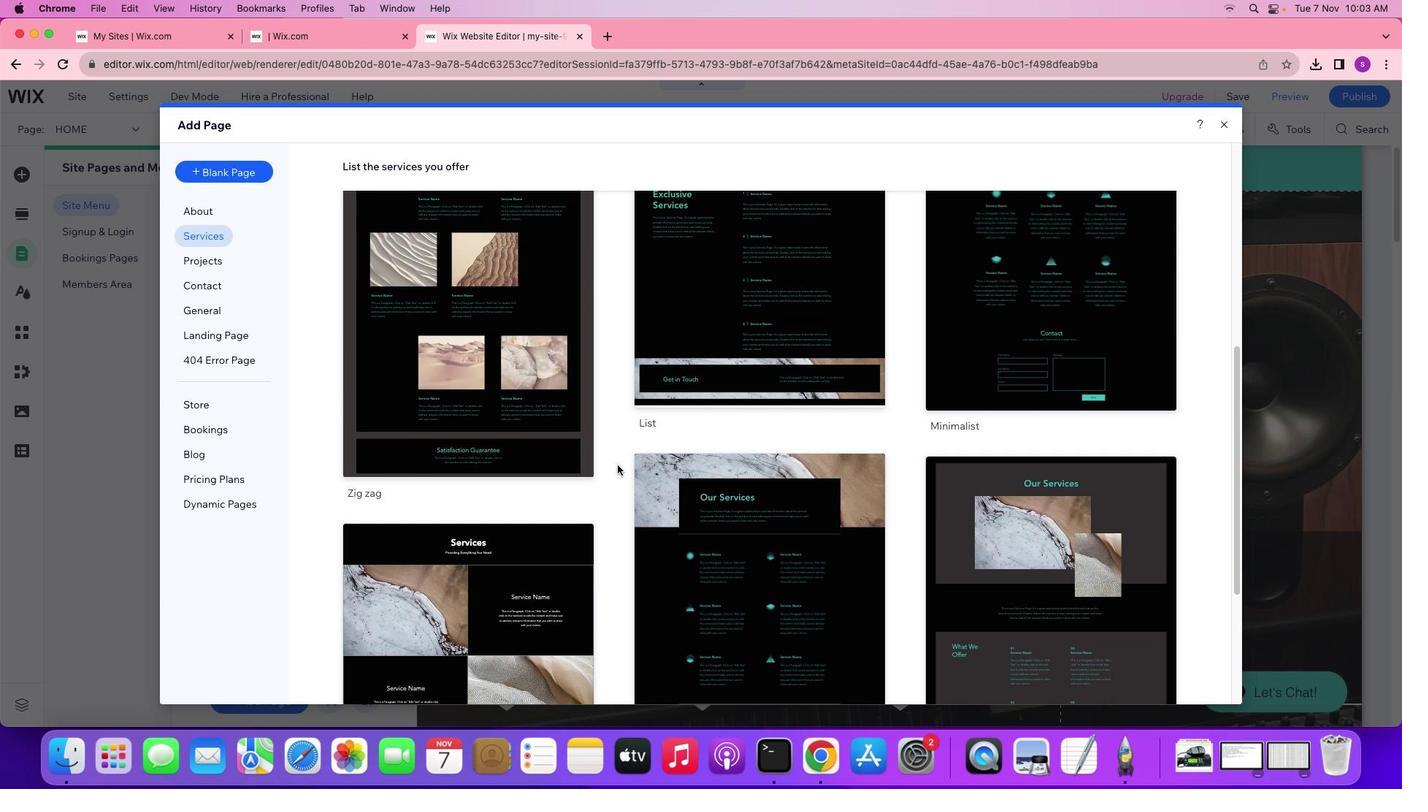 
Action: Mouse scrolled (659, 506) with delta (41, 42)
Screenshot: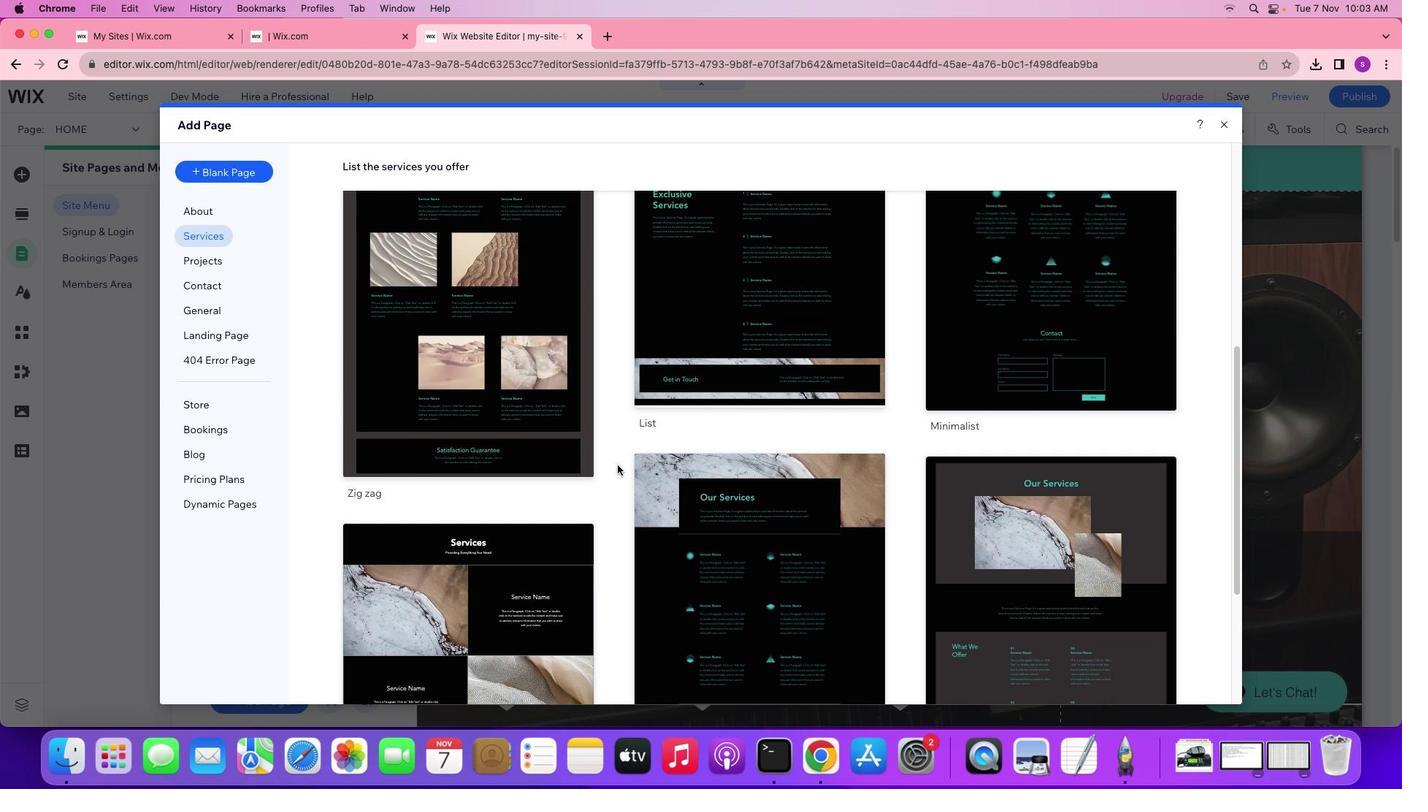 
Action: Mouse scrolled (659, 506) with delta (41, 43)
